 Task: MIDI Import.
Action: Mouse moved to (96, 11)
Screenshot: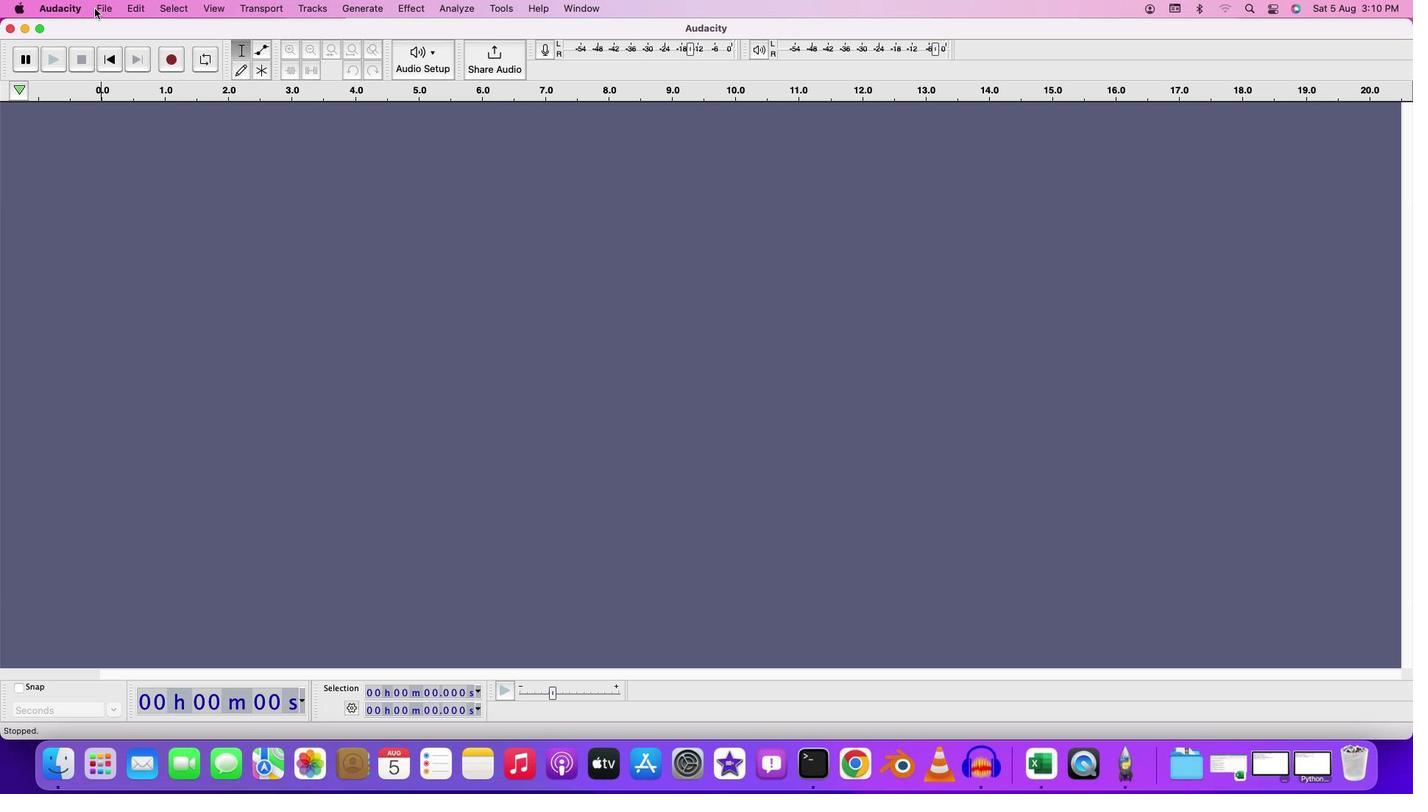 
Action: Mouse pressed left at (96, 11)
Screenshot: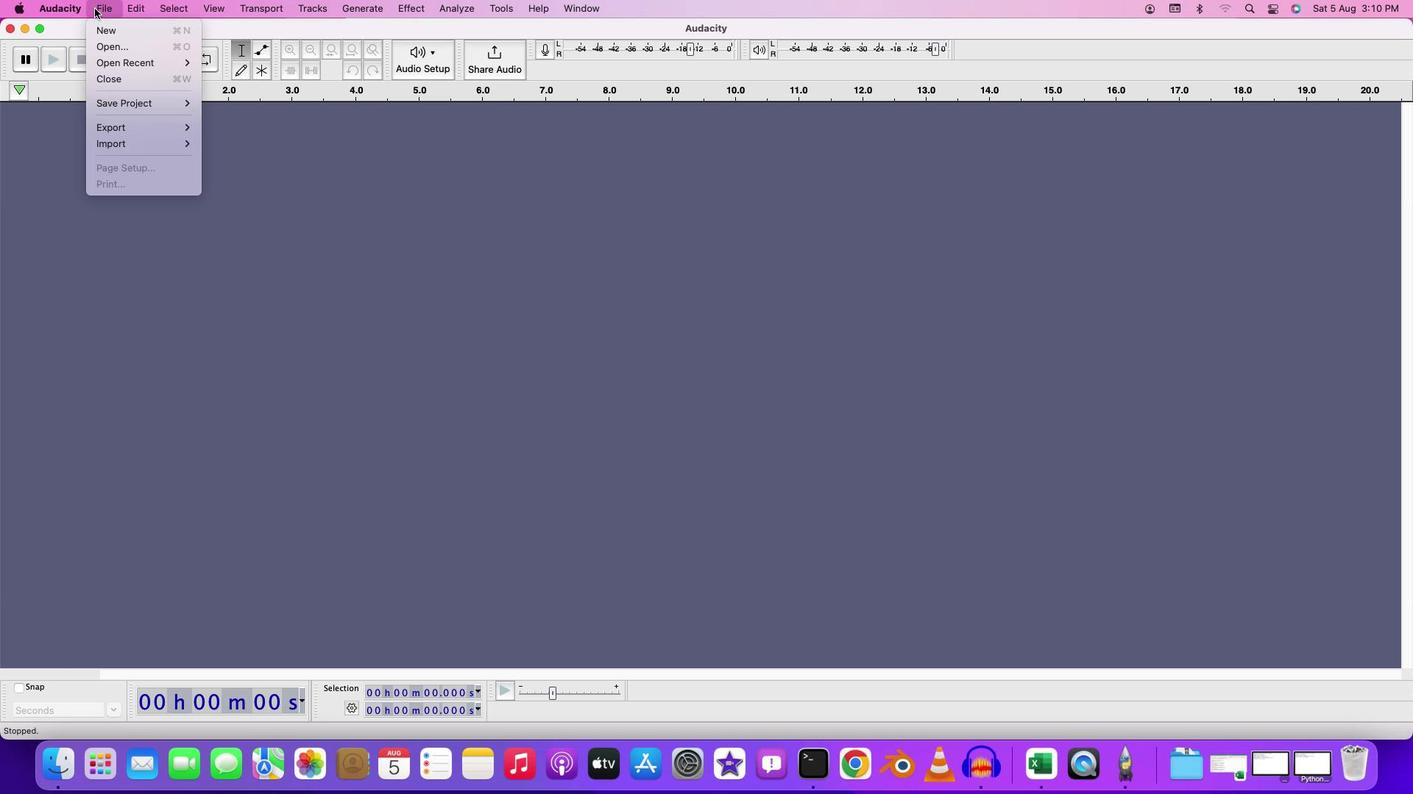 
Action: Mouse moved to (237, 158)
Screenshot: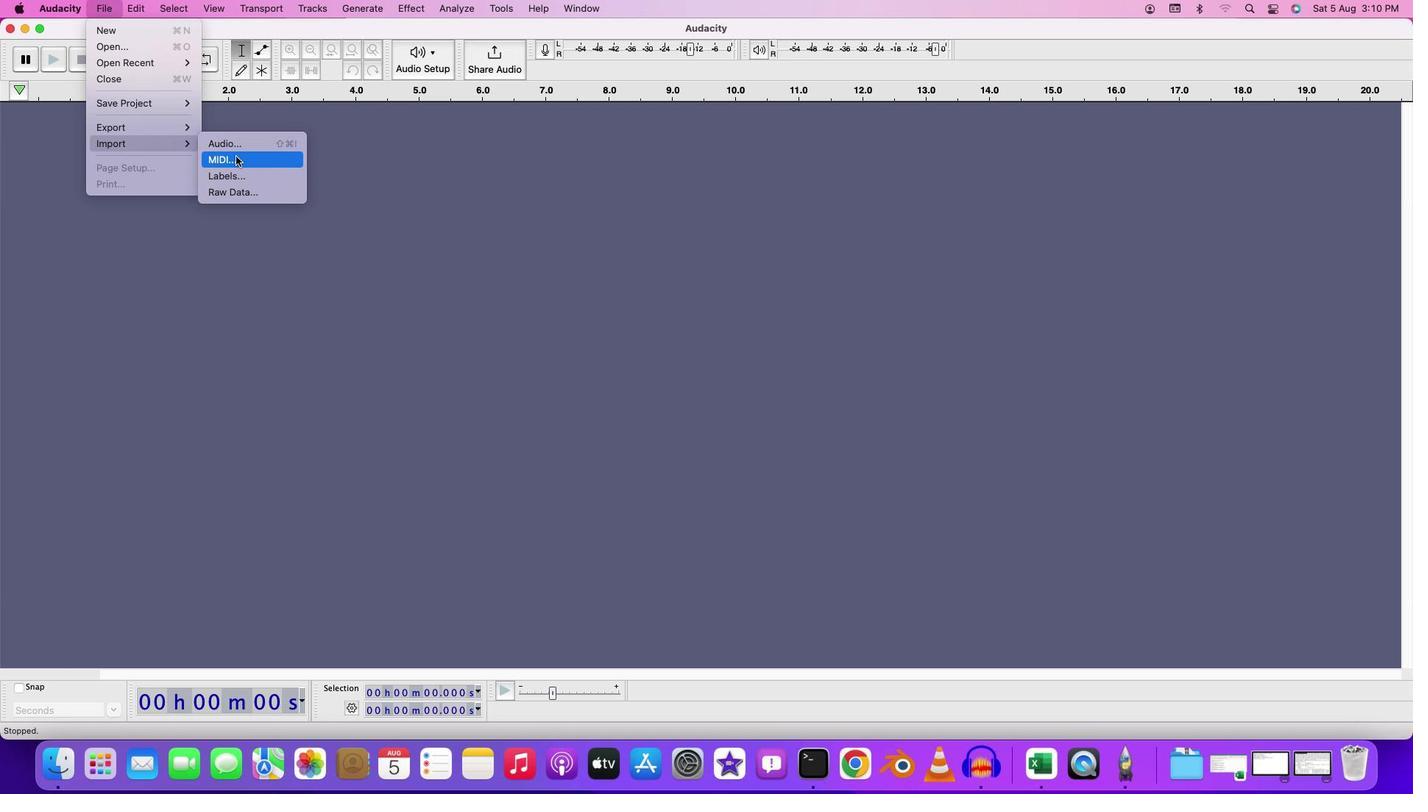 
Action: Mouse pressed left at (237, 158)
Screenshot: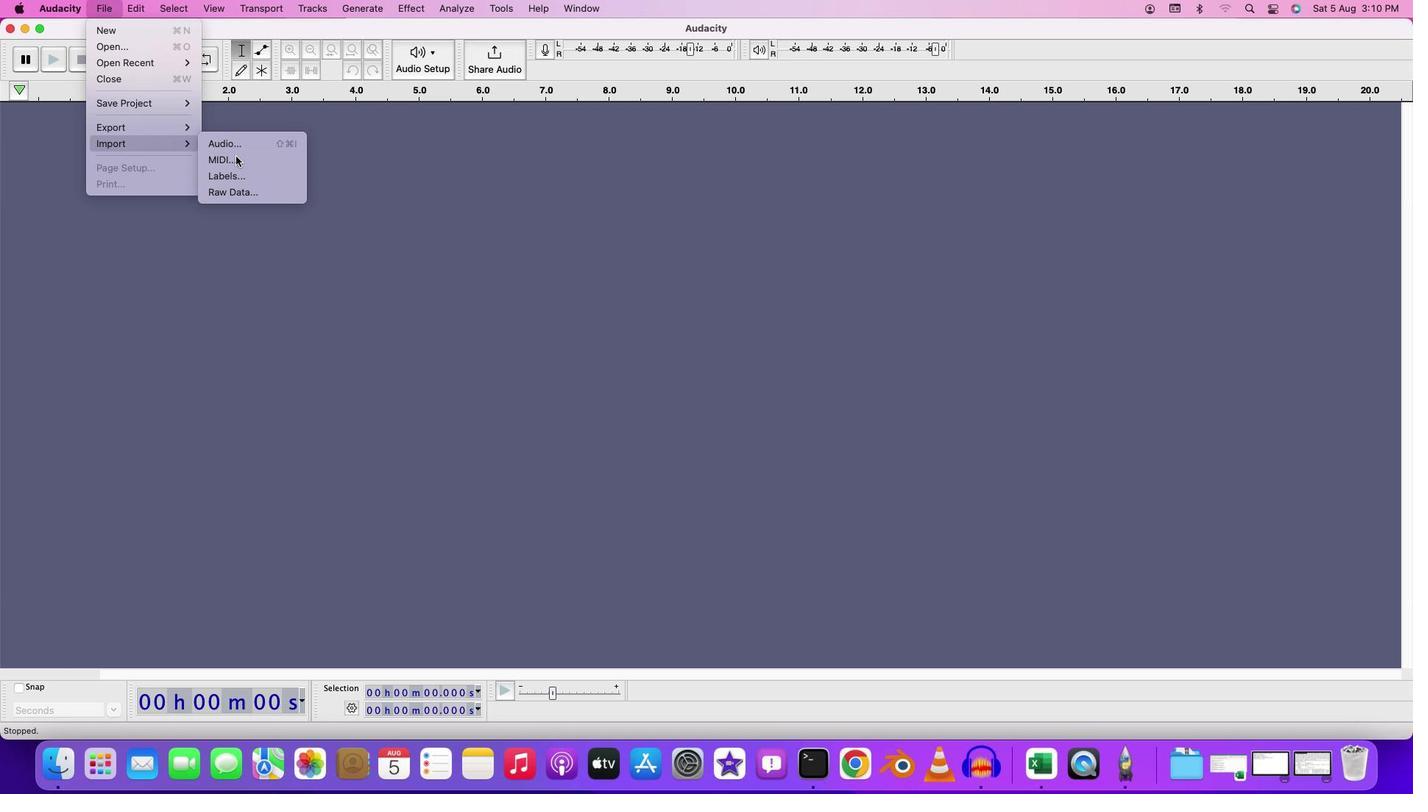 
Action: Mouse moved to (571, 197)
Screenshot: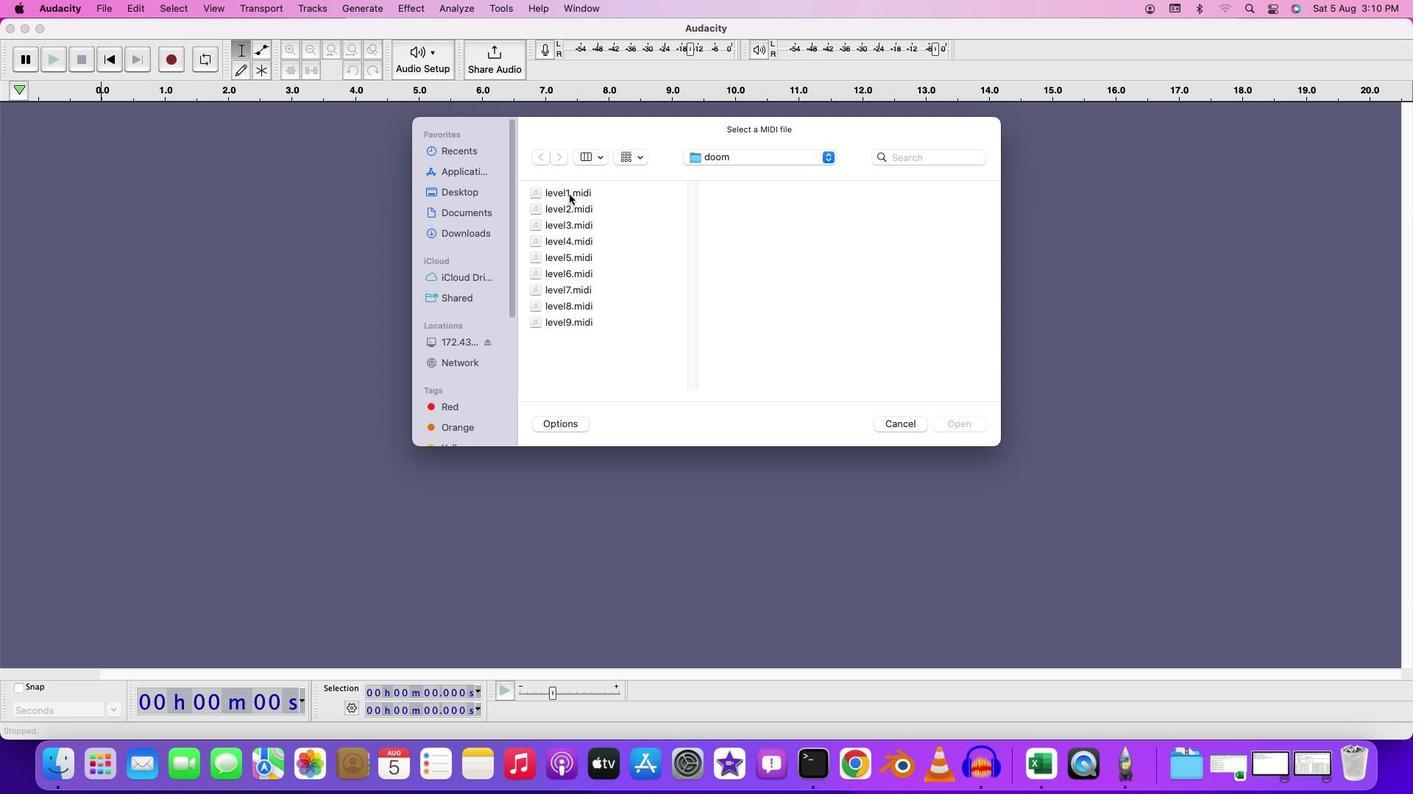 
Action: Mouse pressed left at (571, 197)
Screenshot: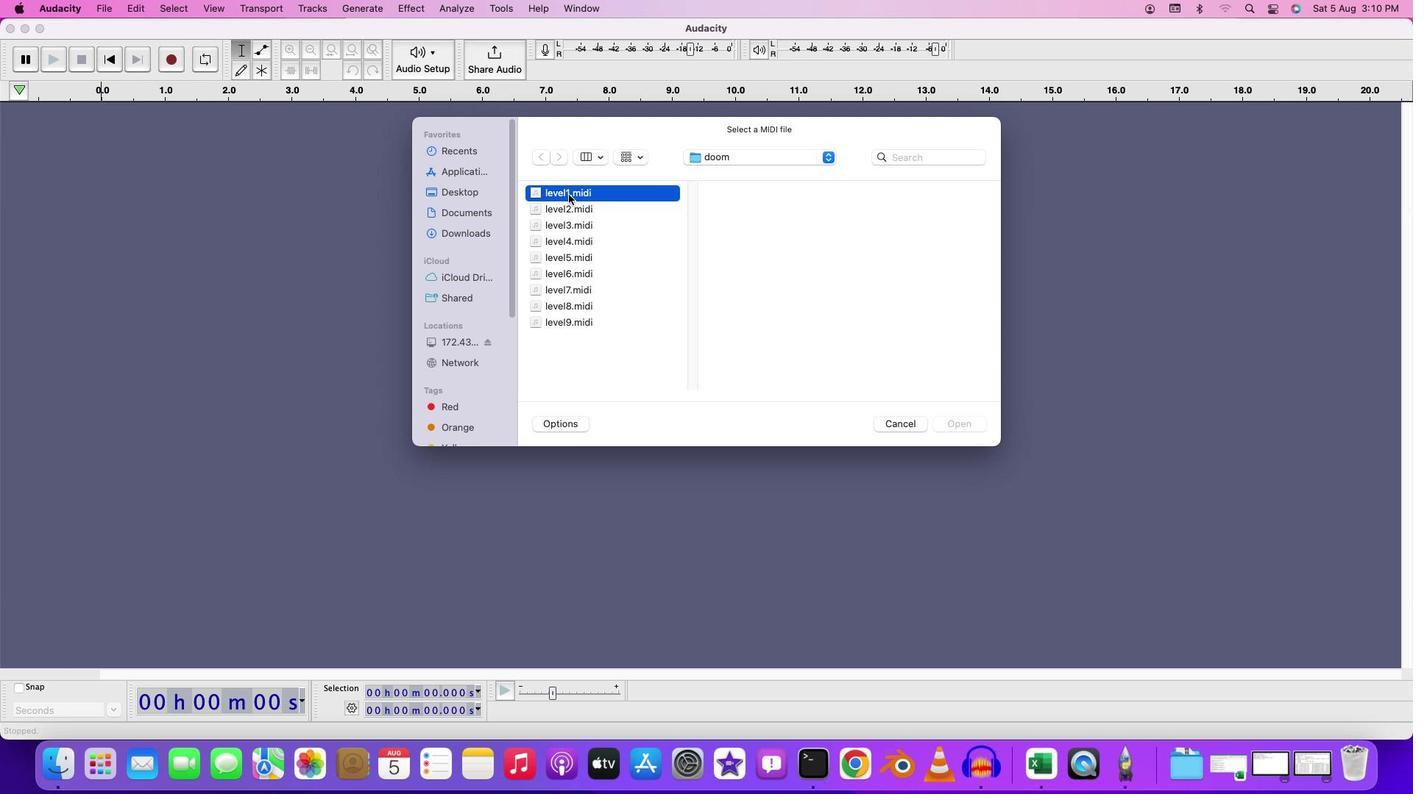 
Action: Mouse moved to (571, 197)
Screenshot: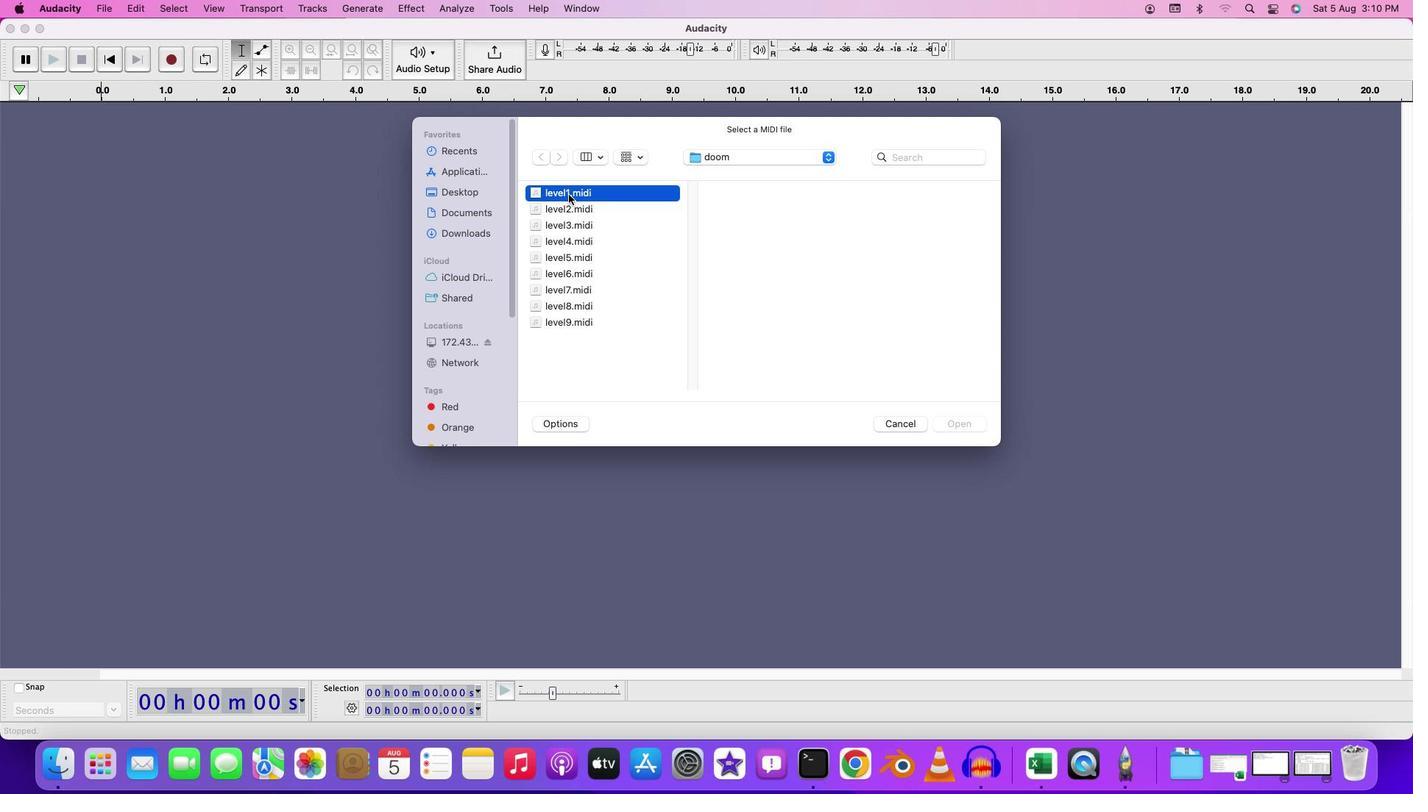 
Action: Mouse pressed left at (571, 197)
Screenshot: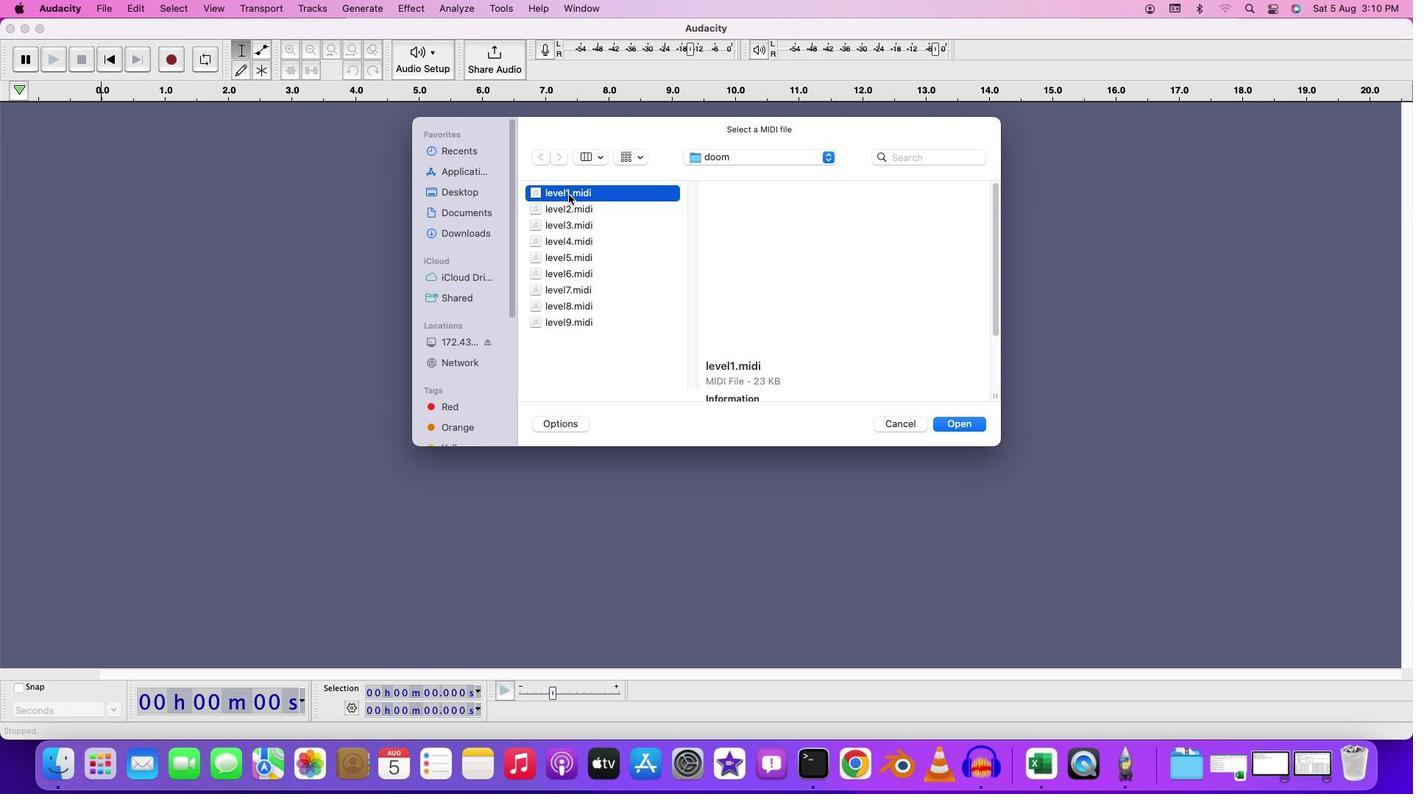 
Action: Mouse moved to (108, 118)
Screenshot: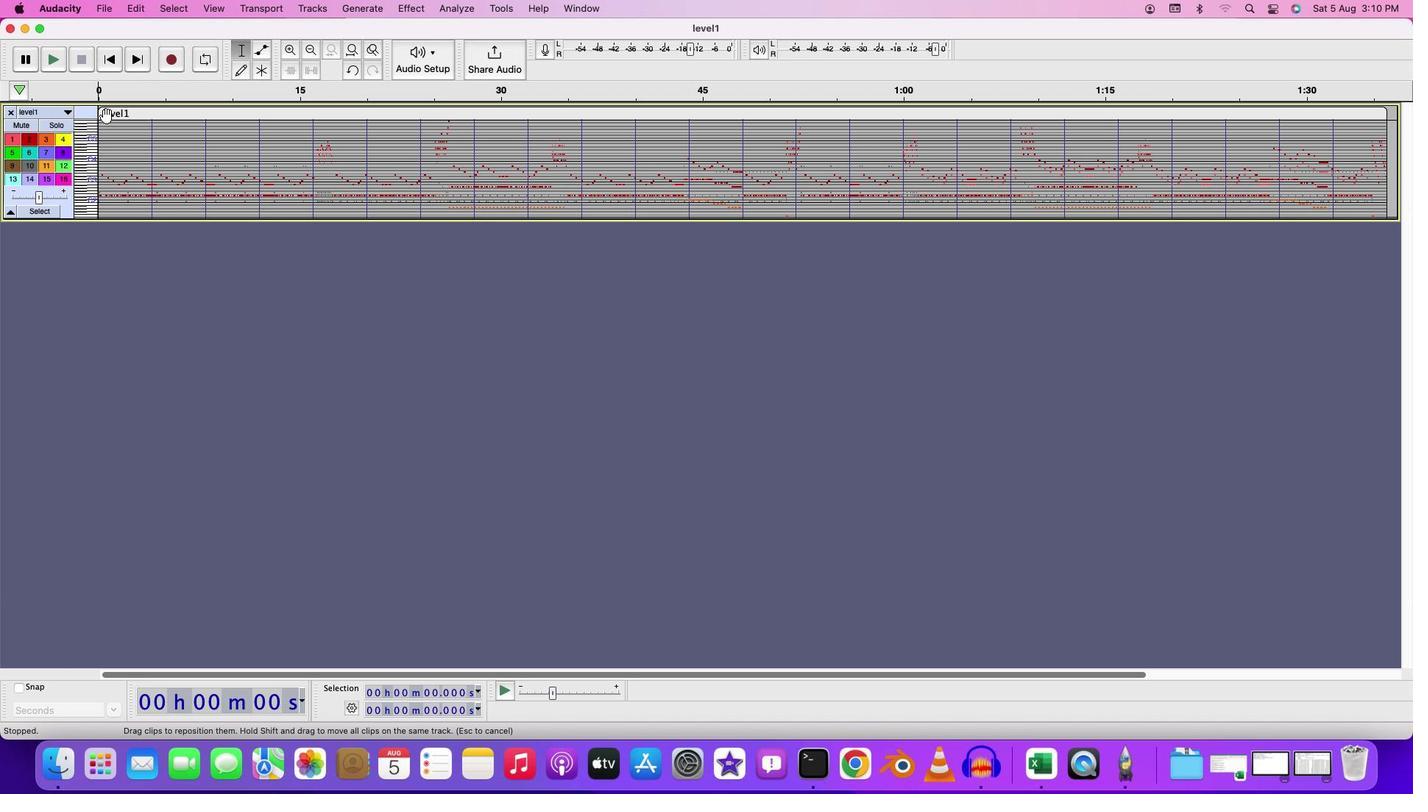 
Action: Key pressed Key.space
Screenshot: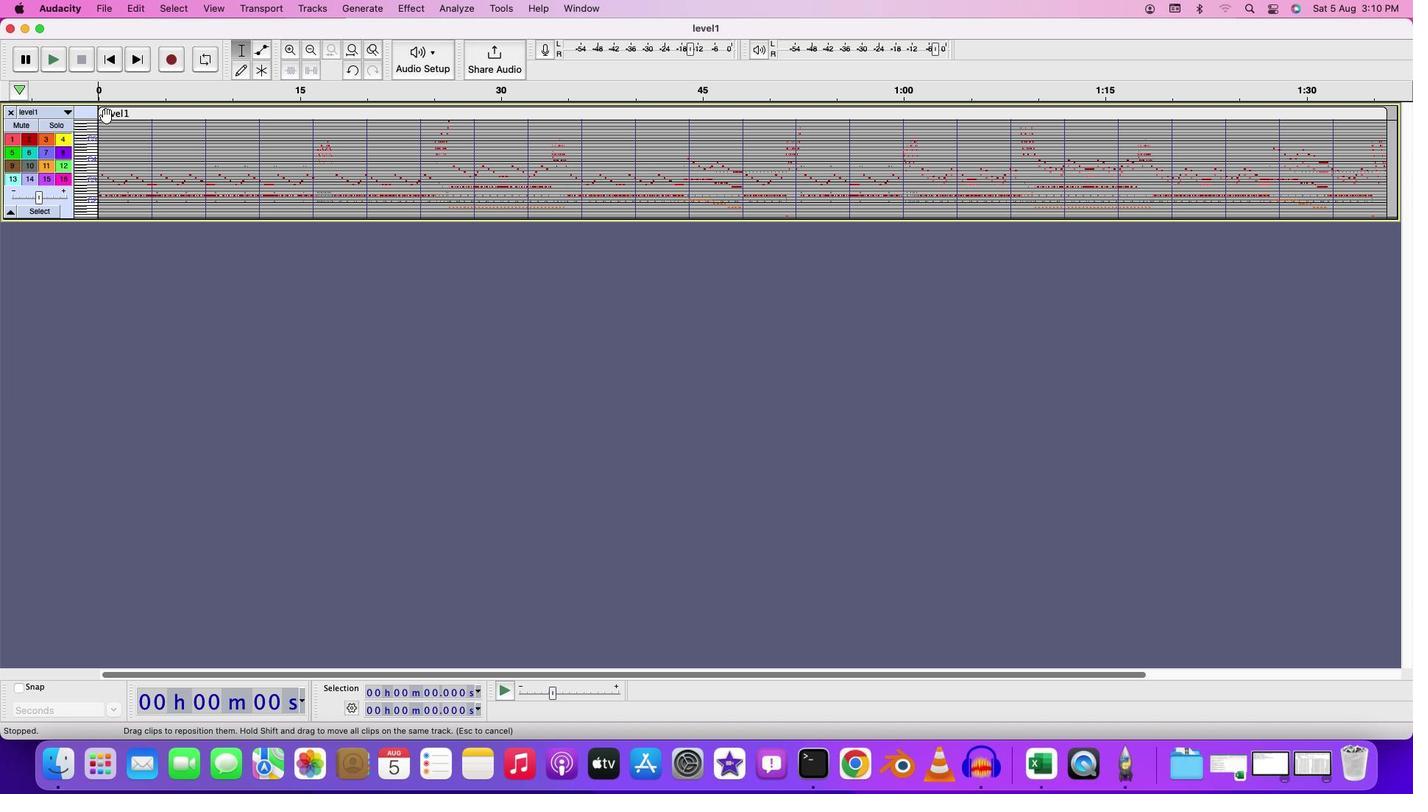
Action: Mouse moved to (197, 220)
Screenshot: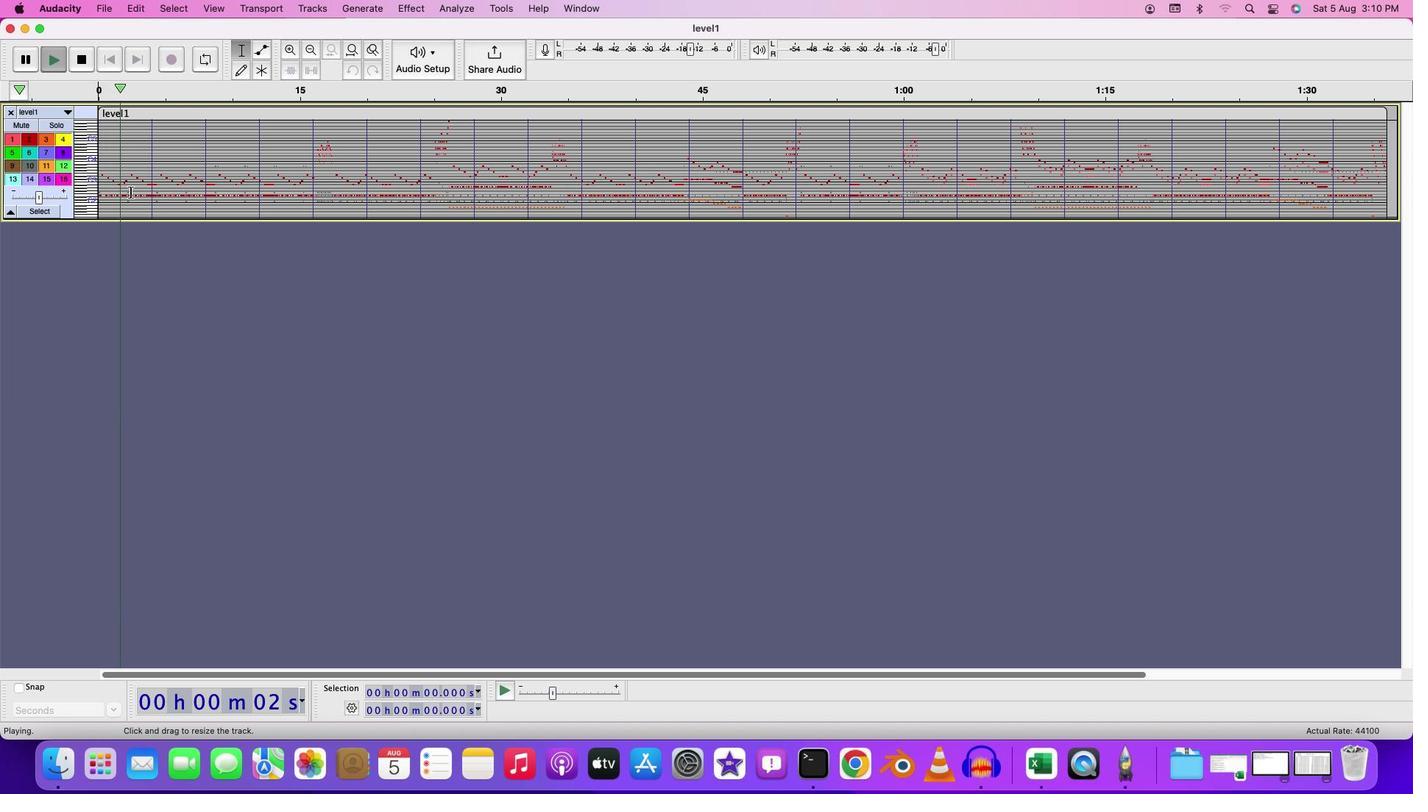 
Action: Key pressed Key.space
Screenshot: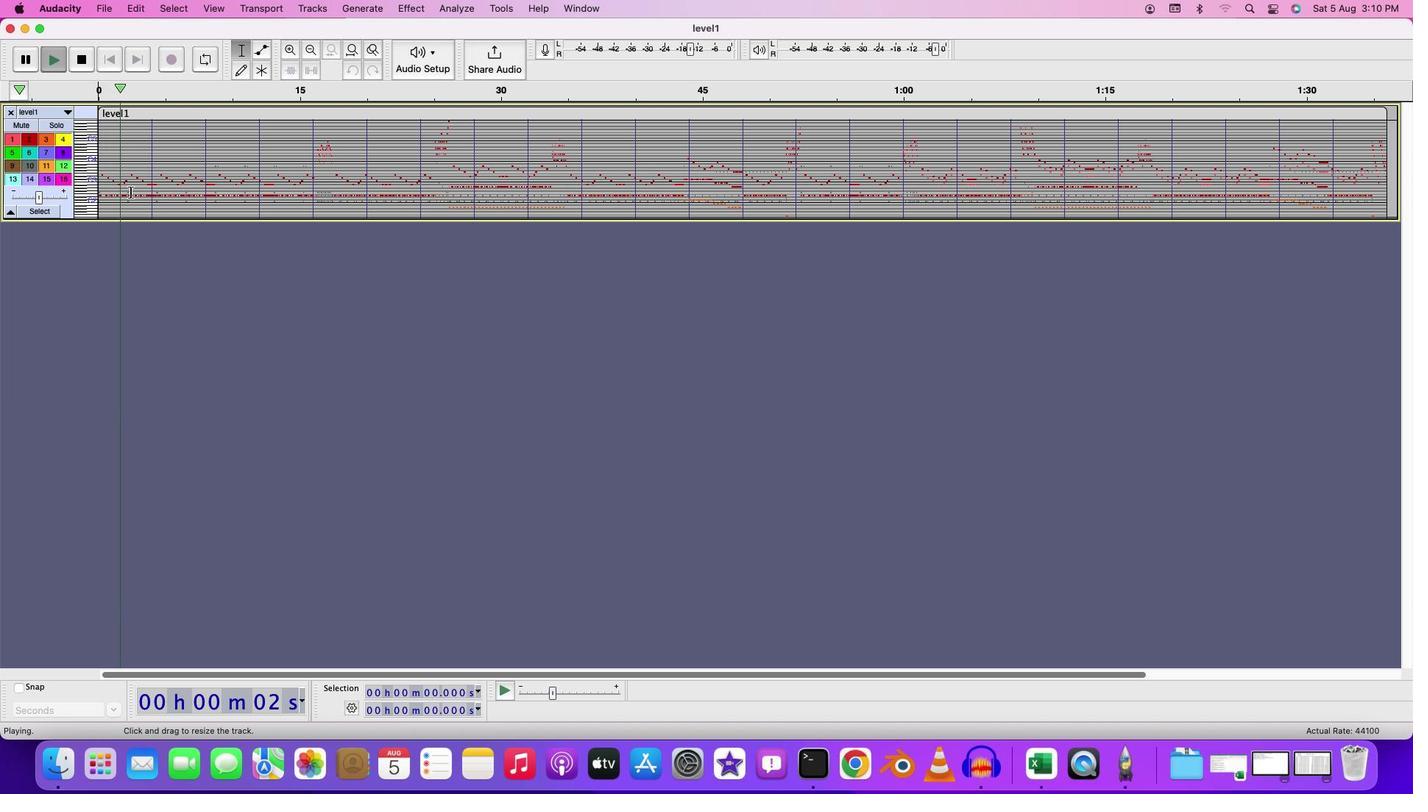 
Action: Mouse moved to (23, 93)
Screenshot: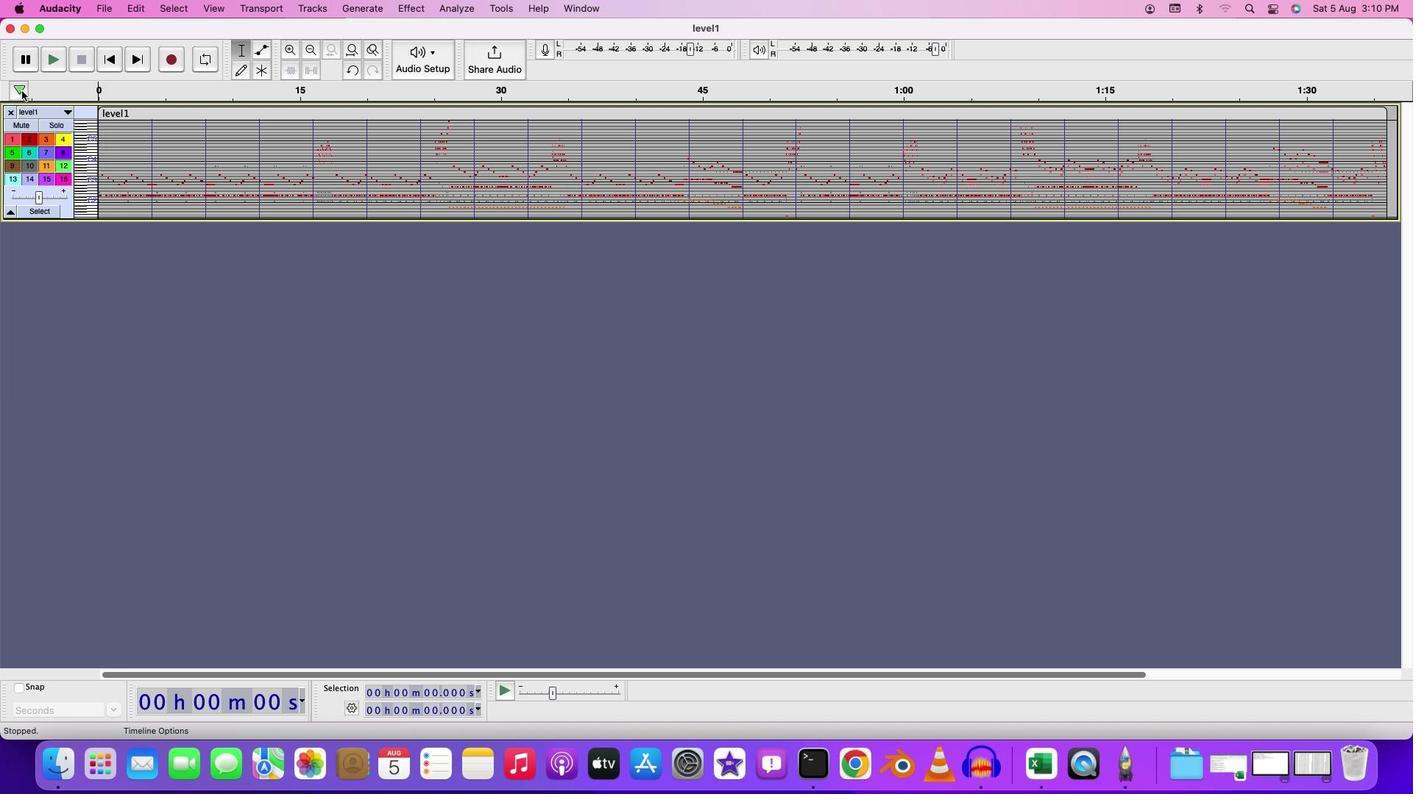 
Action: Mouse pressed left at (23, 93)
Screenshot: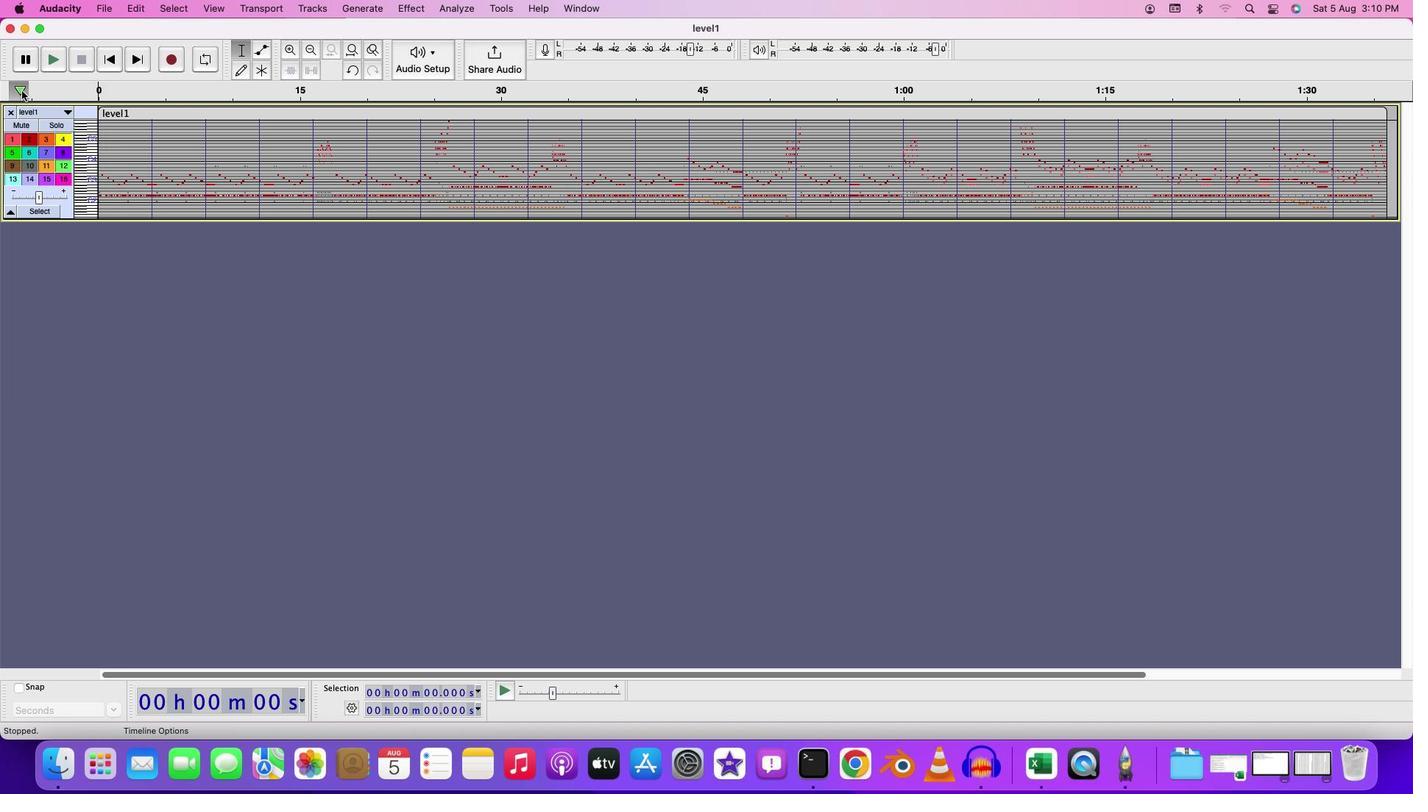 
Action: Mouse moved to (305, 202)
Screenshot: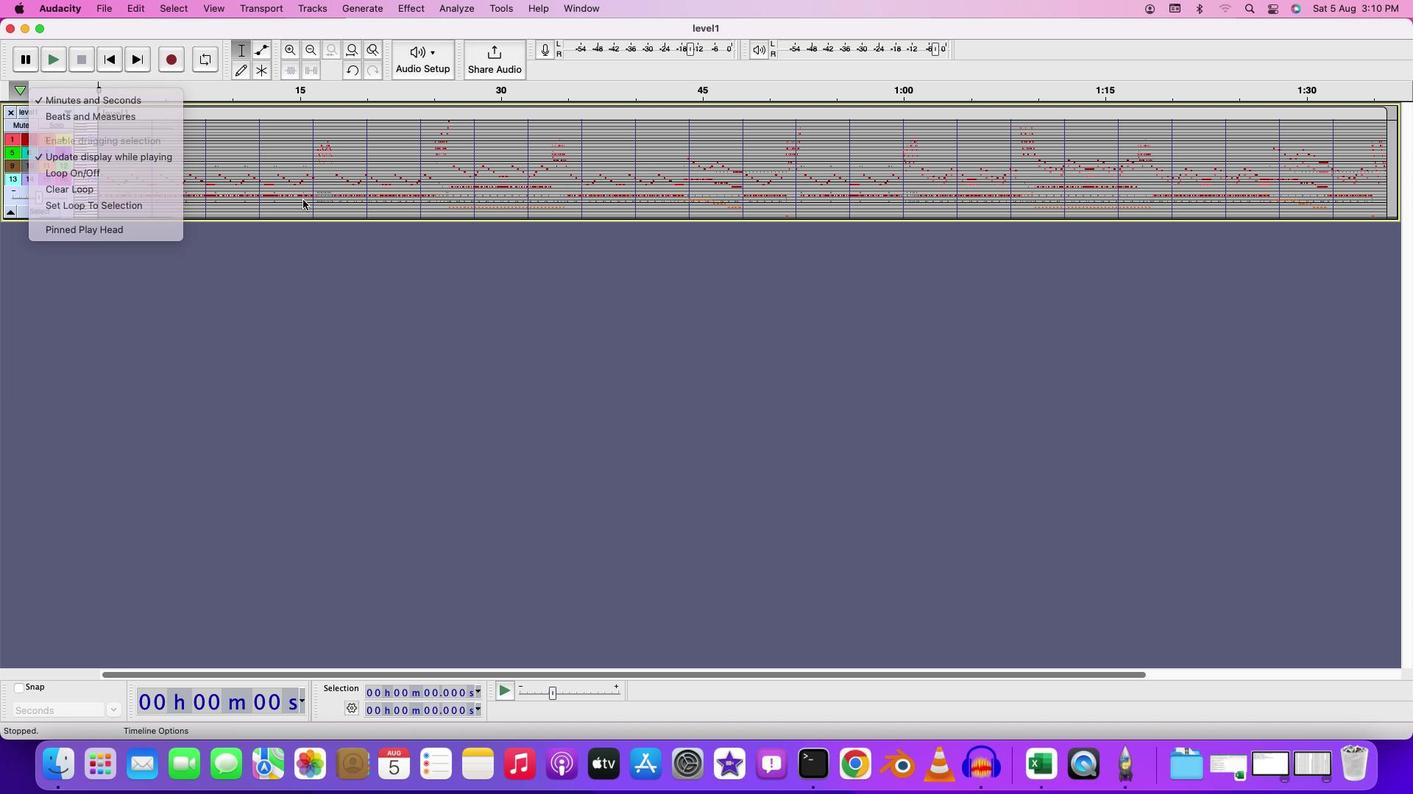 
Action: Mouse pressed left at (305, 202)
Screenshot: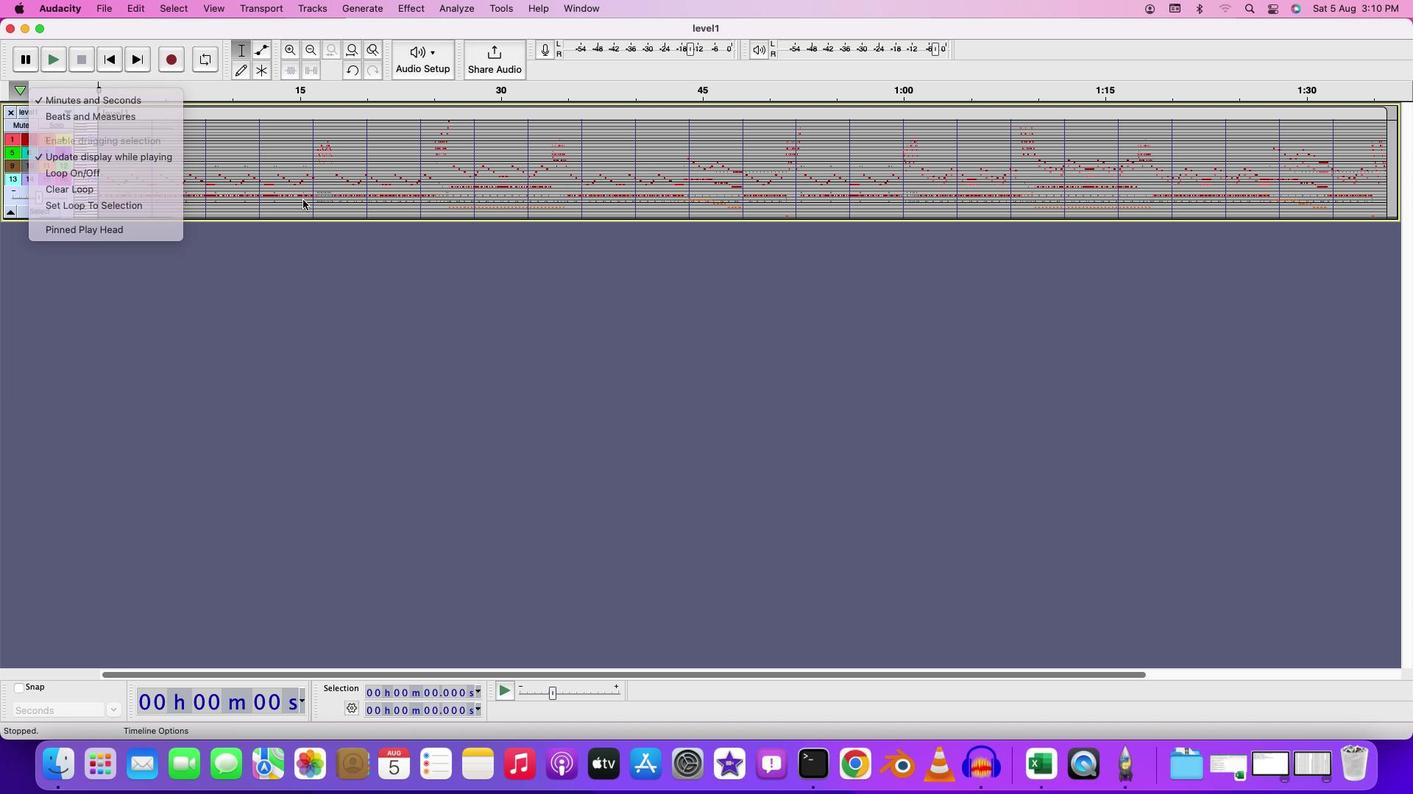 
Action: Mouse moved to (114, 241)
Screenshot: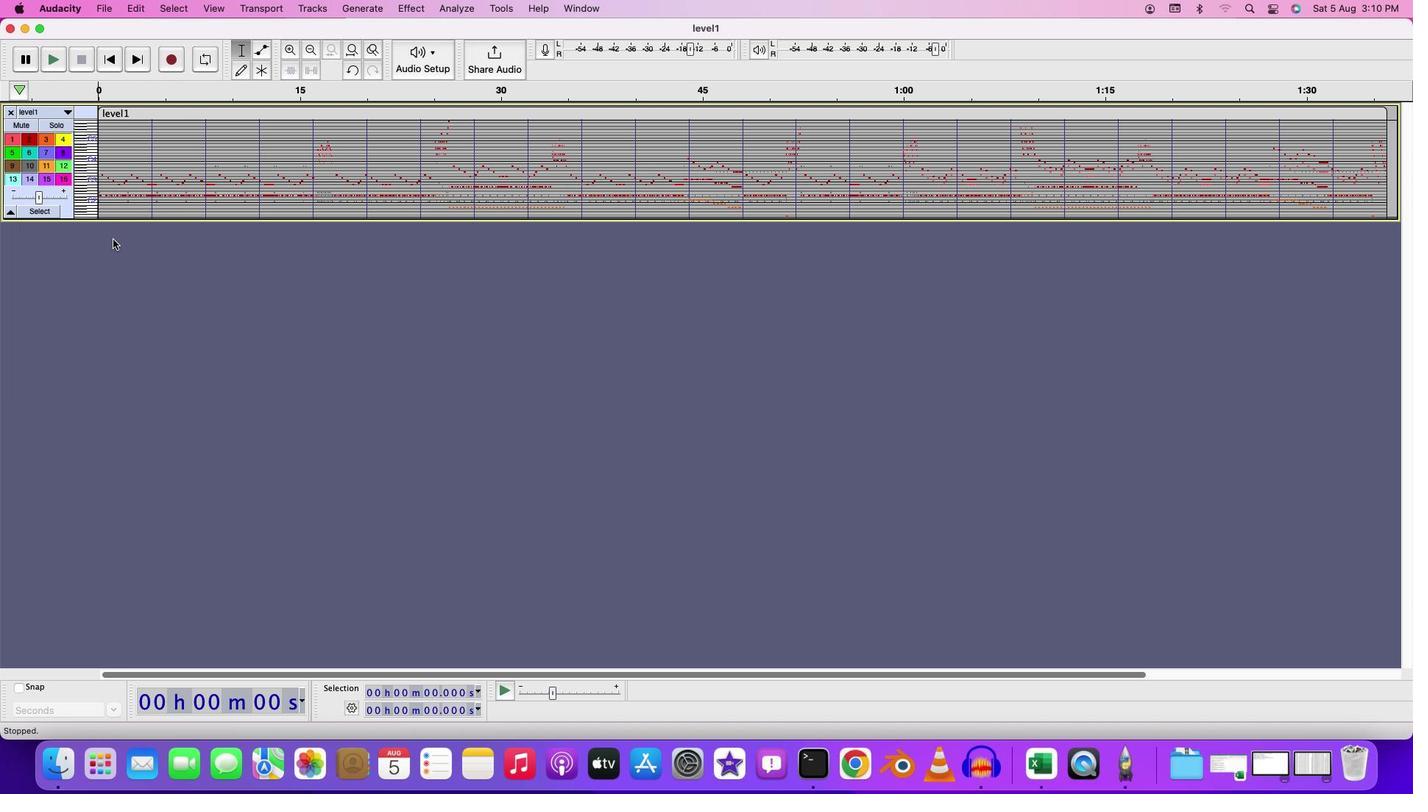 
Action: Key pressed Key.cmd
Screenshot: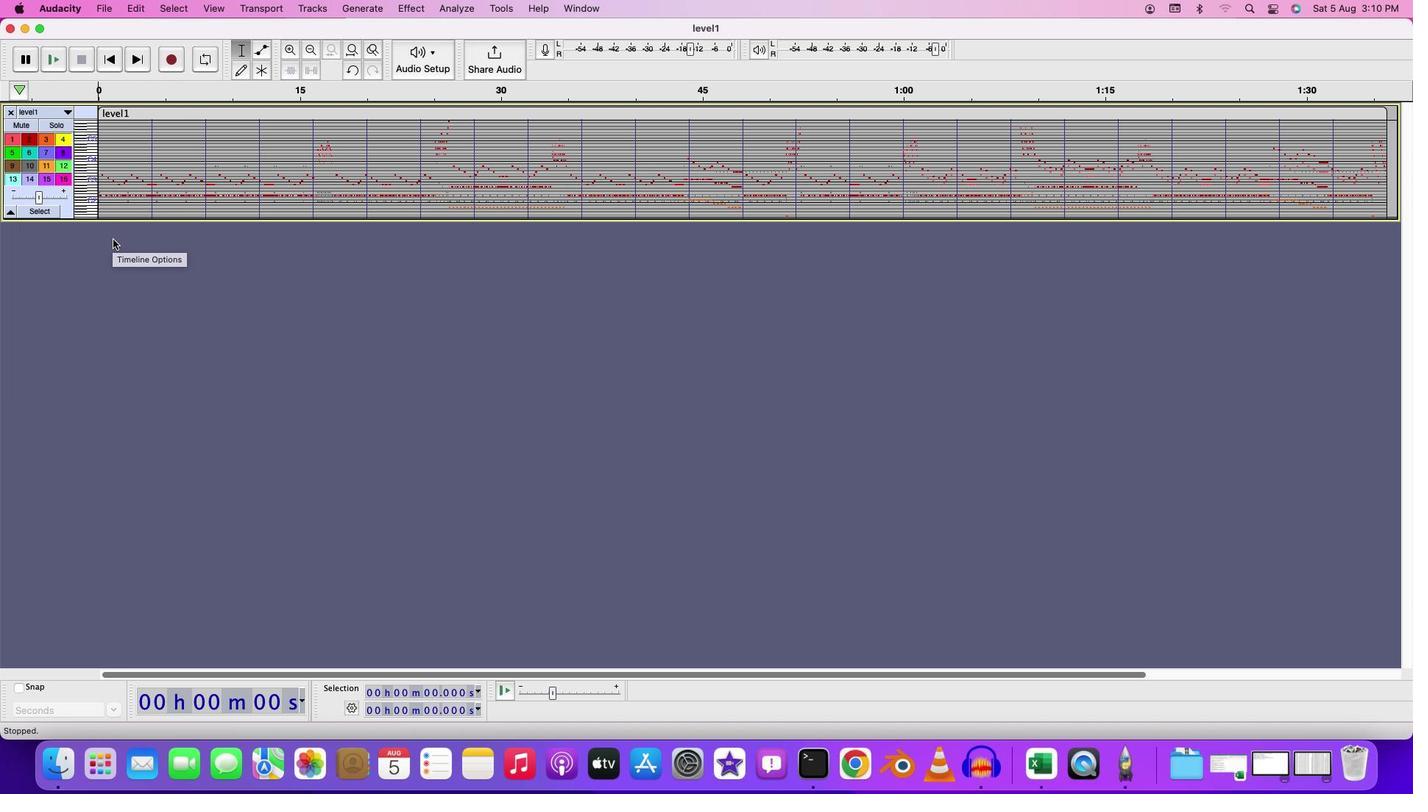 
Action: Mouse scrolled (114, 241) with delta (2, 2)
Screenshot: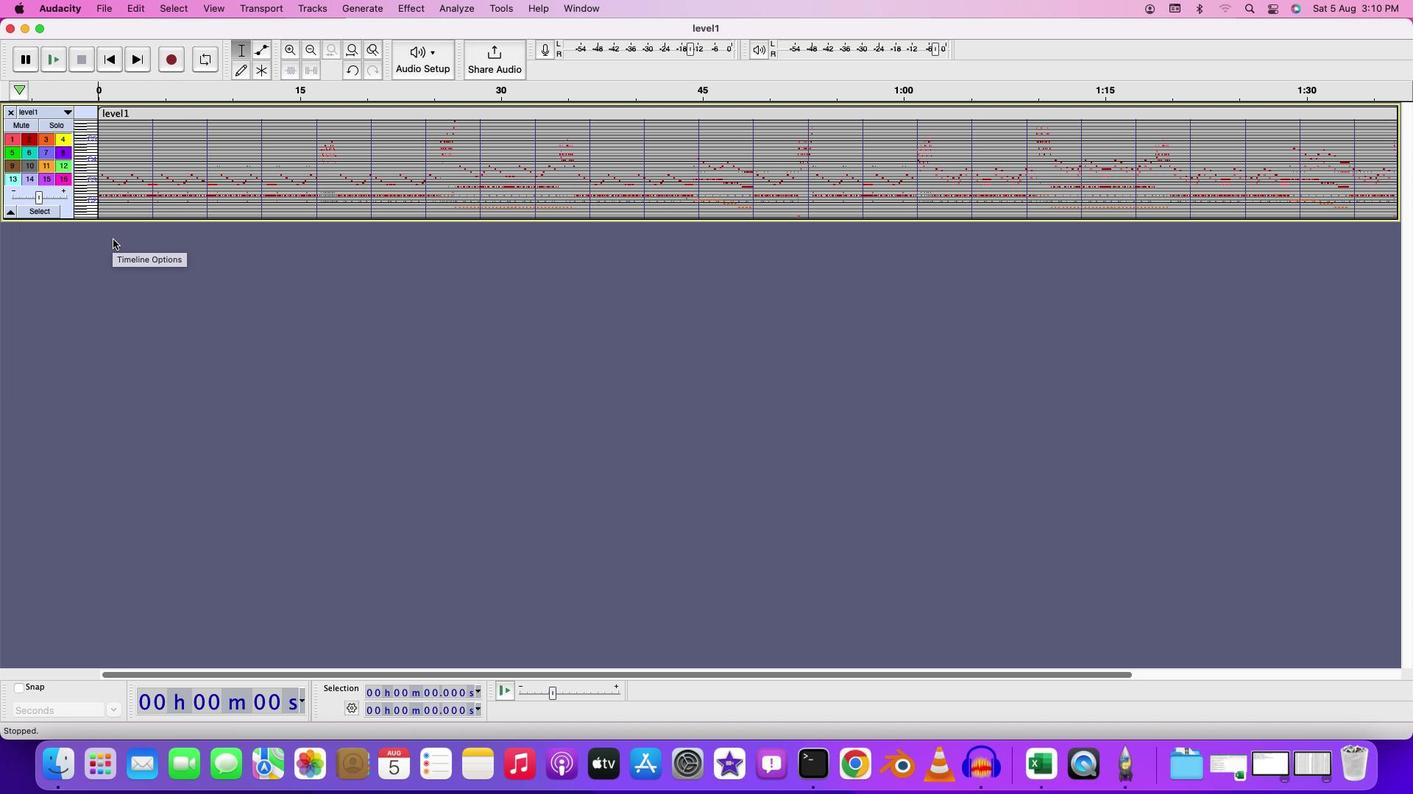 
Action: Mouse scrolled (114, 241) with delta (2, 2)
Screenshot: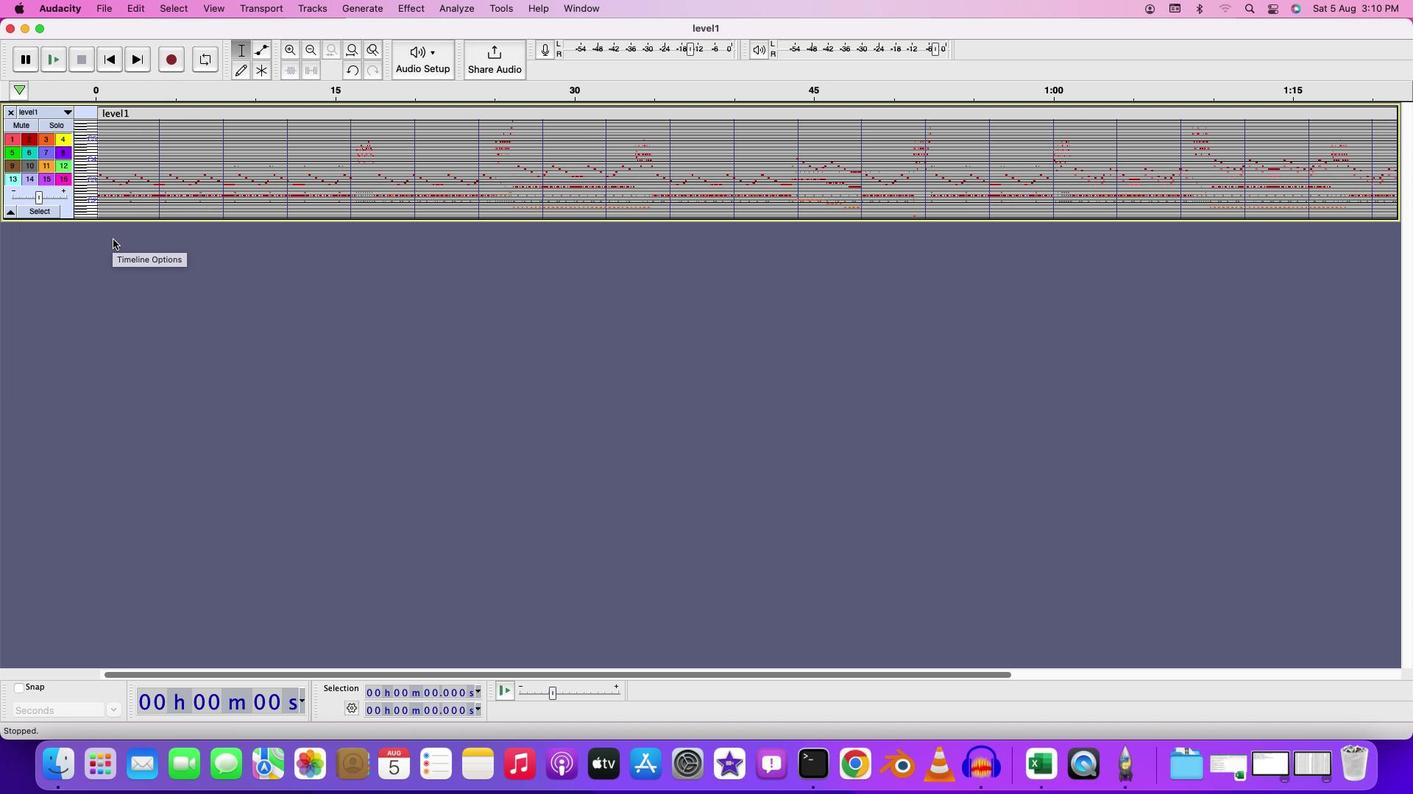 
Action: Mouse scrolled (114, 241) with delta (2, 3)
Screenshot: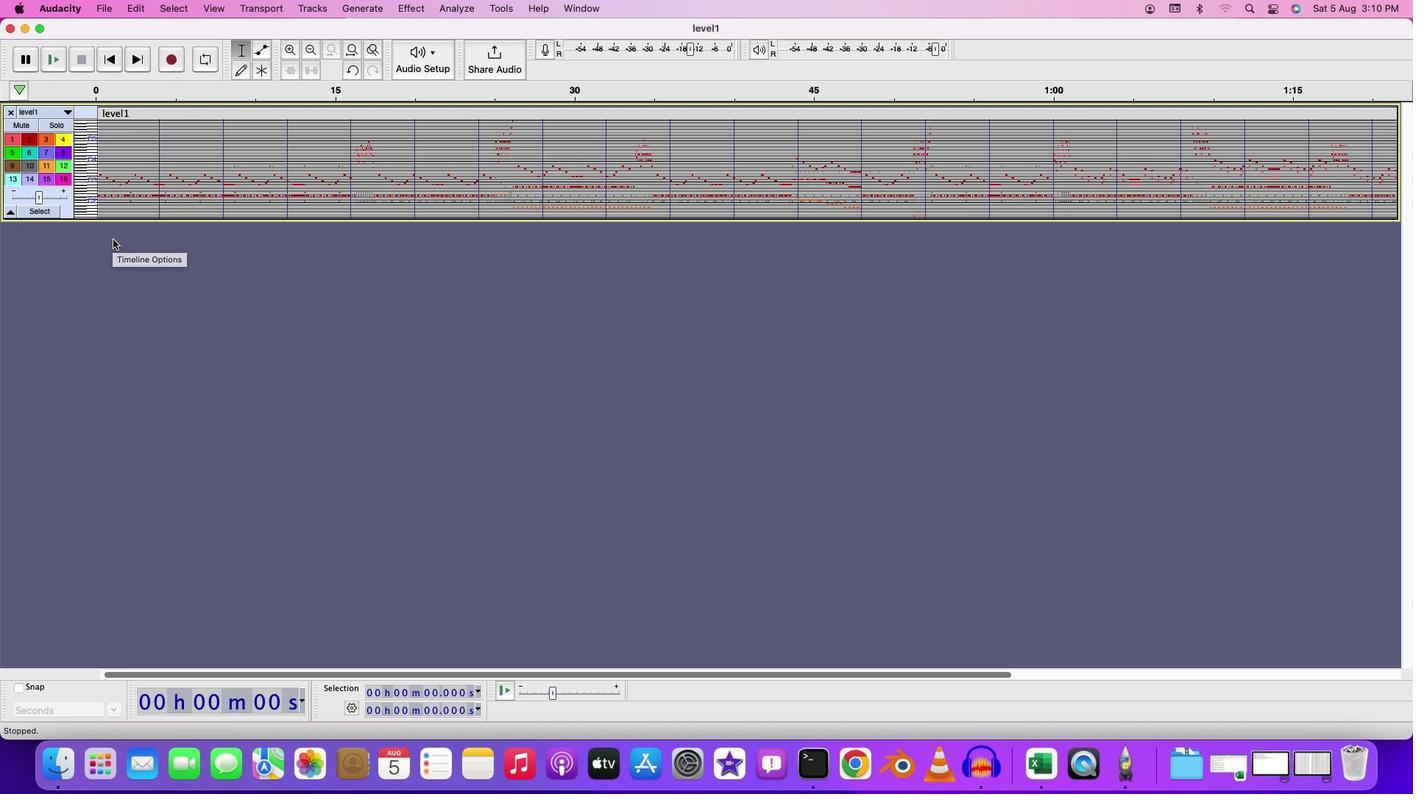 
Action: Mouse scrolled (114, 241) with delta (2, 2)
Screenshot: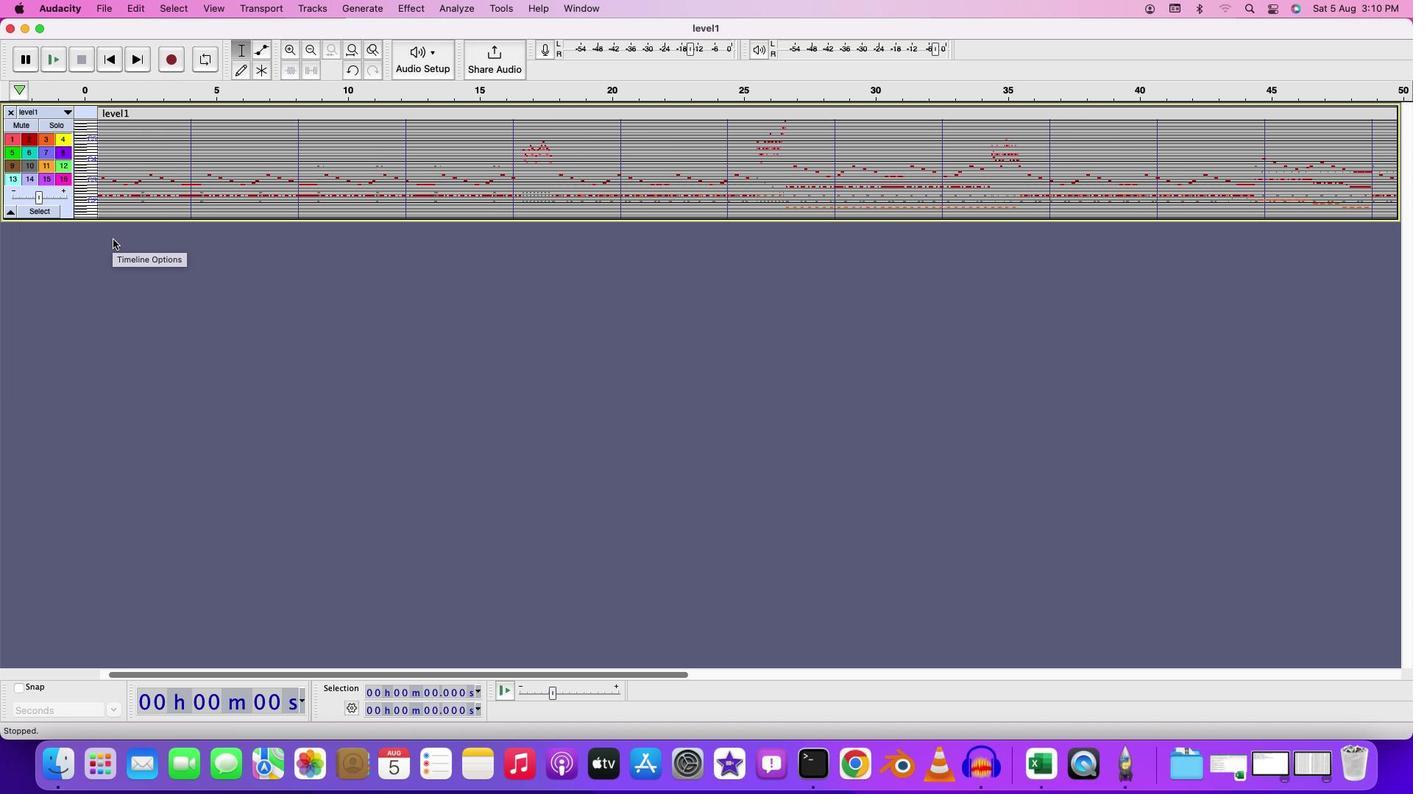 
Action: Mouse scrolled (114, 241) with delta (2, 2)
Screenshot: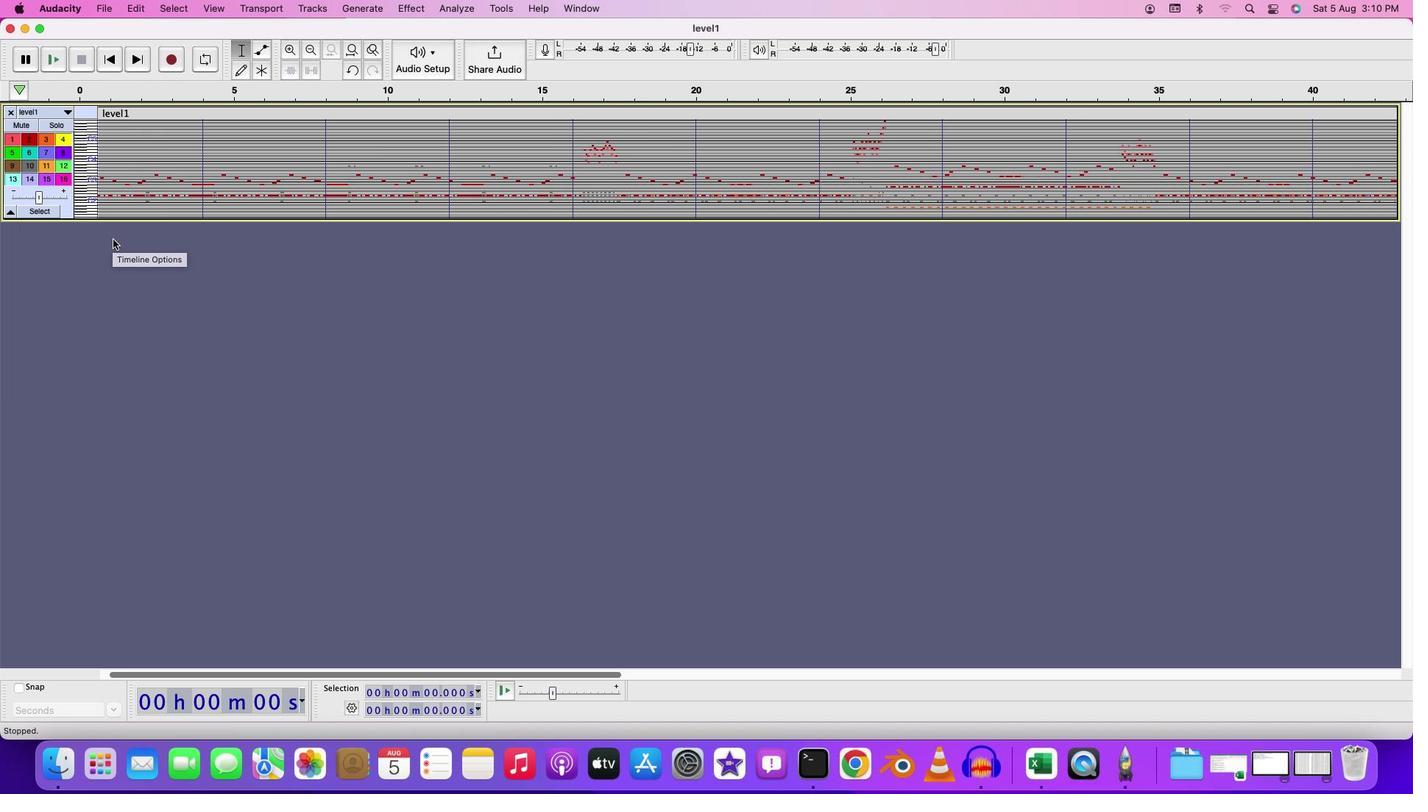 
Action: Mouse moved to (31, 158)
Screenshot: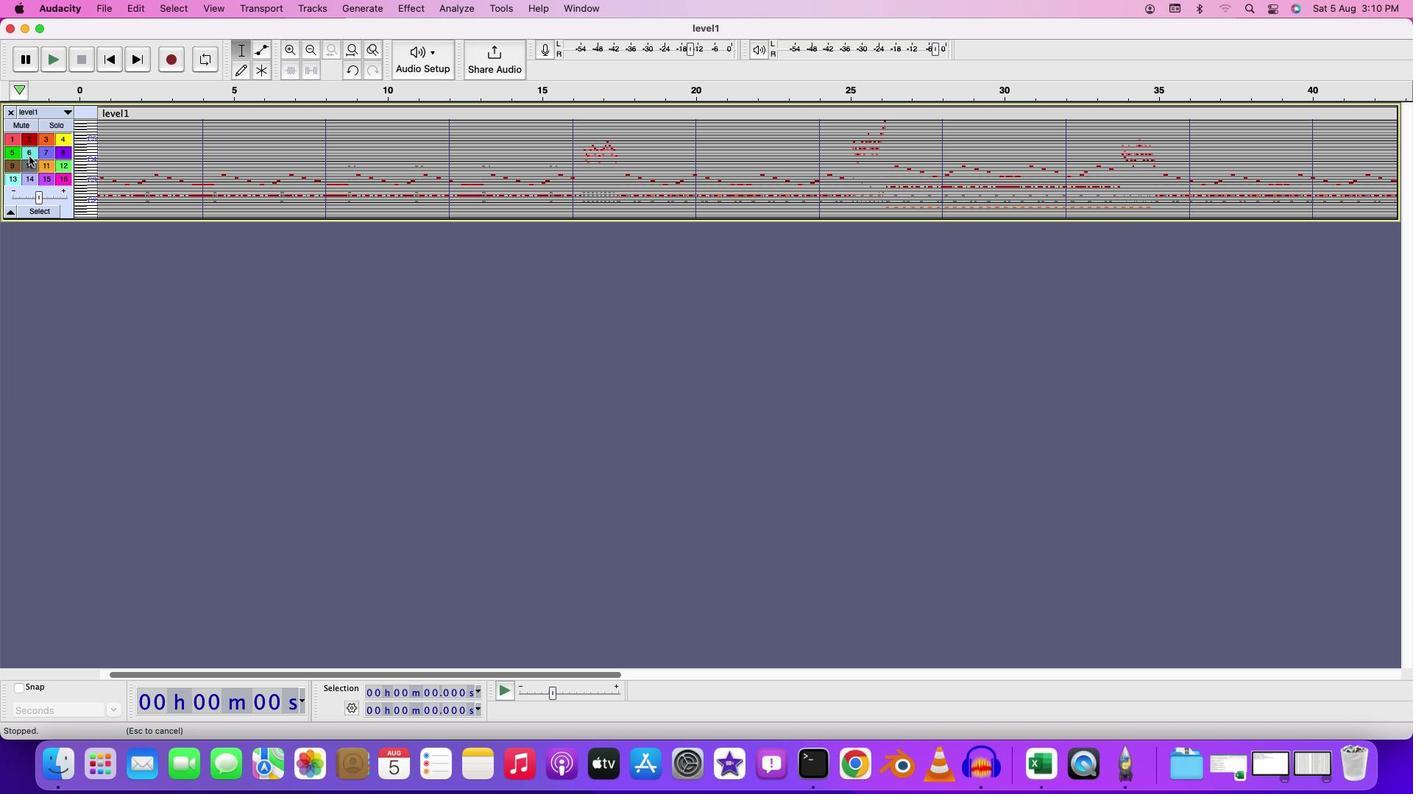 
Action: Mouse pressed left at (31, 158)
Screenshot: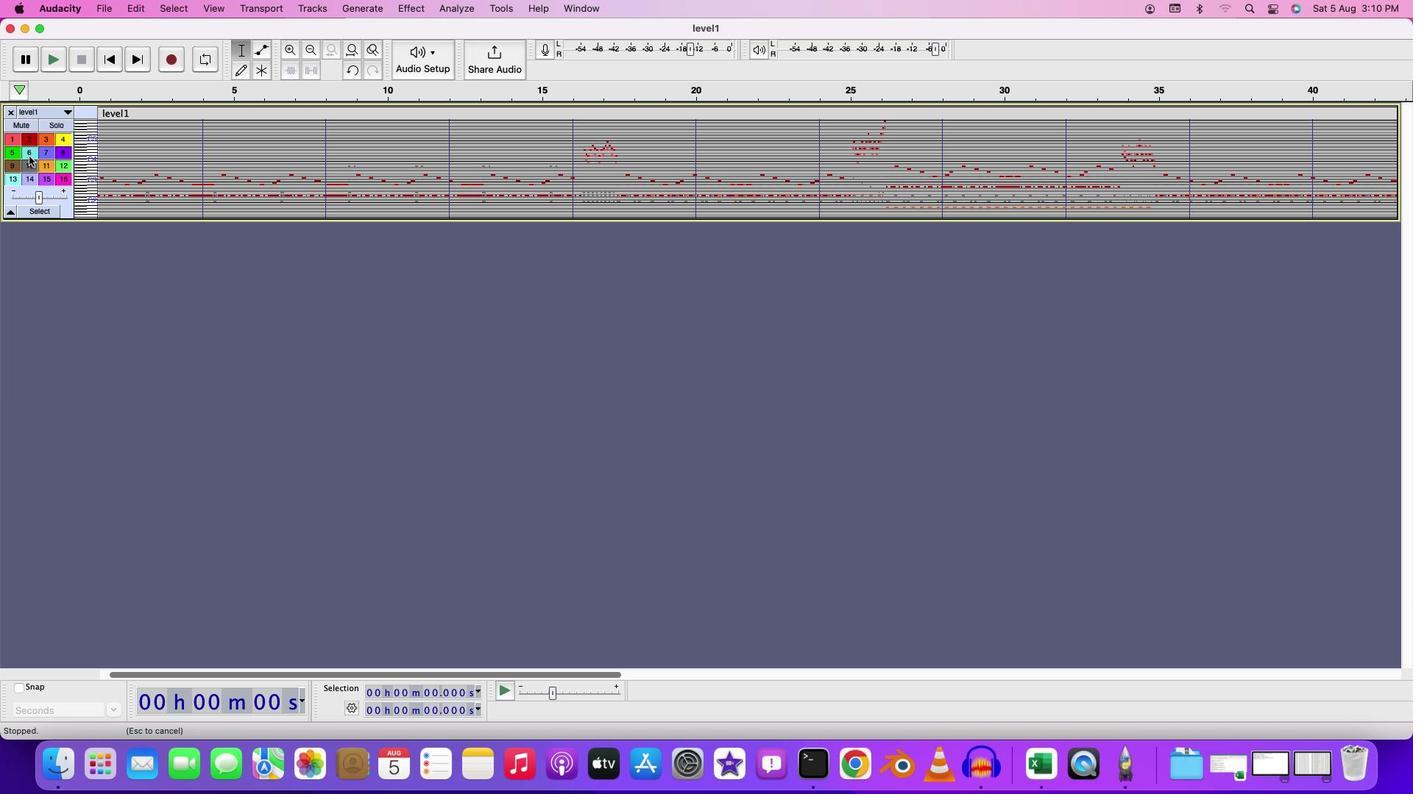 
Action: Mouse moved to (49, 167)
Screenshot: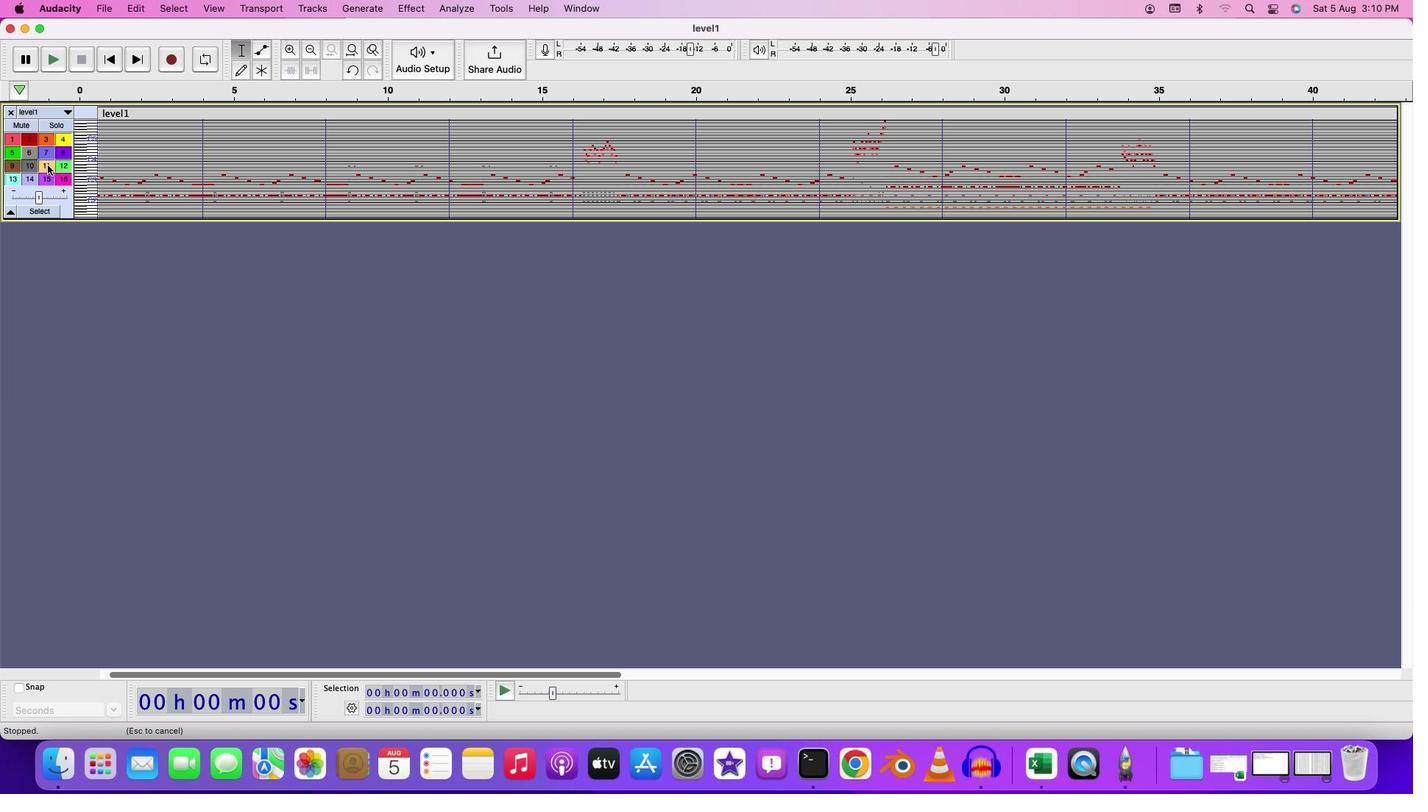 
Action: Mouse pressed left at (49, 167)
Screenshot: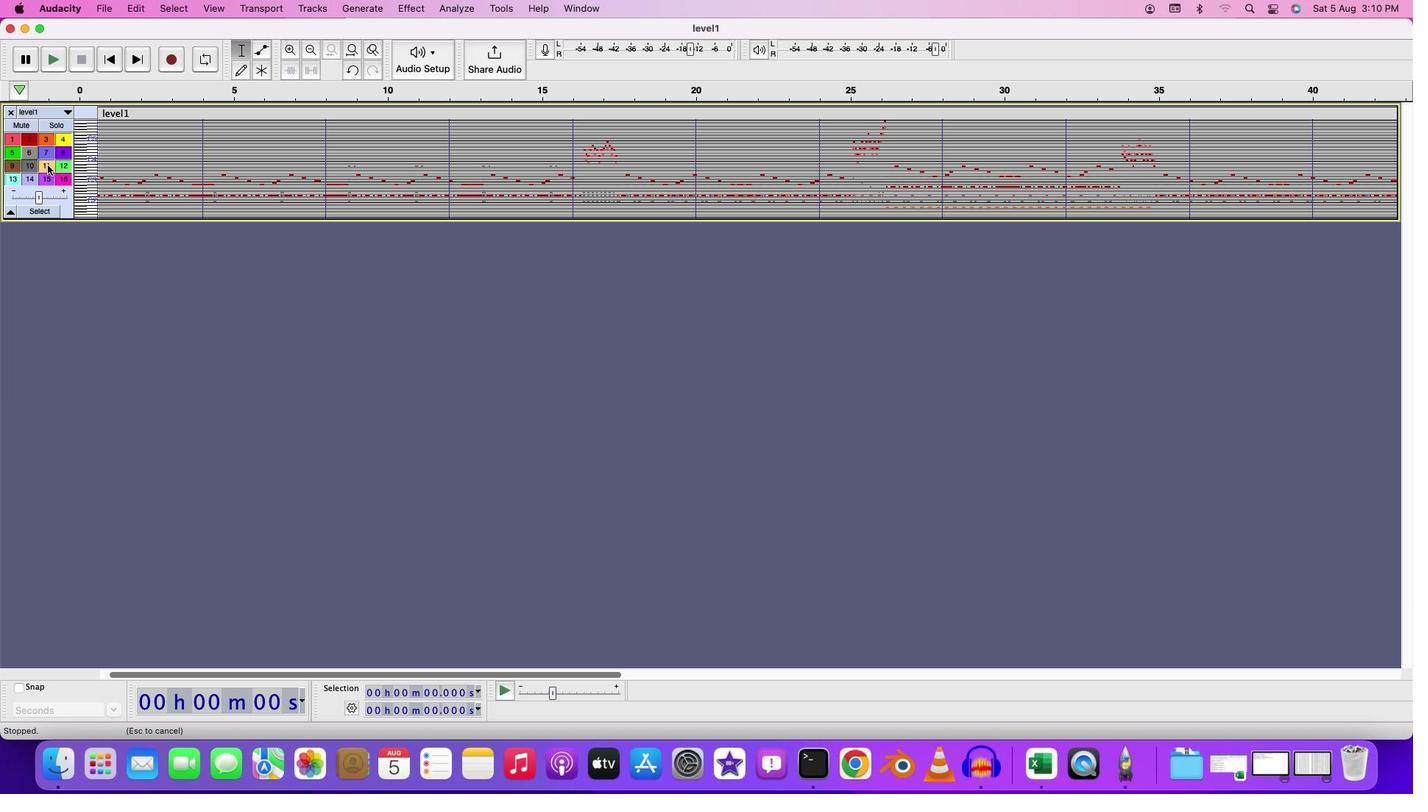 
Action: Mouse moved to (61, 182)
Screenshot: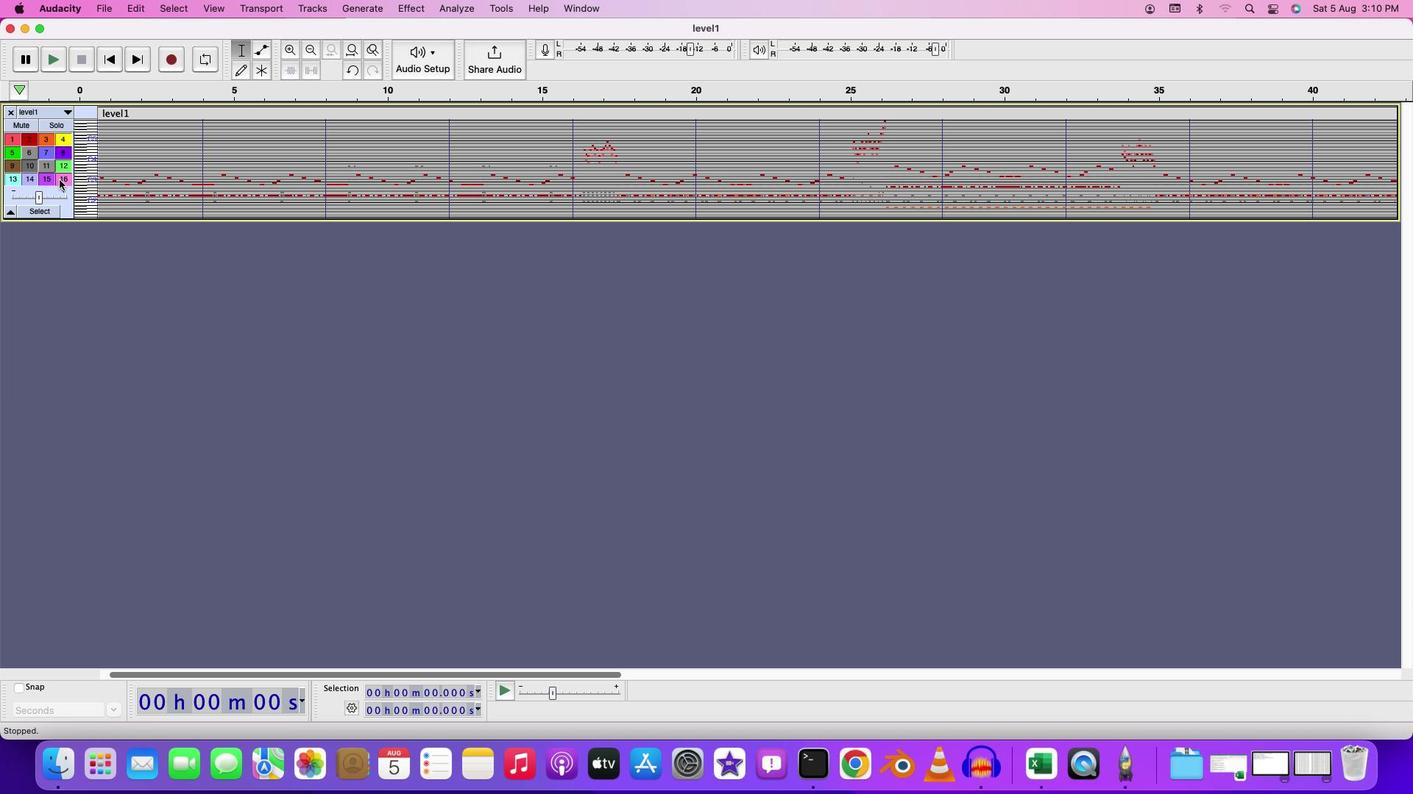 
Action: Mouse pressed left at (61, 182)
Screenshot: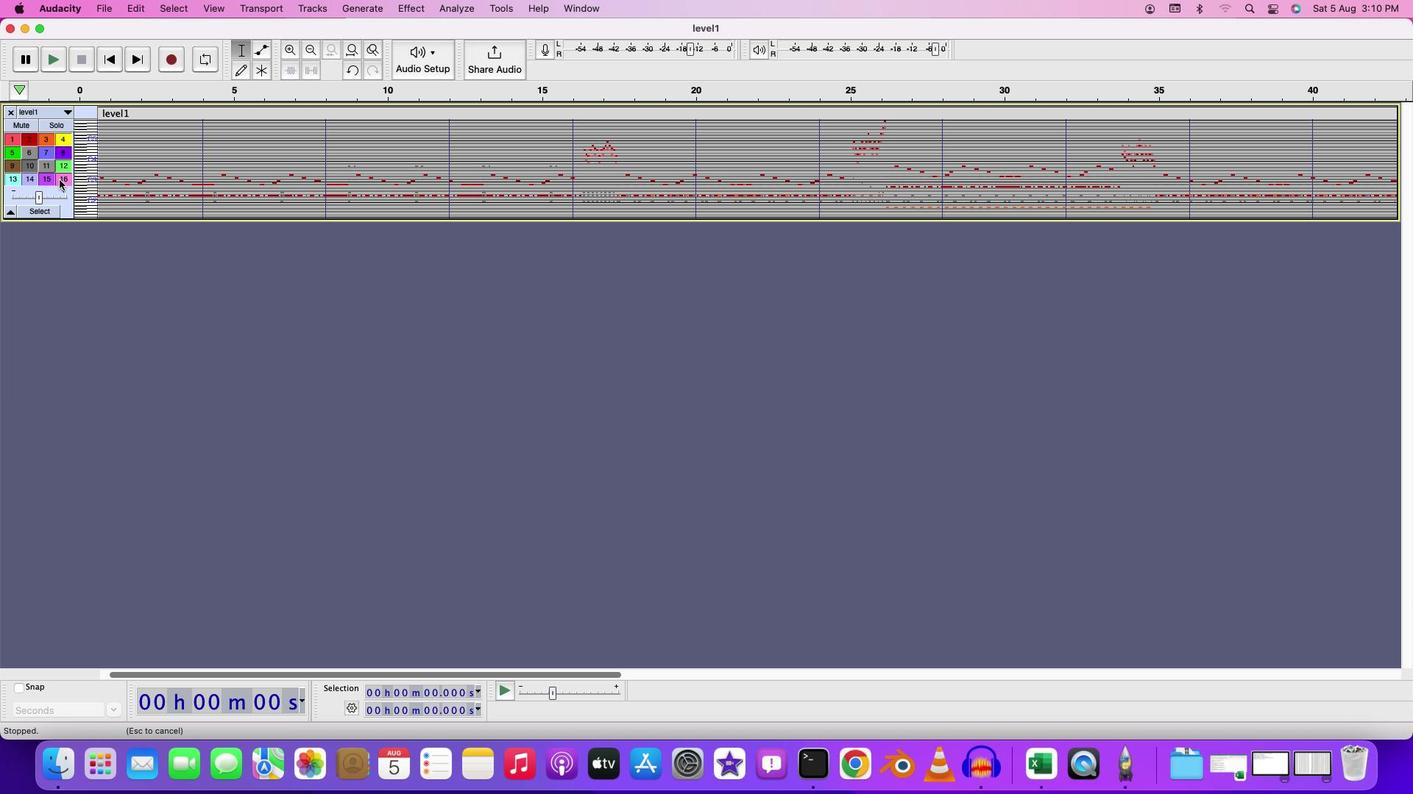 
Action: Mouse moved to (33, 180)
Screenshot: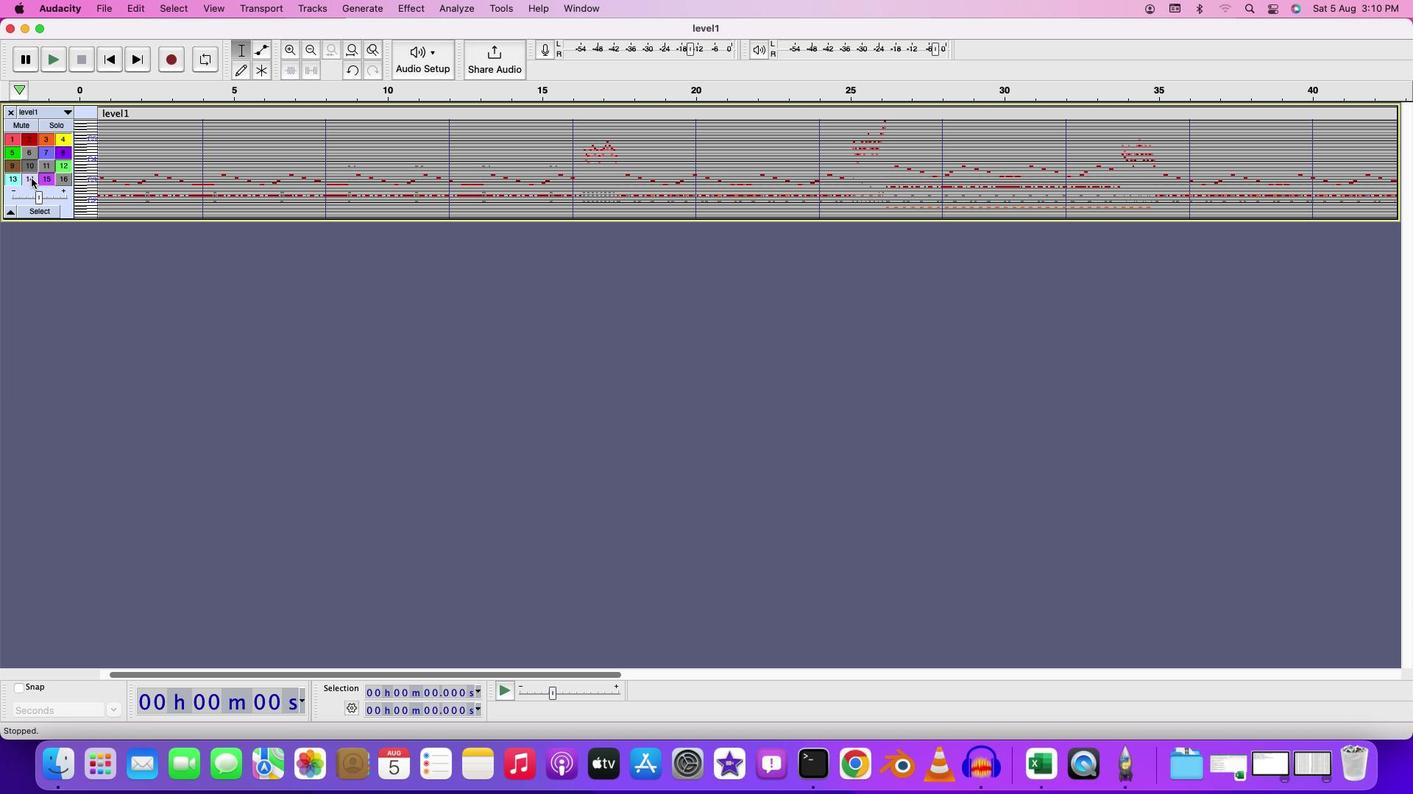 
Action: Mouse pressed left at (33, 180)
Screenshot: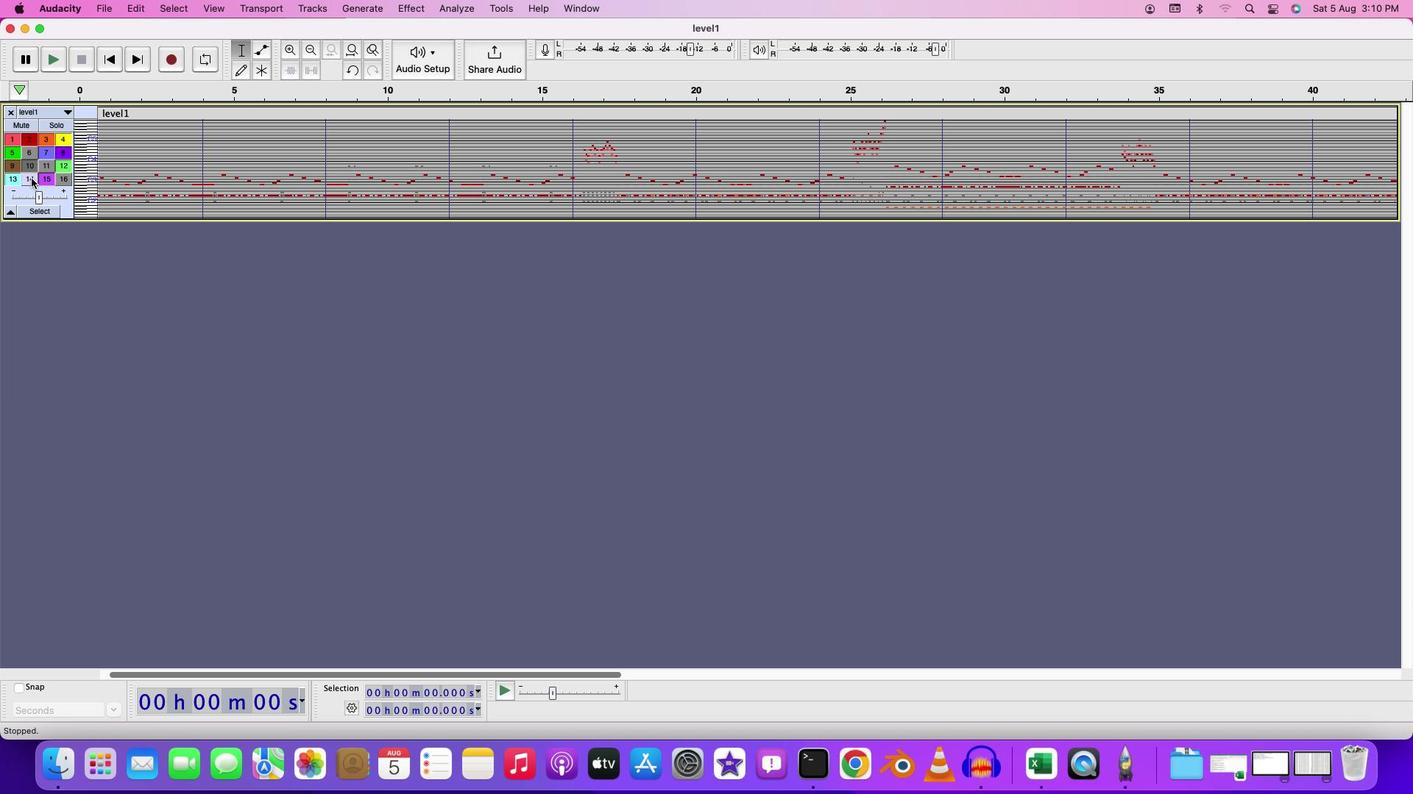 
Action: Mouse moved to (105, 137)
Screenshot: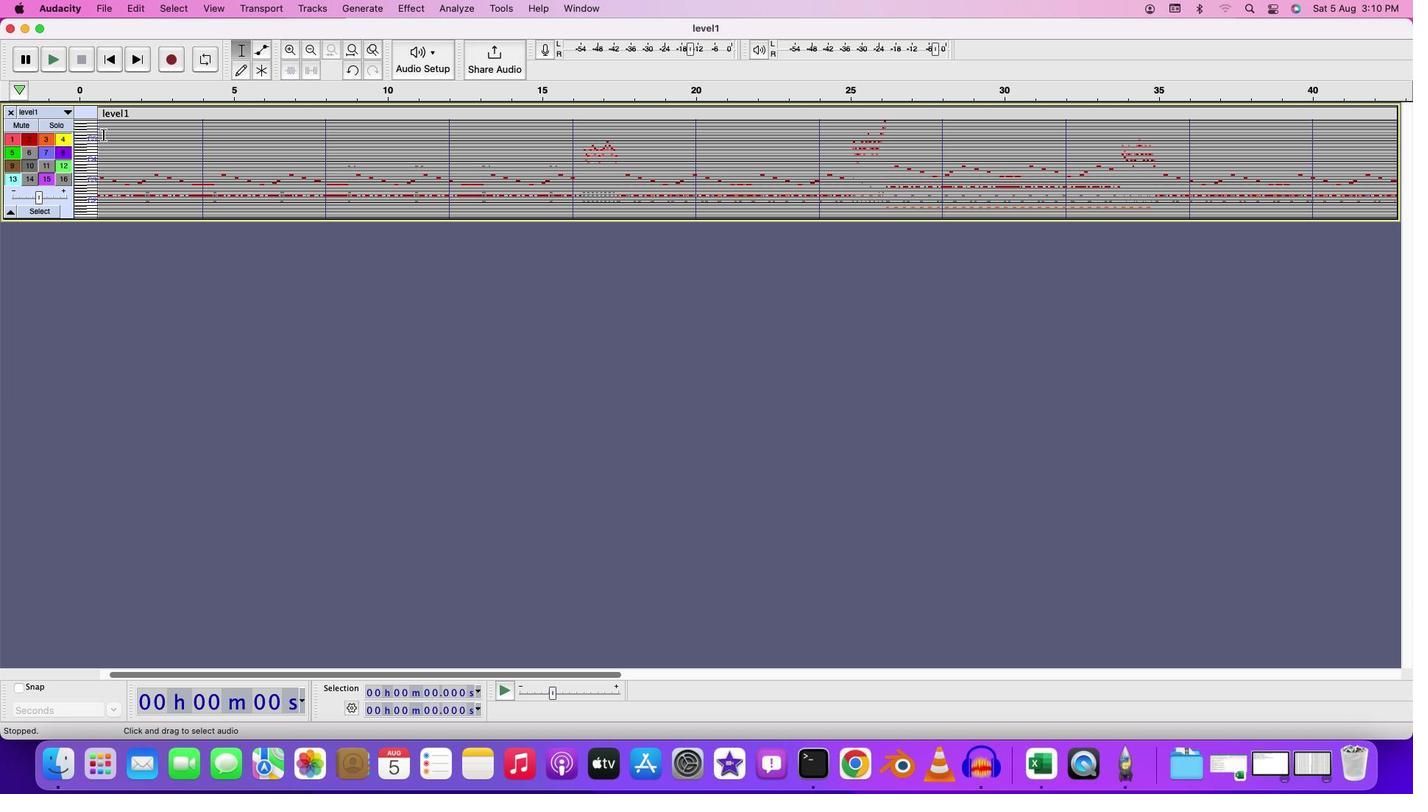 
Action: Mouse pressed left at (105, 137)
Screenshot: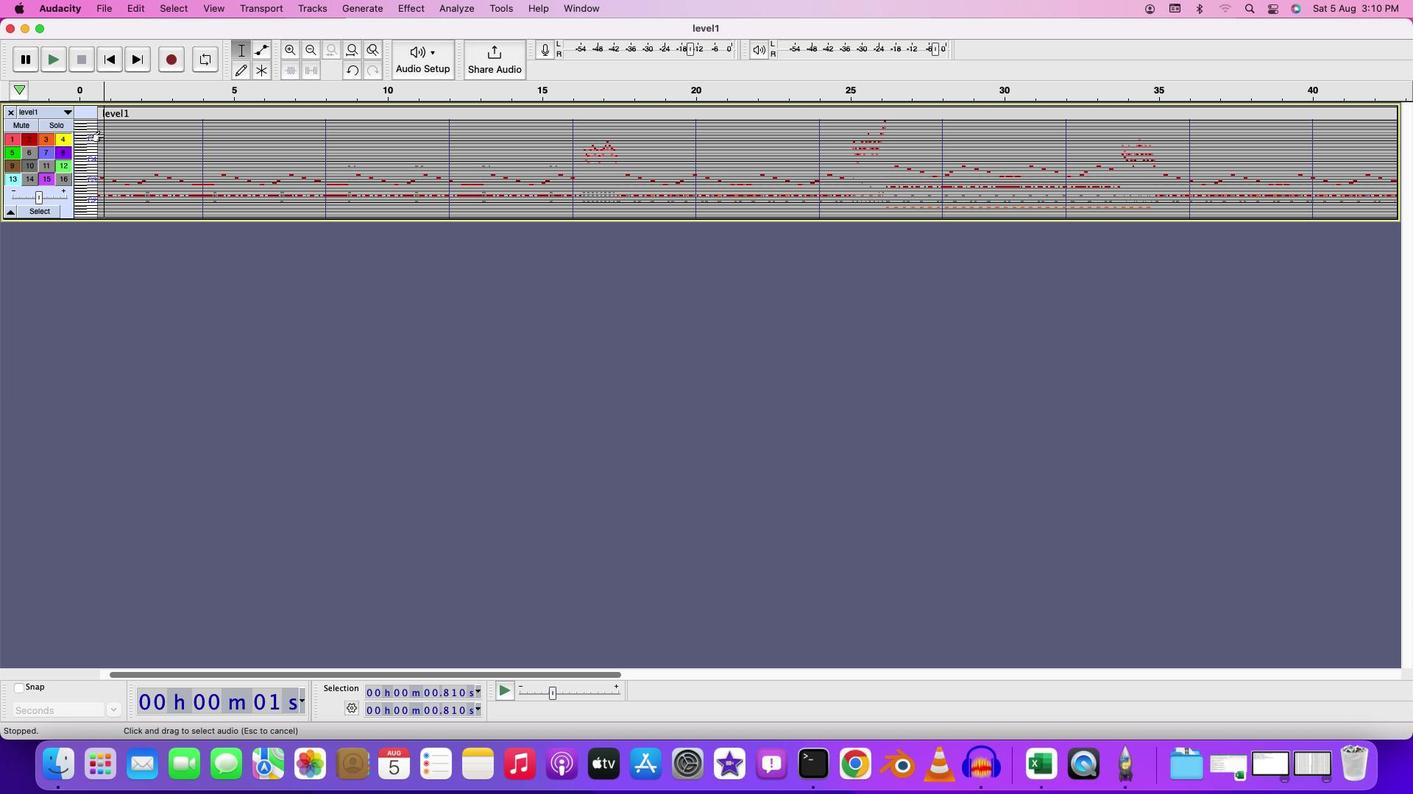 
Action: Key pressed Key.space
Screenshot: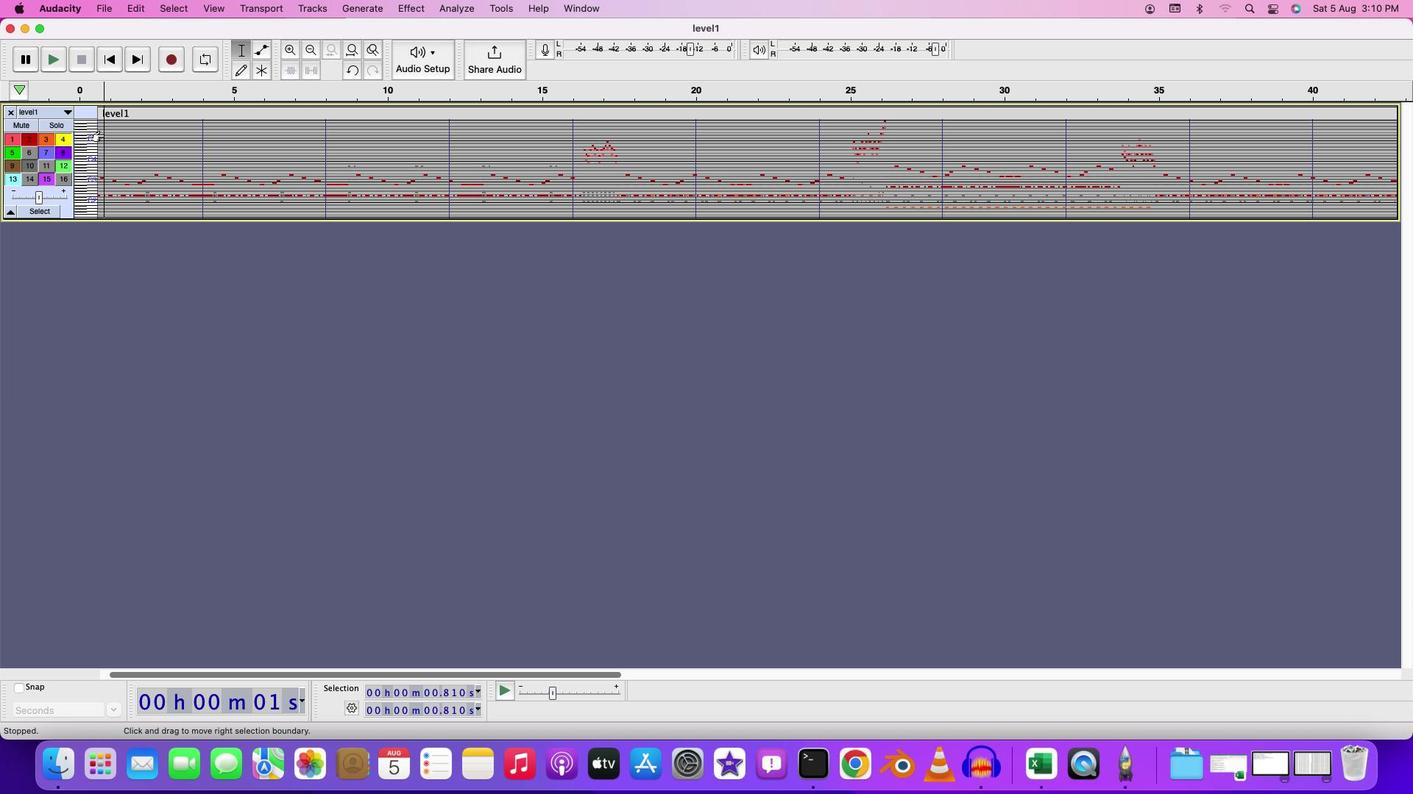 
Action: Mouse moved to (41, 212)
Screenshot: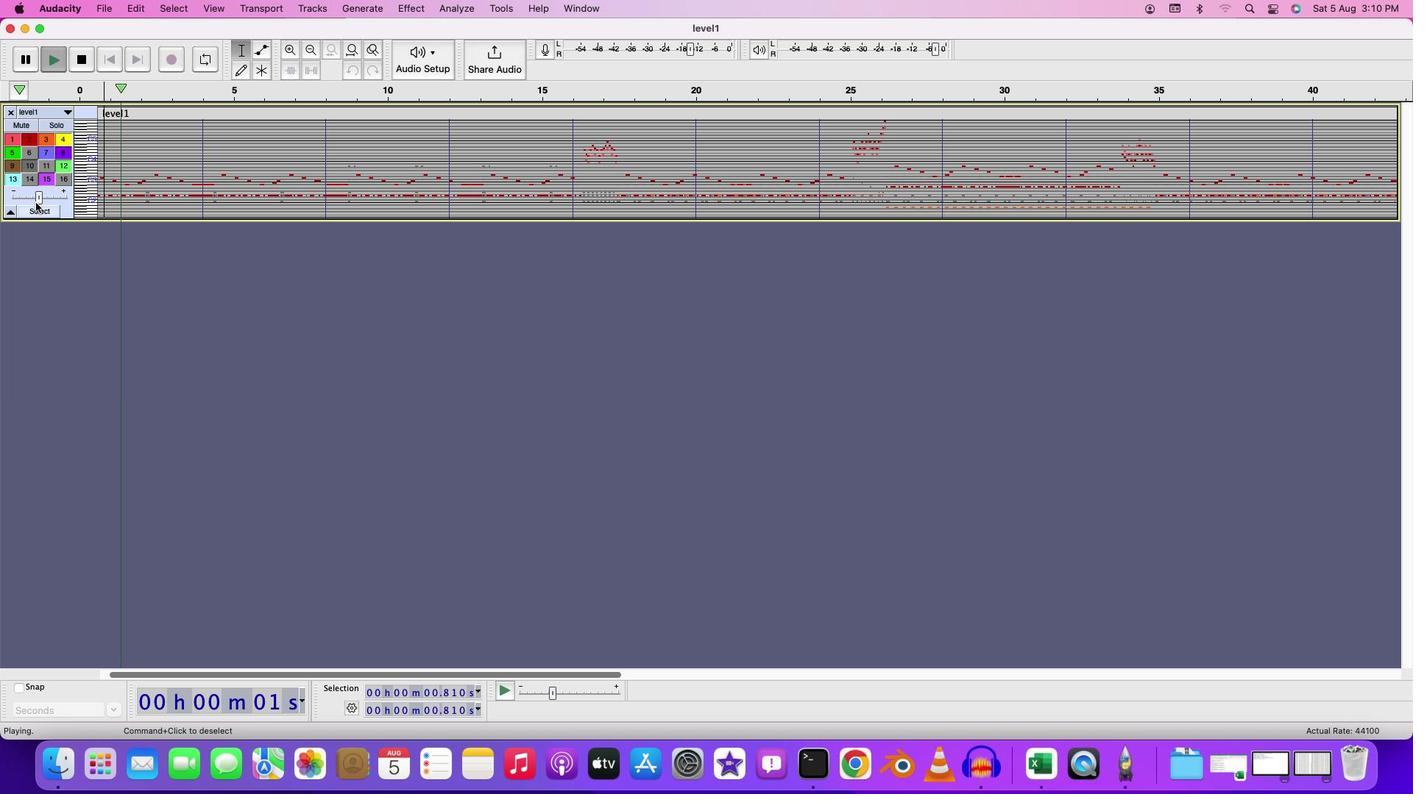 
Action: Key pressed Key.space
Screenshot: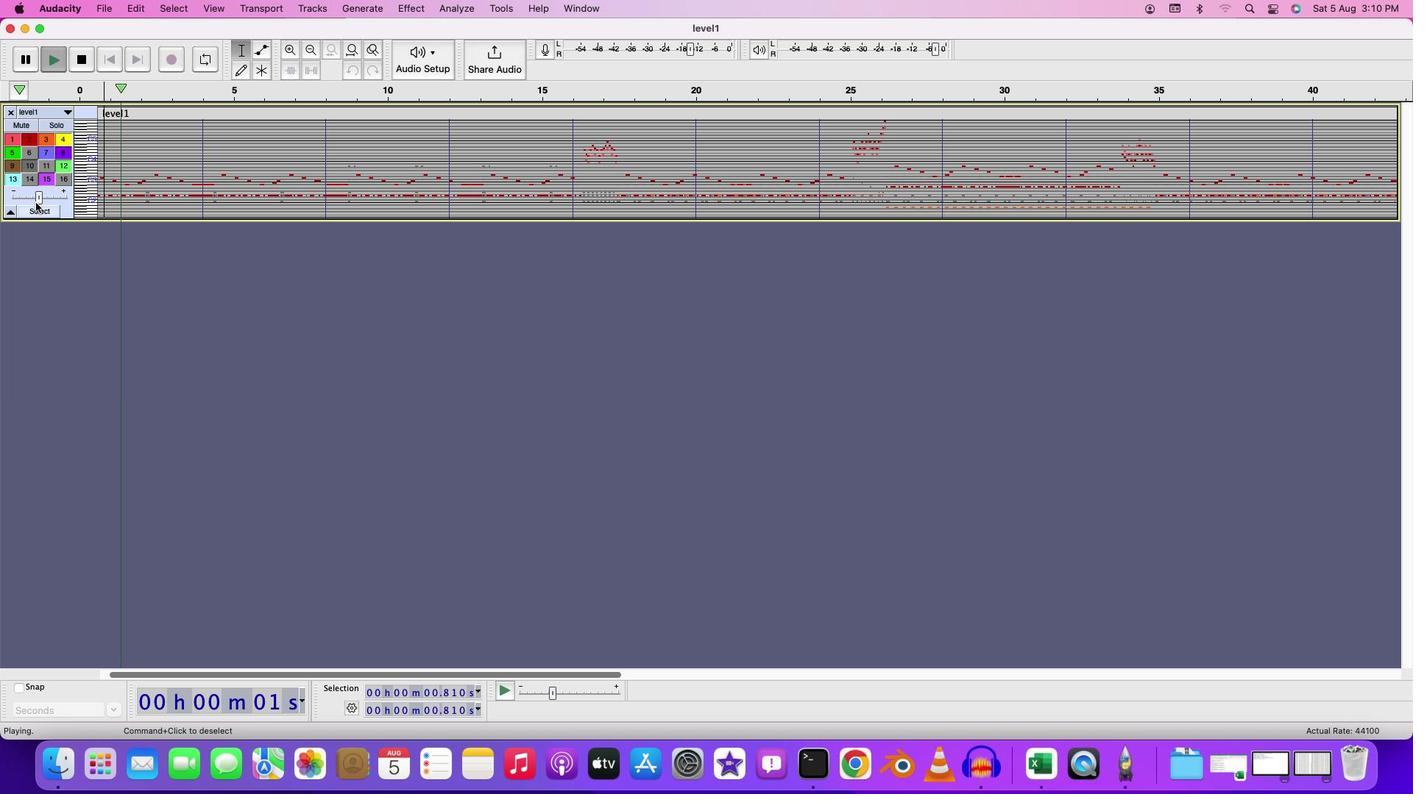 
Action: Mouse moved to (41, 199)
Screenshot: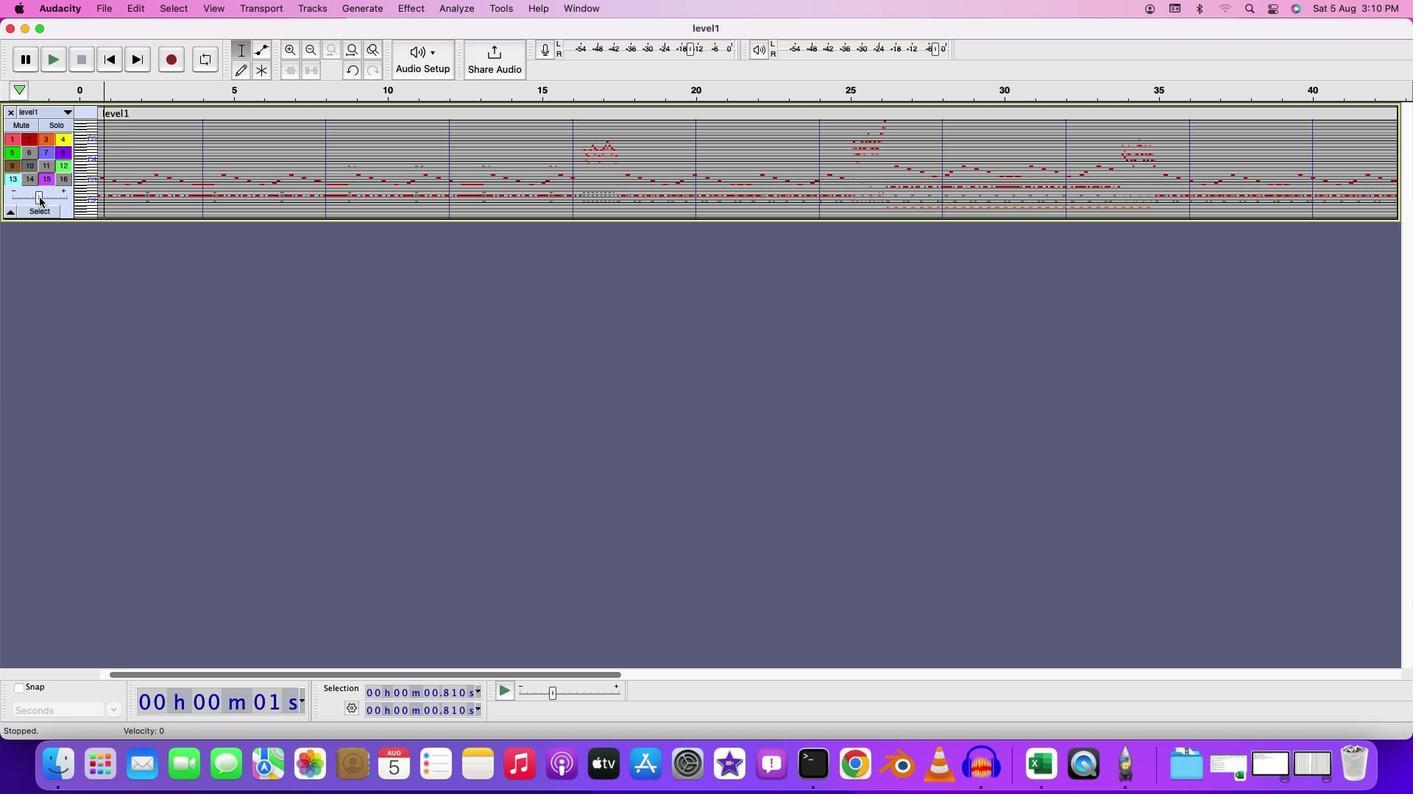 
Action: Mouse pressed left at (41, 199)
Screenshot: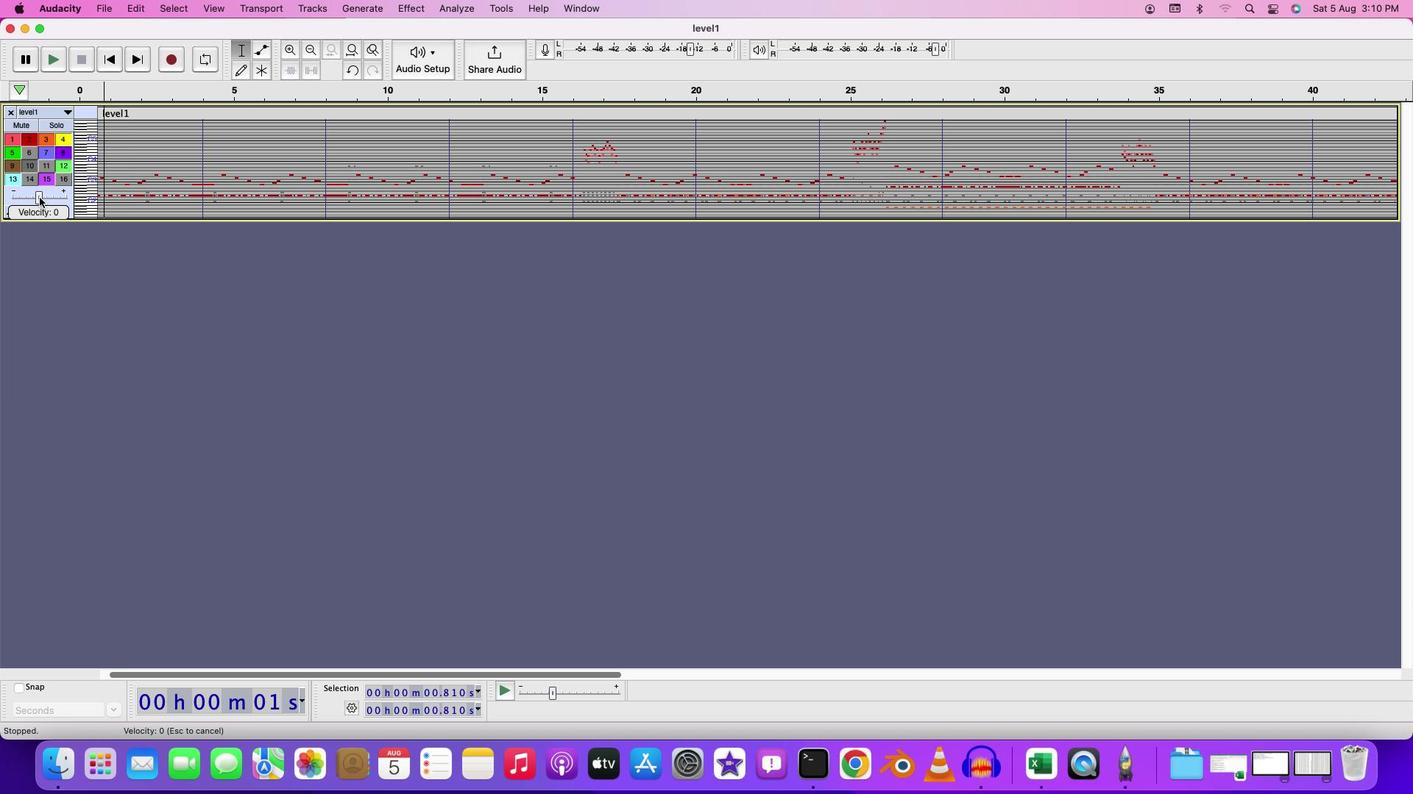 
Action: Mouse moved to (114, 129)
Screenshot: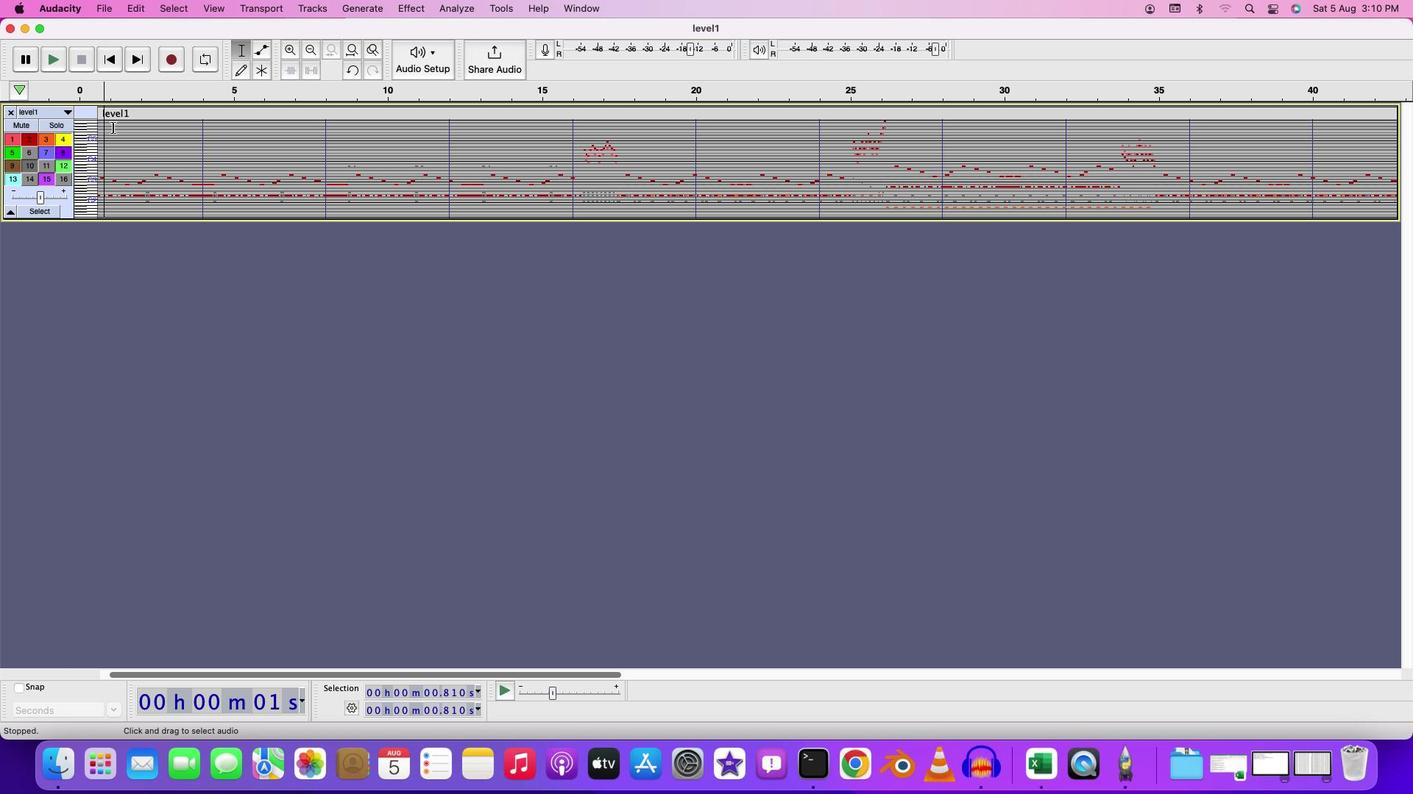 
Action: Mouse pressed left at (114, 129)
Screenshot: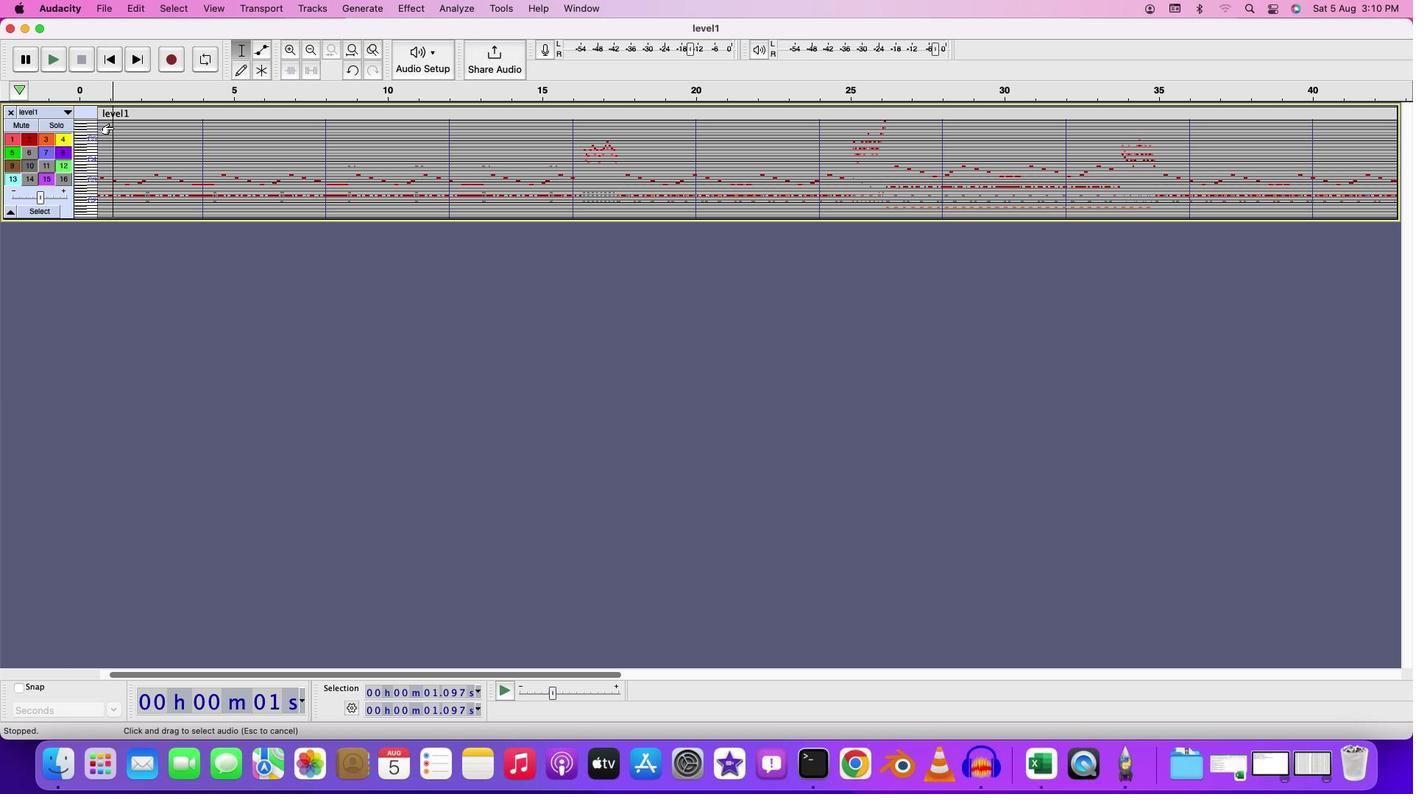 
Action: Key pressed Key.space
Screenshot: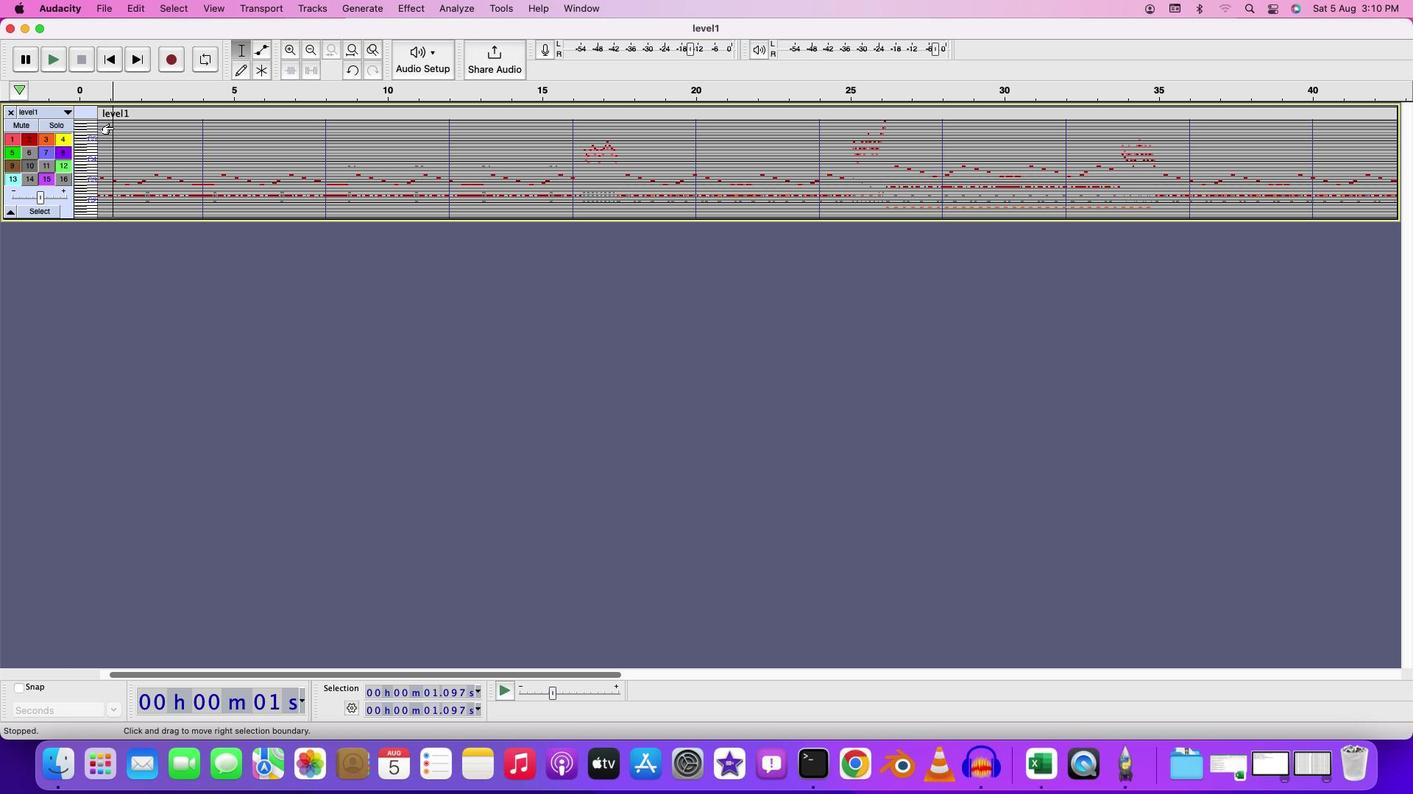 
Action: Mouse moved to (175, 164)
Screenshot: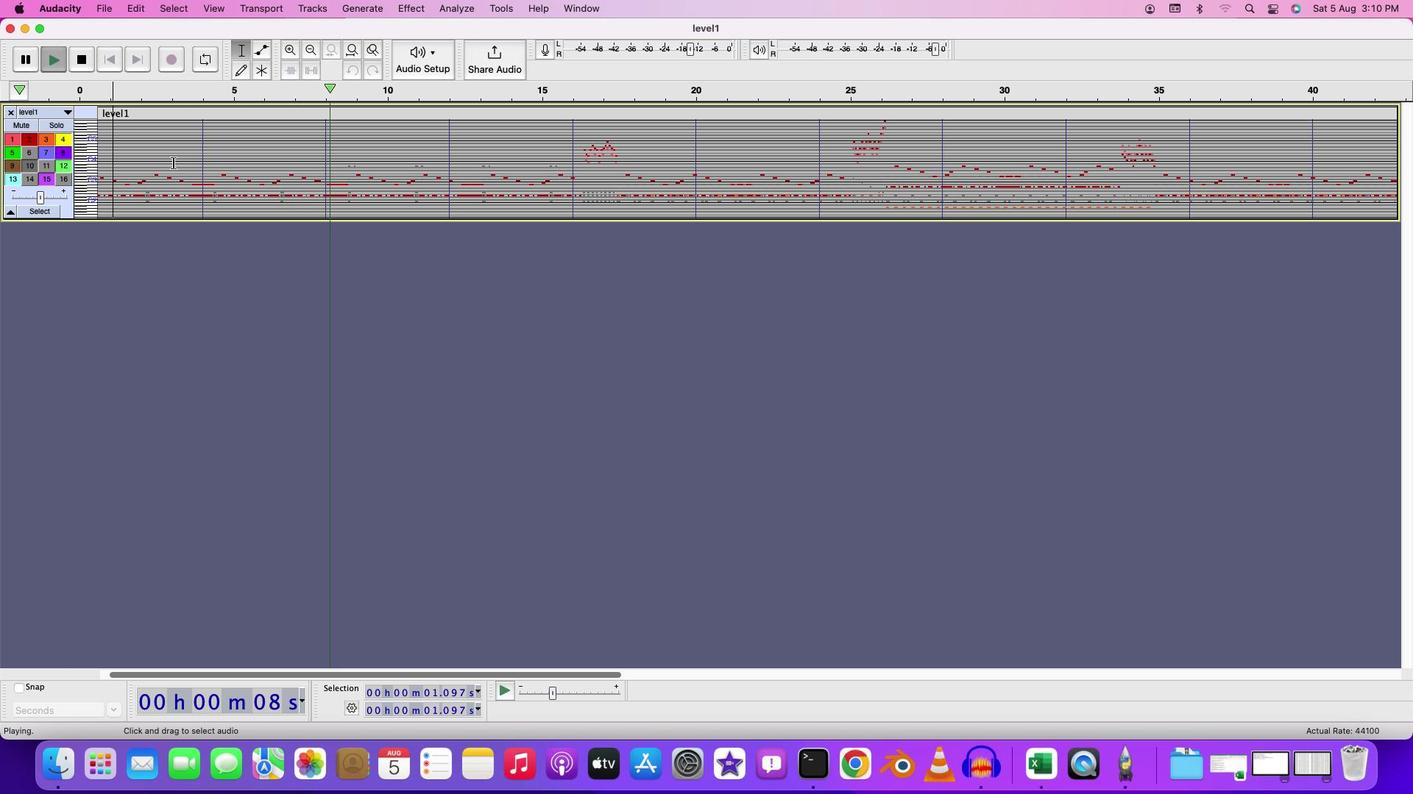 
Action: Key pressed Key.space
Screenshot: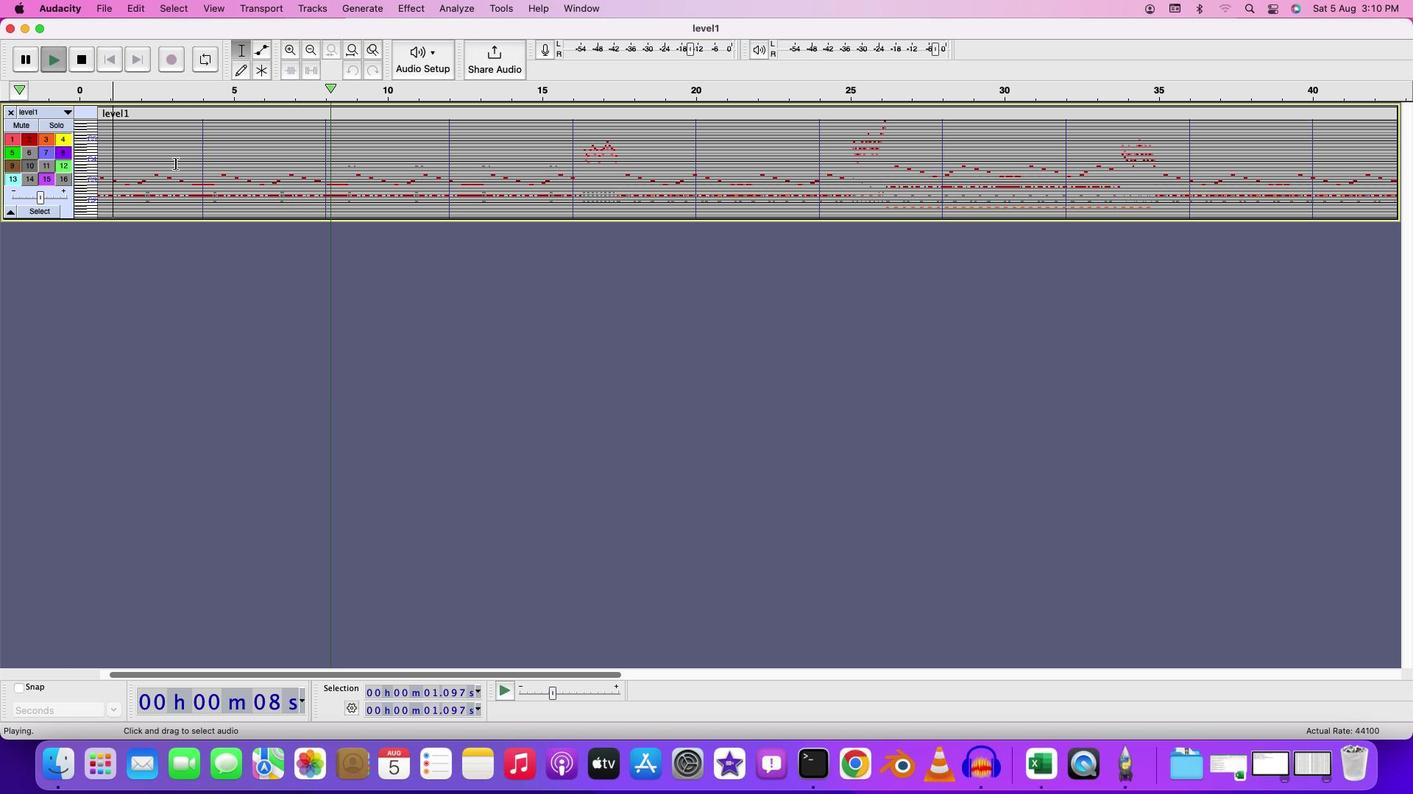 
Action: Mouse moved to (142, 260)
Screenshot: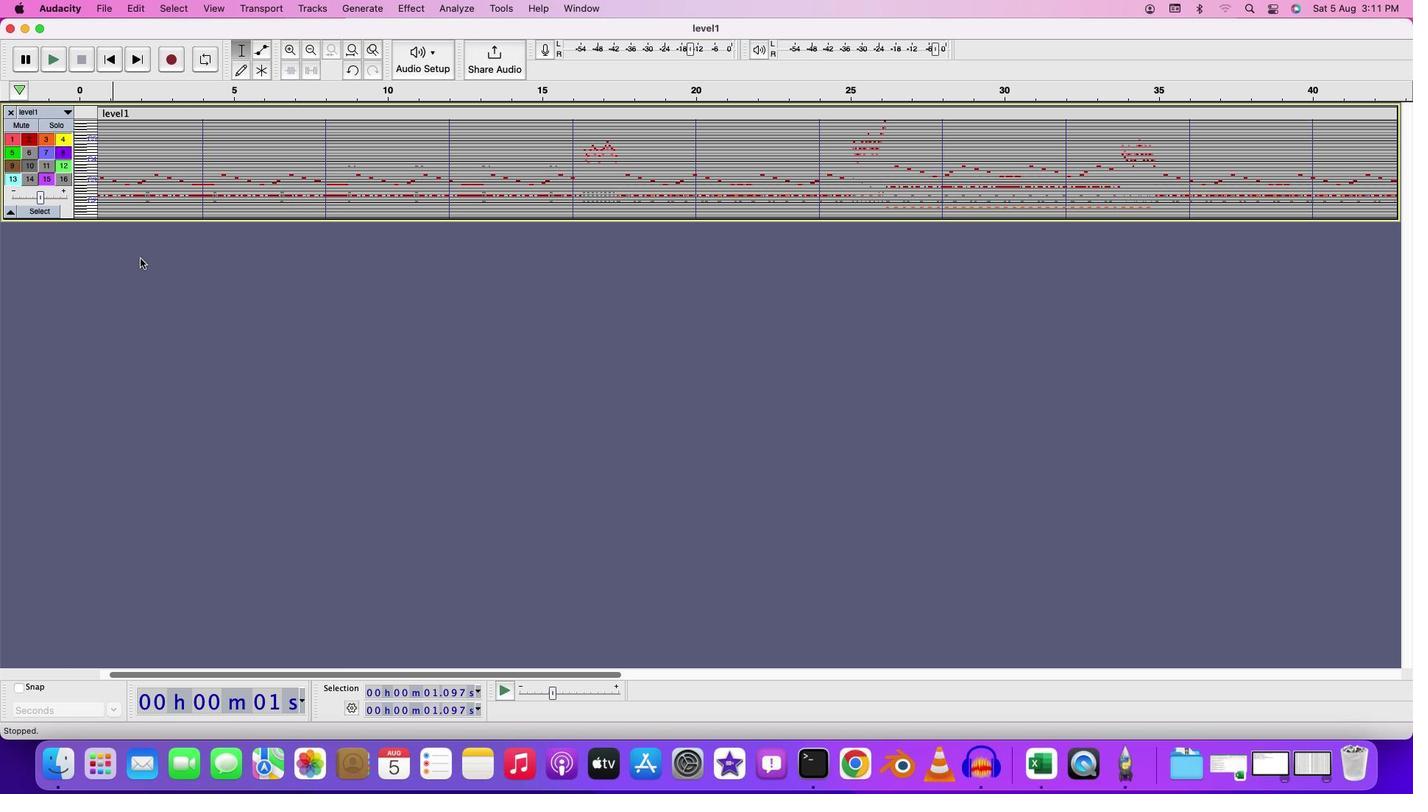 
Action: Mouse pressed left at (142, 260)
Screenshot: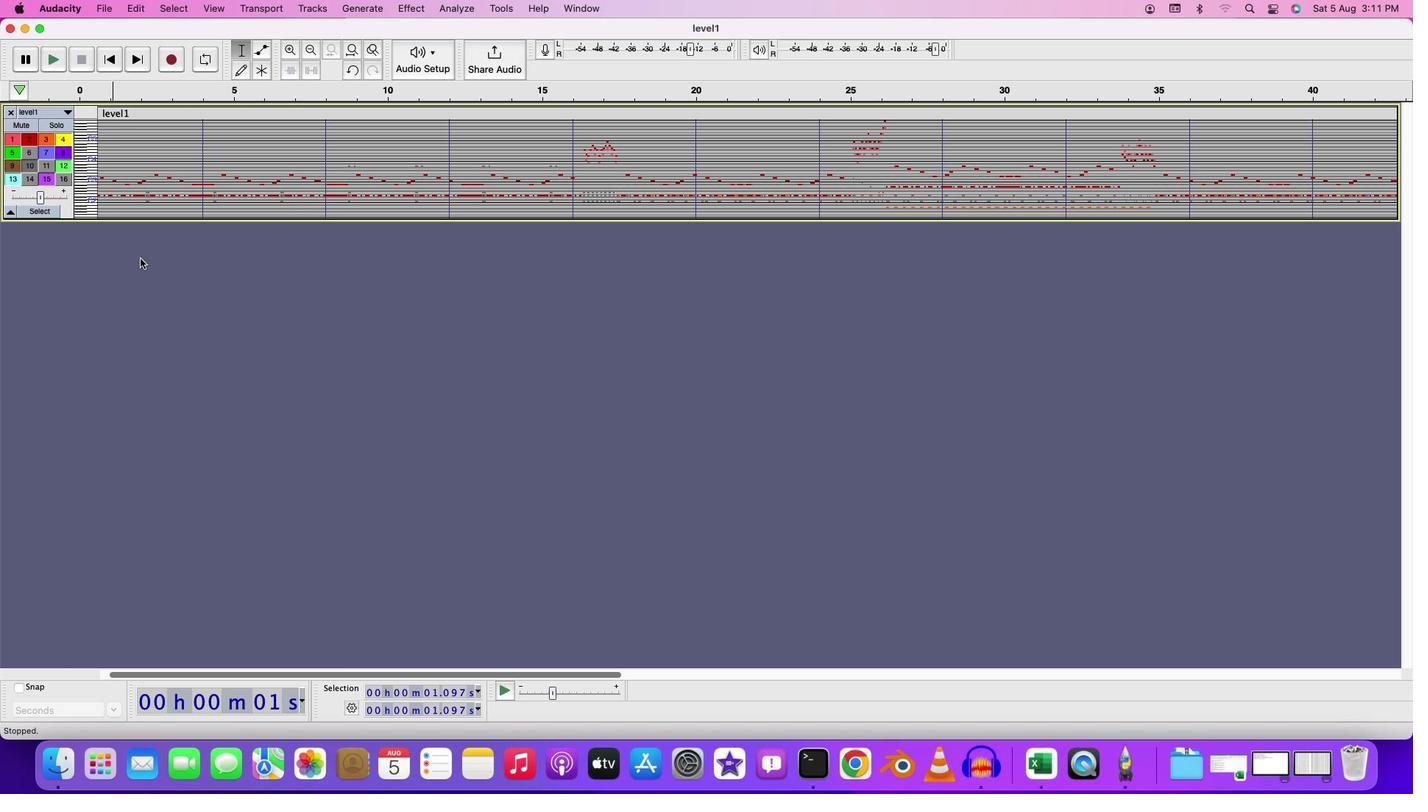 
Action: Mouse moved to (190, 318)
Screenshot: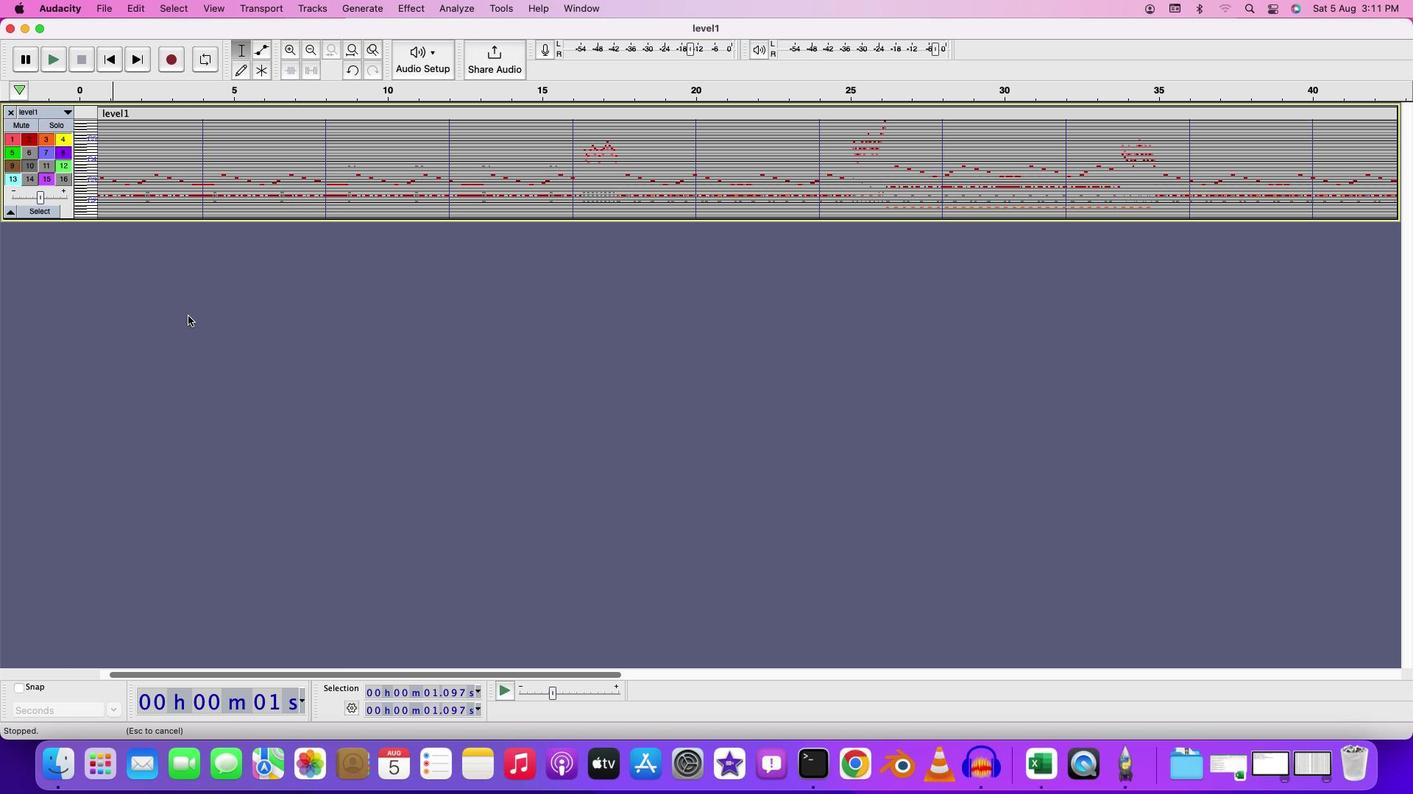 
Action: Mouse pressed right at (190, 318)
Screenshot: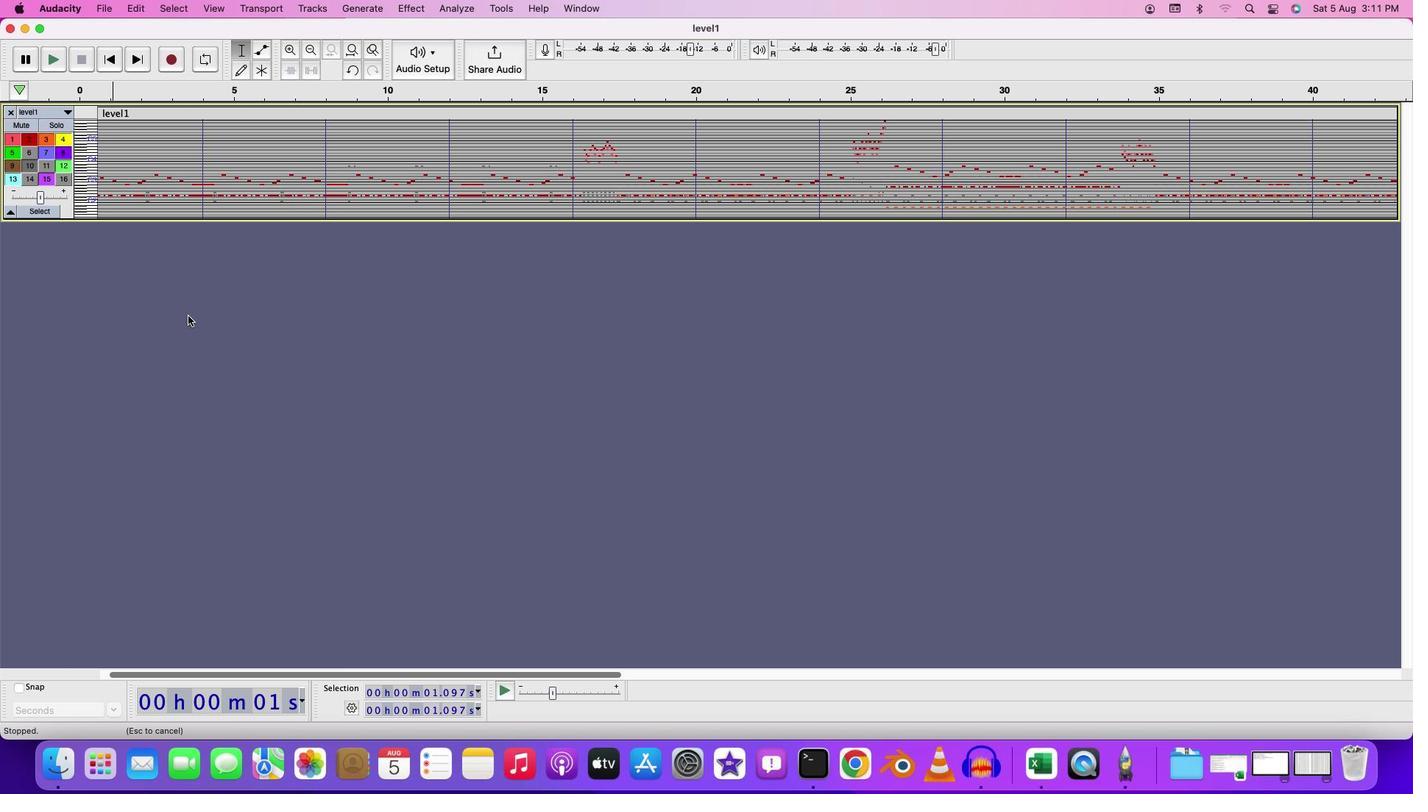 
Action: Mouse moved to (218, 342)
Screenshot: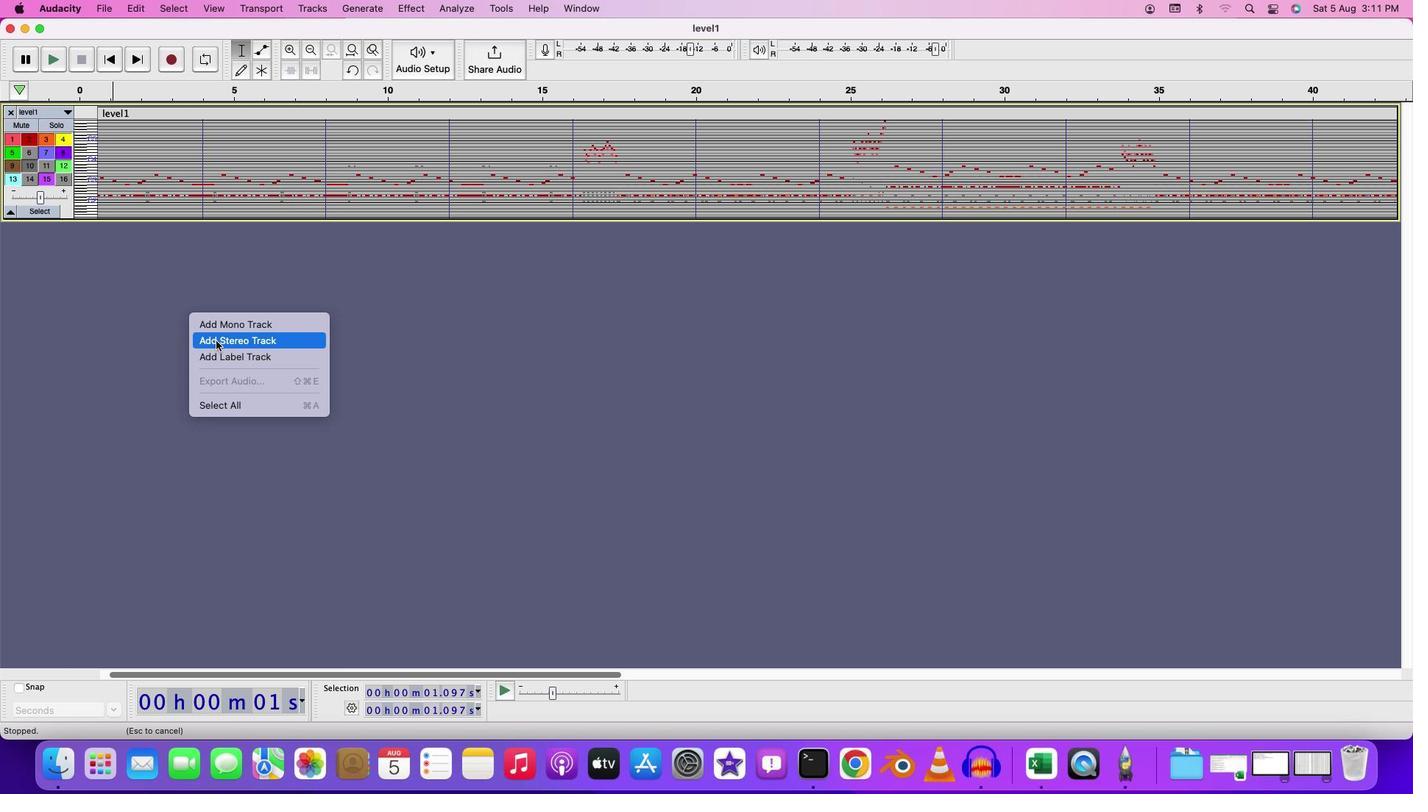 
Action: Mouse pressed left at (218, 342)
Screenshot: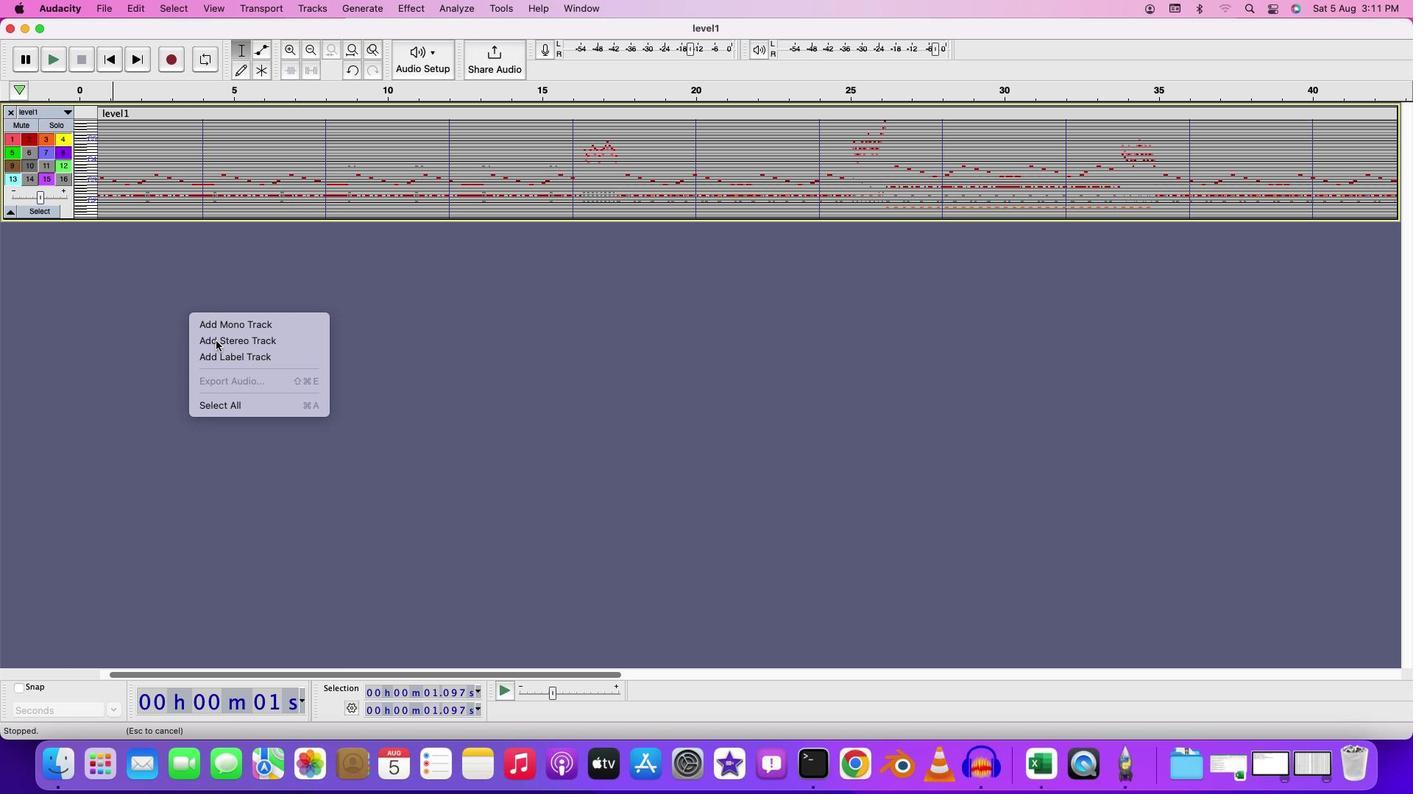 
Action: Key pressed Key.cmd'z'
Screenshot: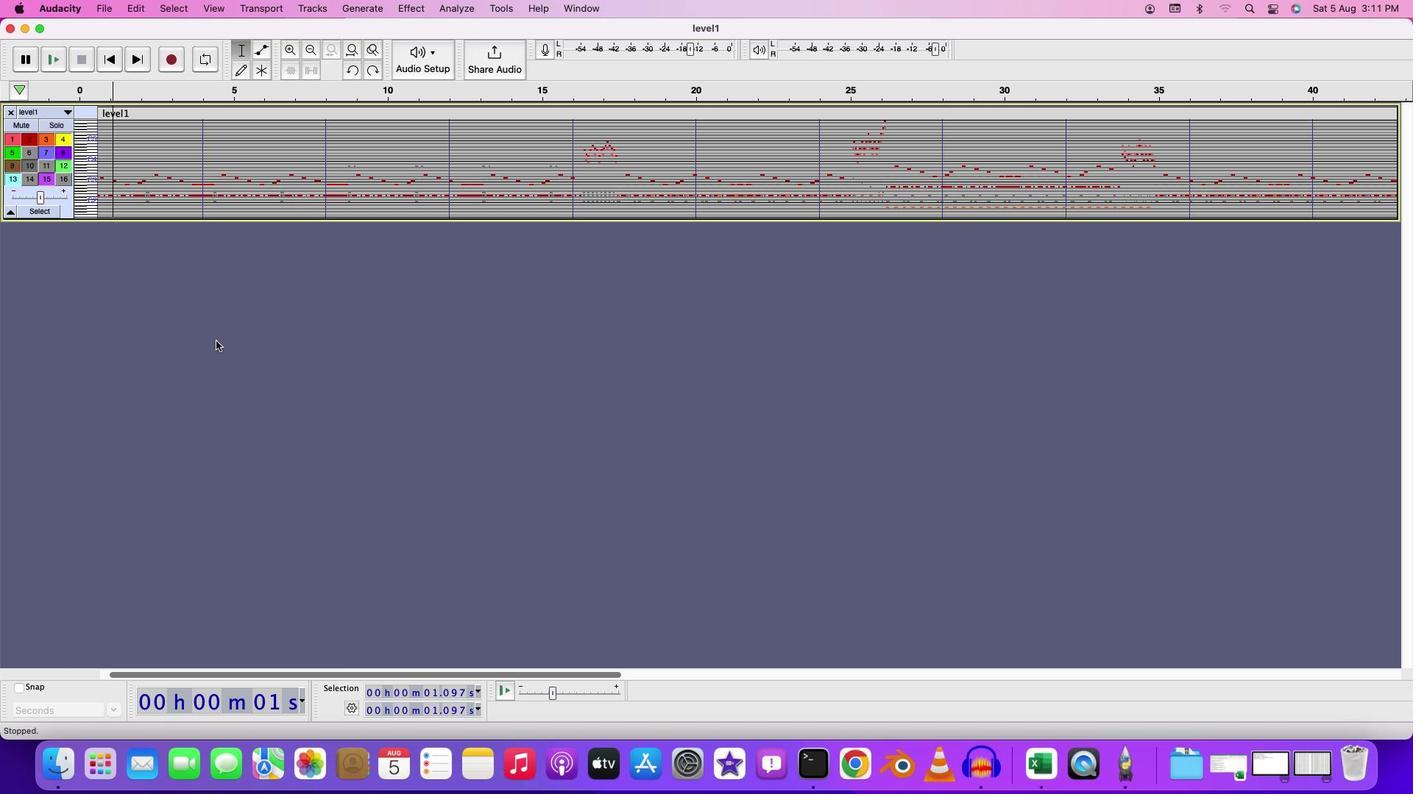 
Action: Mouse moved to (206, 337)
Screenshot: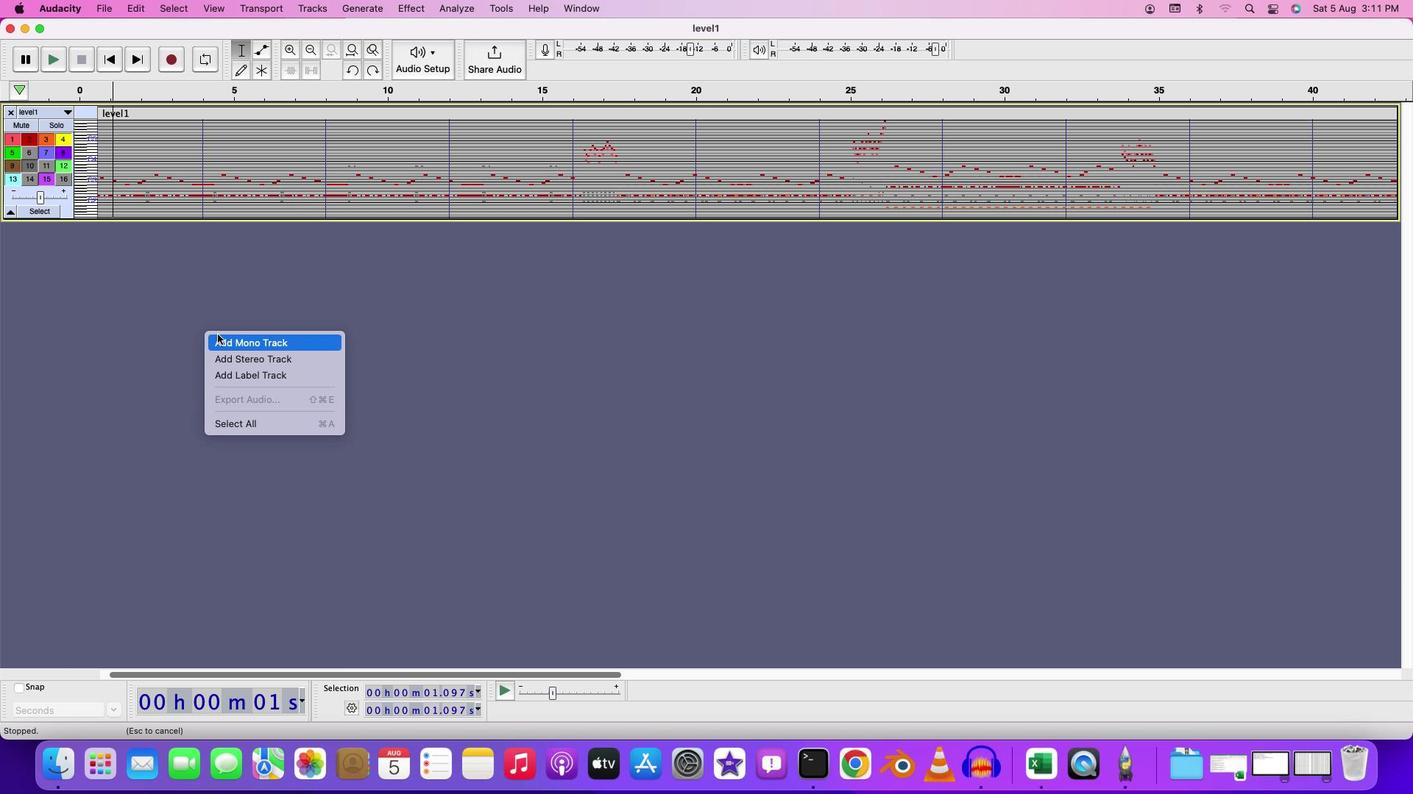 
Action: Mouse pressed right at (206, 337)
Screenshot: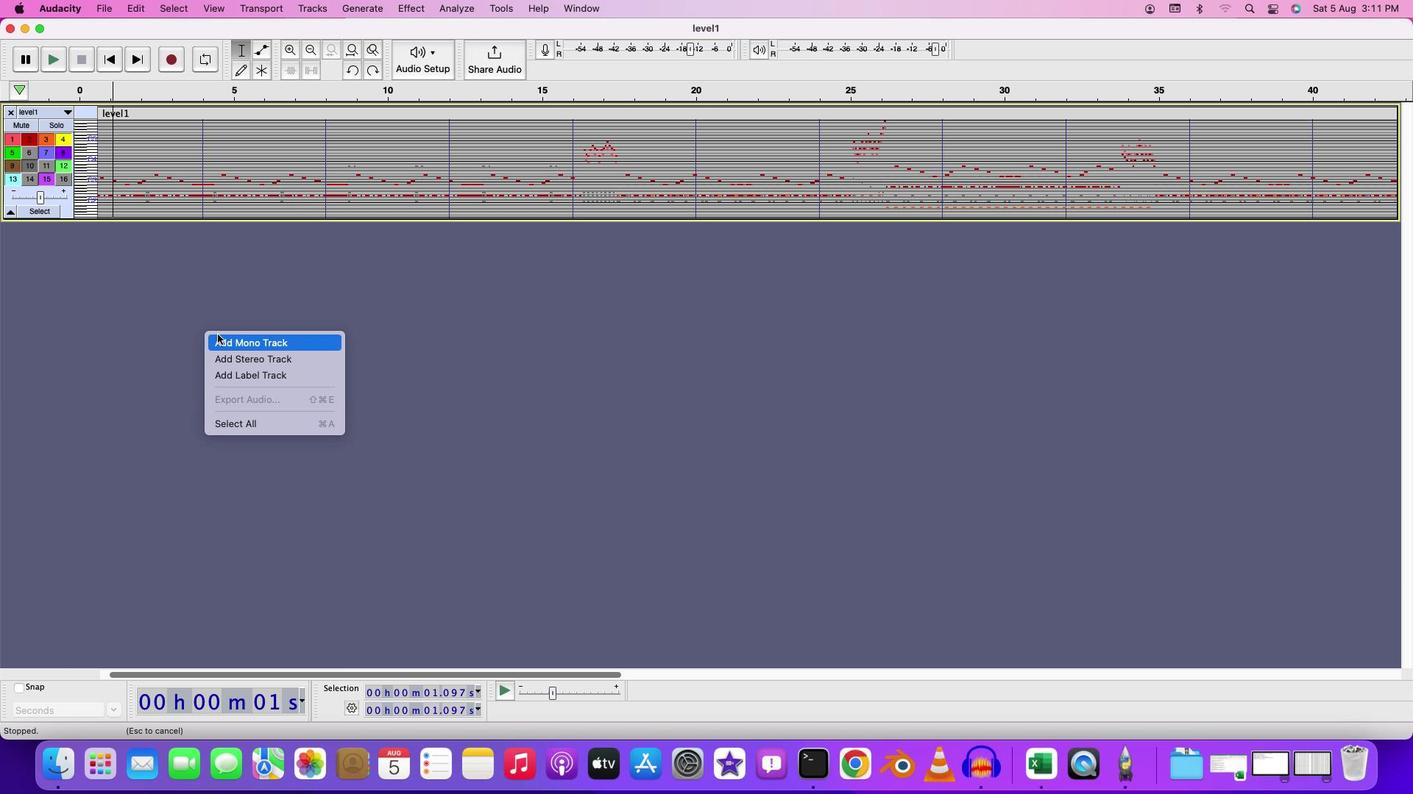 
Action: Mouse moved to (225, 339)
Screenshot: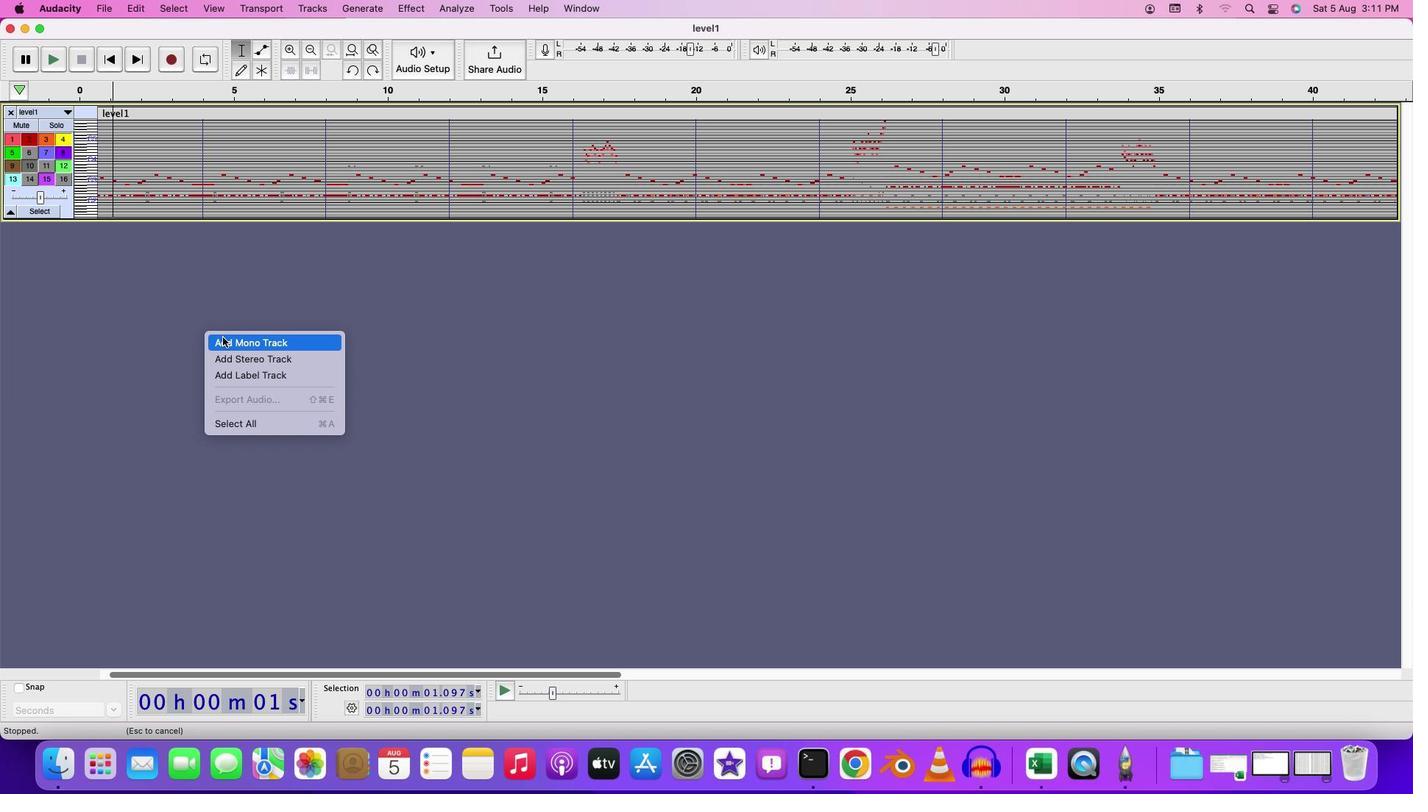 
Action: Mouse pressed left at (225, 339)
Screenshot: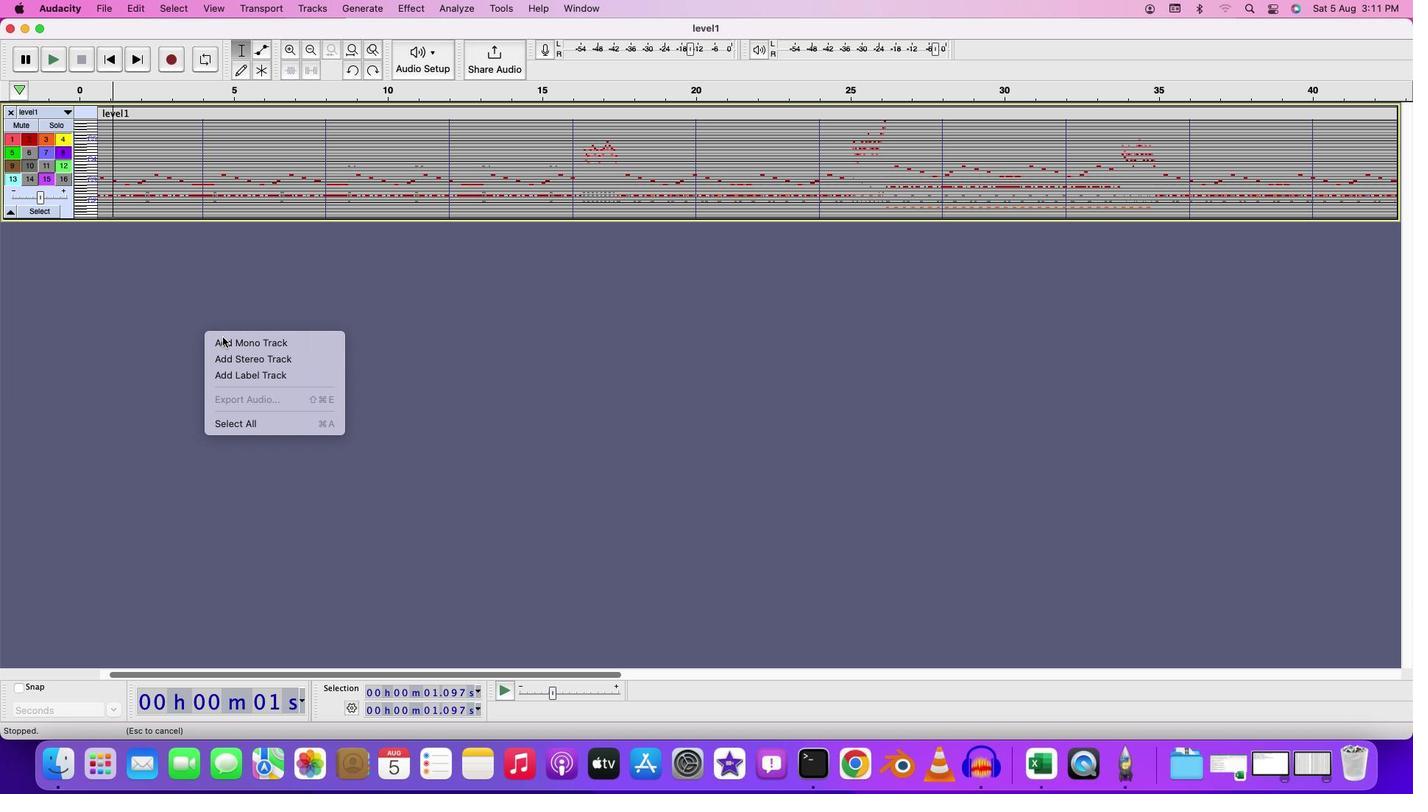 
Action: Mouse moved to (237, 397)
Screenshot: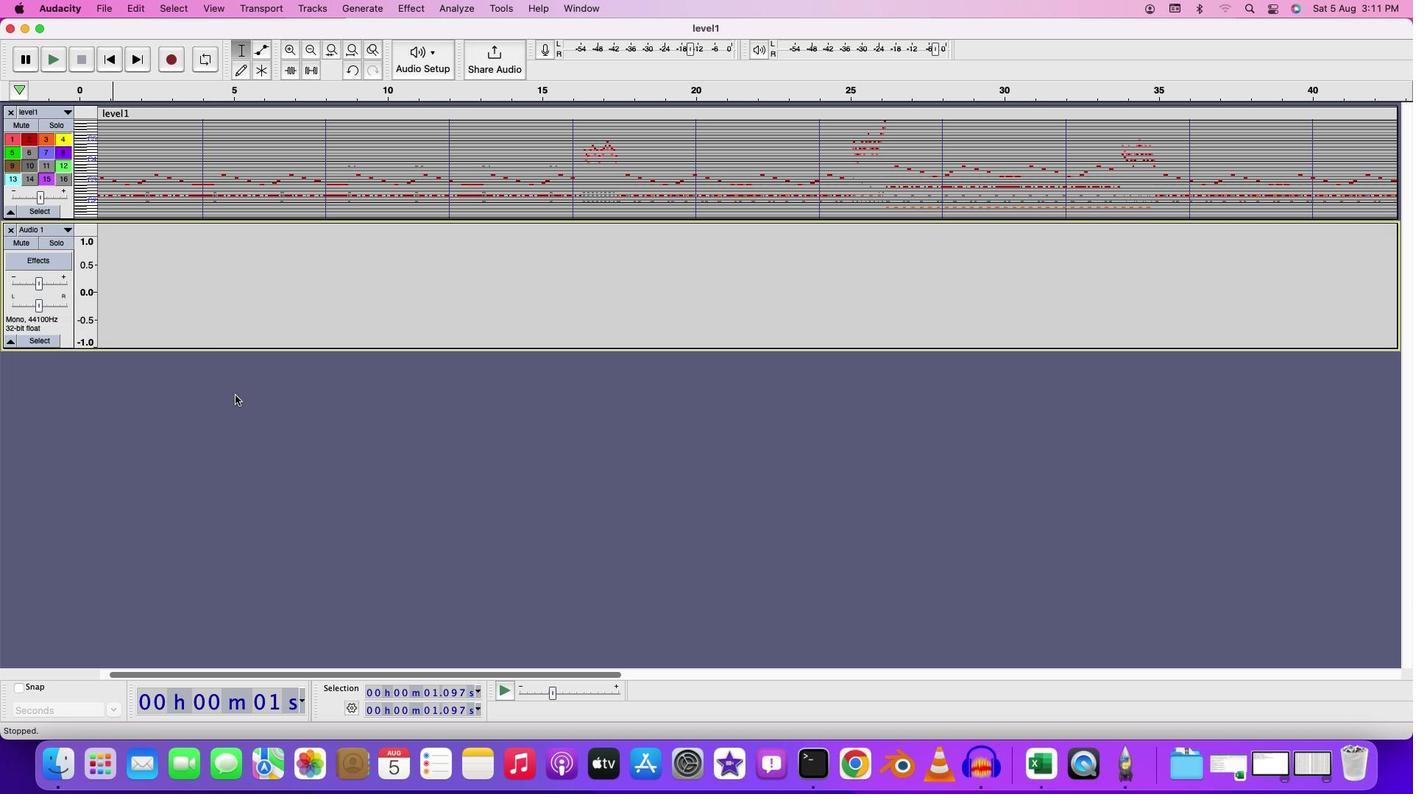 
Action: Mouse pressed left at (237, 397)
Screenshot: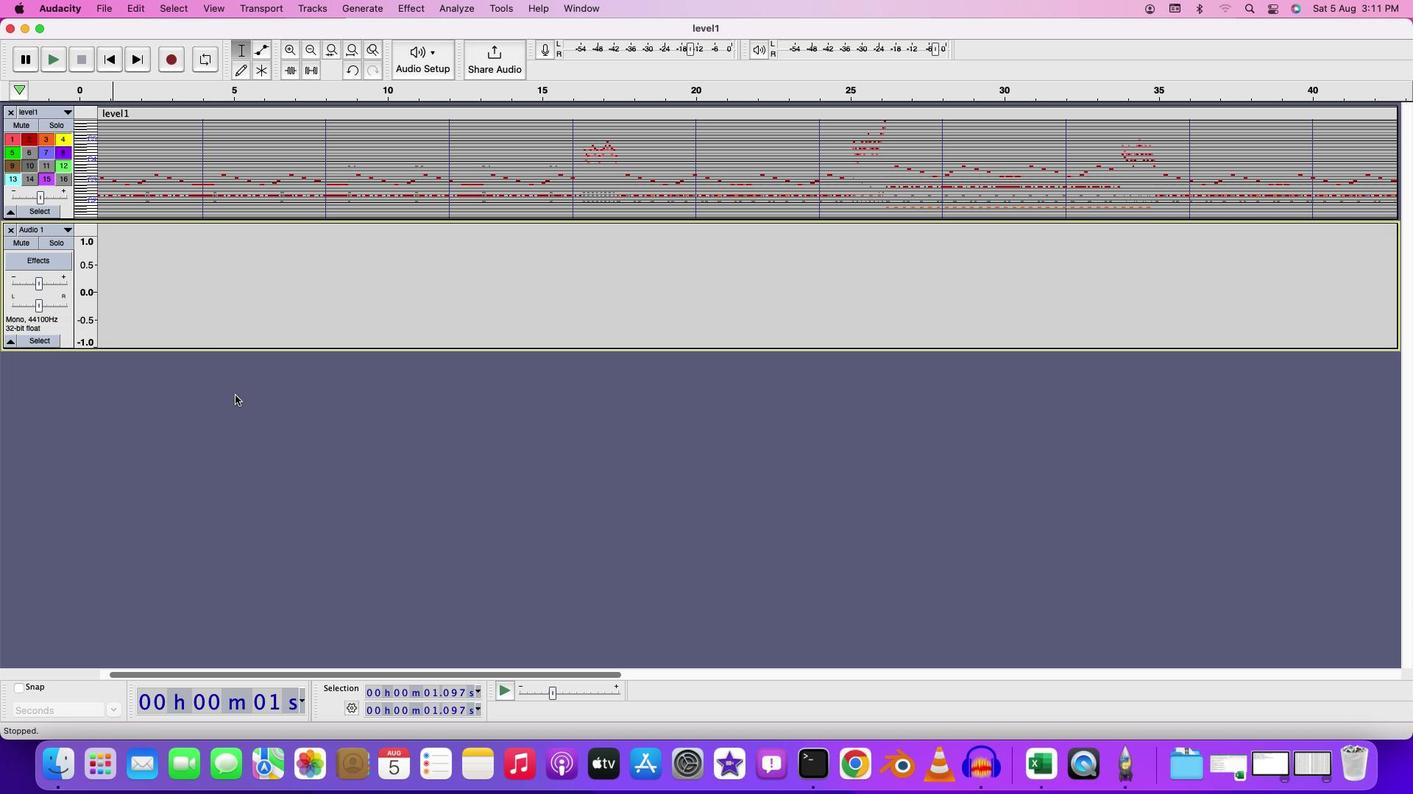 
Action: Mouse moved to (193, 315)
Screenshot: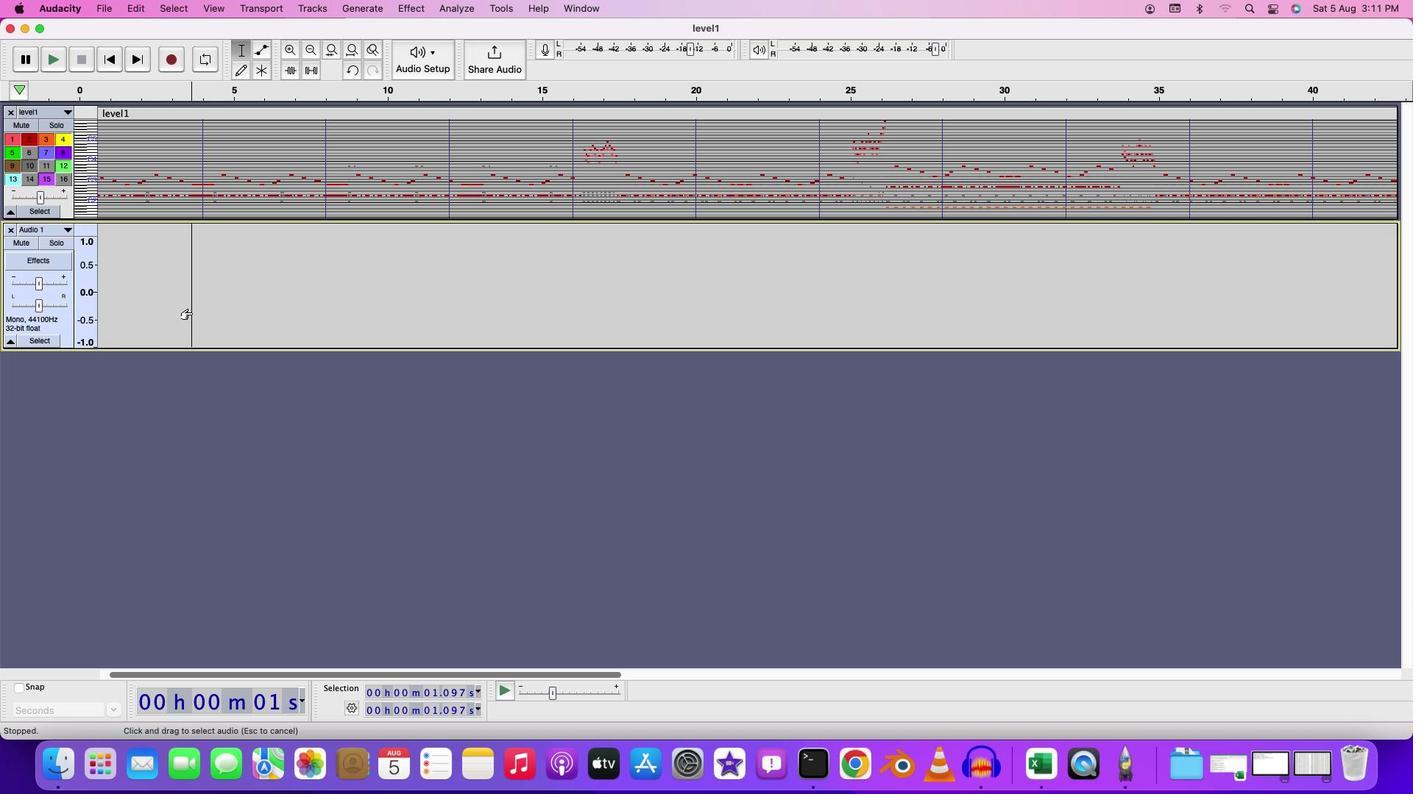 
Action: Mouse pressed left at (193, 315)
Screenshot: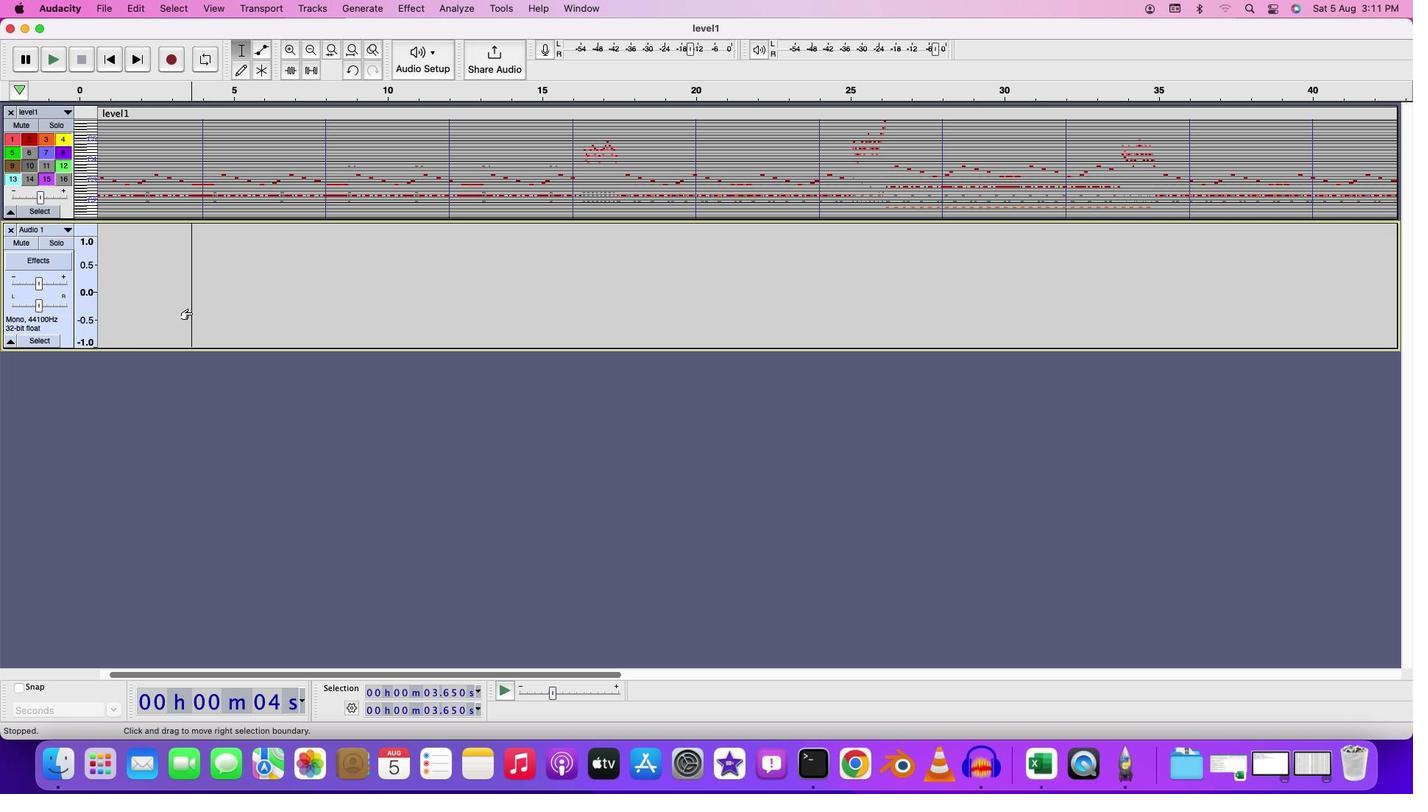 
Action: Mouse moved to (108, 10)
Screenshot: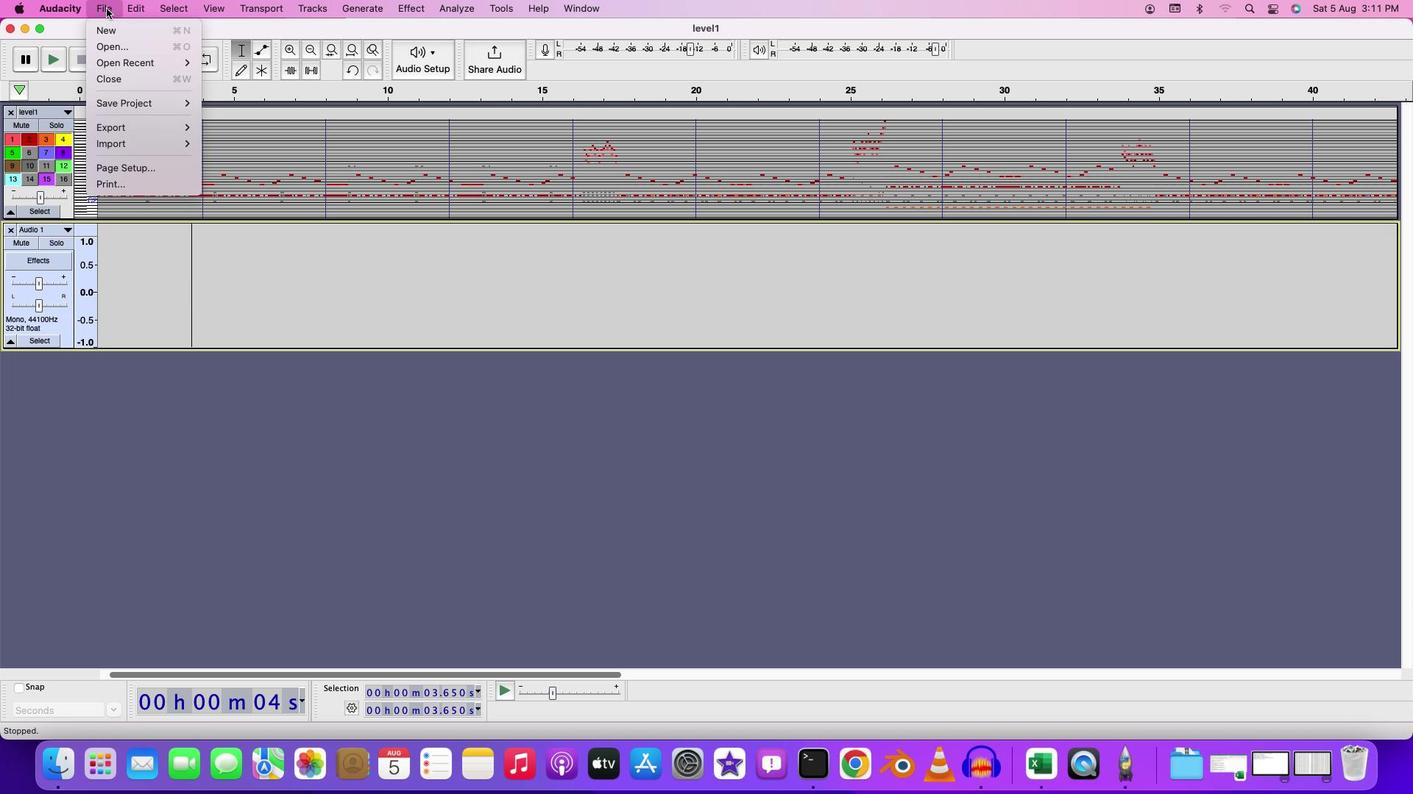 
Action: Mouse pressed left at (108, 10)
Screenshot: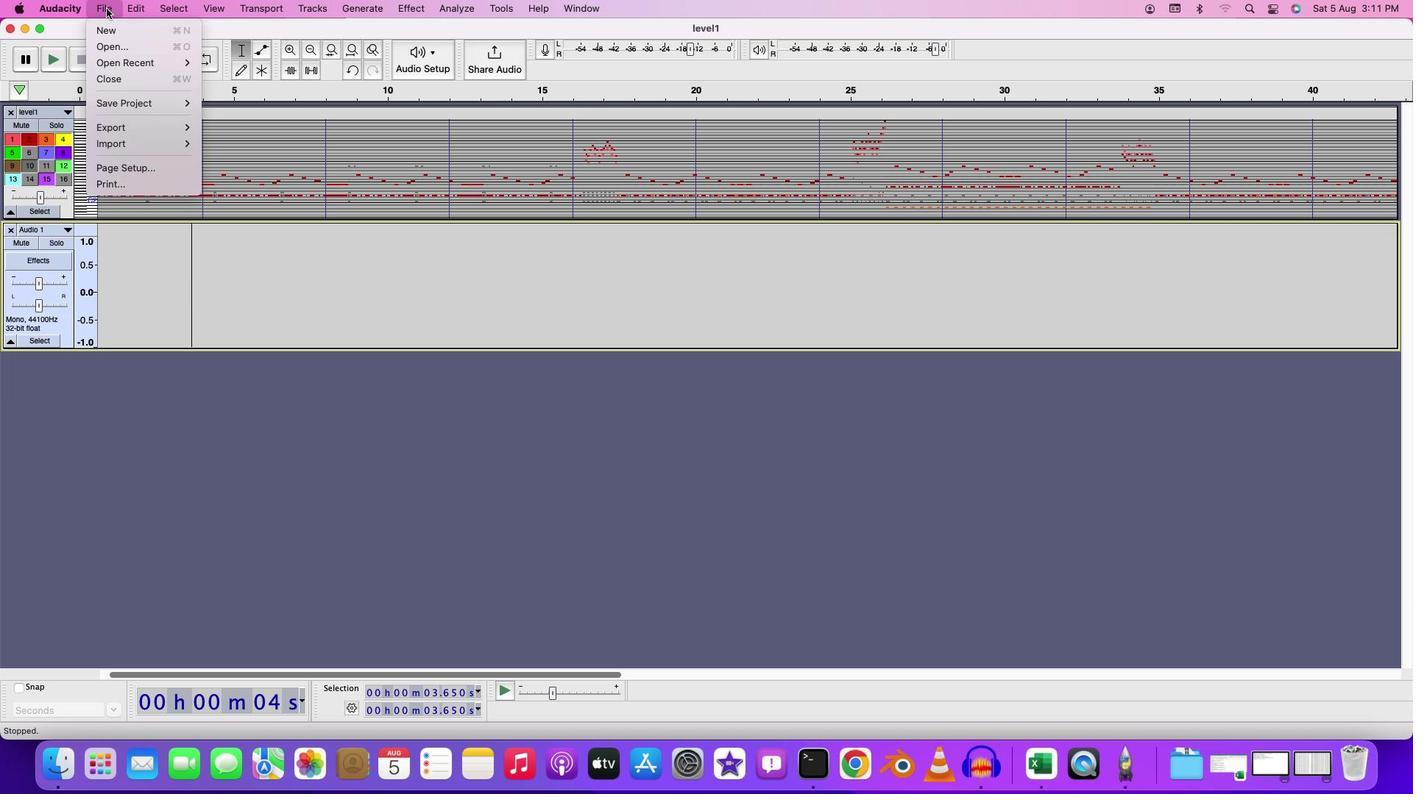 
Action: Mouse moved to (225, 157)
Screenshot: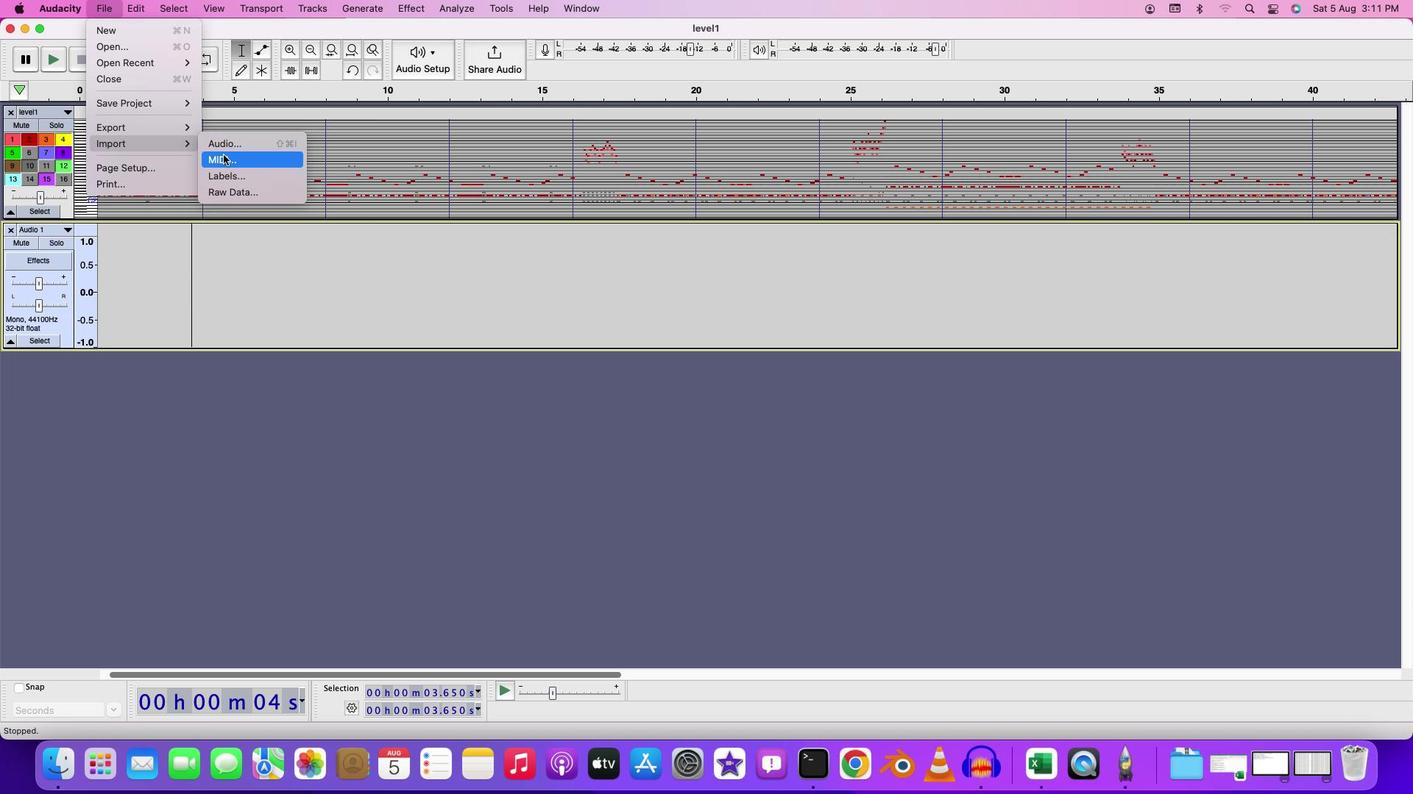 
Action: Mouse pressed left at (225, 157)
Screenshot: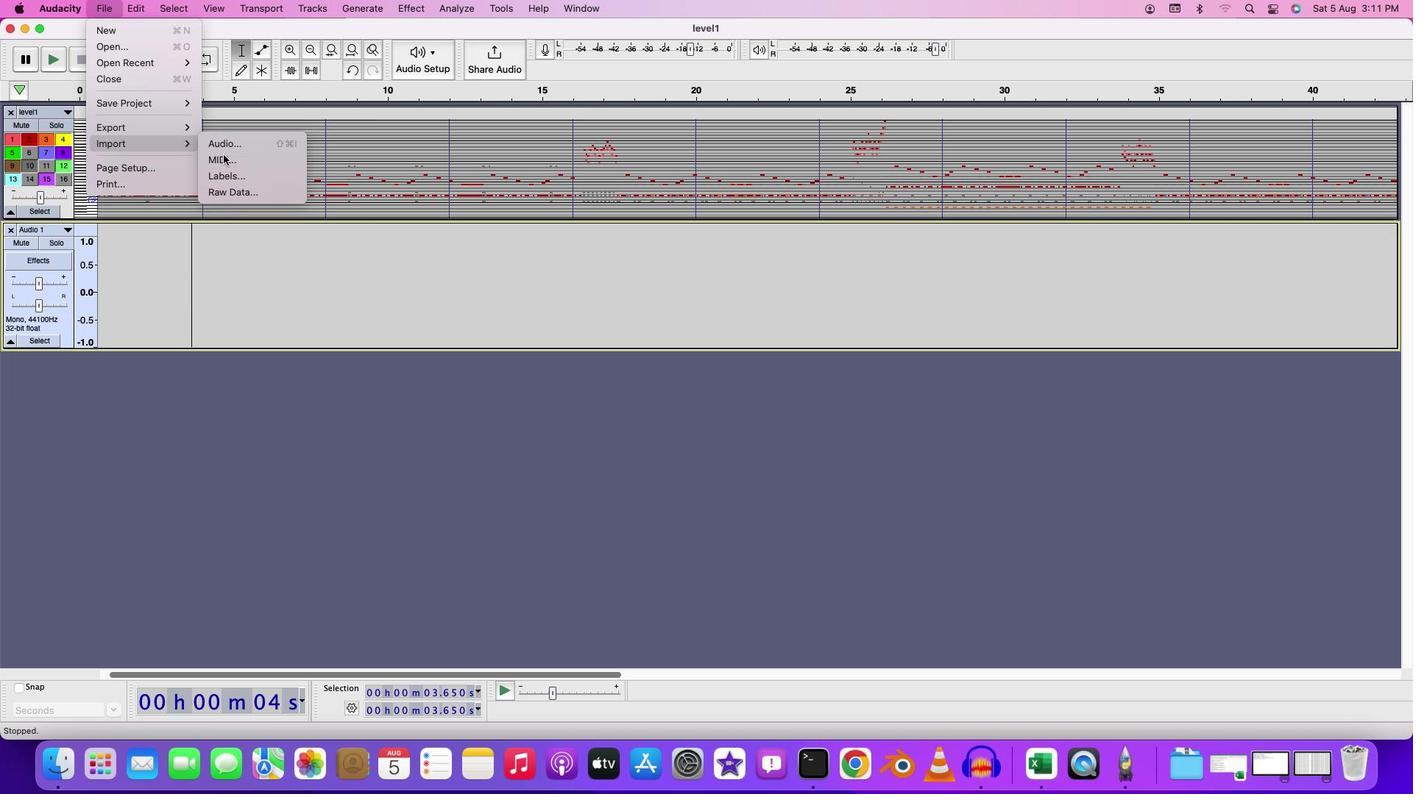 
Action: Mouse moved to (559, 214)
Screenshot: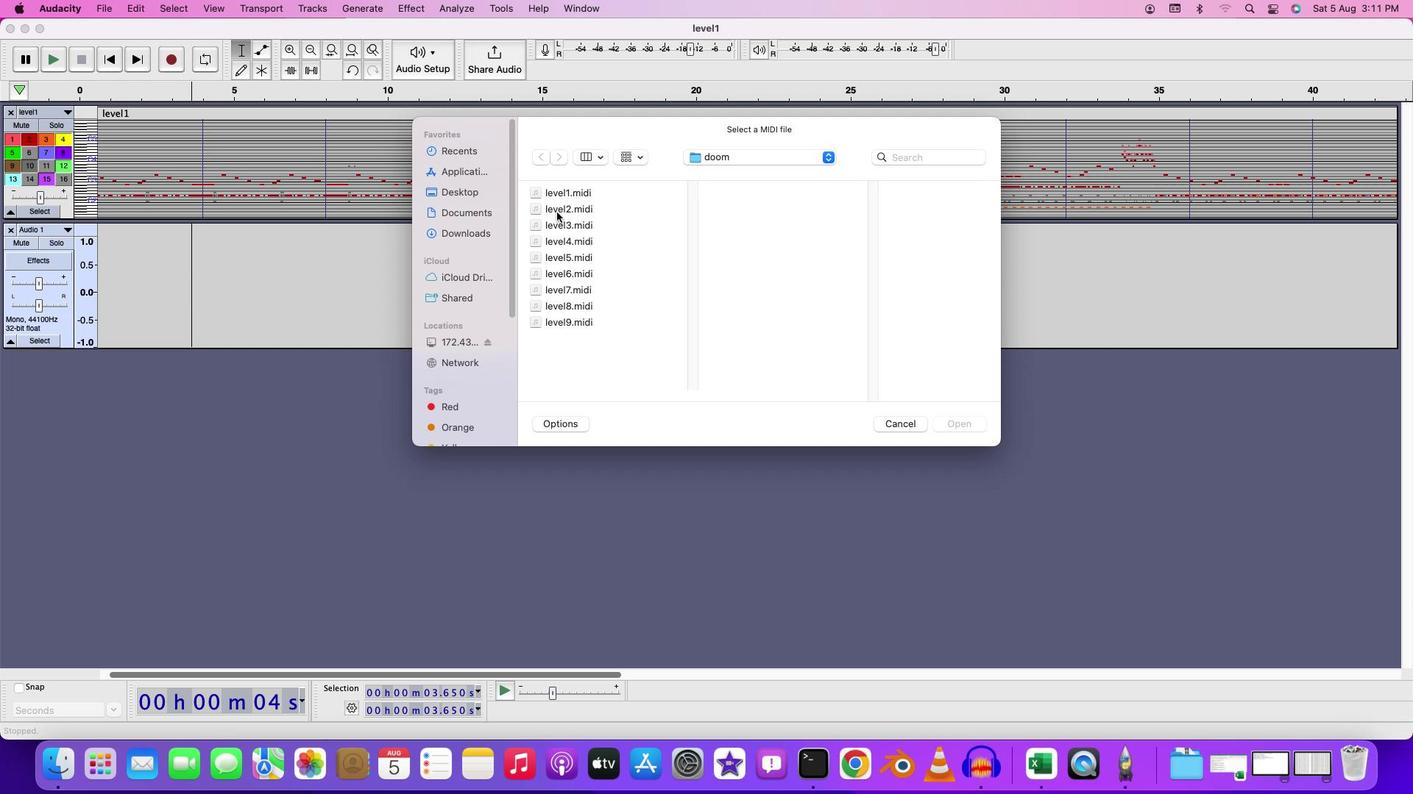 
Action: Mouse pressed left at (559, 214)
Screenshot: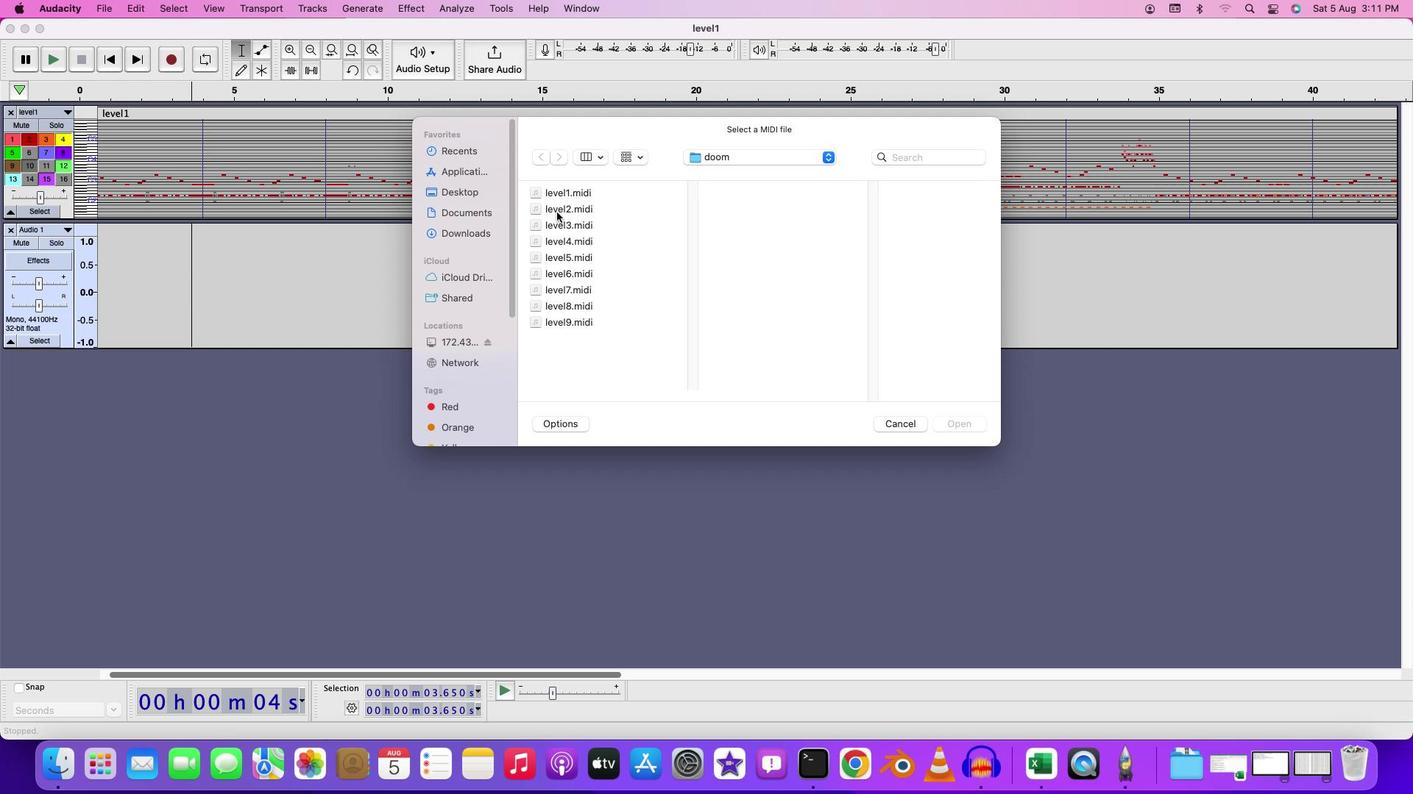 
Action: Mouse moved to (916, 425)
Screenshot: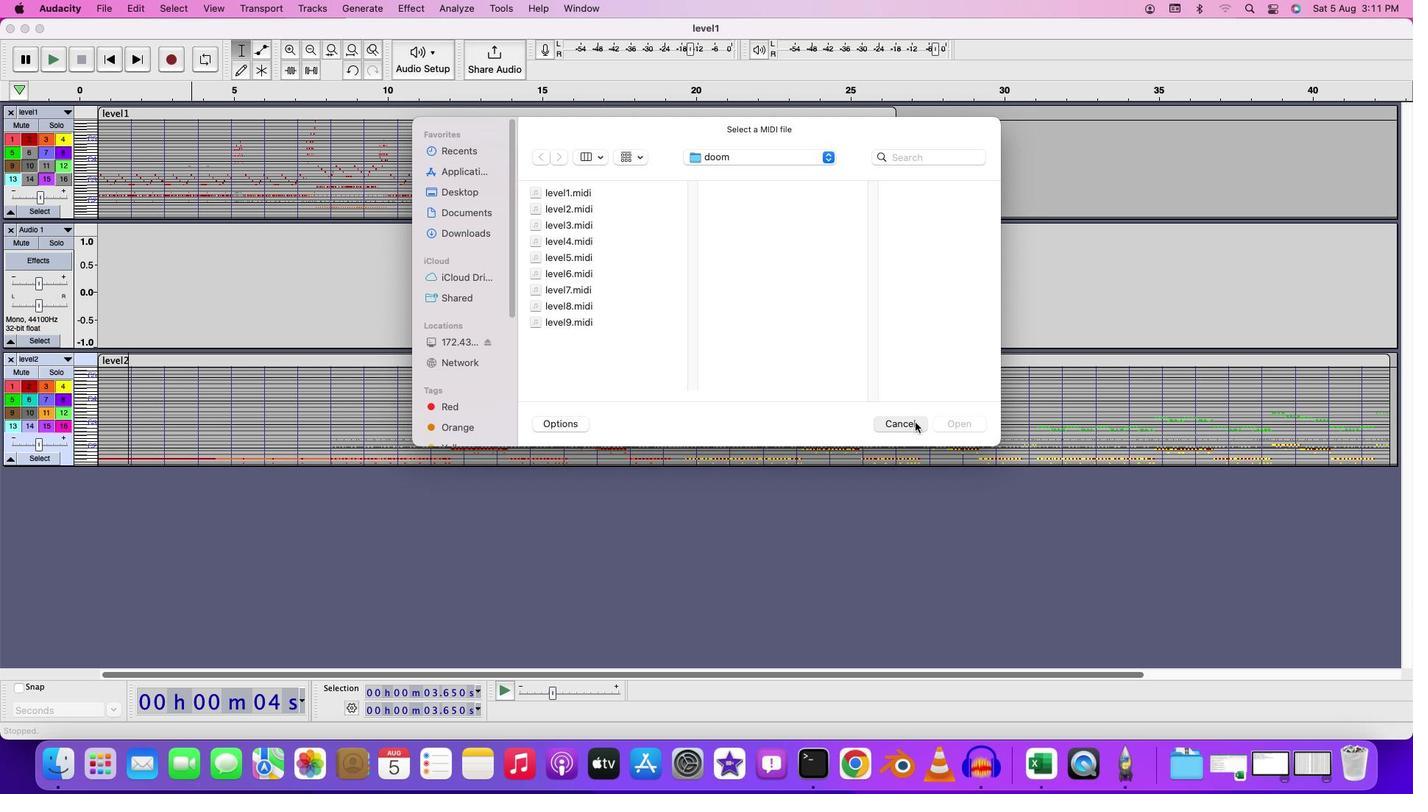 
Action: Mouse pressed left at (916, 425)
Screenshot: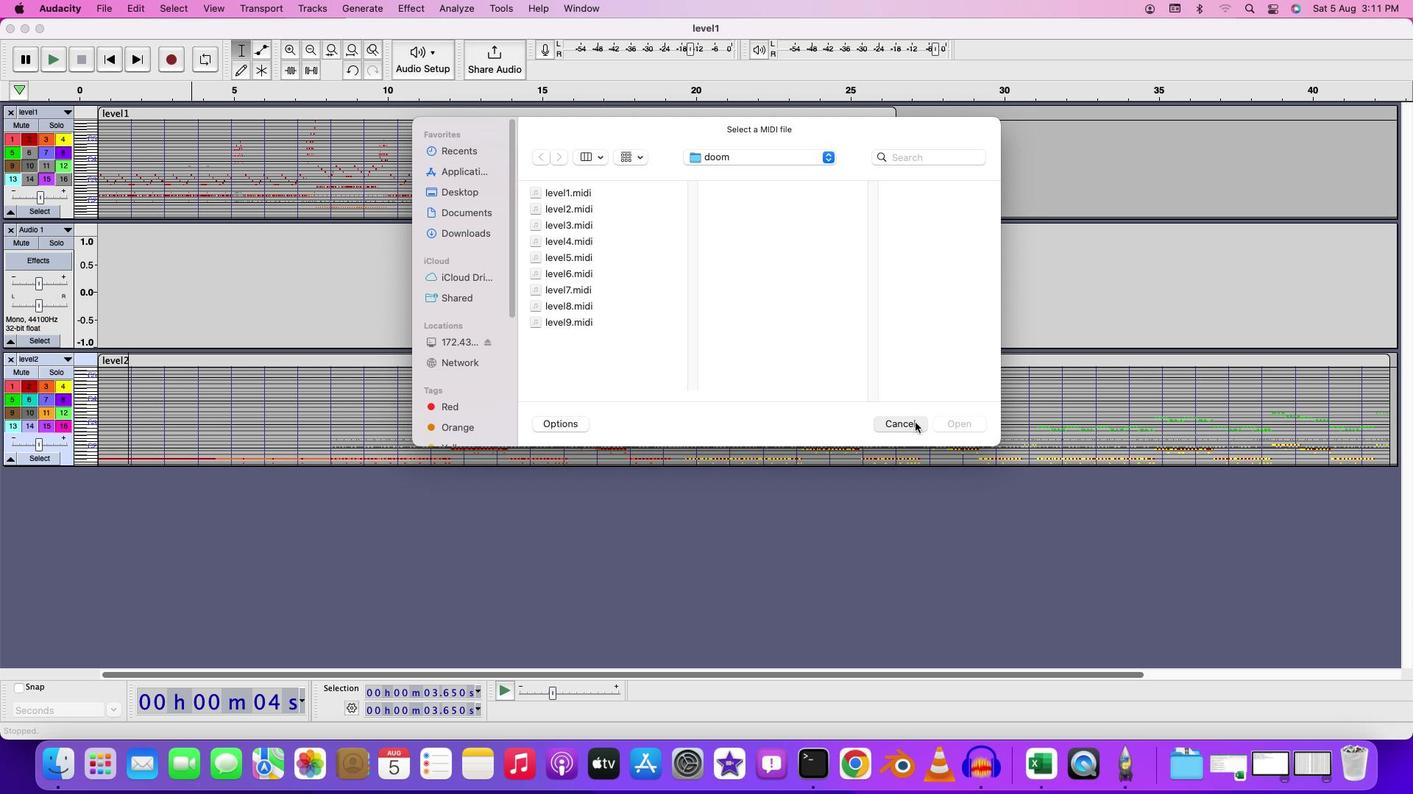 
Action: Mouse moved to (172, 300)
Screenshot: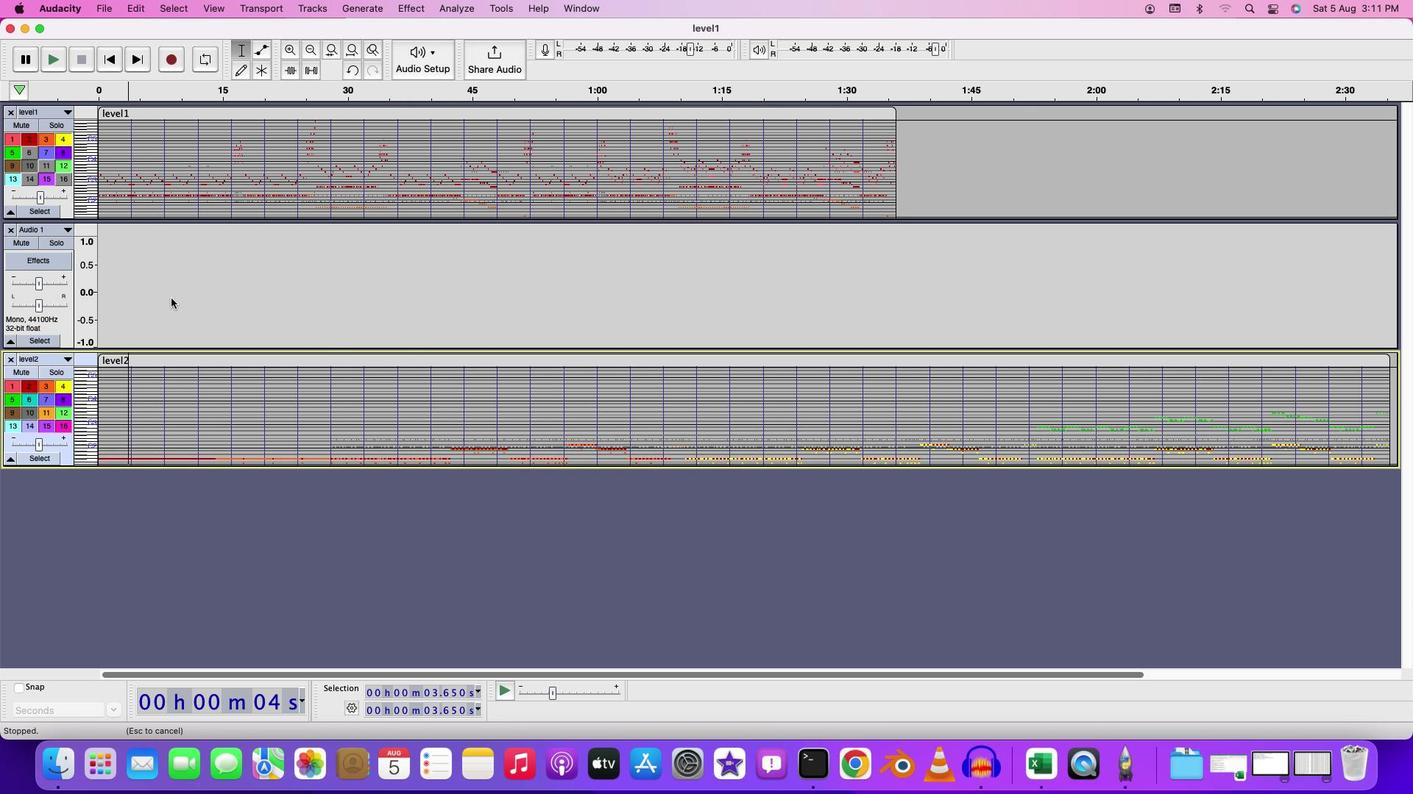 
Action: Mouse pressed right at (172, 300)
Screenshot: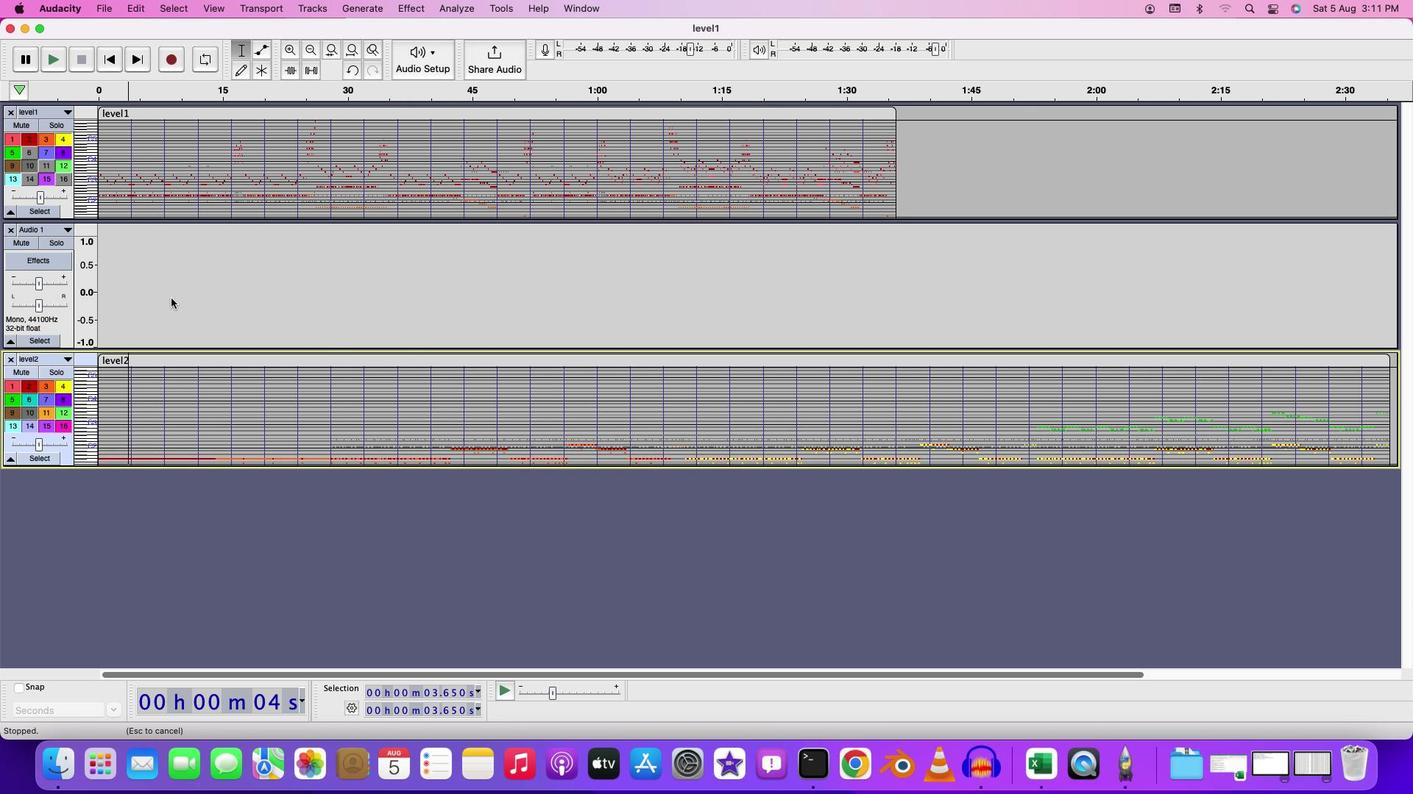
Action: Mouse moved to (14, 228)
Screenshot: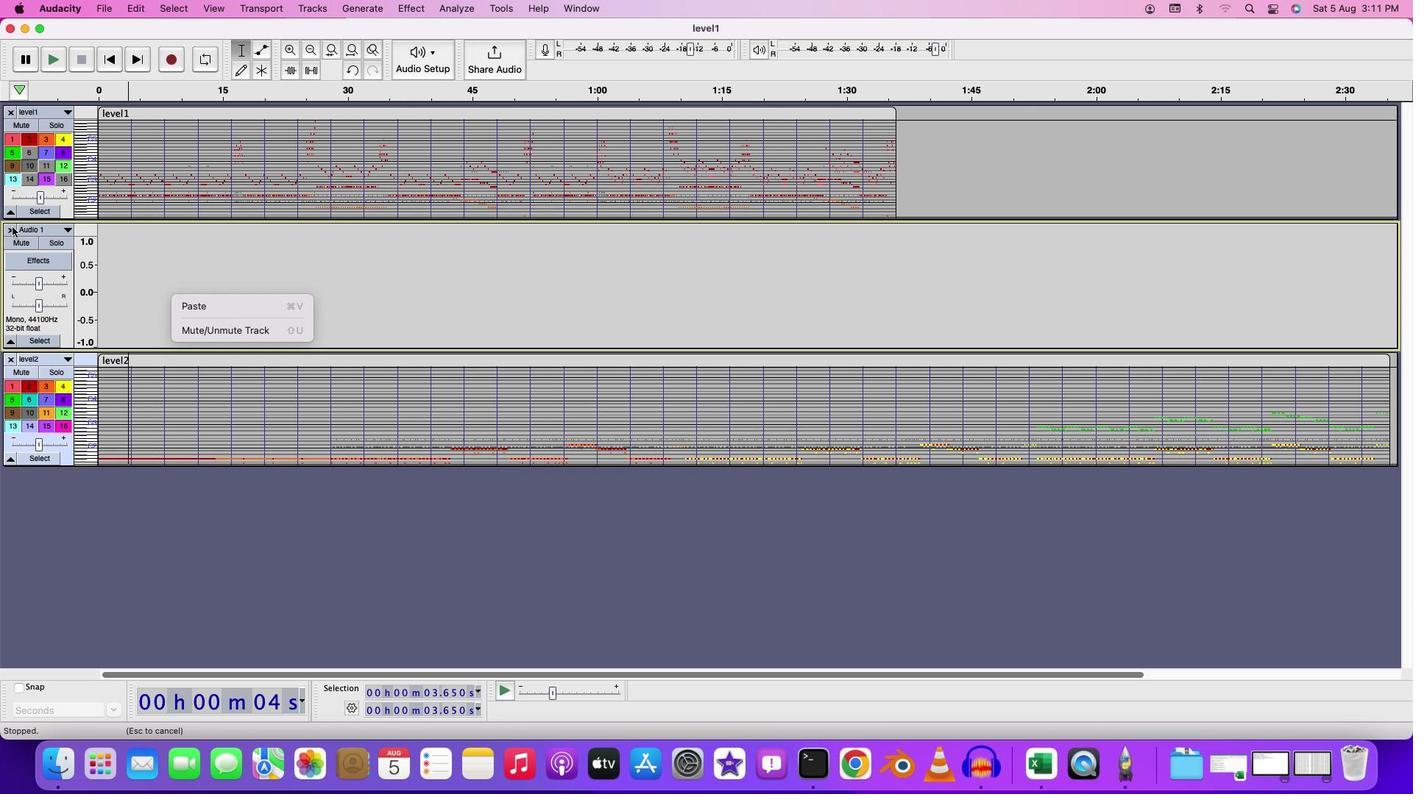 
Action: Mouse pressed left at (14, 228)
Screenshot: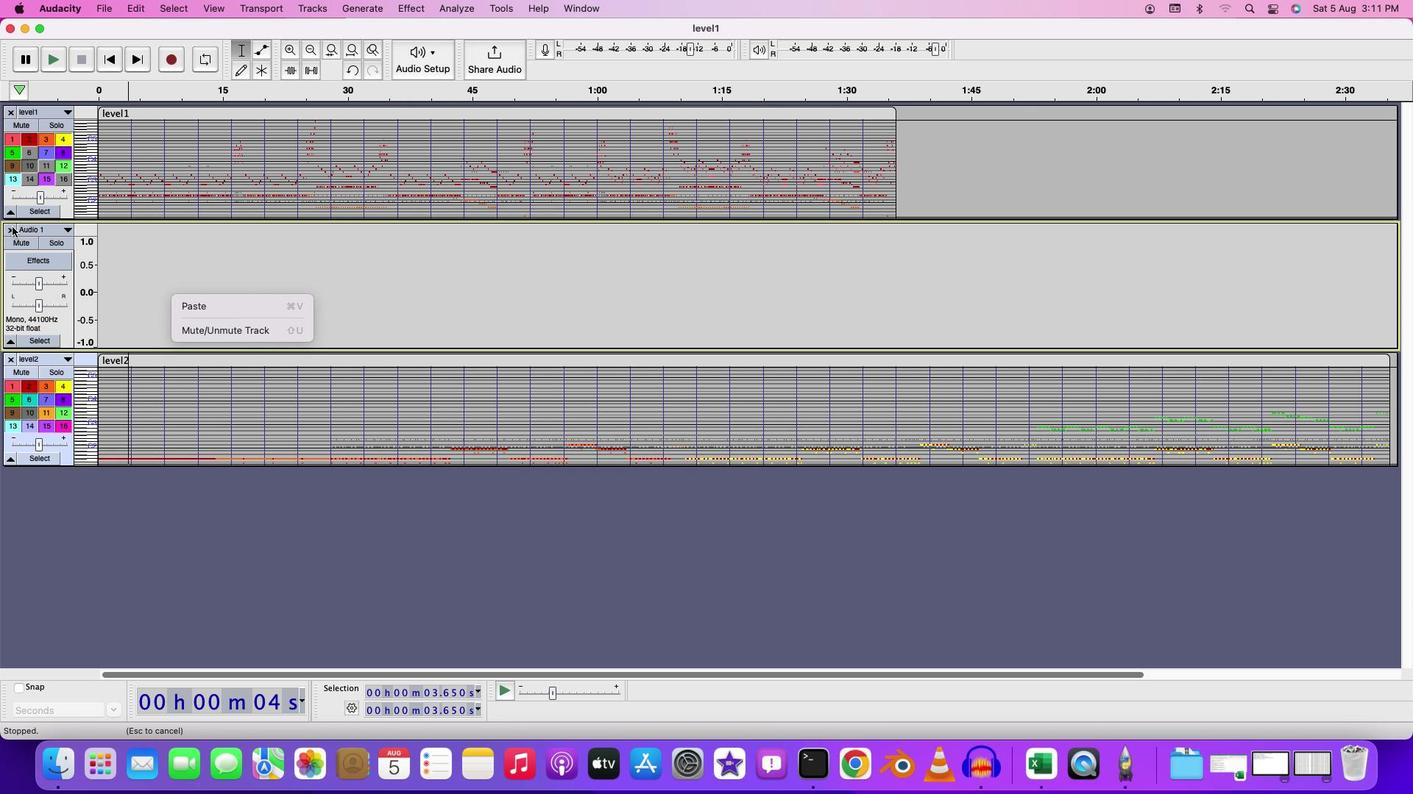 
Action: Mouse moved to (8, 233)
Screenshot: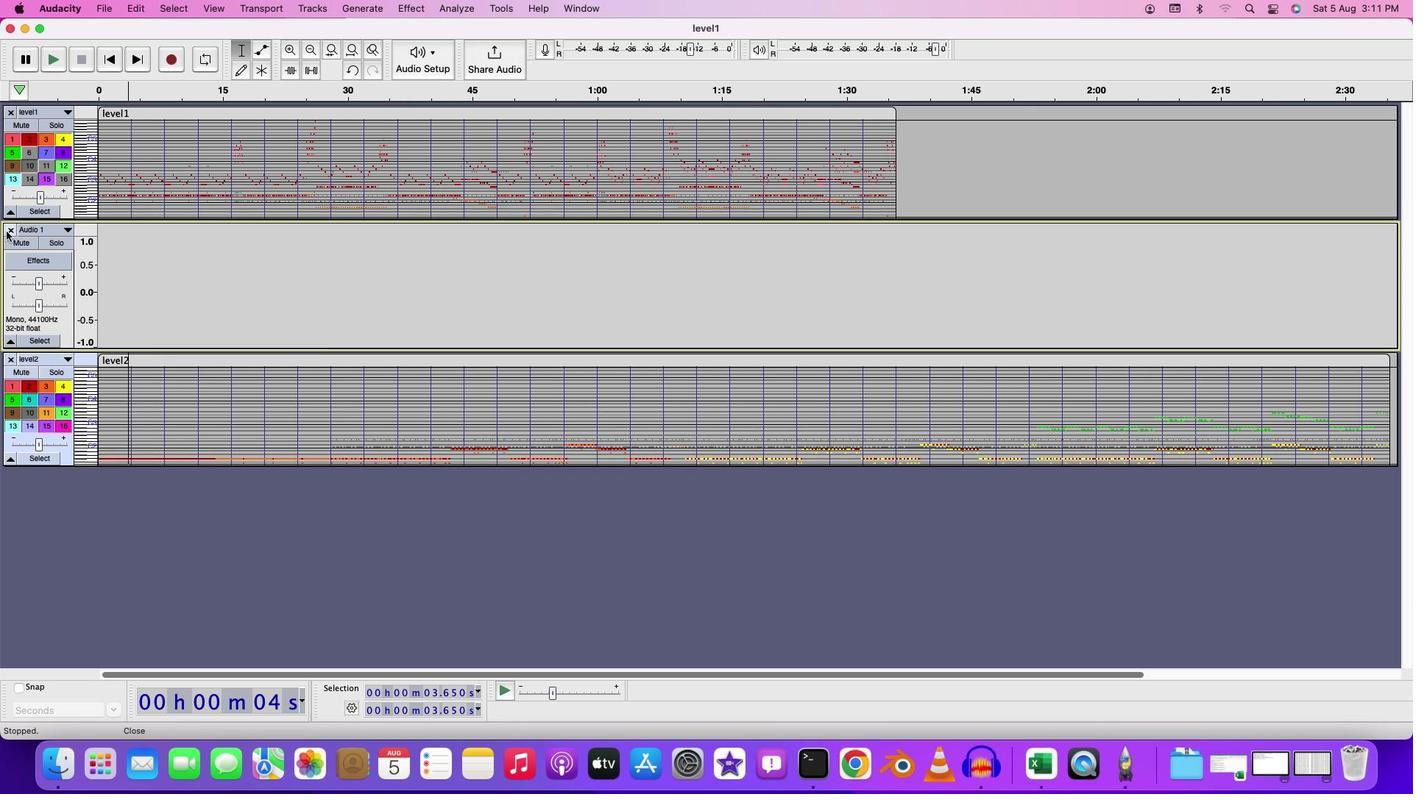 
Action: Mouse pressed left at (8, 233)
Screenshot: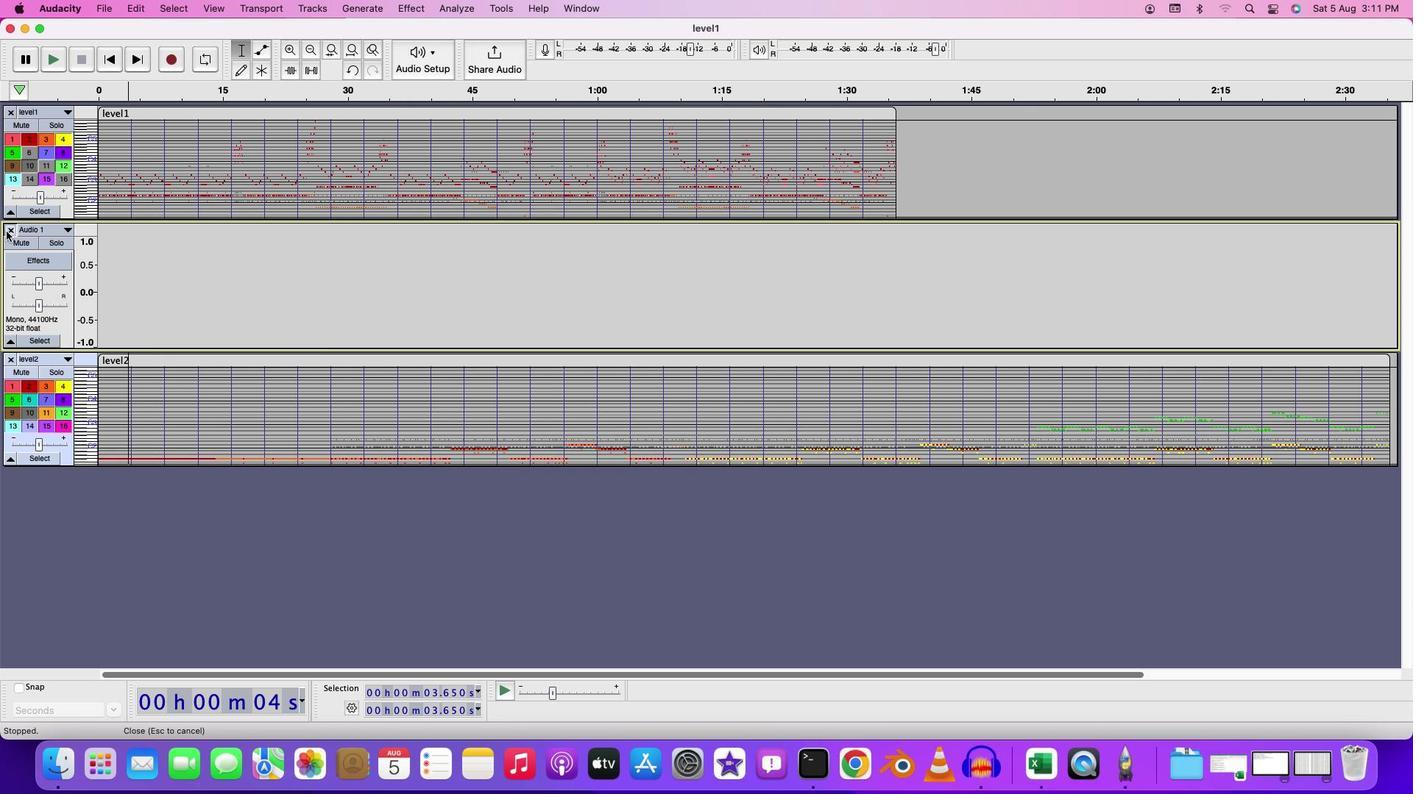 
Action: Mouse moved to (119, 130)
Screenshot: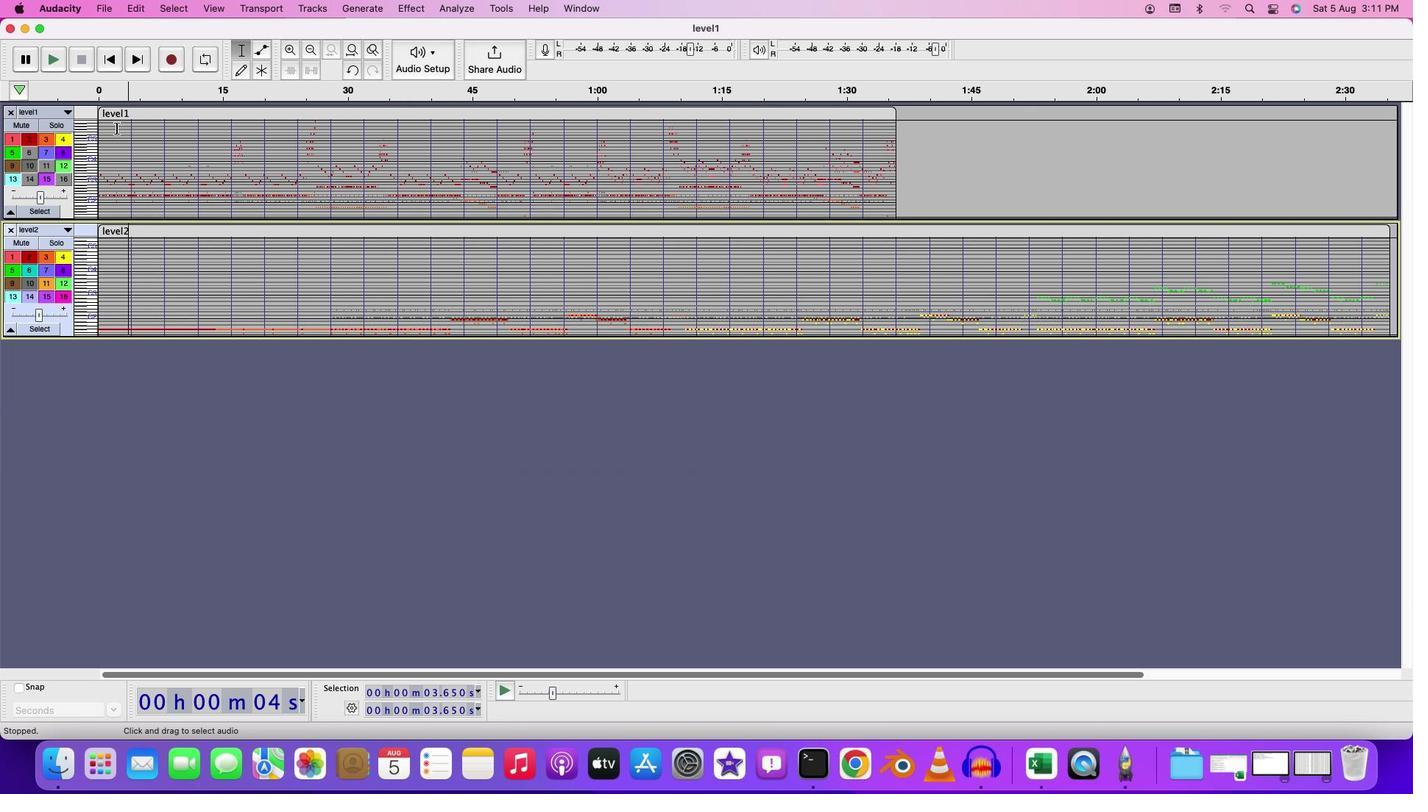 
Action: Mouse pressed left at (119, 130)
Screenshot: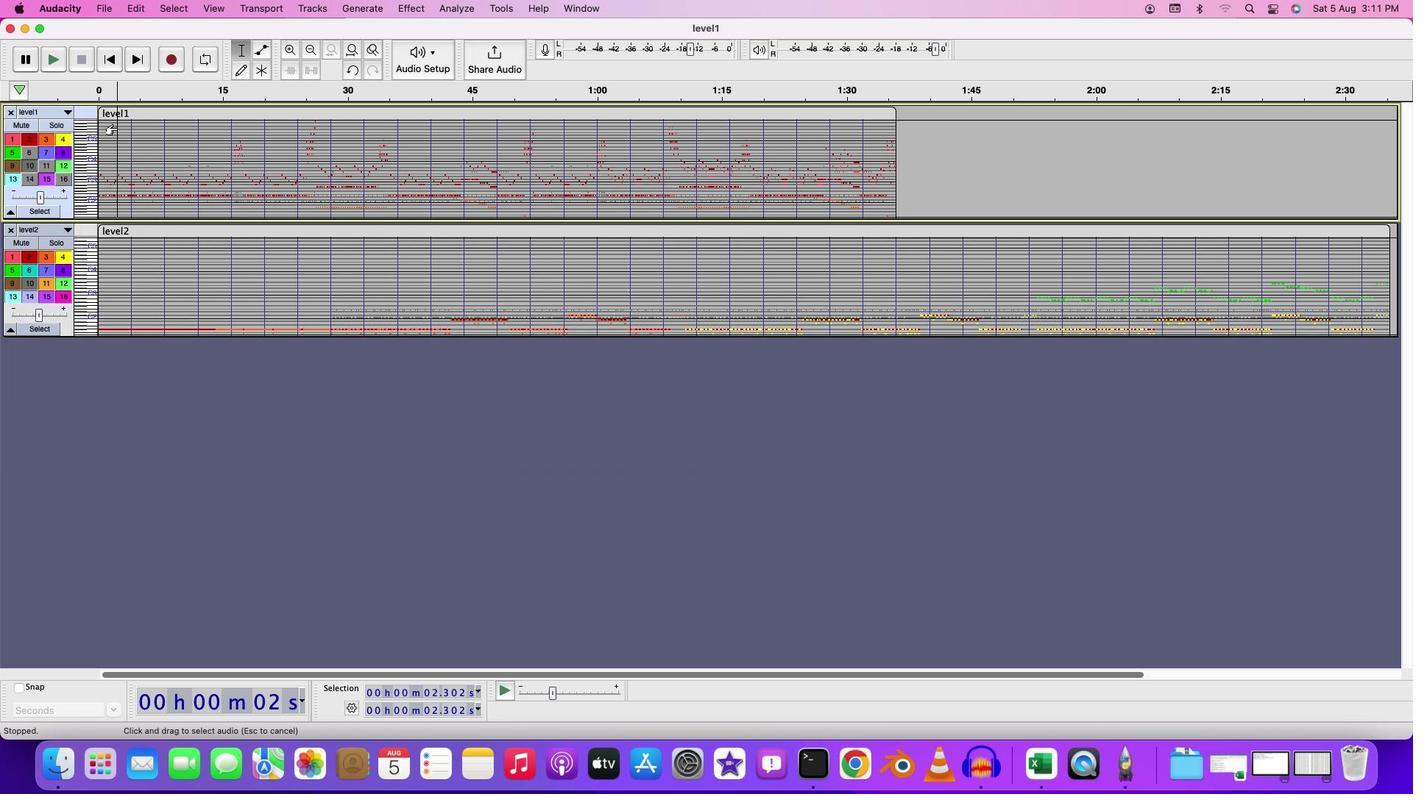 
Action: Mouse moved to (64, 262)
Screenshot: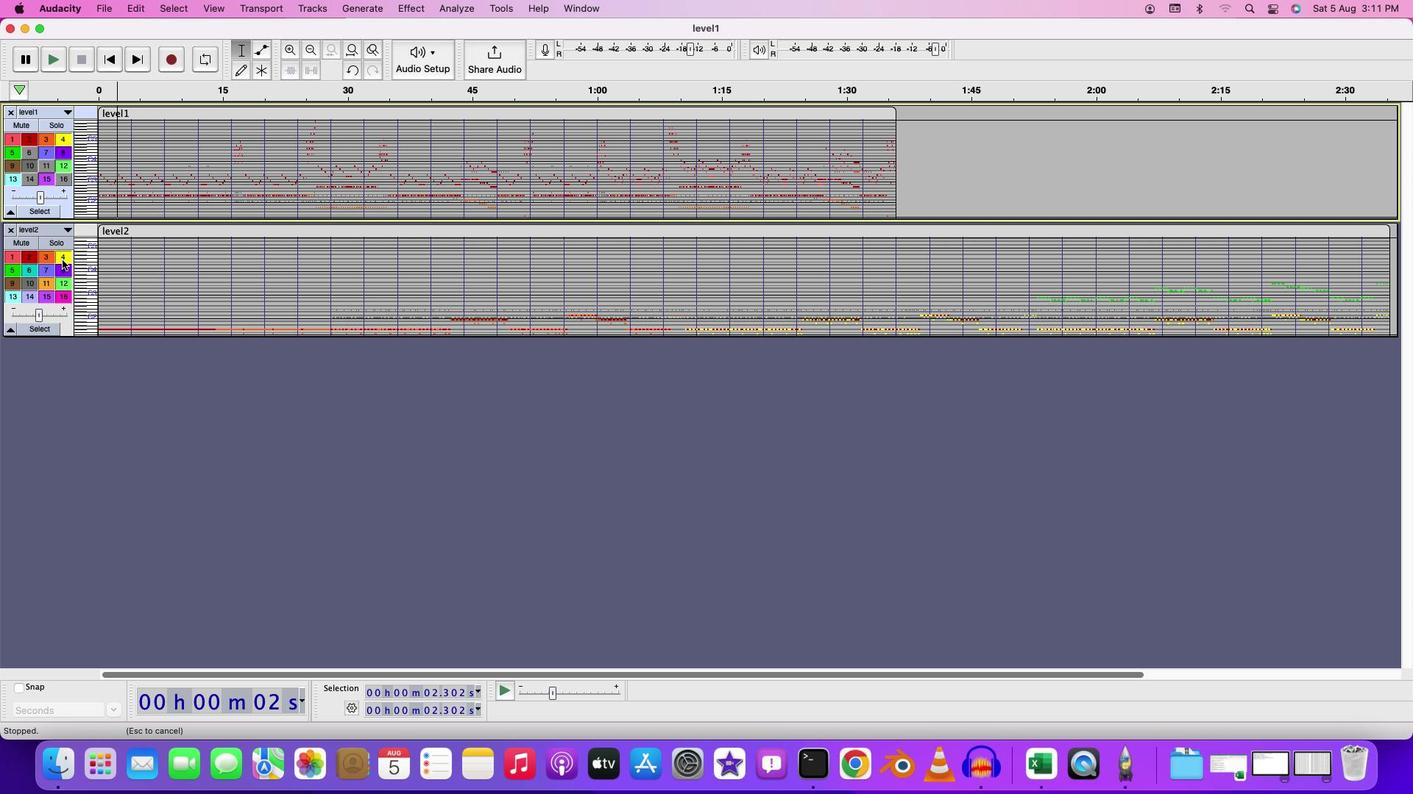 
Action: Mouse pressed left at (64, 262)
Screenshot: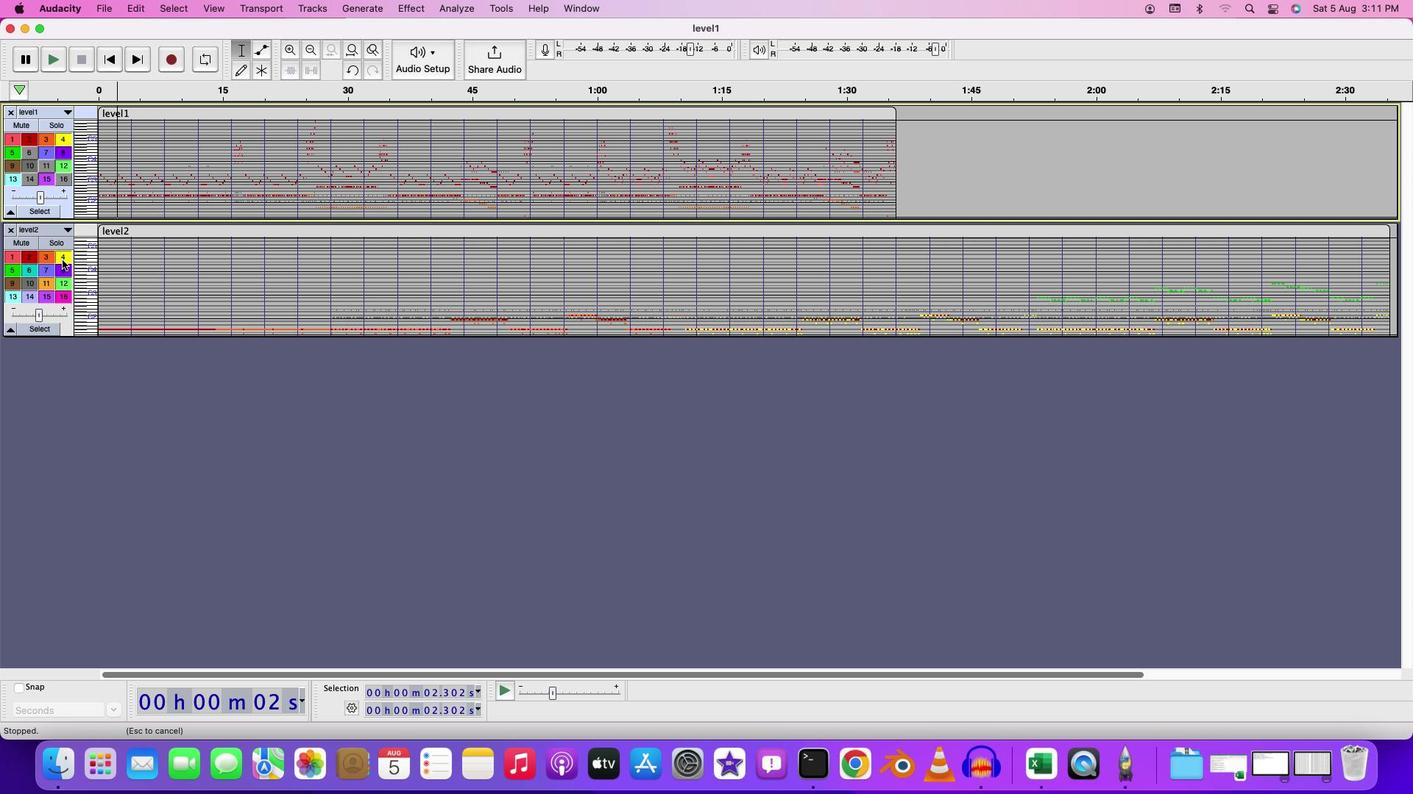 
Action: Mouse moved to (53, 272)
Screenshot: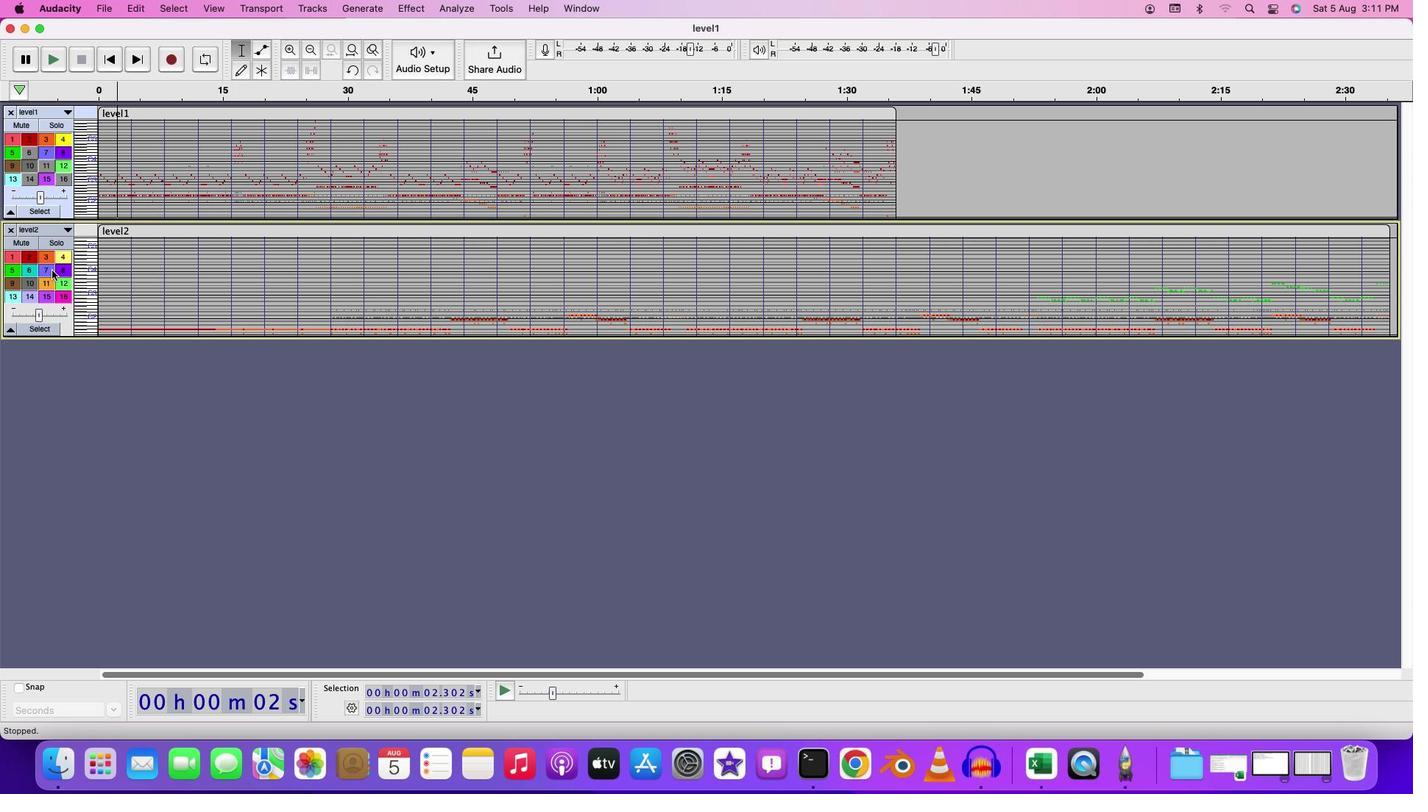 
Action: Mouse pressed left at (53, 272)
Screenshot: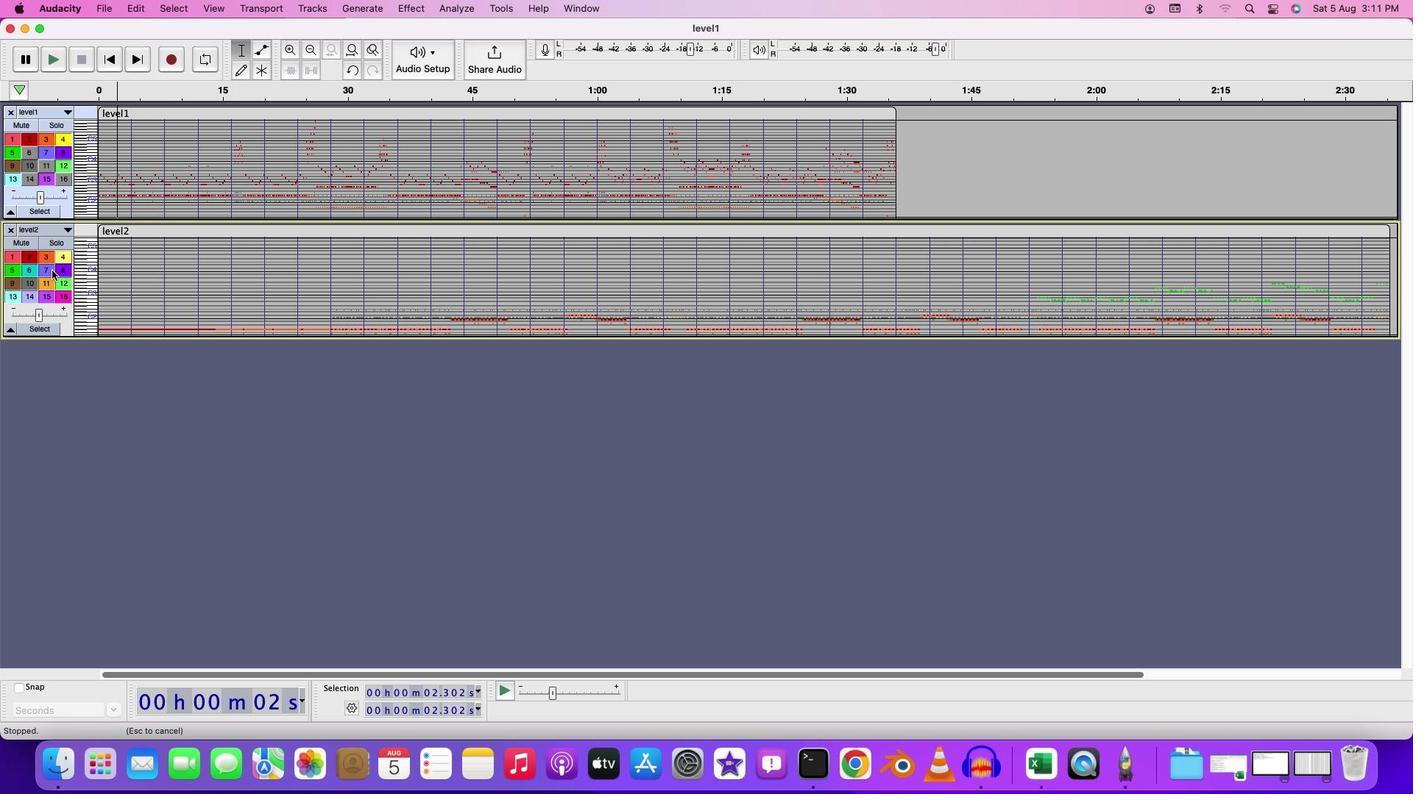 
Action: Mouse moved to (51, 285)
Screenshot: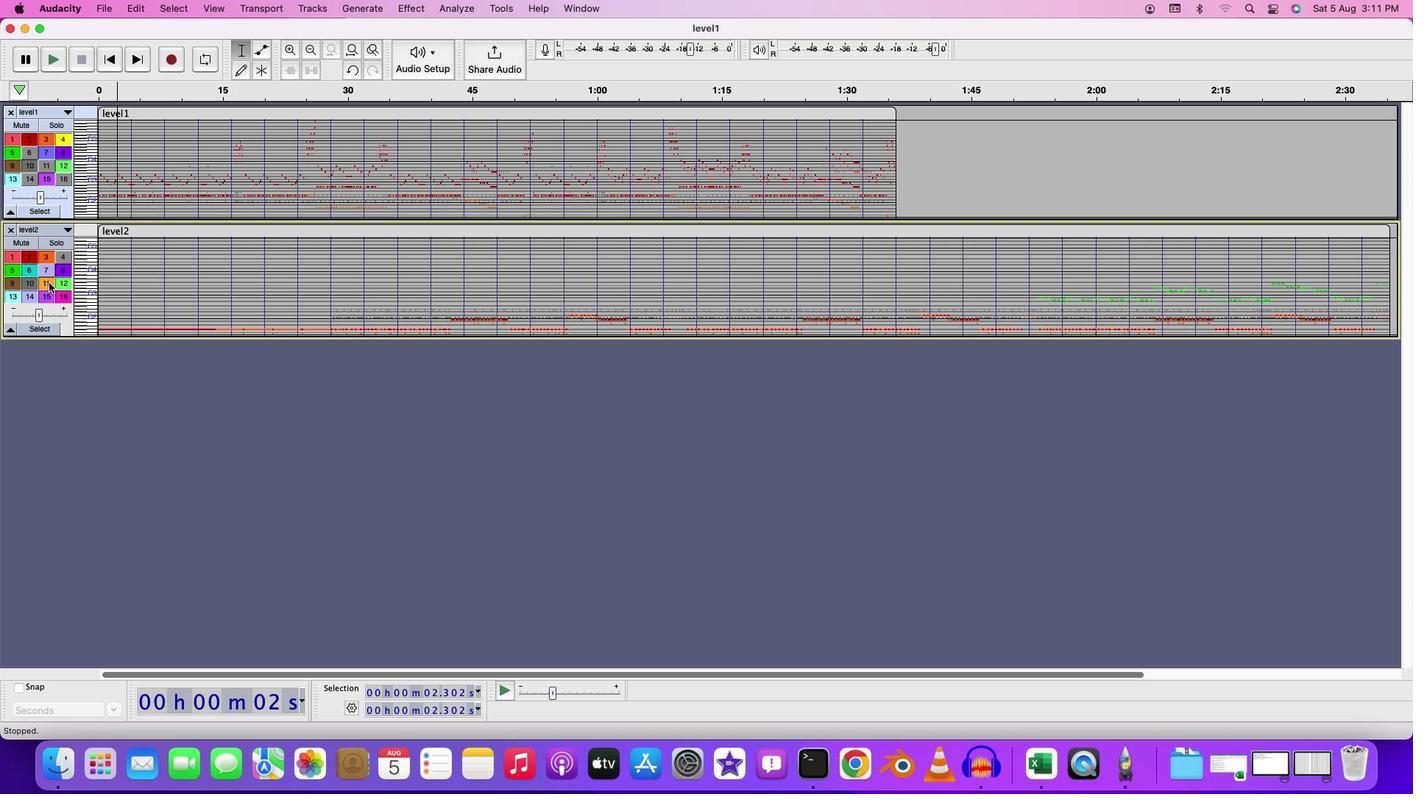 
Action: Mouse pressed left at (51, 285)
Screenshot: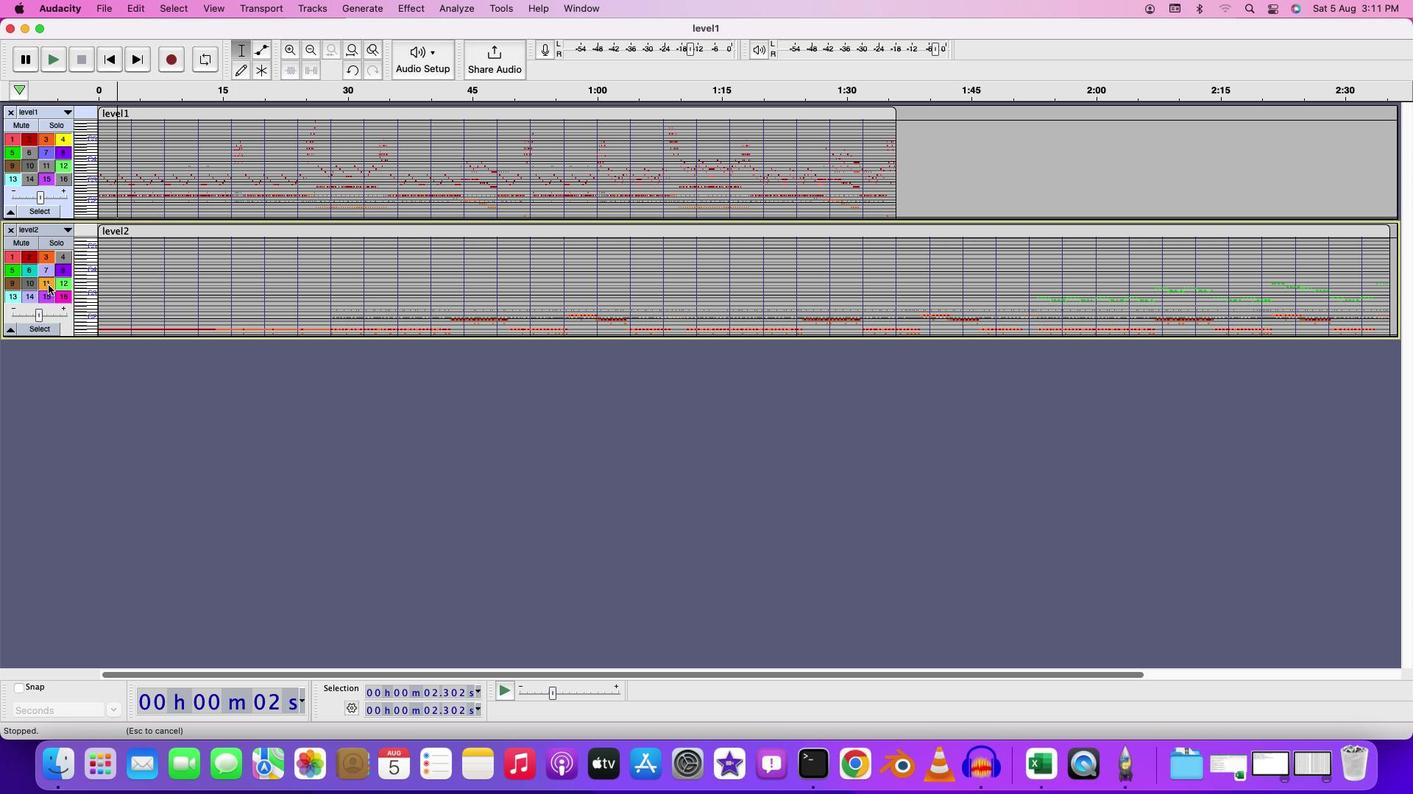 
Action: Mouse moved to (33, 300)
Screenshot: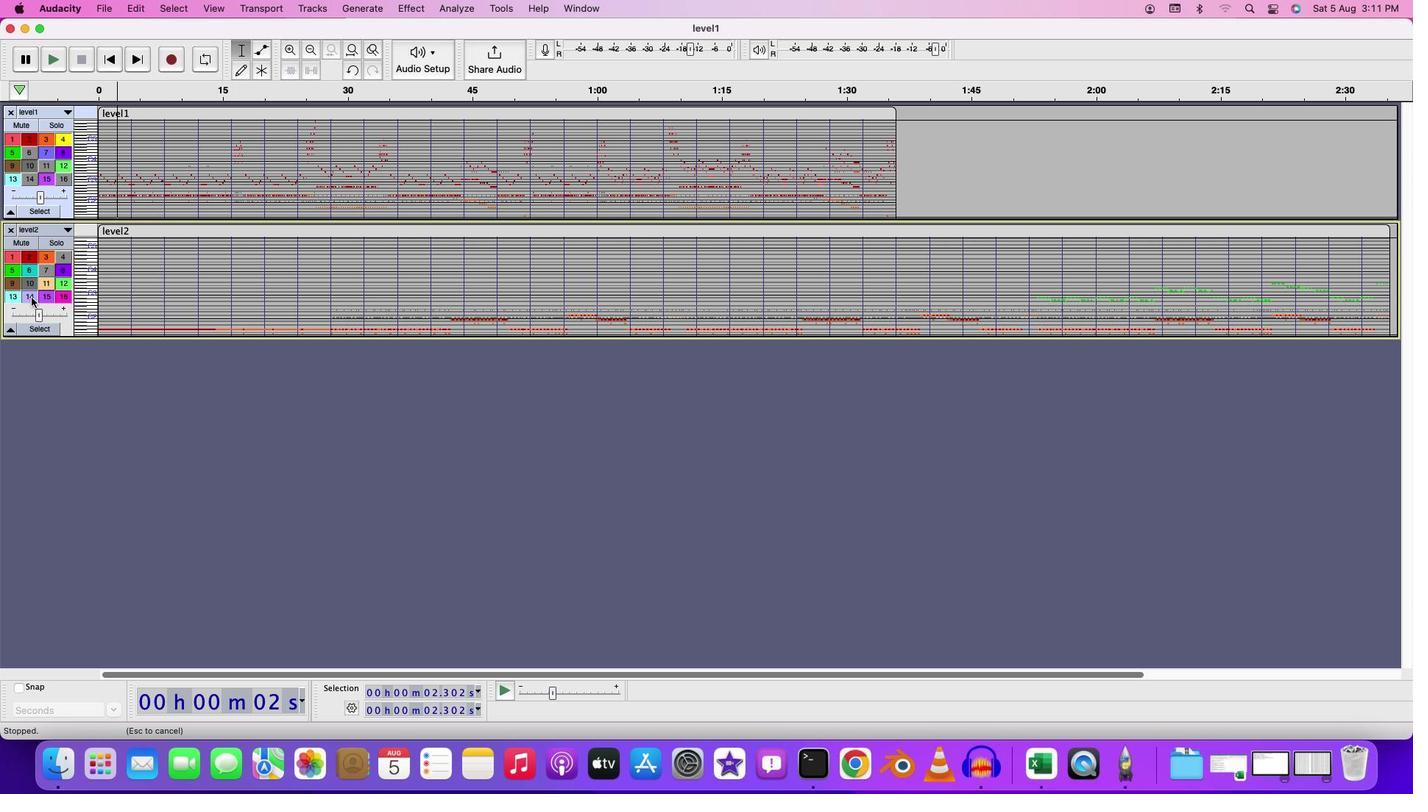 
Action: Mouse pressed left at (33, 300)
Screenshot: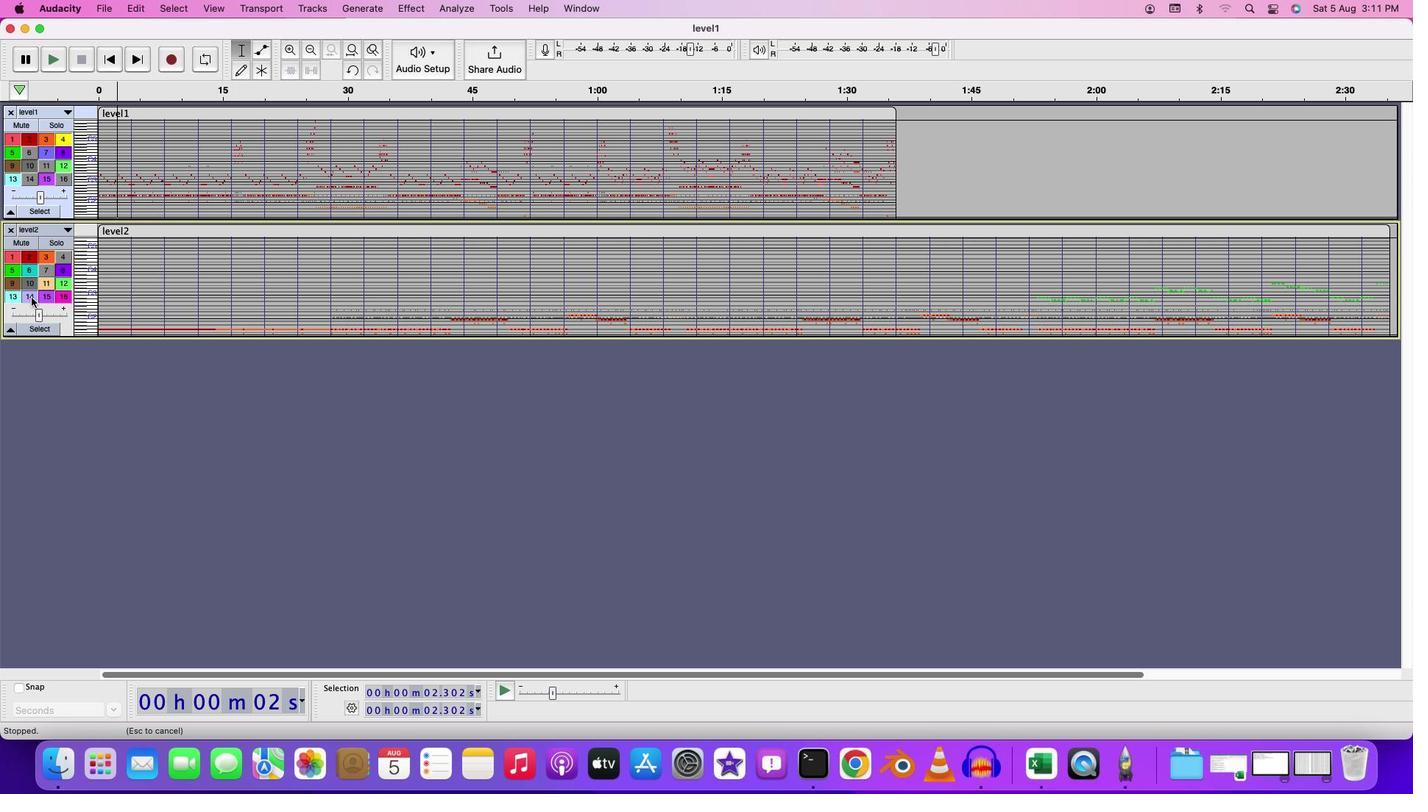 
Action: Mouse moved to (106, 130)
Screenshot: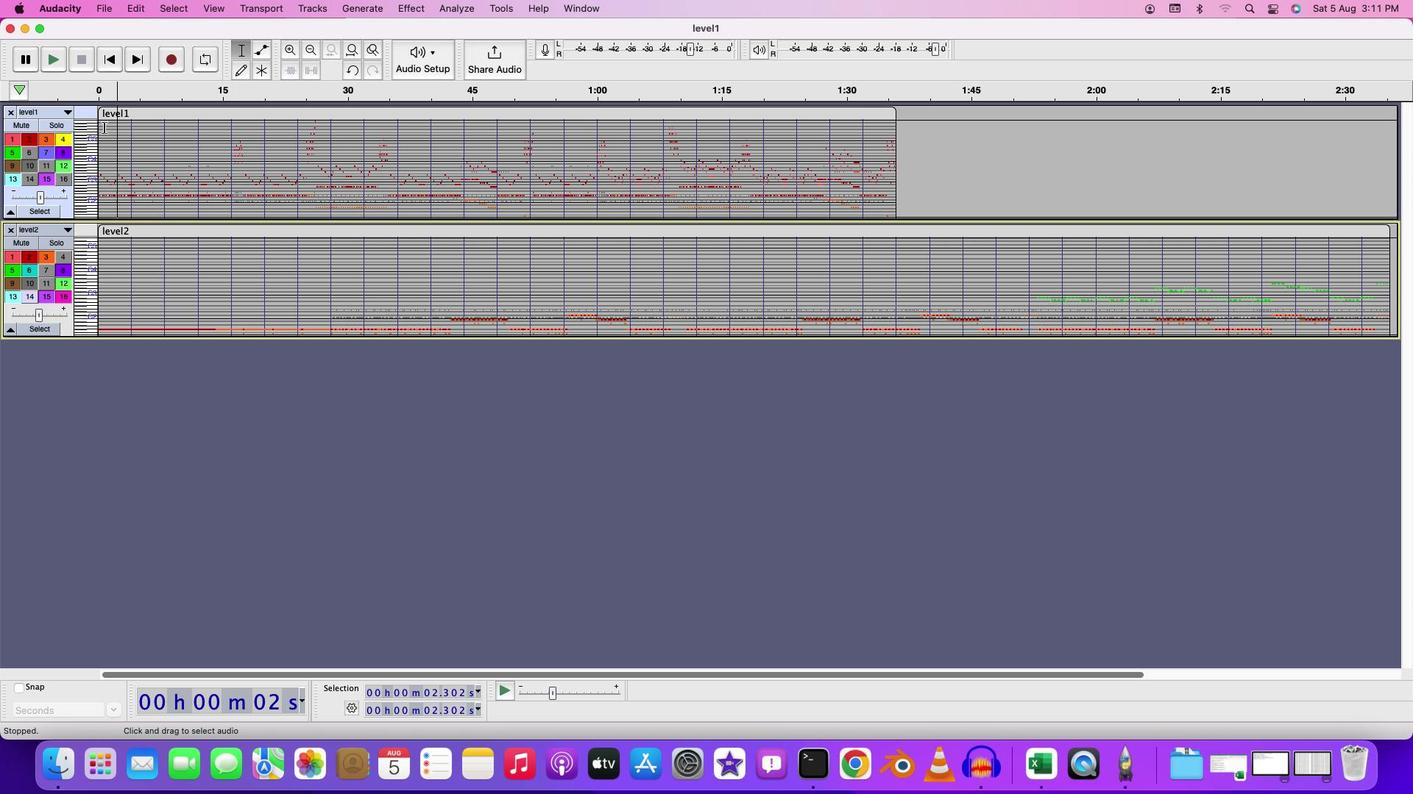 
Action: Mouse pressed left at (106, 130)
Screenshot: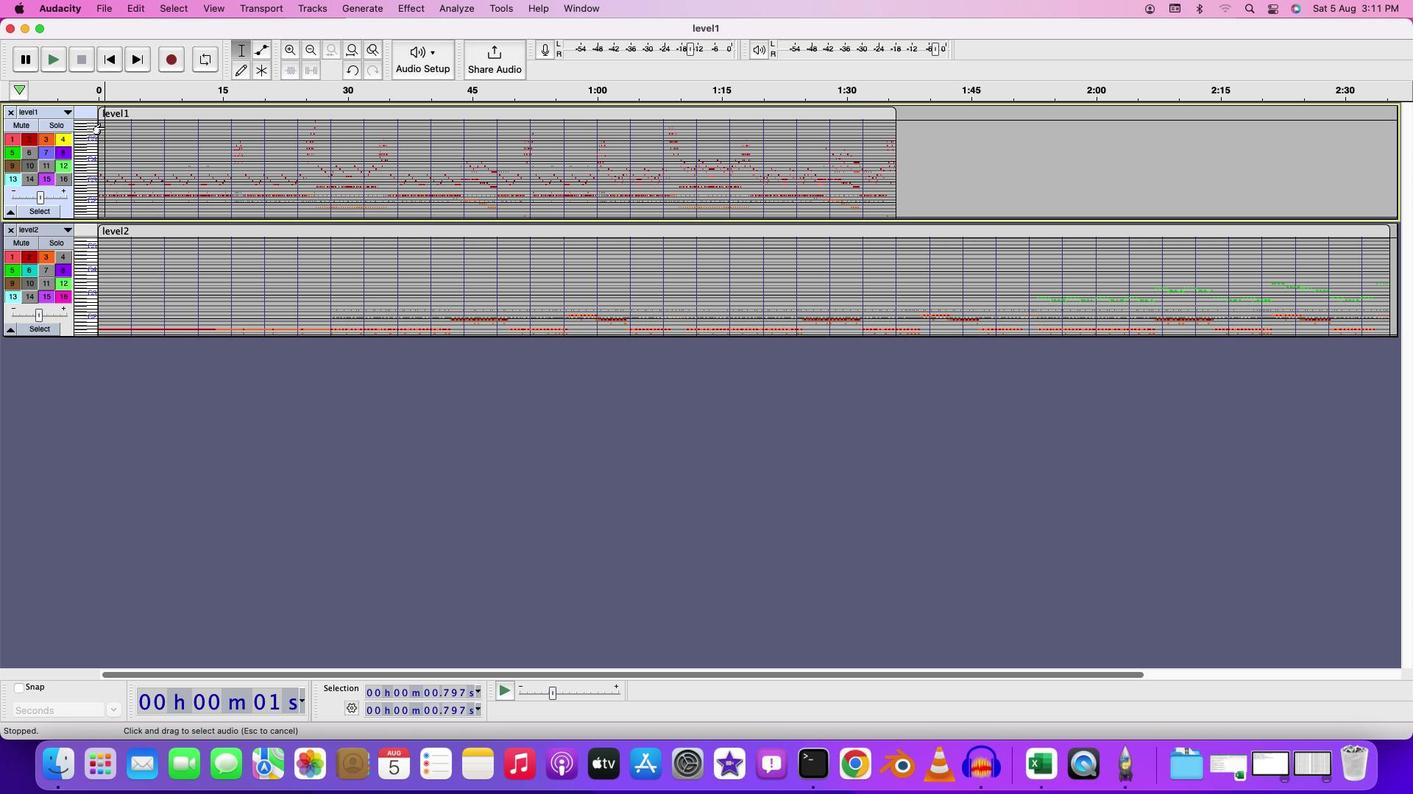 
Action: Mouse moved to (109, 131)
Screenshot: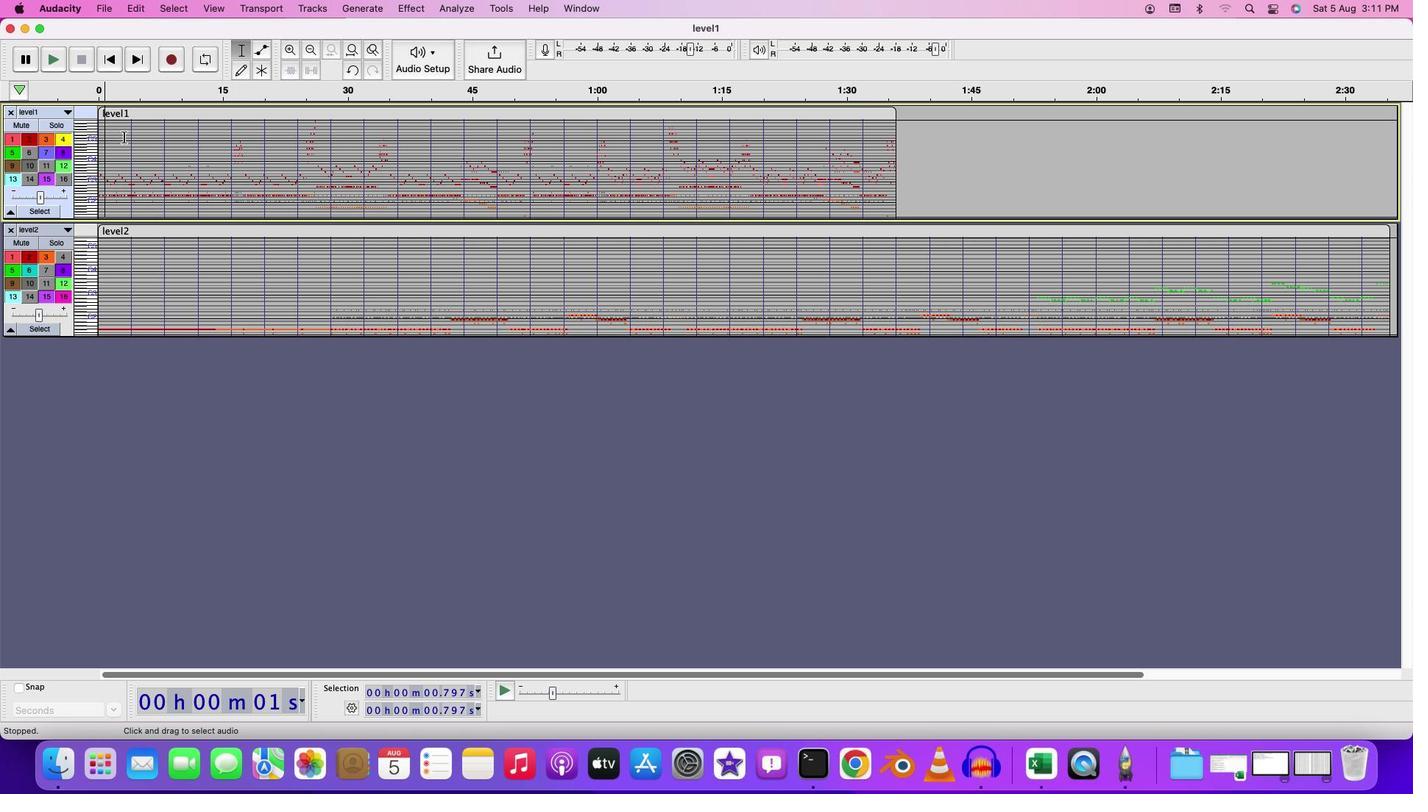 
Action: Key pressed Key.space
Screenshot: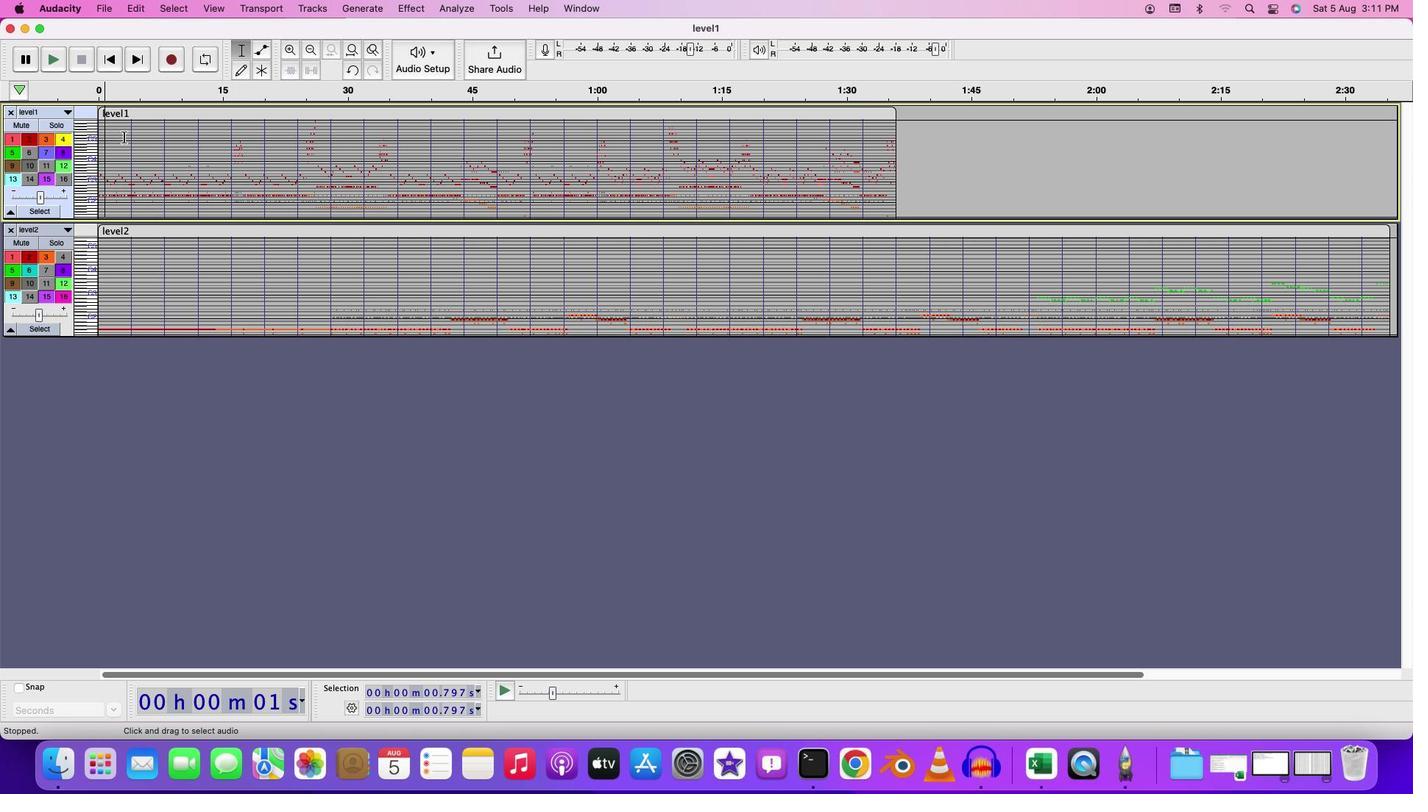 
Action: Mouse moved to (59, 214)
Screenshot: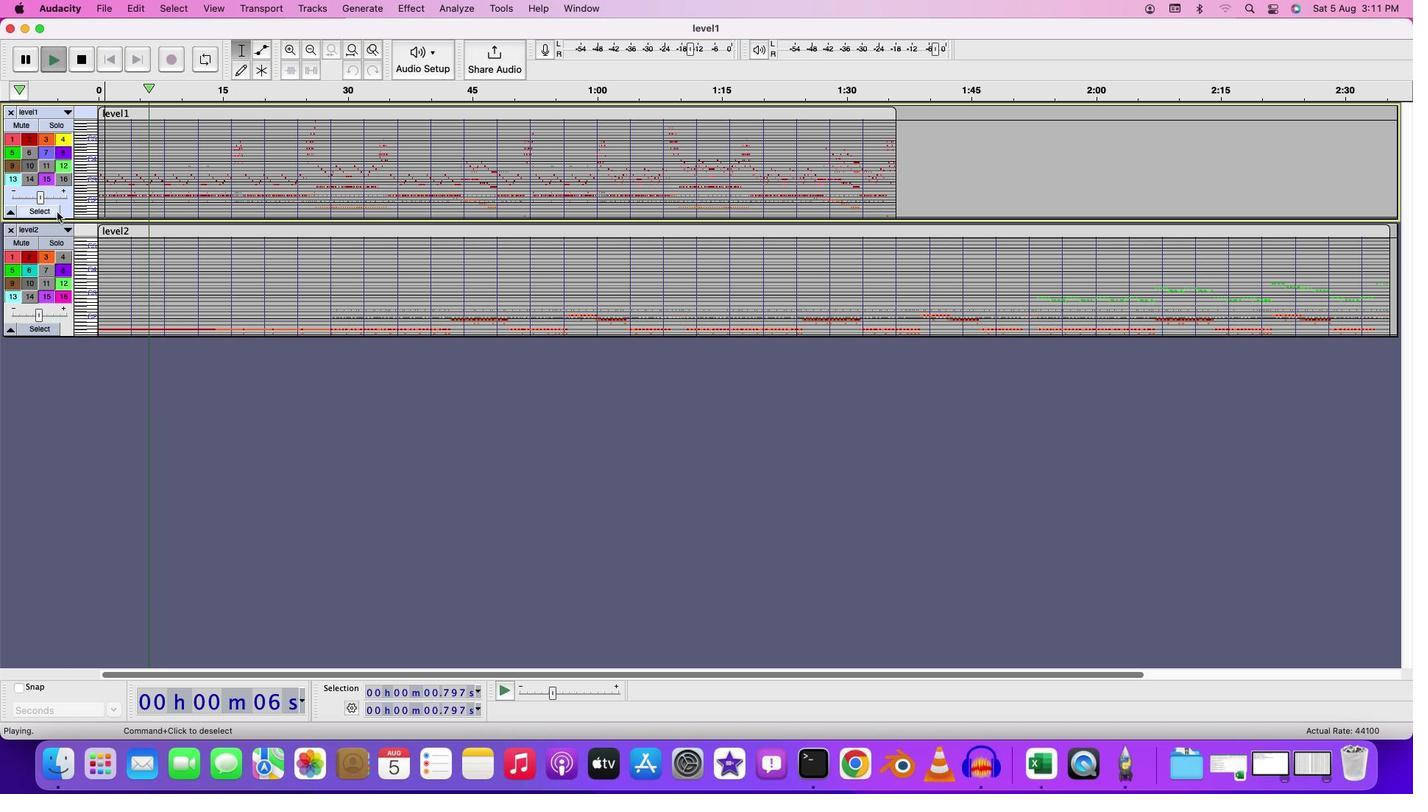 
Action: Mouse pressed left at (59, 214)
Screenshot: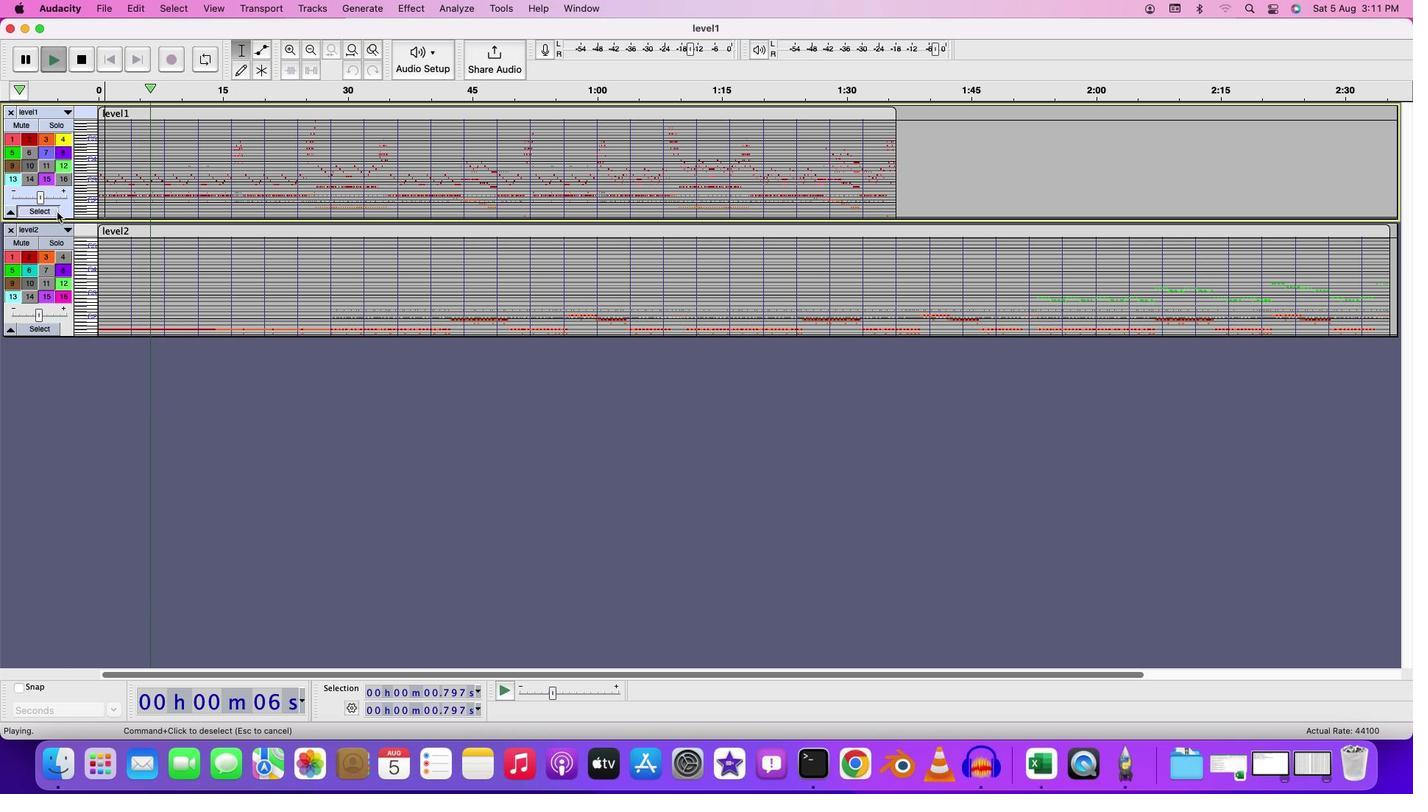 
Action: Mouse pressed left at (59, 214)
Screenshot: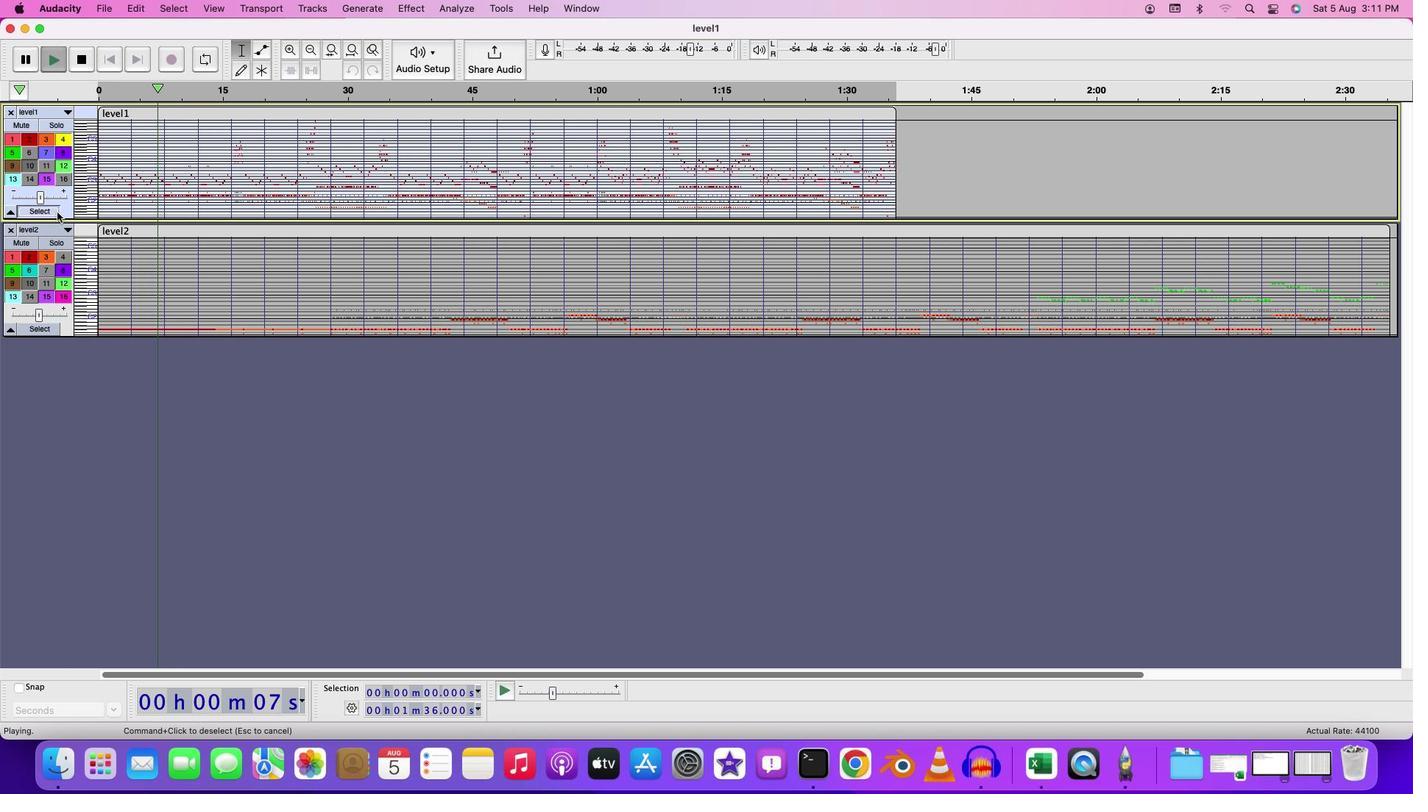 
Action: Mouse pressed left at (59, 214)
Screenshot: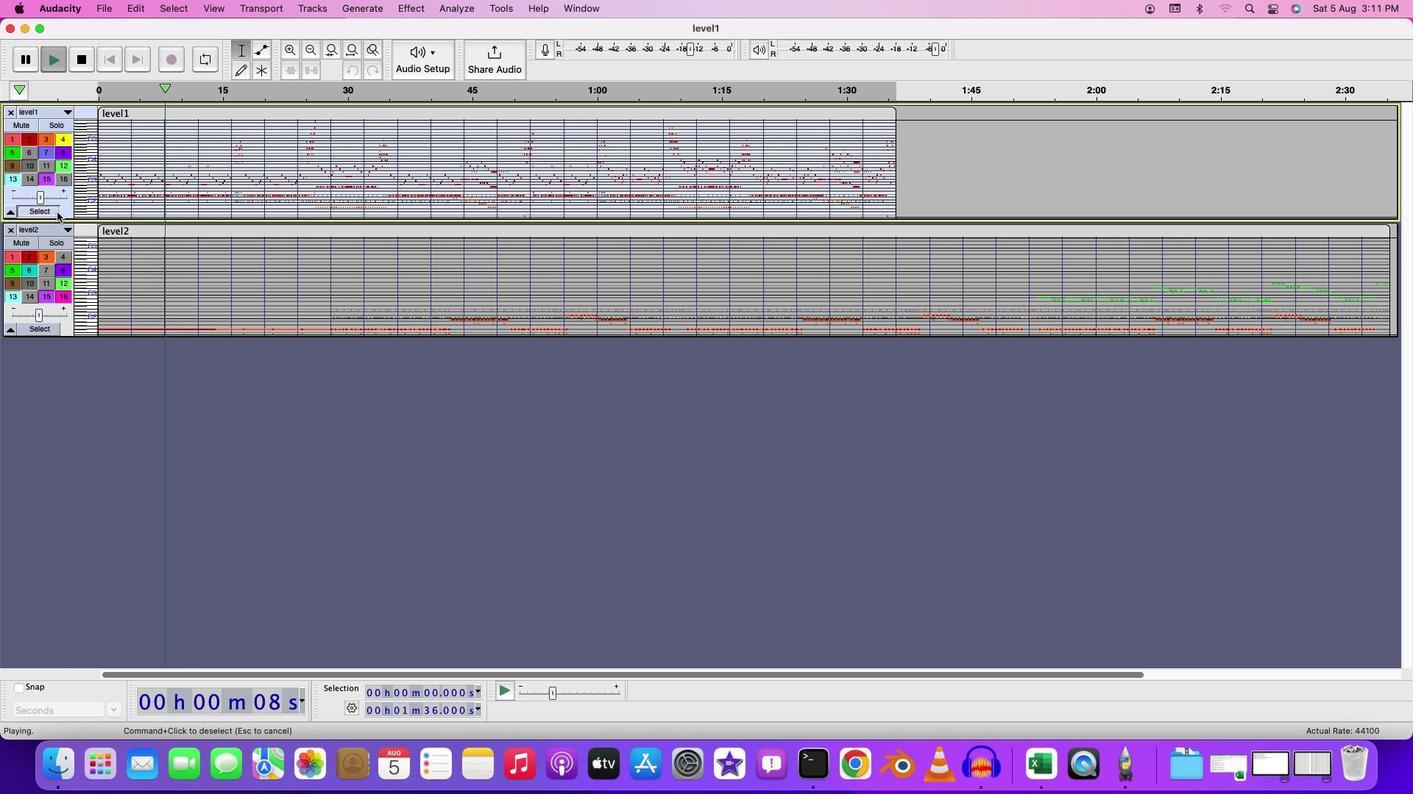 
Action: Mouse moved to (137, 364)
Screenshot: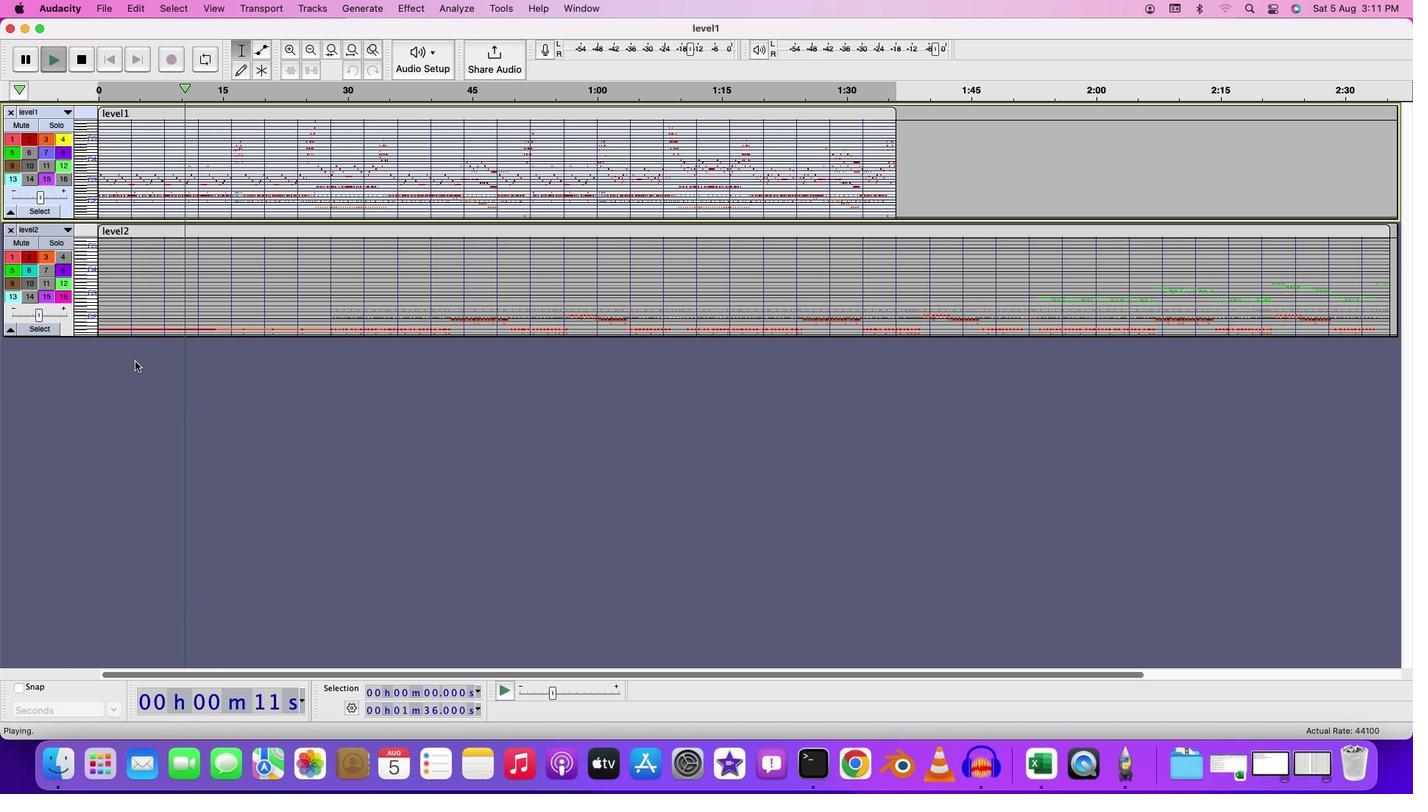 
Action: Mouse pressed left at (137, 364)
Screenshot: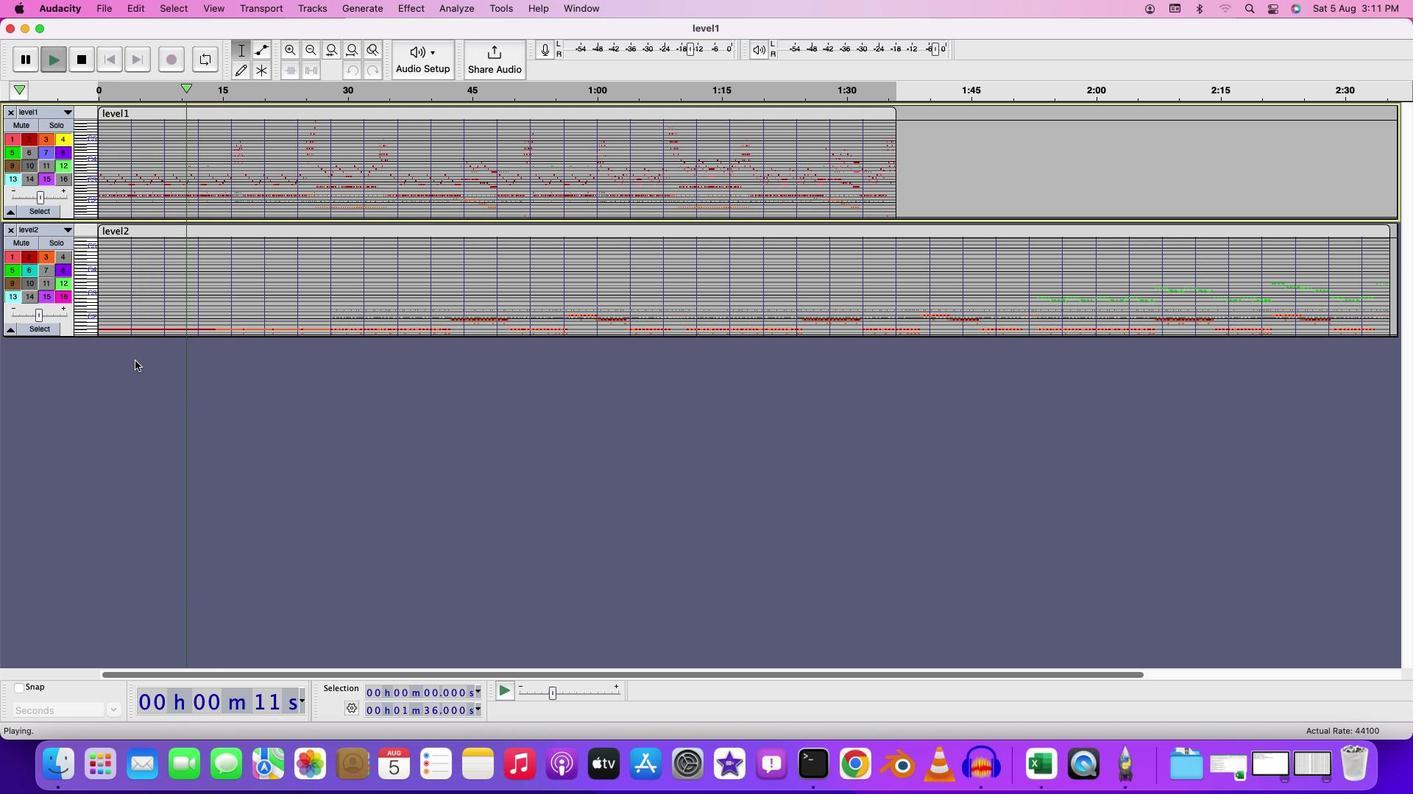 
Action: Mouse moved to (139, 156)
Screenshot: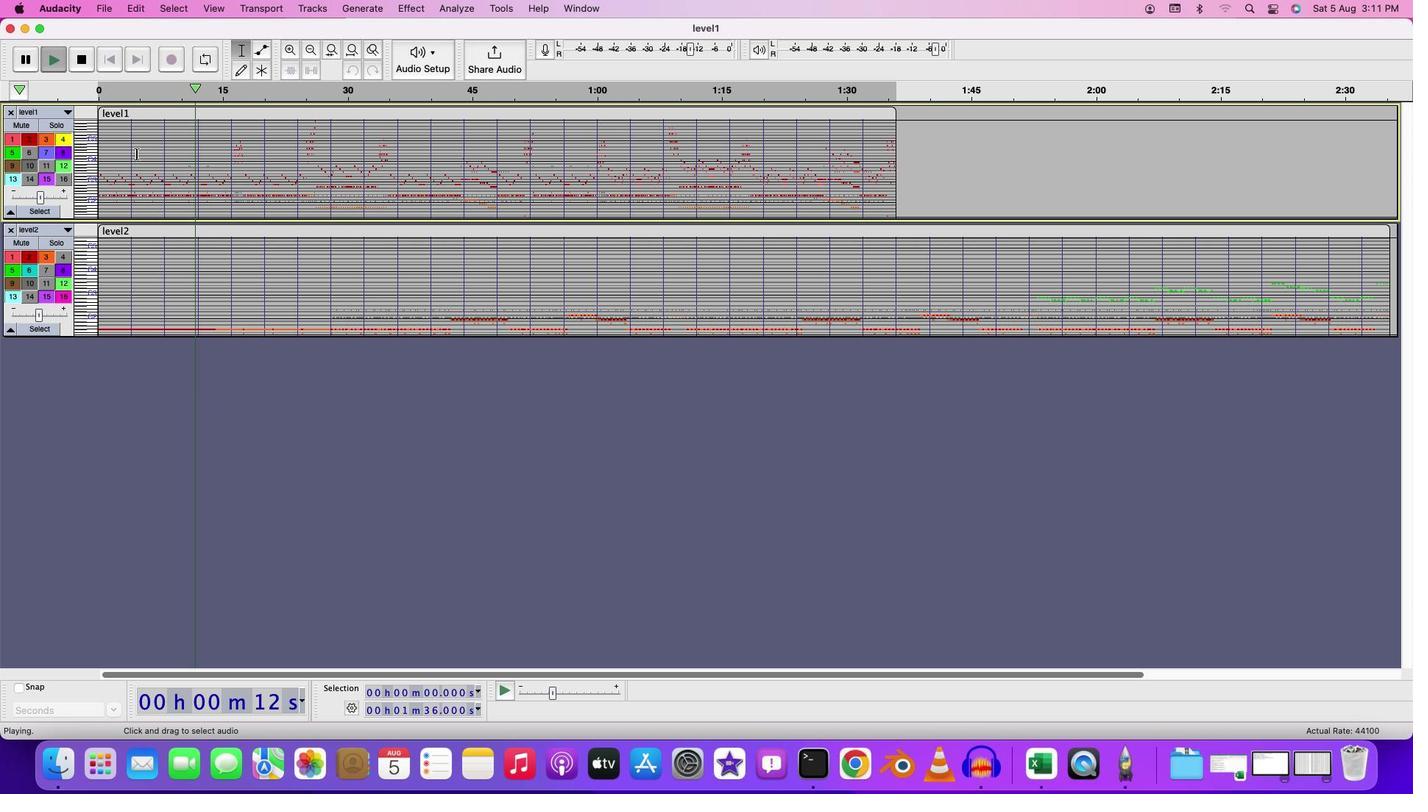 
Action: Key pressed Key.space
Screenshot: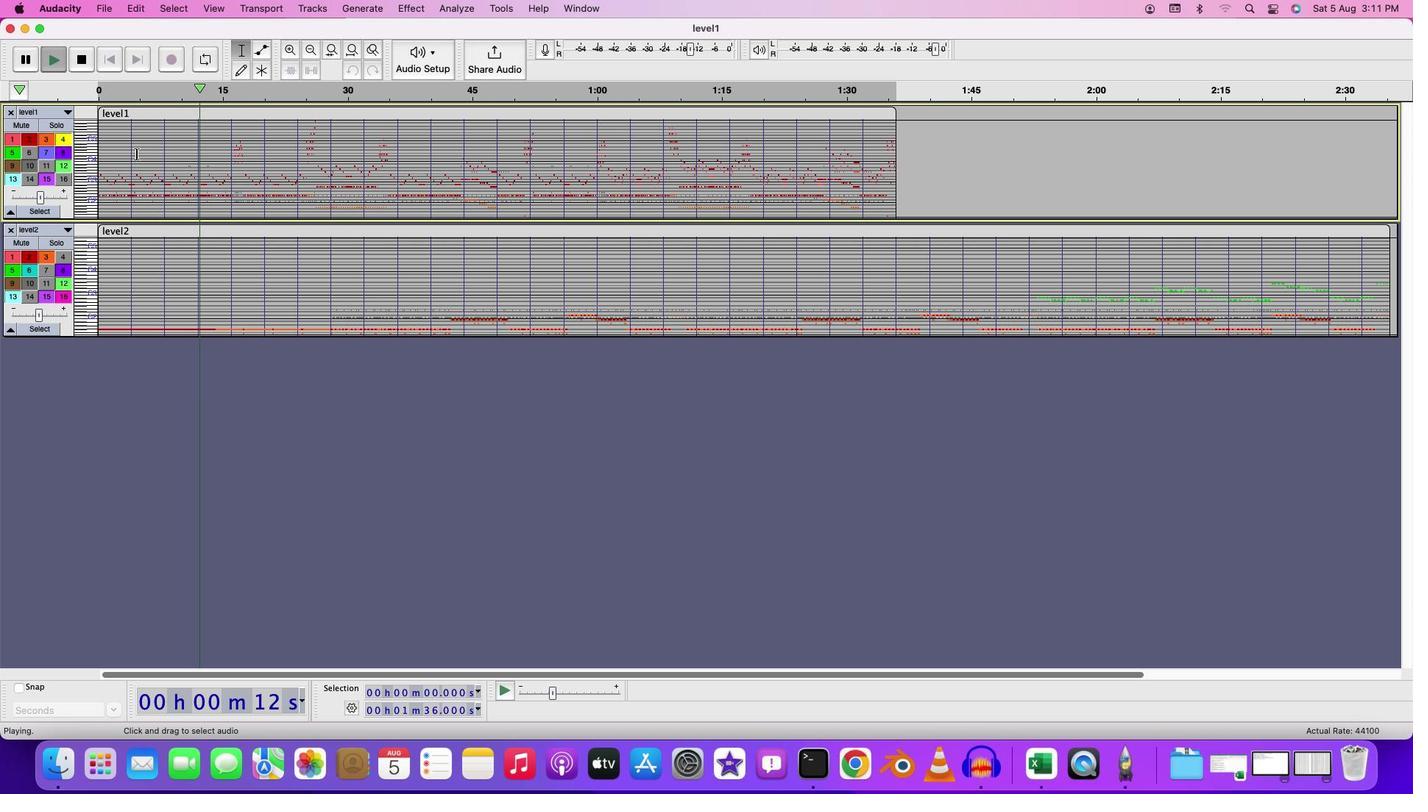 
Action: Mouse moved to (126, 232)
Screenshot: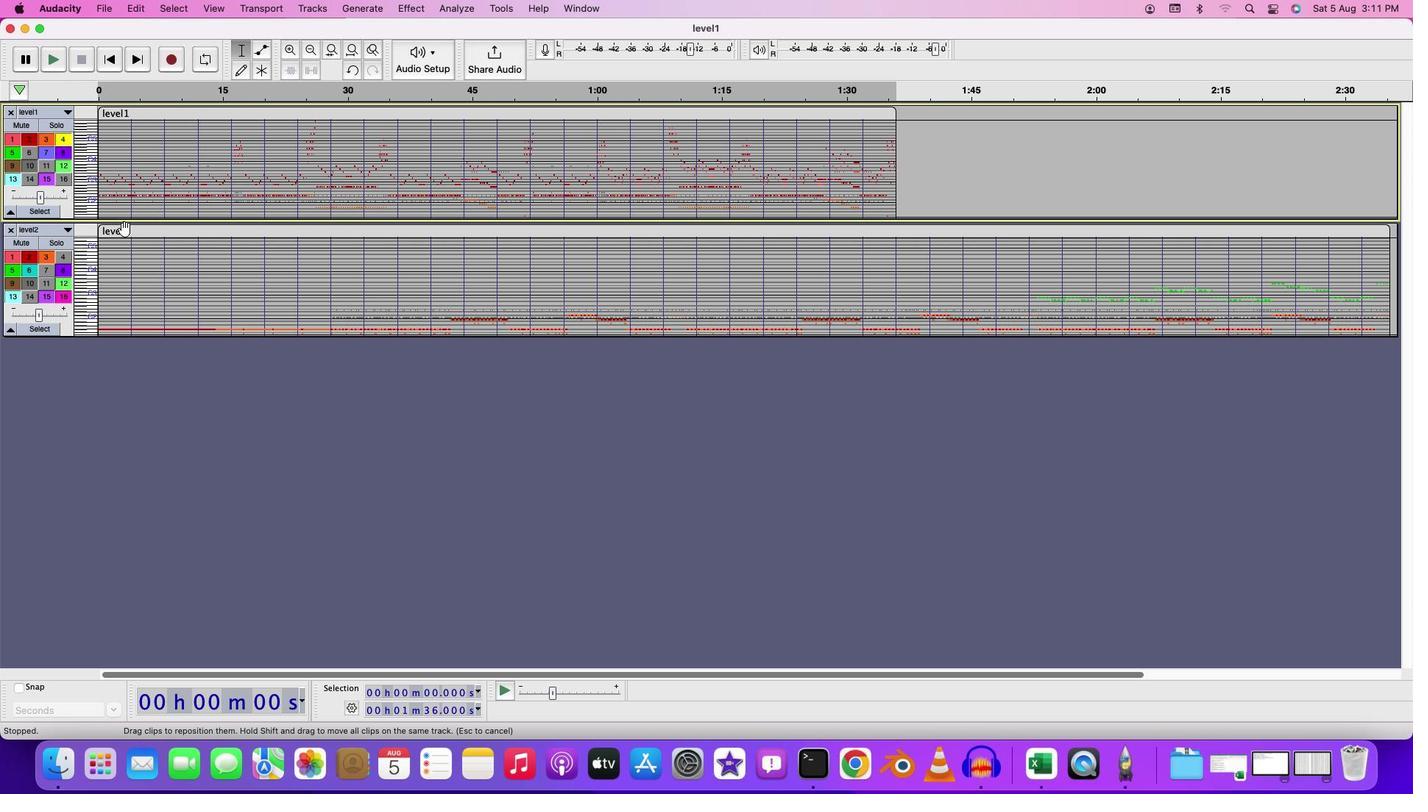 
Action: Mouse pressed left at (126, 232)
Screenshot: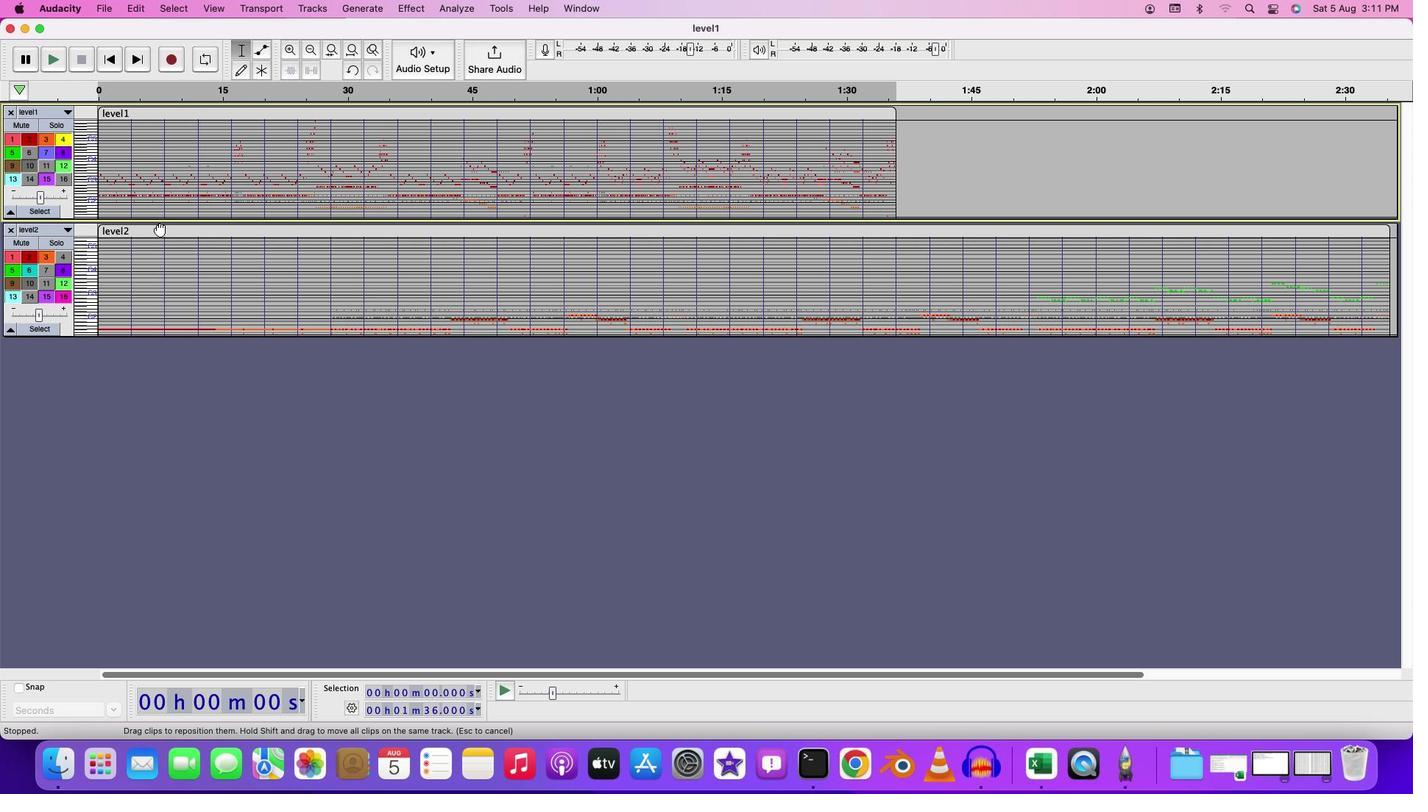
Action: Mouse moved to (13, 330)
Screenshot: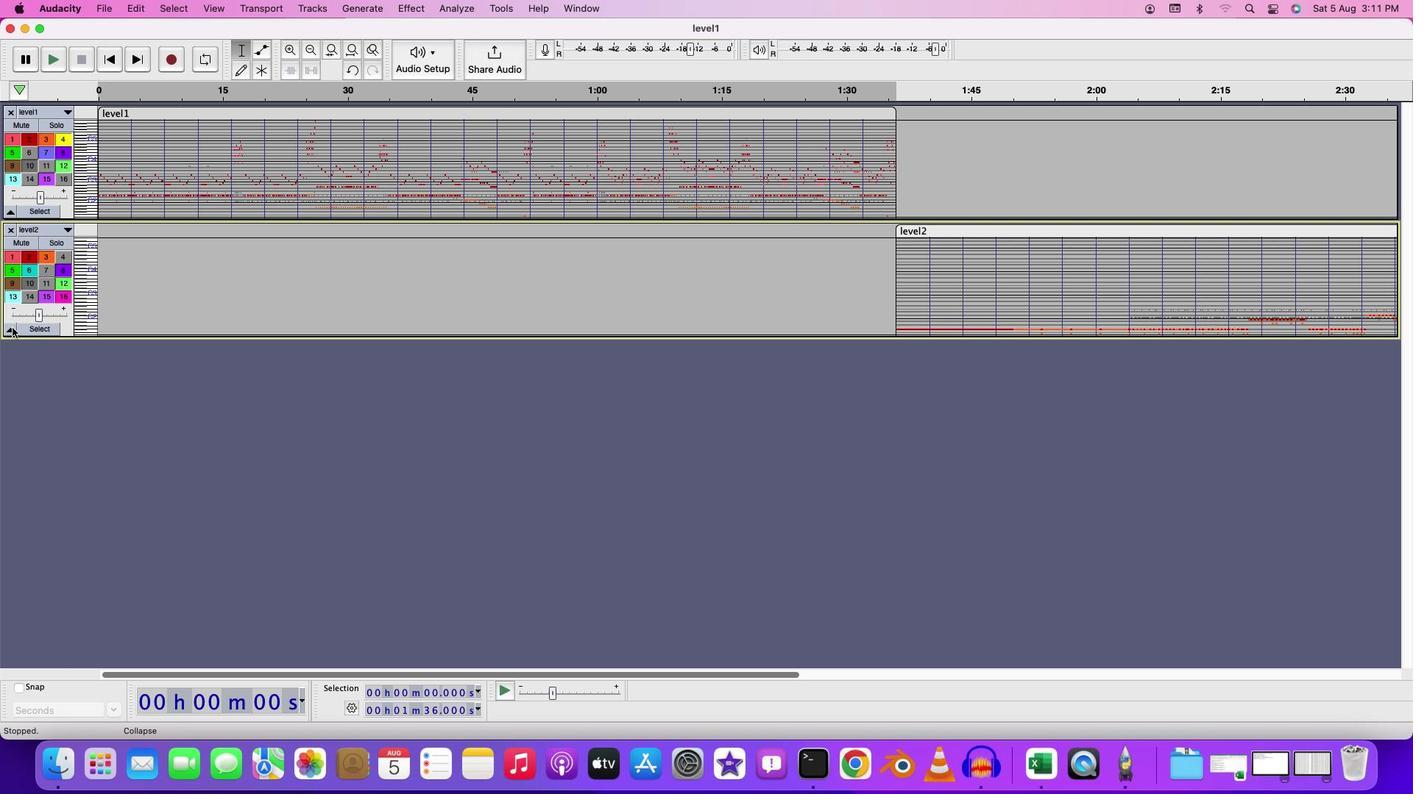 
Action: Mouse pressed left at (13, 330)
Screenshot: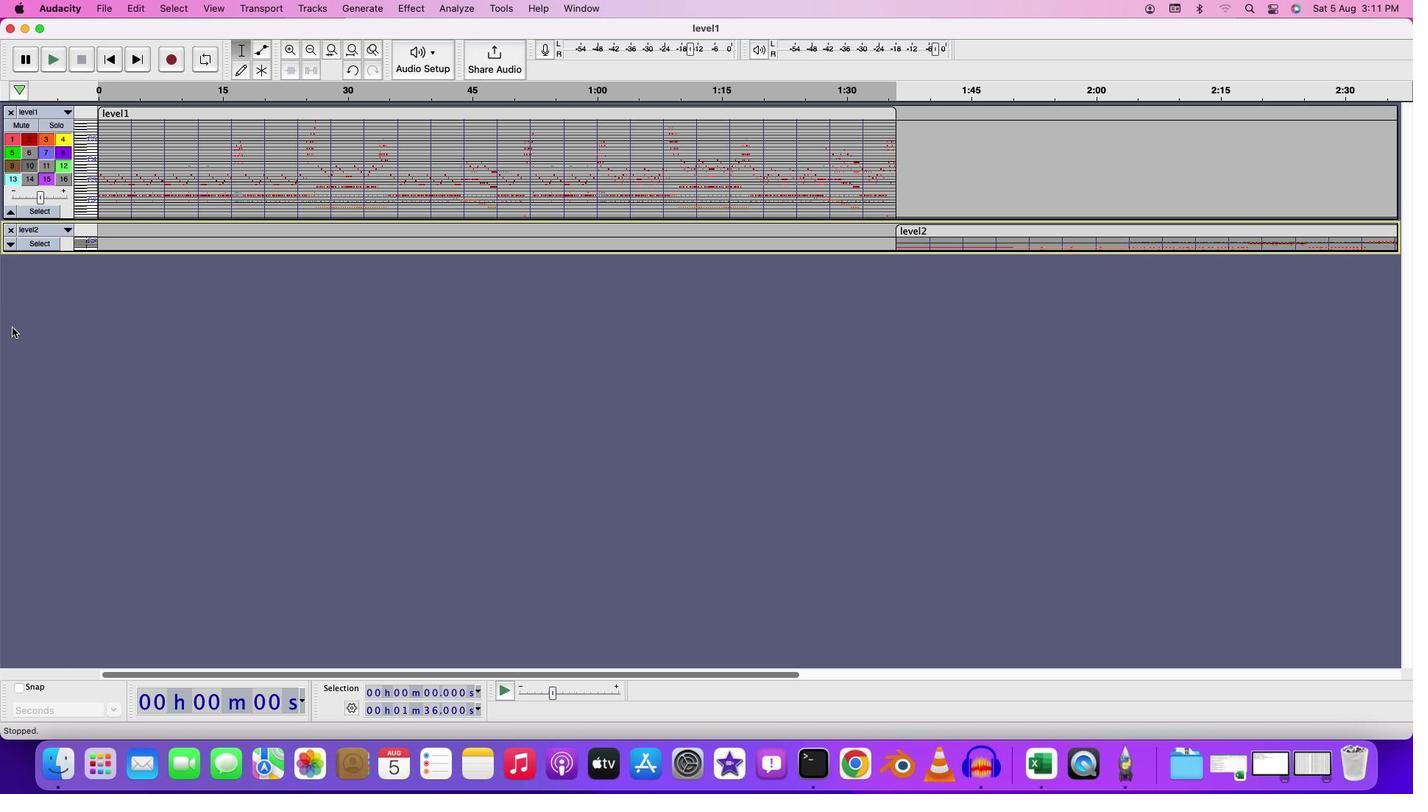 
Action: Mouse moved to (19, 252)
Screenshot: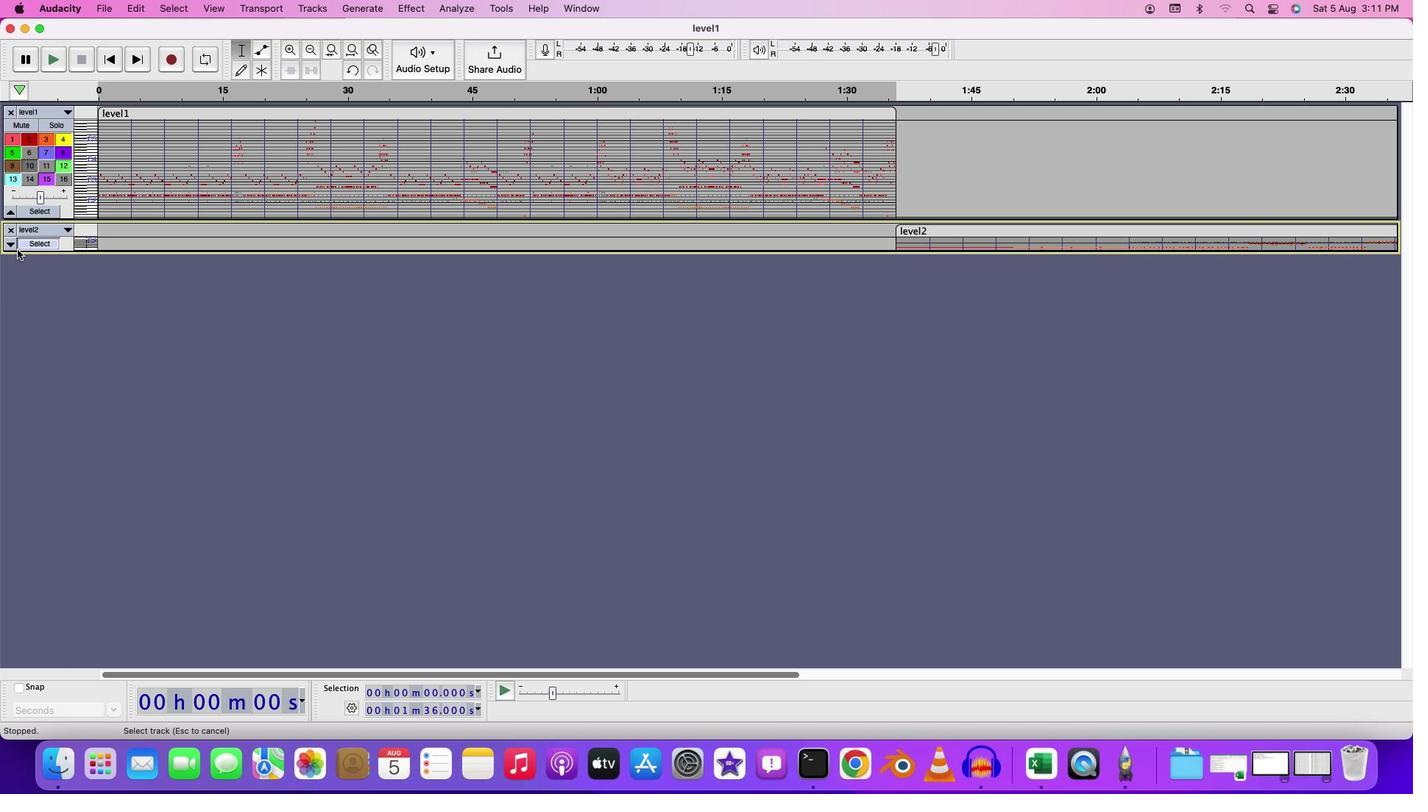 
Action: Mouse pressed left at (19, 252)
Screenshot: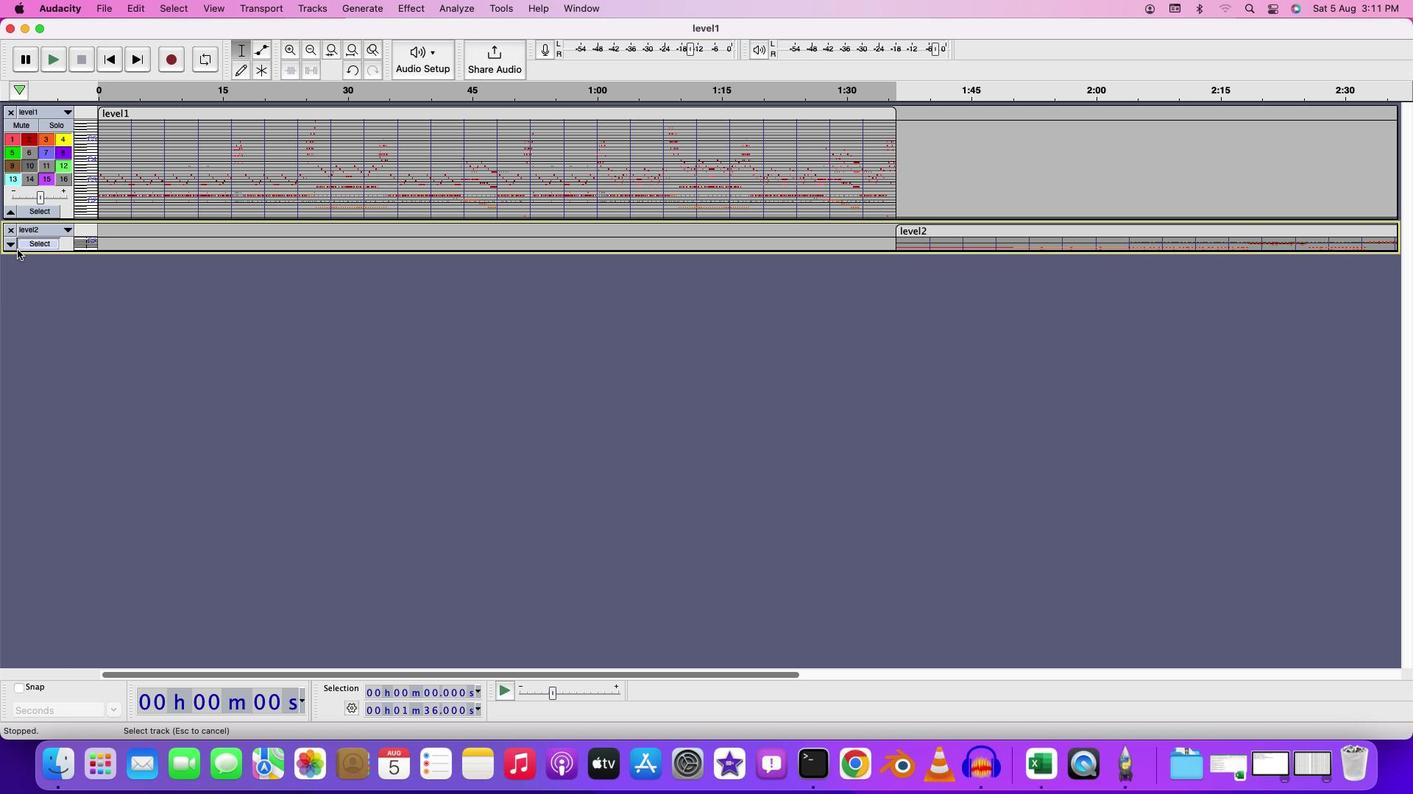 
Action: Mouse moved to (13, 248)
Screenshot: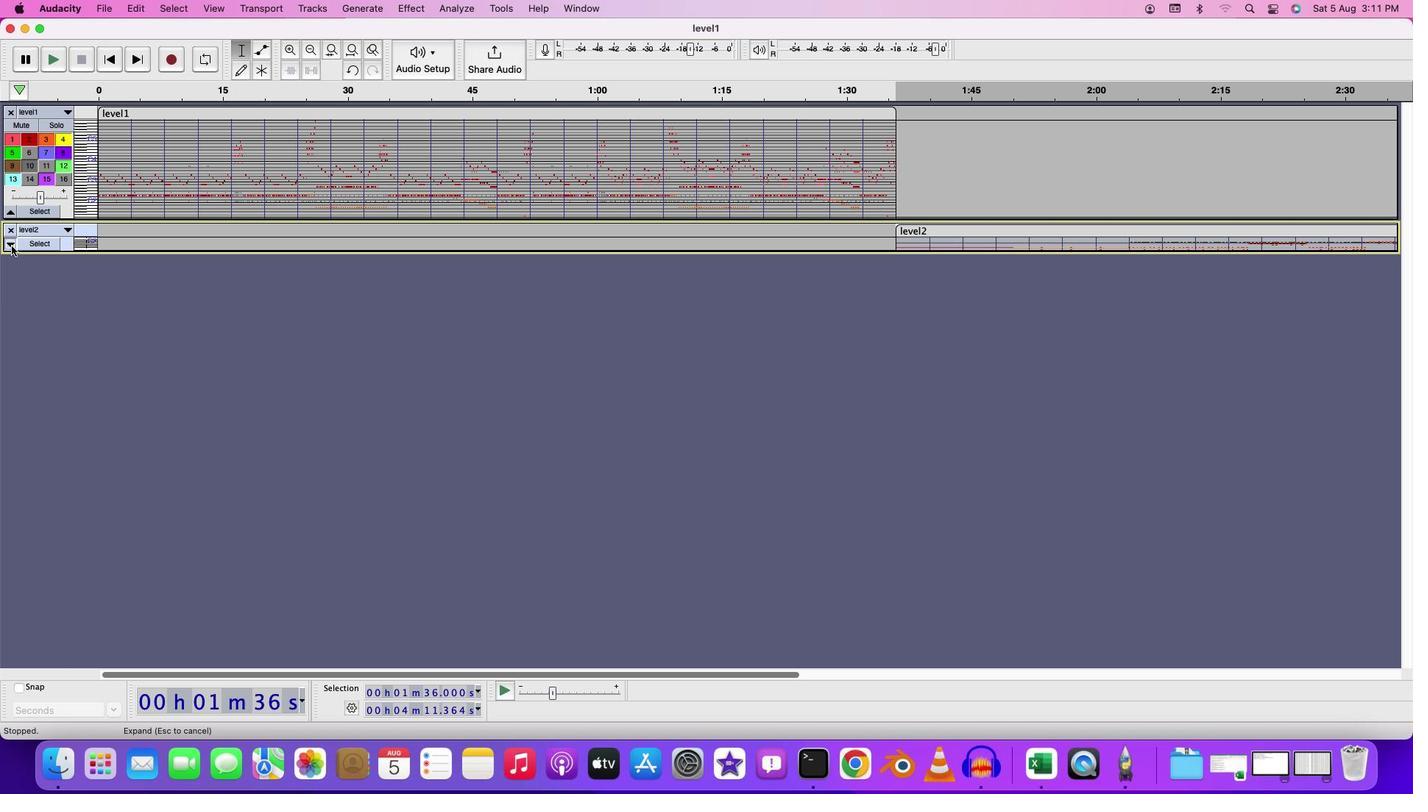 
Action: Mouse pressed left at (13, 248)
Screenshot: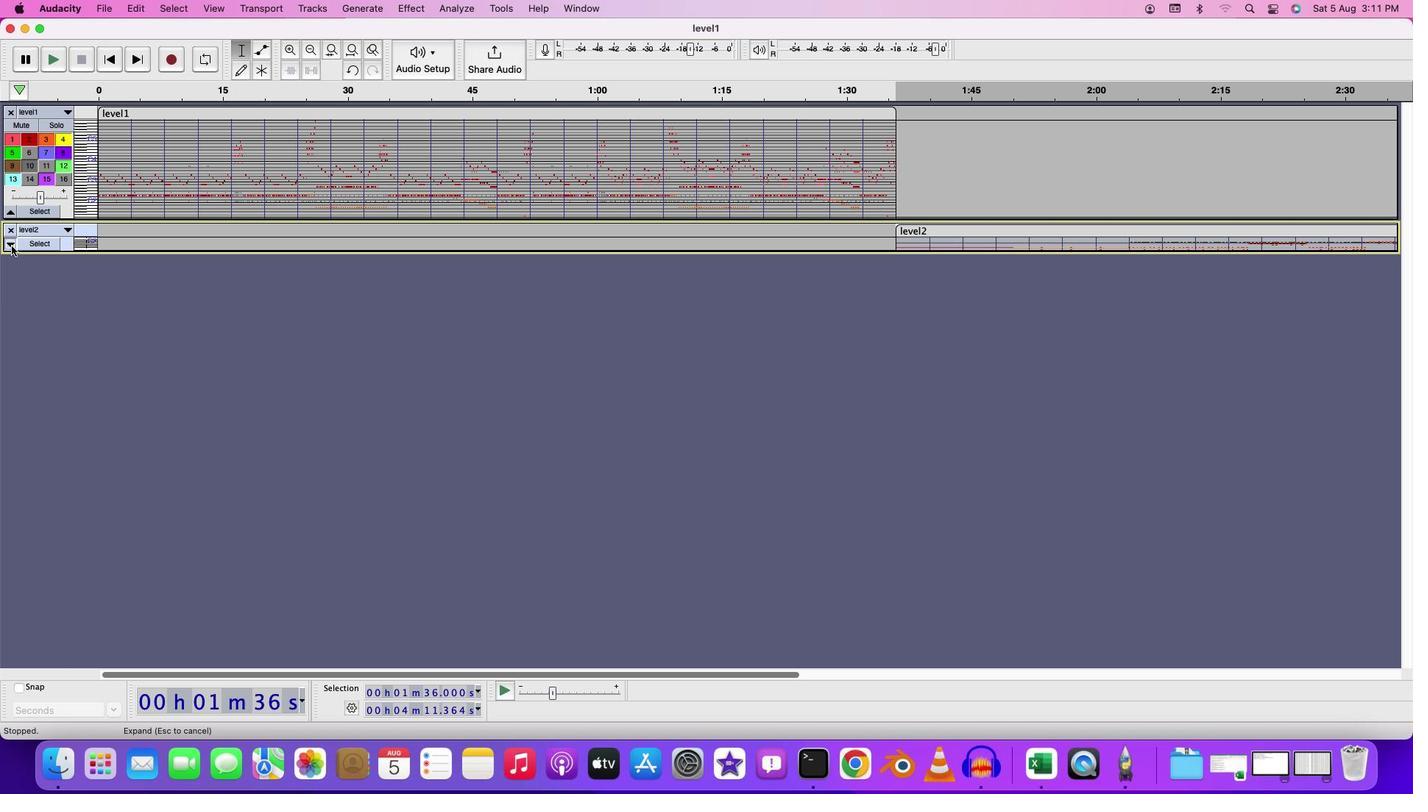 
Action: Mouse moved to (200, 372)
Screenshot: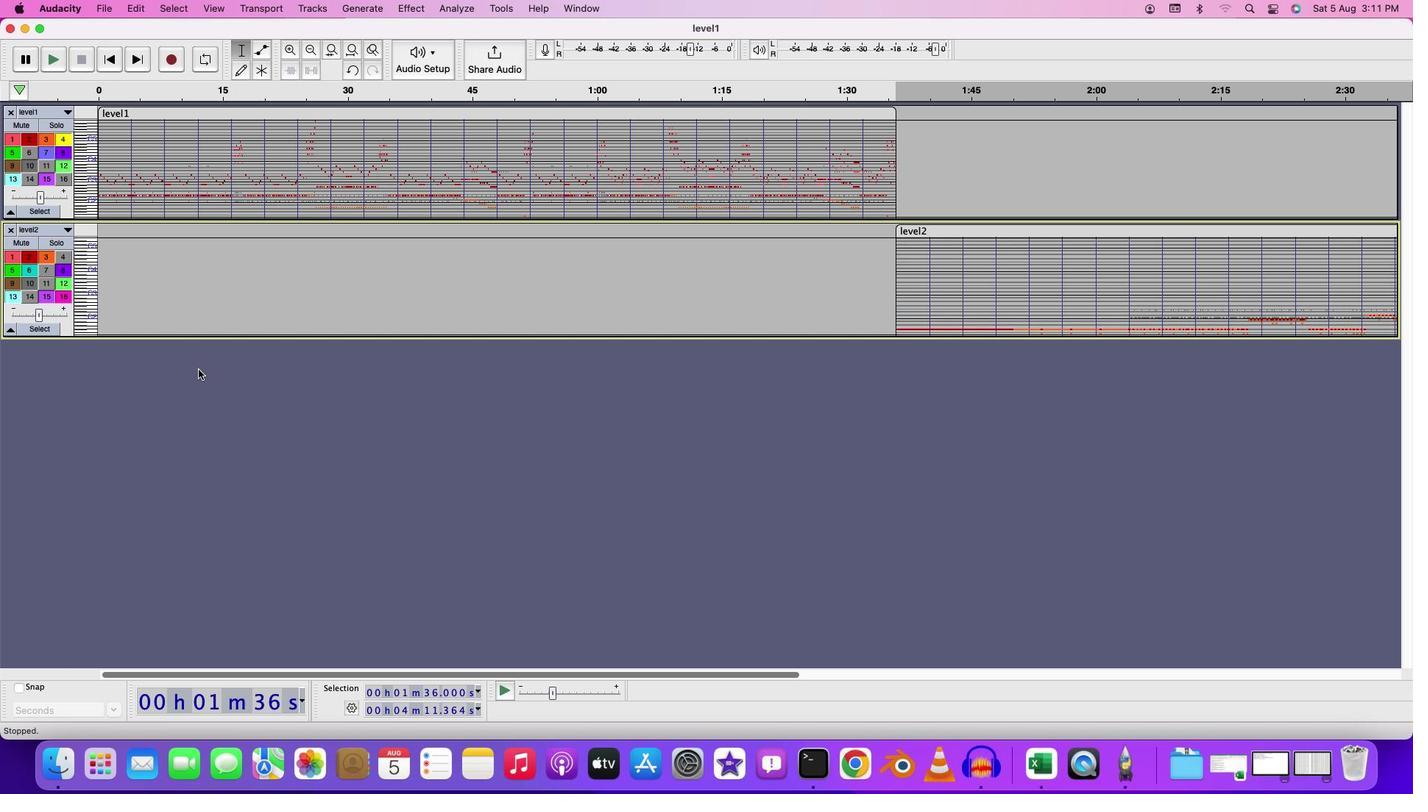 
Action: Mouse pressed left at (200, 372)
Screenshot: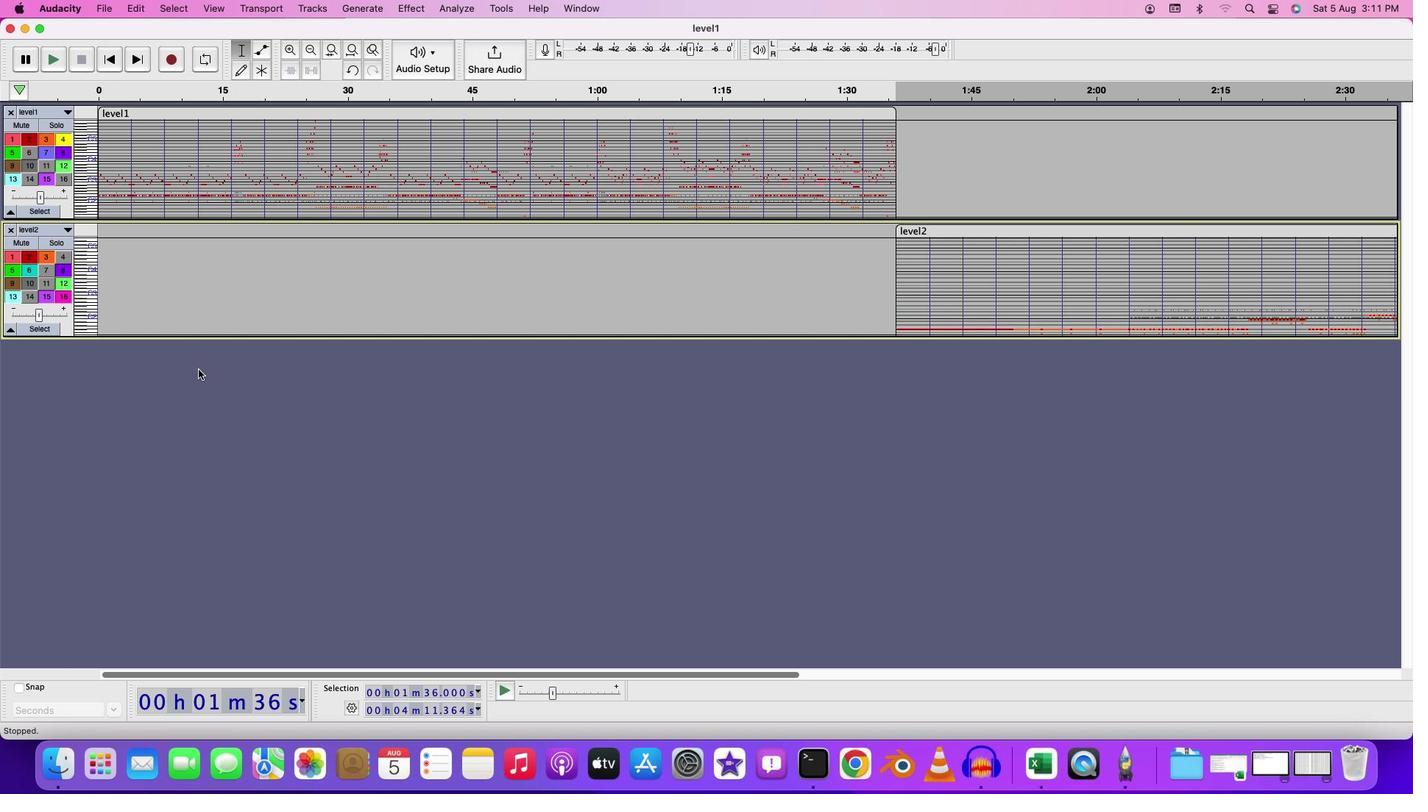
Action: Mouse moved to (376, 320)
Screenshot: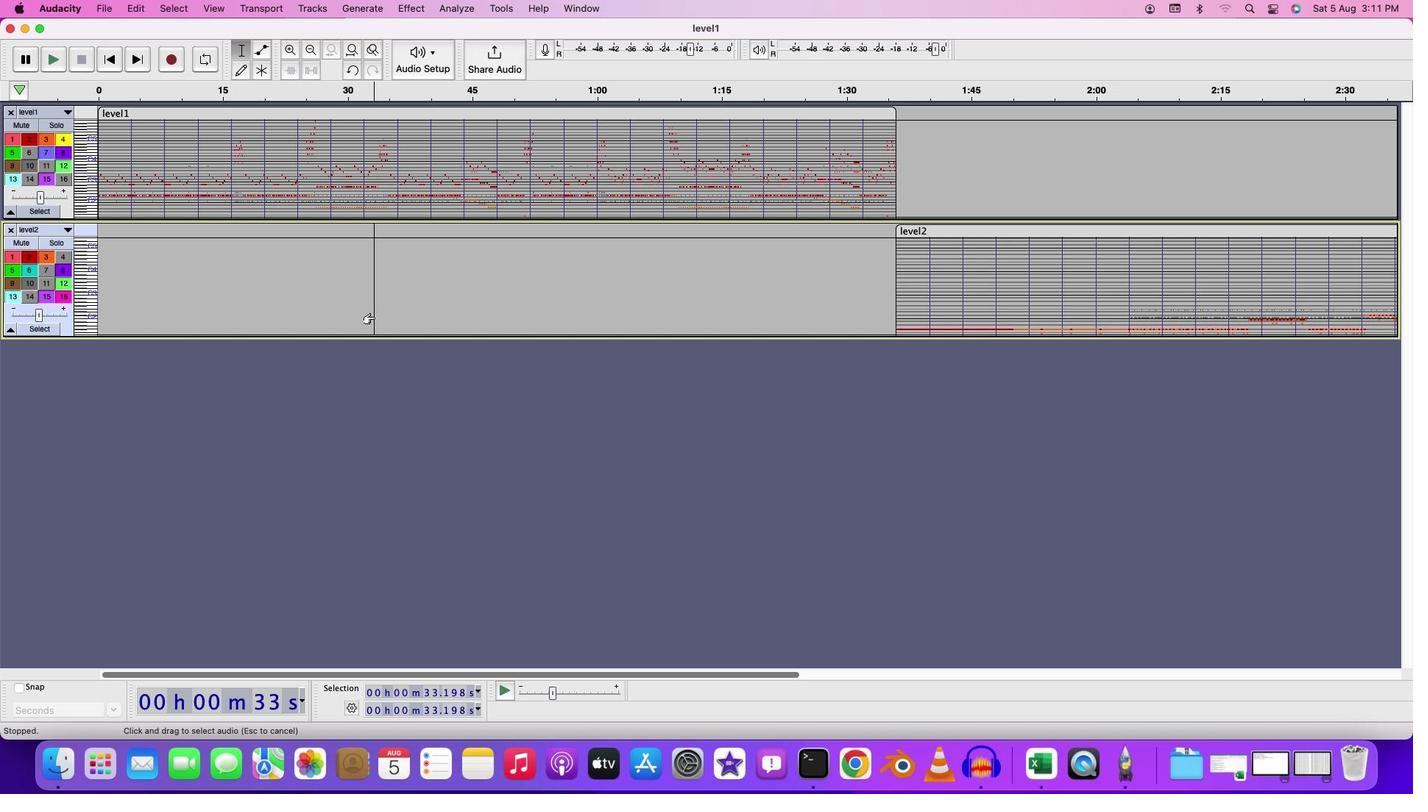 
Action: Mouse pressed left at (376, 320)
Screenshot: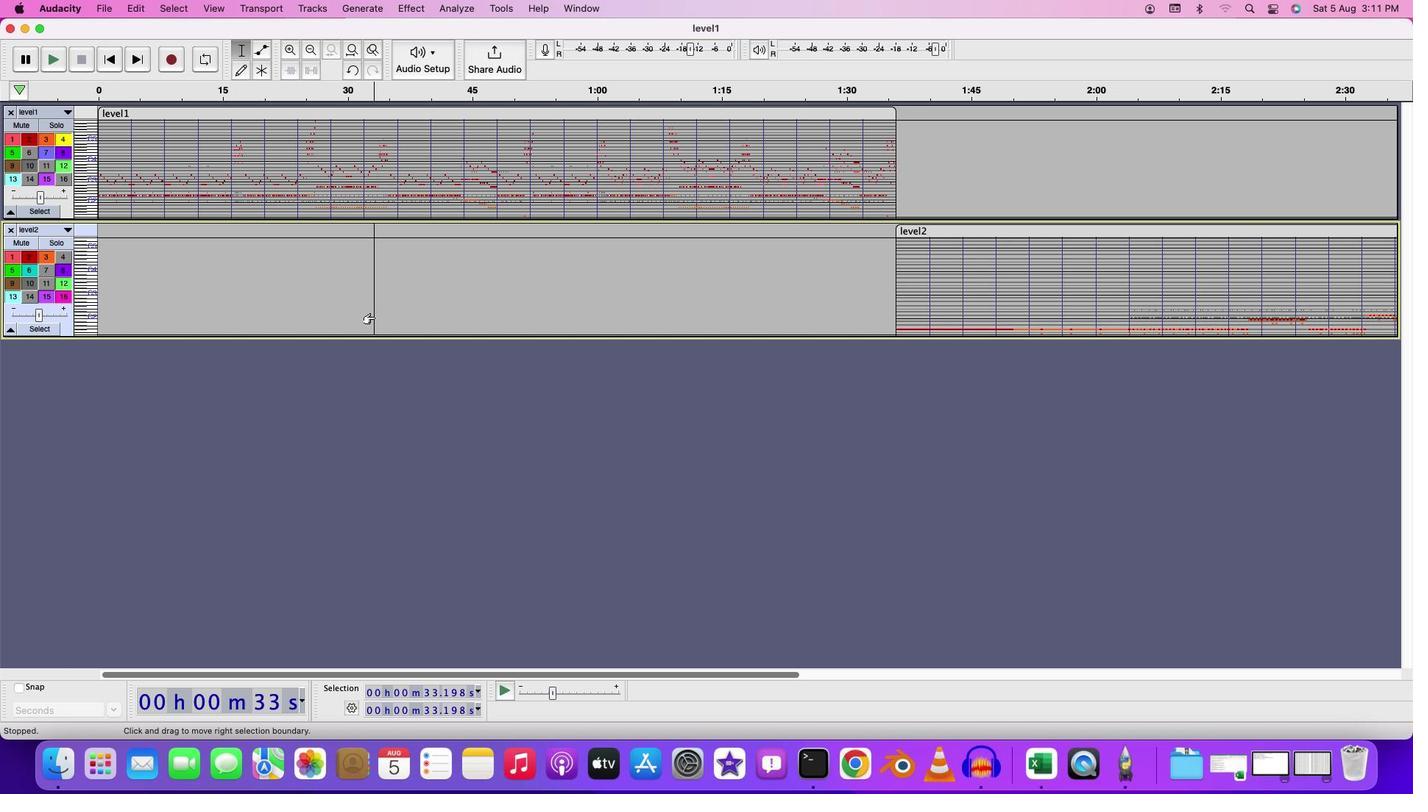 
Action: Mouse moved to (730, 354)
Screenshot: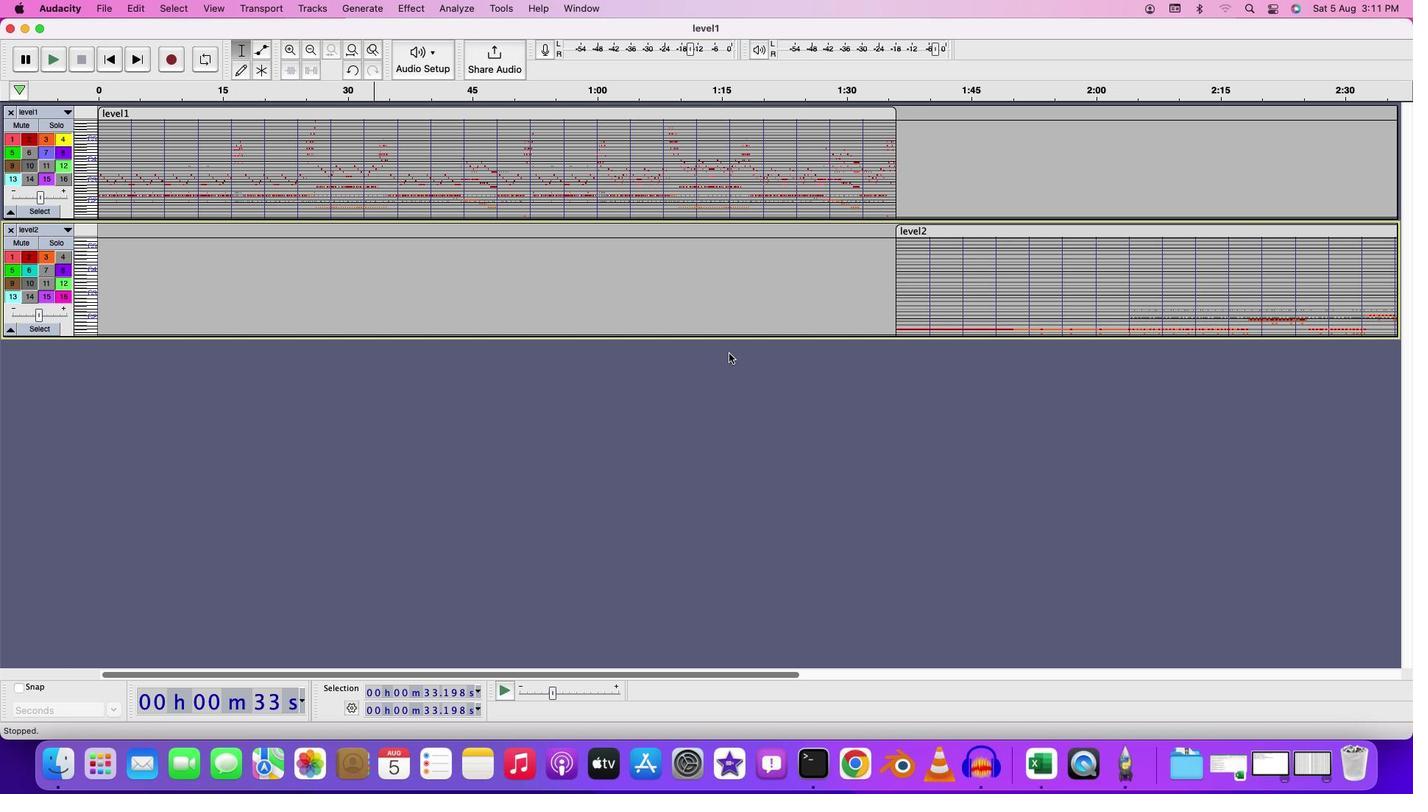 
Action: Mouse pressed left at (730, 354)
Screenshot: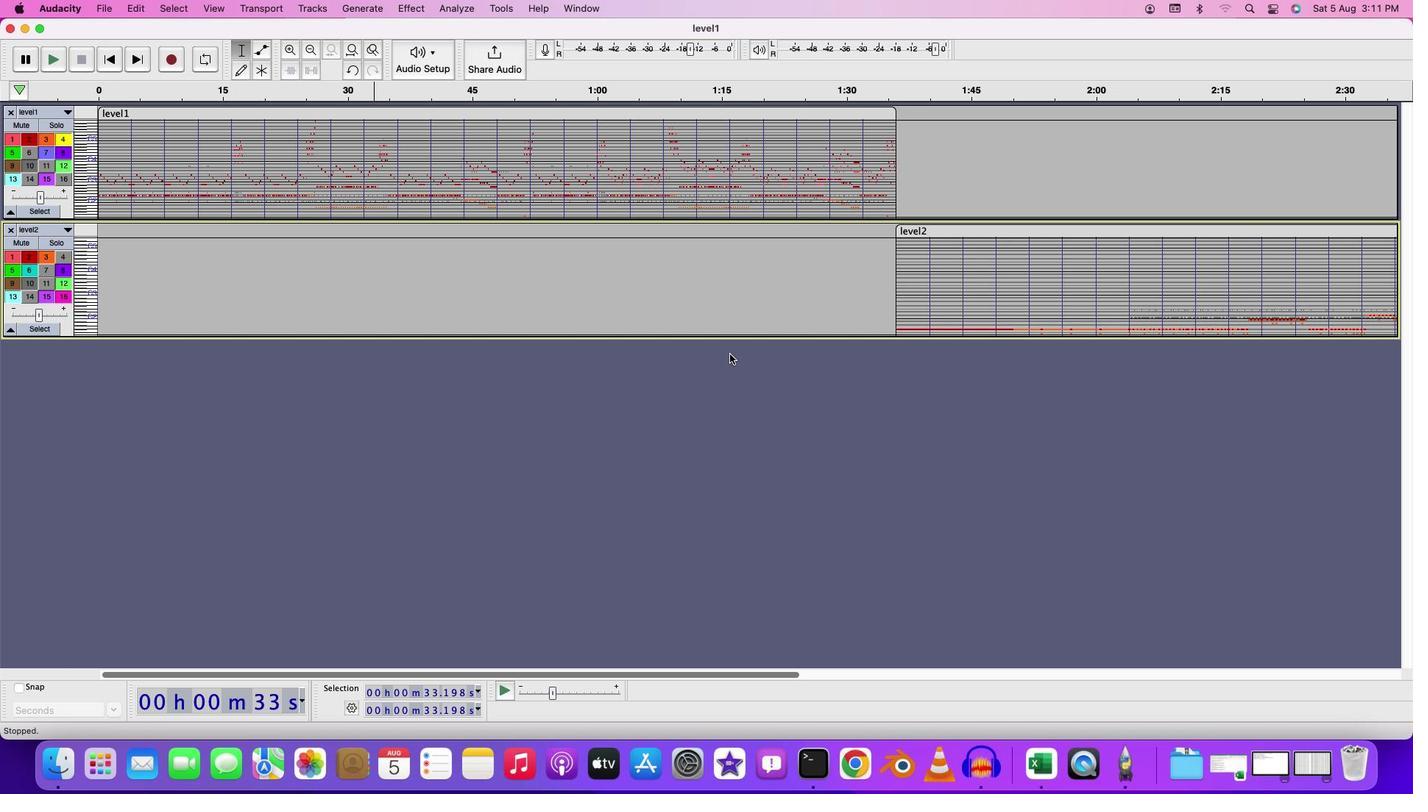 
Action: Mouse moved to (936, 236)
Screenshot: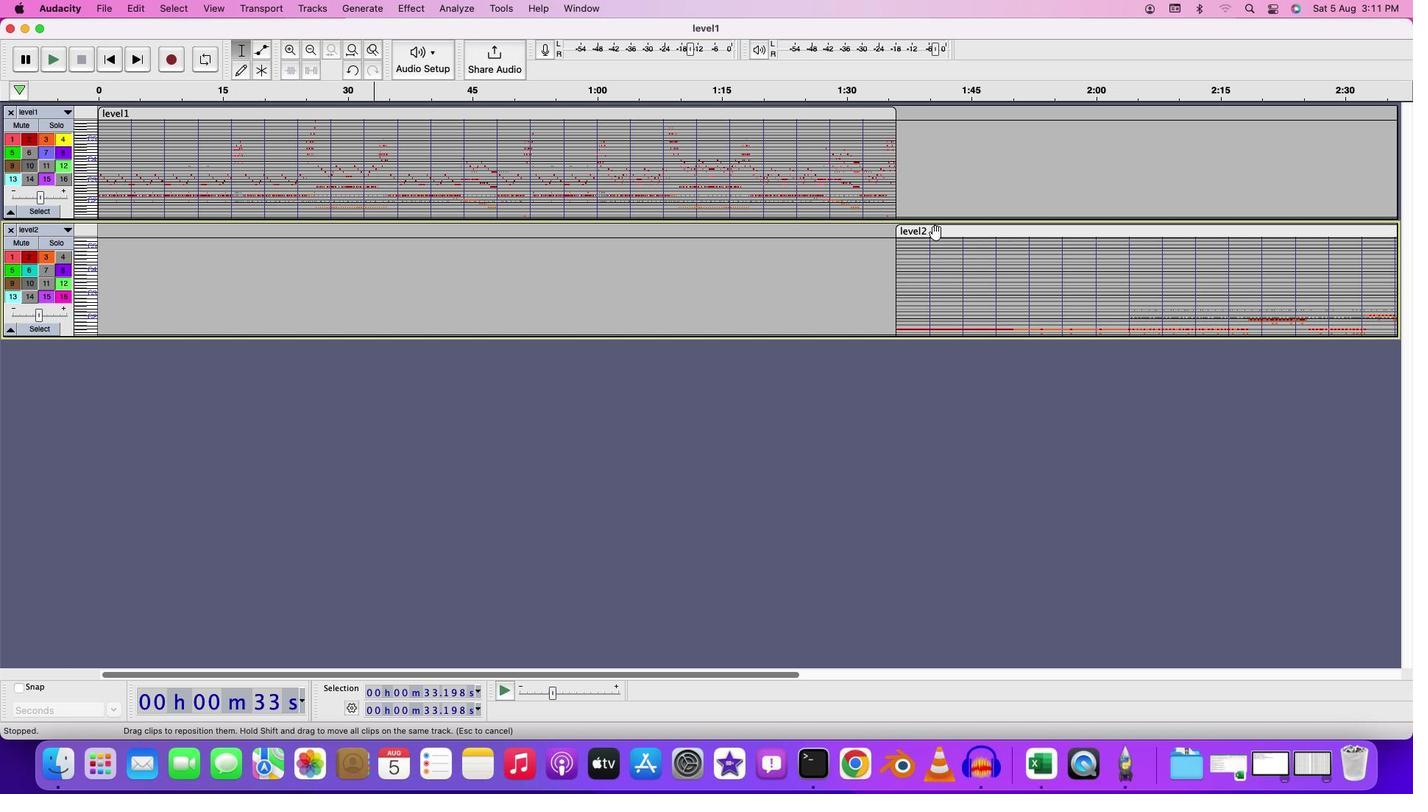 
Action: Mouse pressed left at (936, 236)
Screenshot: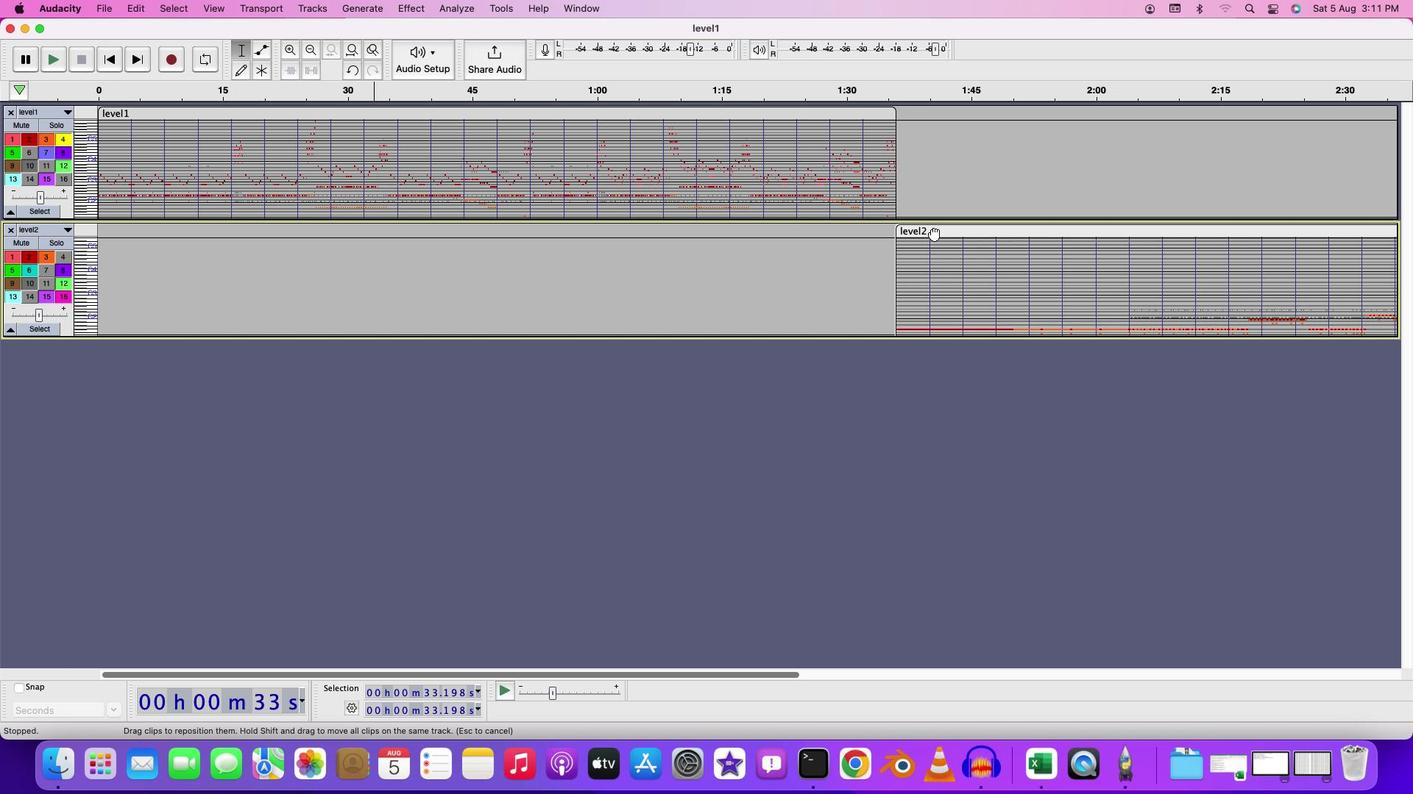 
Action: Mouse moved to (889, 134)
Screenshot: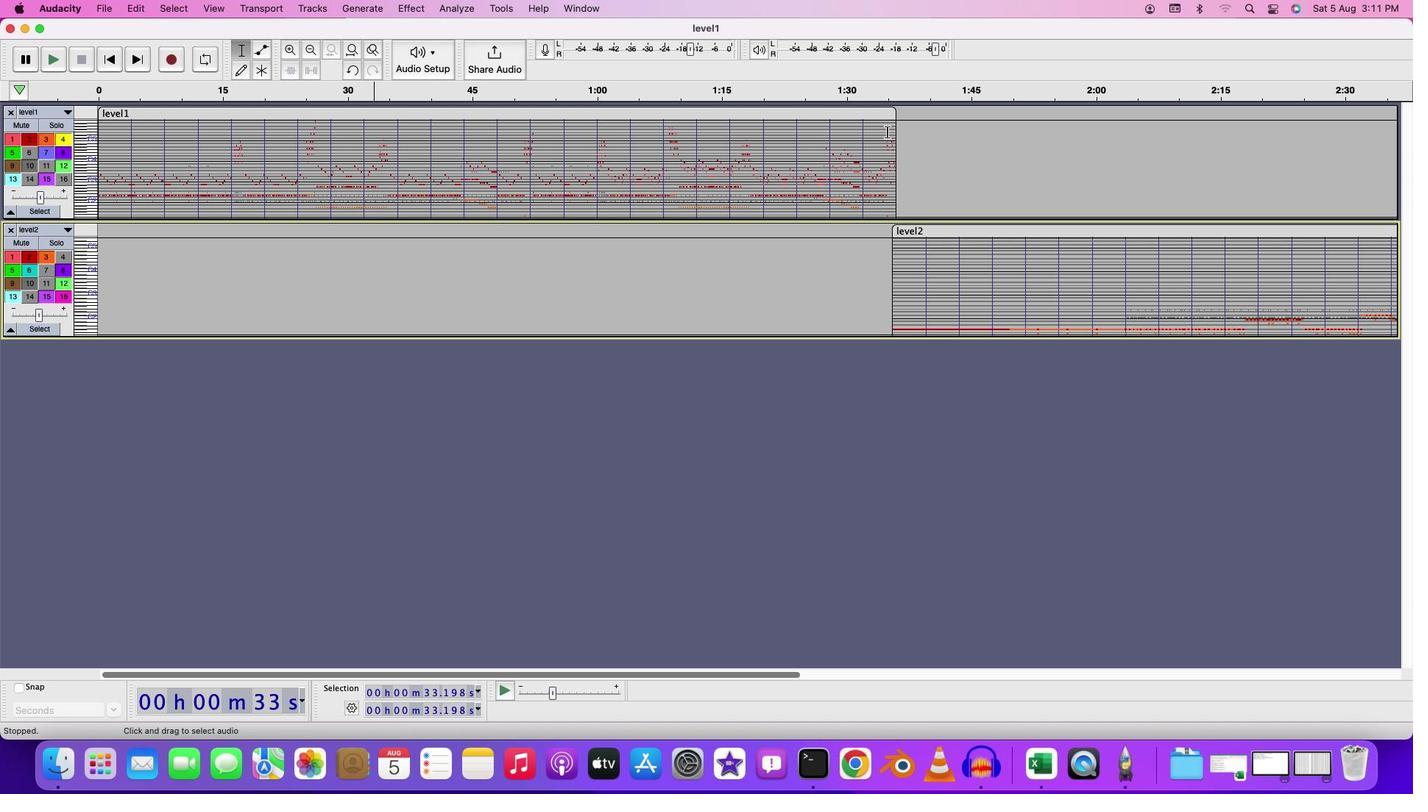 
Action: Mouse pressed left at (889, 134)
Screenshot: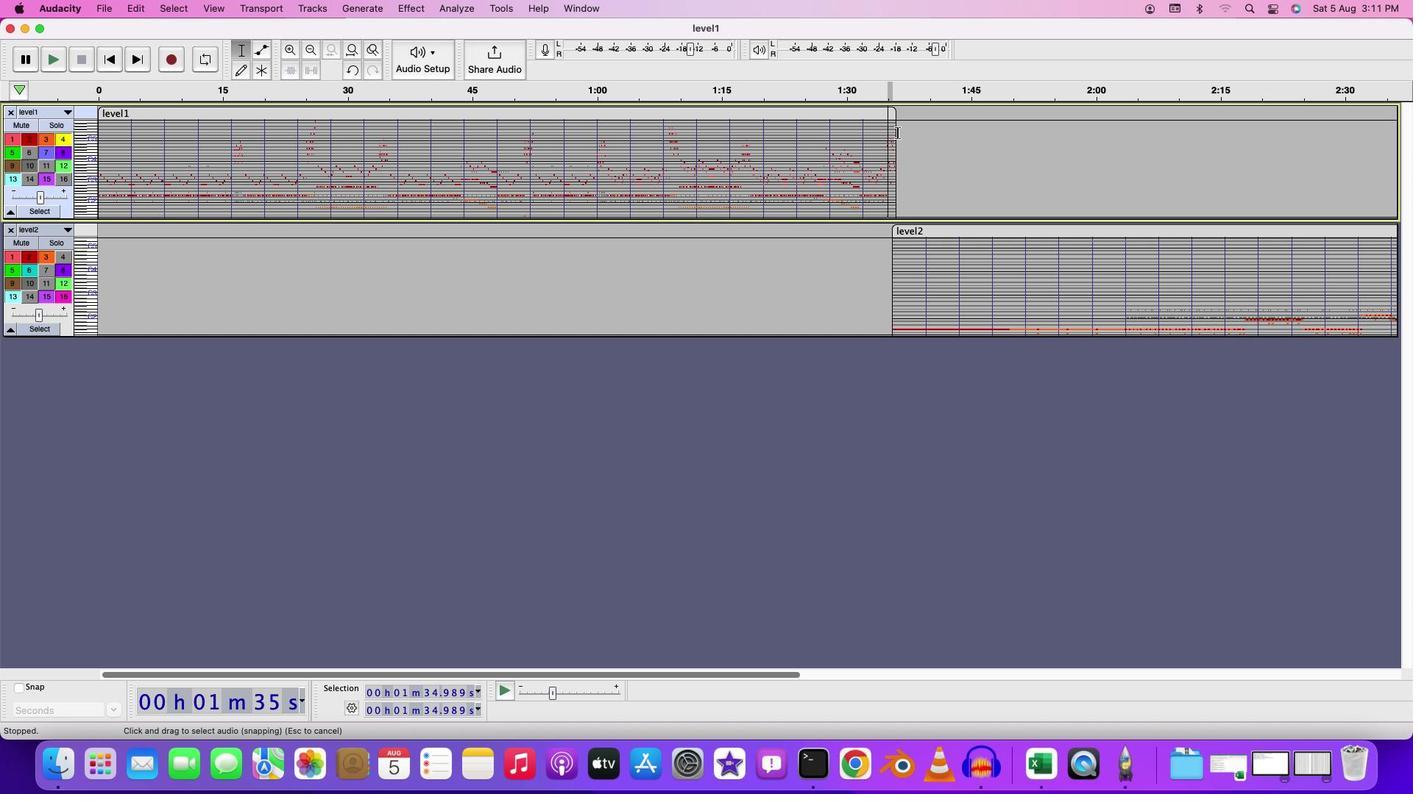 
Action: Mouse moved to (415, 11)
Screenshot: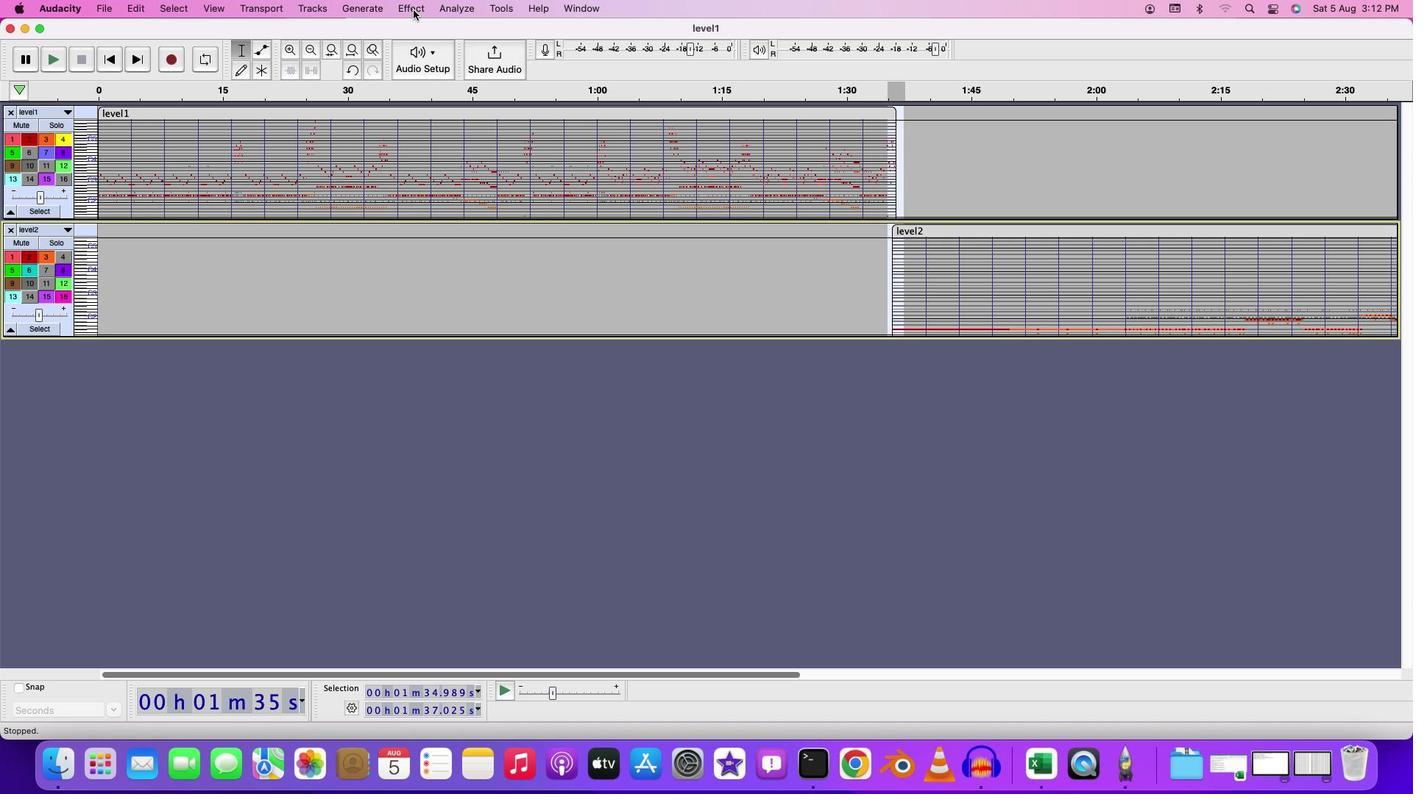 
Action: Mouse pressed left at (415, 11)
Screenshot: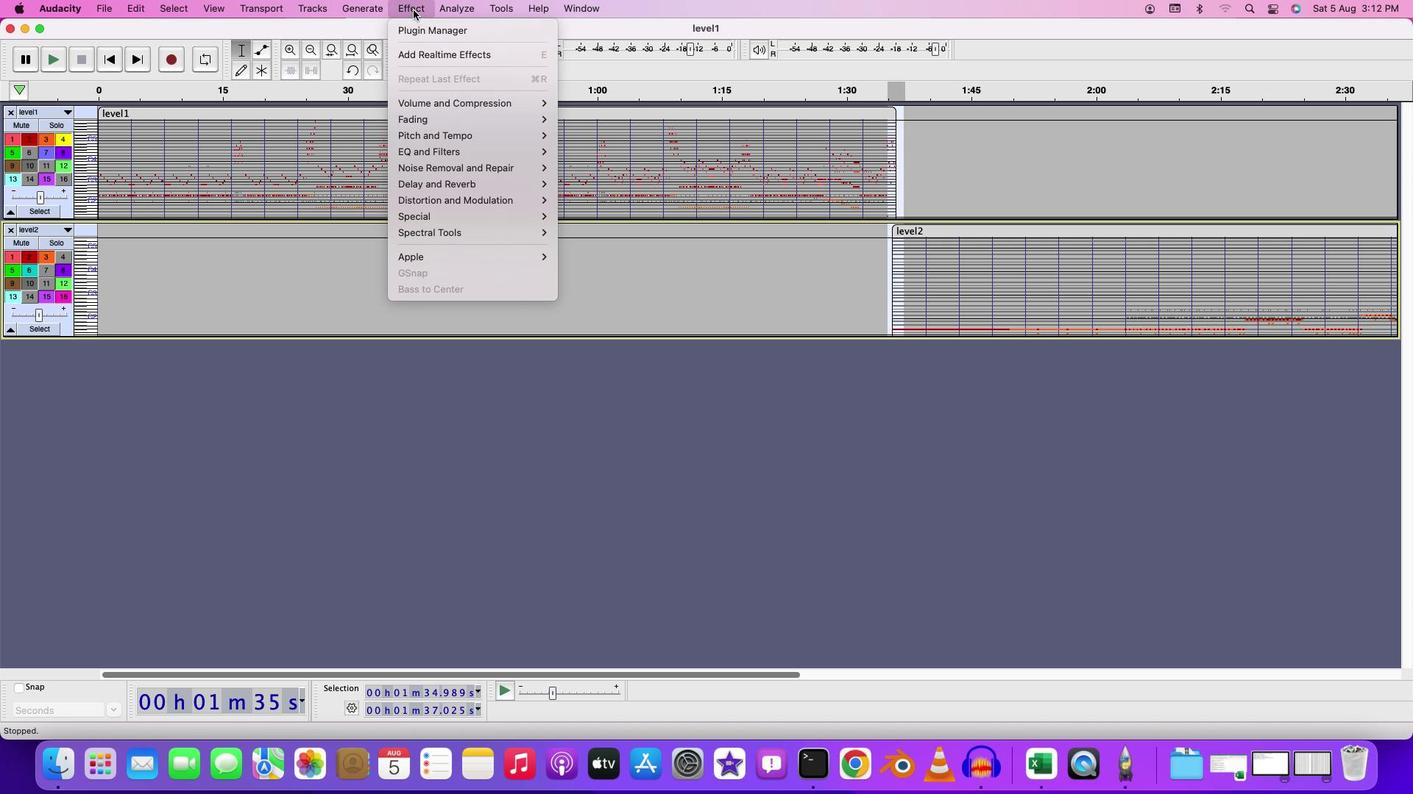 
Action: Mouse moved to (837, 391)
Screenshot: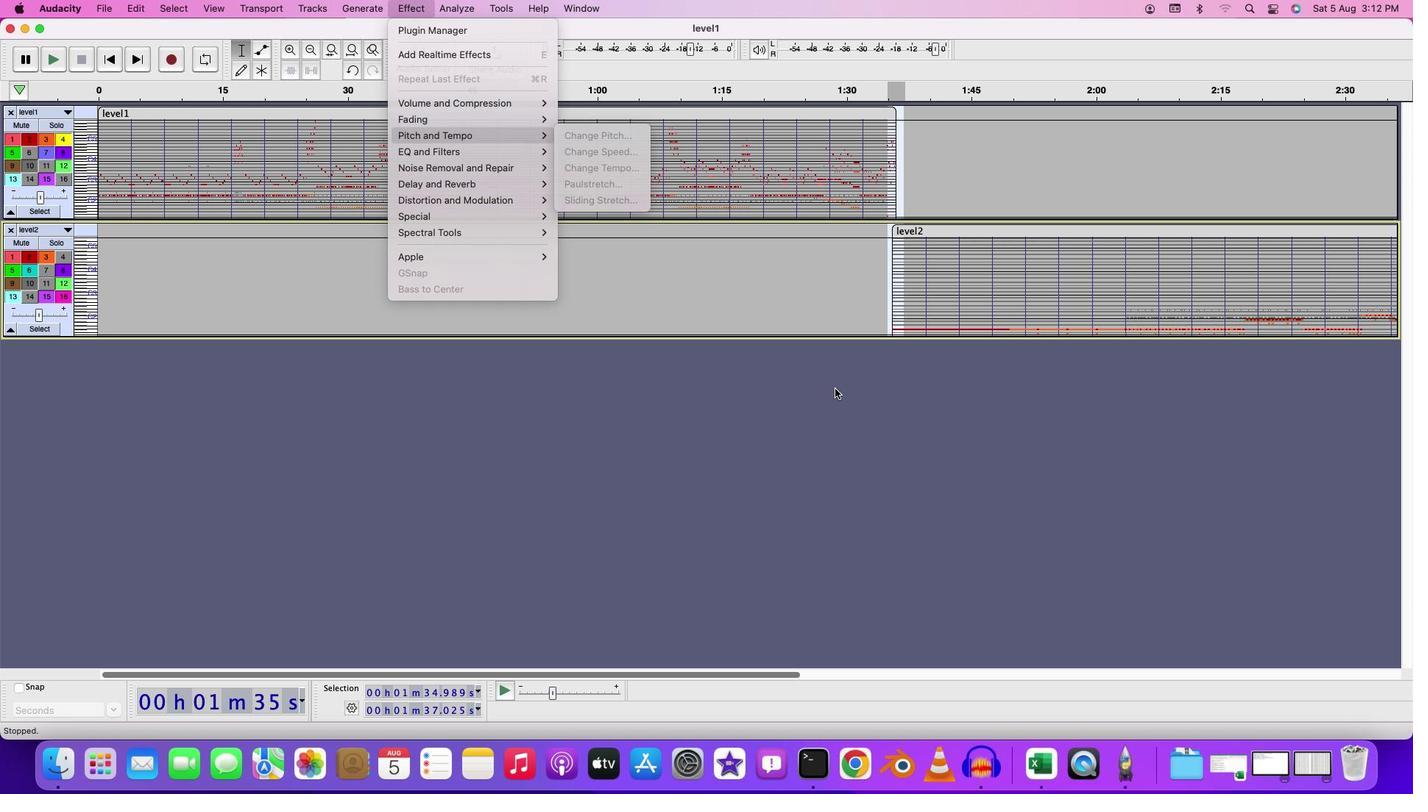 
Action: Mouse pressed left at (837, 391)
Screenshot: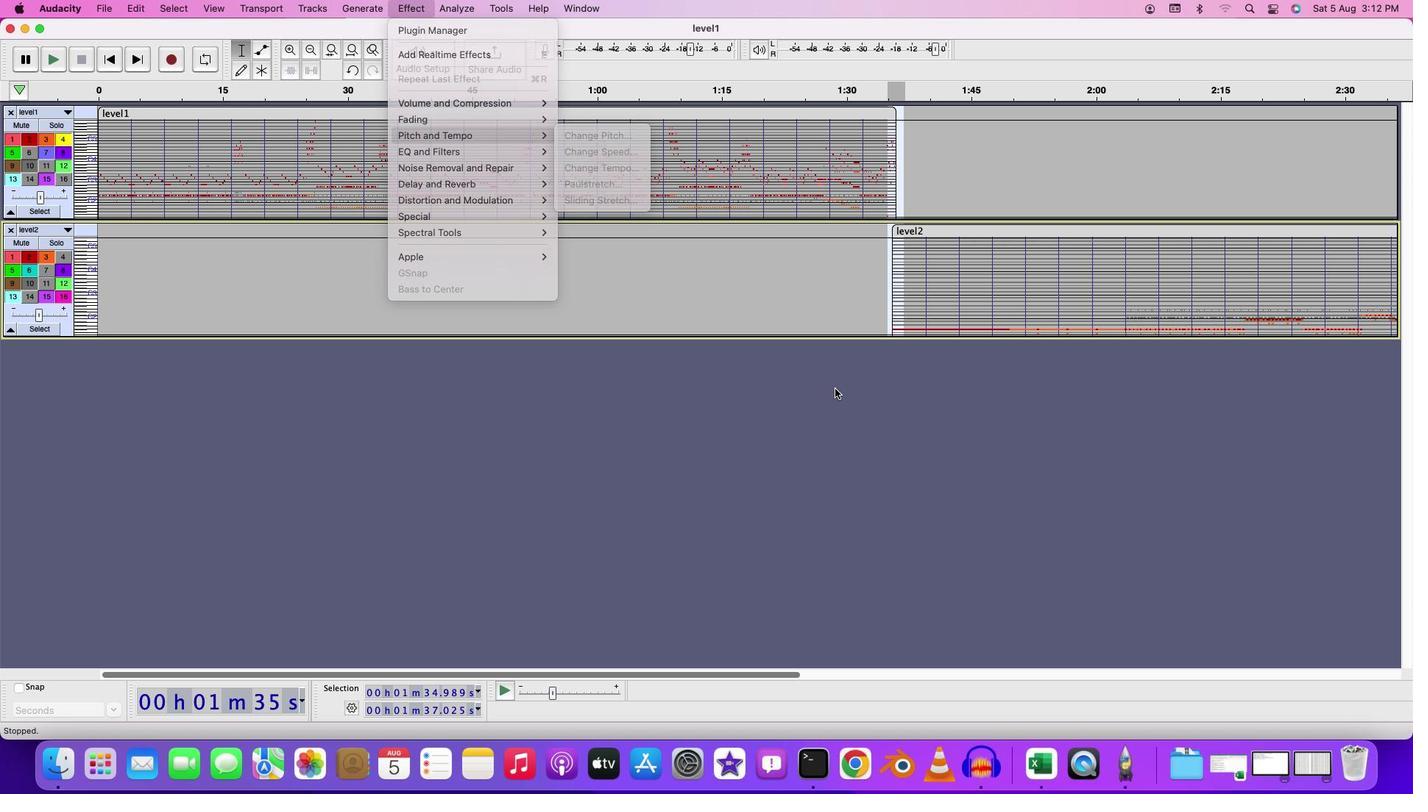 
Action: Mouse moved to (836, 390)
Screenshot: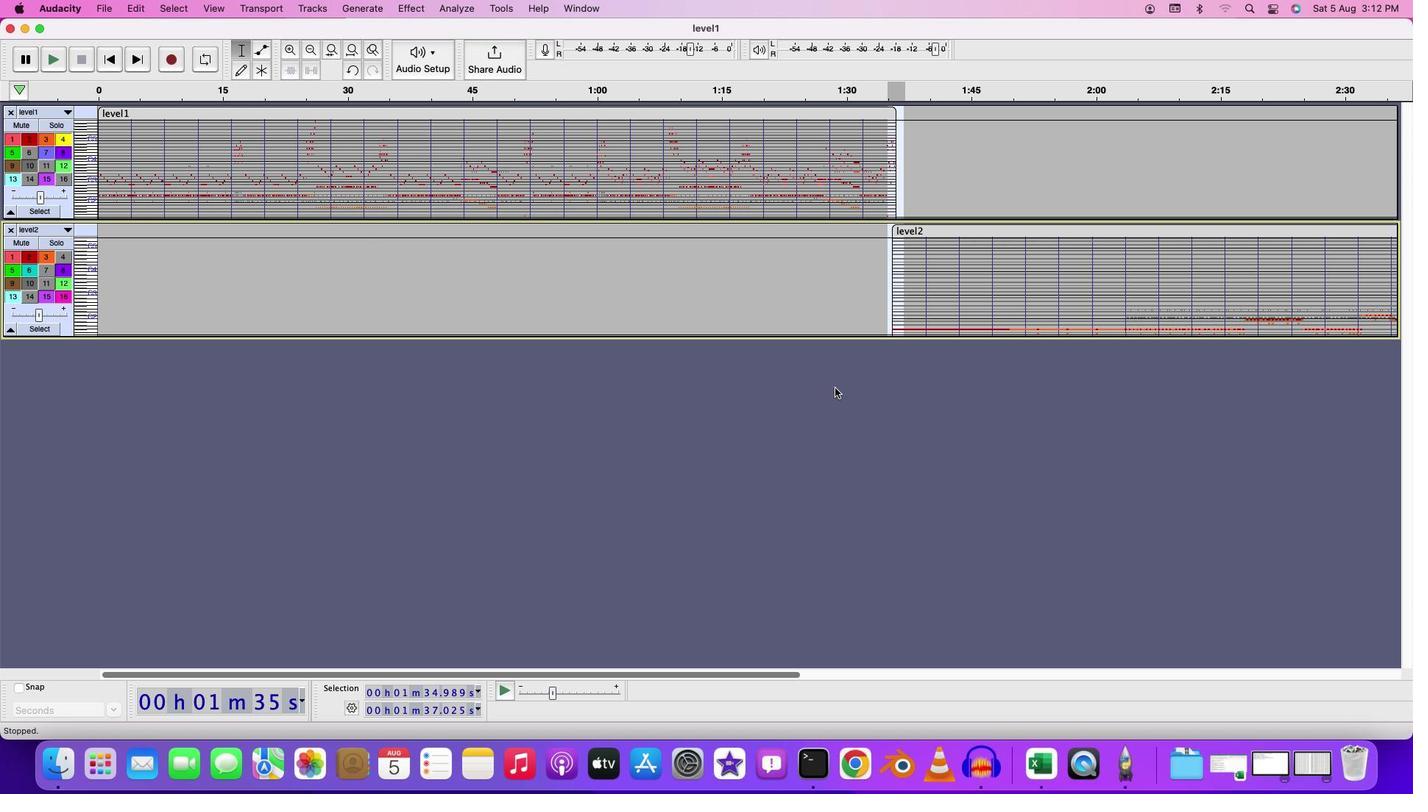 
Action: Key pressed Key.space
Screenshot: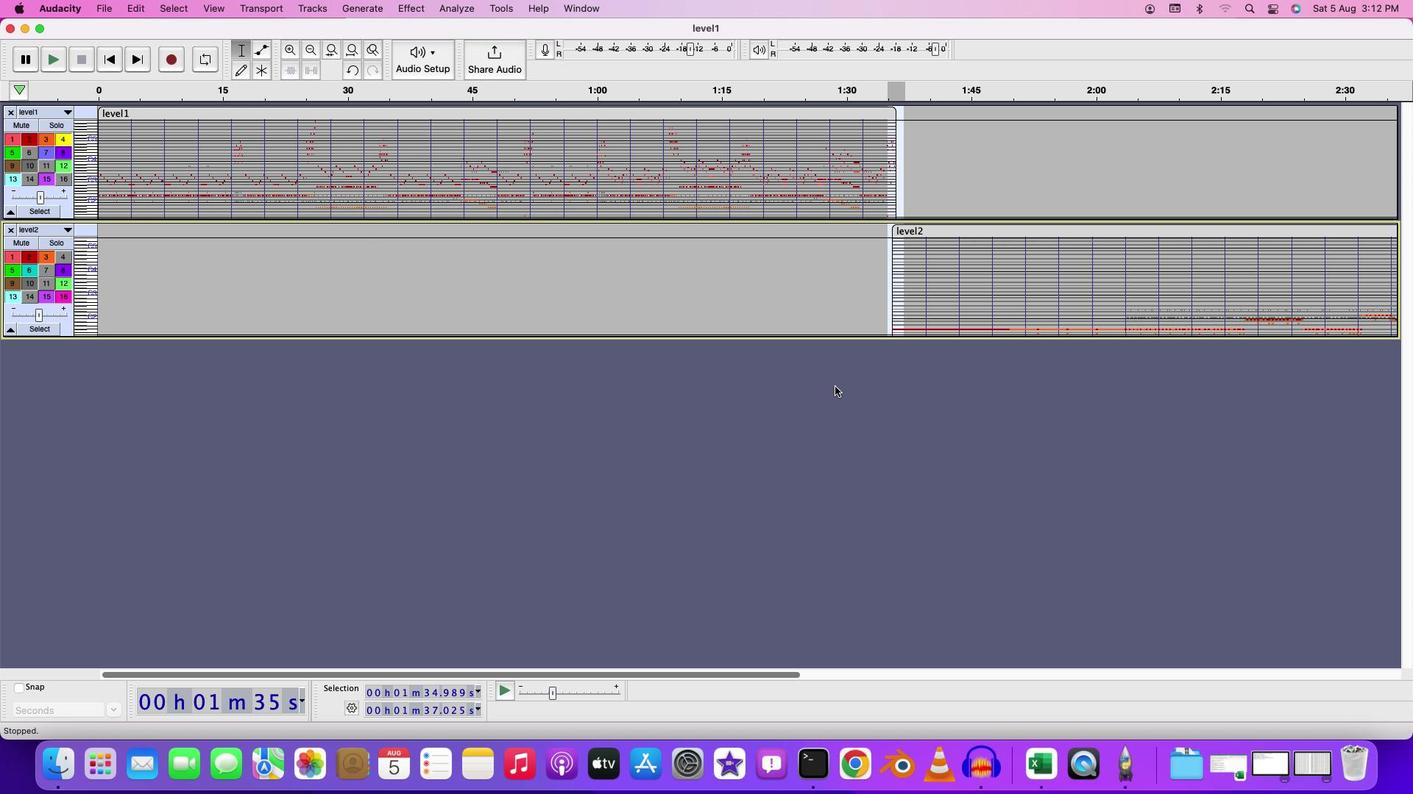 
Action: Mouse moved to (766, 291)
Screenshot: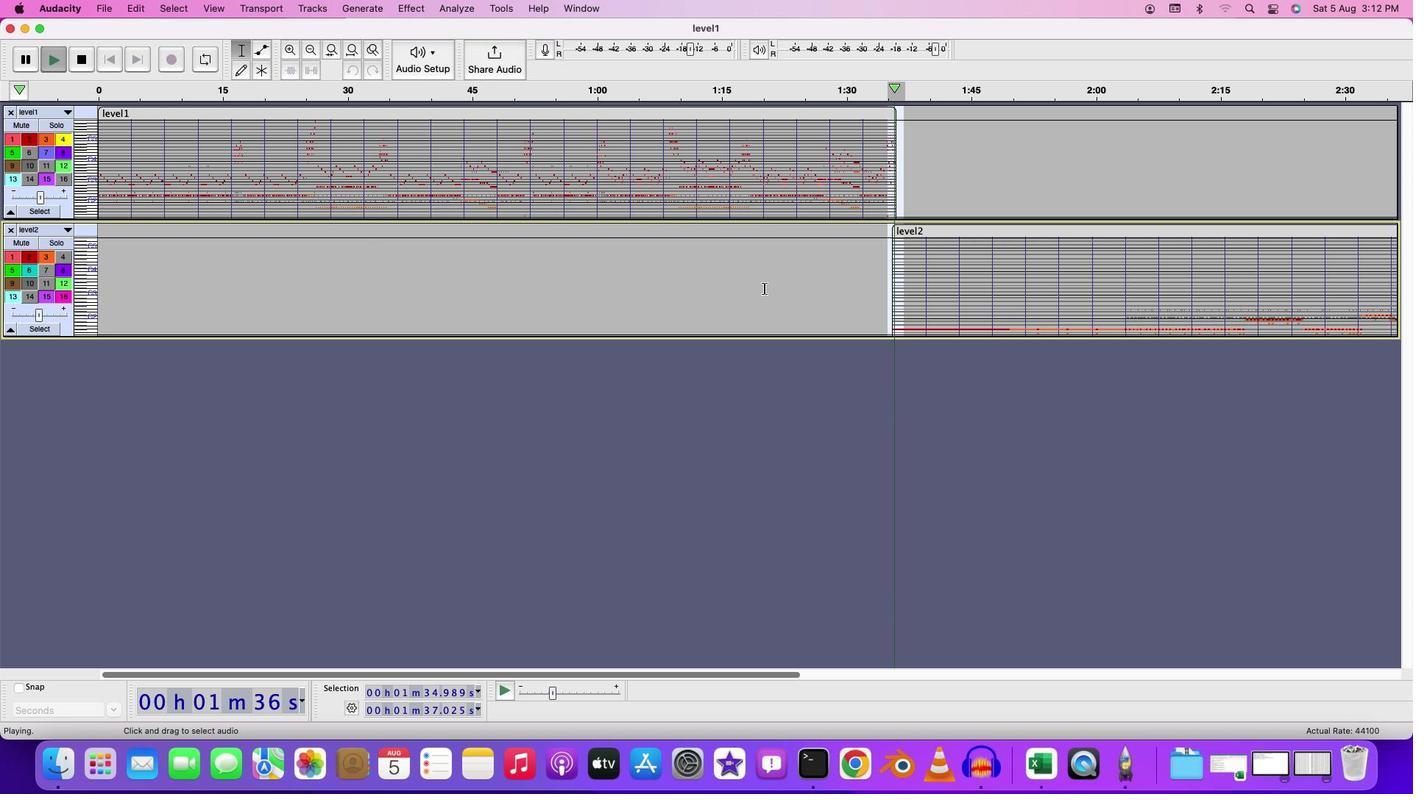
Action: Key pressed Key.space
Screenshot: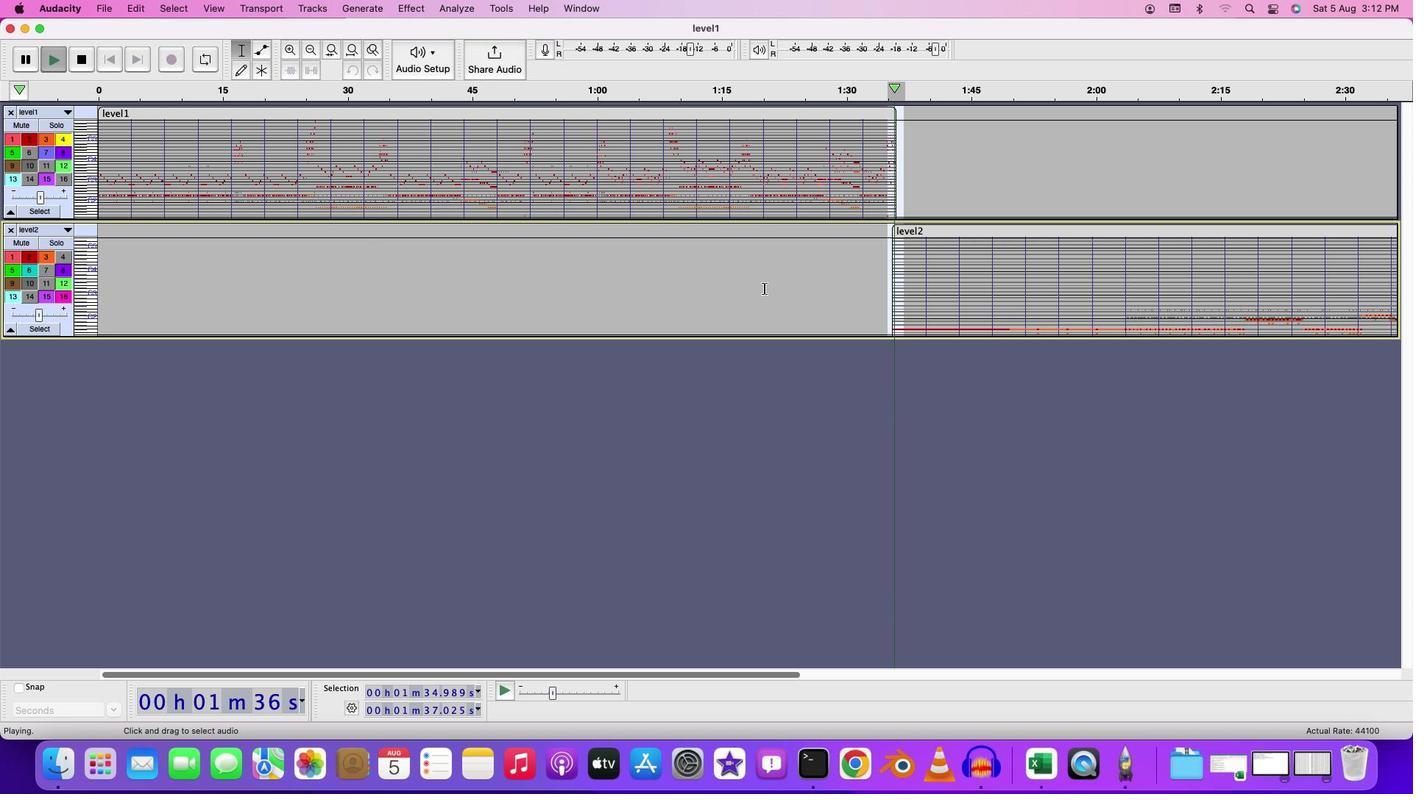 
Action: Mouse moved to (418, 12)
Screenshot: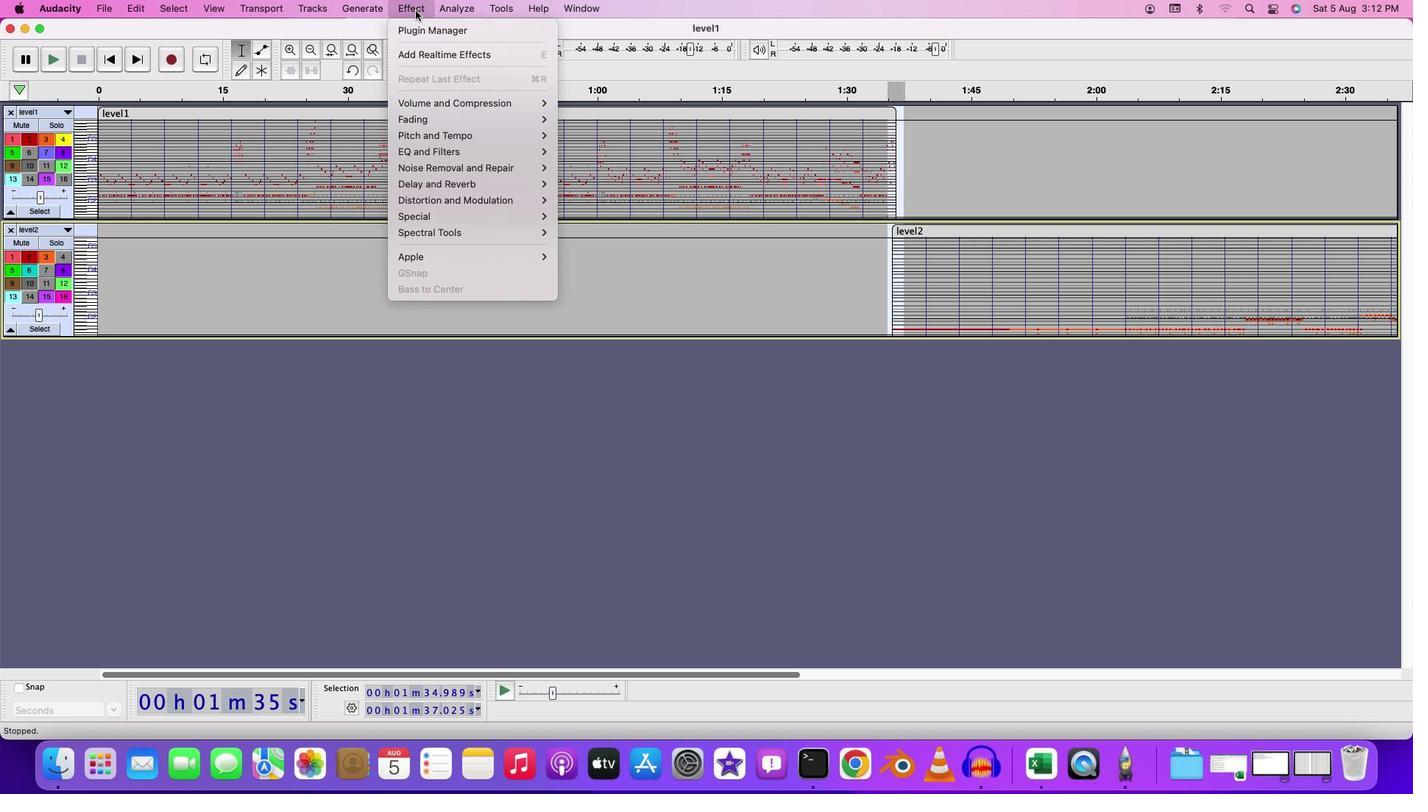 
Action: Mouse pressed left at (418, 12)
Screenshot: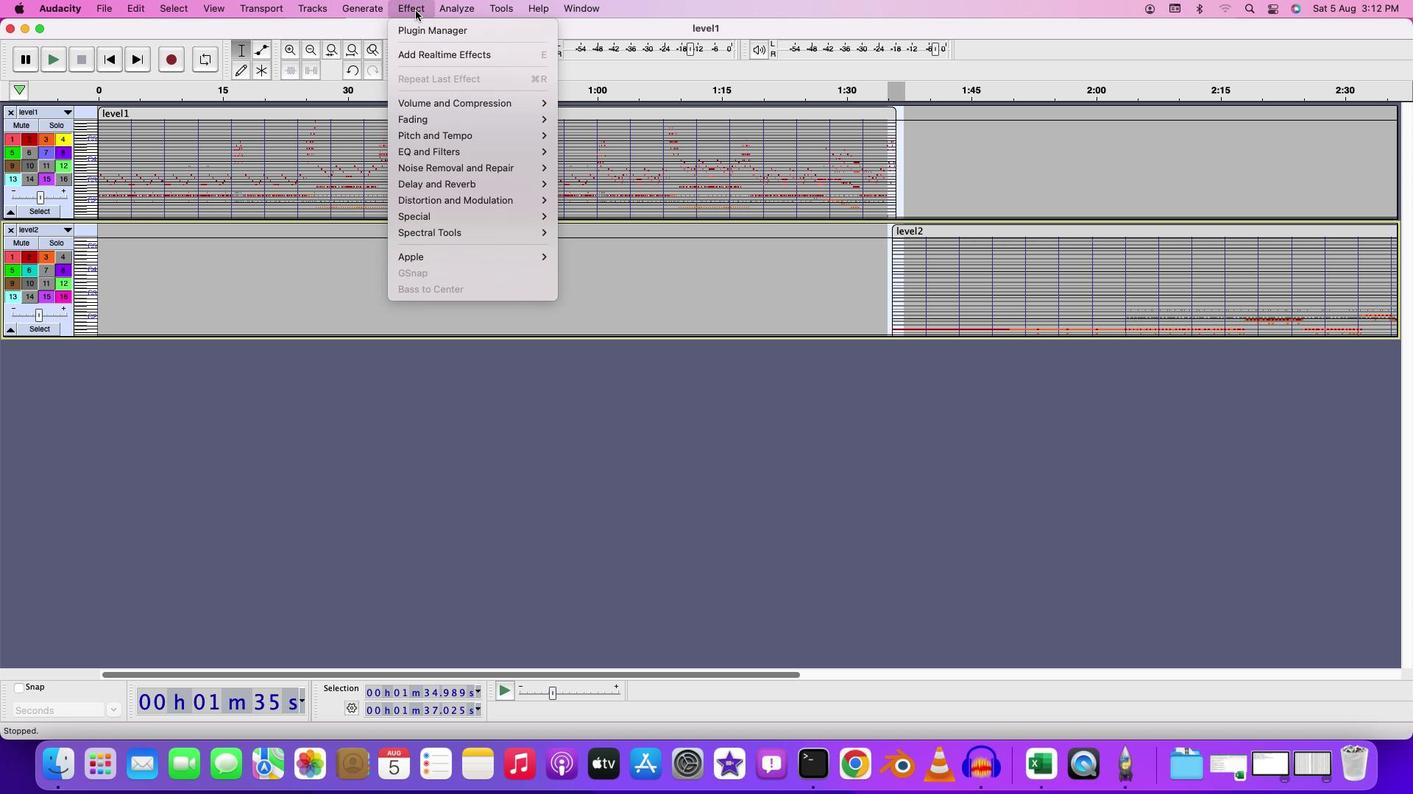 
Action: Mouse moved to (780, 440)
Screenshot: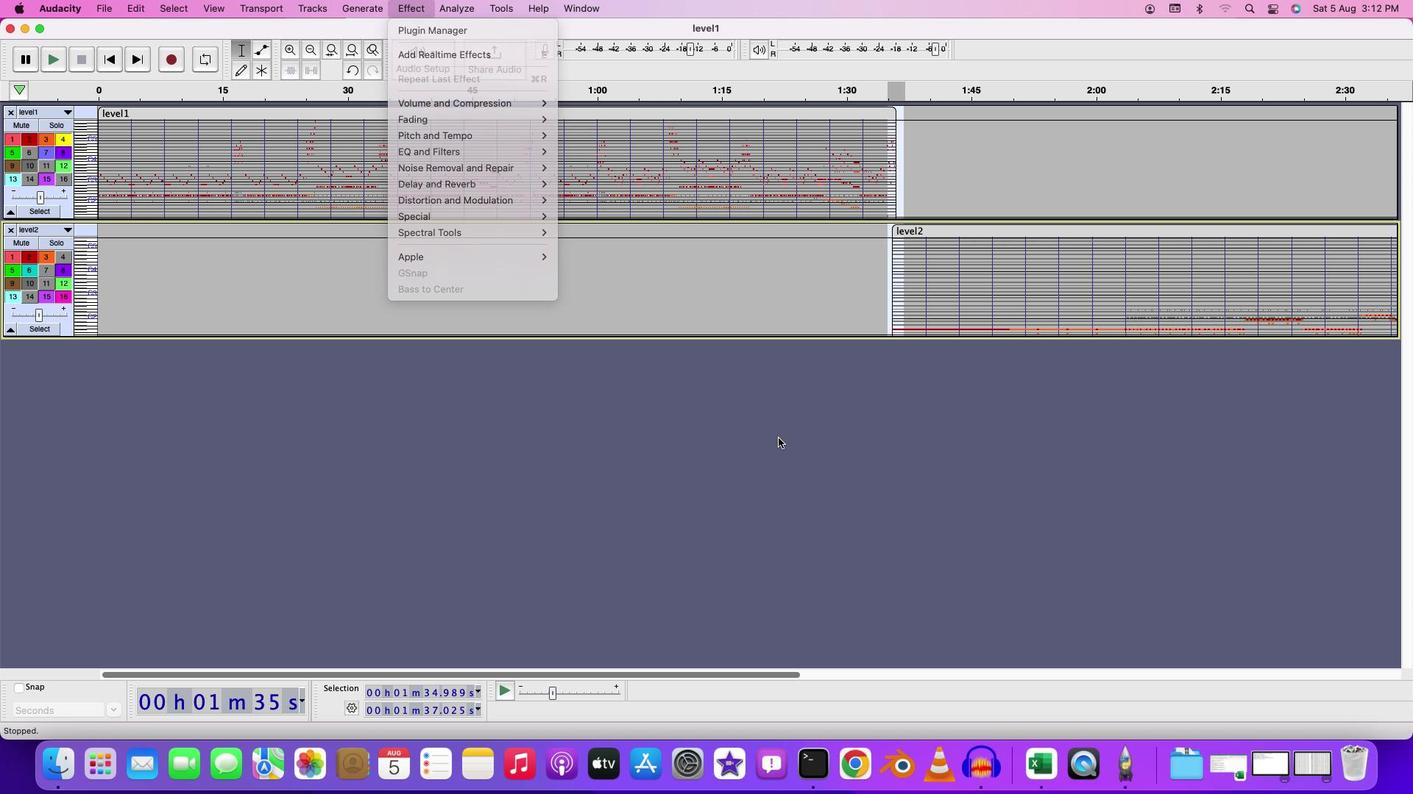 
Action: Mouse pressed left at (780, 440)
Screenshot: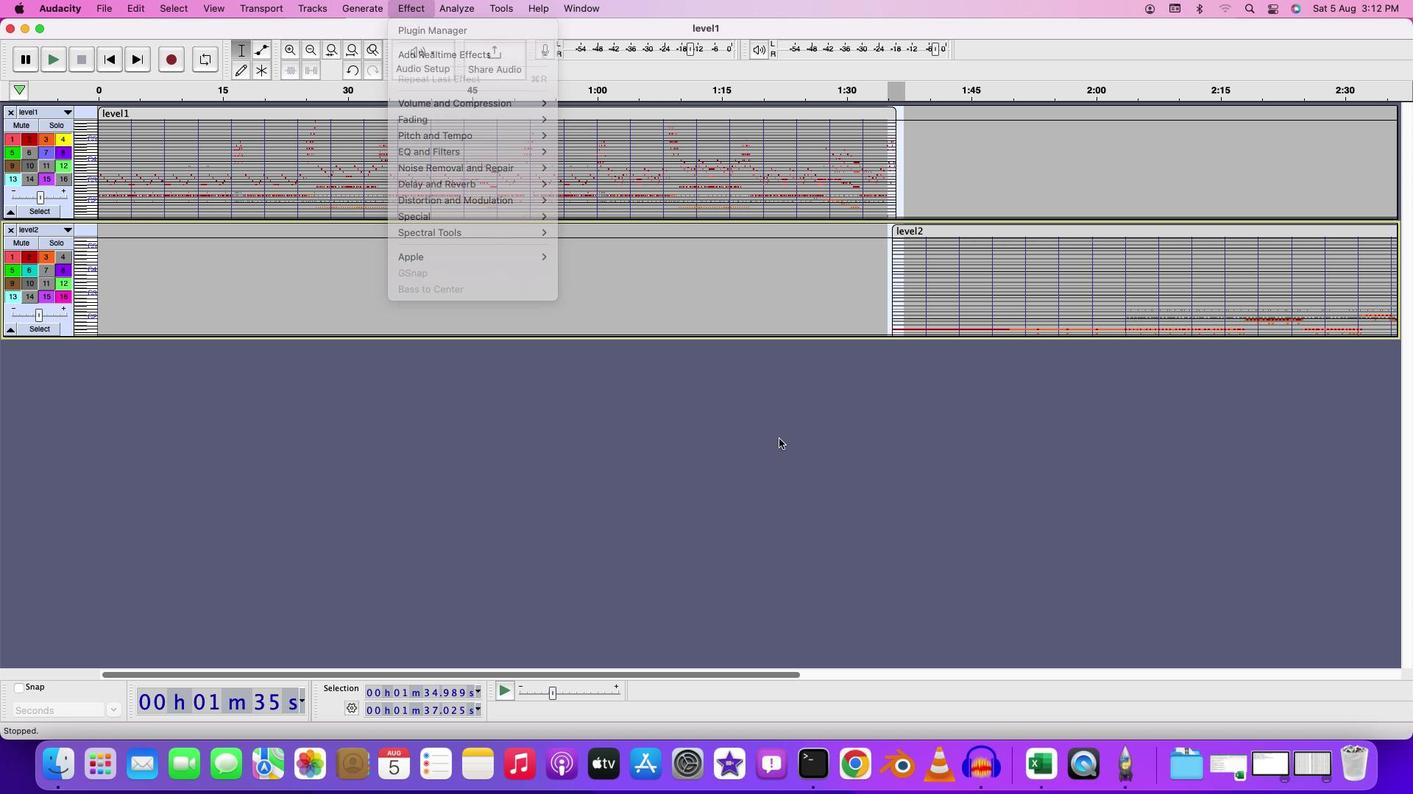 
Action: Mouse moved to (839, 392)
Screenshot: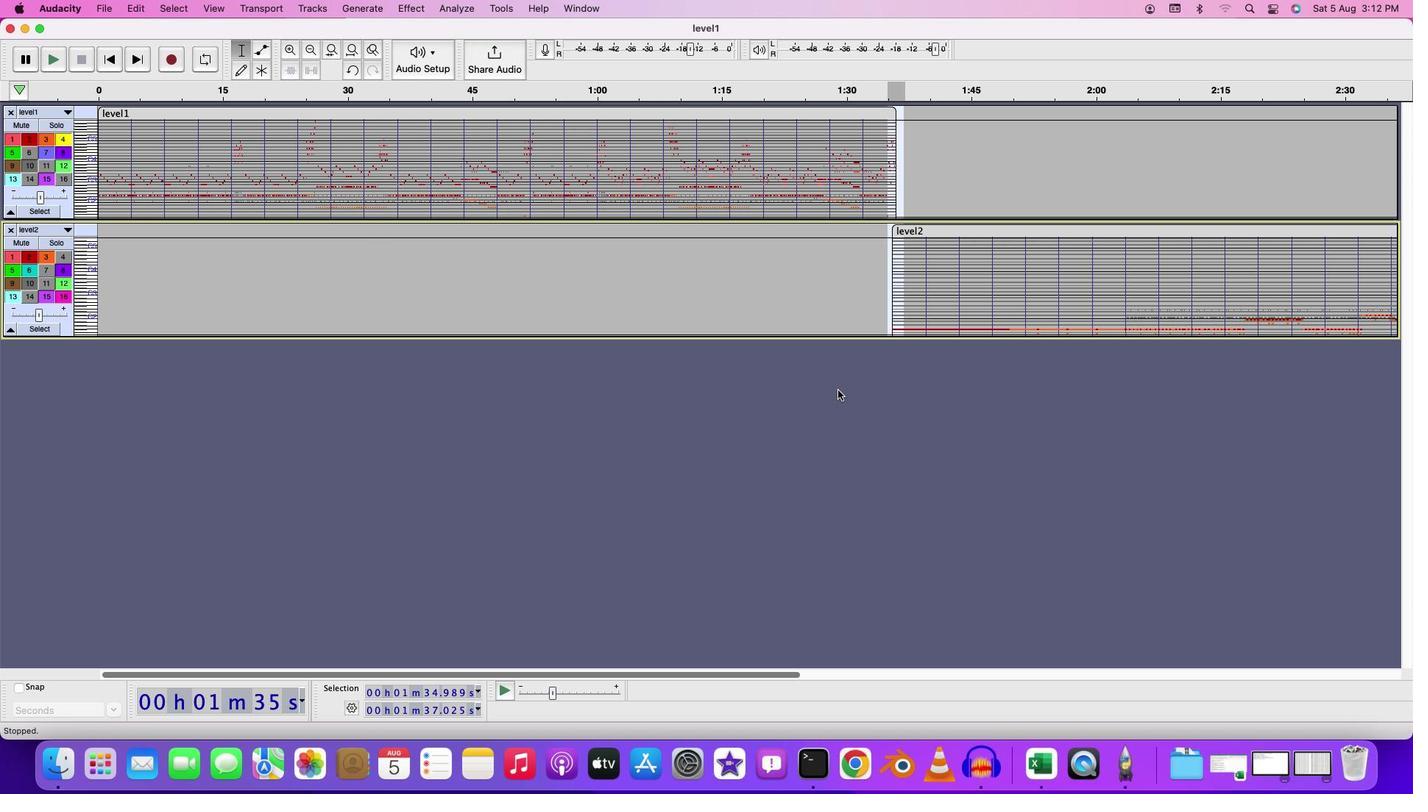 
Action: Mouse pressed left at (839, 392)
Screenshot: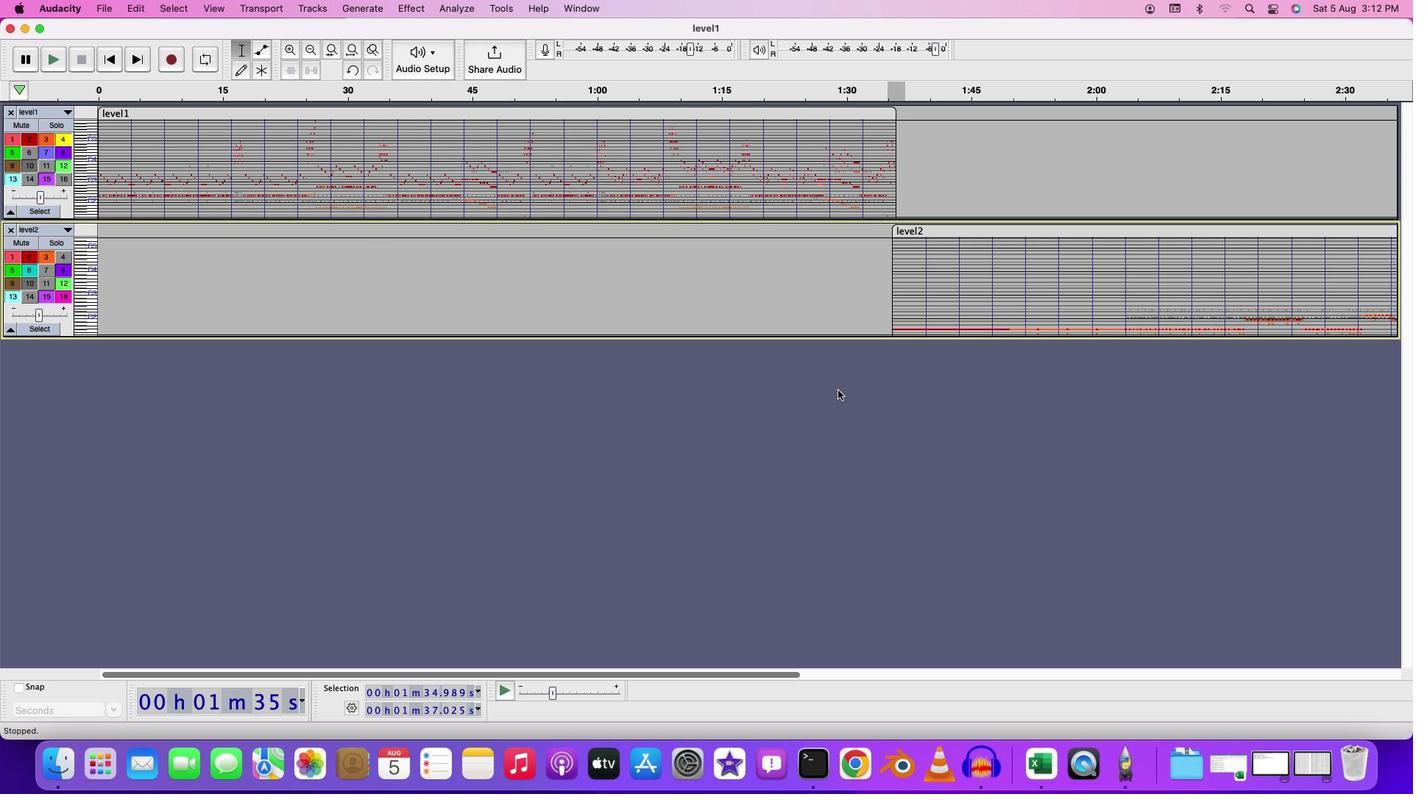 
Action: Mouse moved to (749, 677)
Screenshot: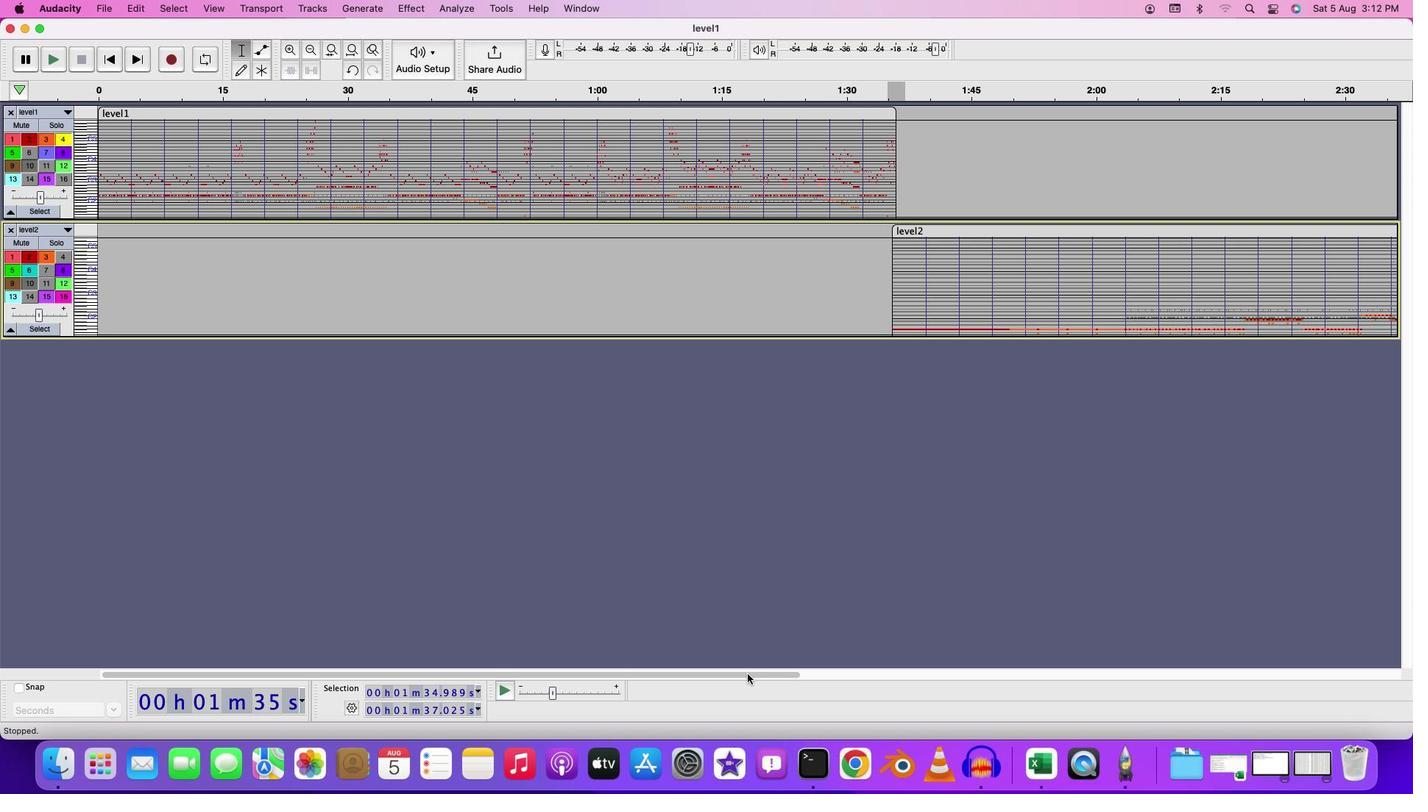 
Action: Mouse pressed left at (749, 677)
Screenshot: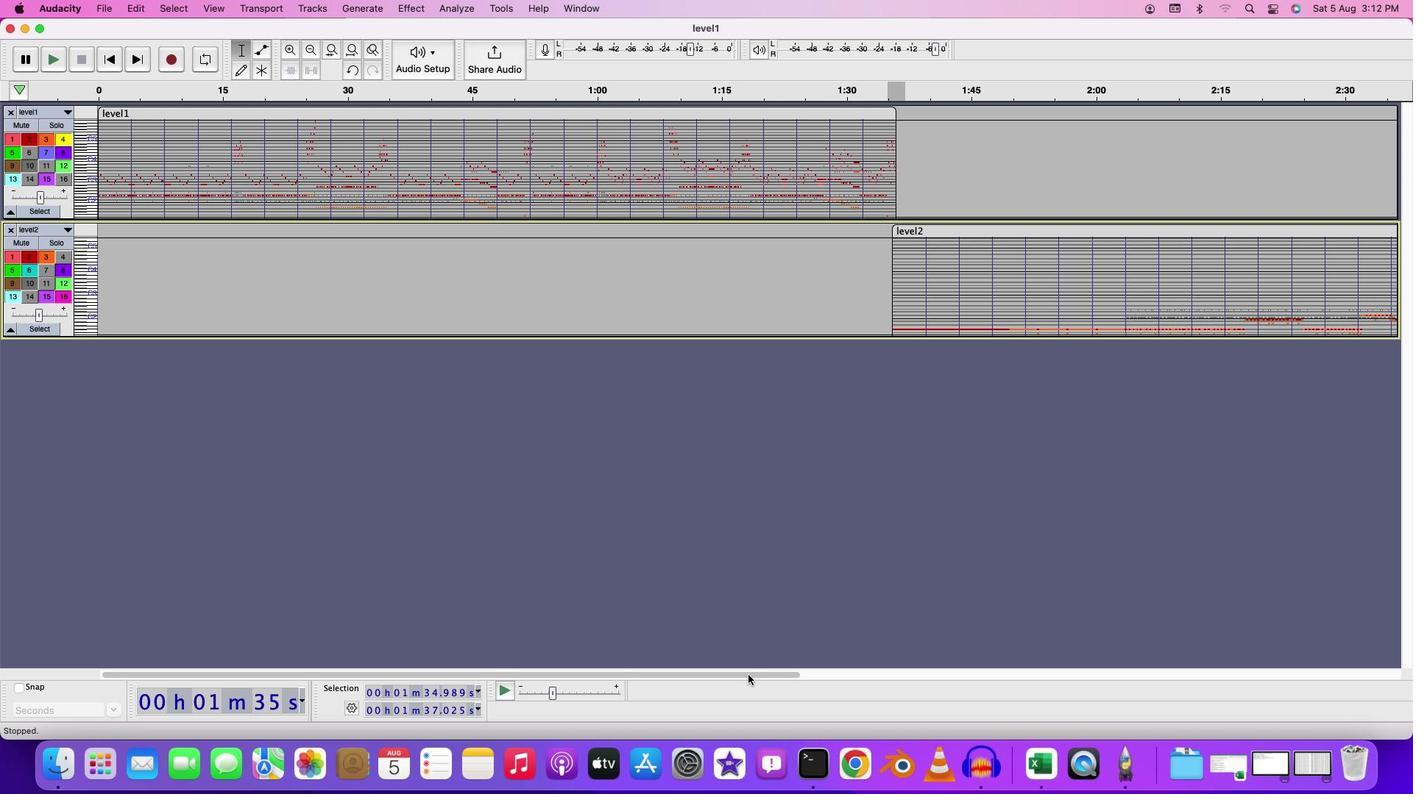 
Action: Mouse moved to (115, 338)
Screenshot: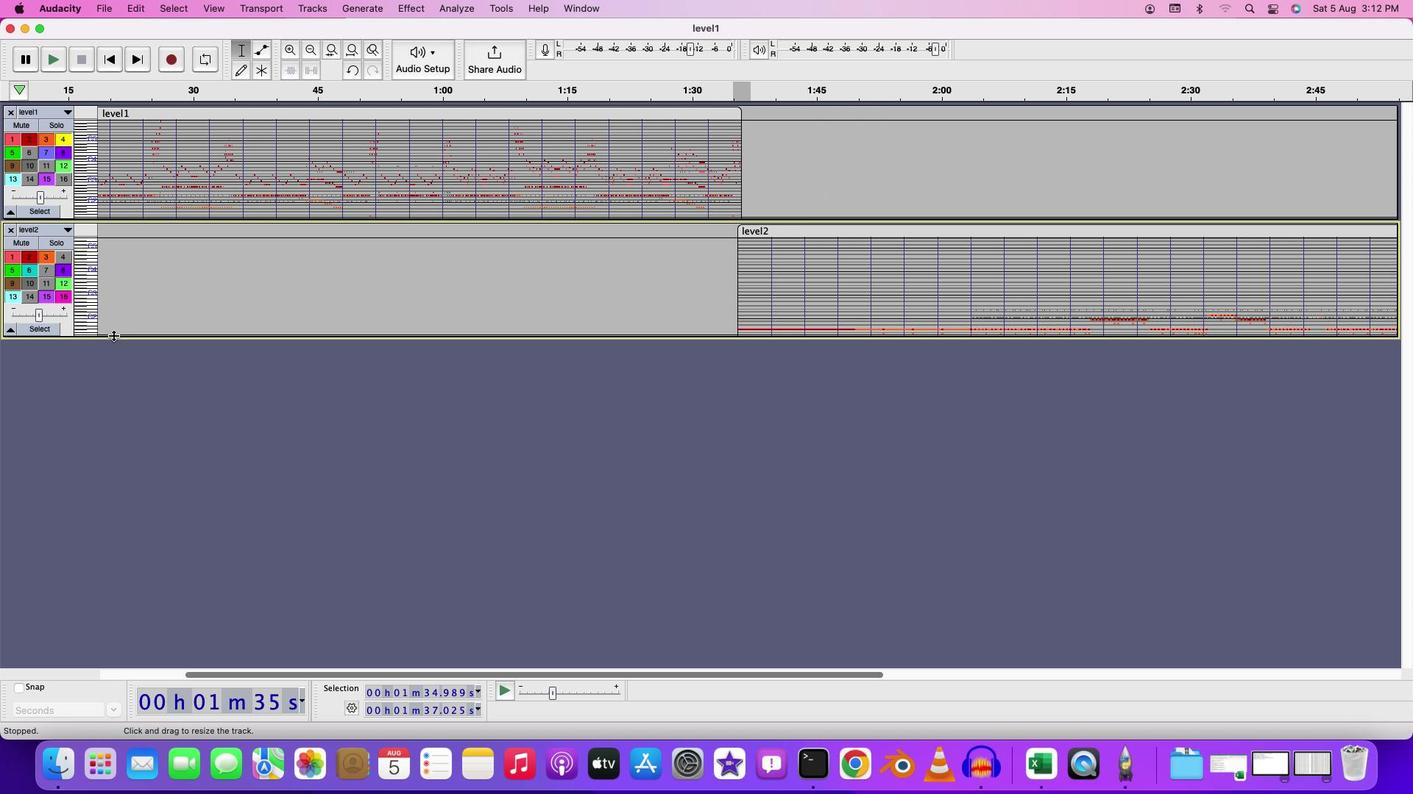 
Action: Mouse pressed left at (115, 338)
Screenshot: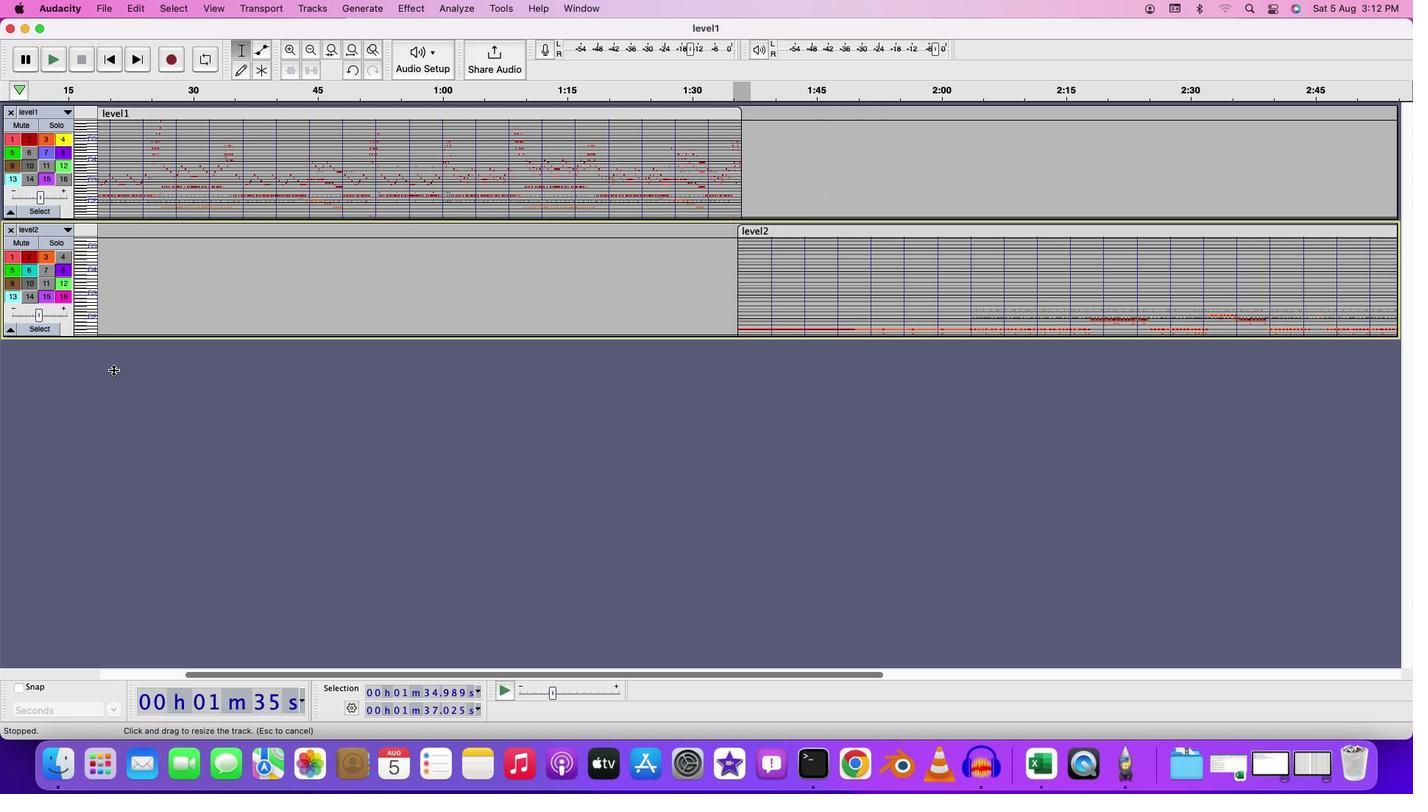 
Action: Mouse moved to (141, 222)
Screenshot: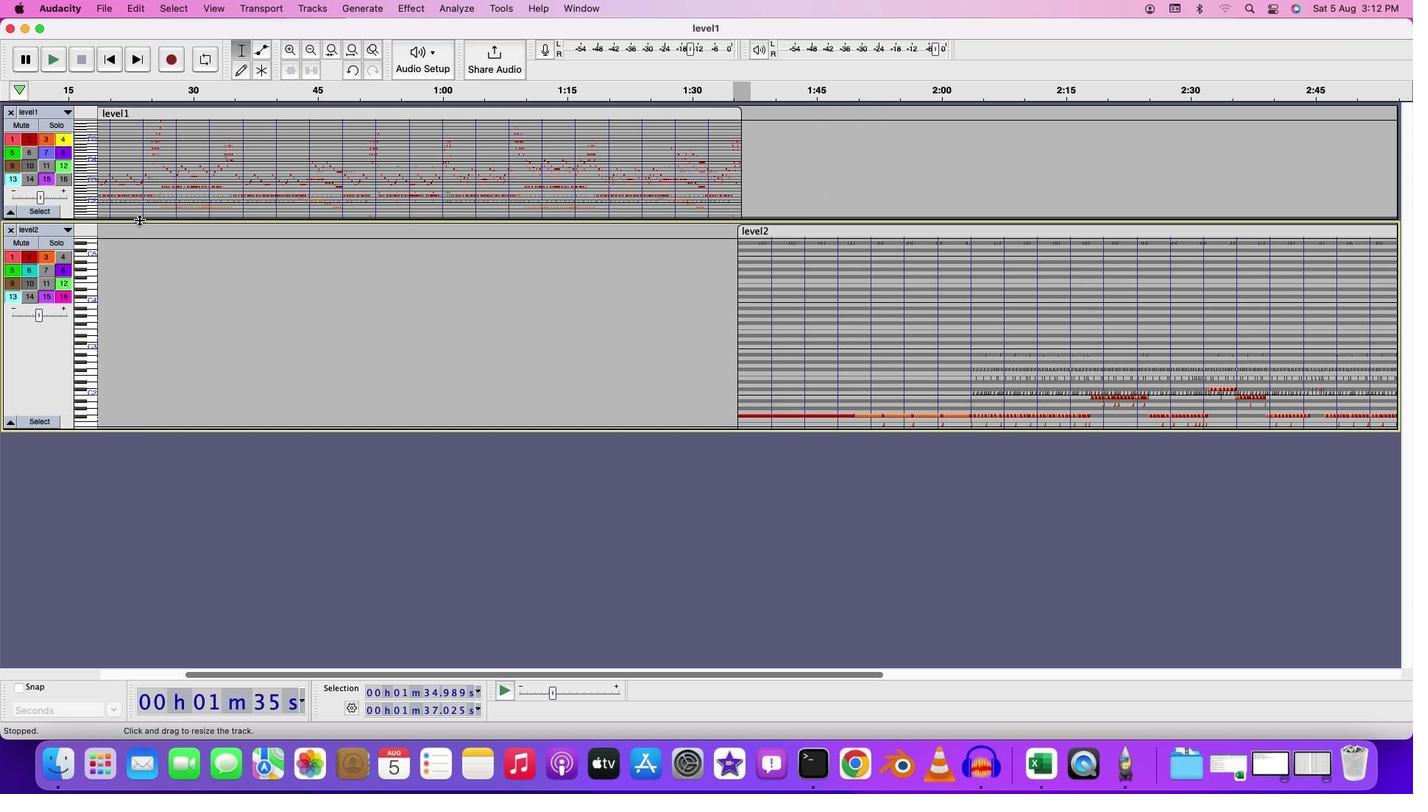 
Action: Mouse pressed left at (141, 222)
Screenshot: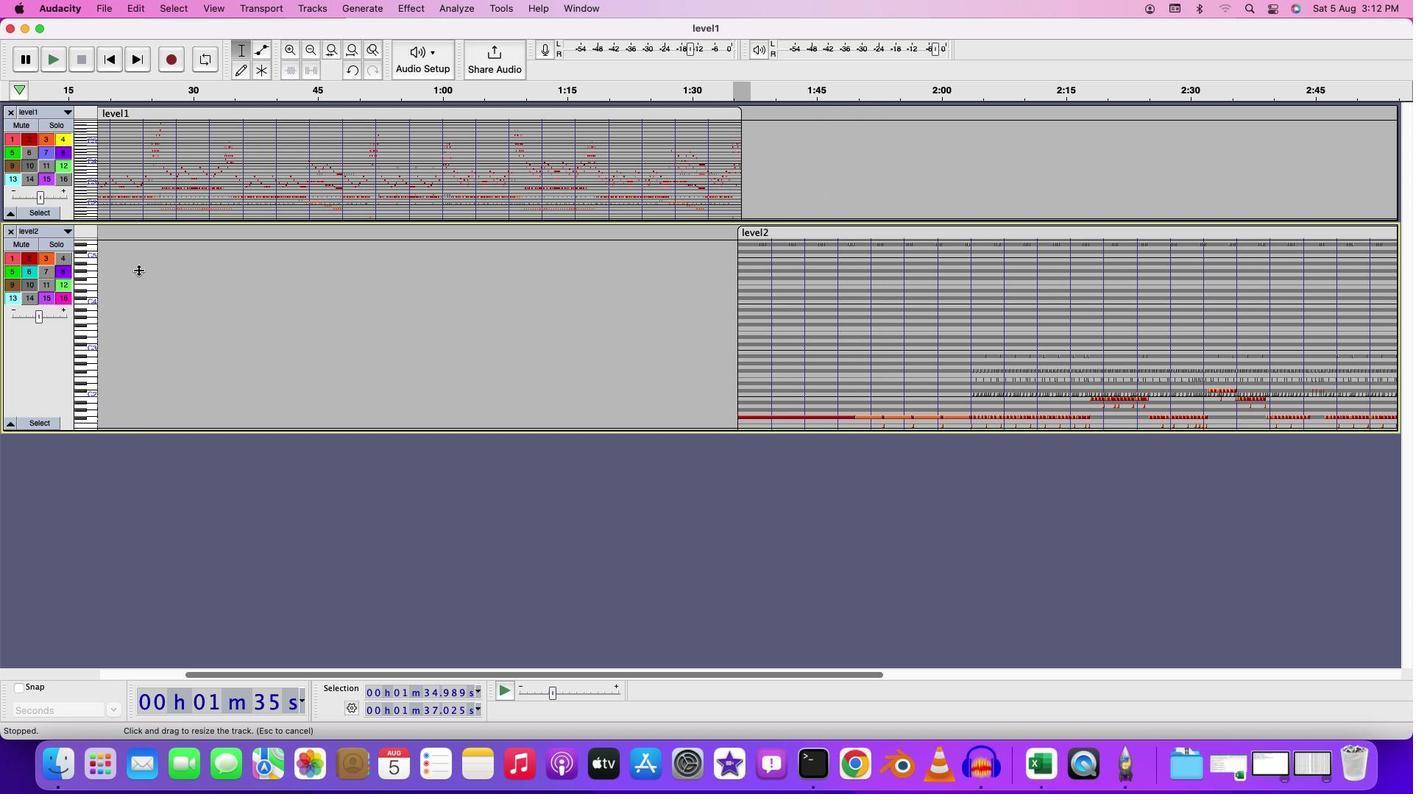 
Action: Mouse moved to (354, 276)
Screenshot: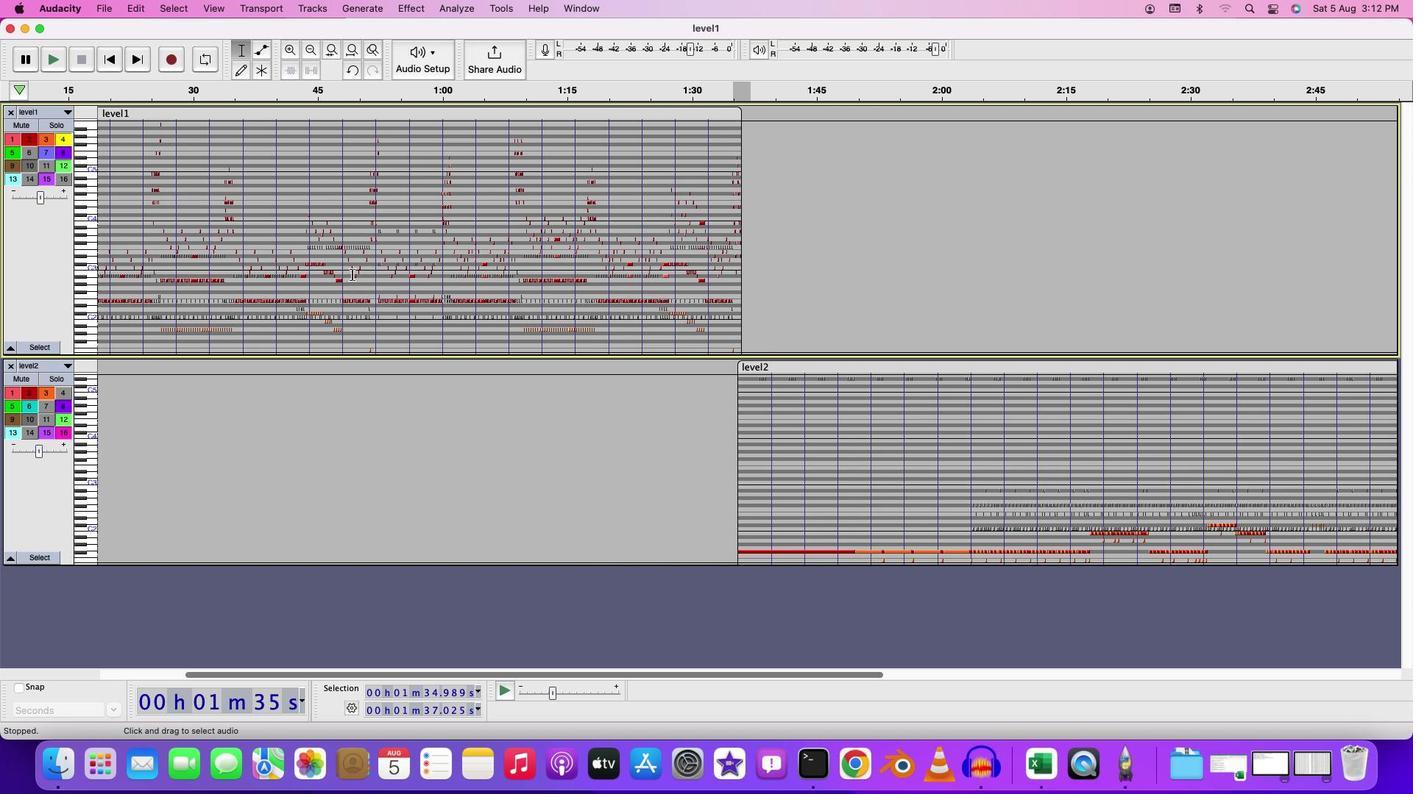 
Action: Mouse pressed left at (354, 276)
Screenshot: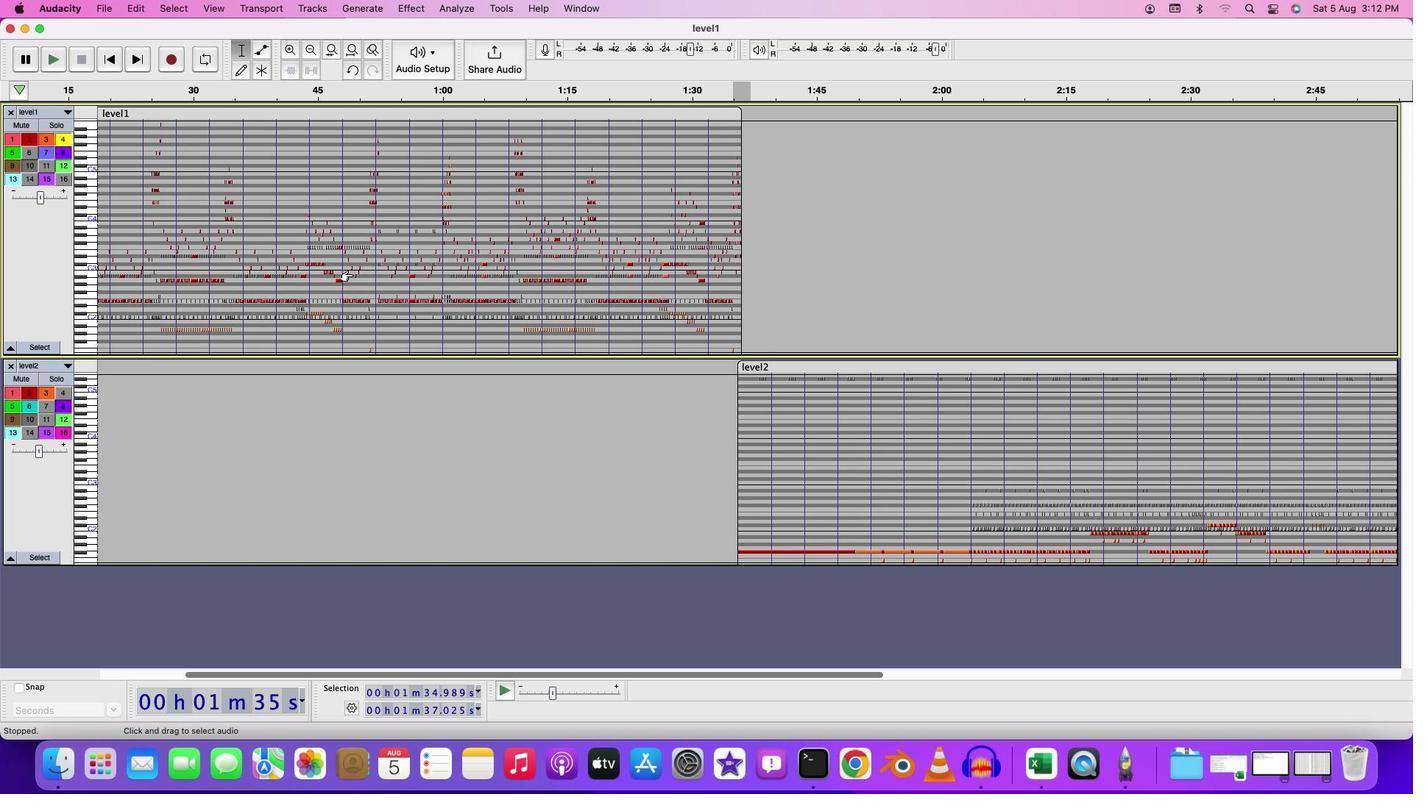 
Action: Mouse moved to (337, 219)
Screenshot: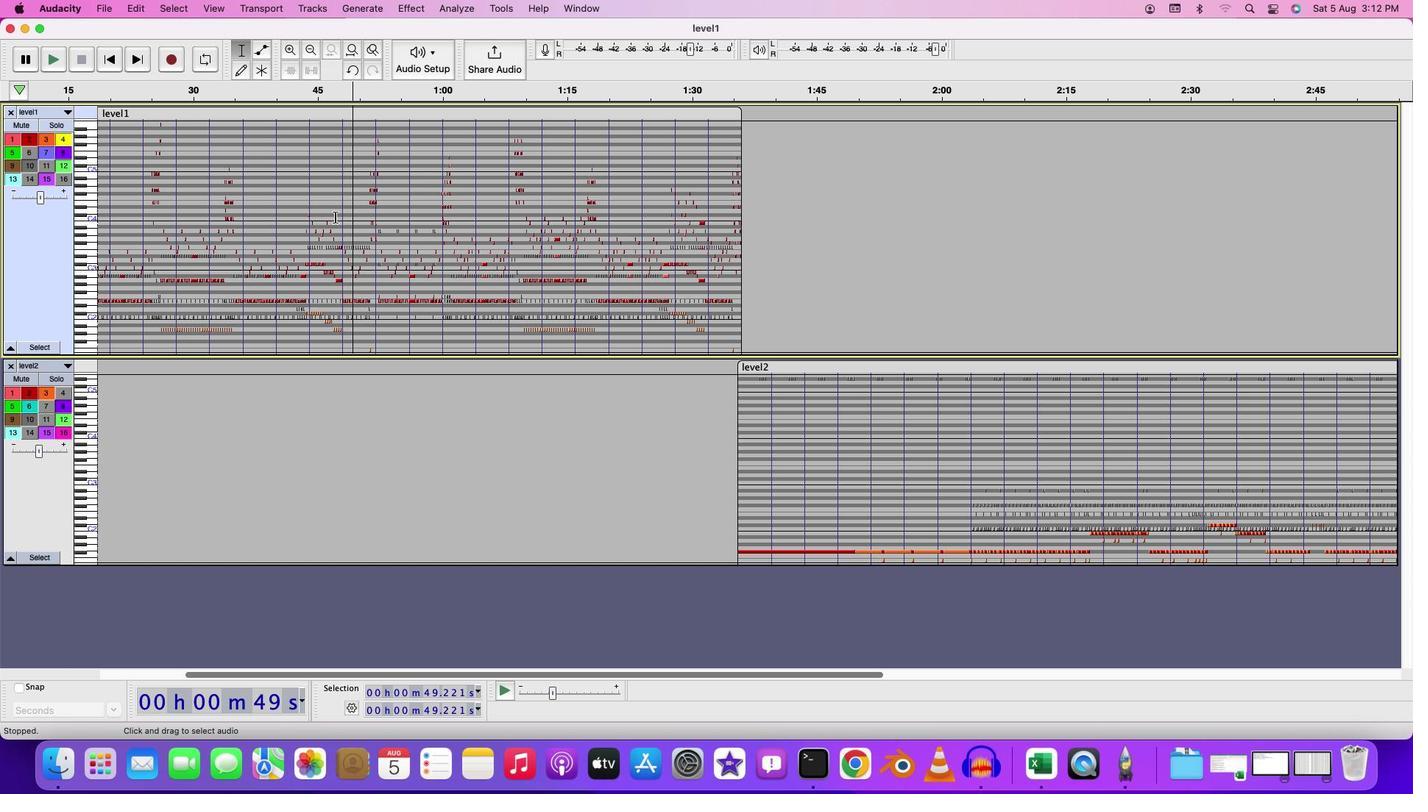 
Action: Key pressed Key.alt
Screenshot: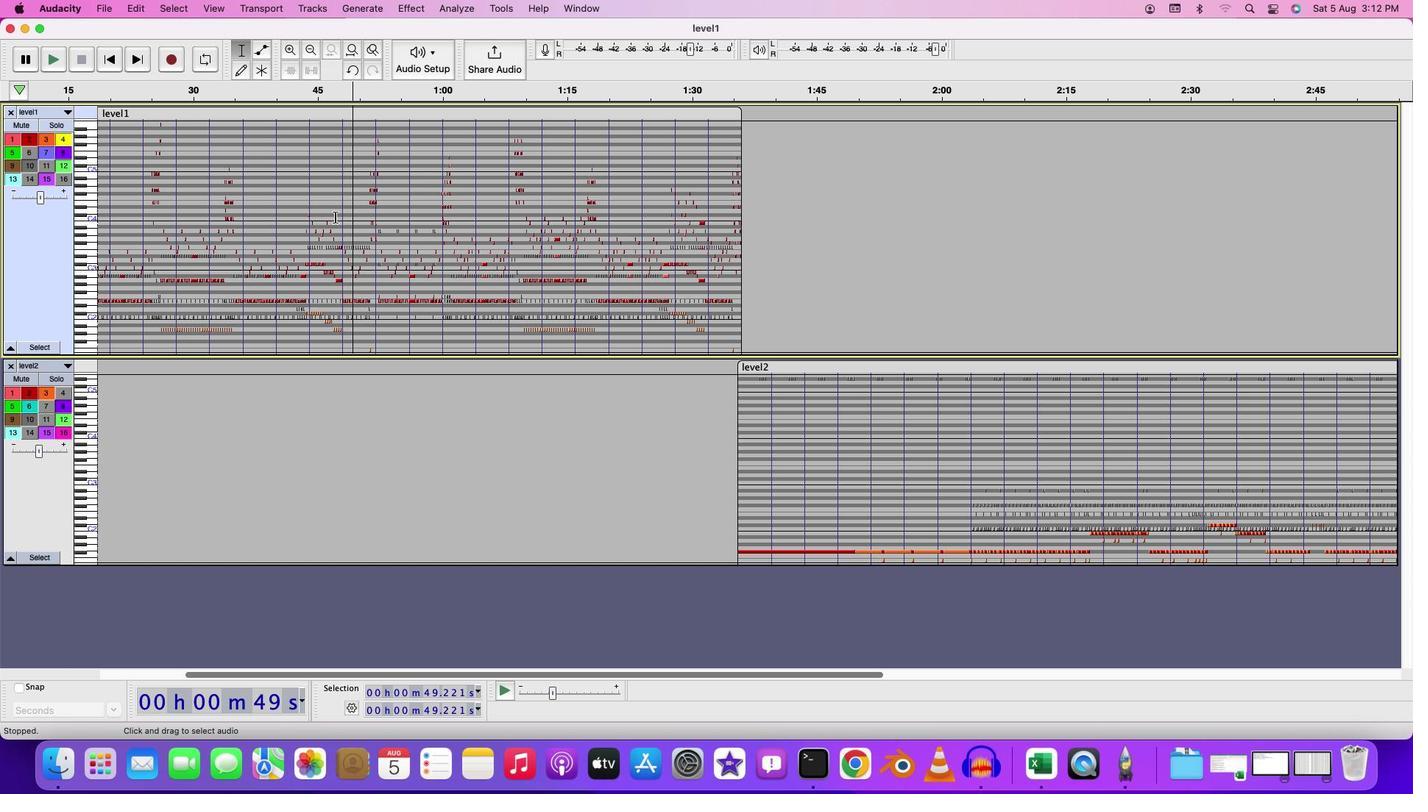 
Action: Mouse moved to (337, 219)
Screenshot: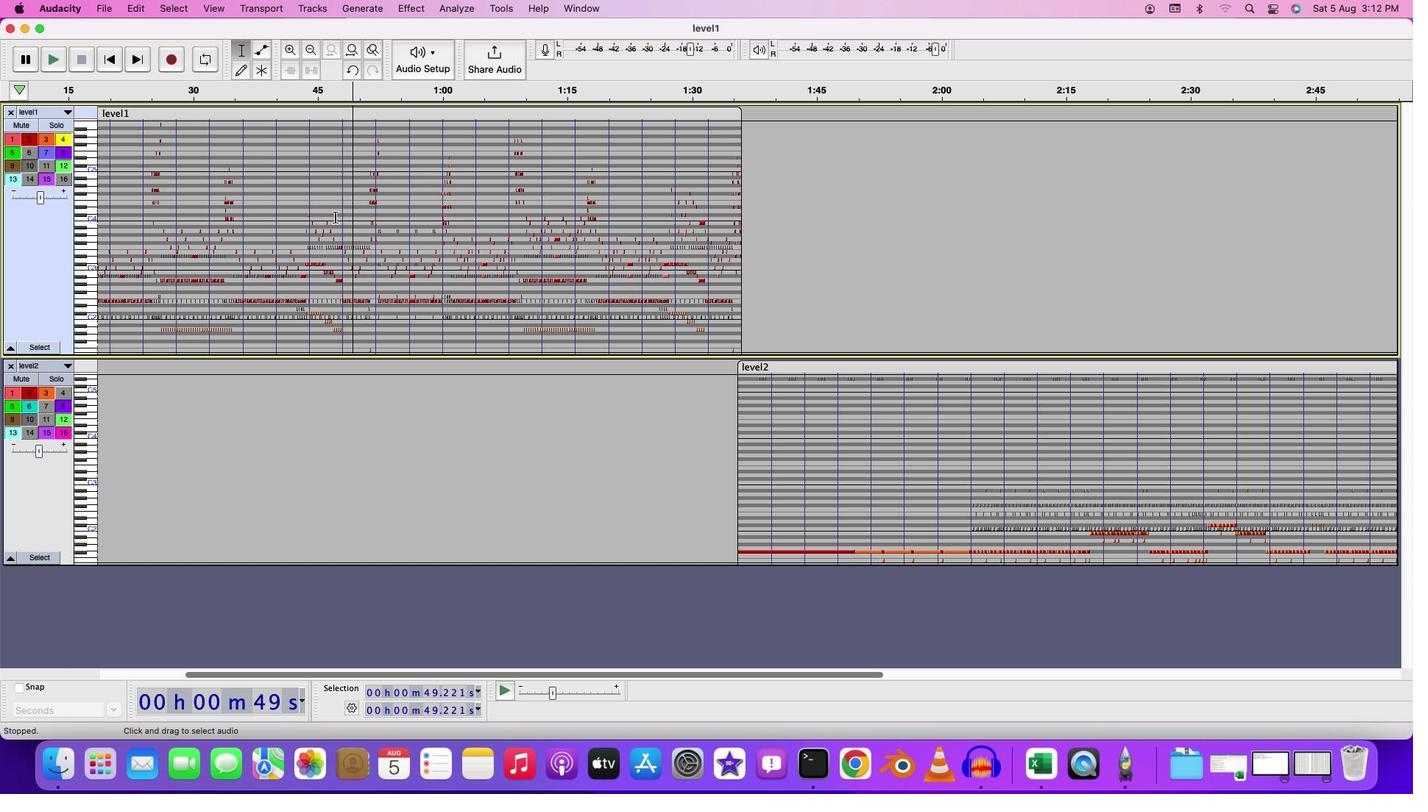 
Action: Mouse scrolled (337, 219) with delta (2, 2)
Screenshot: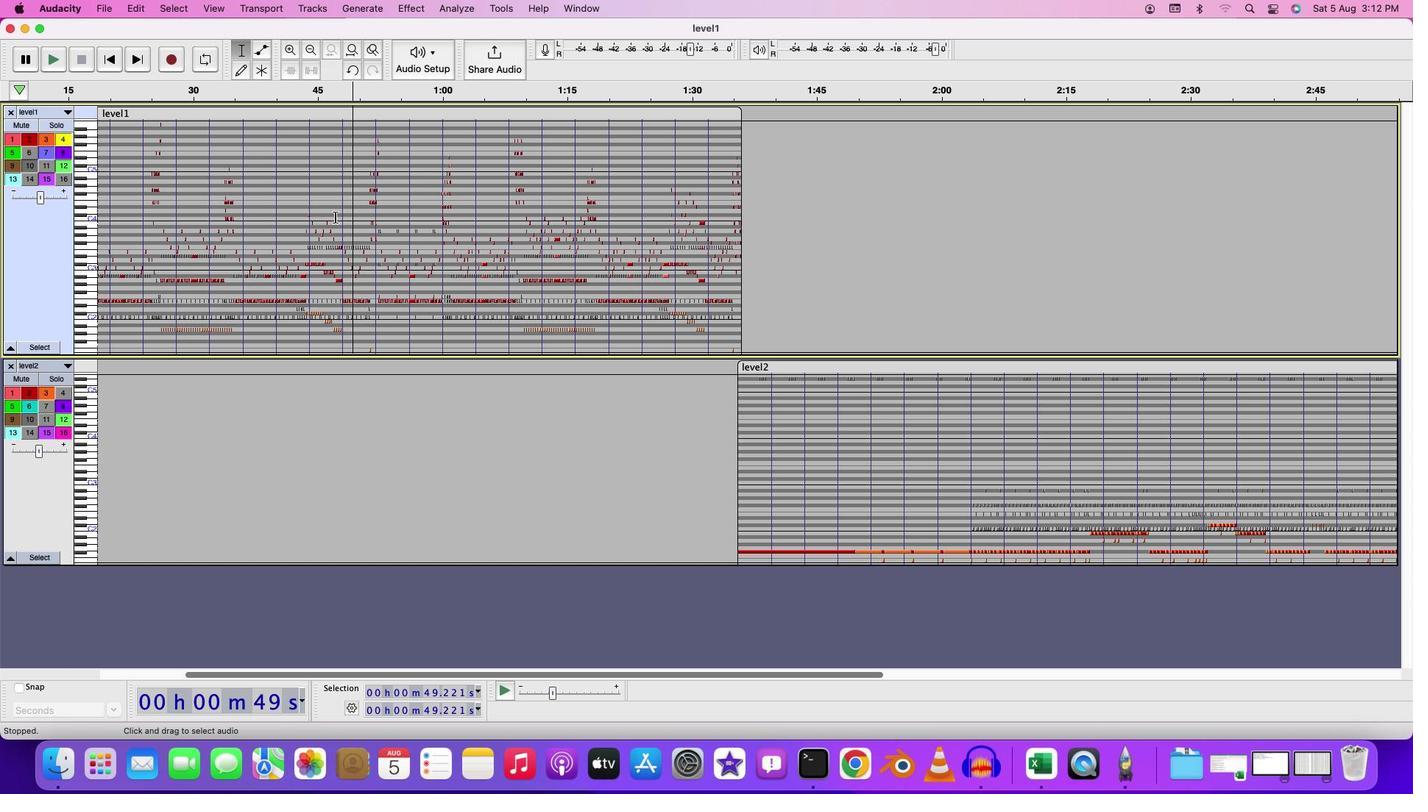 
Action: Mouse scrolled (337, 219) with delta (2, 2)
Screenshot: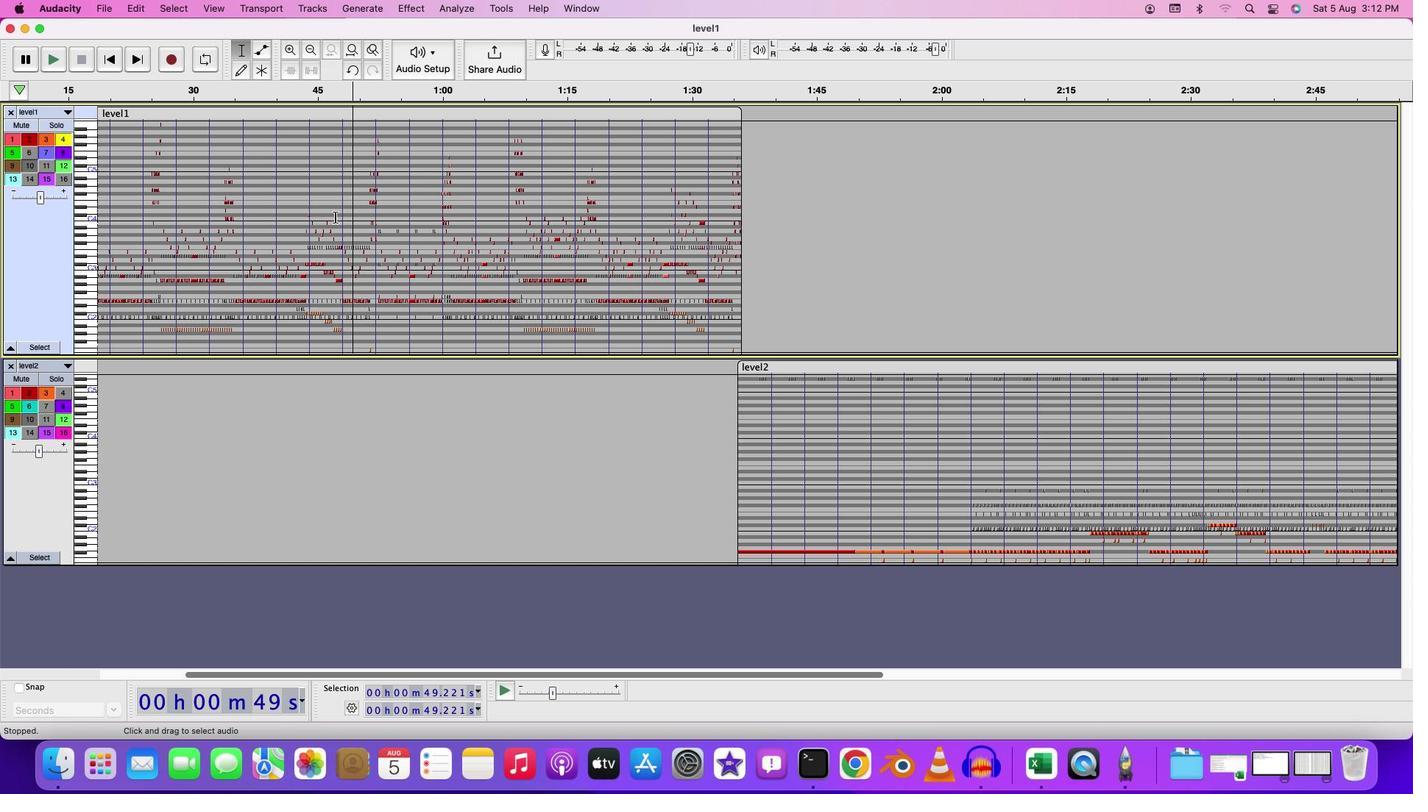 
Action: Mouse scrolled (337, 219) with delta (2, 2)
Screenshot: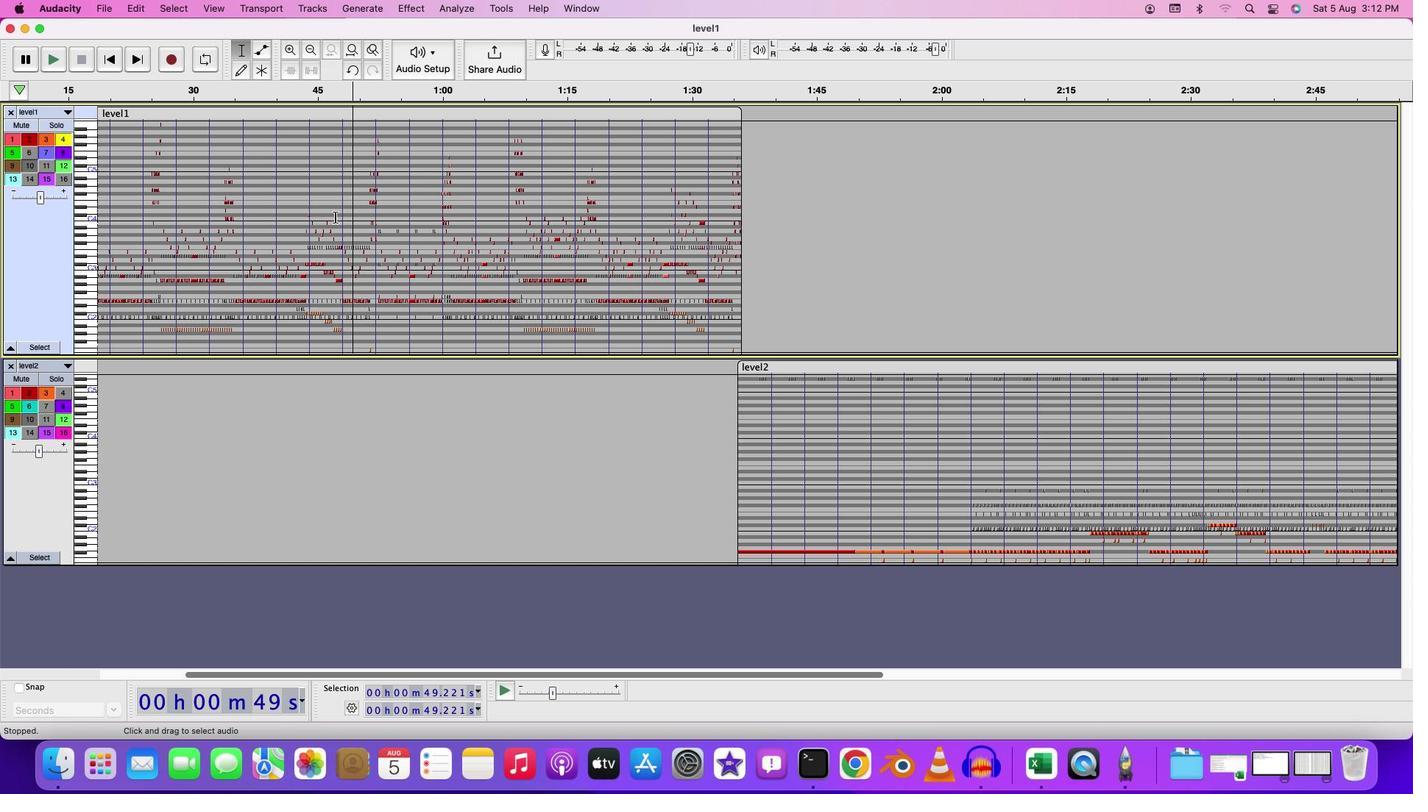 
Action: Mouse scrolled (337, 219) with delta (2, 3)
Screenshot: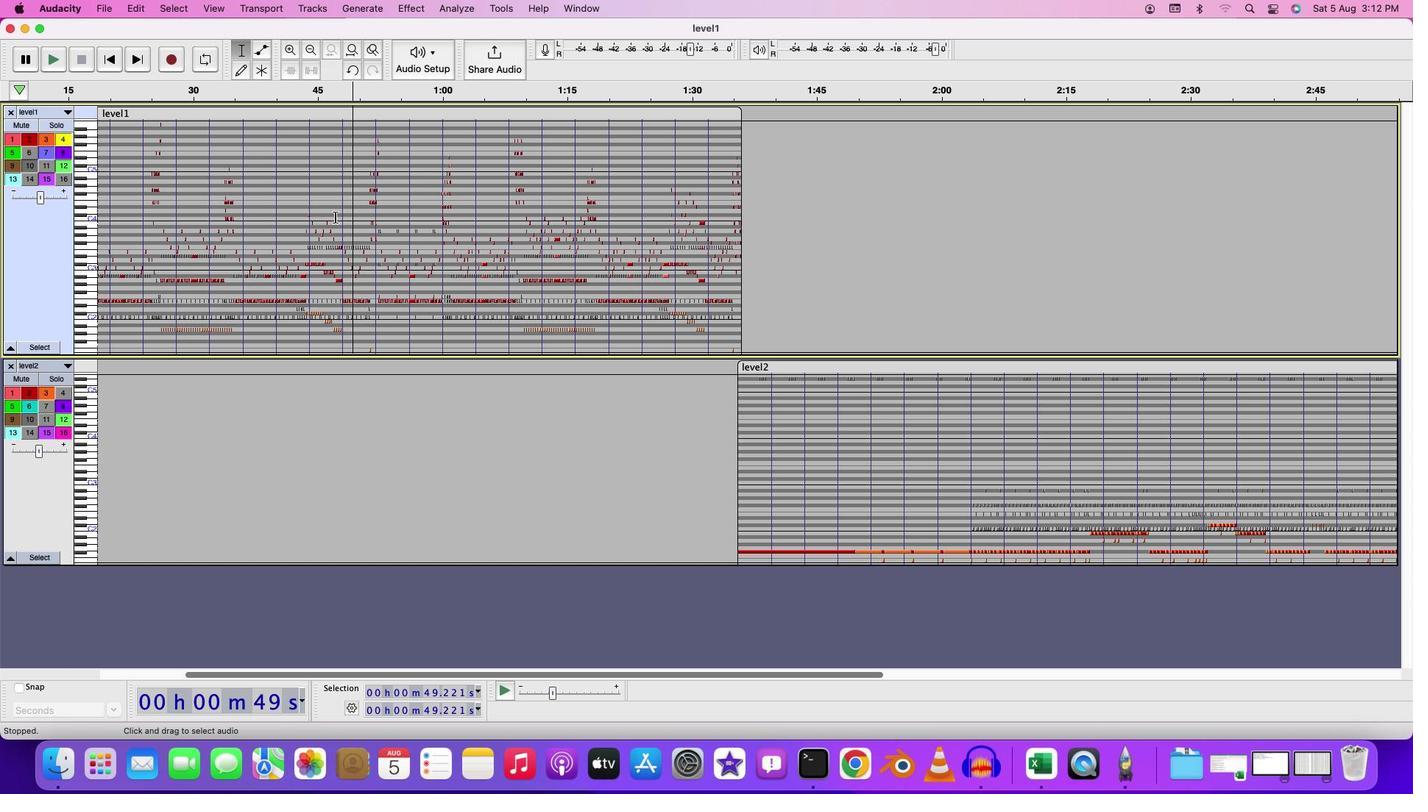 
Action: Mouse moved to (372, 233)
Screenshot: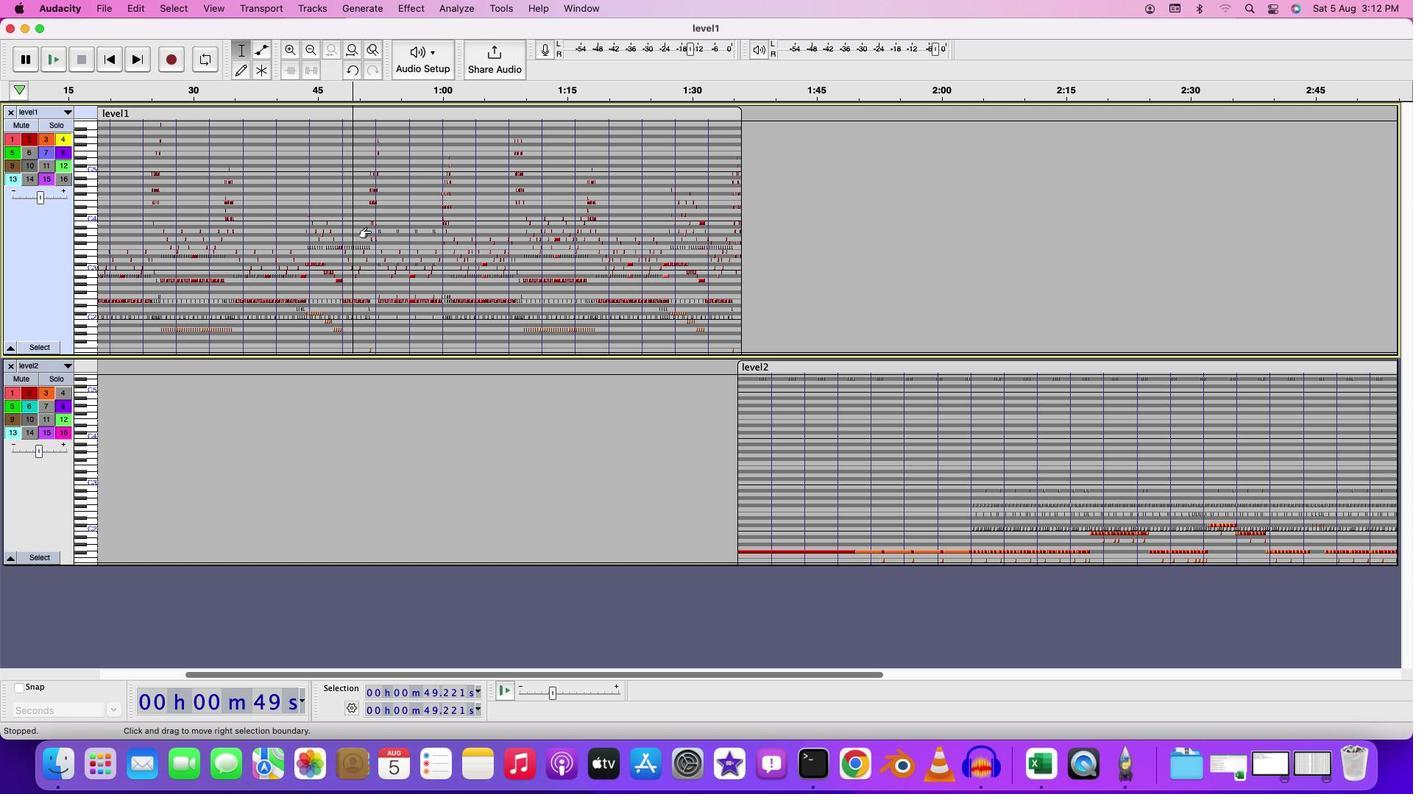 
Action: Key pressed Key.cmd
Screenshot: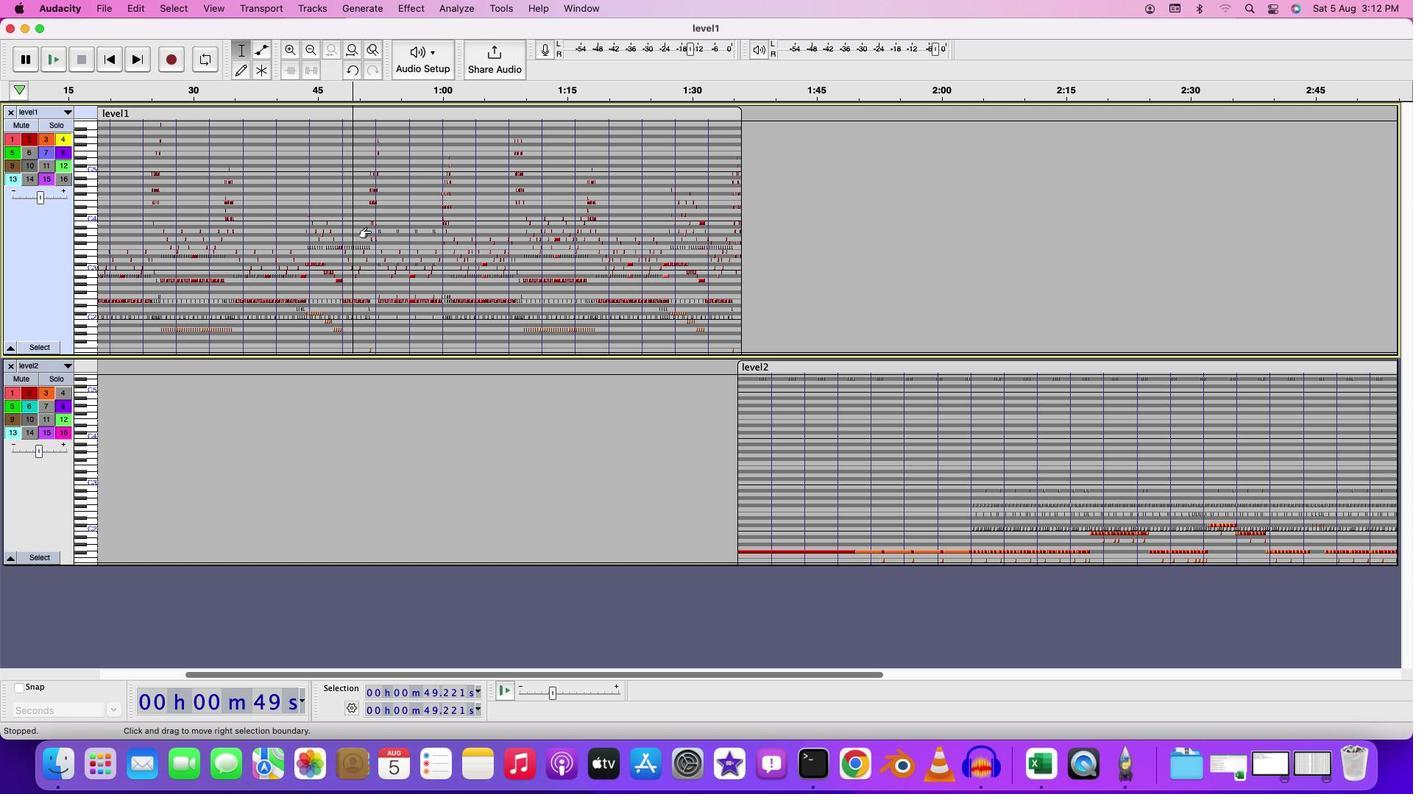 
Action: Mouse scrolled (372, 233) with delta (2, 2)
Screenshot: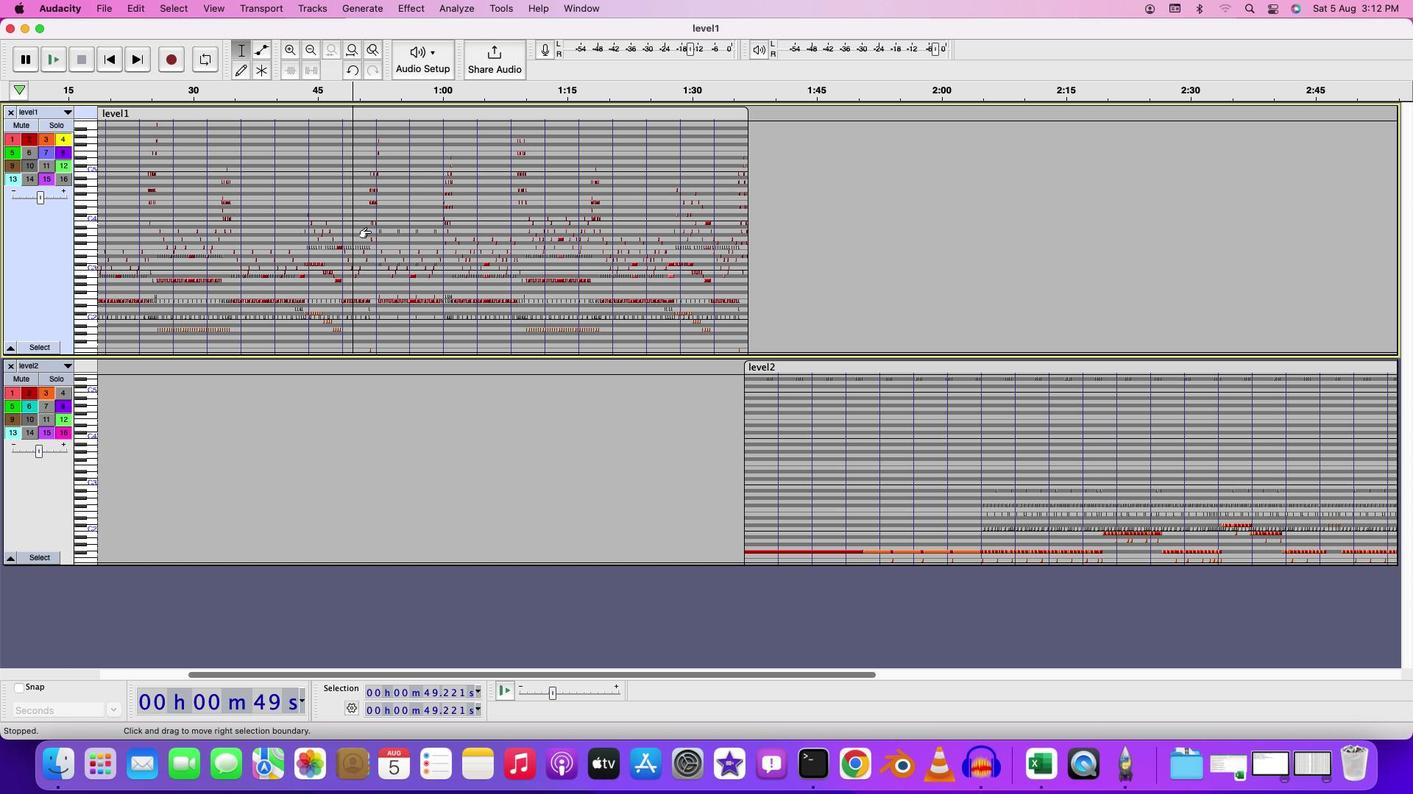 
Action: Mouse scrolled (372, 233) with delta (2, 2)
Screenshot: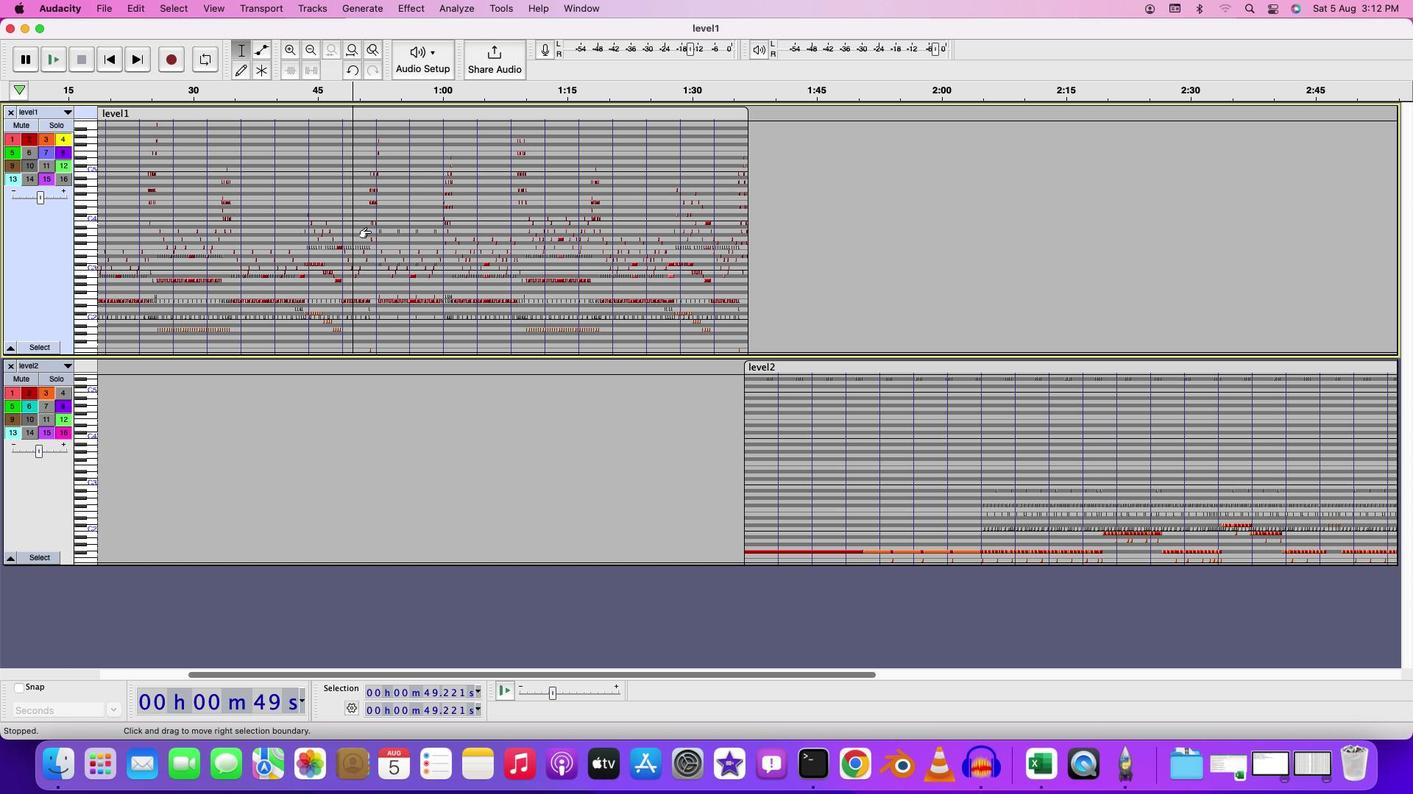 
Action: Mouse scrolled (372, 233) with delta (2, 4)
Screenshot: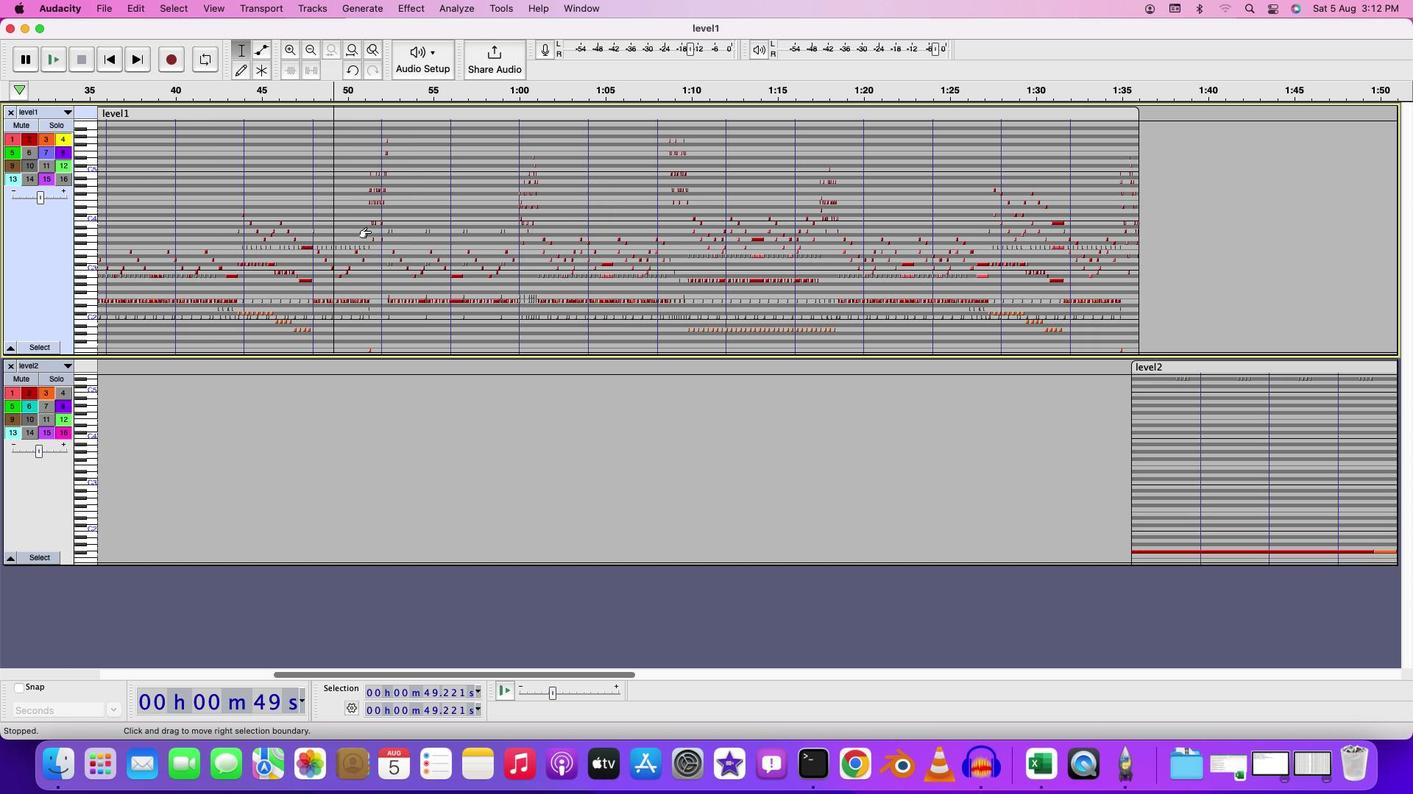 
Action: Mouse moved to (376, 233)
Screenshot: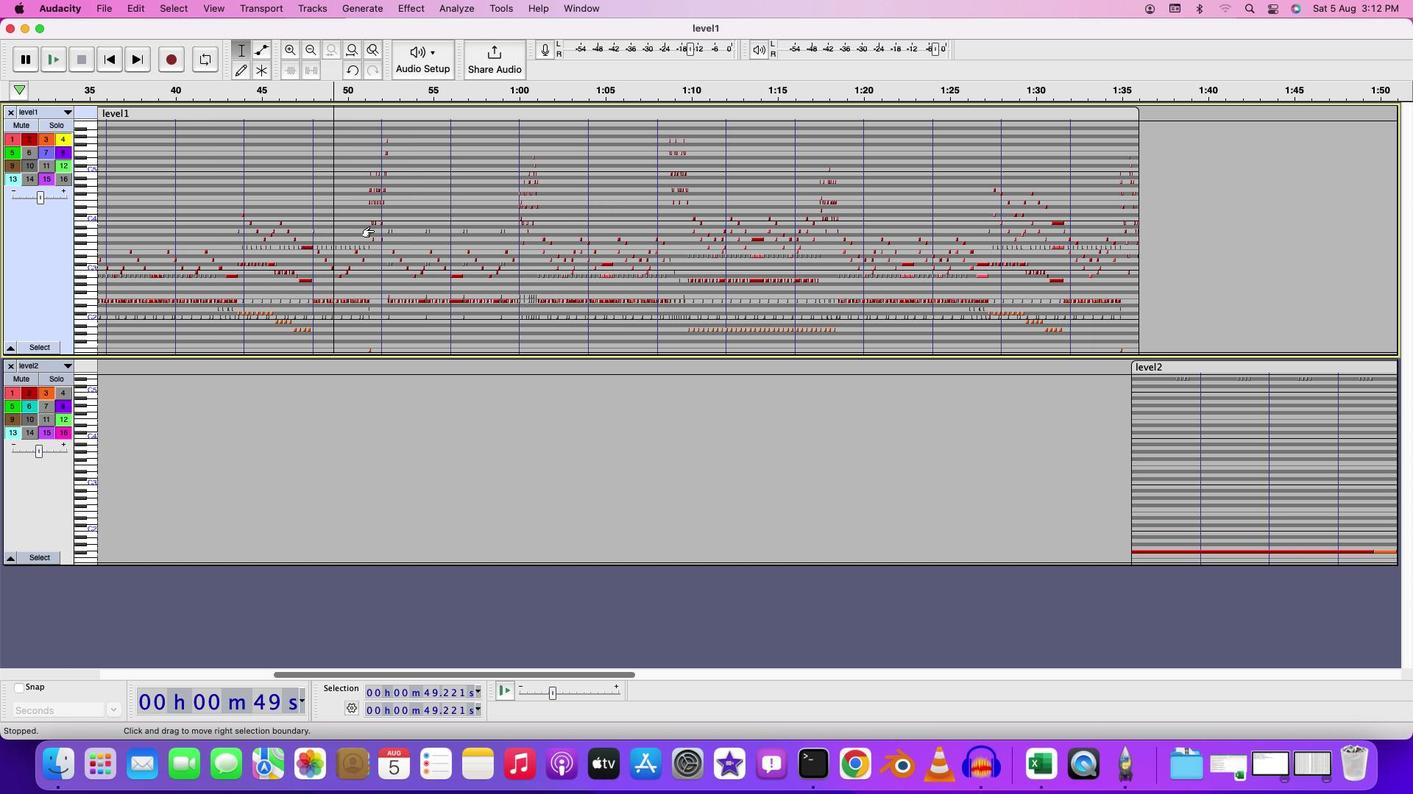 
Action: Mouse scrolled (376, 233) with delta (2, 2)
Screenshot: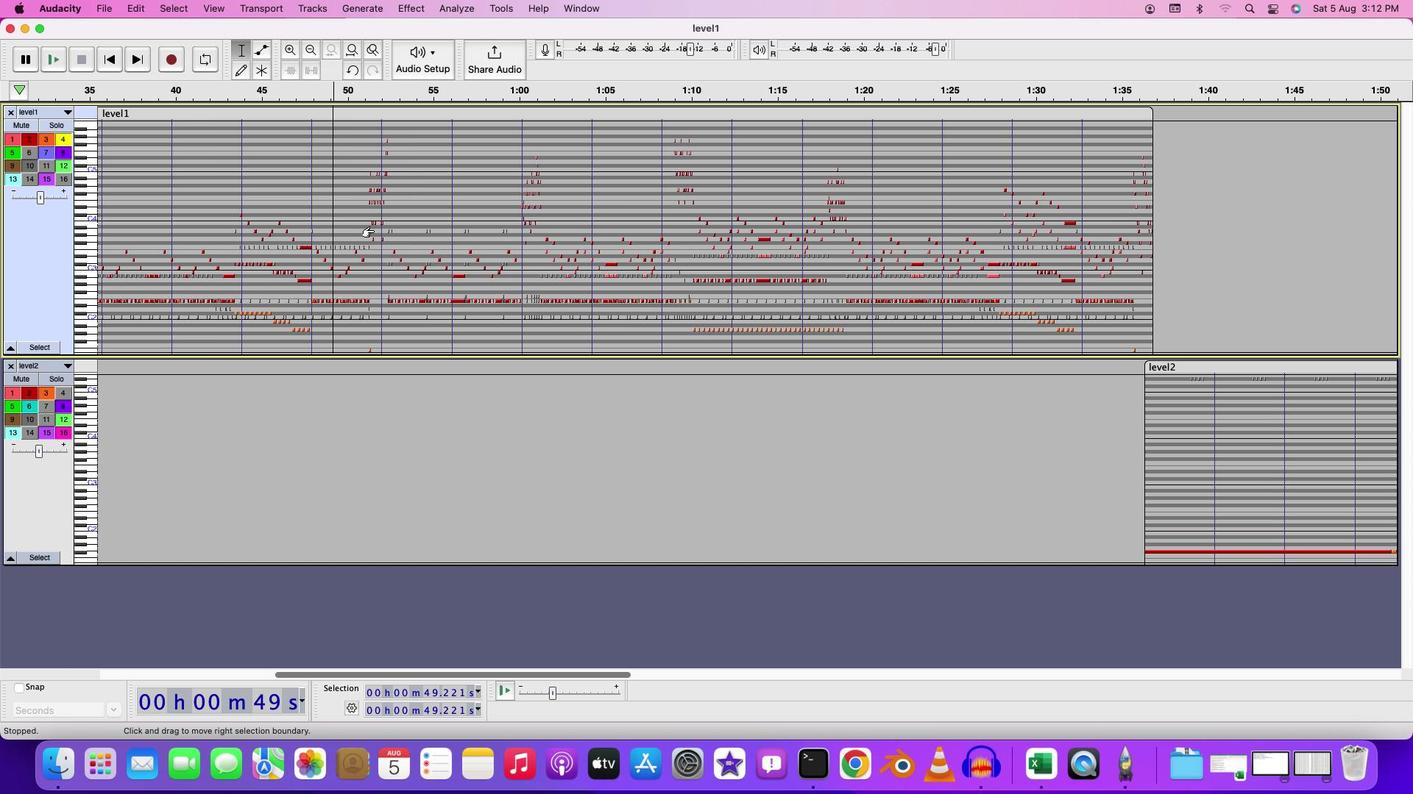 
Action: Mouse scrolled (376, 233) with delta (2, 2)
Screenshot: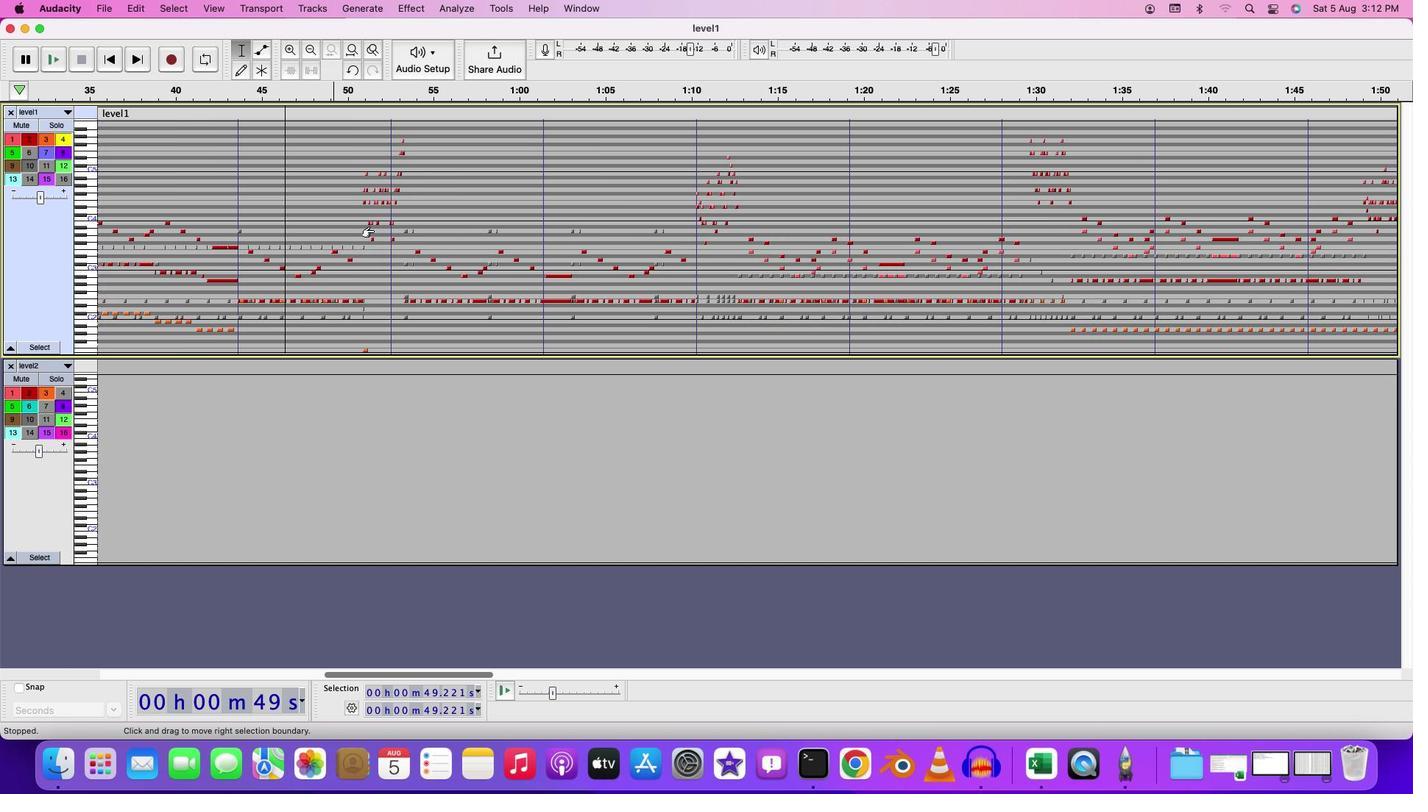 
Action: Mouse scrolled (376, 233) with delta (2, 4)
Screenshot: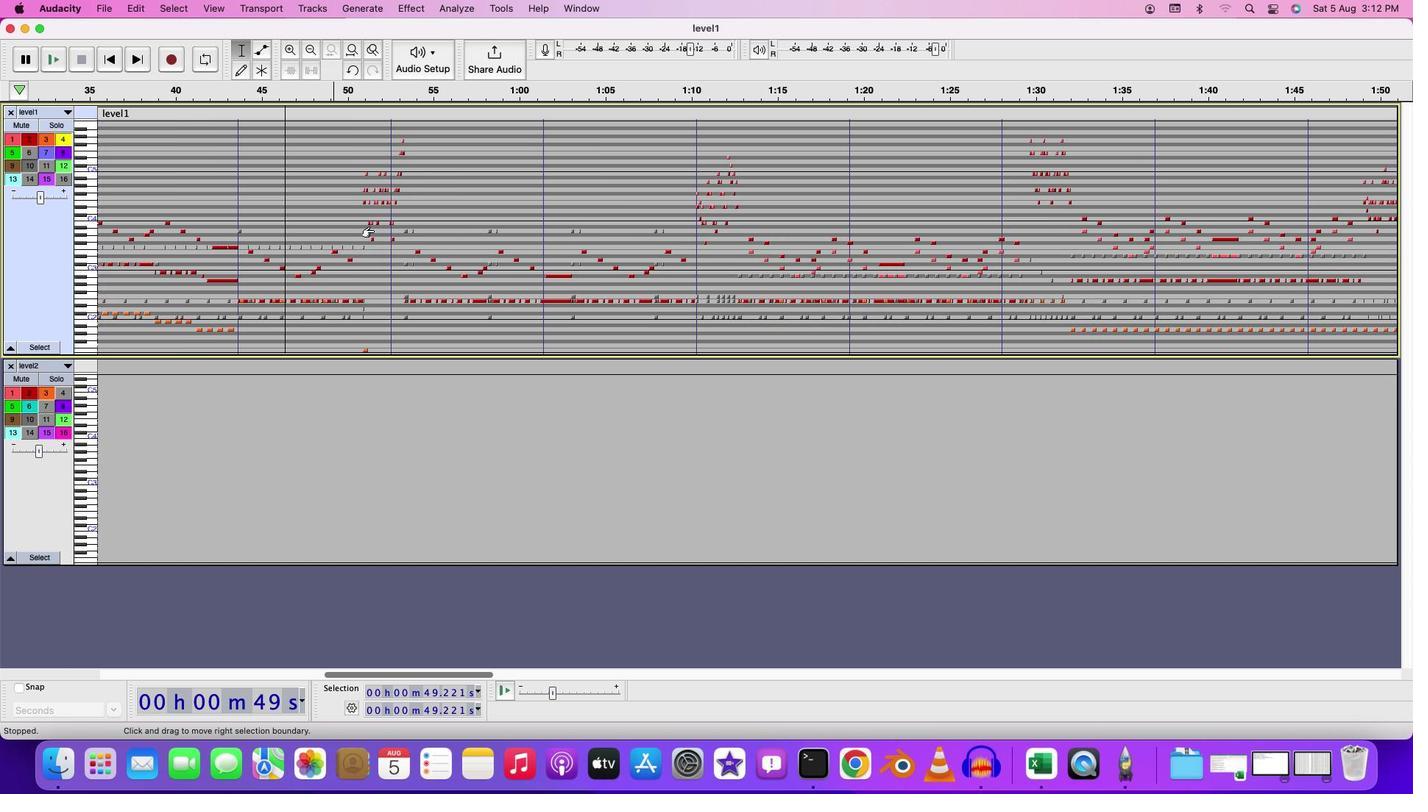 
Action: Mouse scrolled (376, 233) with delta (2, 5)
Screenshot: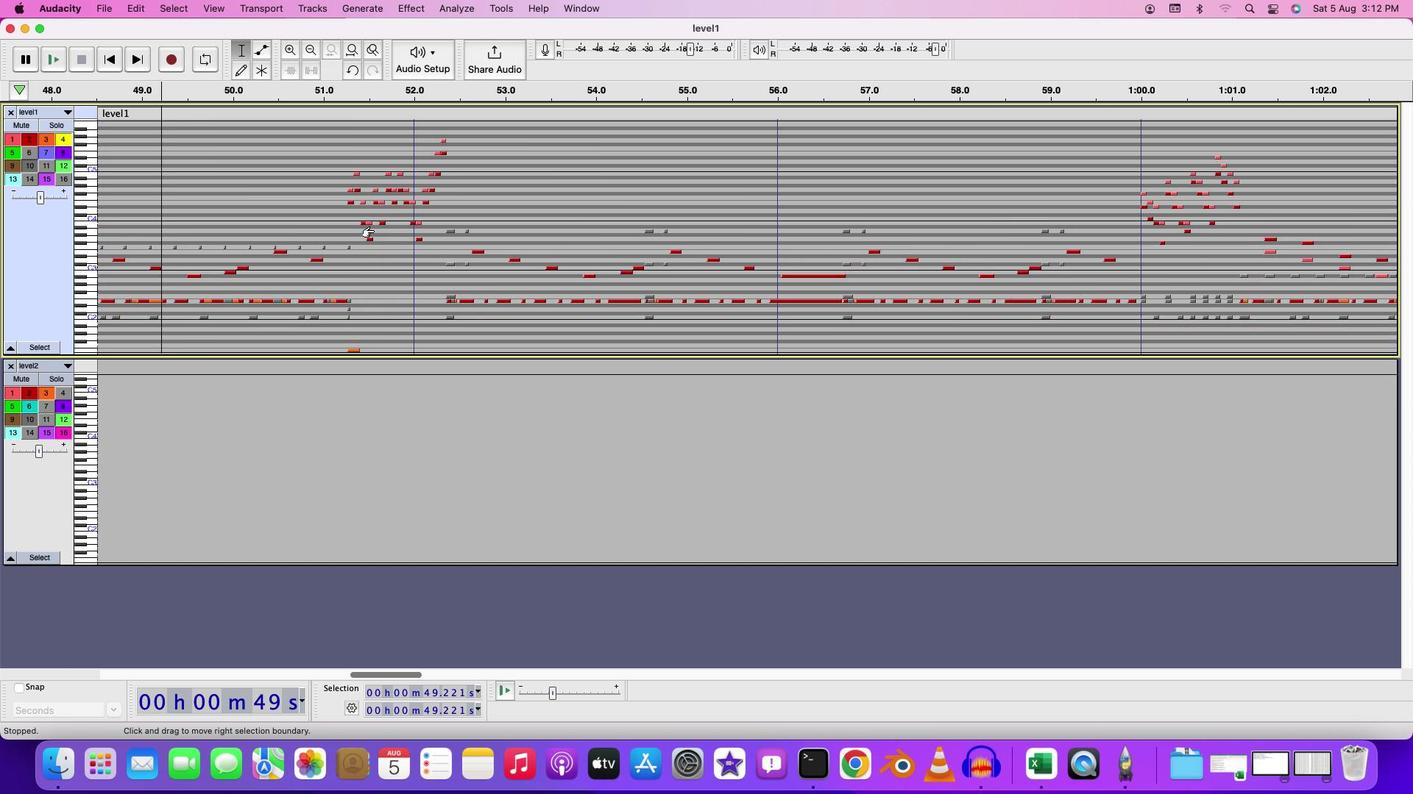 
Action: Mouse scrolled (376, 233) with delta (2, 2)
Screenshot: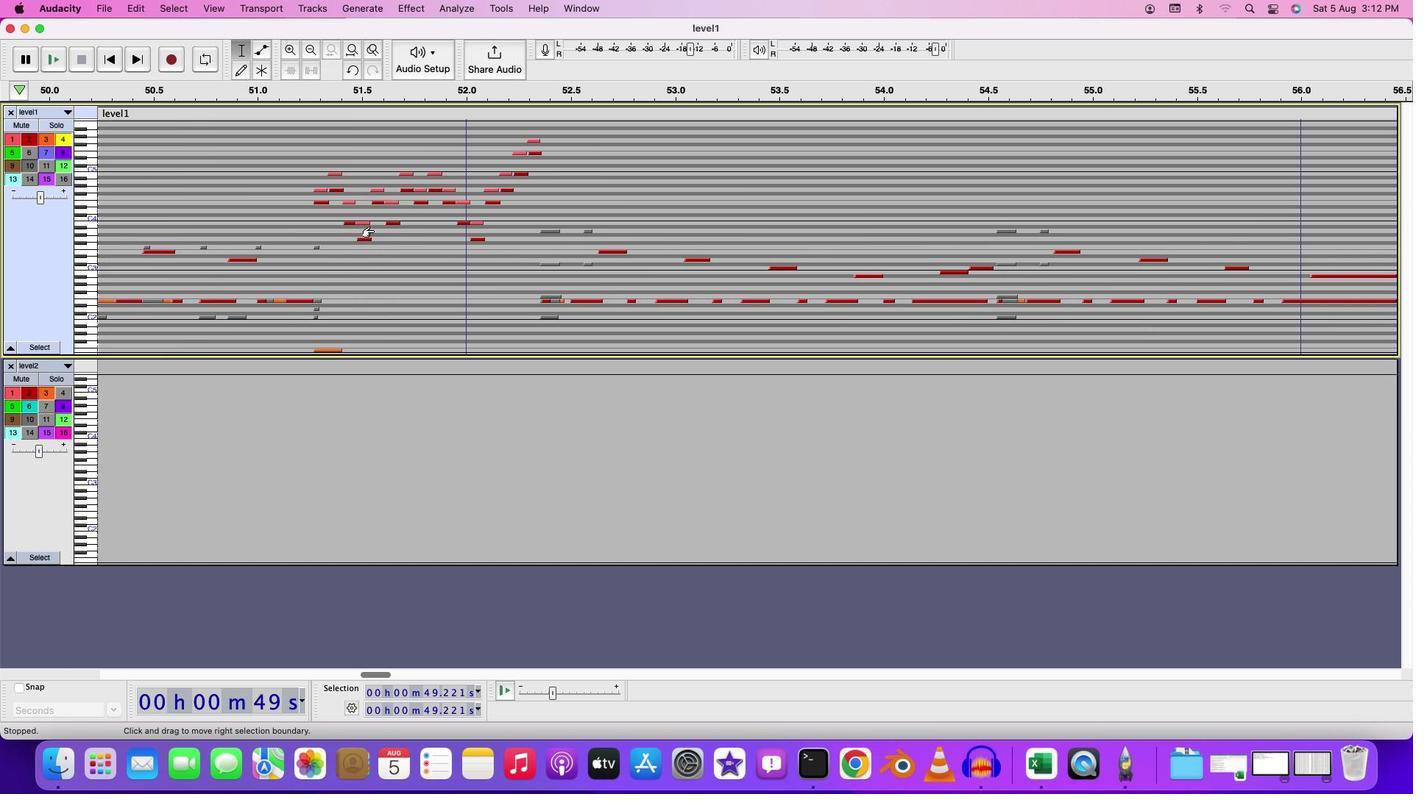 
Action: Mouse scrolled (376, 233) with delta (2, 2)
Screenshot: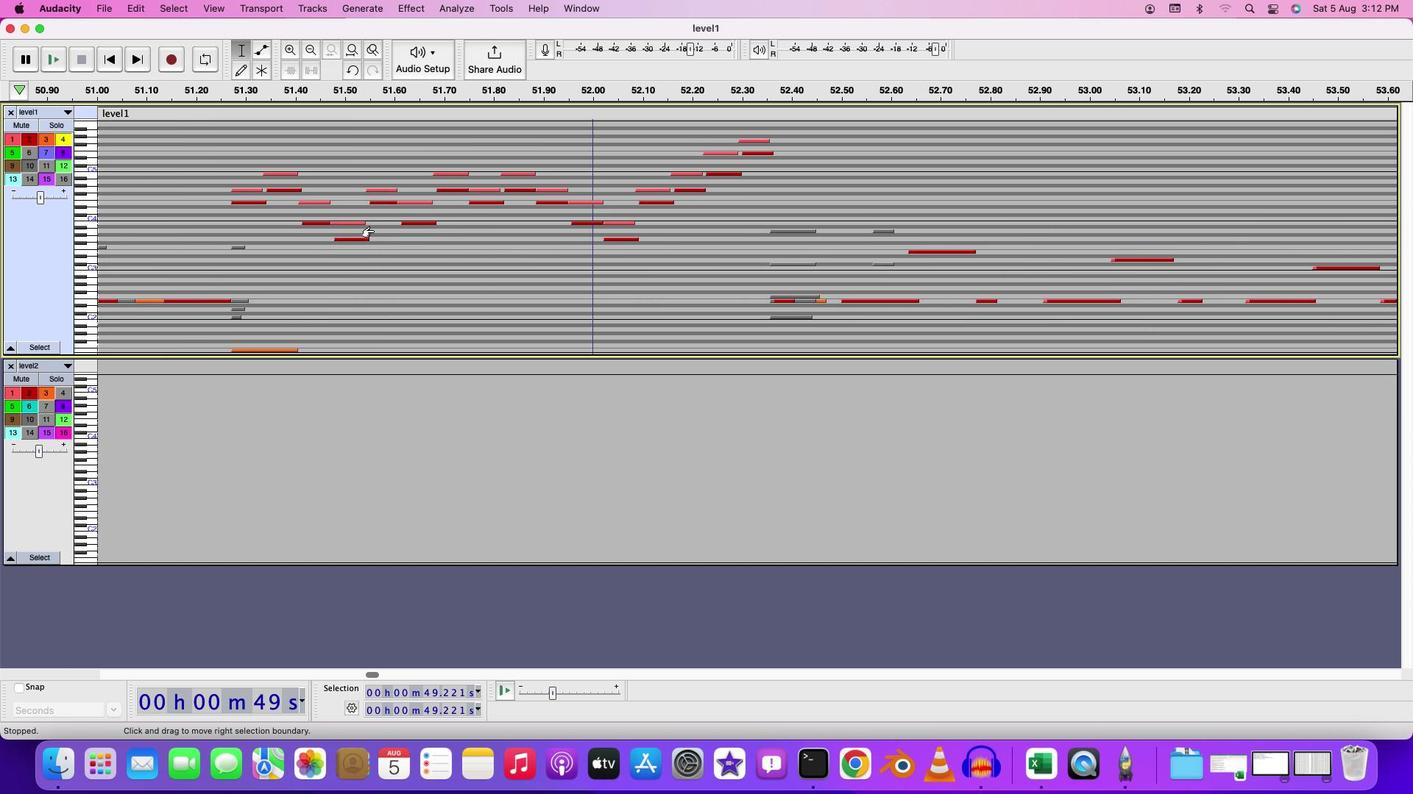 
Action: Mouse scrolled (376, 233) with delta (2, 4)
Screenshot: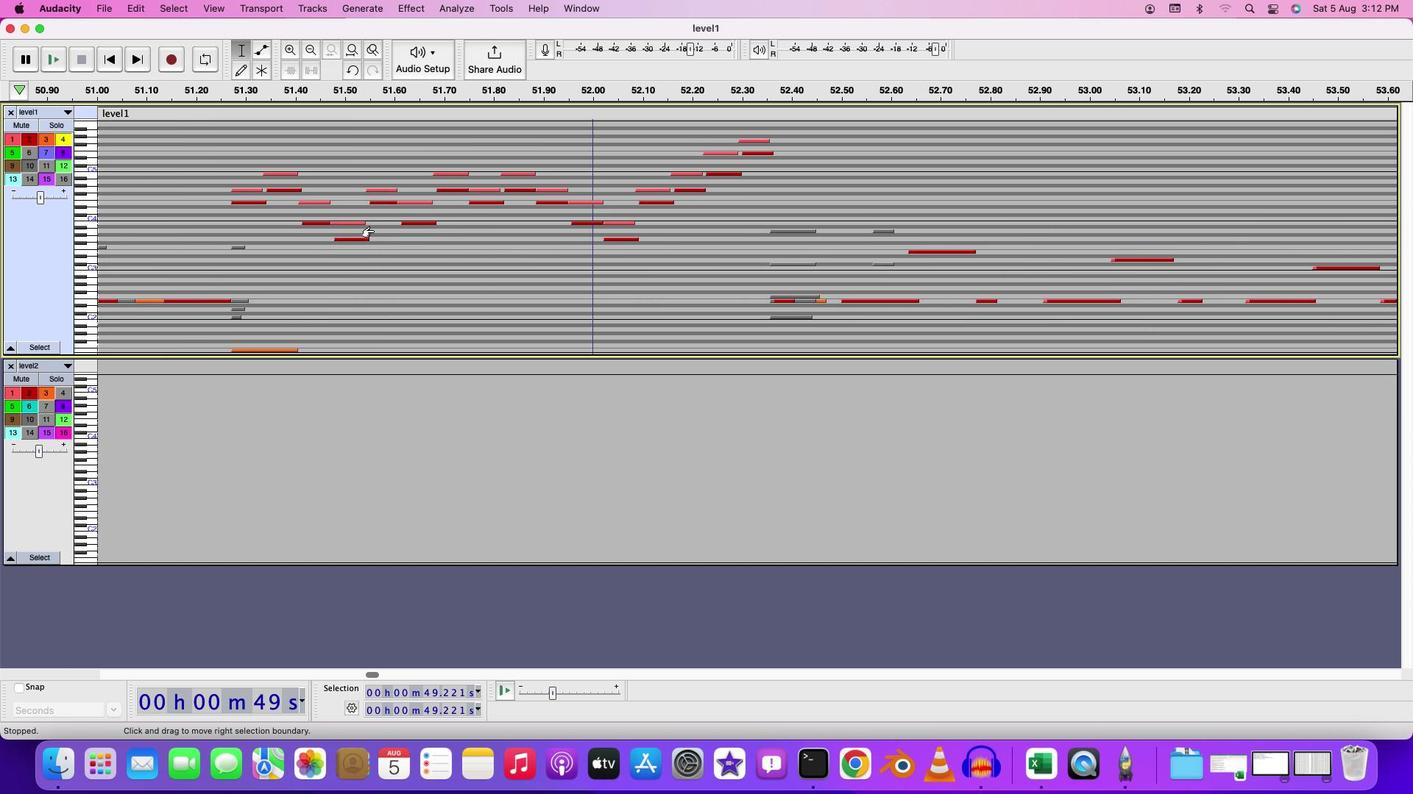 
Action: Mouse scrolled (376, 233) with delta (2, 5)
Screenshot: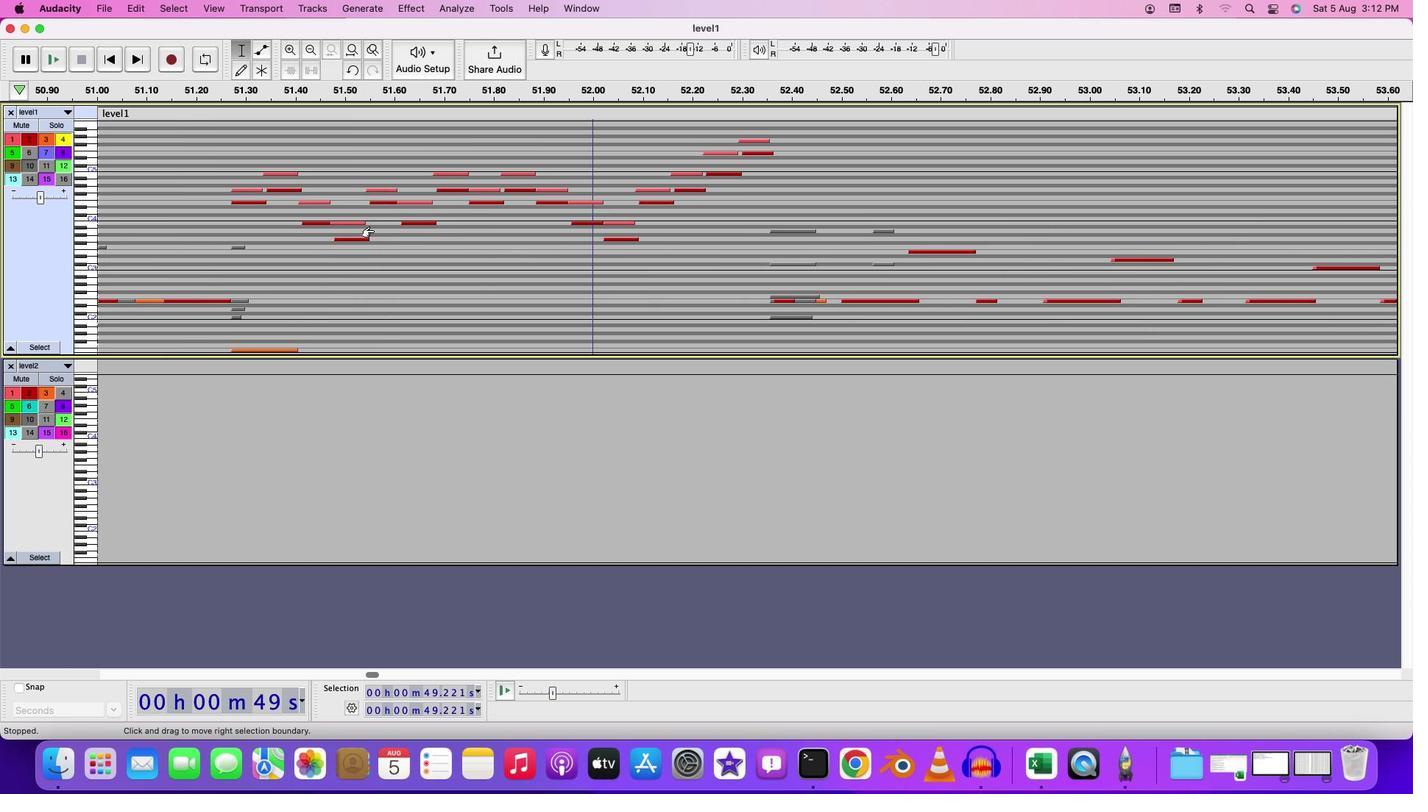 
Action: Mouse scrolled (376, 233) with delta (2, 1)
Screenshot: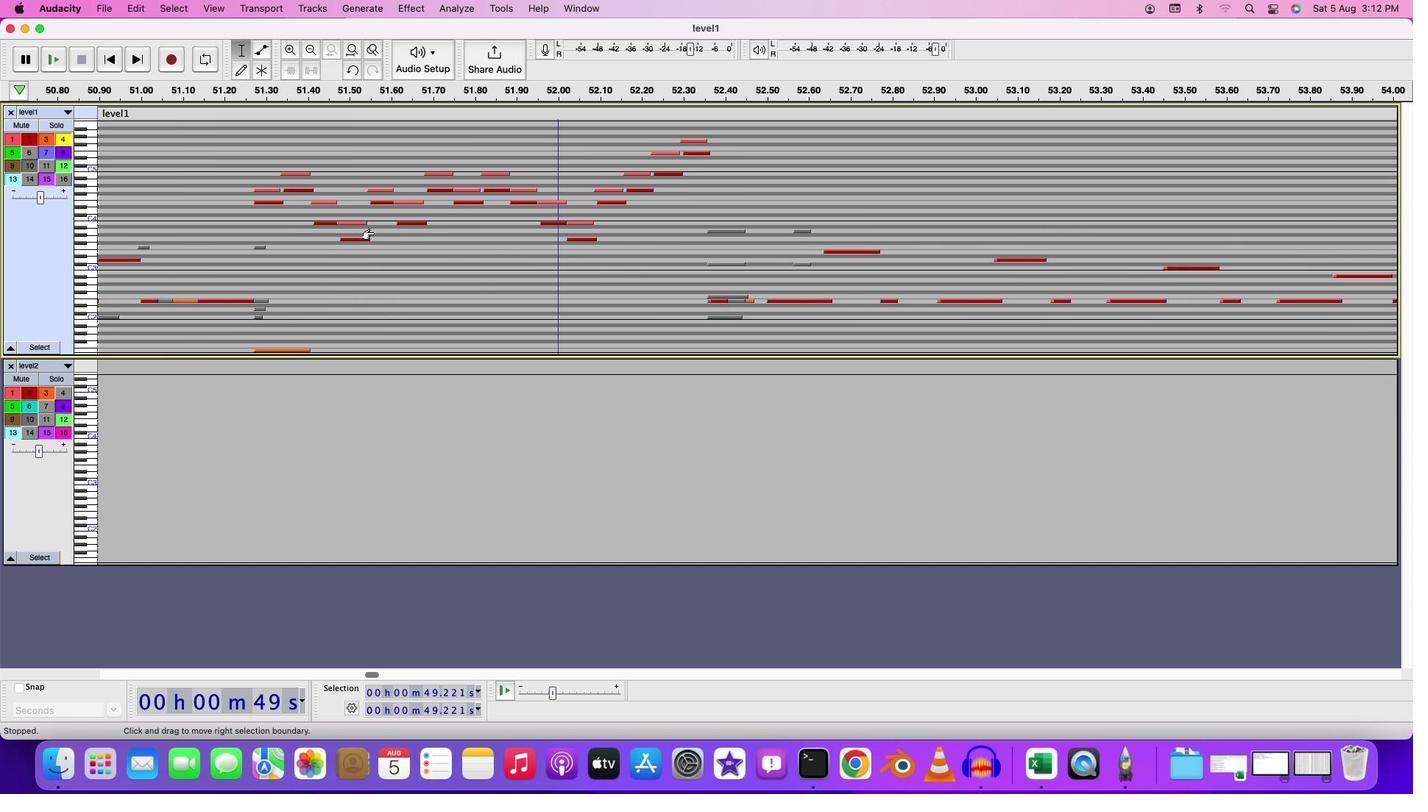 
Action: Mouse moved to (376, 233)
Screenshot: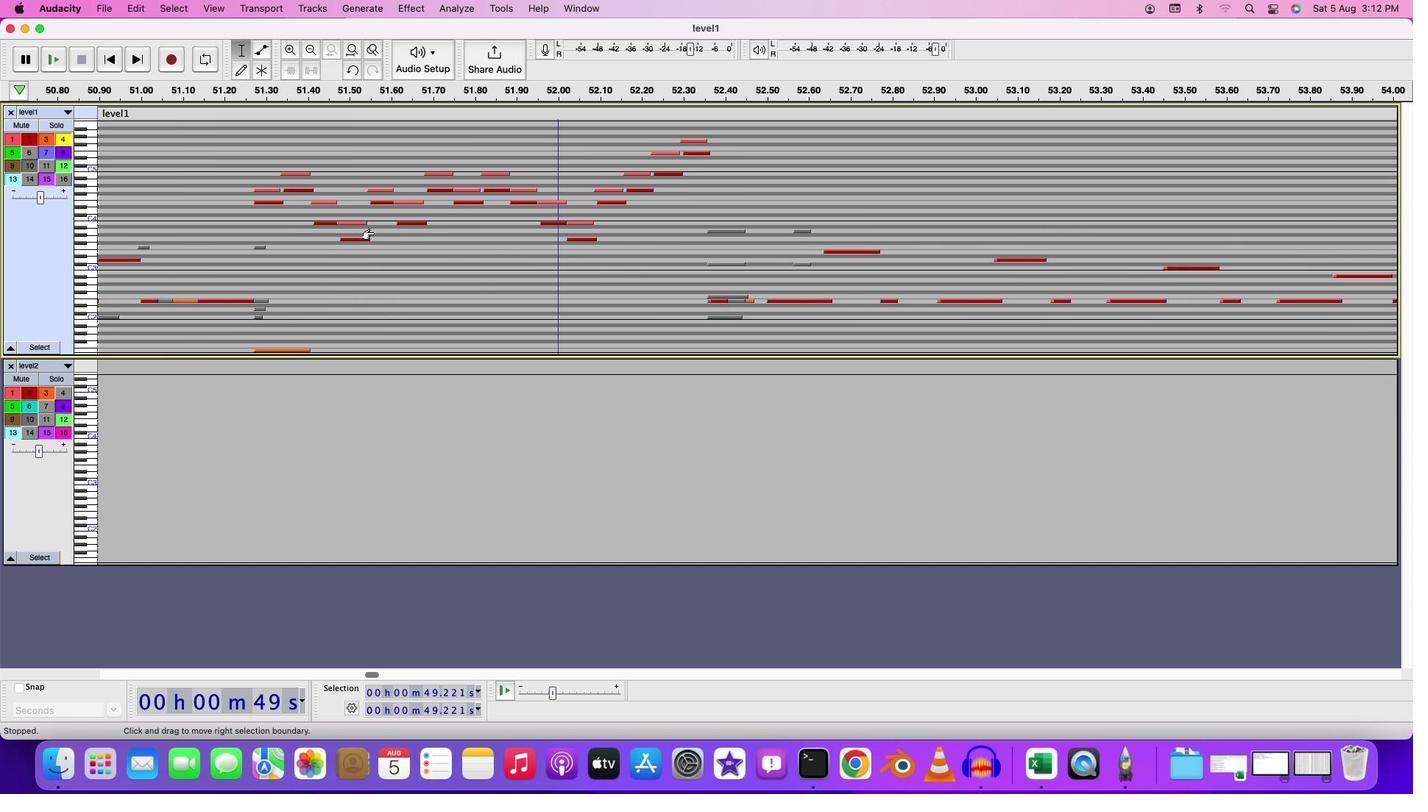 
Action: Mouse scrolled (376, 233) with delta (2, 1)
Screenshot: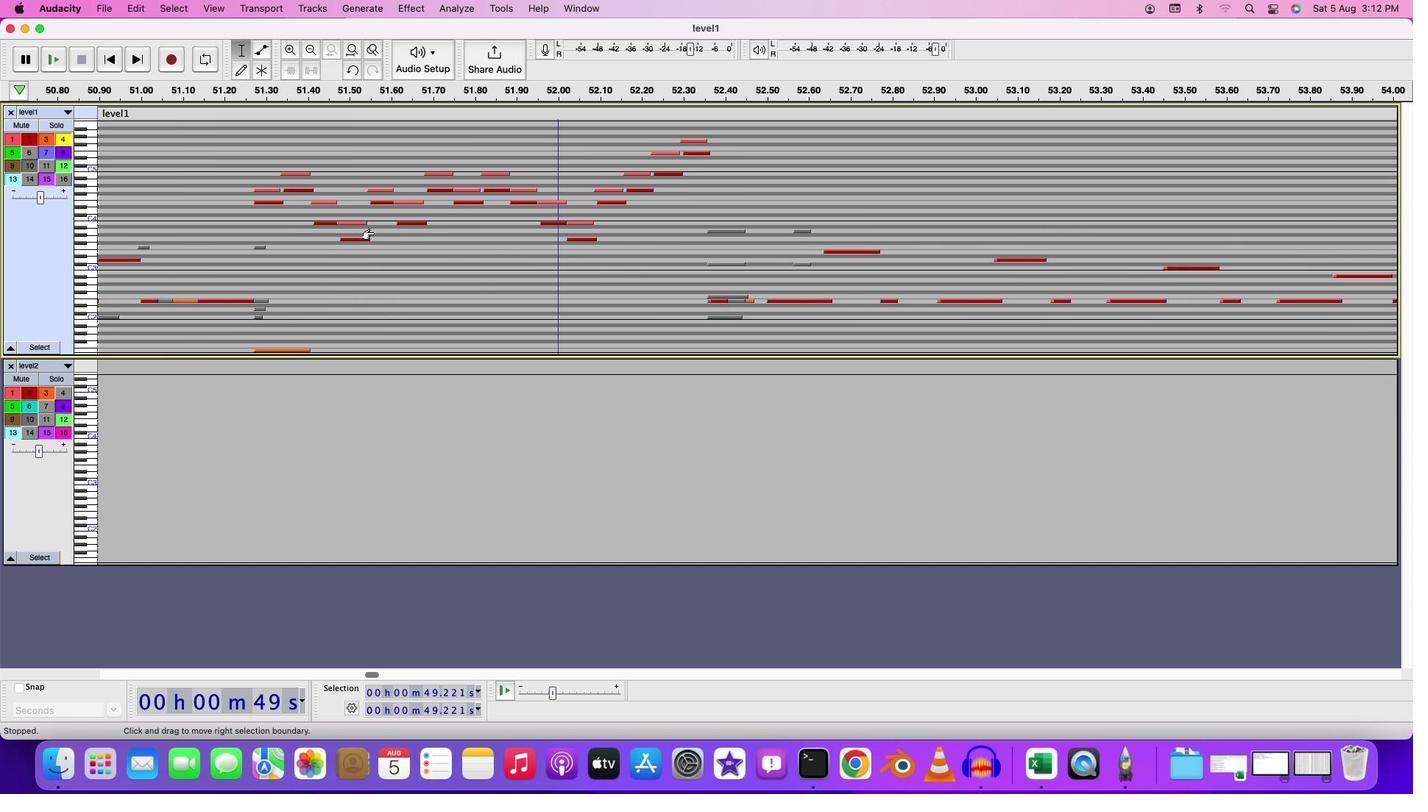 
Action: Mouse moved to (376, 234)
Screenshot: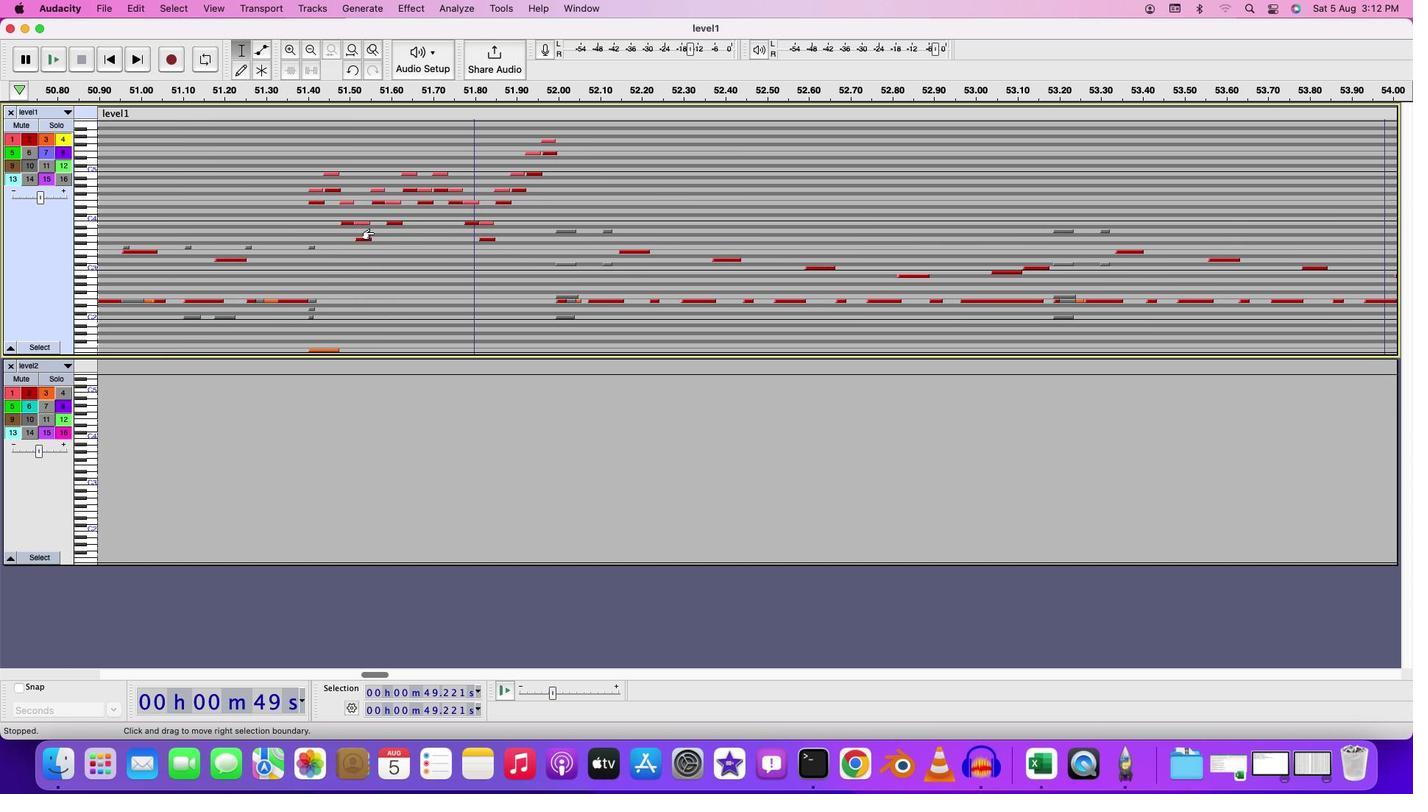 
Action: Mouse scrolled (376, 234) with delta (2, 0)
Screenshot: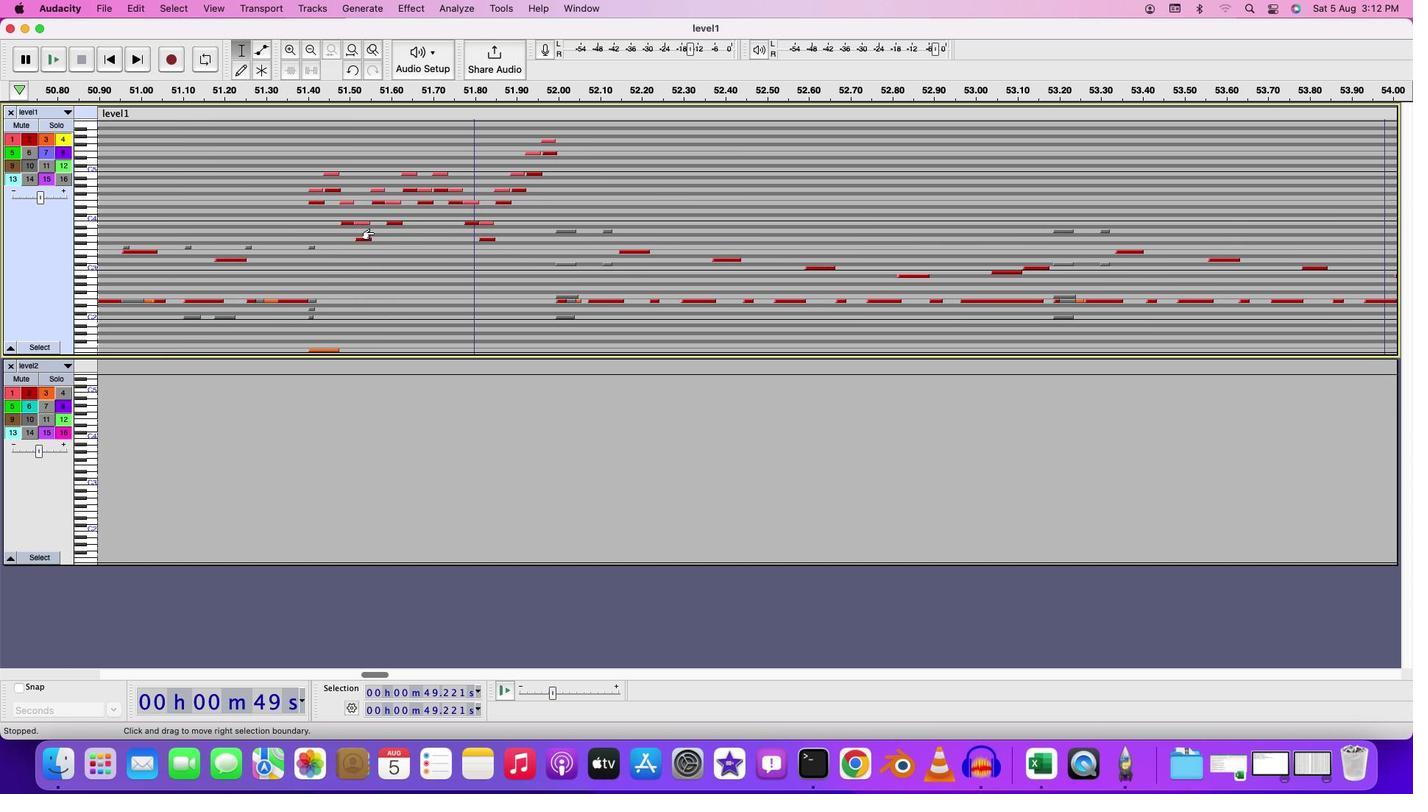 
Action: Mouse moved to (376, 234)
Screenshot: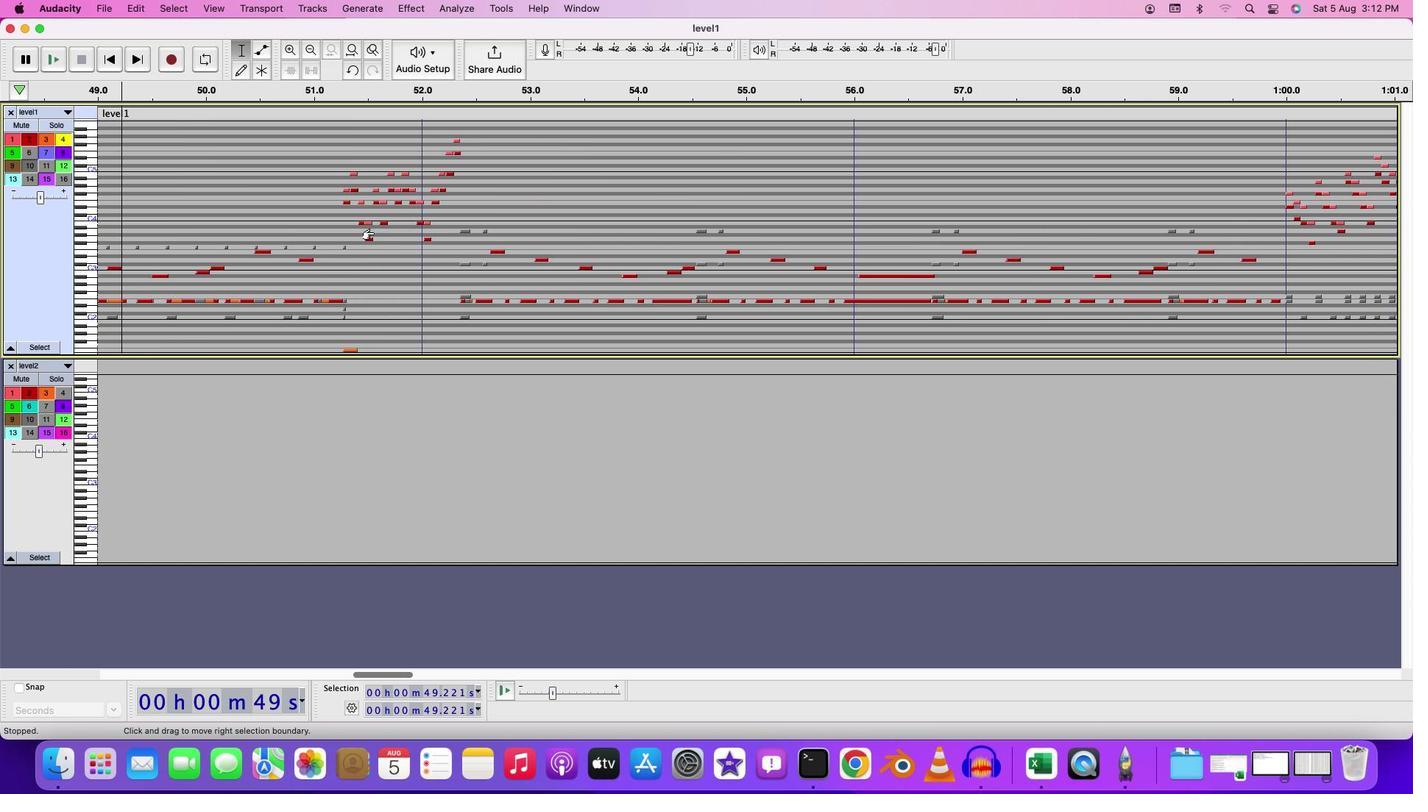 
Action: Mouse scrolled (376, 234) with delta (2, 0)
Screenshot: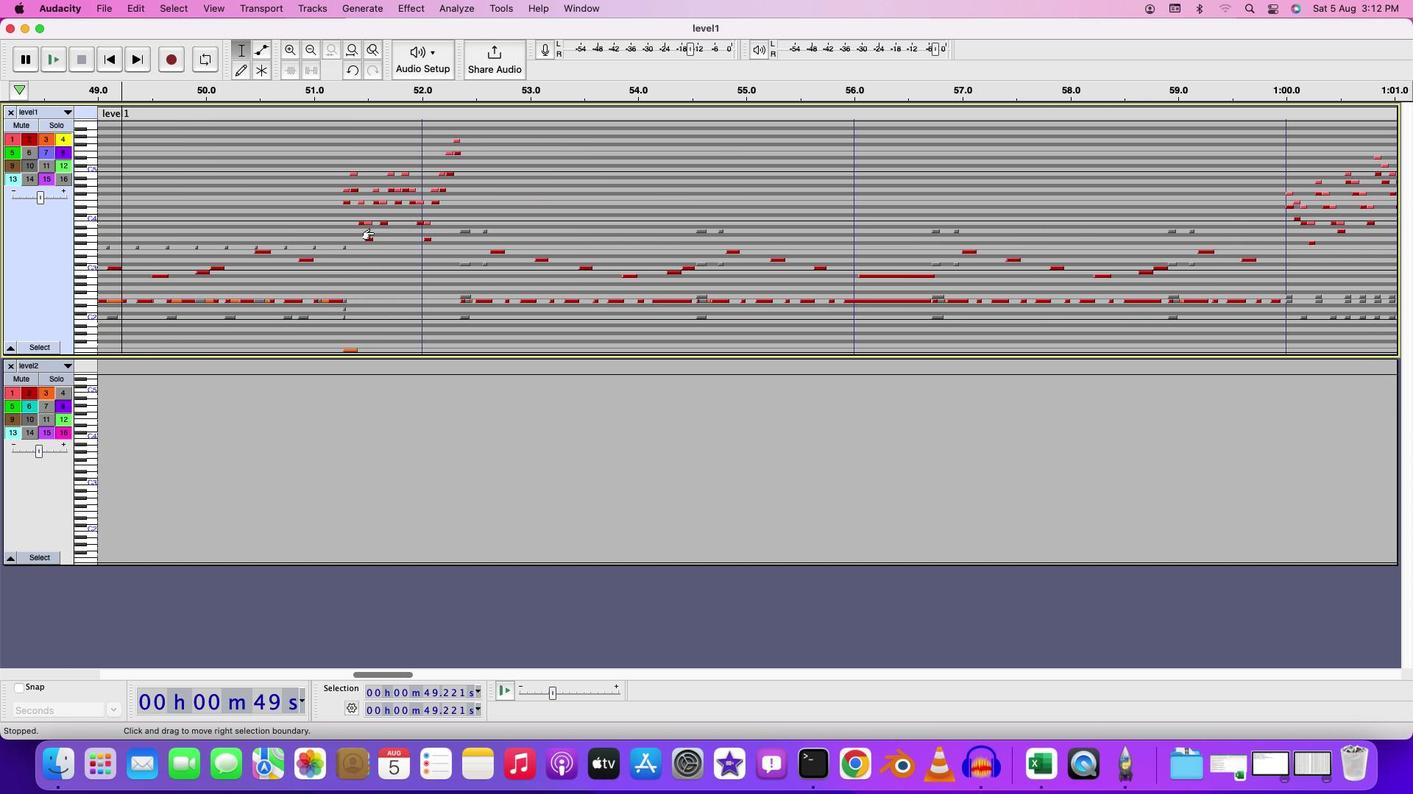 
Action: Mouse scrolled (376, 234) with delta (2, 1)
Screenshot: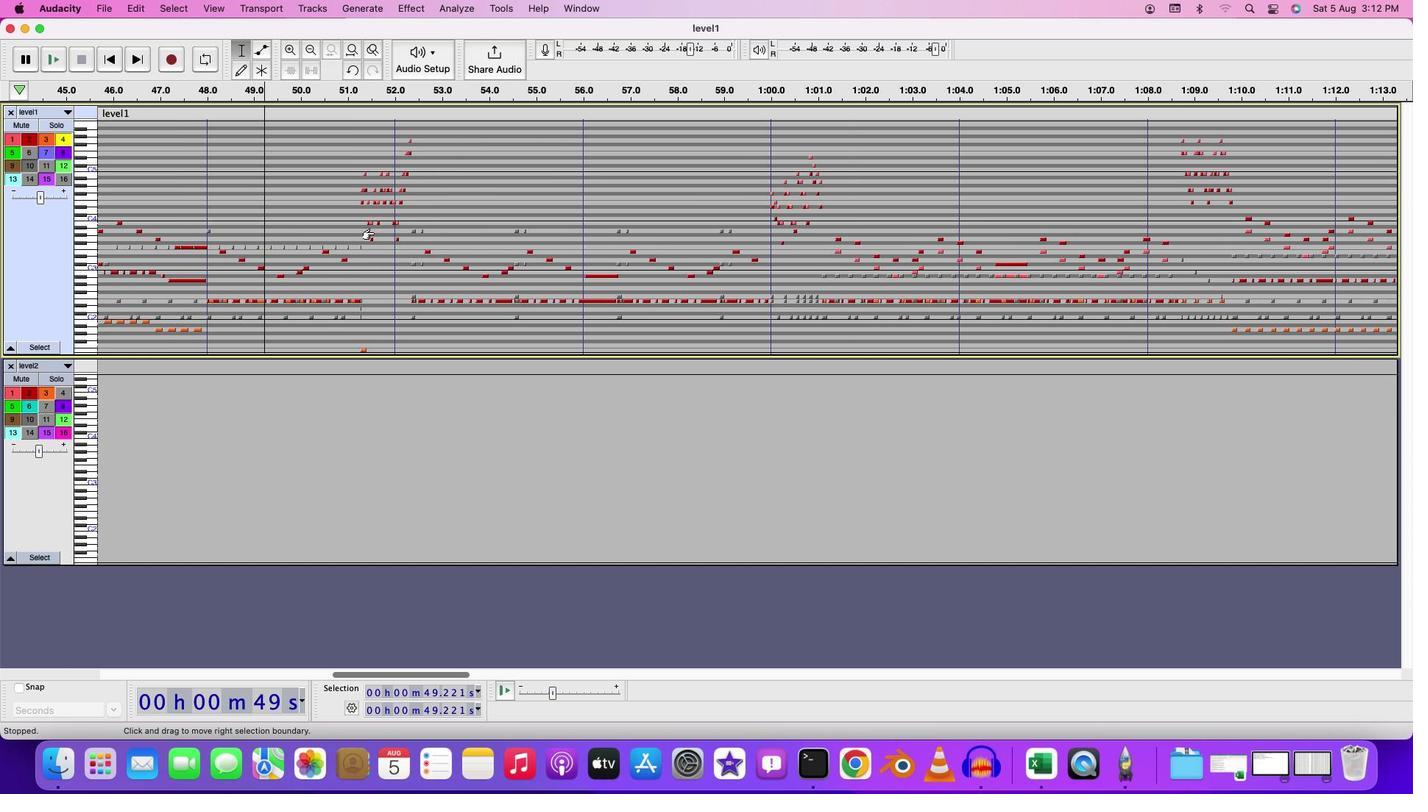 
Action: Mouse scrolled (376, 234) with delta (2, 1)
Screenshot: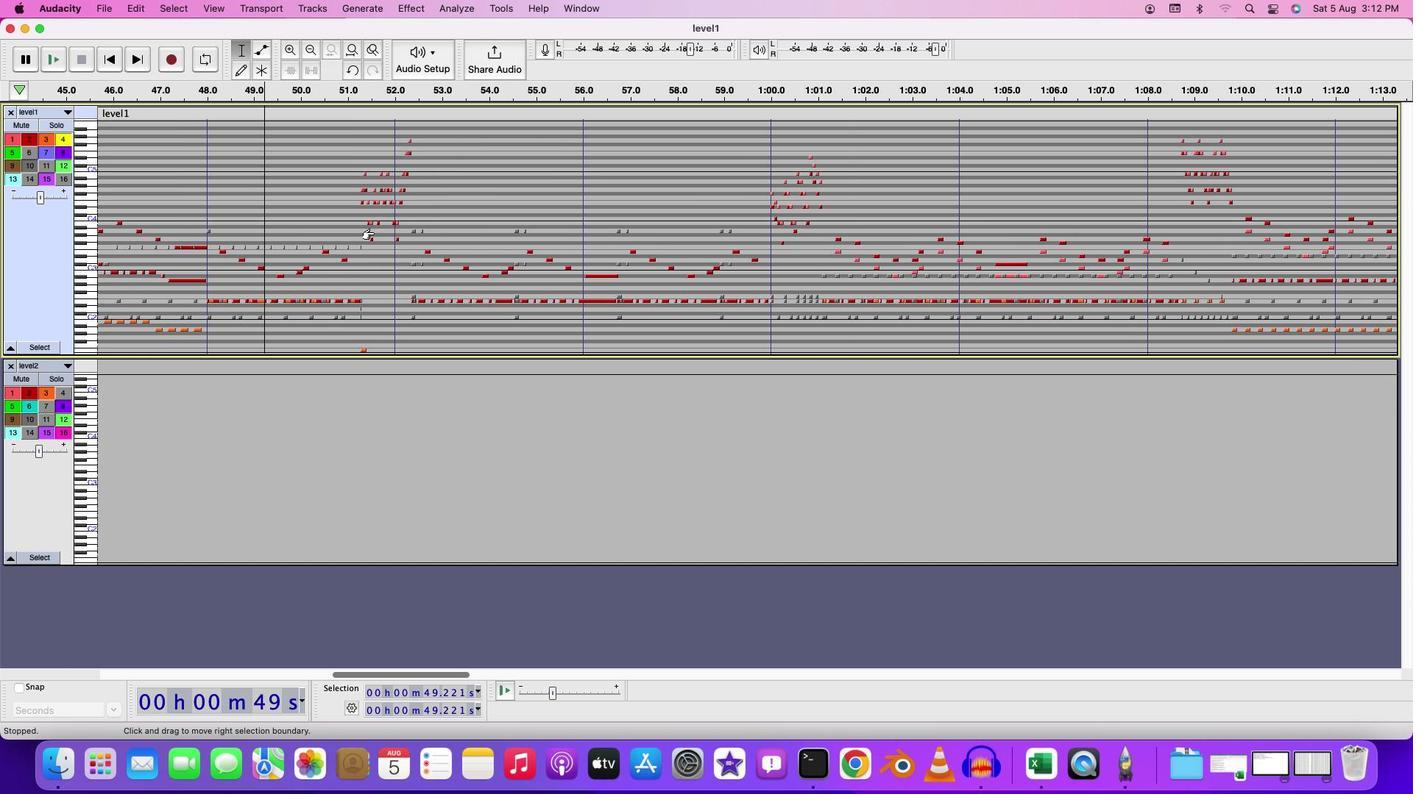 
Action: Mouse scrolled (376, 234) with delta (2, 0)
Screenshot: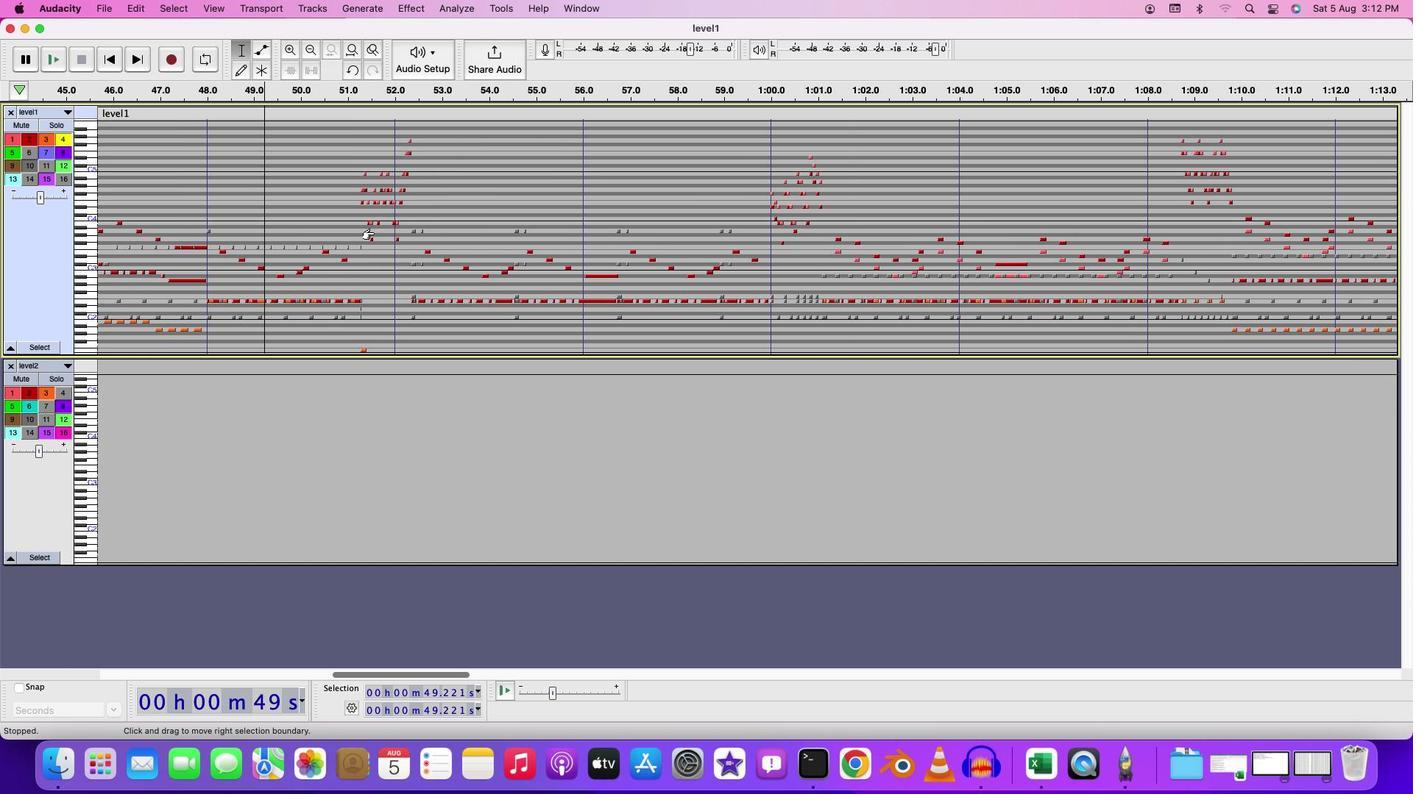 
Action: Mouse scrolled (376, 234) with delta (2, 0)
Screenshot: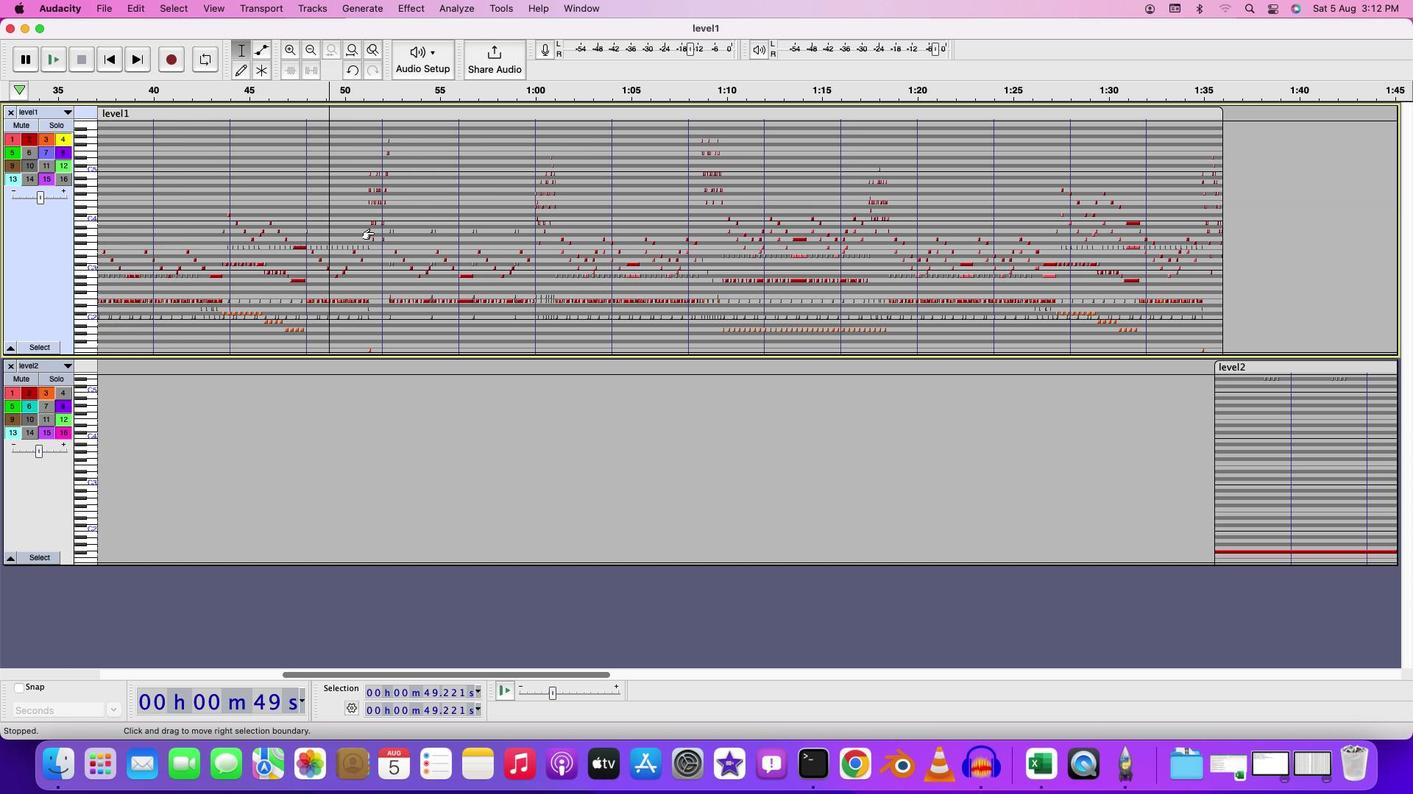 
Action: Mouse scrolled (376, 234) with delta (2, 1)
Screenshot: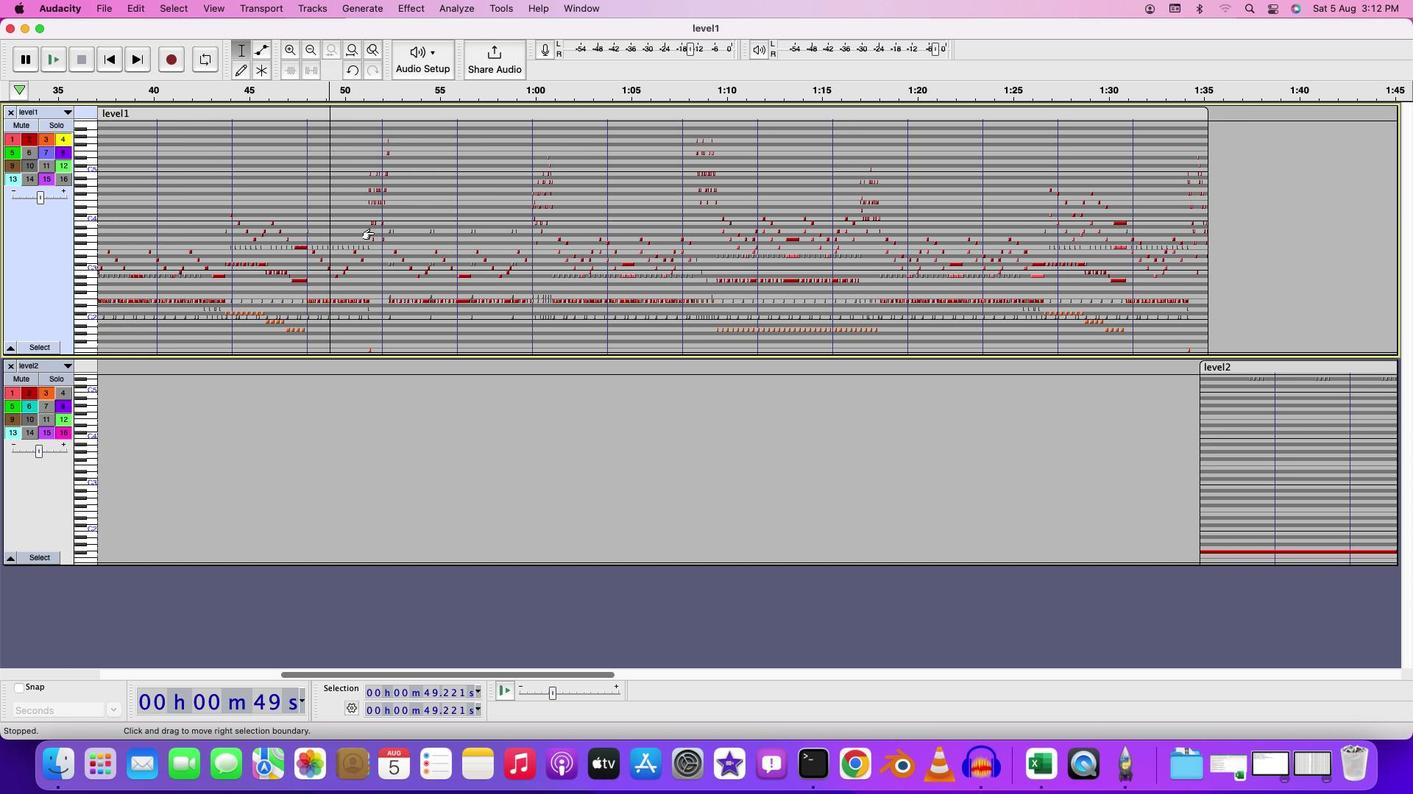 
Action: Mouse scrolled (376, 234) with delta (2, 1)
Screenshot: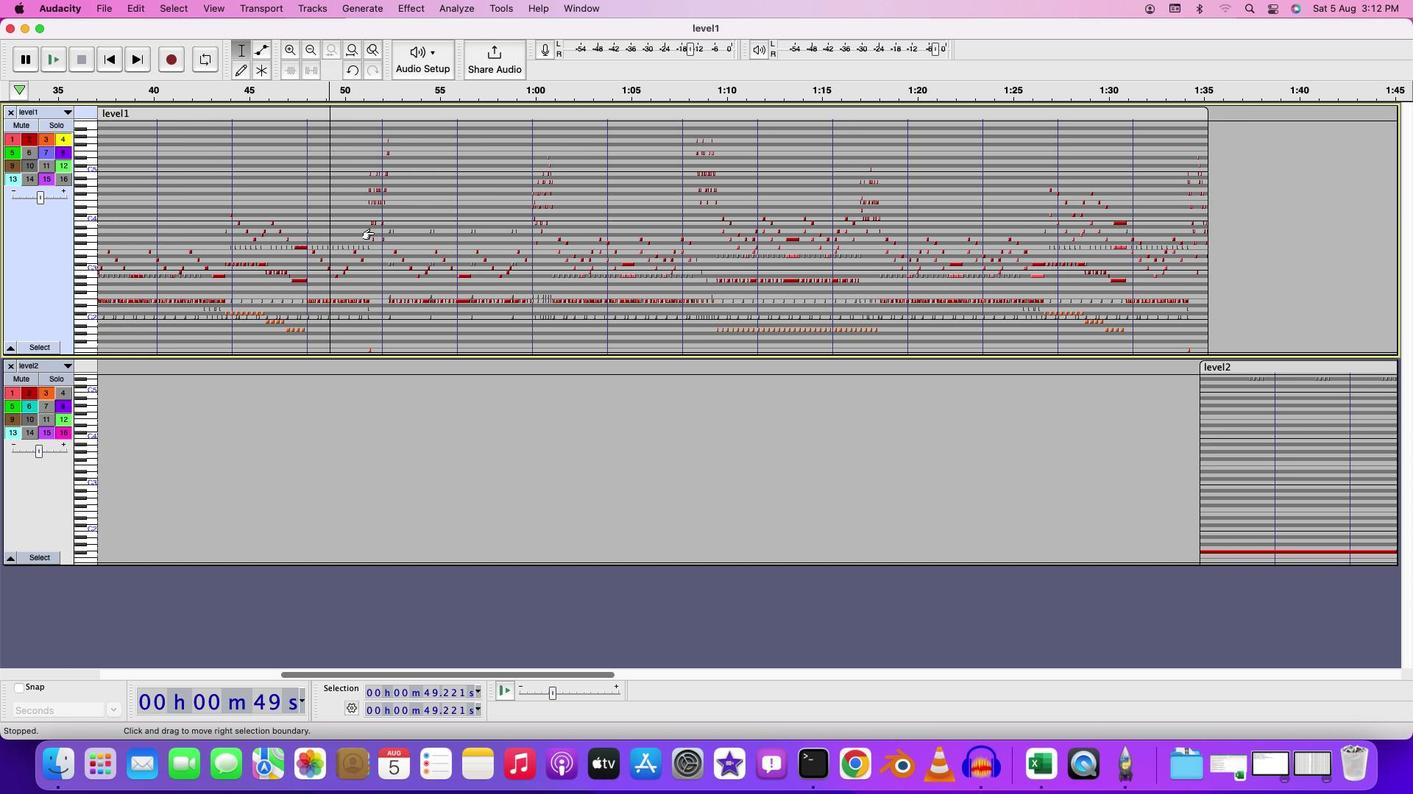 
Action: Mouse scrolled (376, 234) with delta (2, 0)
Screenshot: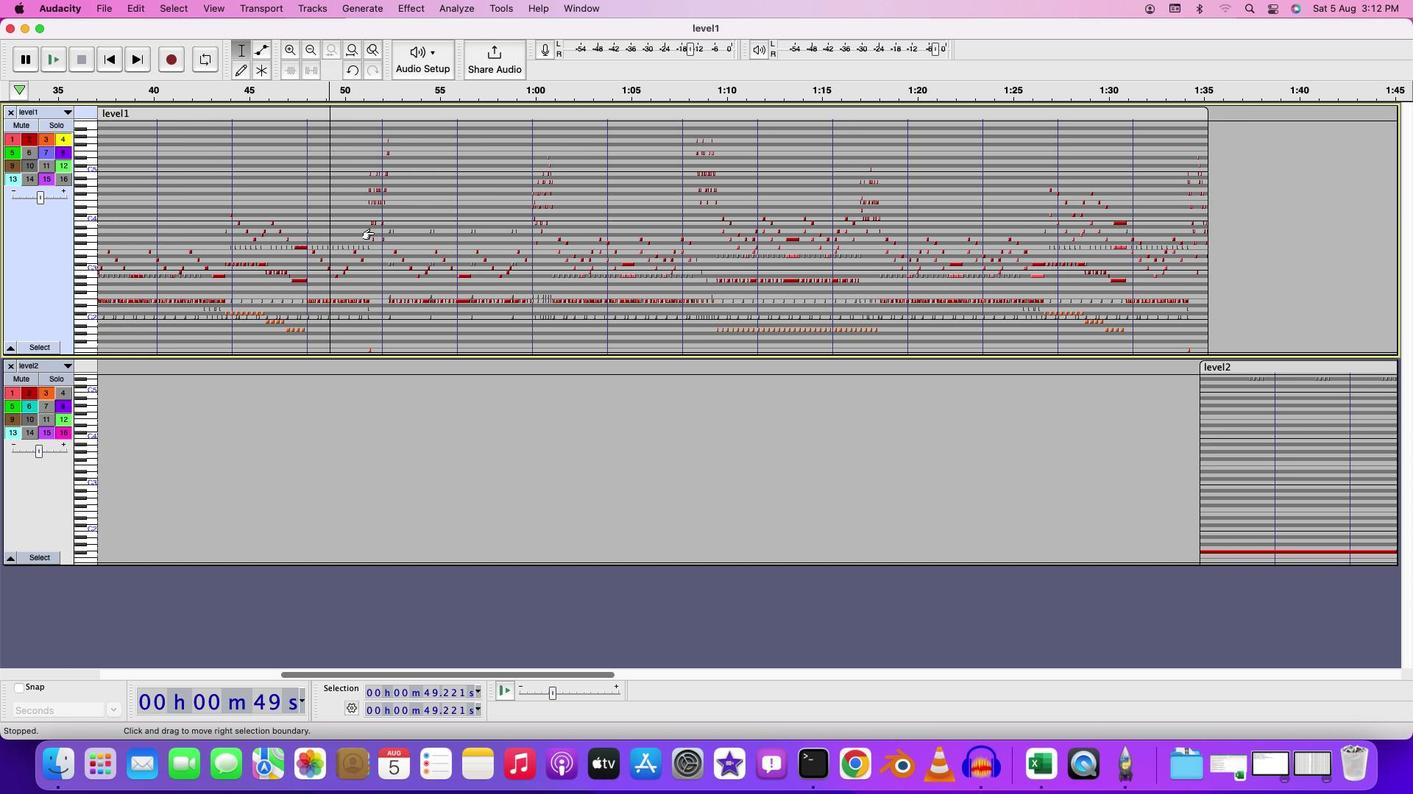 
Action: Mouse scrolled (376, 234) with delta (2, 0)
Screenshot: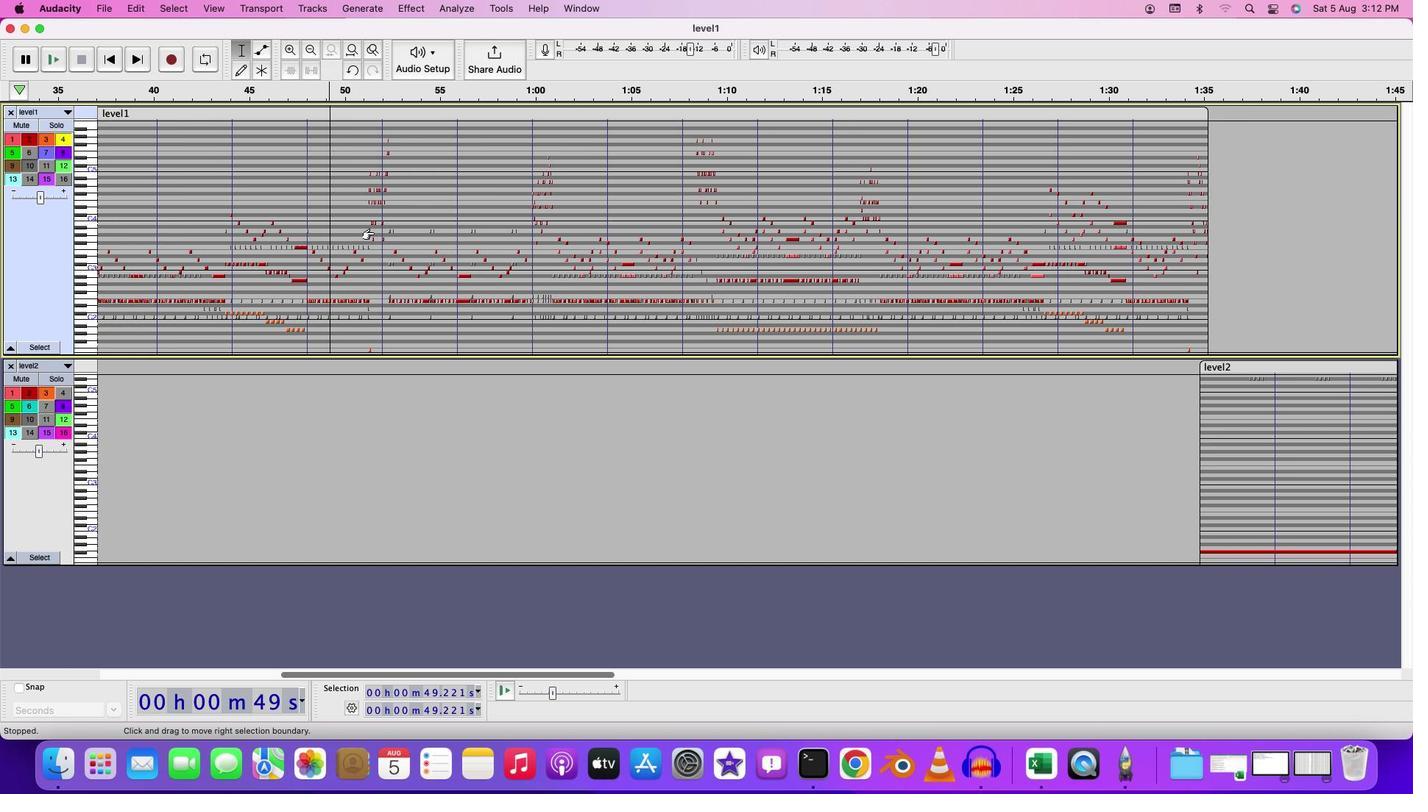 
Action: Mouse scrolled (376, 234) with delta (2, 1)
Screenshot: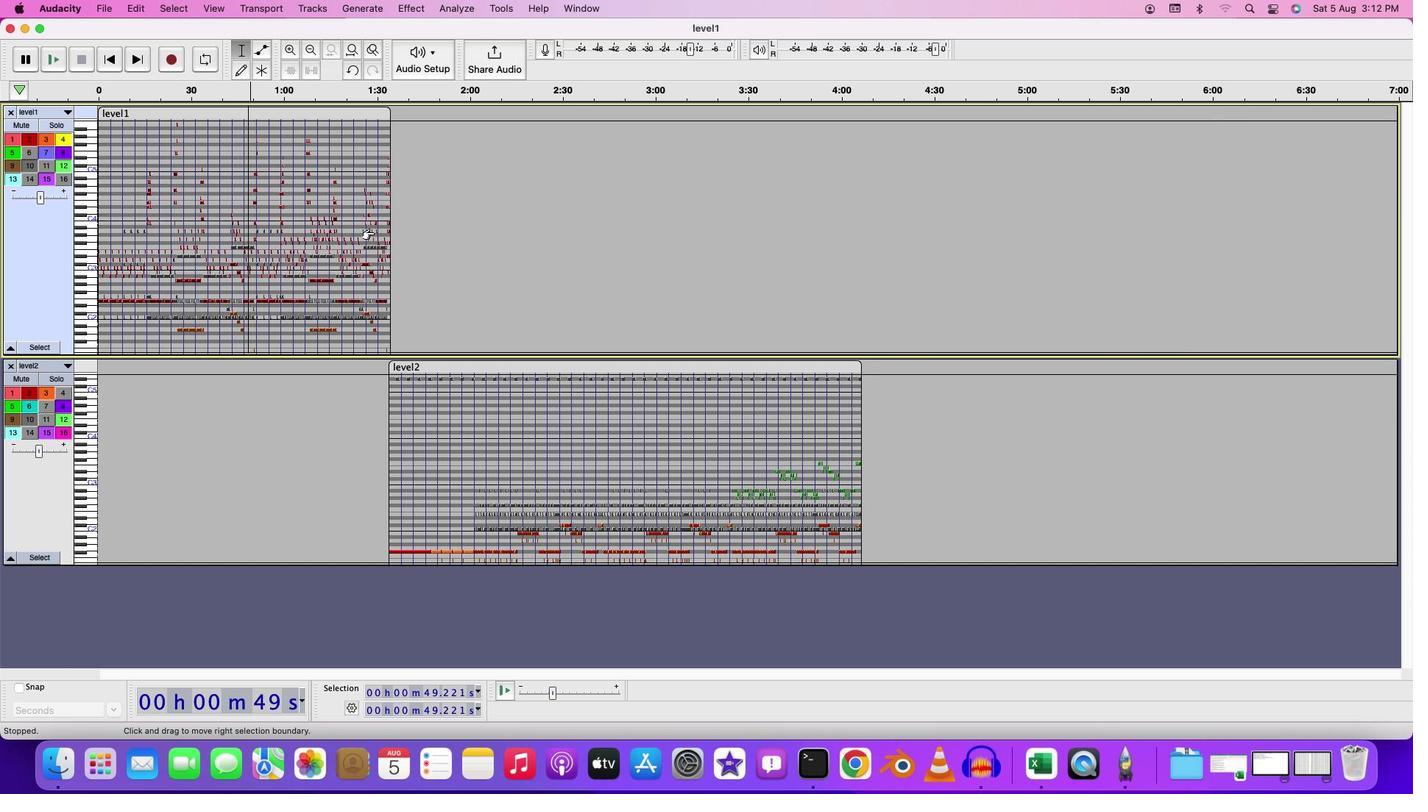 
Action: Mouse scrolled (376, 234) with delta (2, 1)
Screenshot: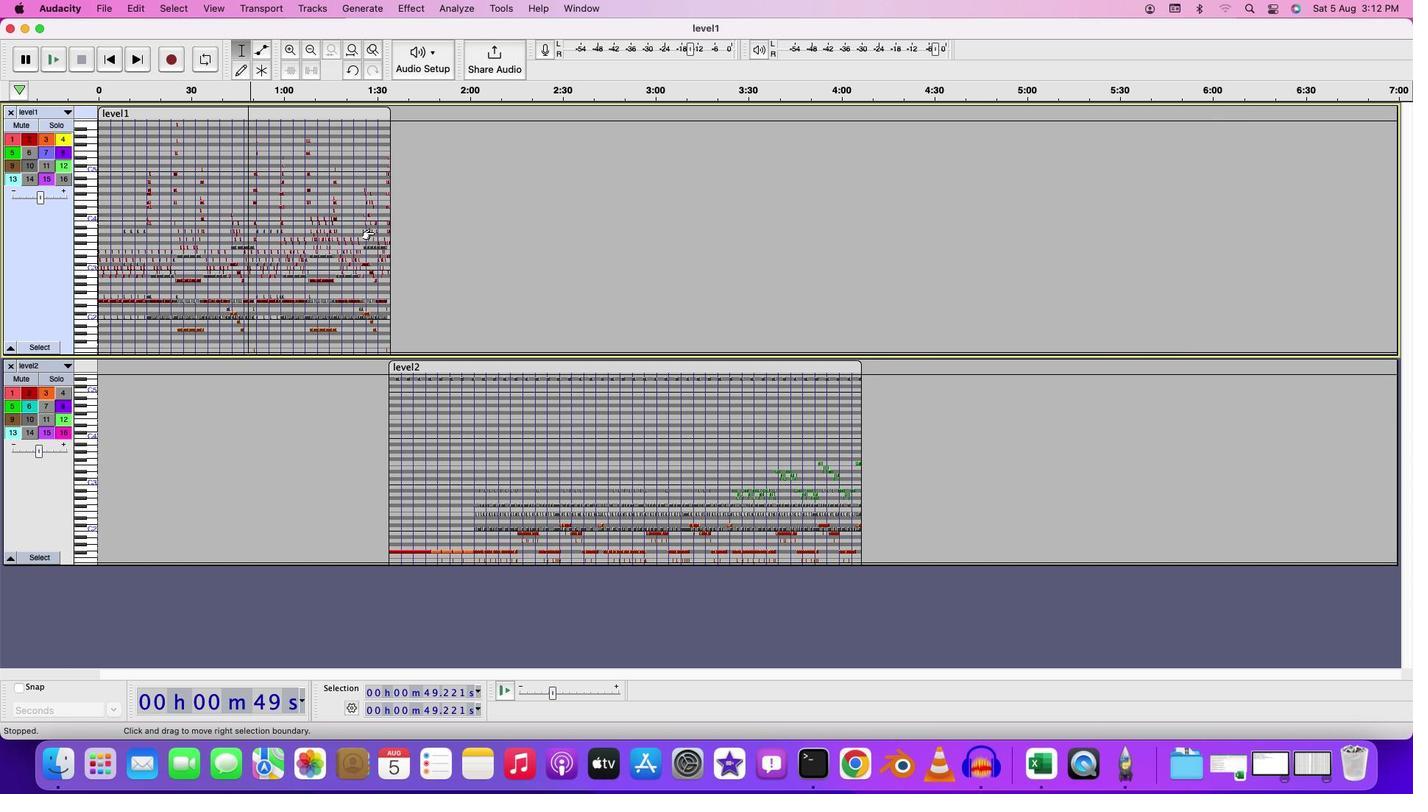 
Action: Mouse scrolled (376, 234) with delta (2, 0)
Screenshot: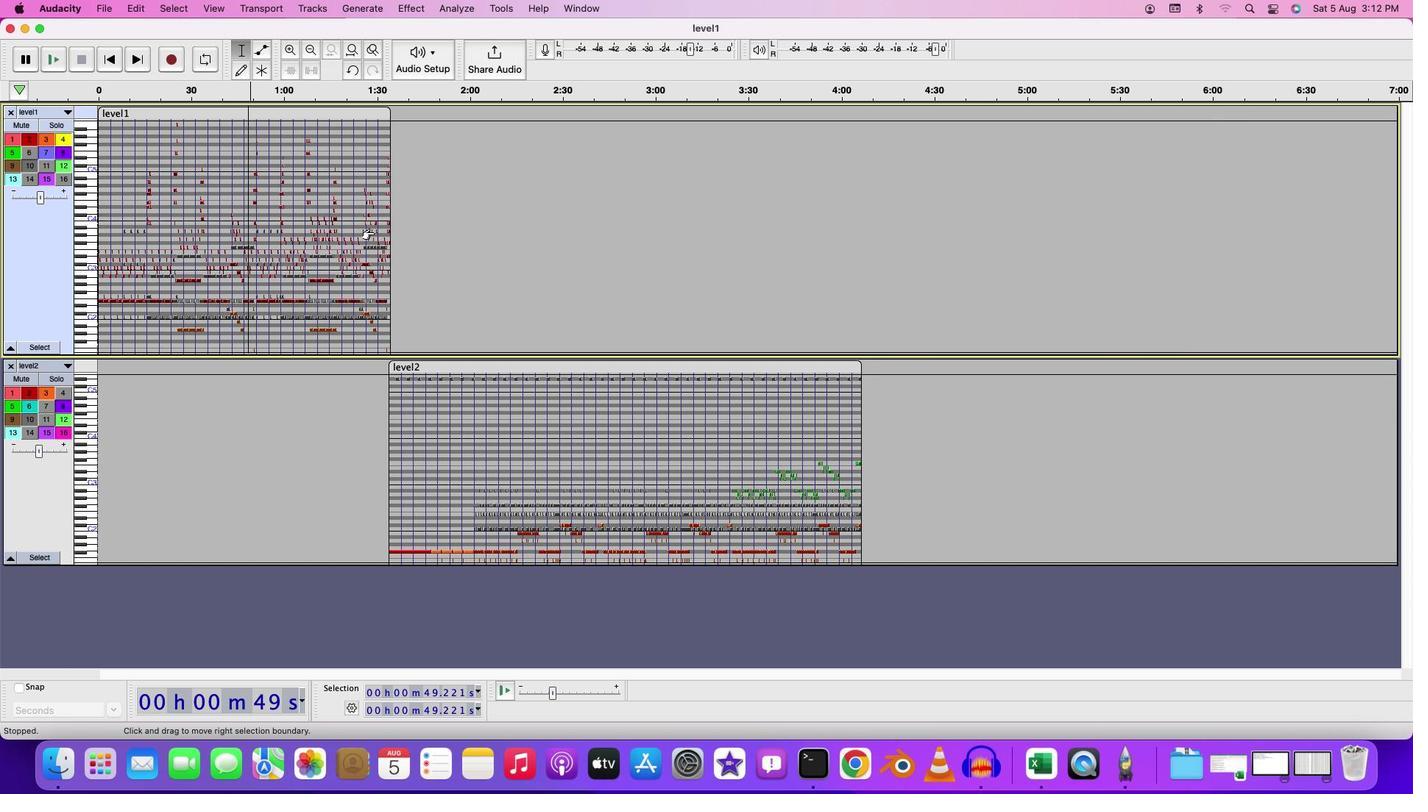 
Action: Mouse moved to (321, 259)
Screenshot: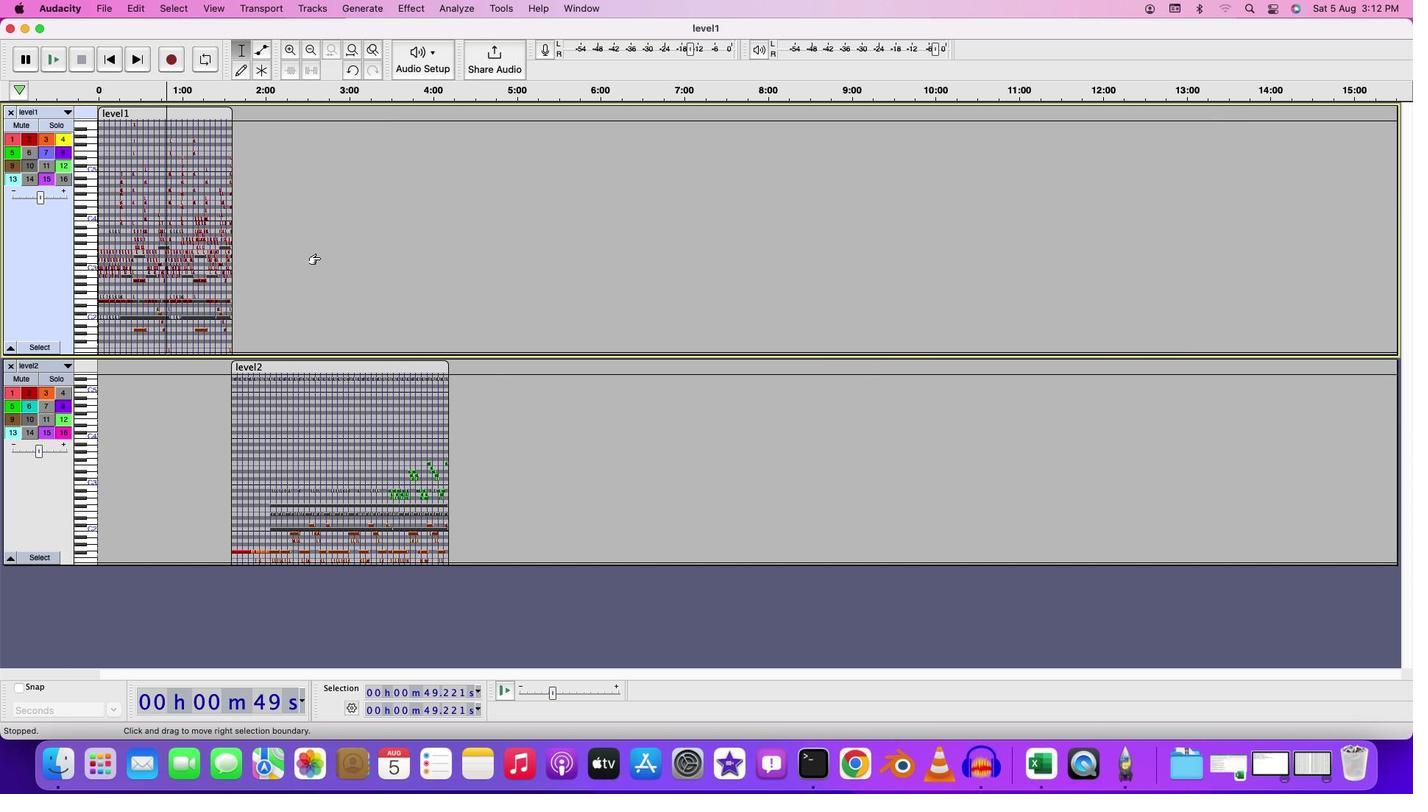 
Action: Mouse scrolled (321, 259) with delta (2, 2)
Screenshot: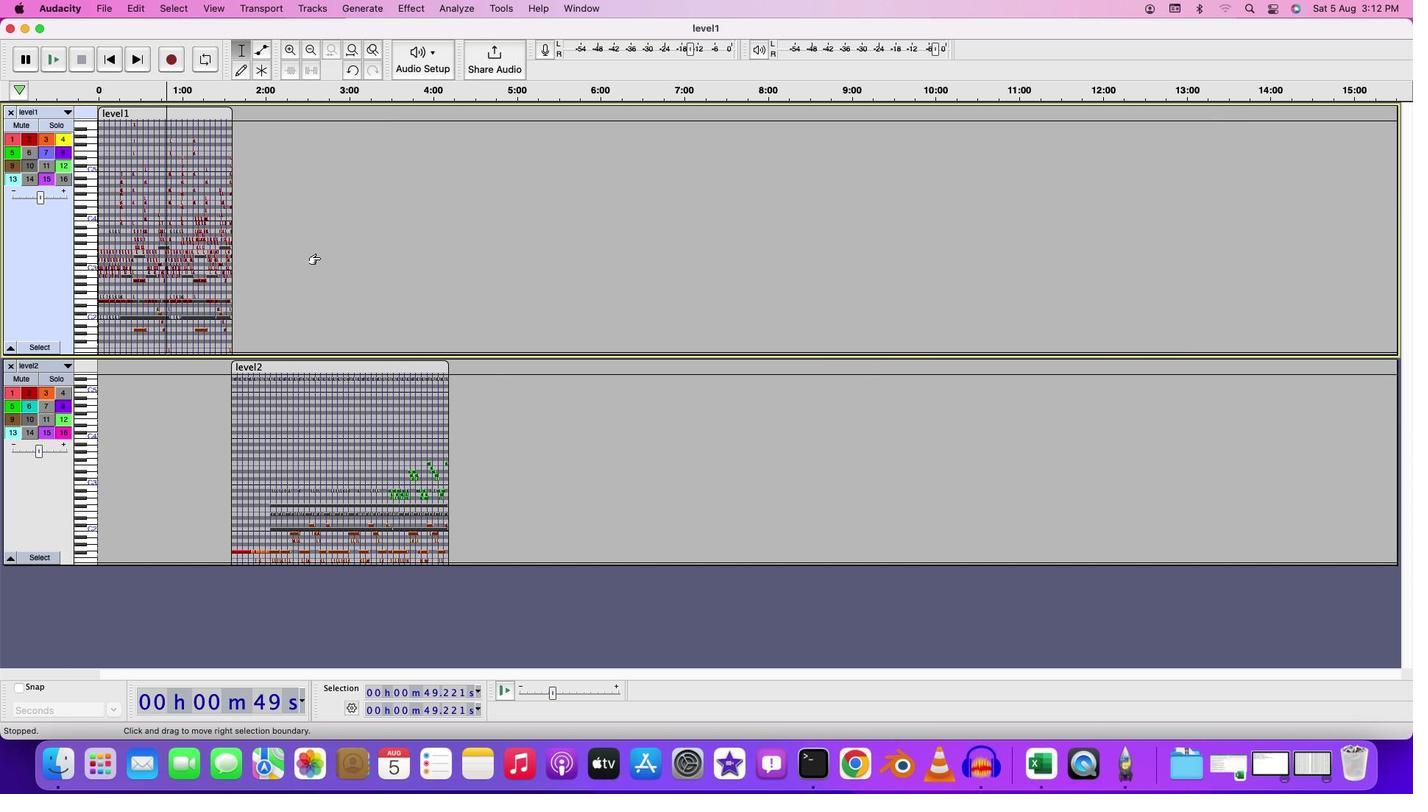 
Action: Mouse scrolled (321, 259) with delta (2, 2)
Screenshot: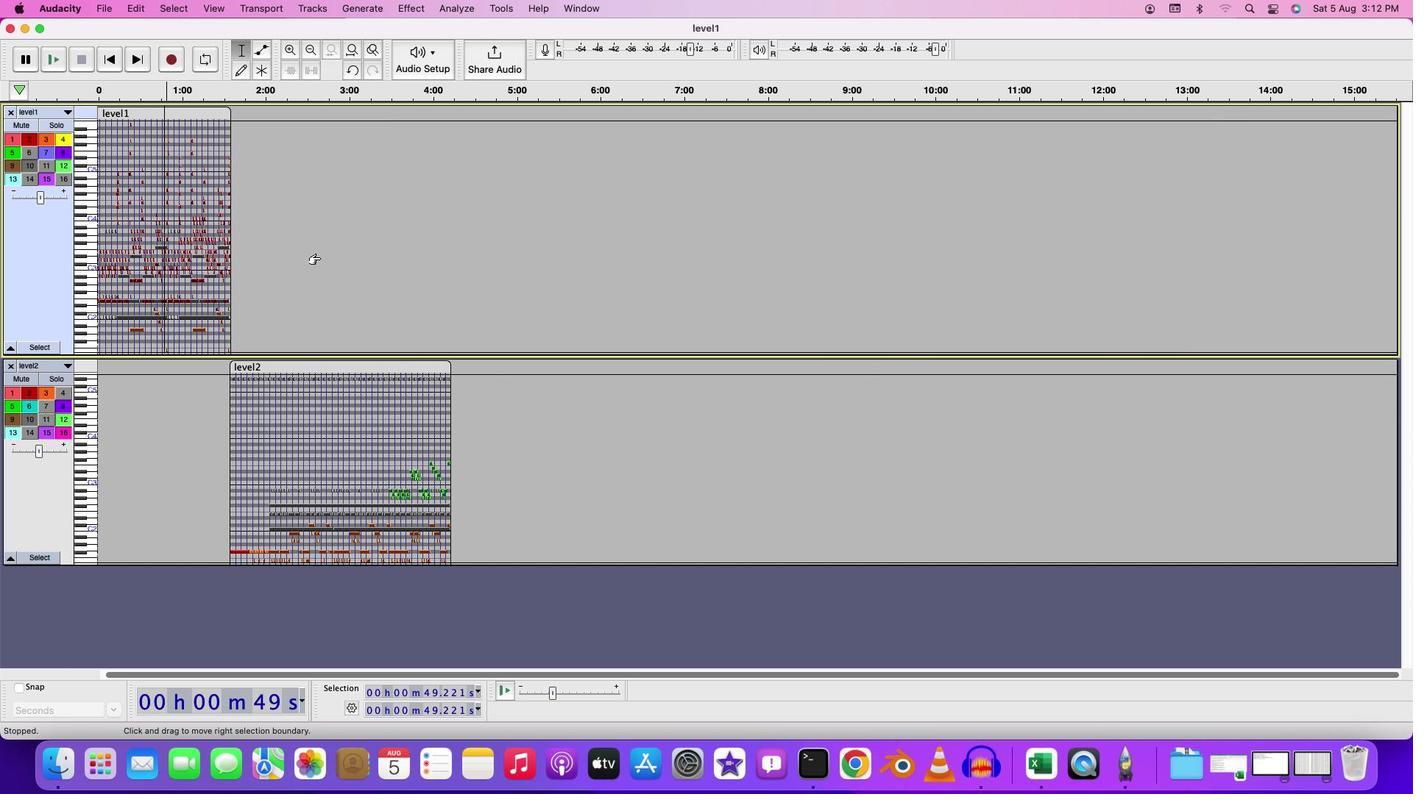 
Action: Mouse moved to (321, 260)
Screenshot: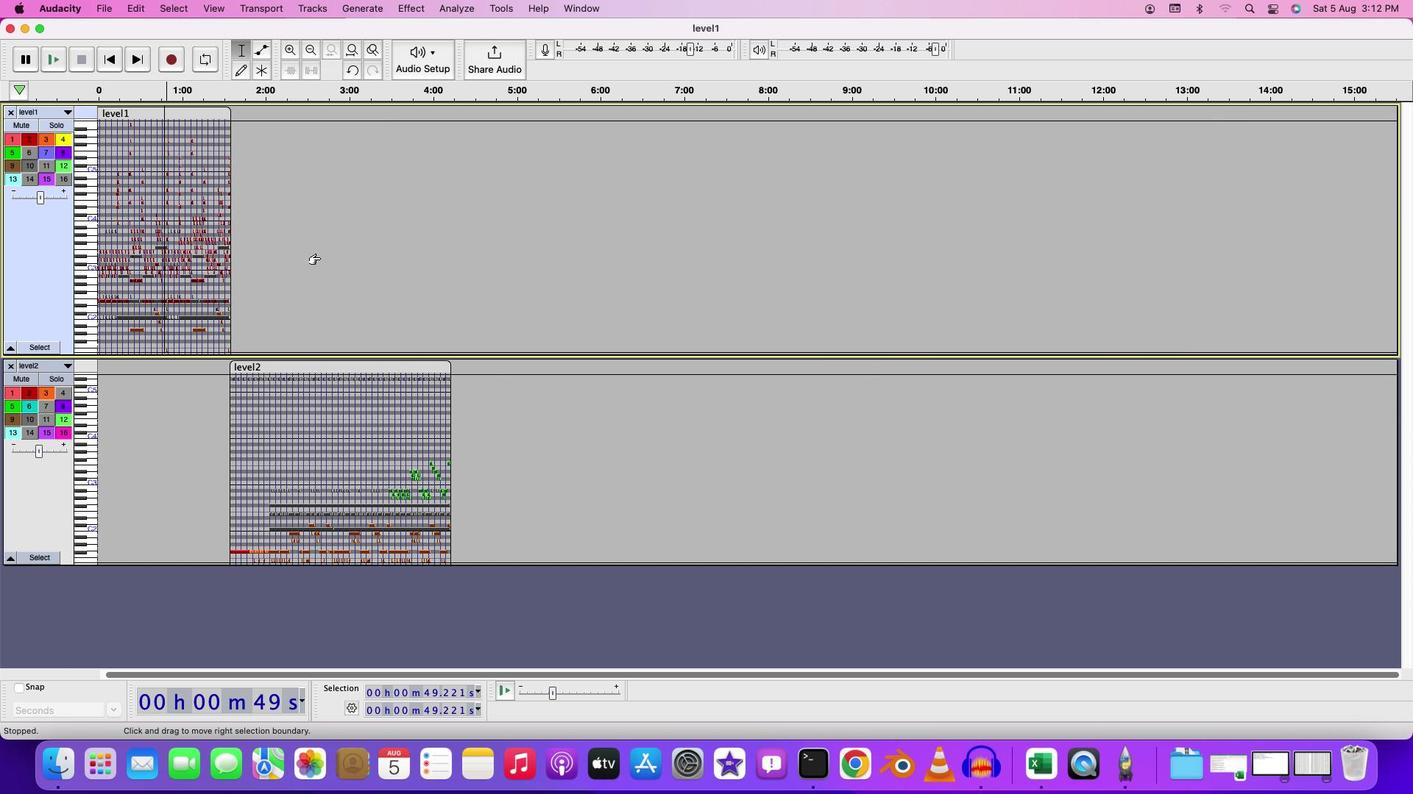 
Action: Mouse scrolled (321, 260) with delta (2, 3)
Screenshot: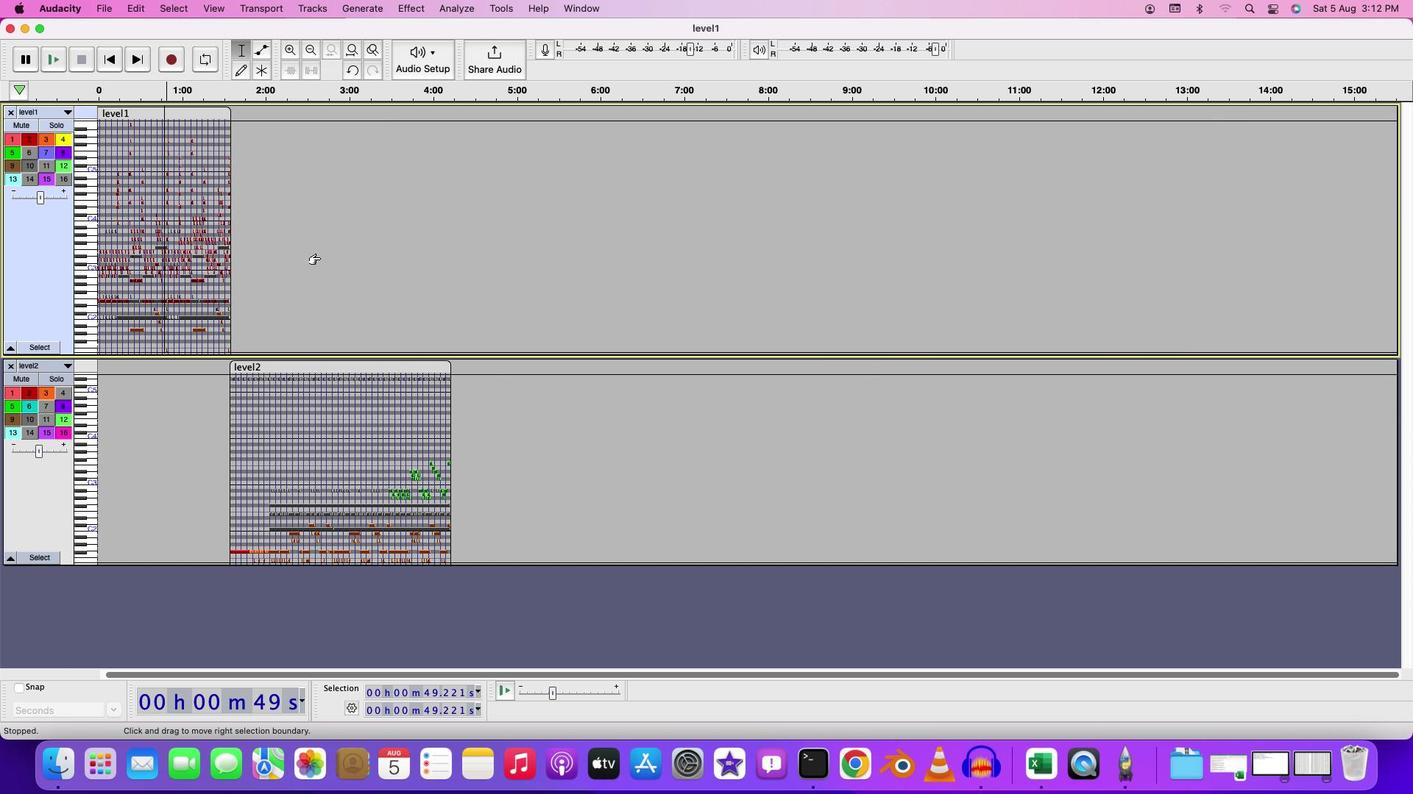 
Action: Mouse scrolled (321, 260) with delta (2, 3)
Screenshot: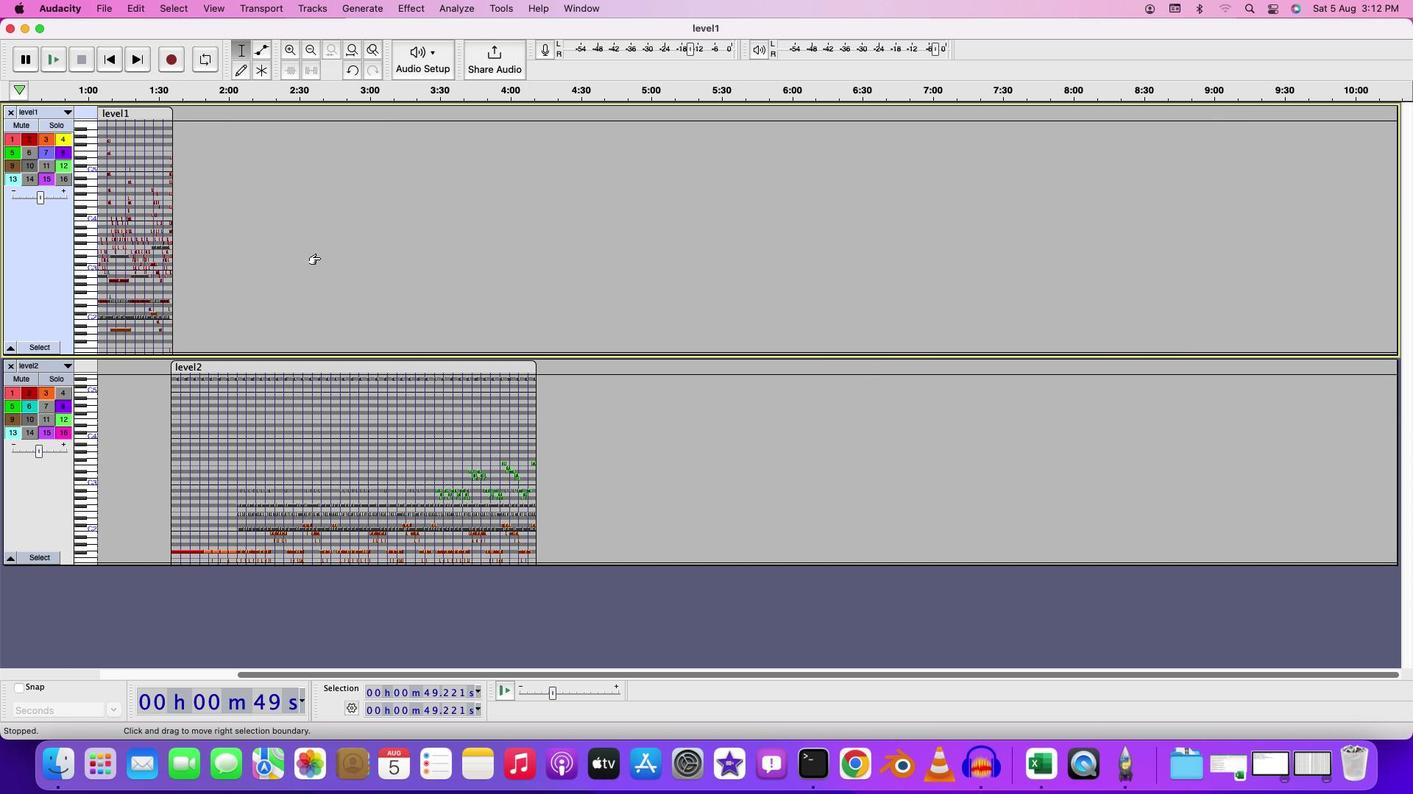 
Action: Mouse moved to (64, 420)
Screenshot: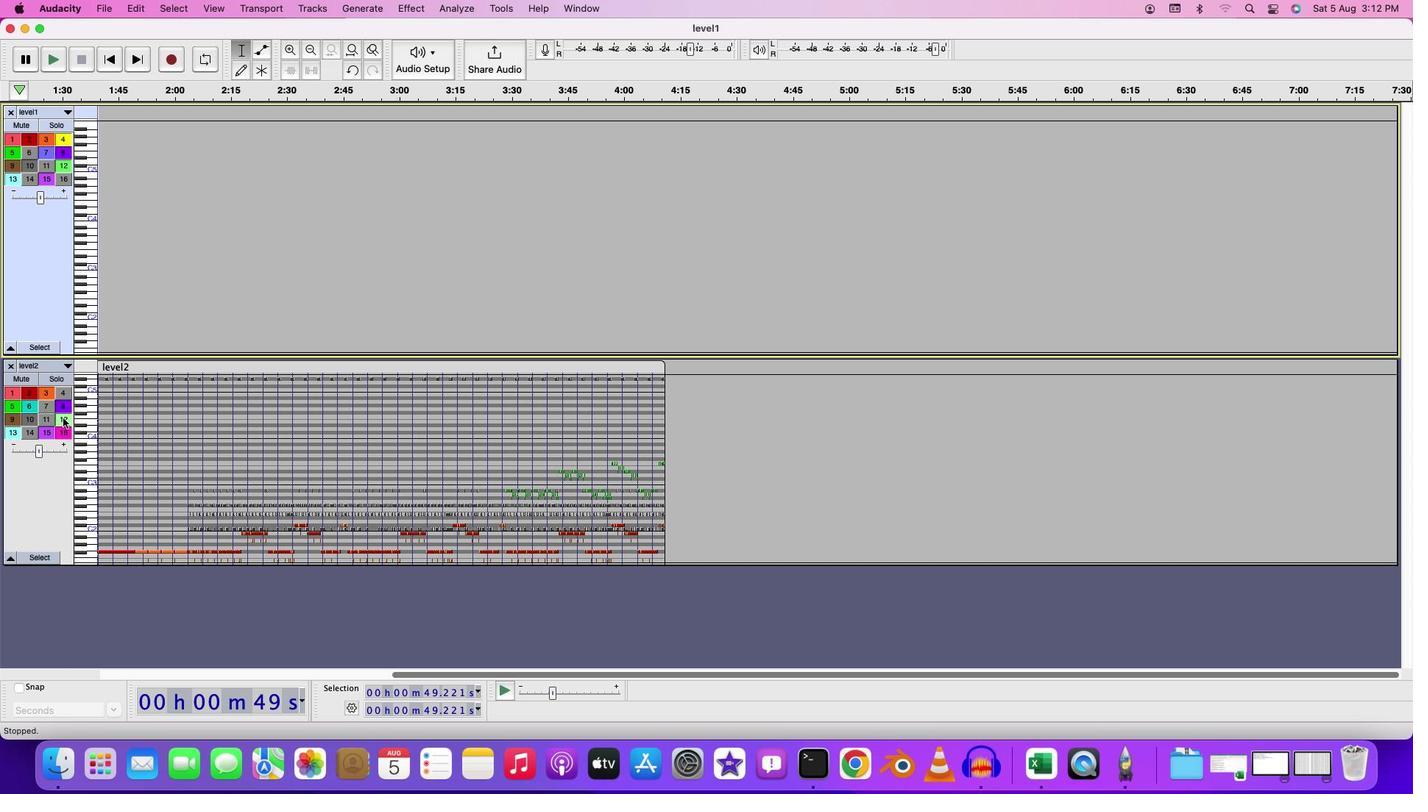 
Action: Mouse pressed left at (64, 420)
Screenshot: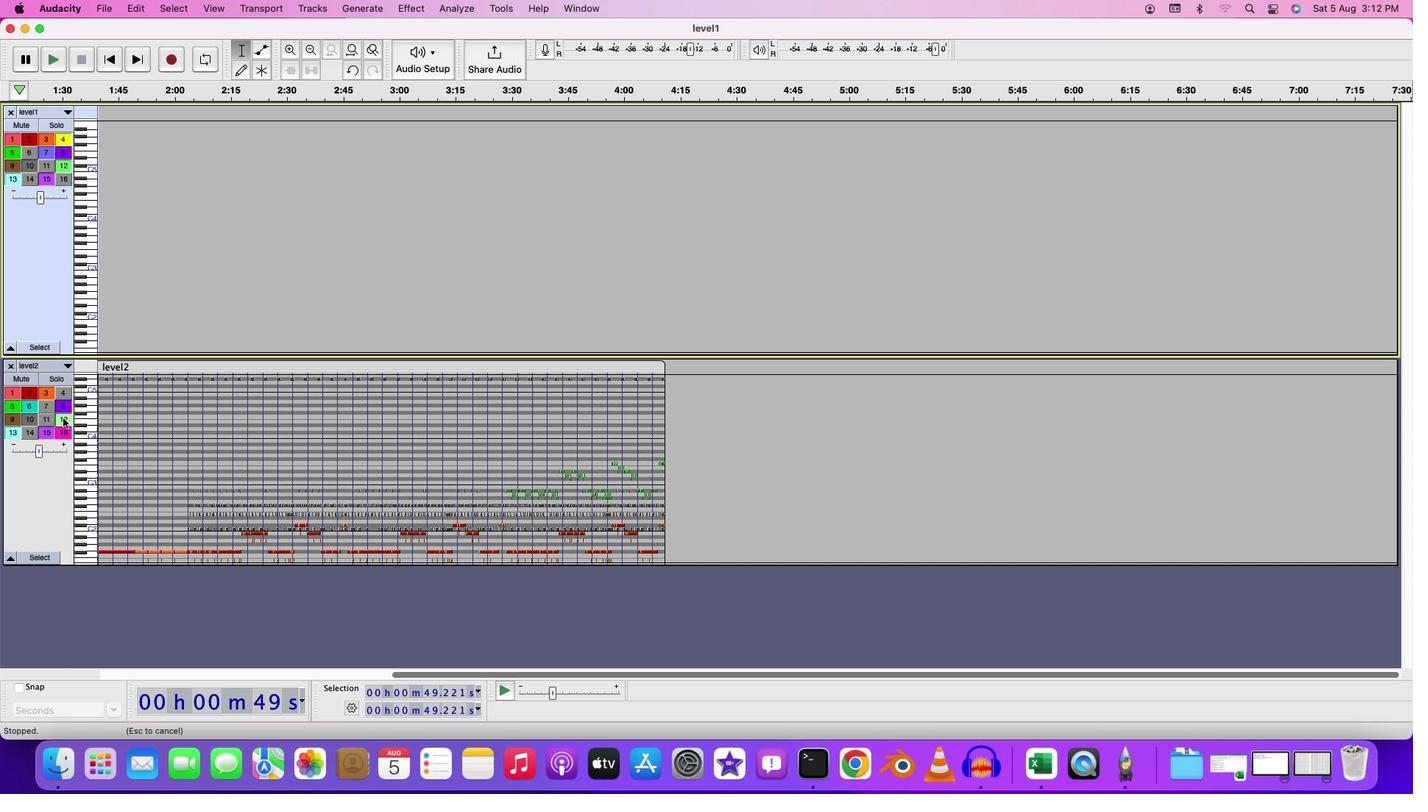 
Action: Mouse moved to (13, 424)
Screenshot: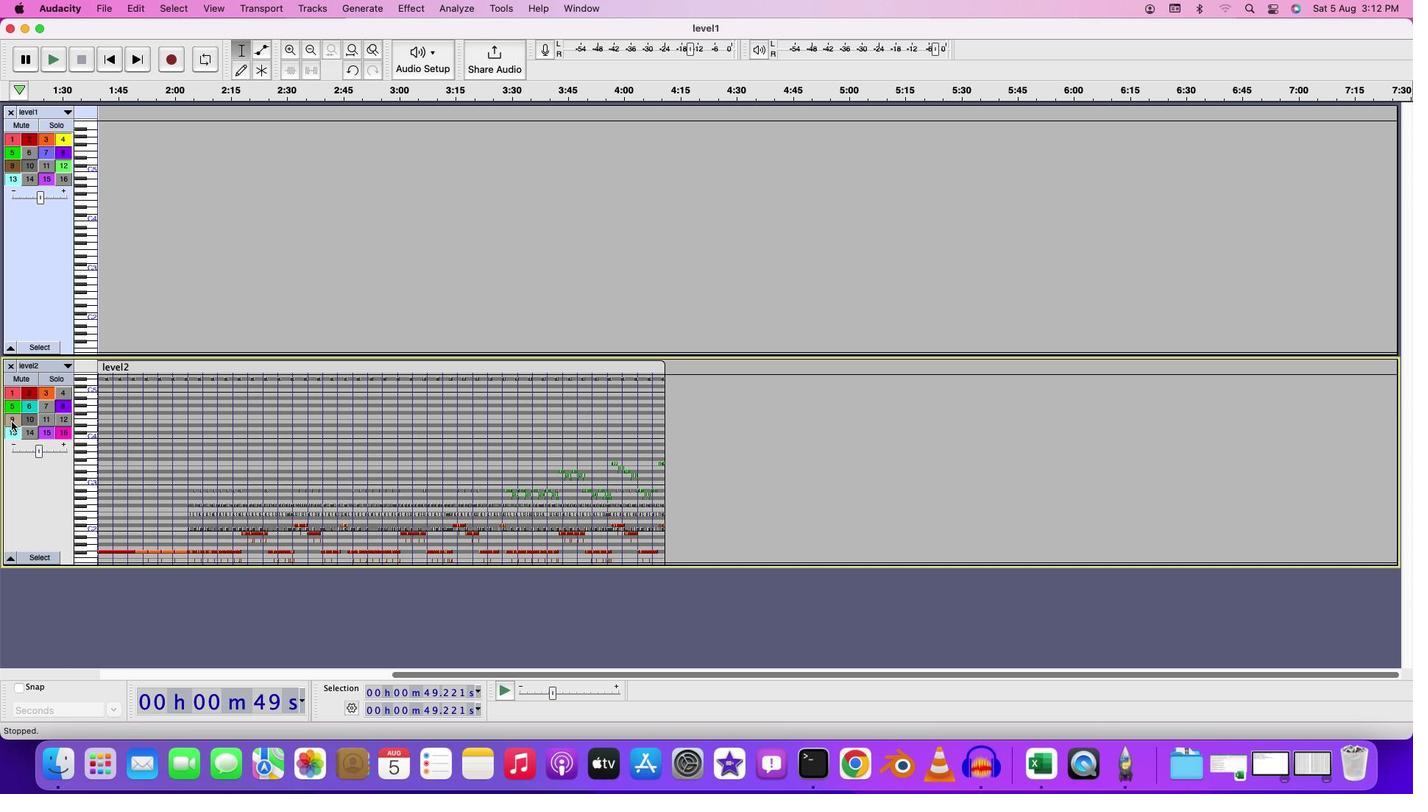 
Action: Mouse pressed left at (13, 424)
Screenshot: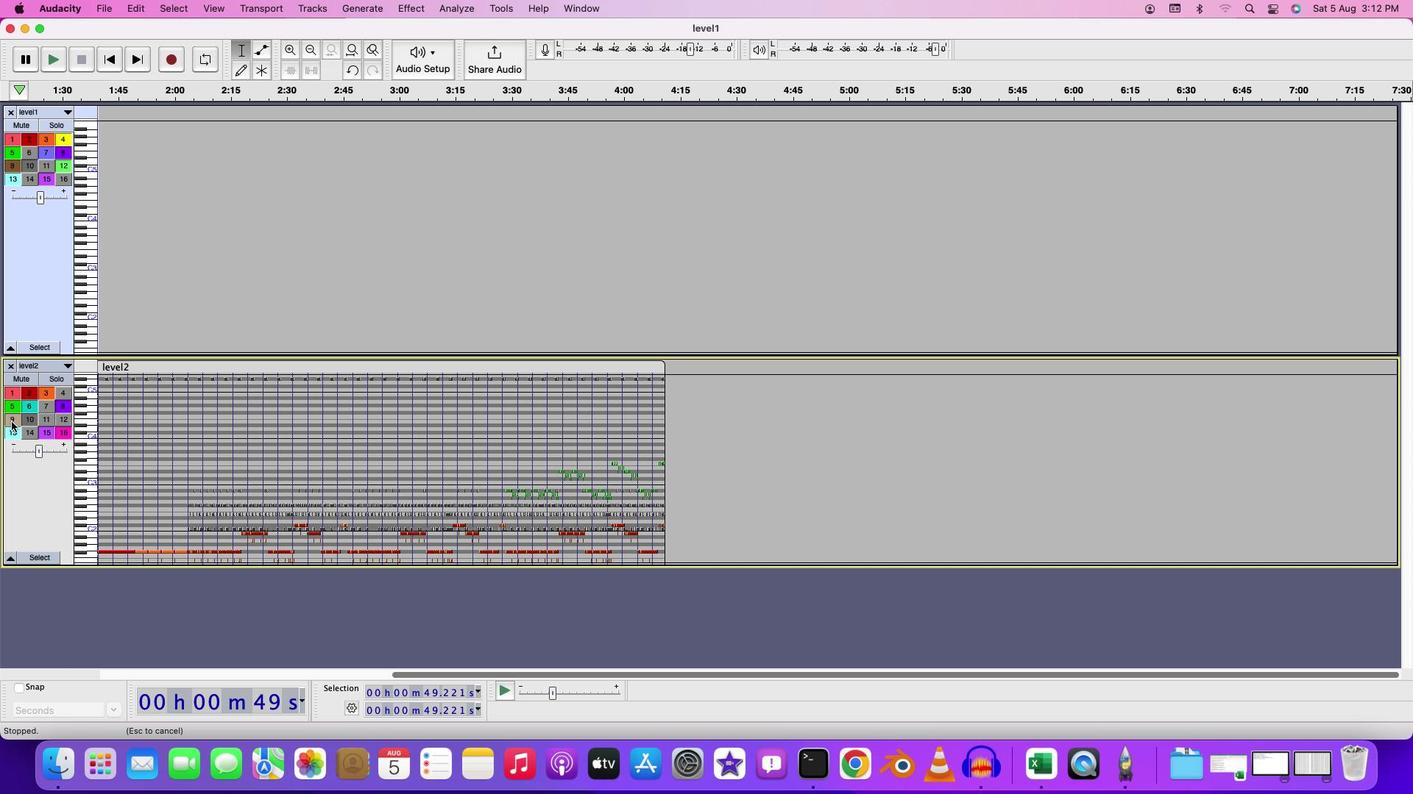 
Action: Mouse moved to (16, 414)
Screenshot: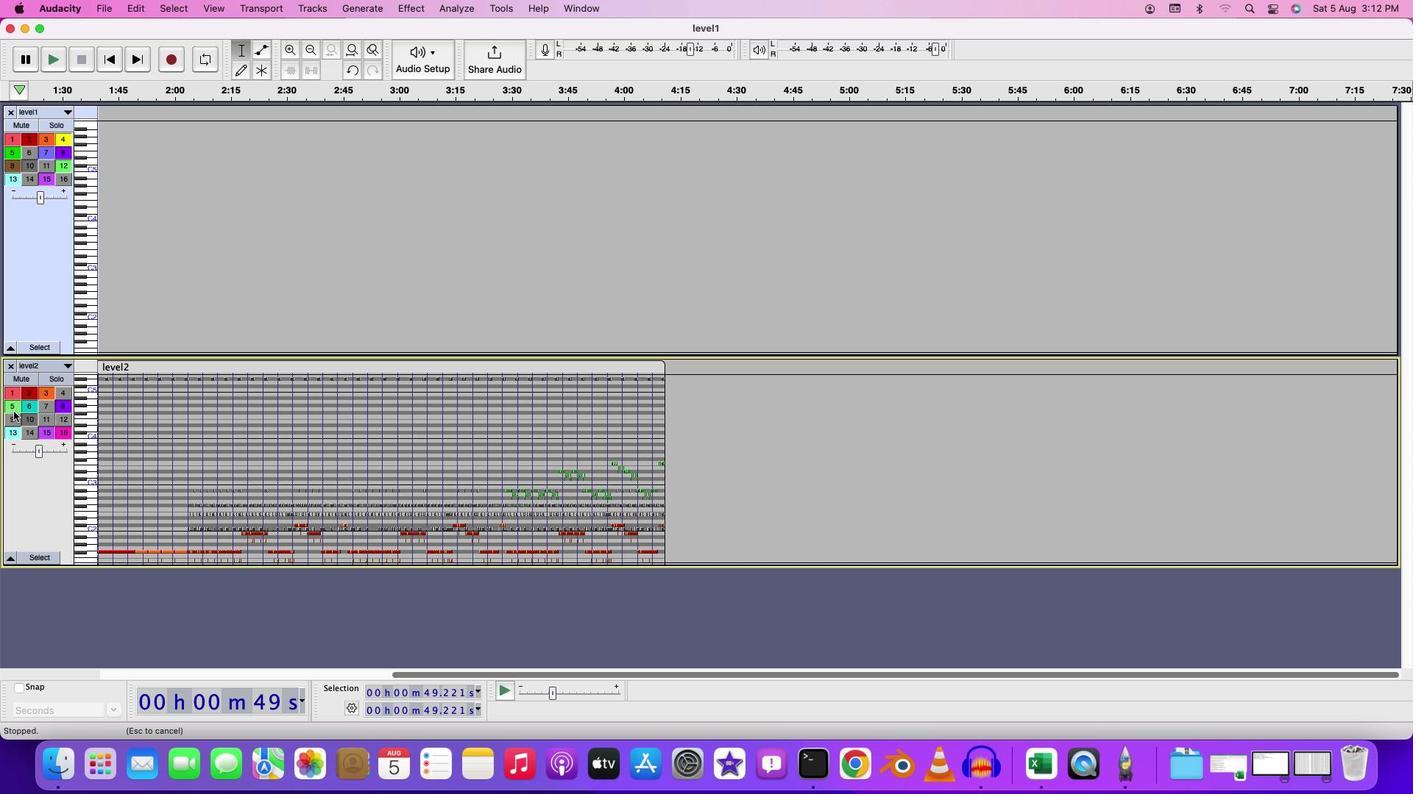 
Action: Mouse pressed left at (16, 414)
Screenshot: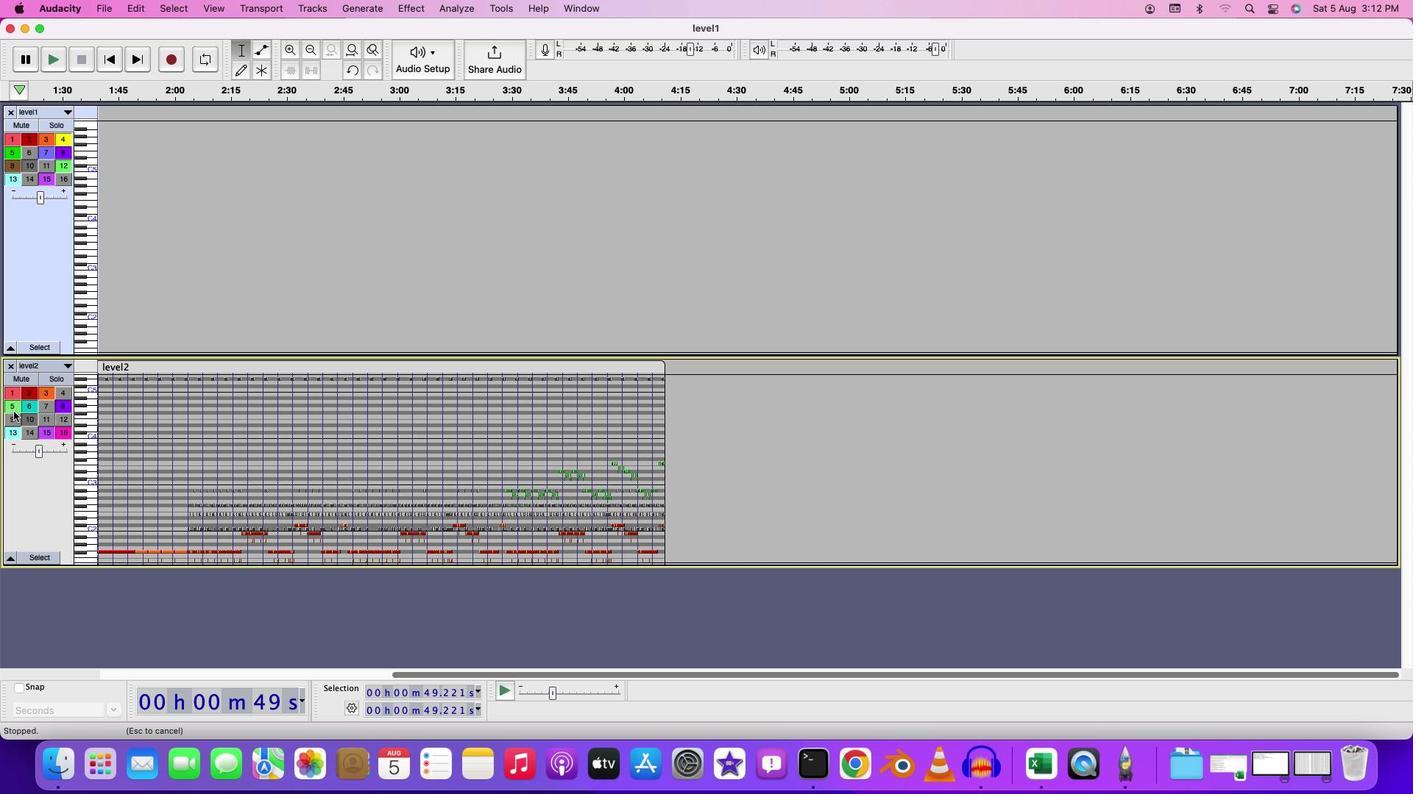 
Action: Mouse moved to (531, 518)
Screenshot: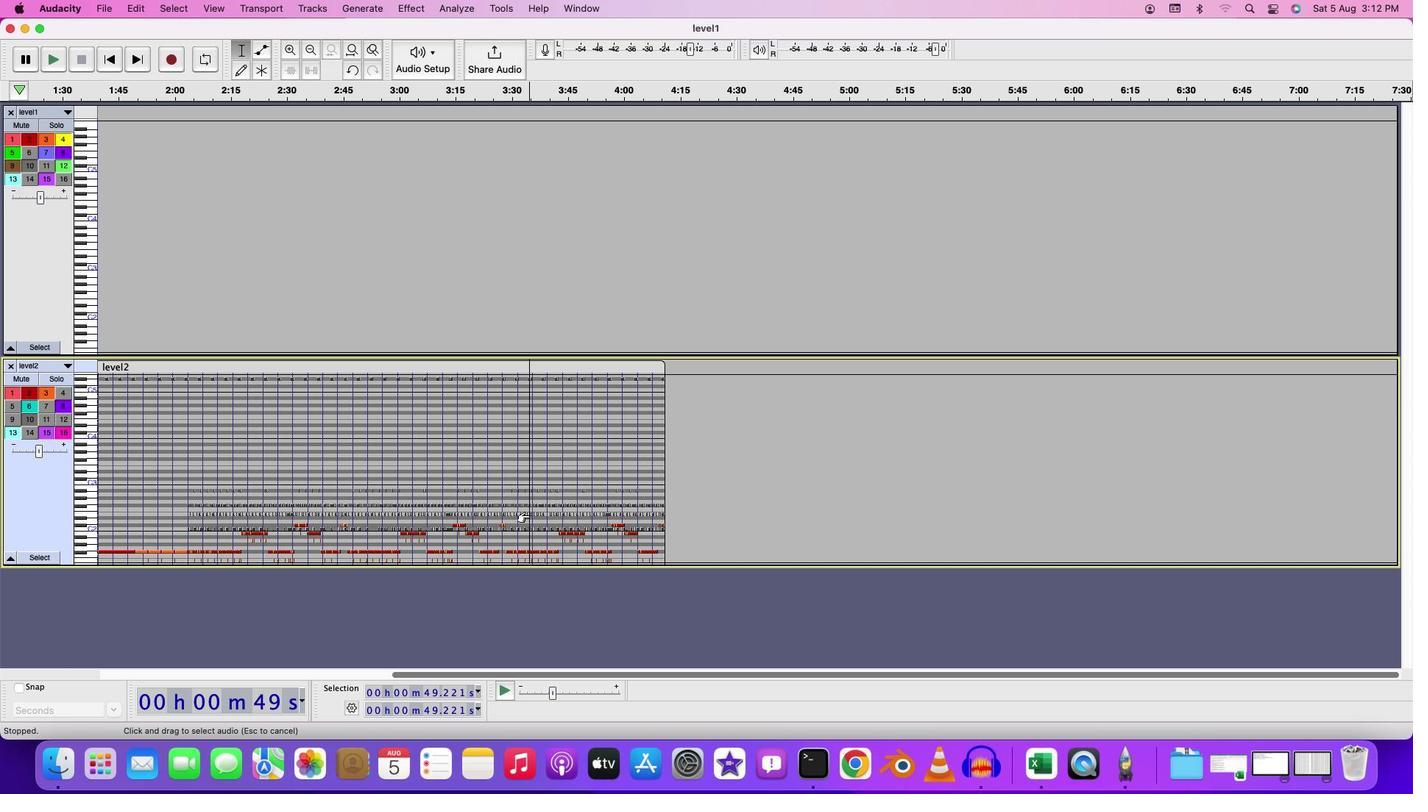 
Action: Mouse pressed left at (531, 518)
Screenshot: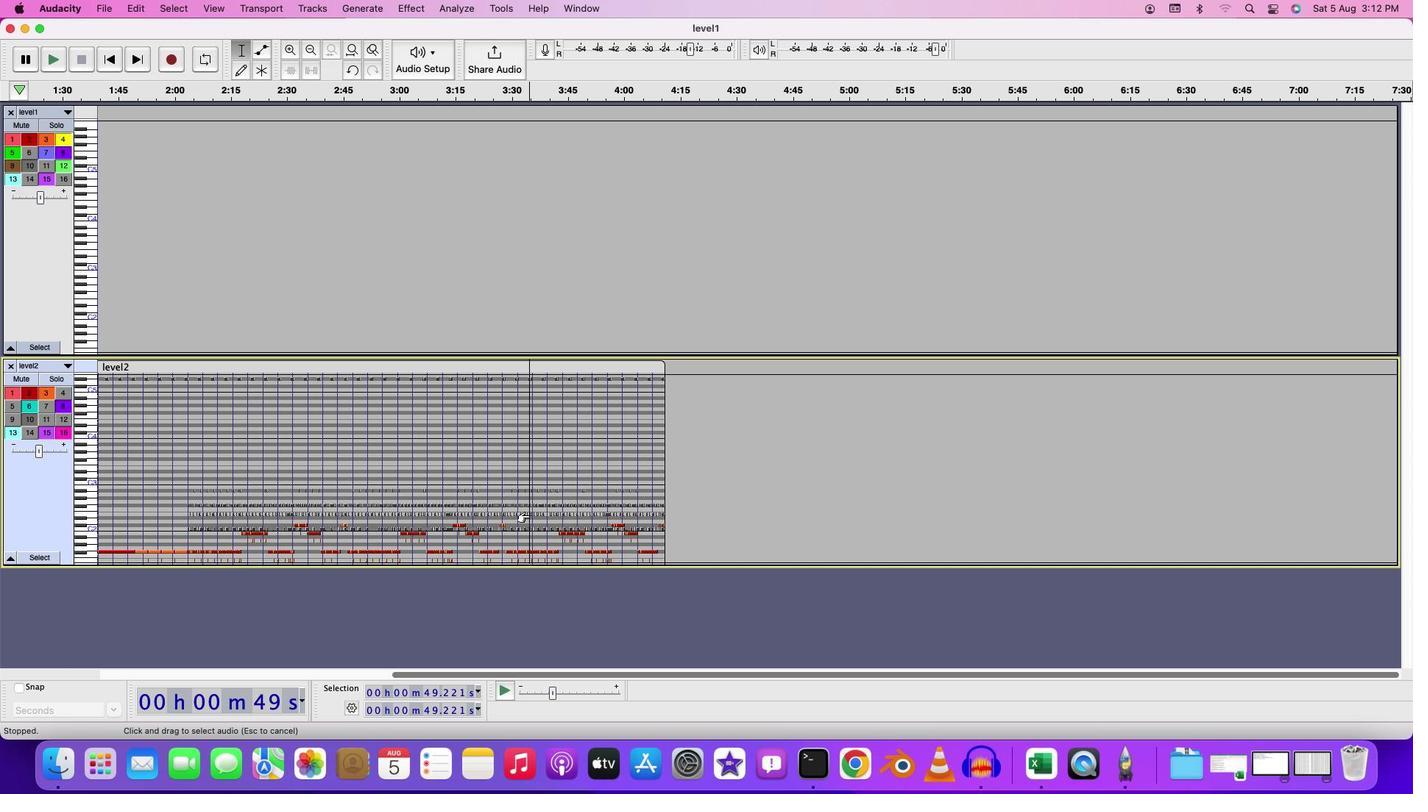 
Action: Mouse moved to (547, 508)
Screenshot: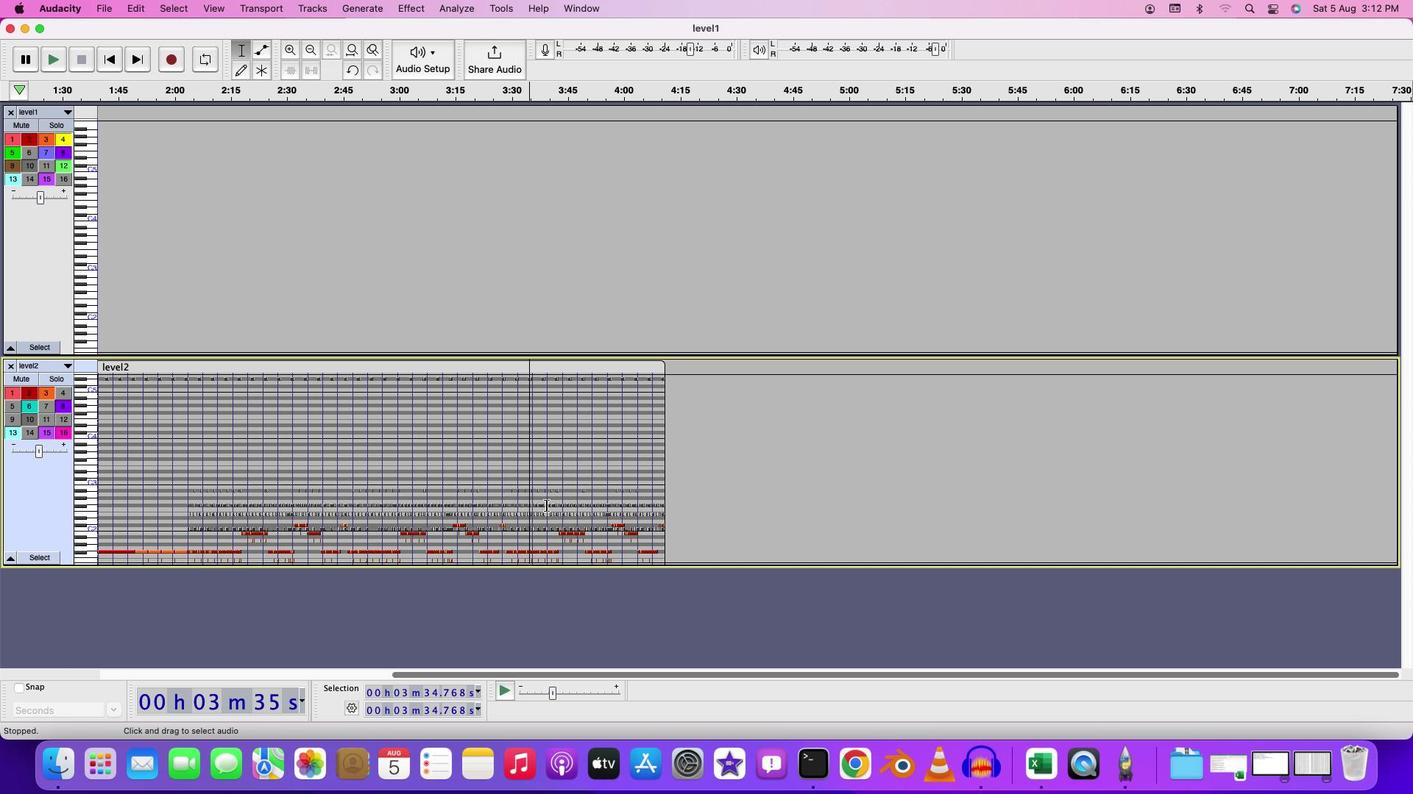 
Action: Key pressed Key.space
Screenshot: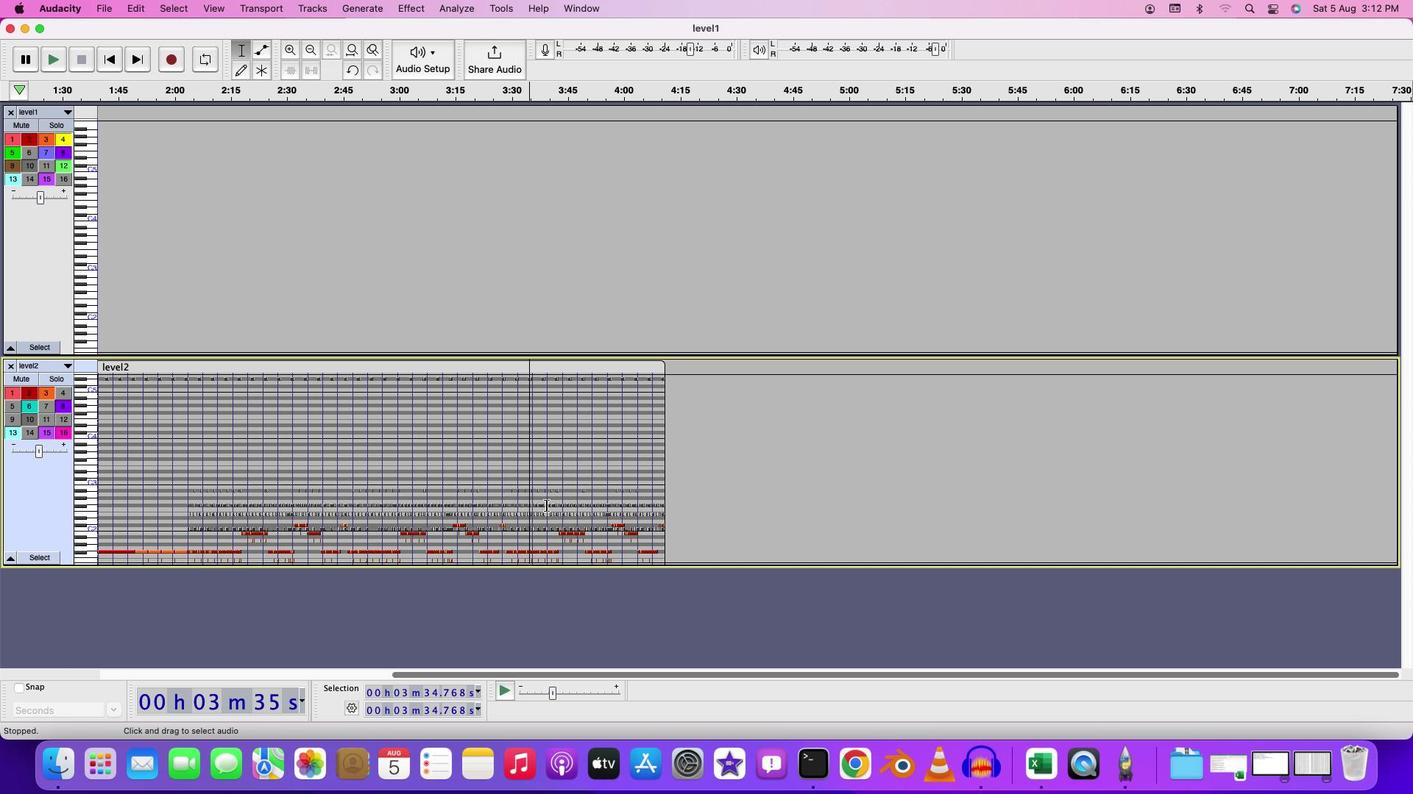 
Action: Mouse moved to (558, 513)
Screenshot: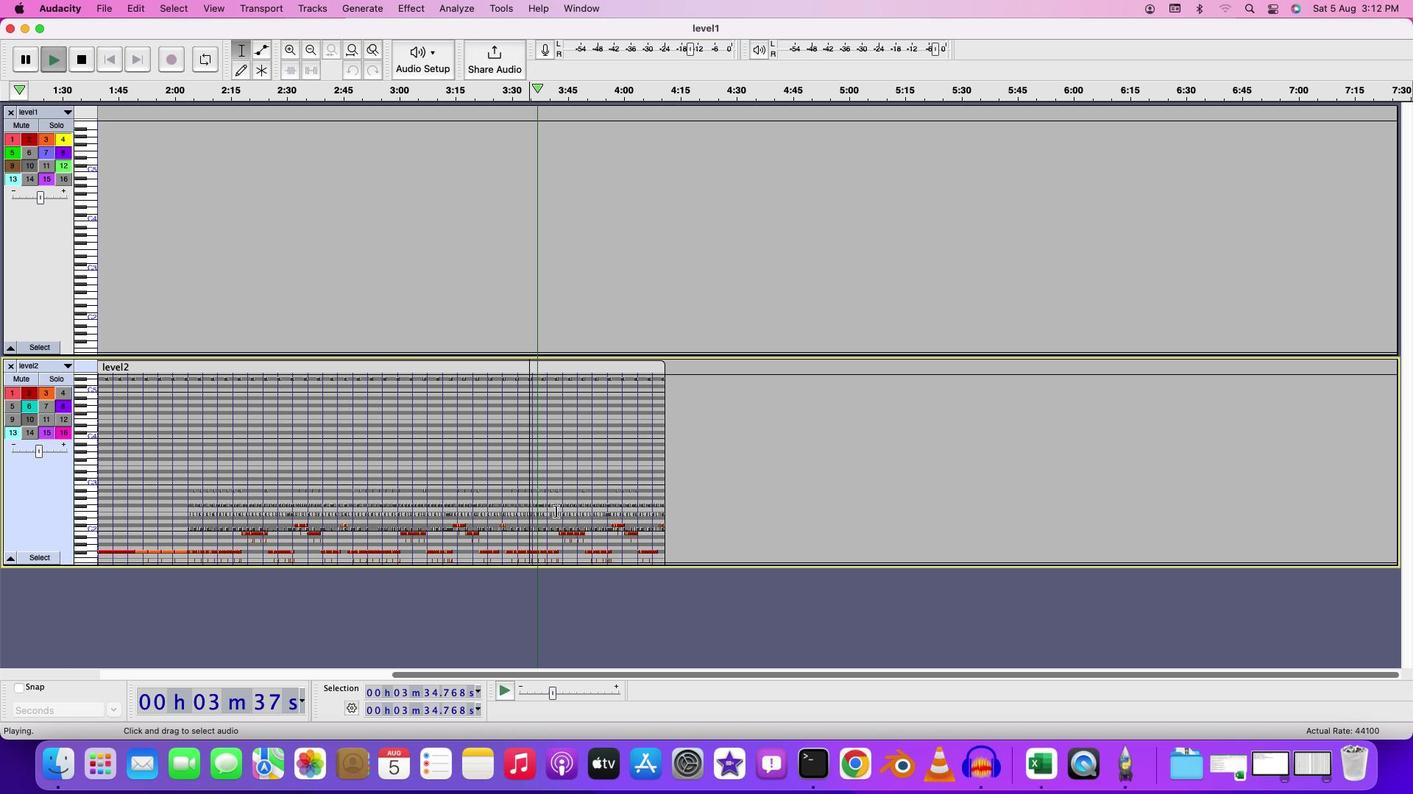 
Action: Key pressed Key.space
Screenshot: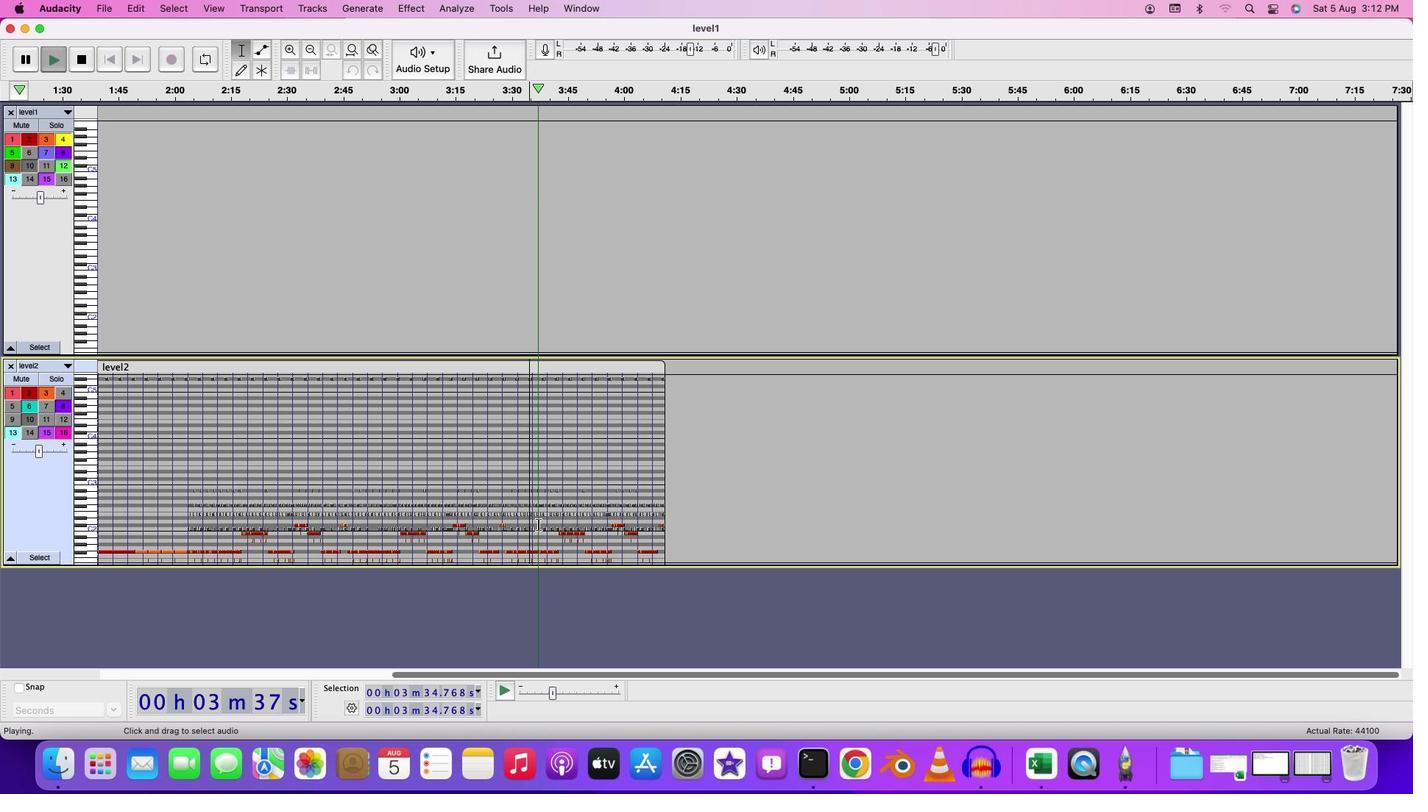 
Action: Mouse moved to (461, 677)
Screenshot: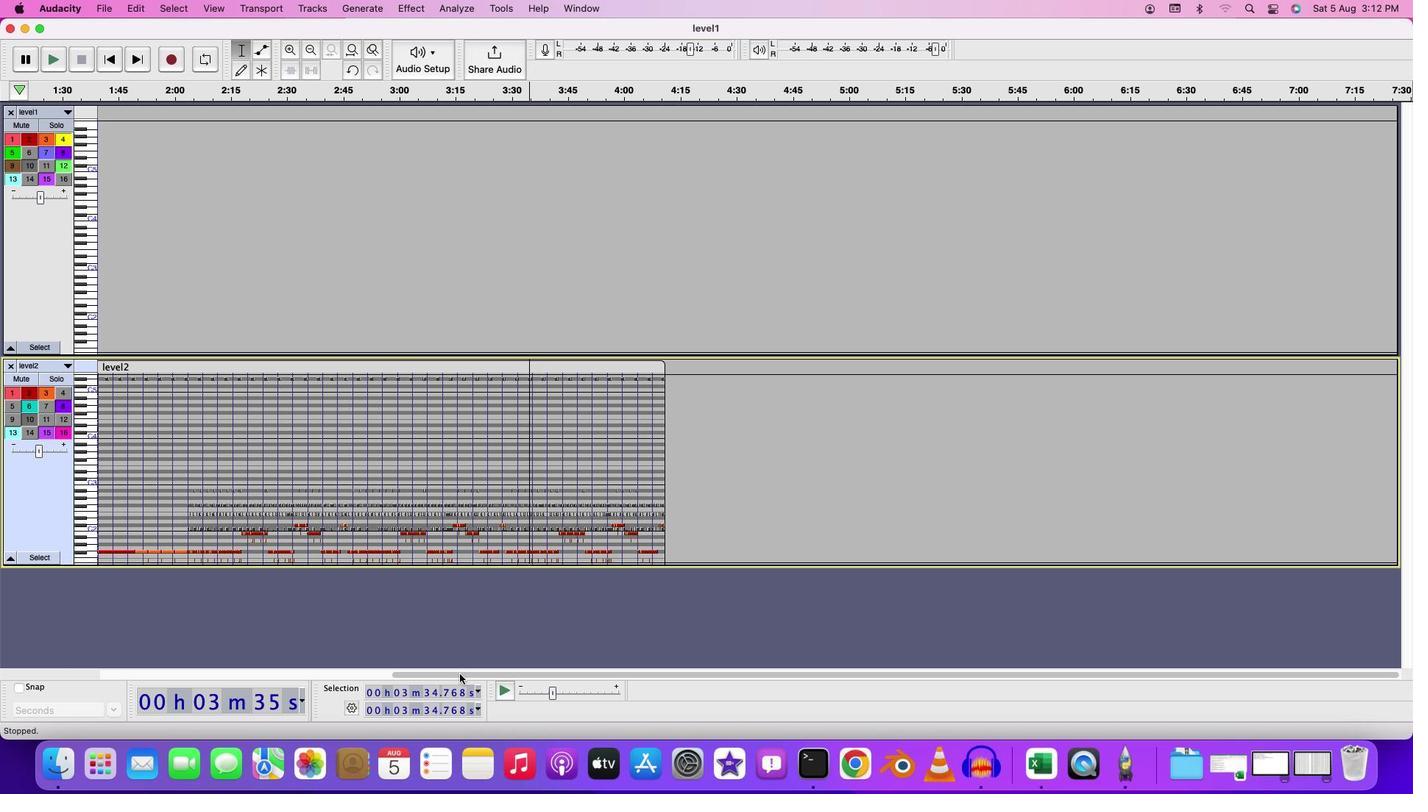 
Action: Mouse pressed left at (461, 677)
Screenshot: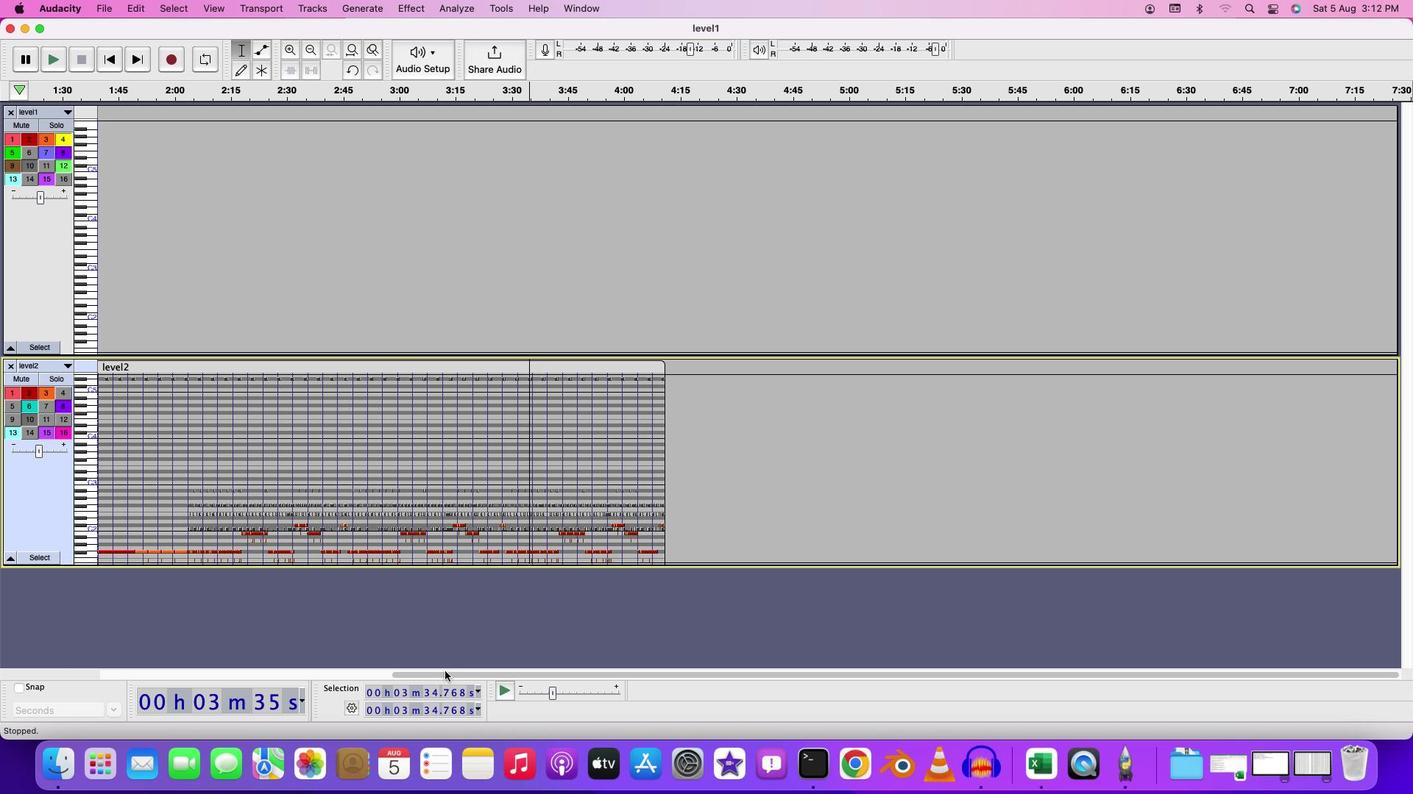 
Action: Mouse moved to (93, 404)
Screenshot: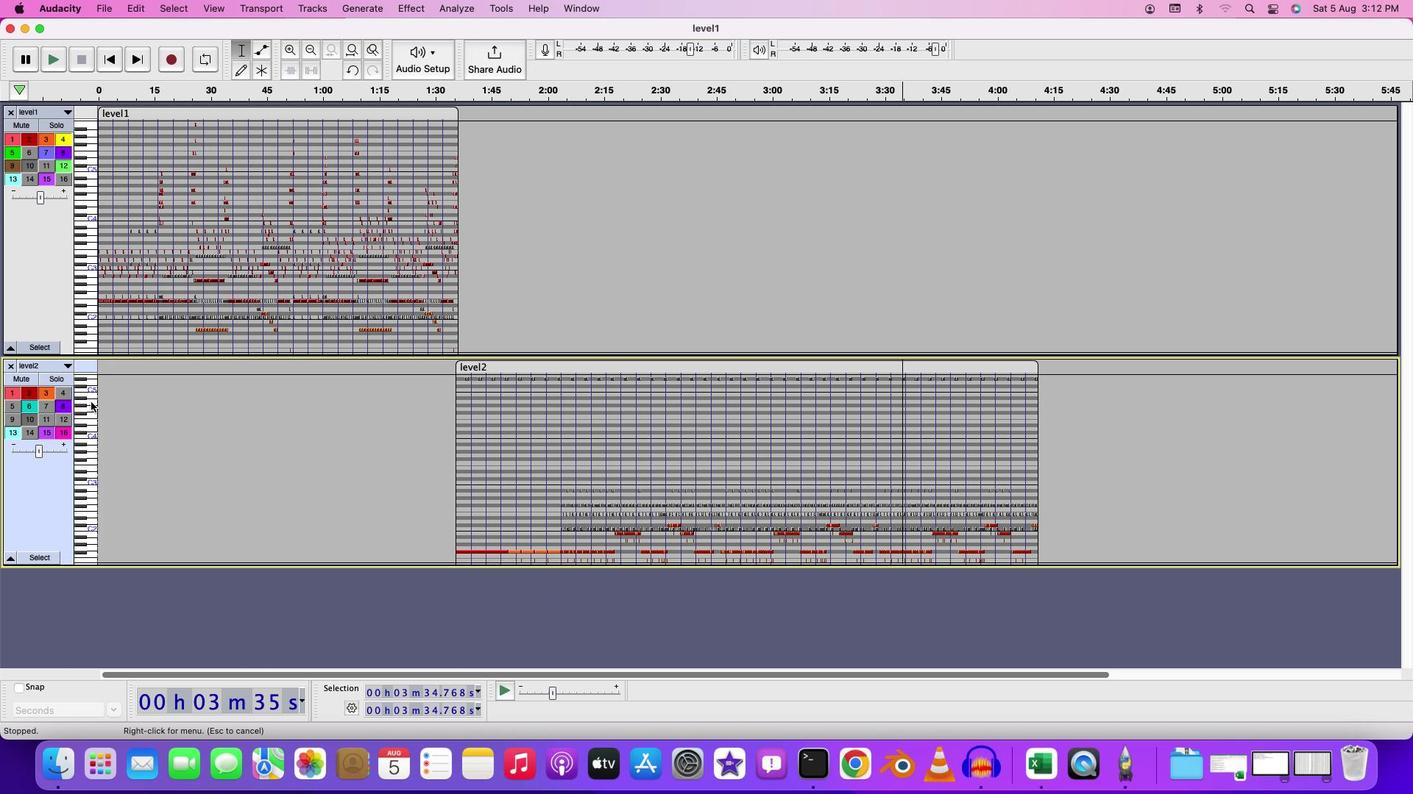 
Action: Mouse pressed left at (93, 404)
Screenshot: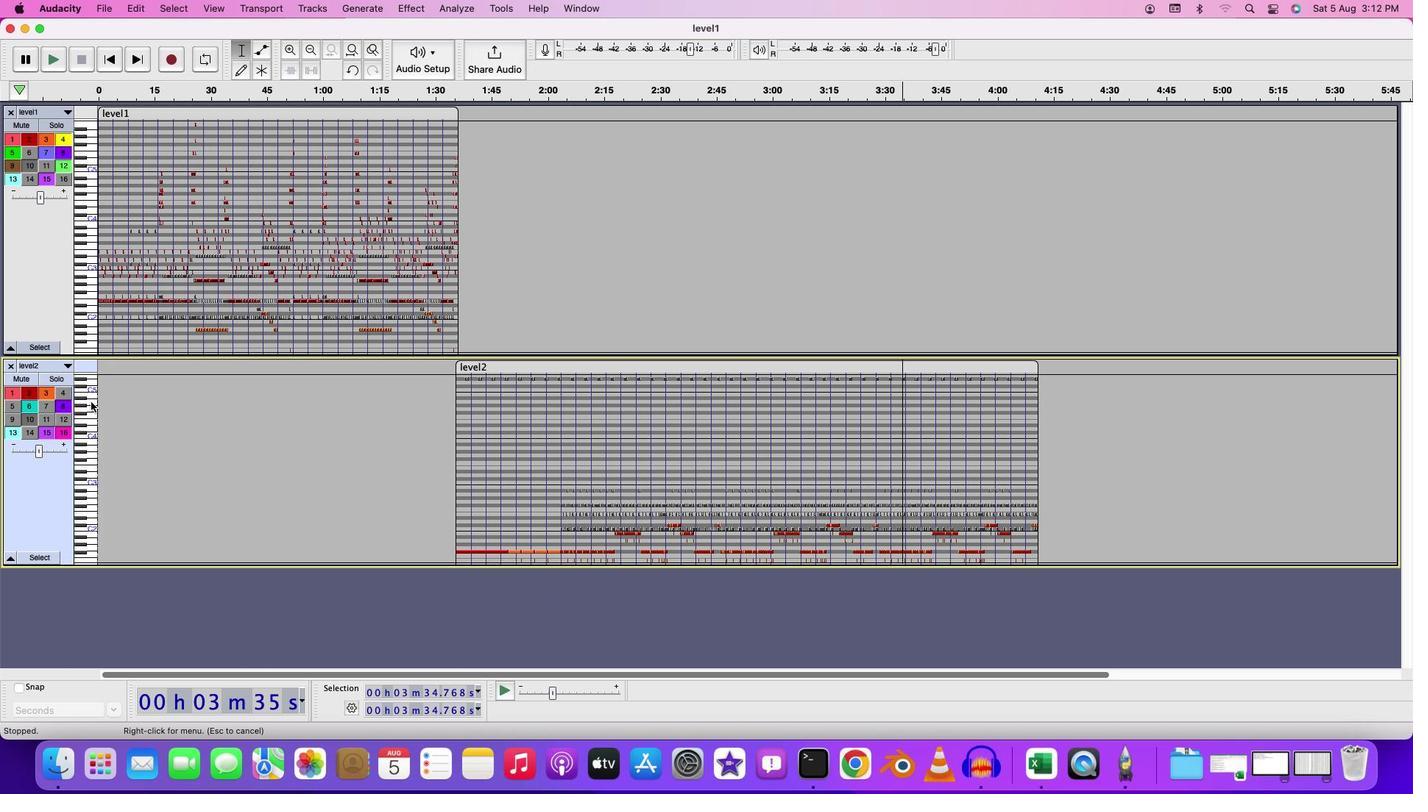 
Action: Mouse moved to (90, 398)
Screenshot: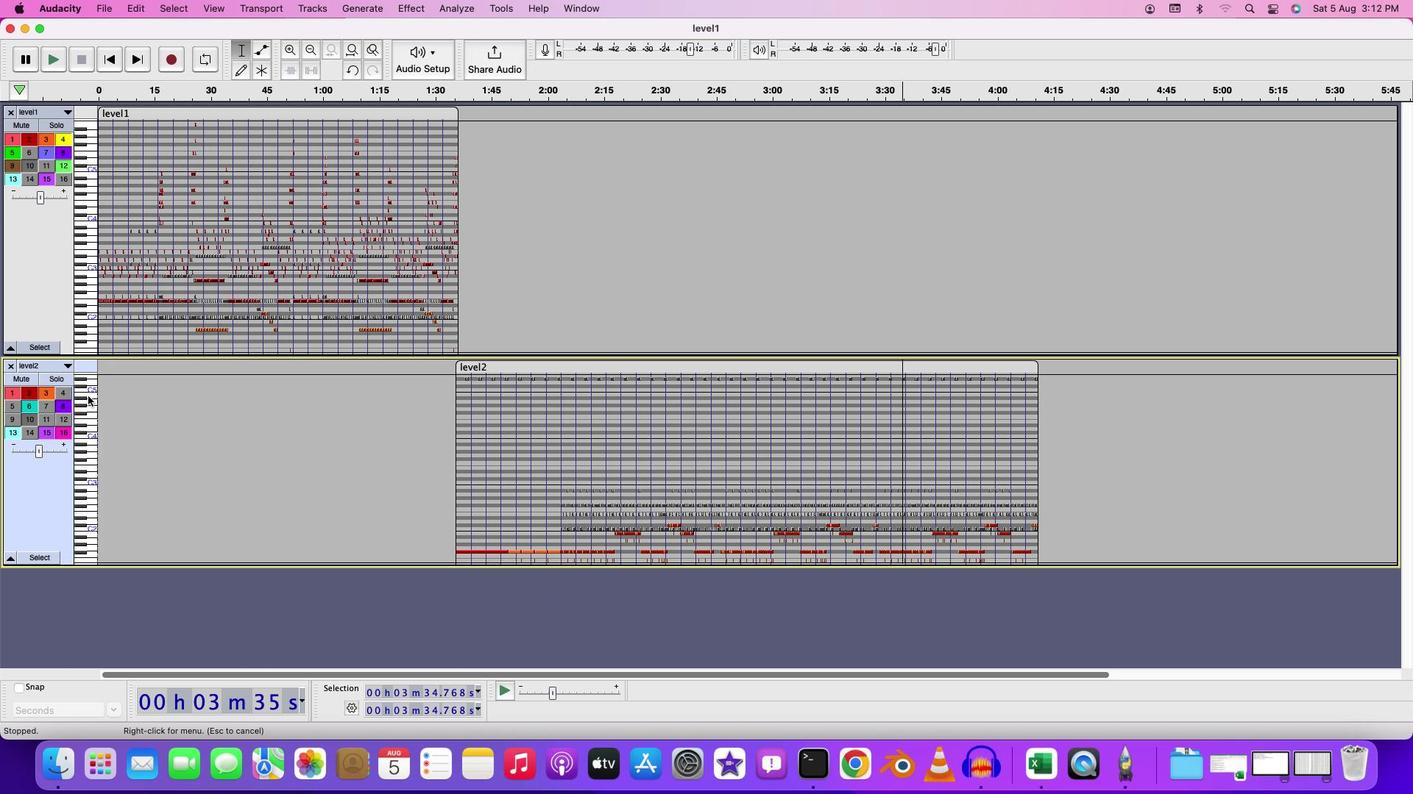 
Action: Mouse pressed left at (90, 398)
Screenshot: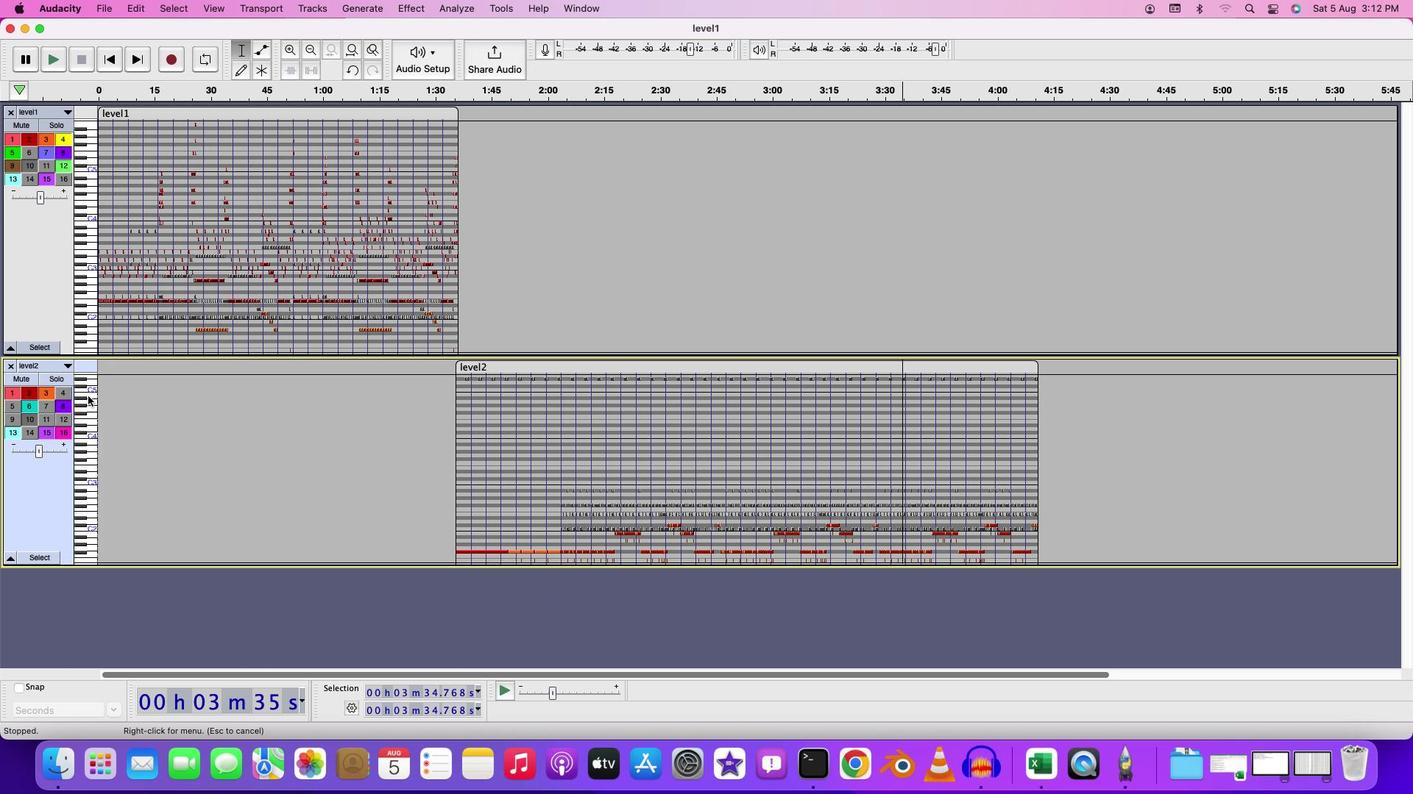 
Action: Mouse moved to (72, 370)
Screenshot: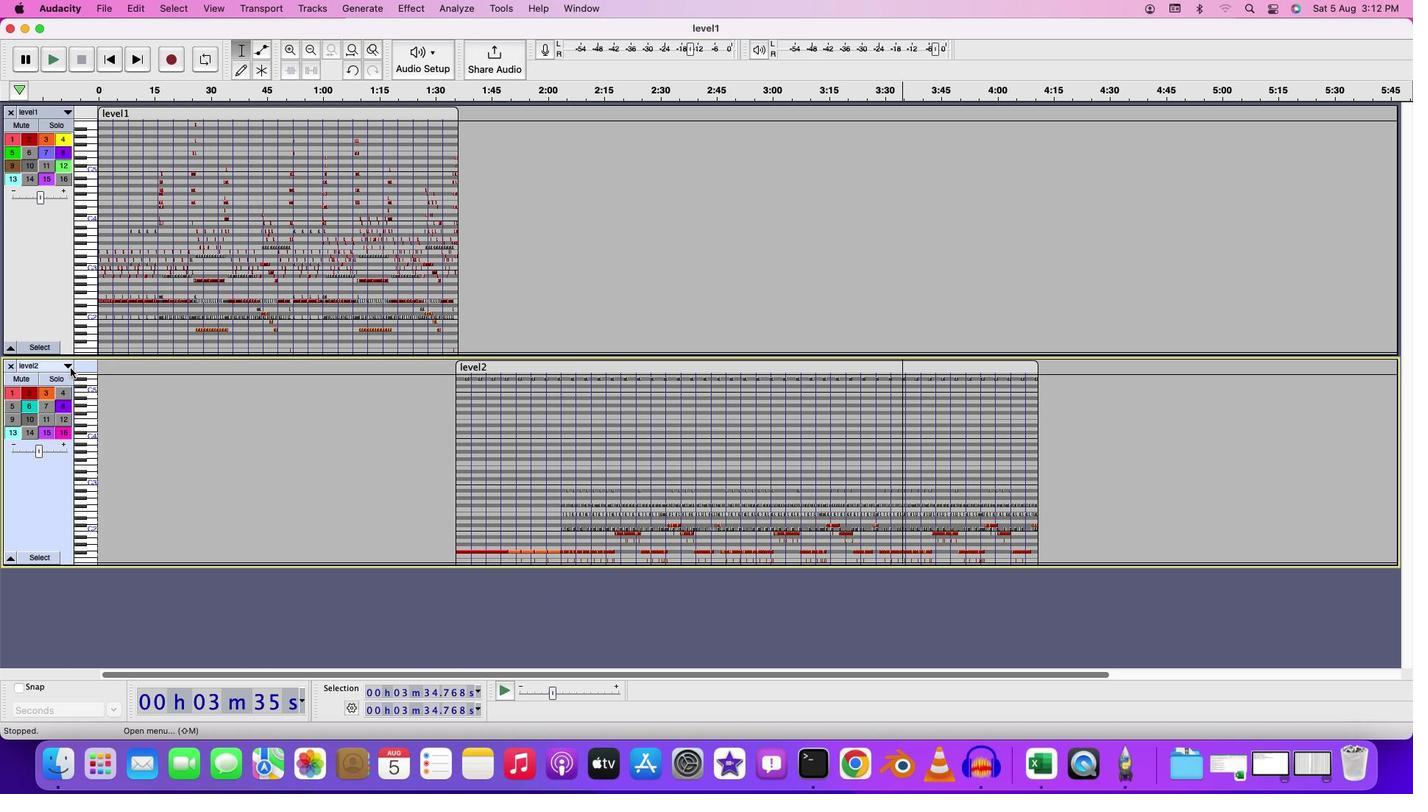 
Action: Mouse pressed left at (72, 370)
Screenshot: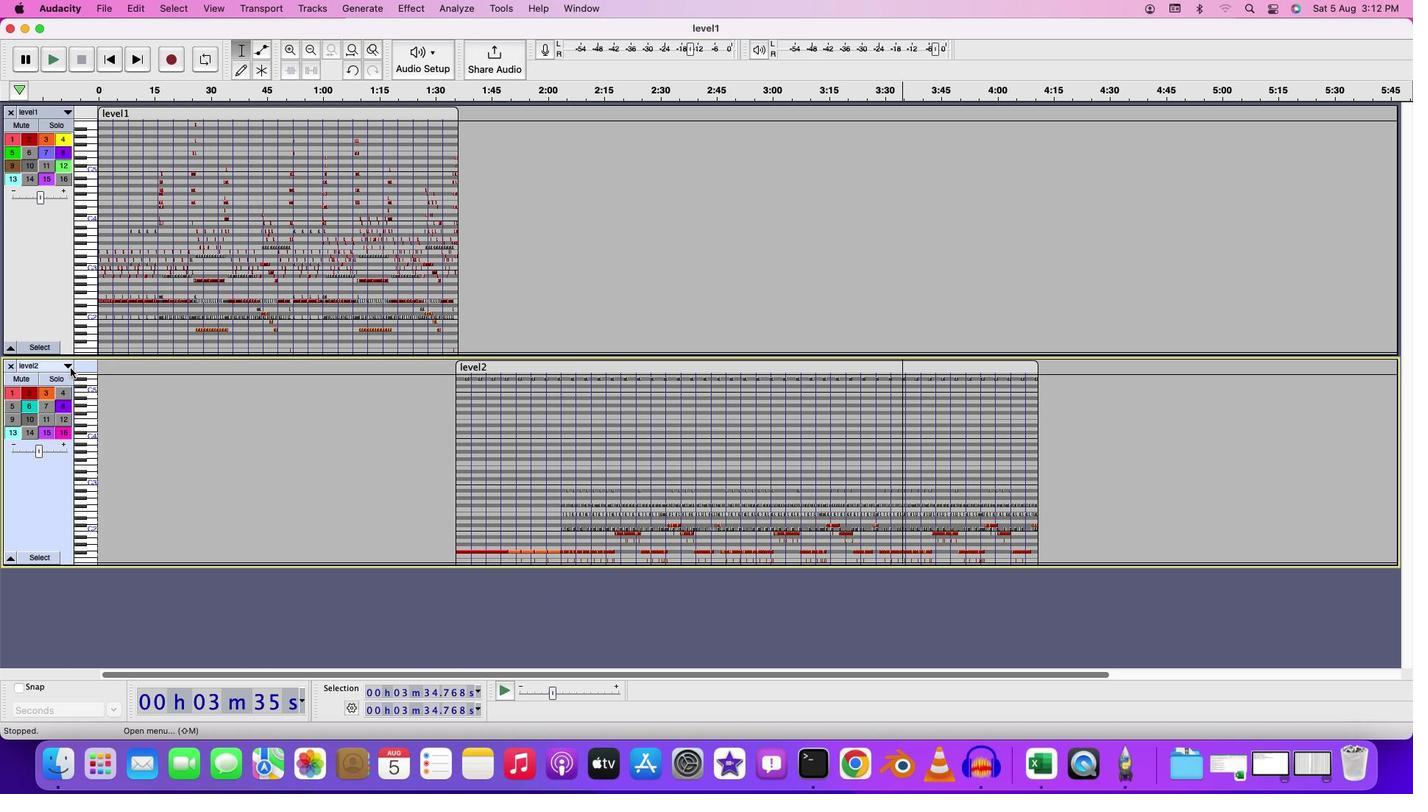 
Action: Mouse moved to (95, 415)
Screenshot: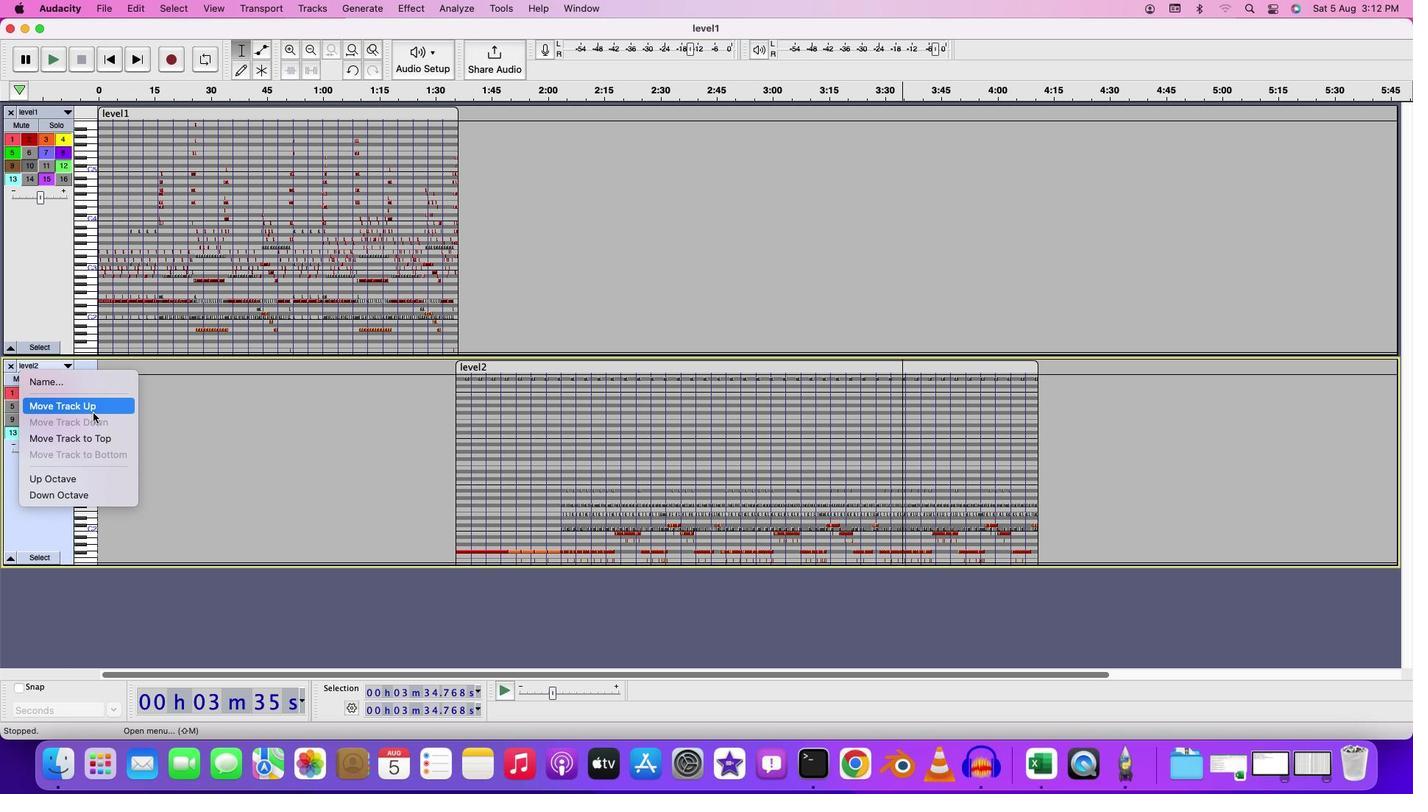 
Action: Mouse pressed left at (95, 415)
Screenshot: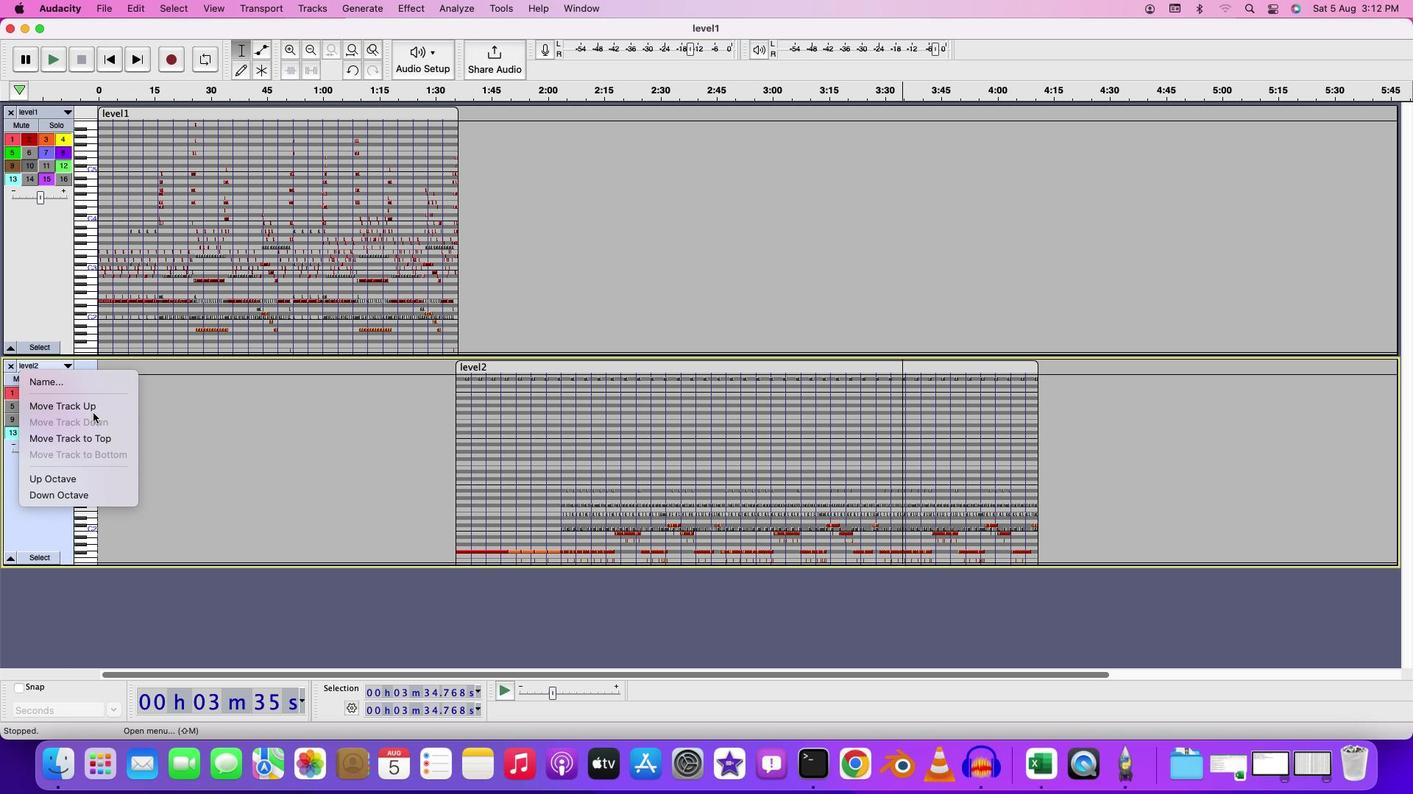 
Action: Mouse moved to (73, 326)
Screenshot: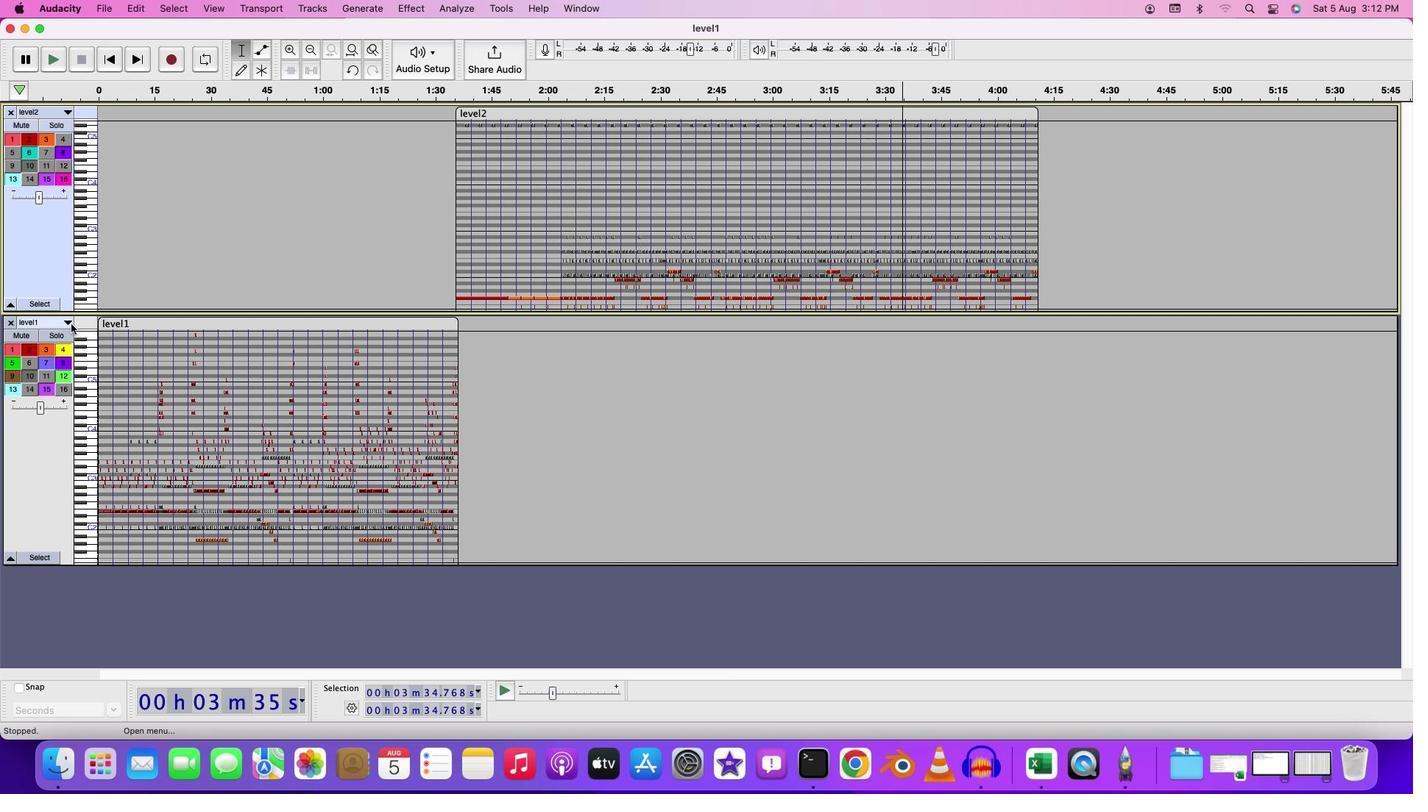 
Action: Mouse pressed left at (73, 326)
Screenshot: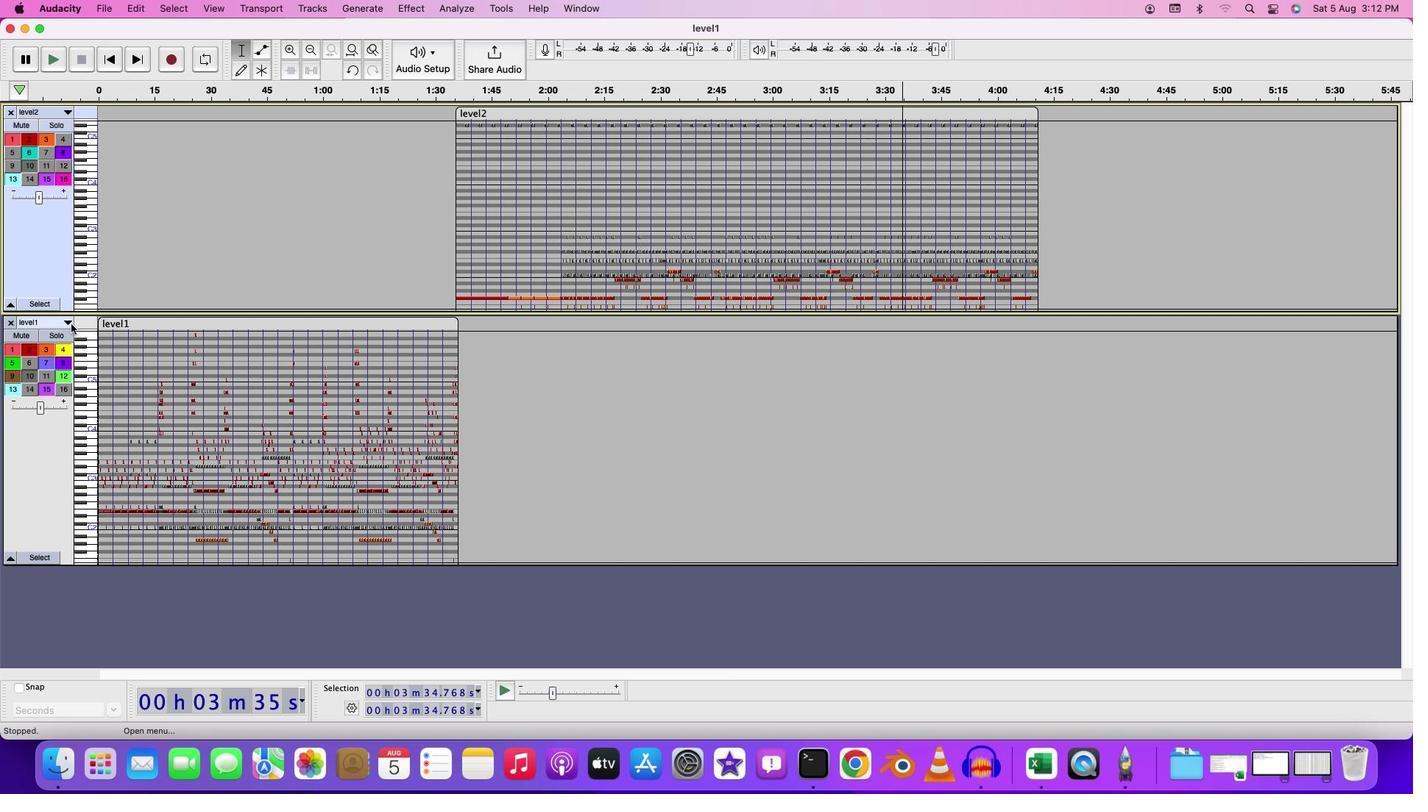 
Action: Mouse moved to (178, 607)
Screenshot: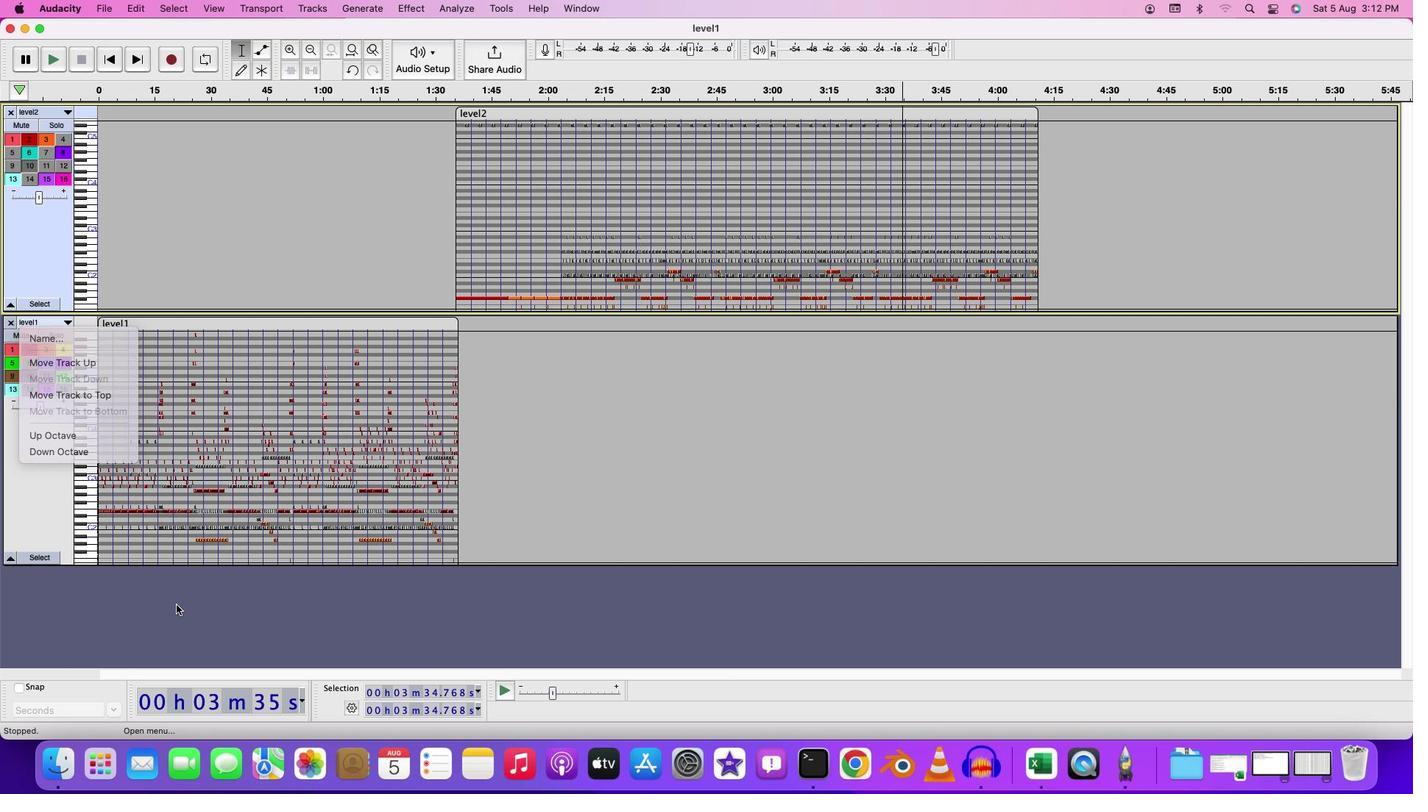 
Action: Mouse pressed left at (178, 607)
Screenshot: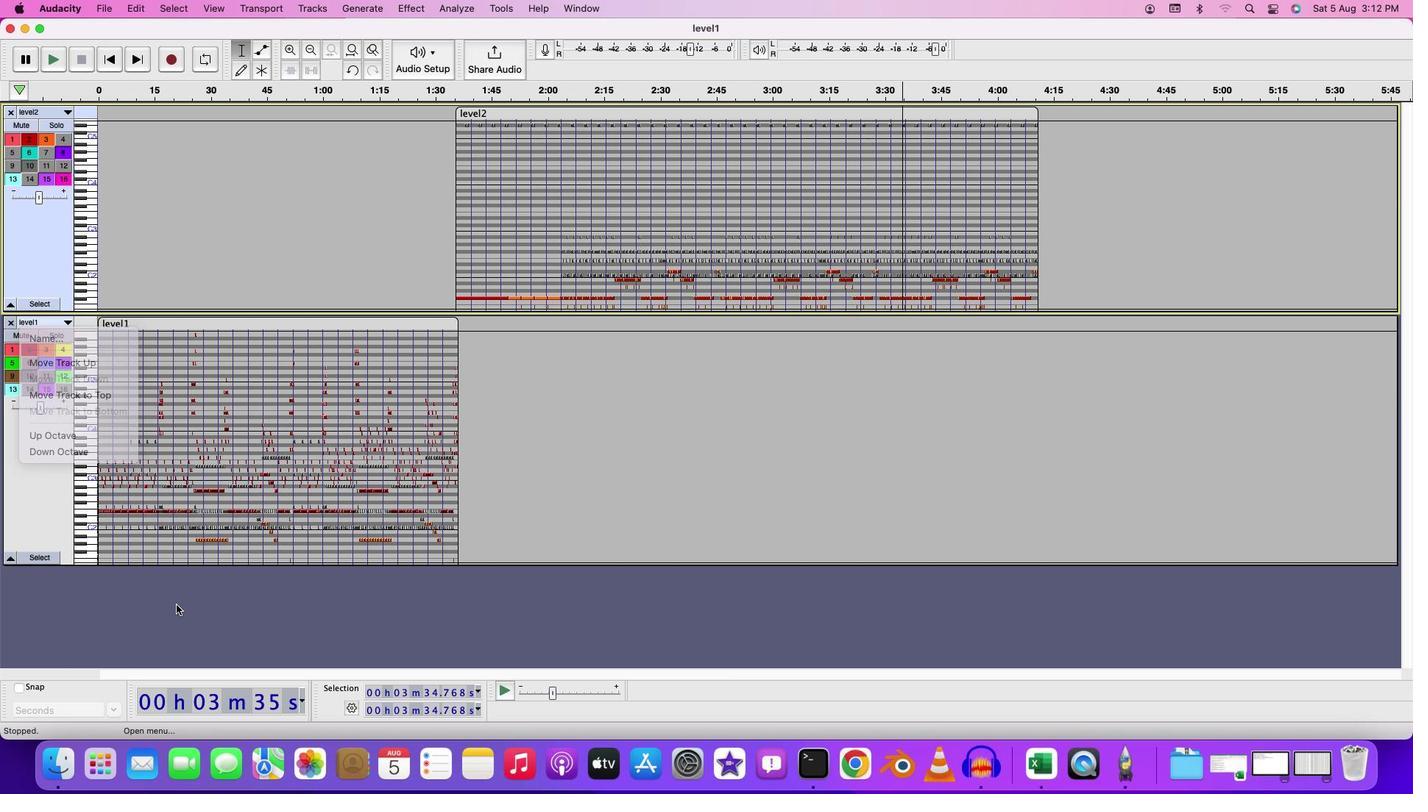 
Action: Mouse moved to (41, 412)
Screenshot: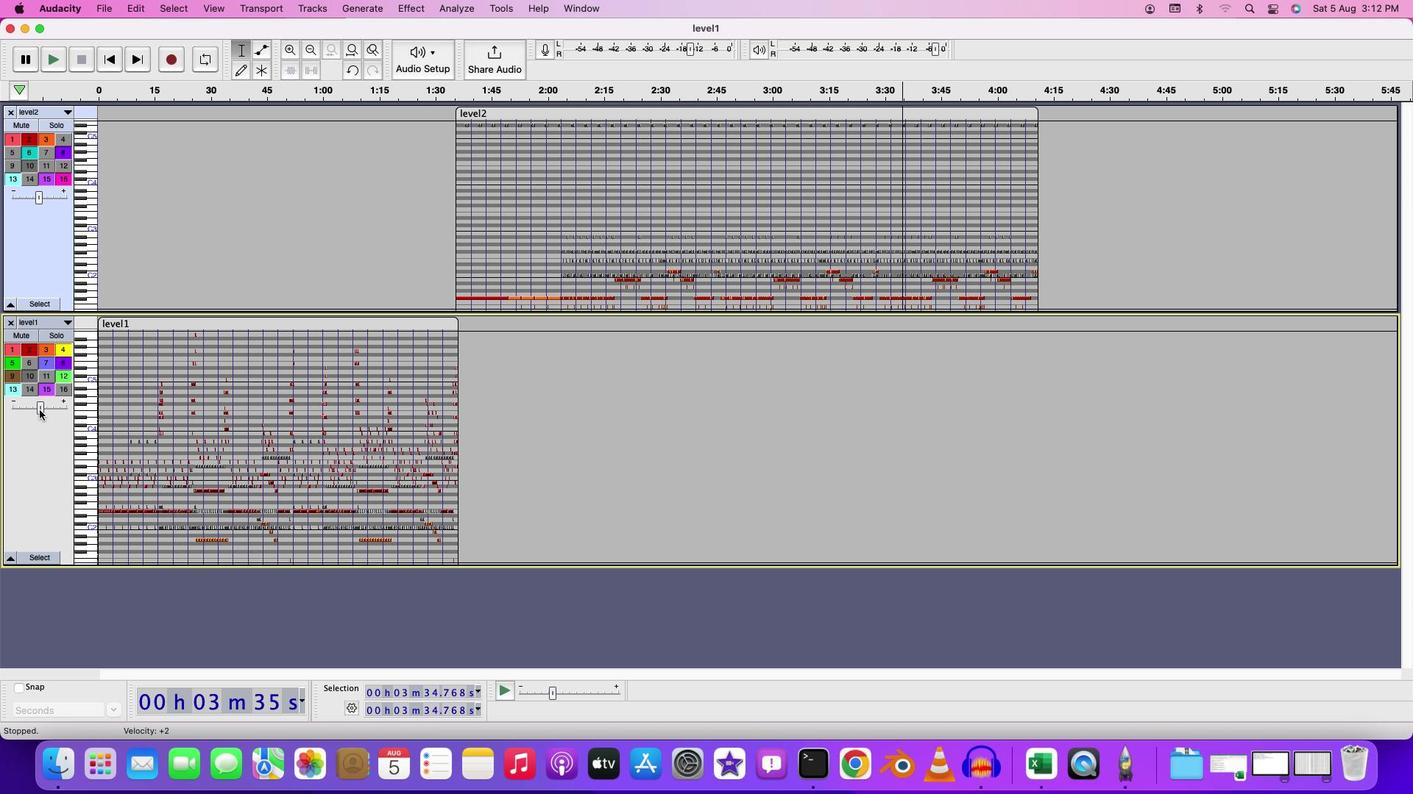 
Action: Mouse pressed left at (41, 412)
Screenshot: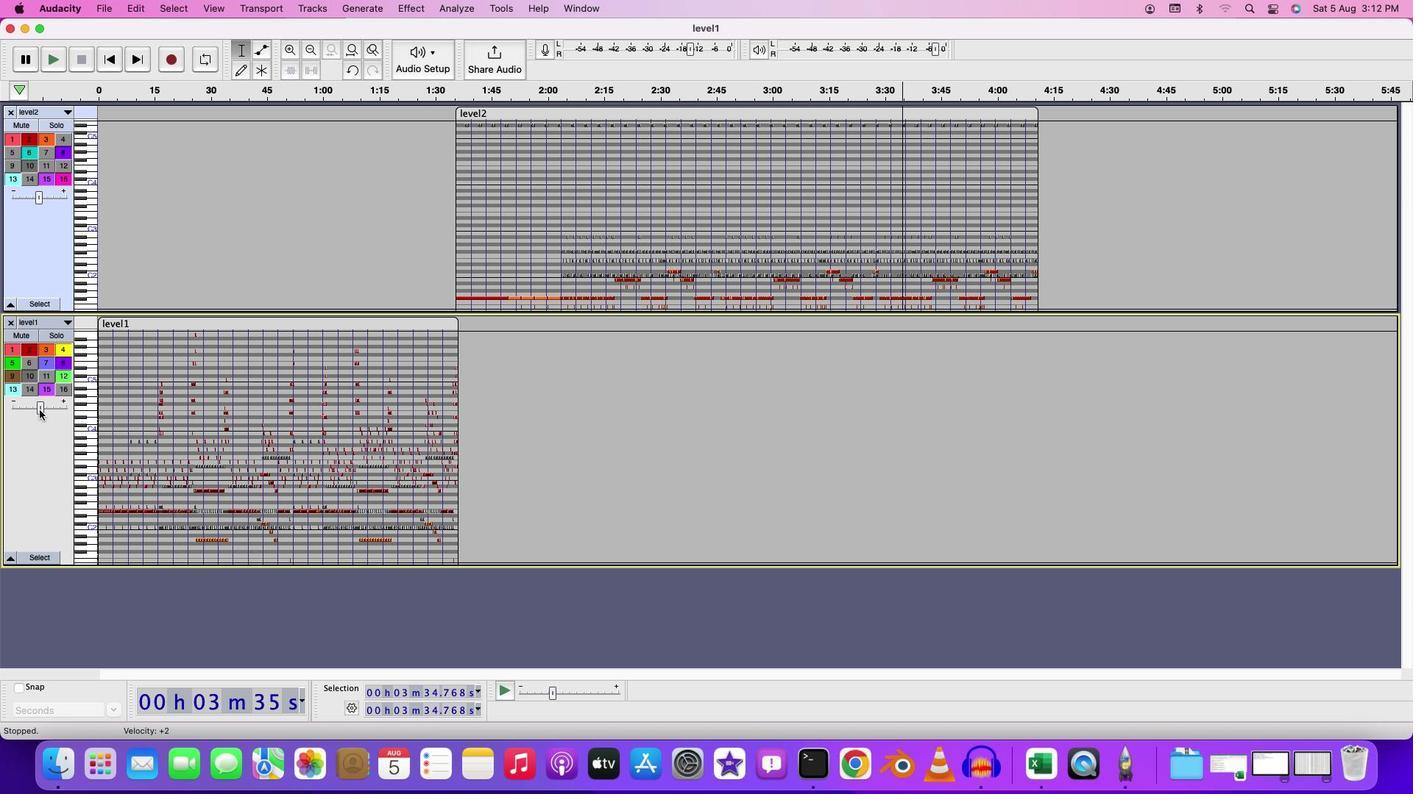 
Action: Mouse moved to (40, 412)
Screenshot: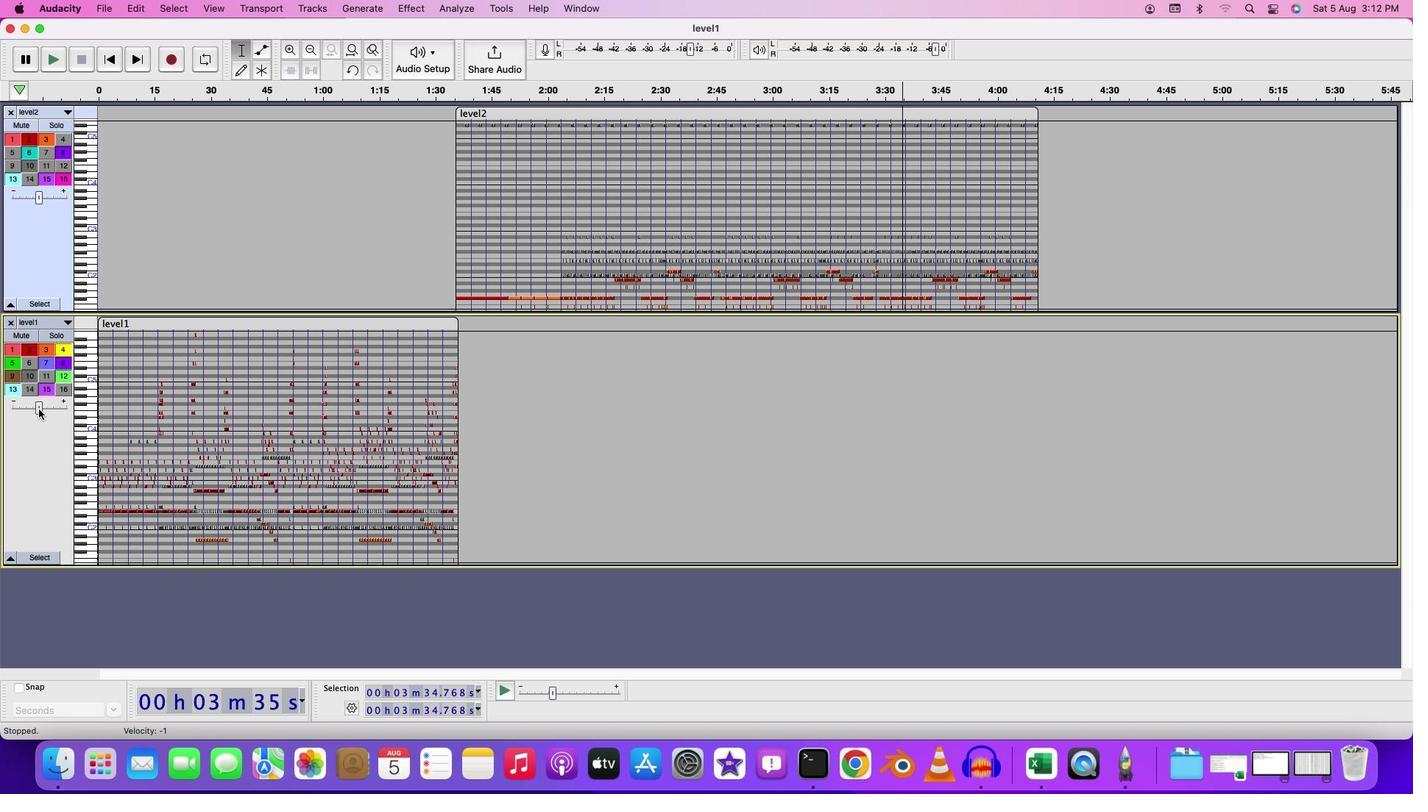 
Action: Mouse pressed left at (40, 412)
Screenshot: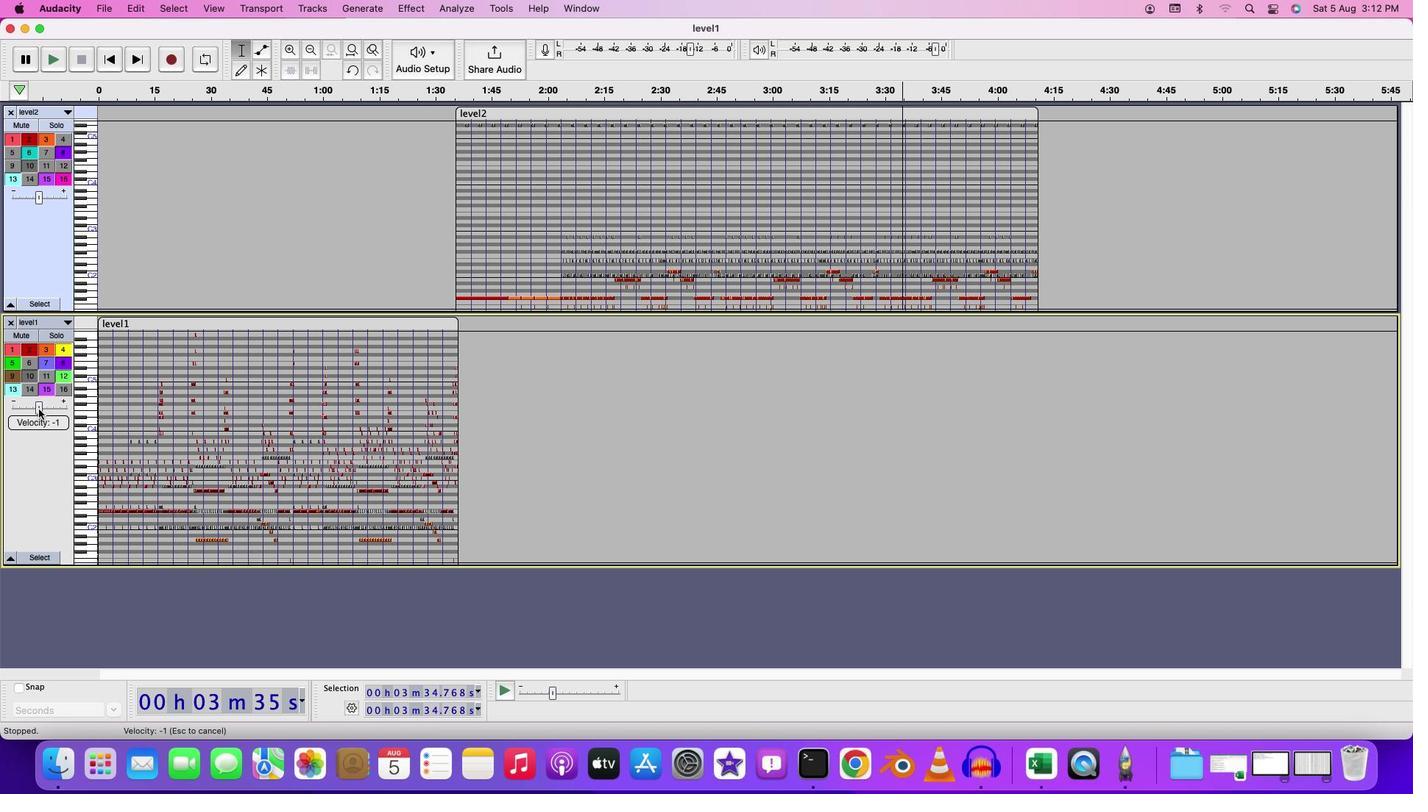 
Action: Mouse moved to (67, 323)
Screenshot: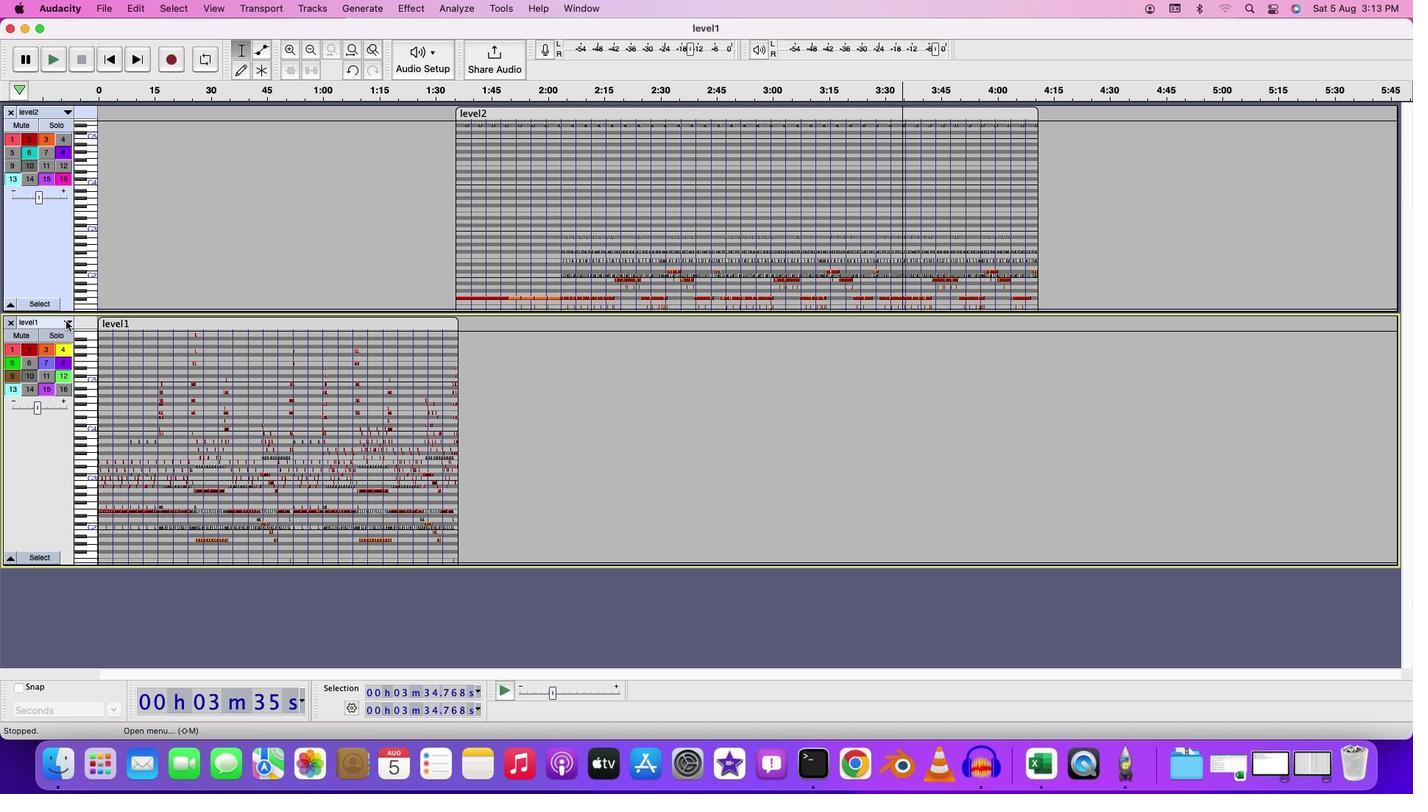 
Action: Mouse pressed left at (67, 323)
Screenshot: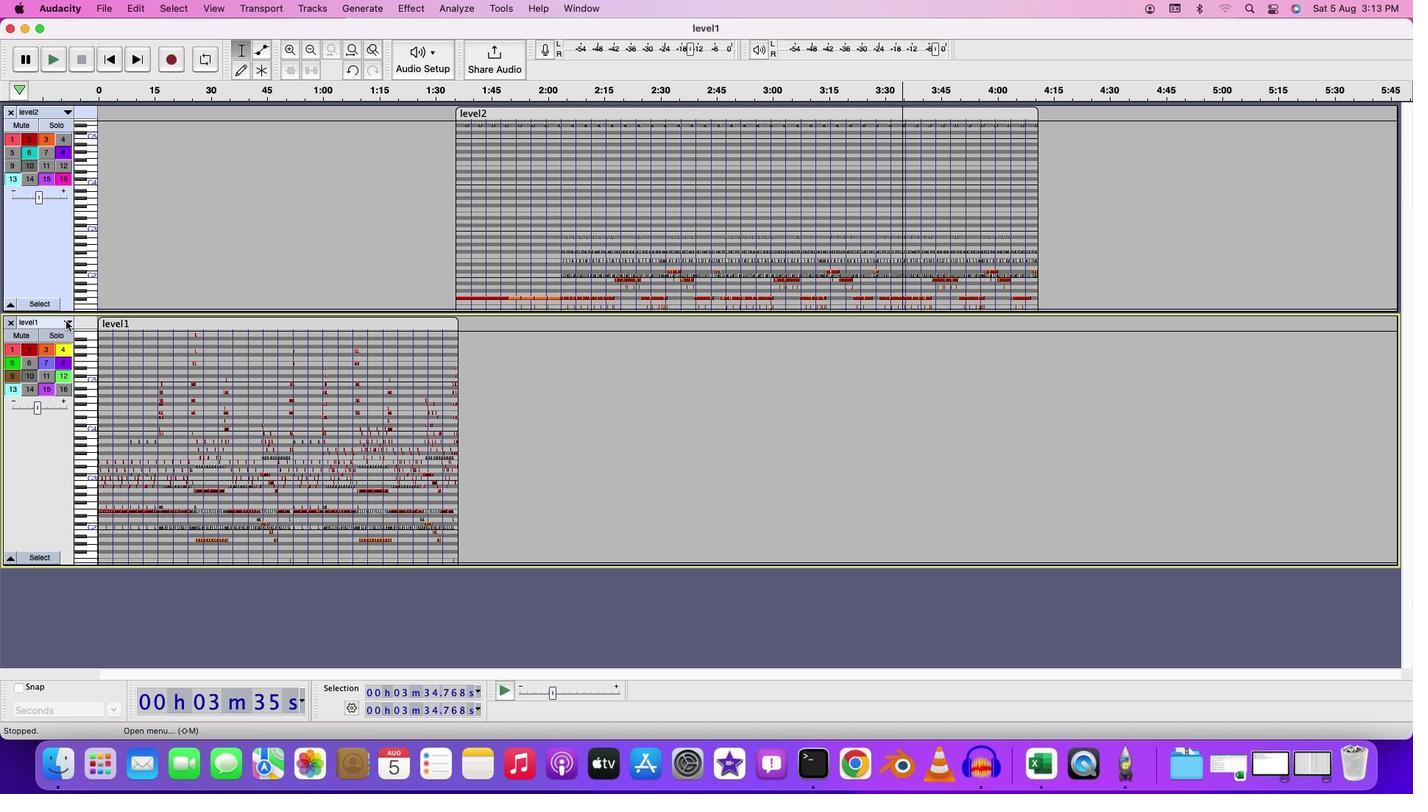 
Action: Mouse moved to (90, 451)
Screenshot: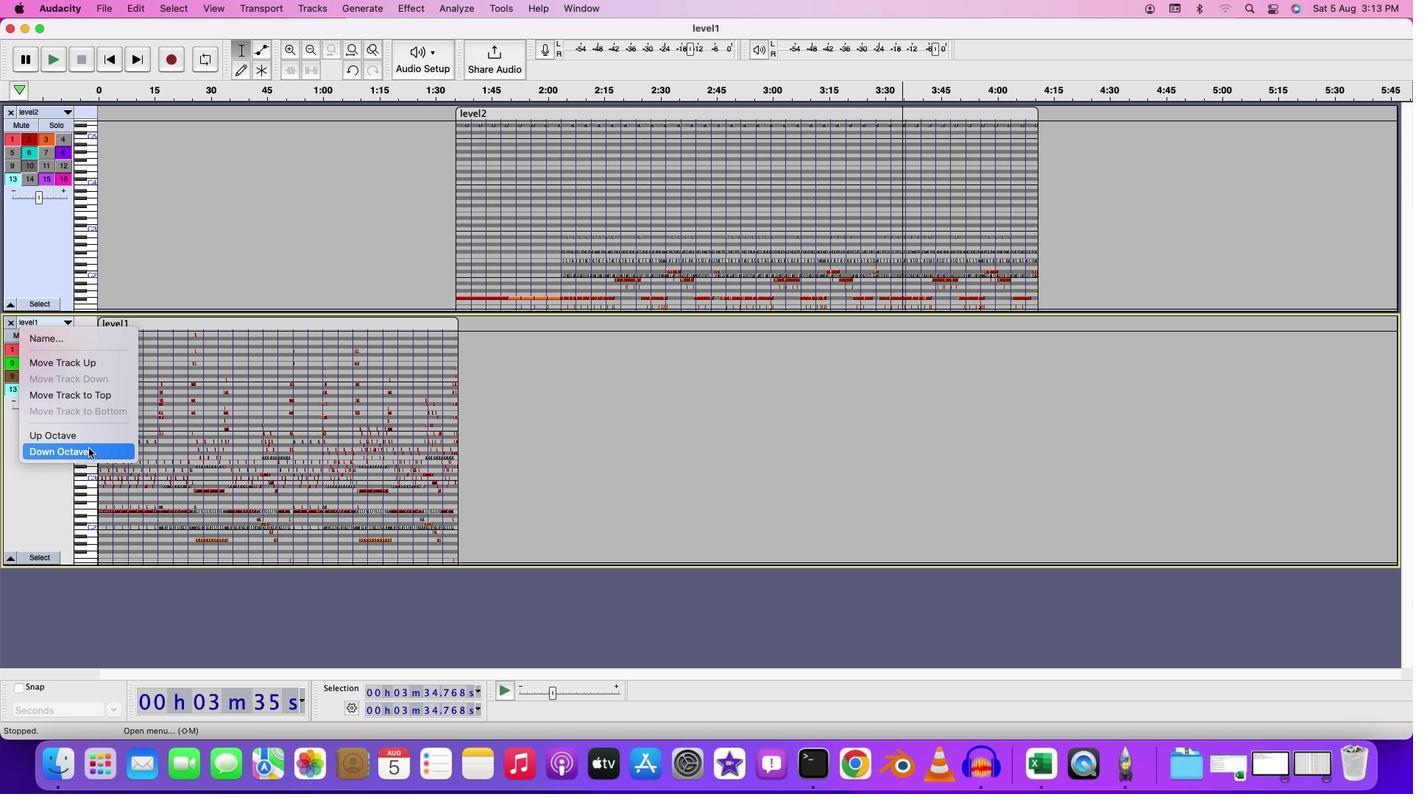 
Action: Mouse pressed left at (90, 451)
Screenshot: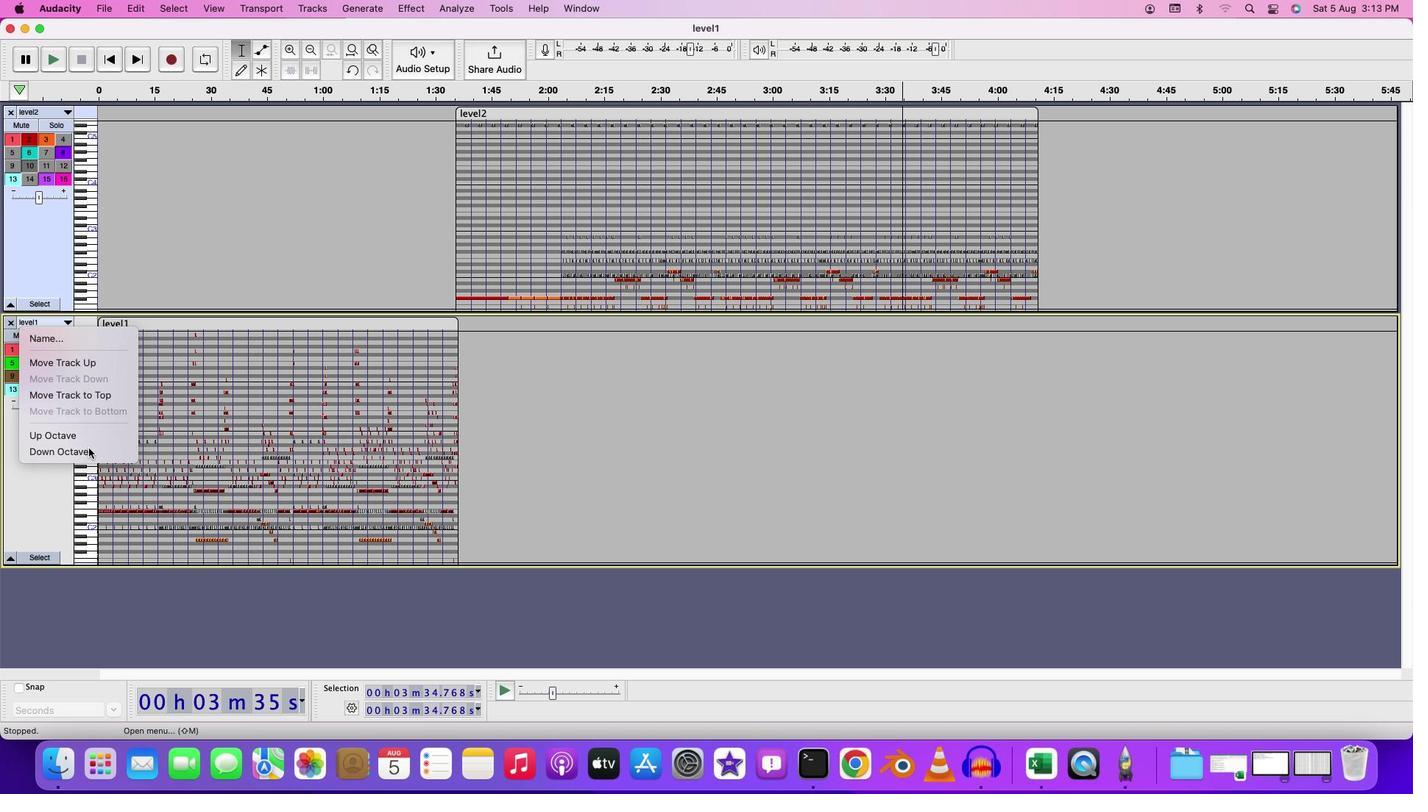 
Action: Mouse moved to (69, 329)
Screenshot: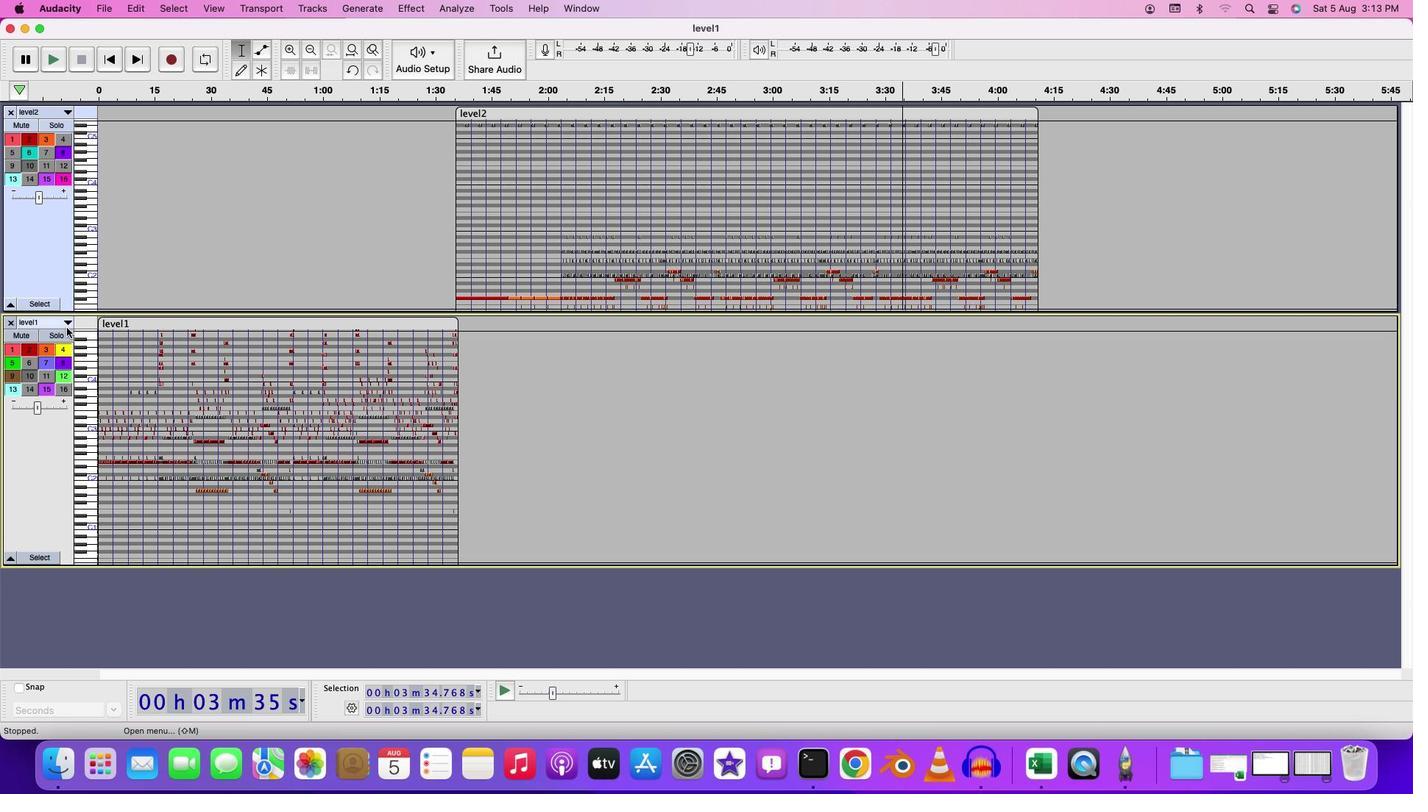 
Action: Mouse pressed left at (69, 329)
Screenshot: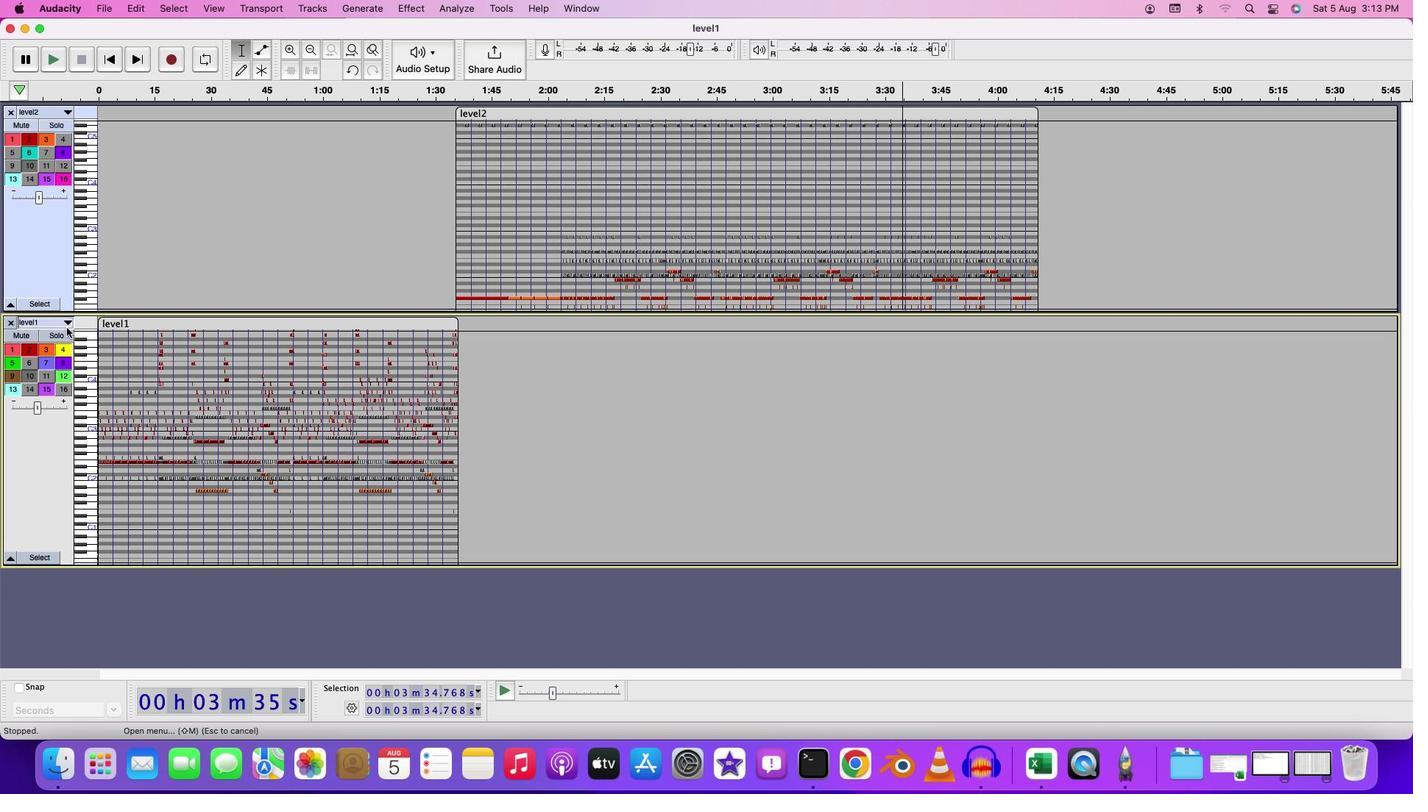 
Action: Mouse moved to (79, 404)
Screenshot: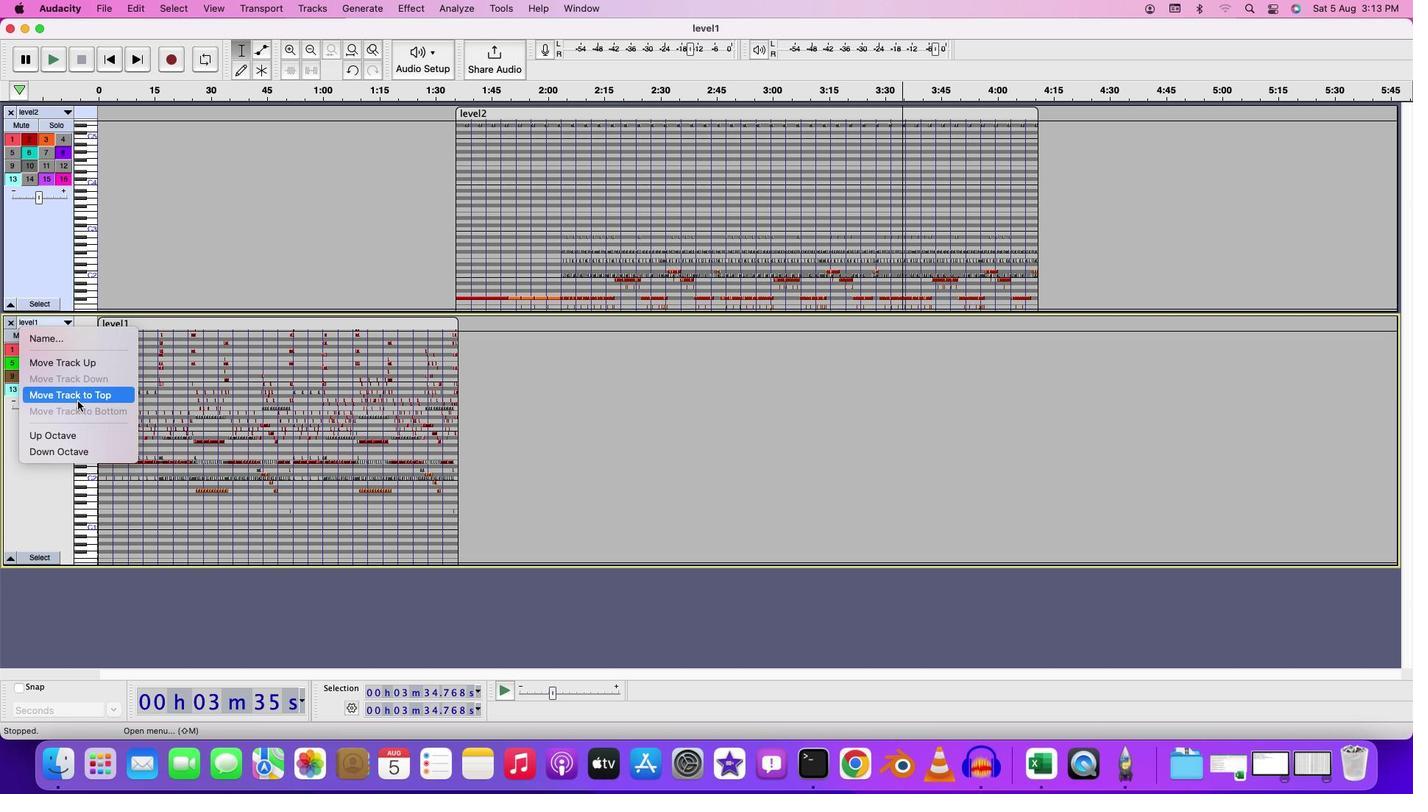 
Action: Mouse pressed left at (79, 404)
Screenshot: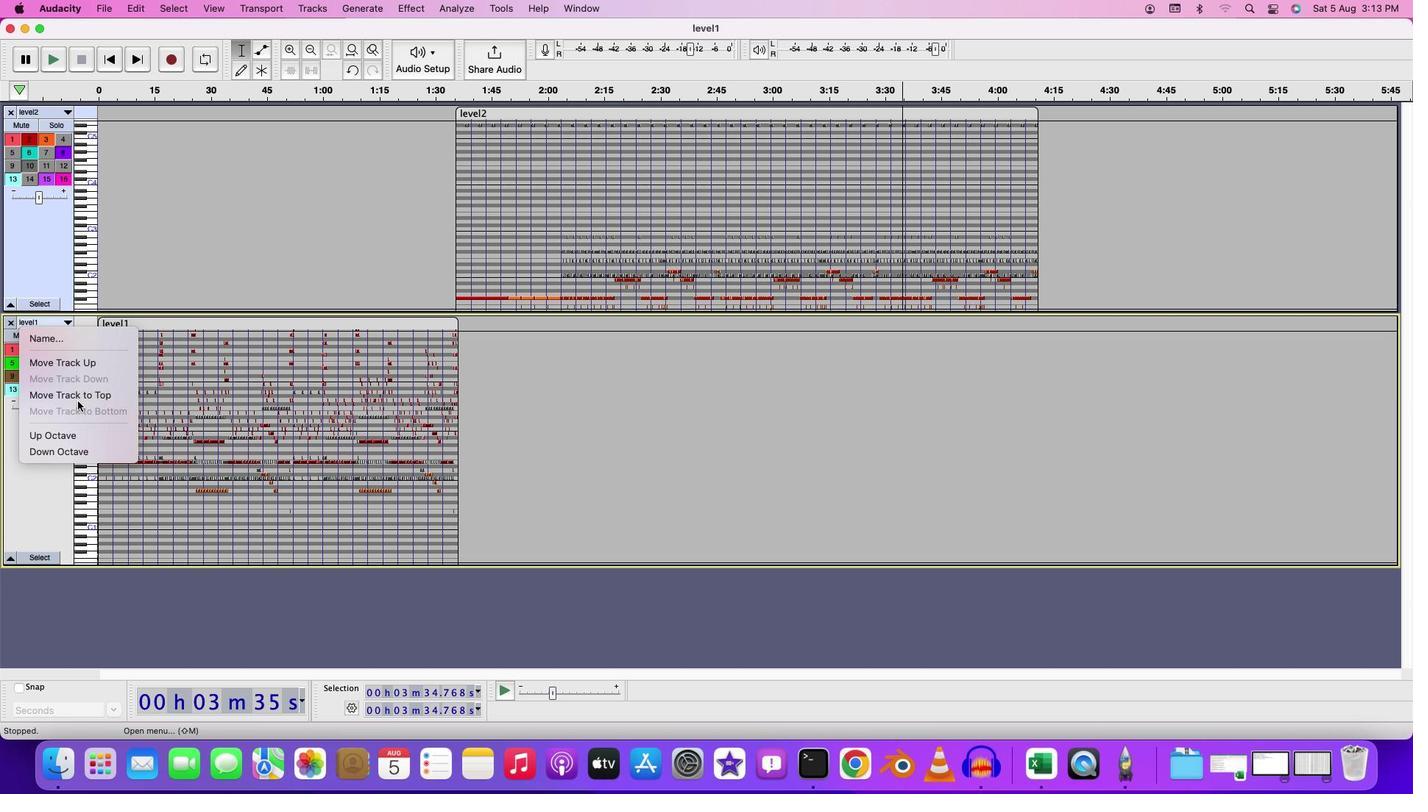 
Action: Mouse moved to (247, 593)
Screenshot: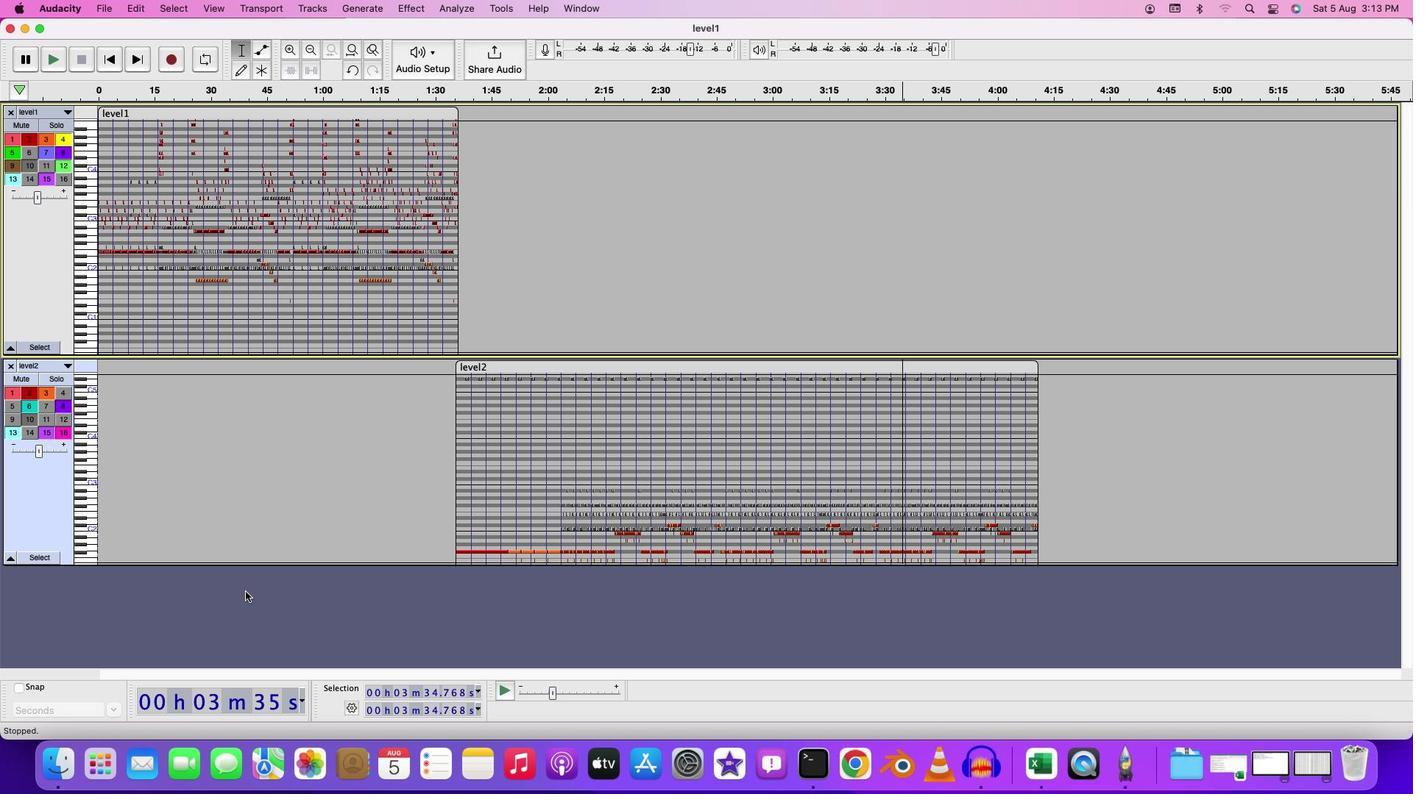 
Action: Mouse pressed left at (247, 593)
Screenshot: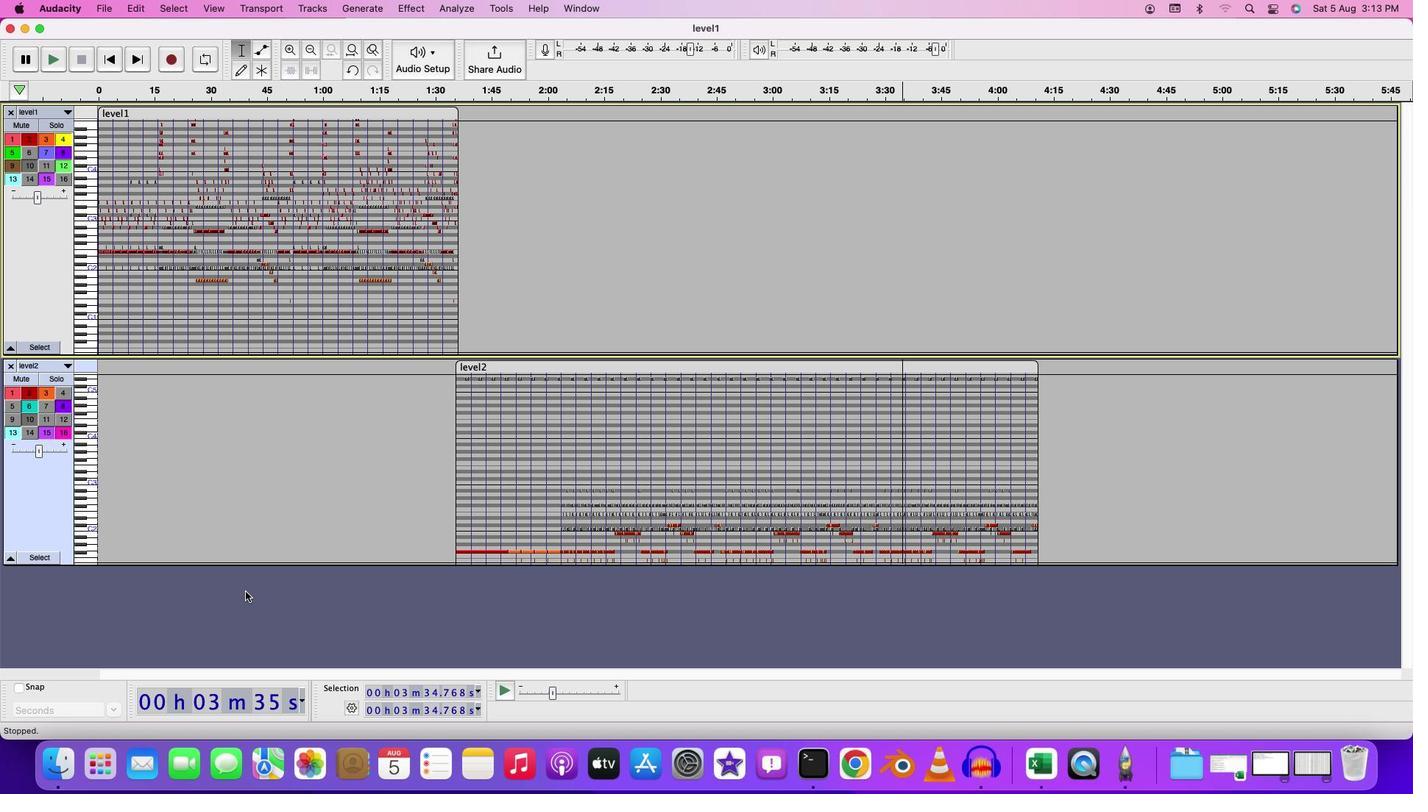 
Action: Mouse moved to (105, 122)
Screenshot: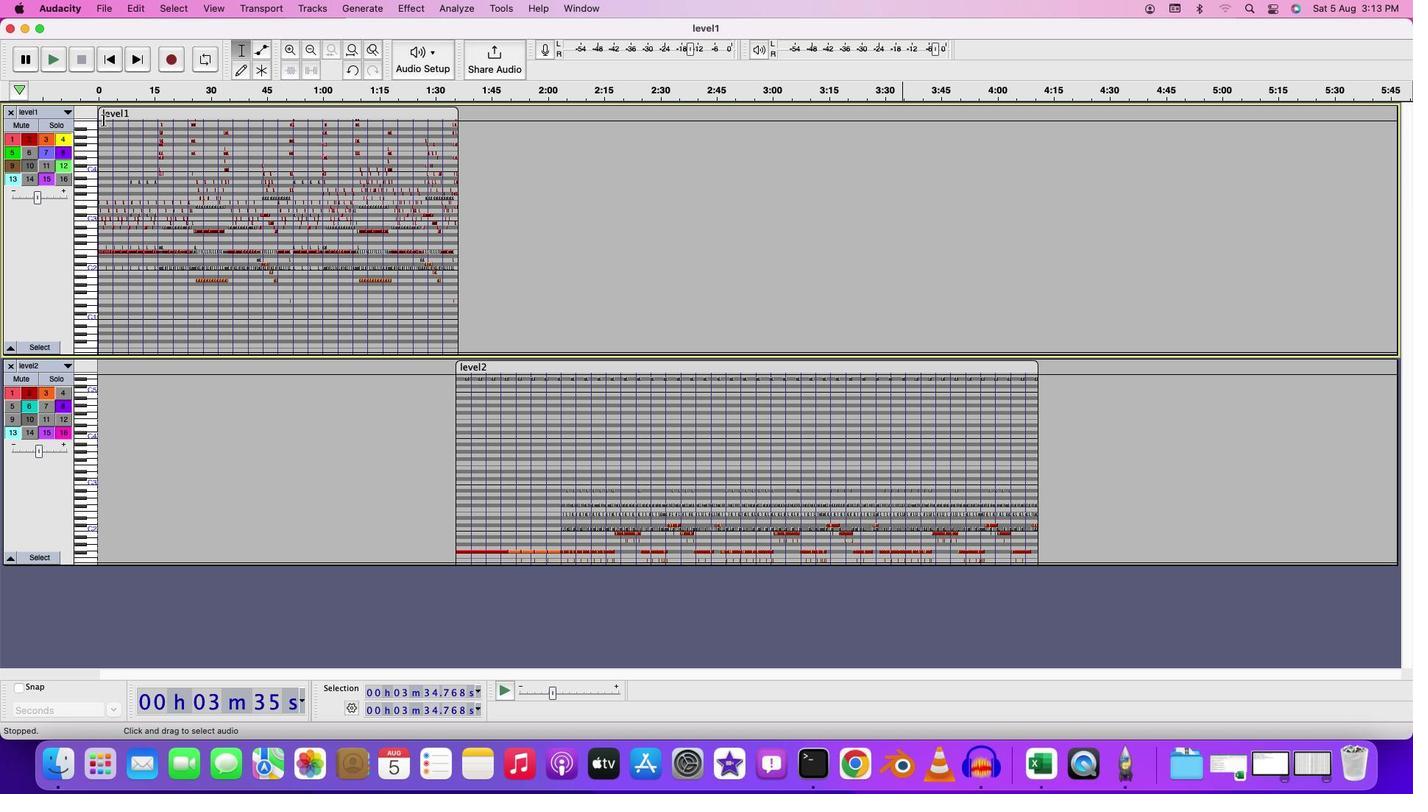 
Action: Mouse pressed left at (105, 122)
Screenshot: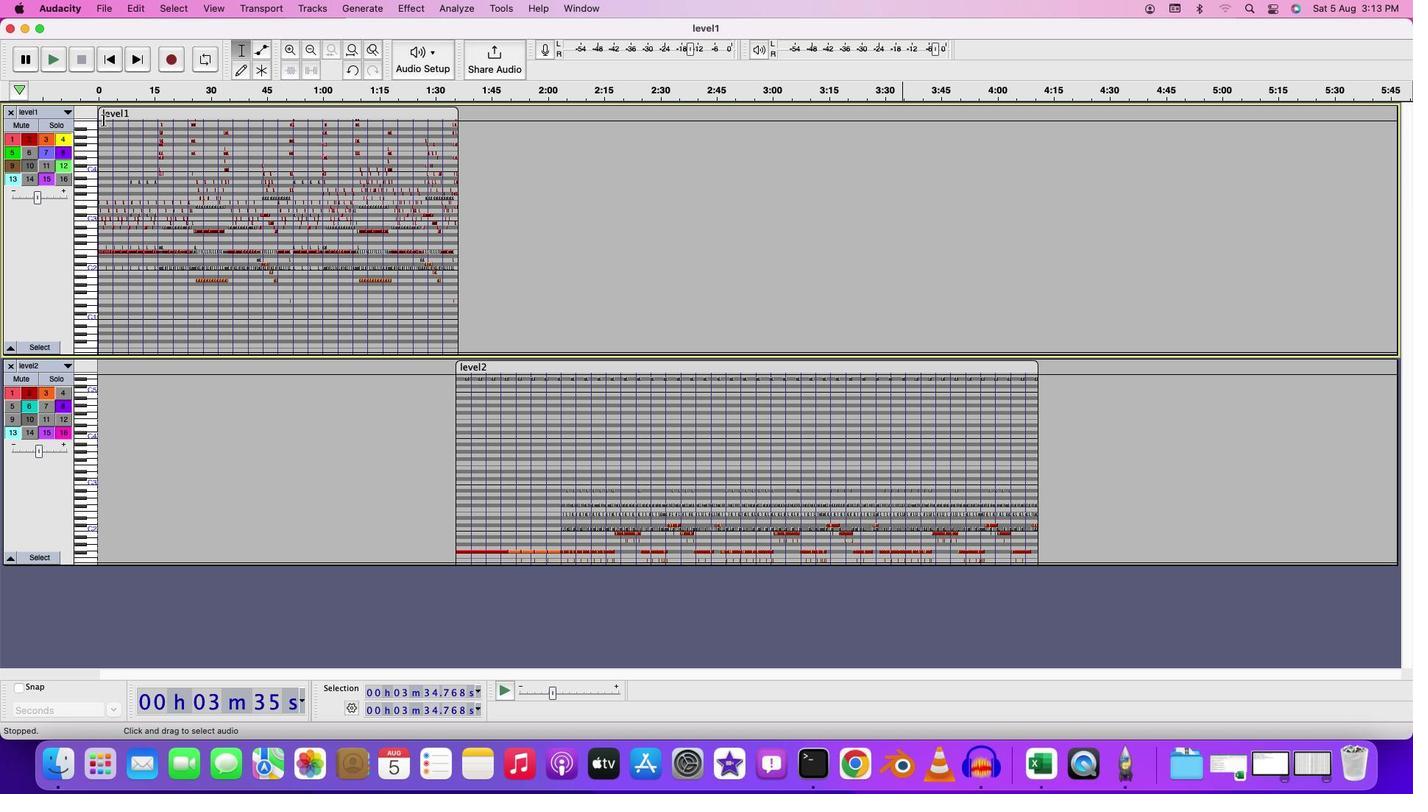 
Action: Mouse moved to (166, 170)
Screenshot: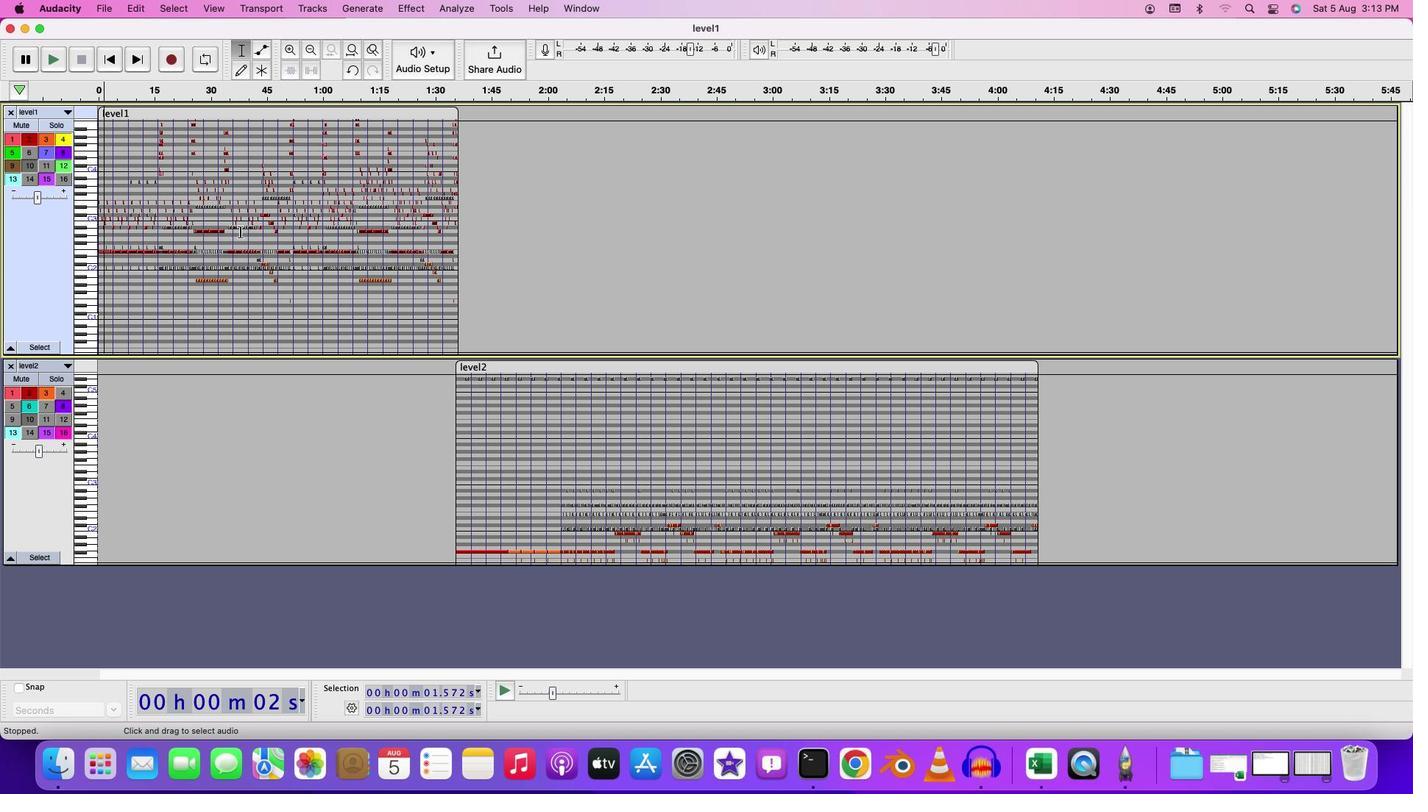 
Action: Key pressed Key.space
Screenshot: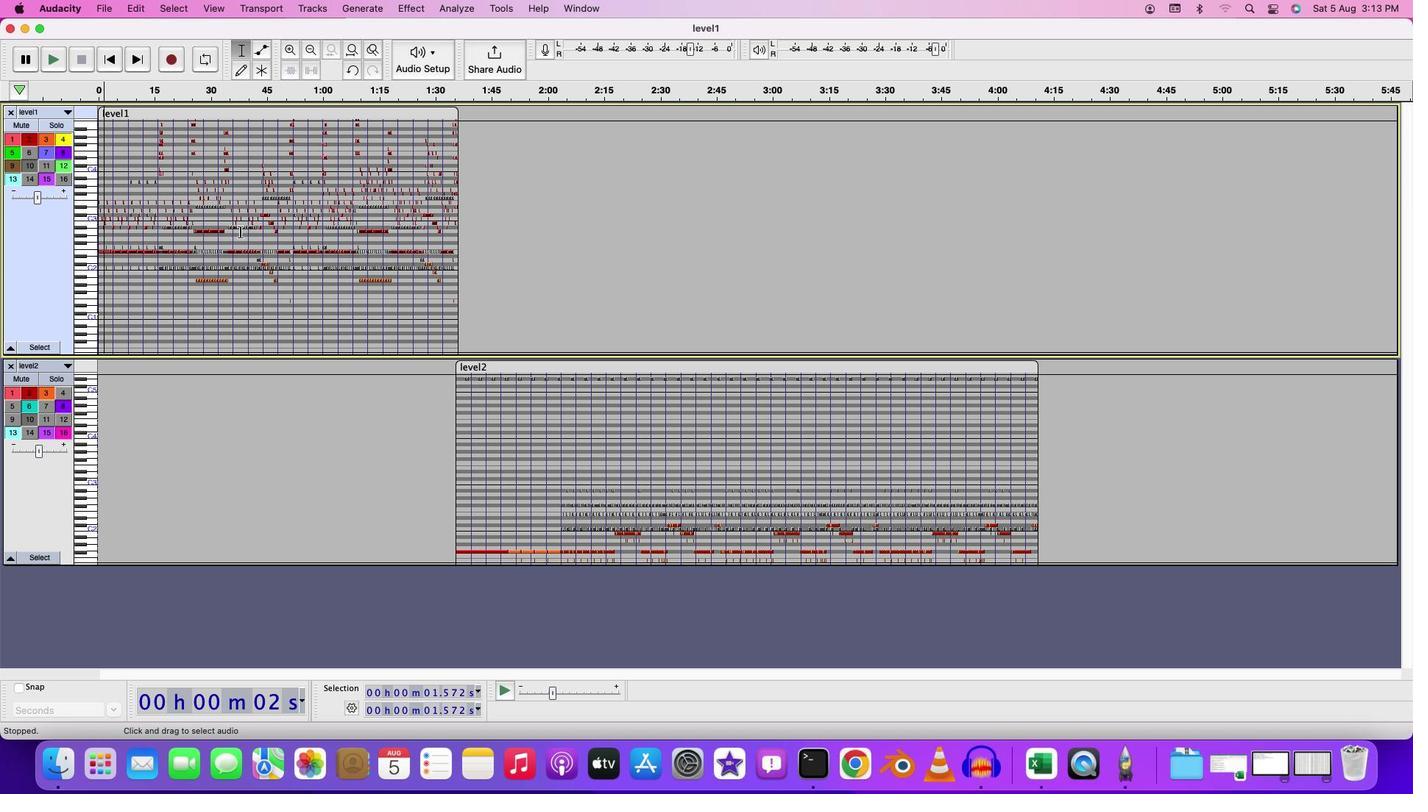 
Action: Mouse moved to (242, 234)
Screenshot: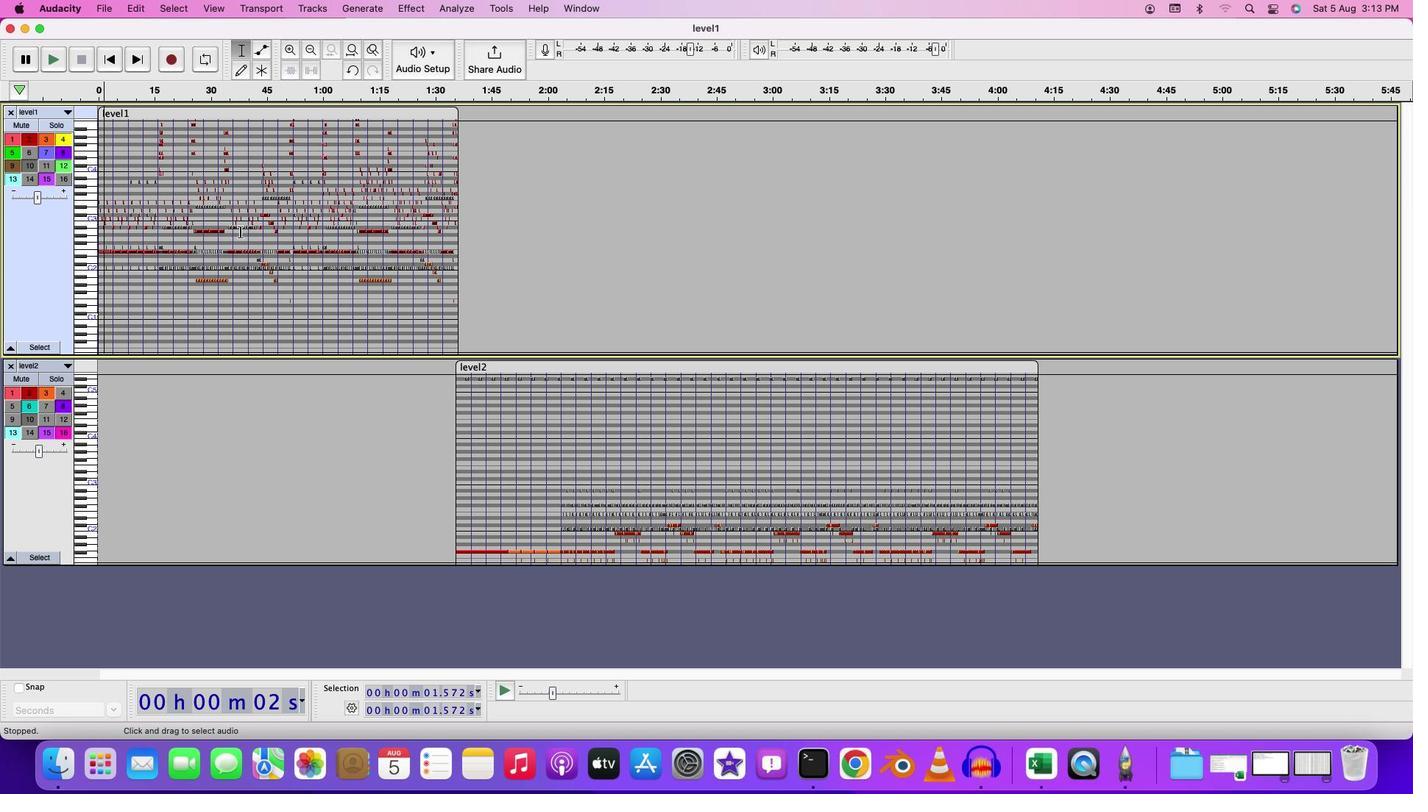 
Action: Key pressed Key.space
Screenshot: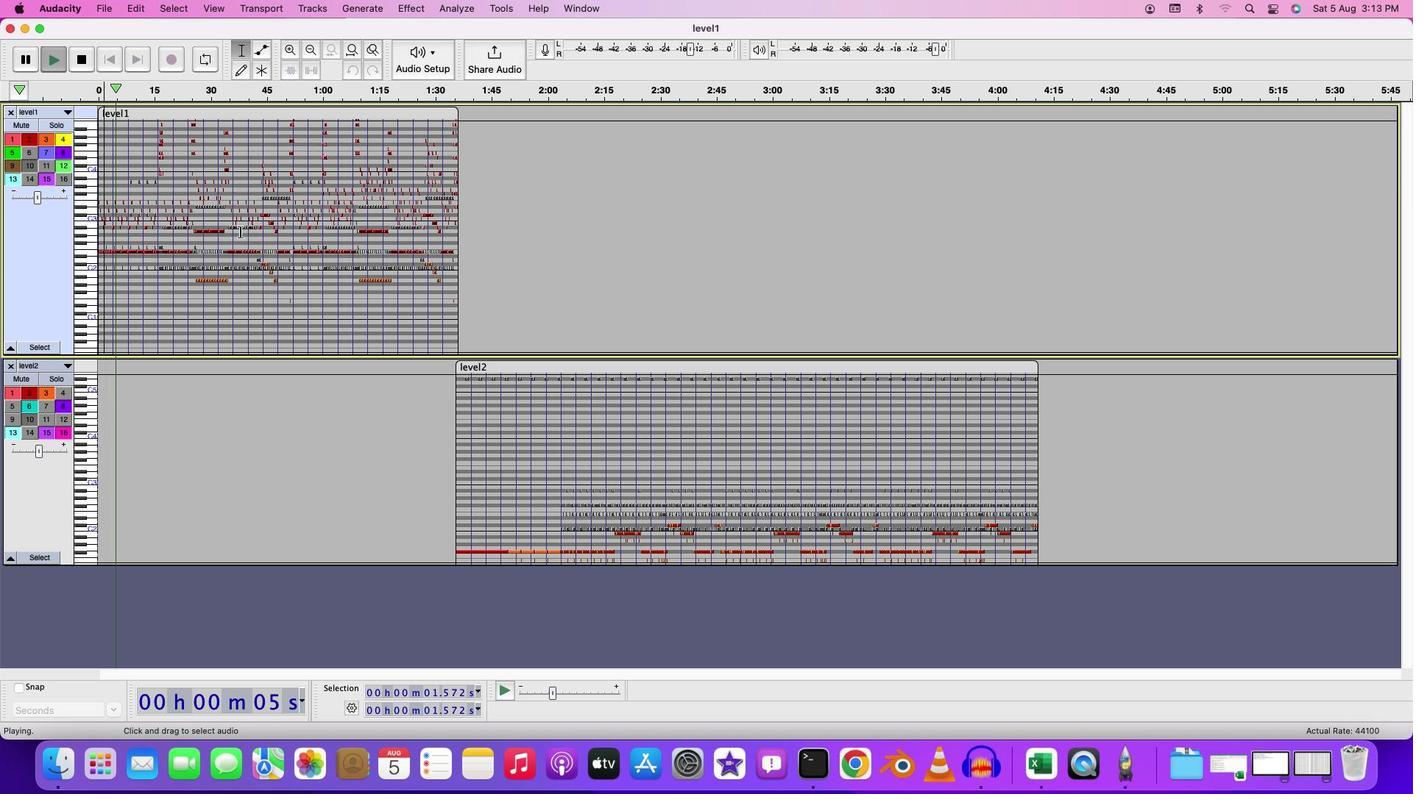 
Action: Mouse moved to (1061, 138)
Screenshot: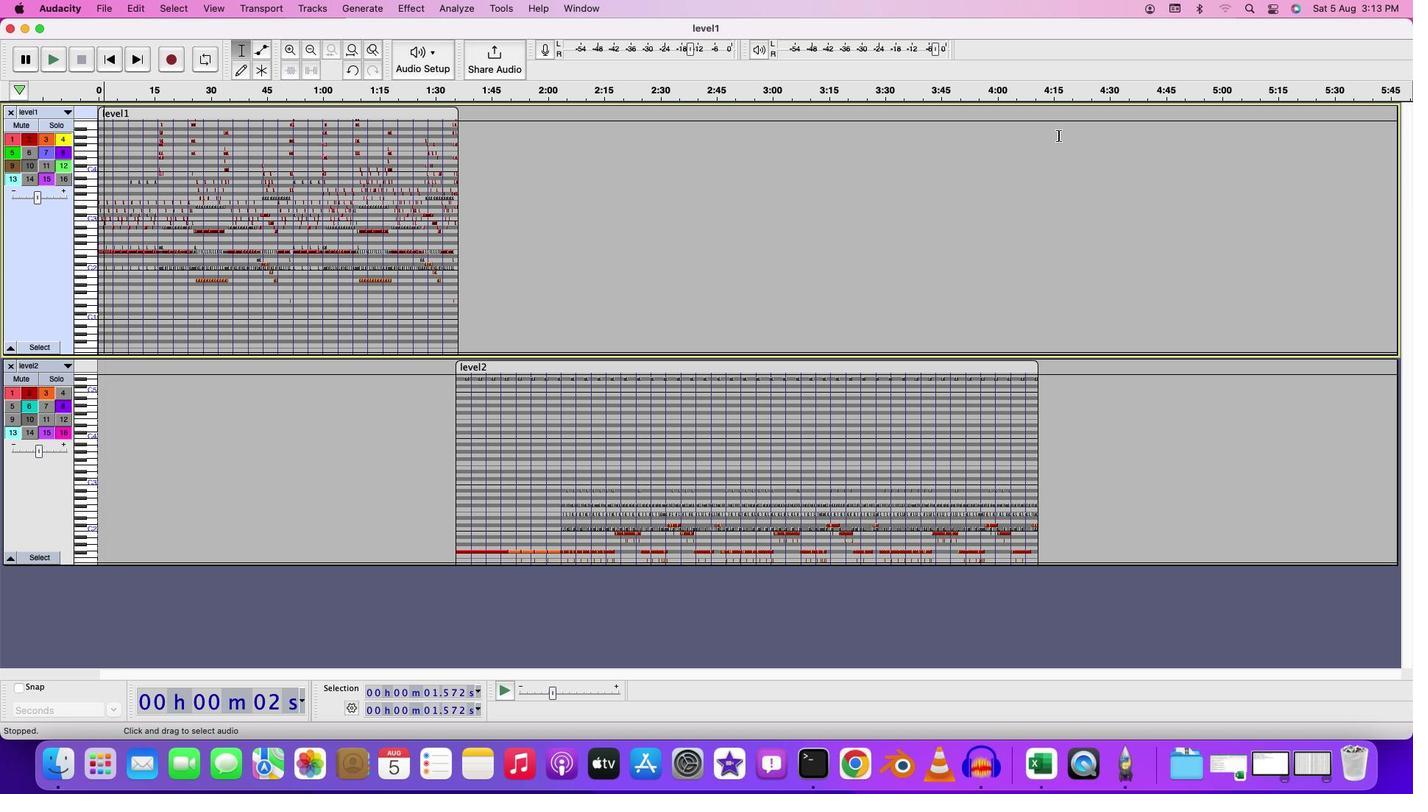 
Action: Mouse pressed left at (1061, 138)
Screenshot: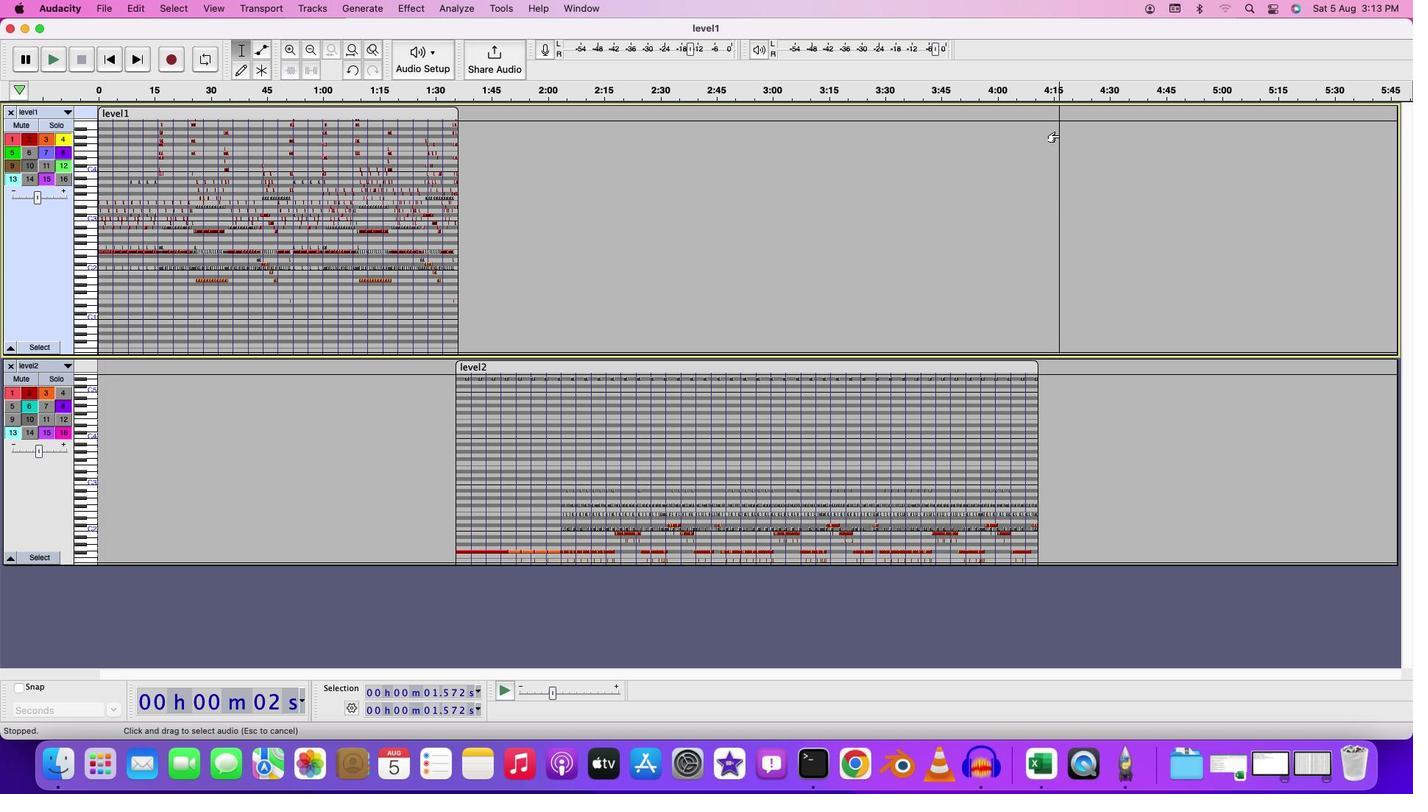 
Action: Mouse moved to (1043, 138)
Screenshot: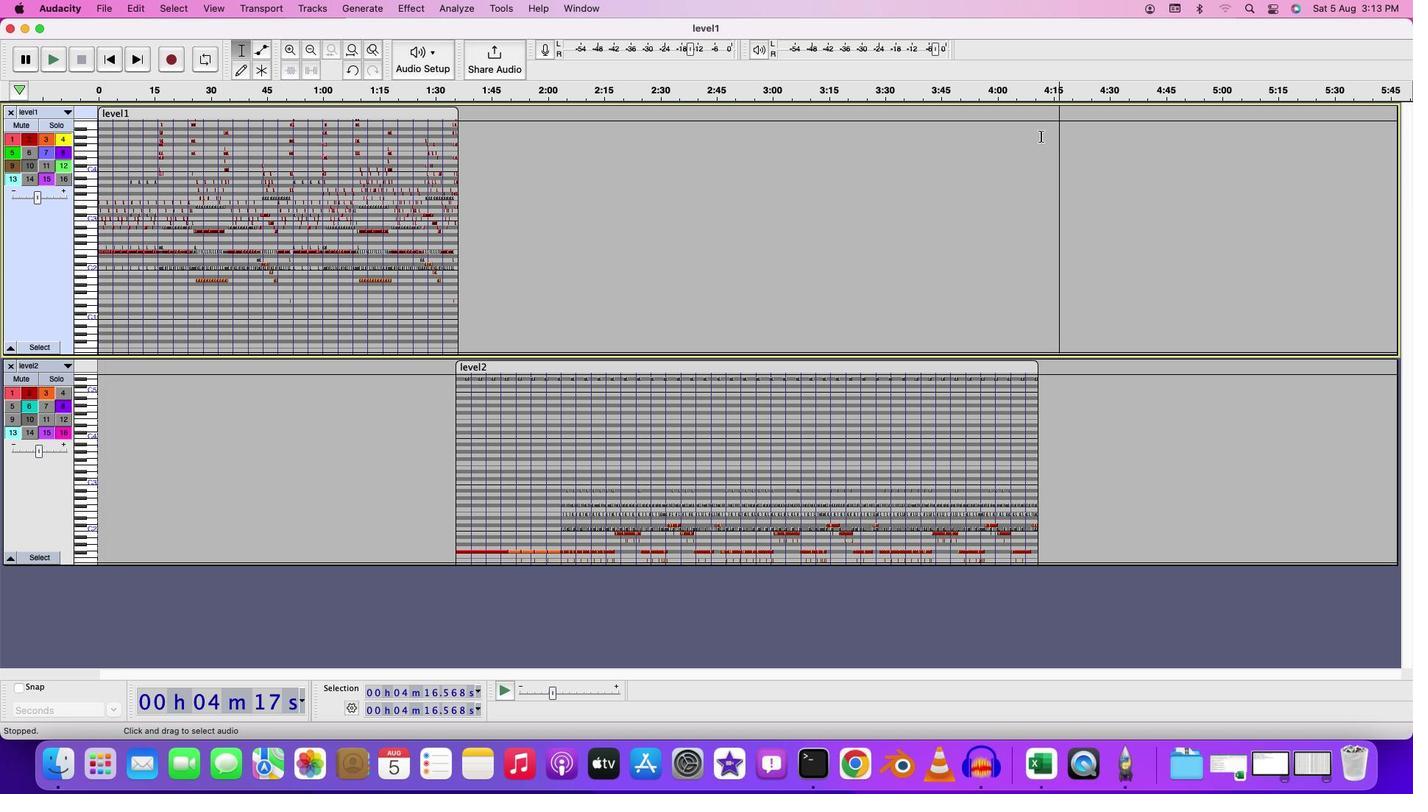 
Action: Mouse pressed left at (1043, 138)
Screenshot: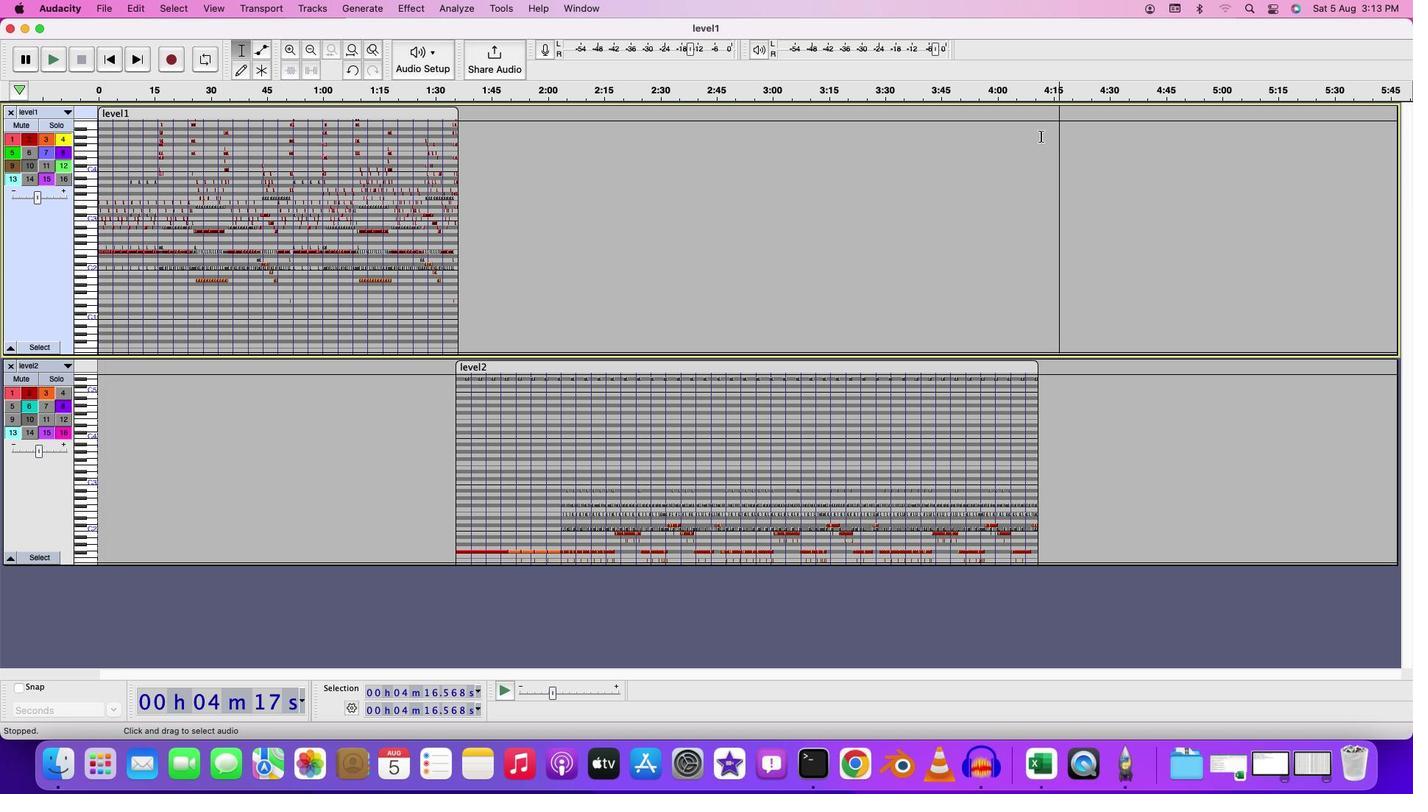 
Action: Mouse moved to (110, 11)
Screenshot: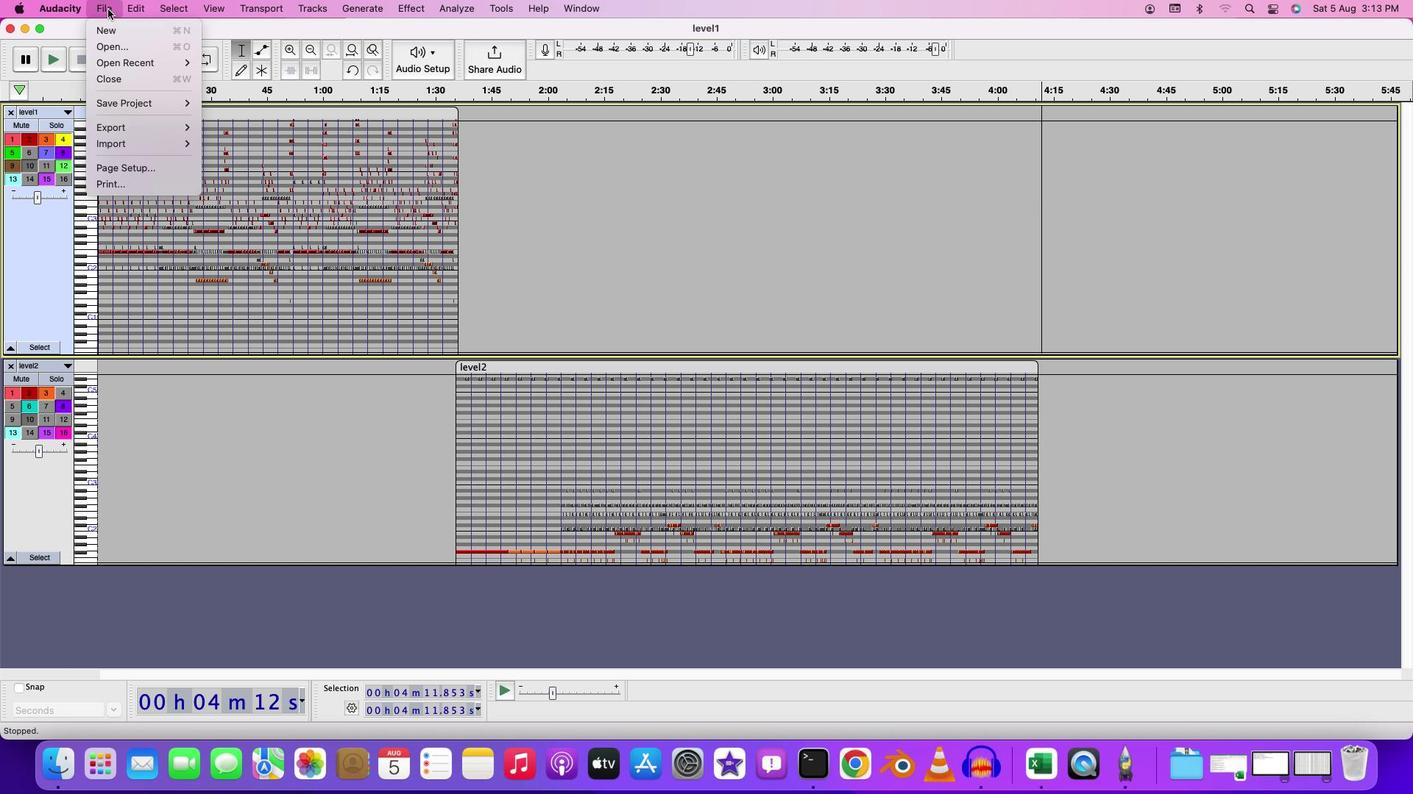 
Action: Mouse pressed left at (110, 11)
Screenshot: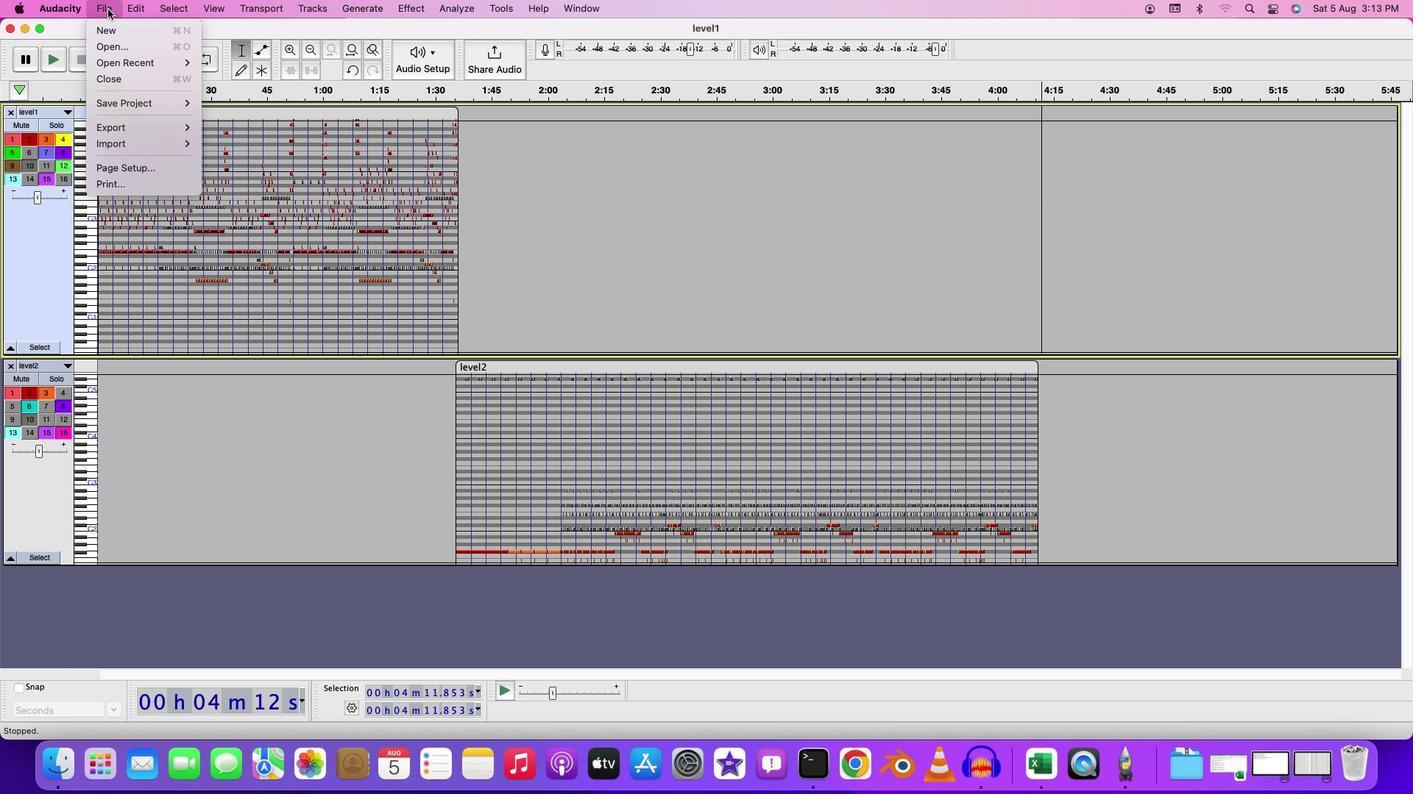 
Action: Mouse moved to (226, 158)
Screenshot: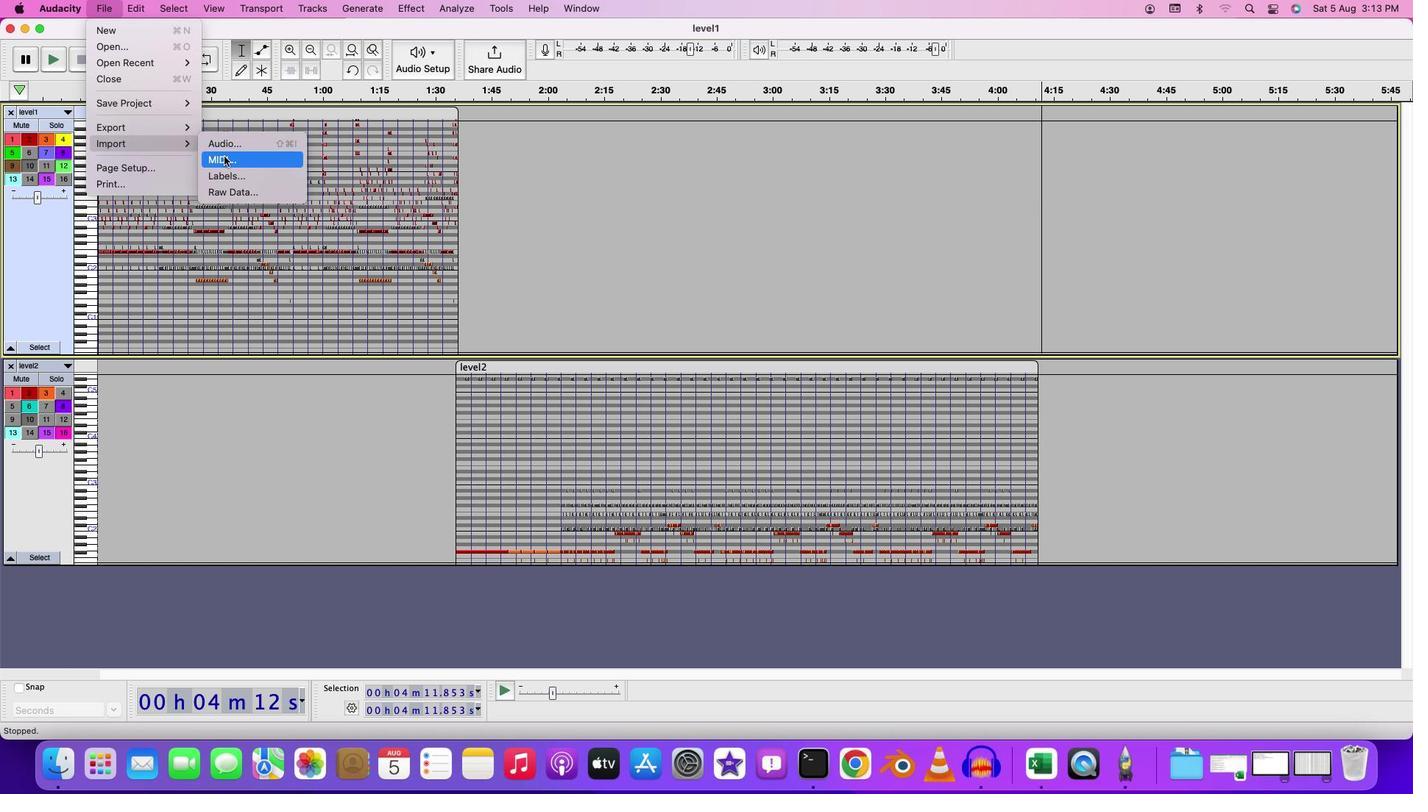 
Action: Mouse pressed left at (226, 158)
Screenshot: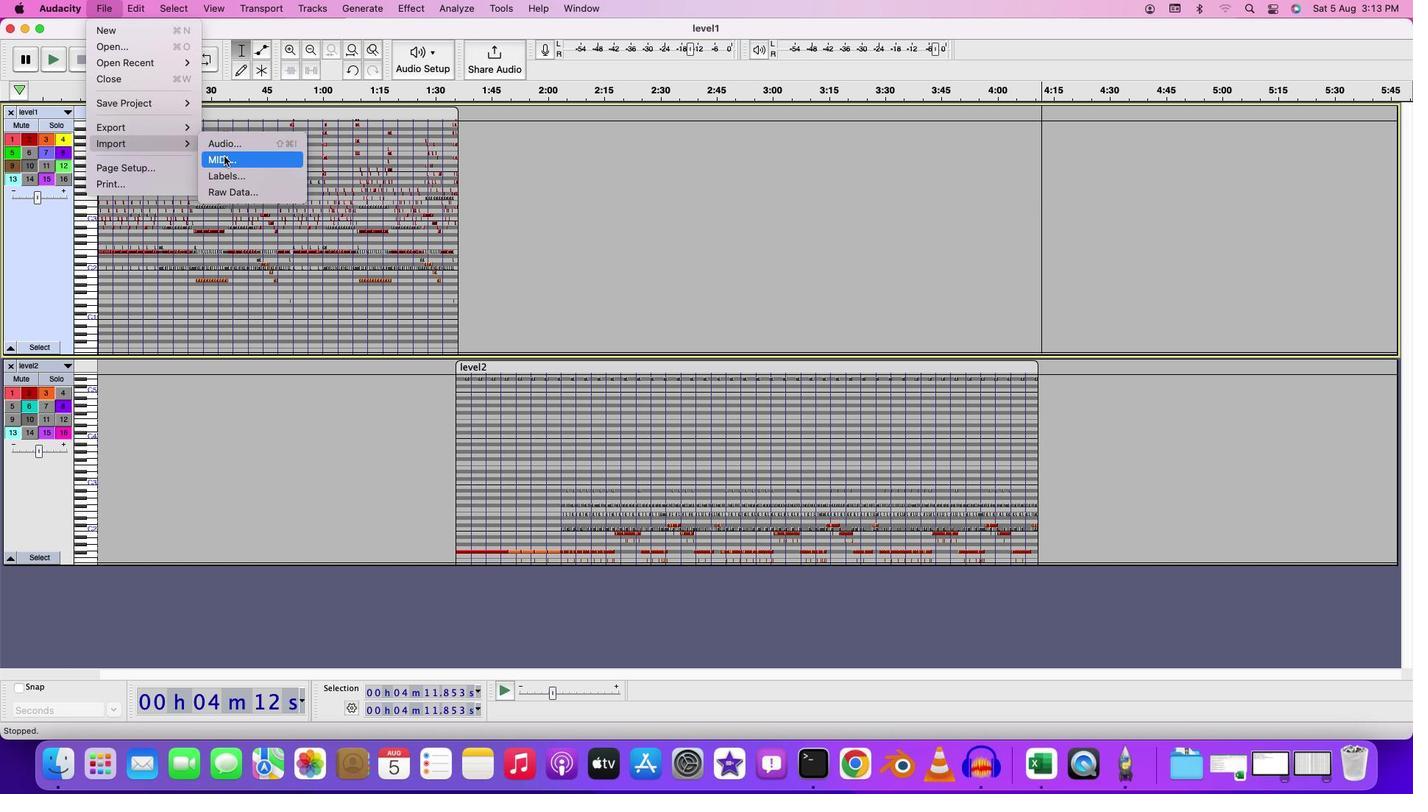 
Action: Mouse moved to (473, 184)
Screenshot: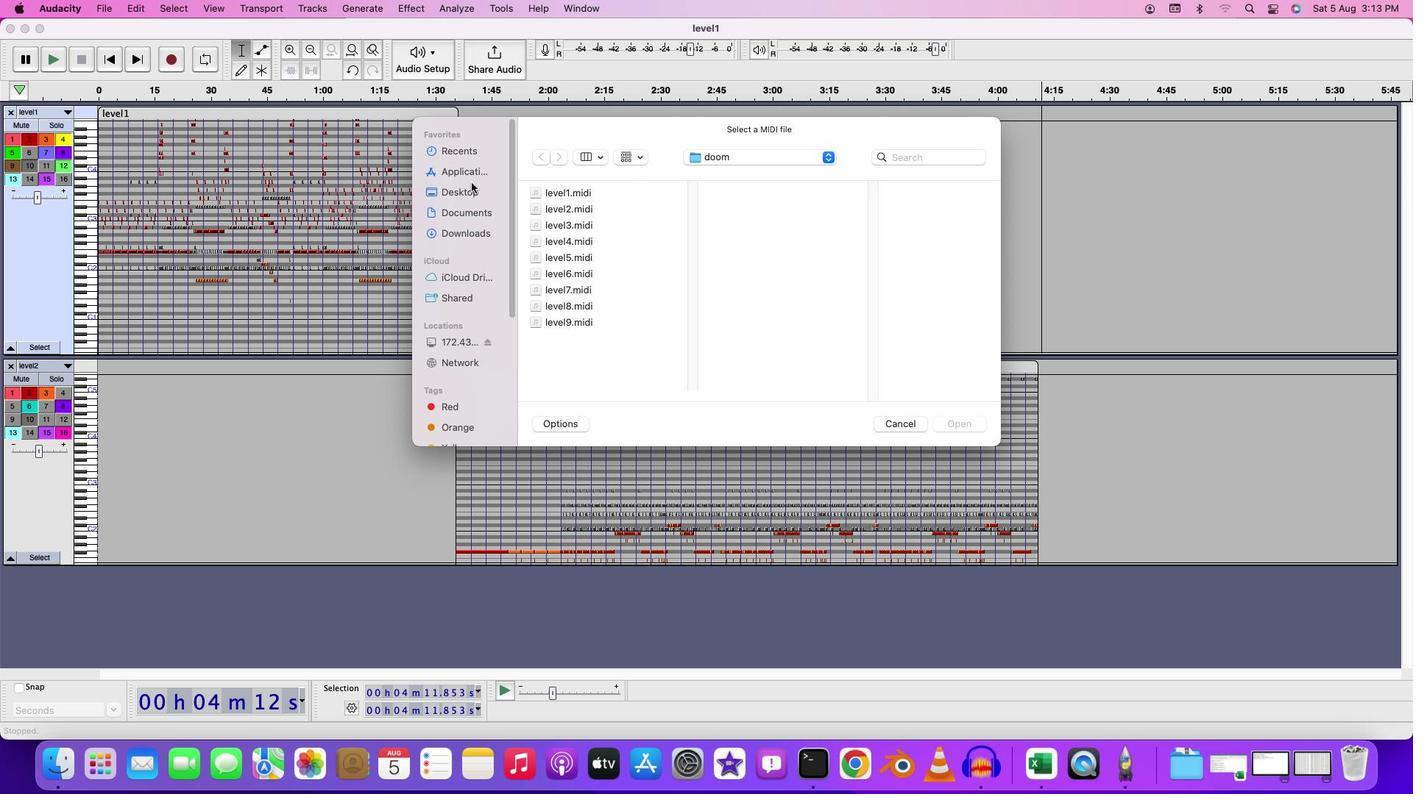 
Action: Mouse pressed left at (473, 184)
Screenshot: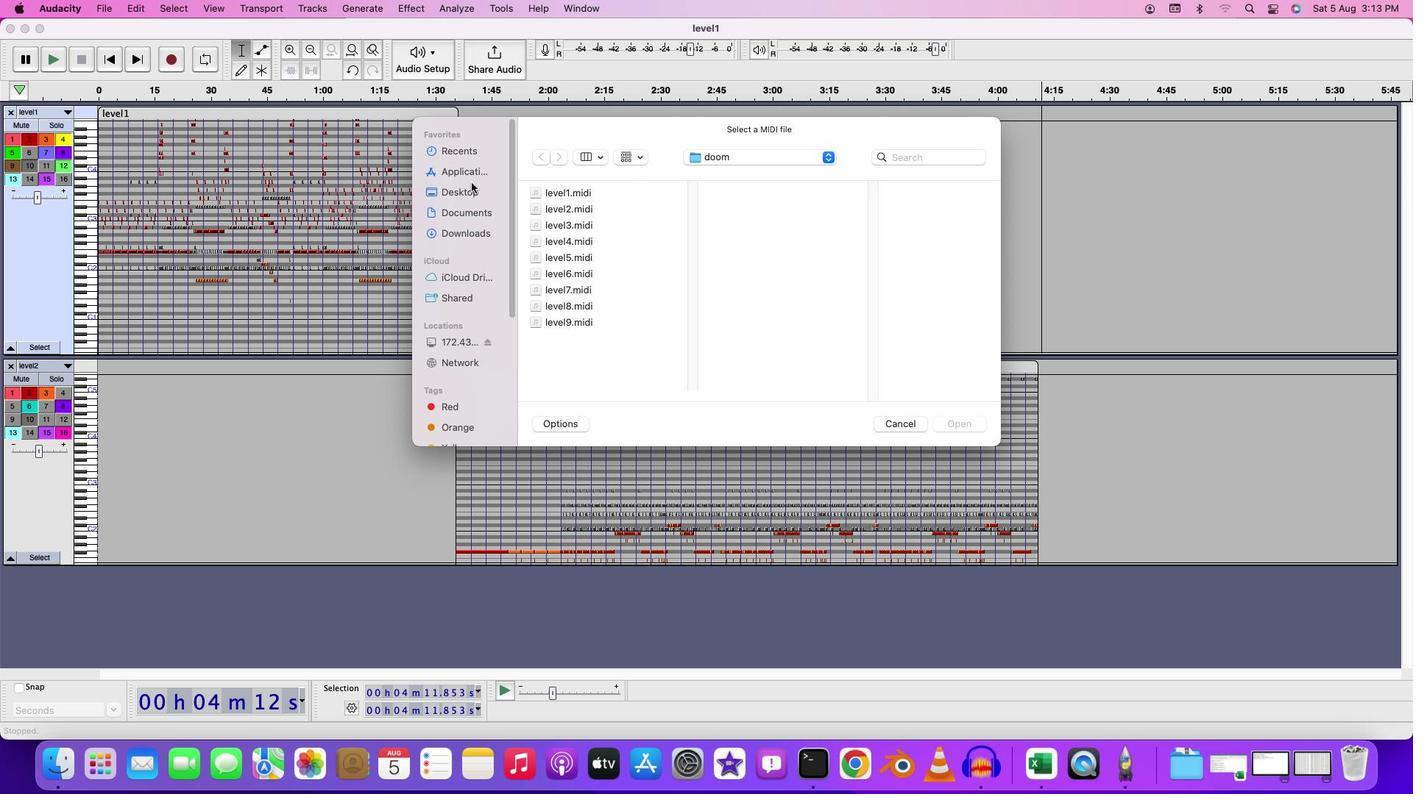 
Action: Mouse moved to (599, 227)
Screenshot: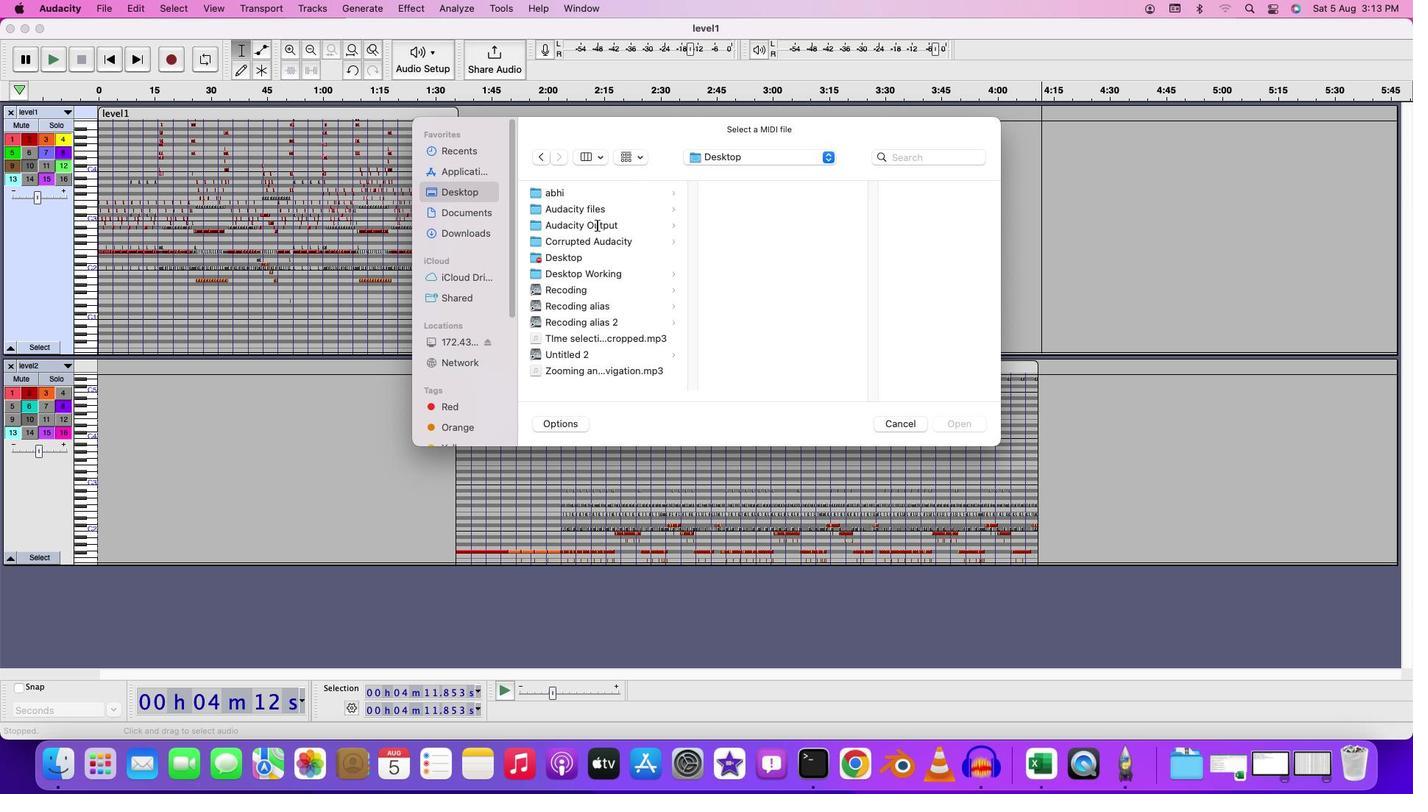
Action: Mouse pressed left at (599, 227)
Screenshot: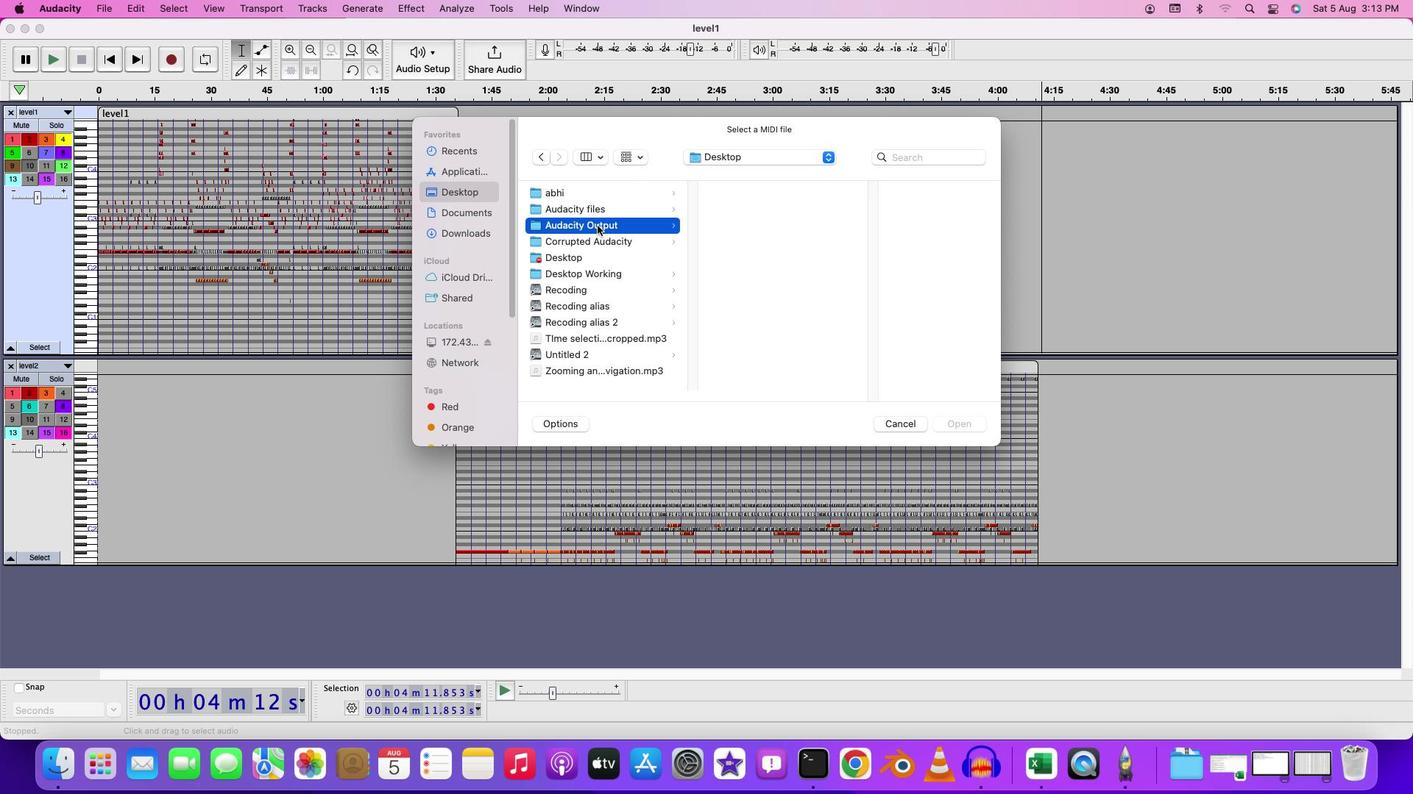 
Action: Mouse moved to (596, 215)
Screenshot: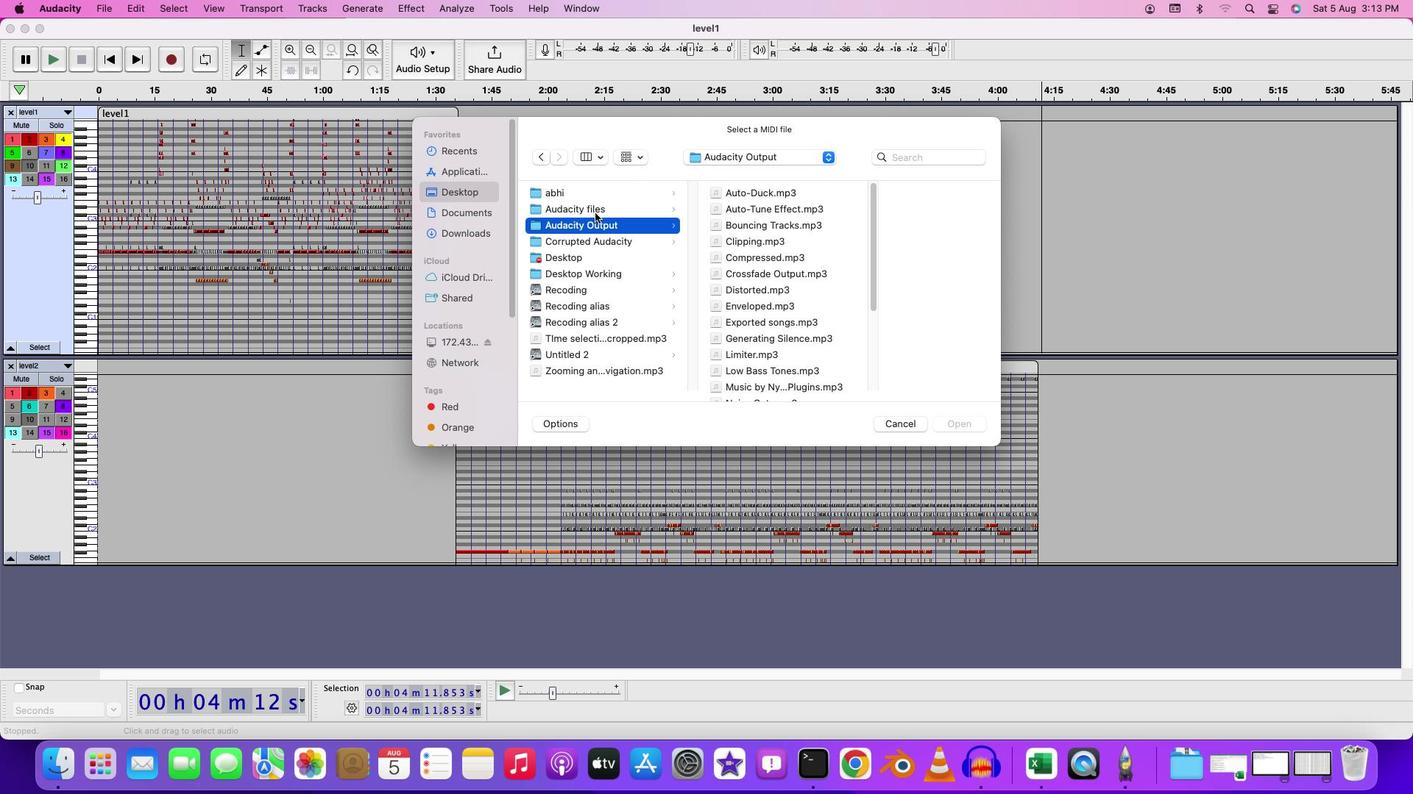 
Action: Mouse pressed left at (596, 215)
Screenshot: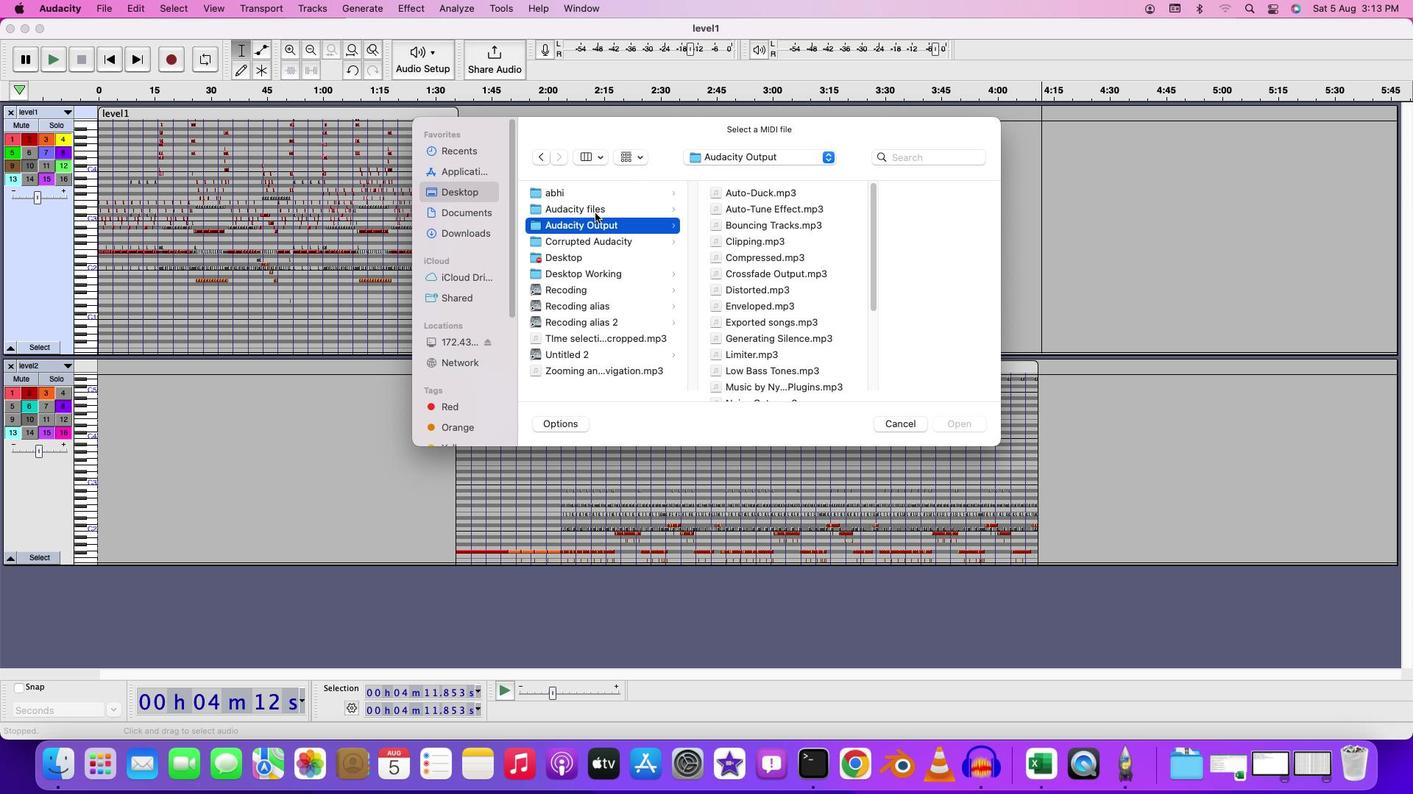 
Action: Mouse moved to (746, 283)
Screenshot: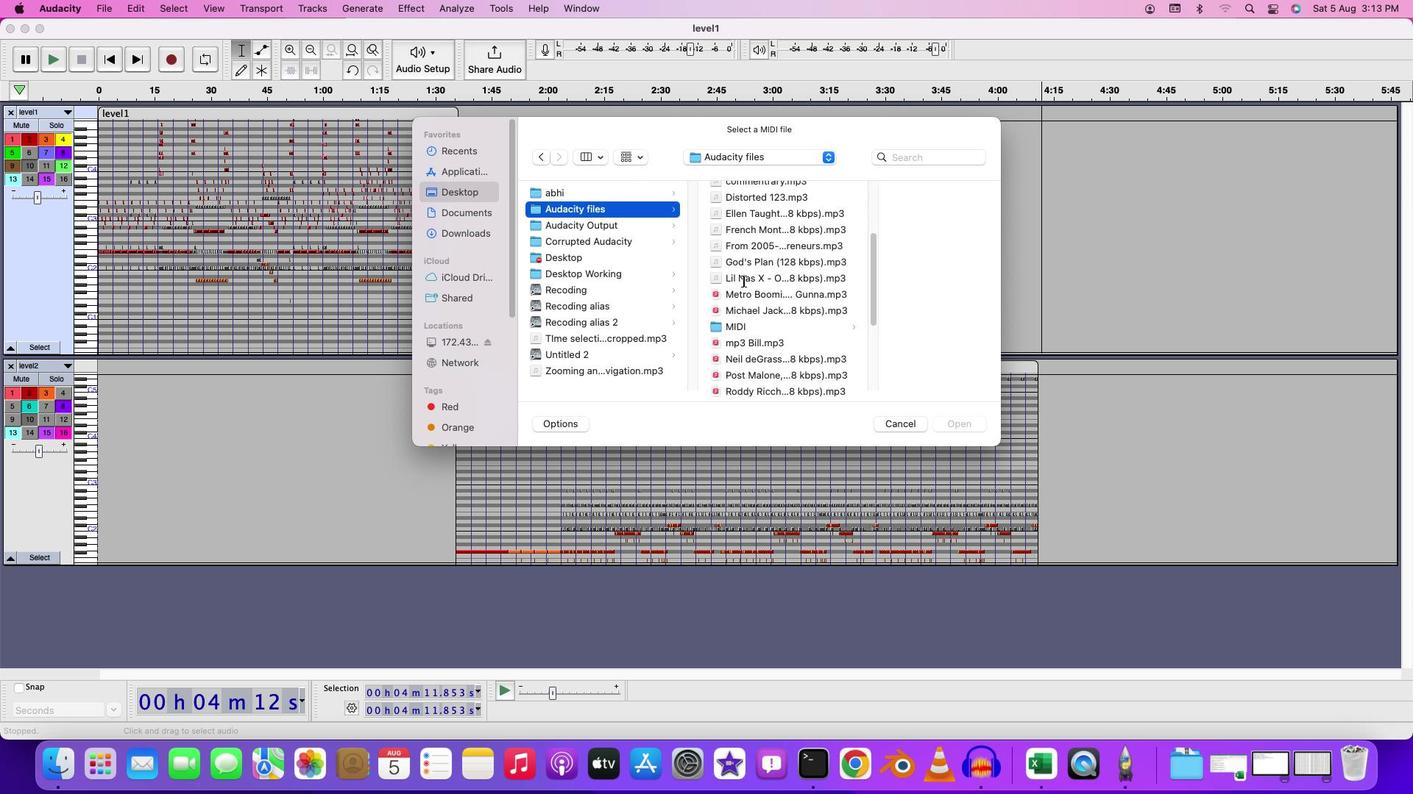 
Action: Mouse scrolled (746, 283) with delta (2, 1)
Screenshot: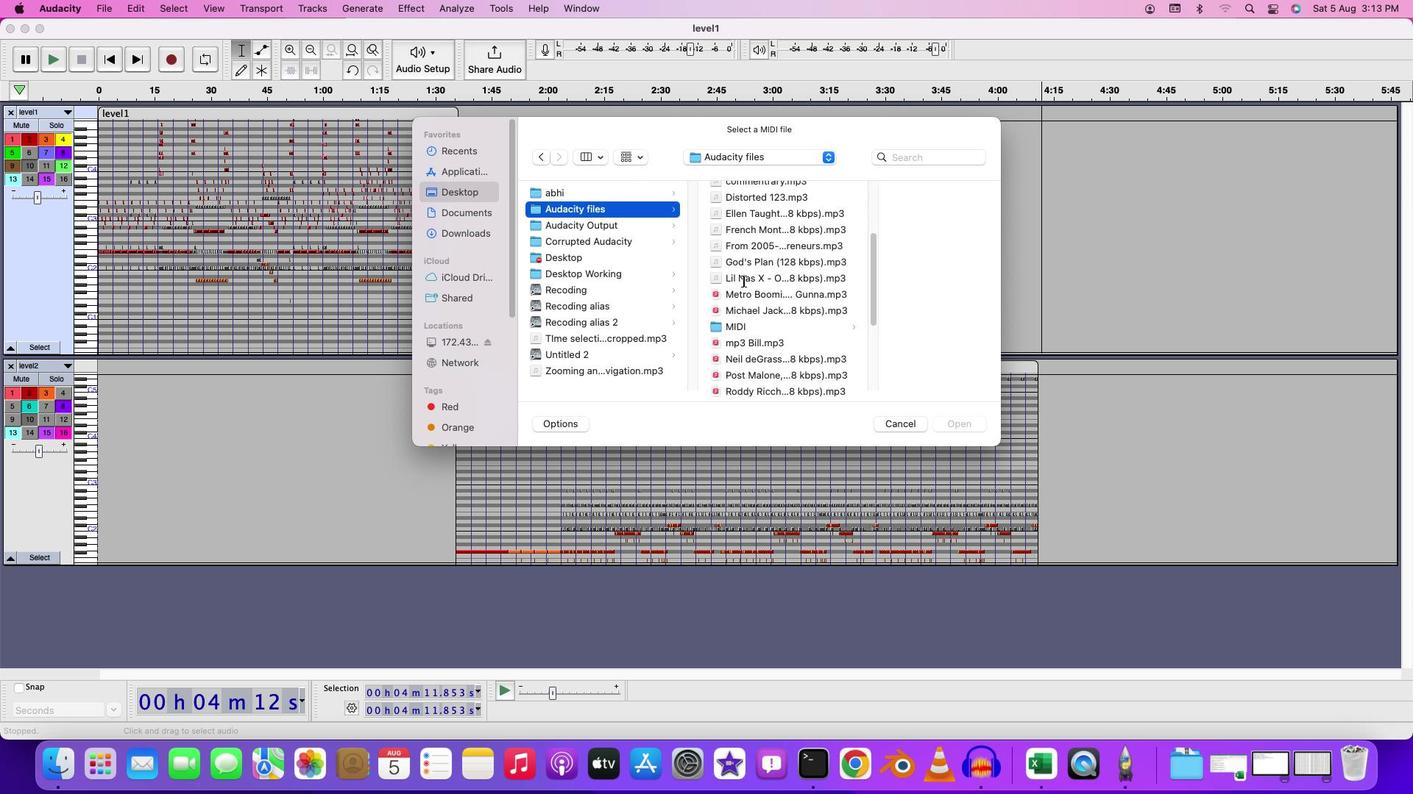 
Action: Mouse scrolled (746, 283) with delta (2, 1)
Screenshot: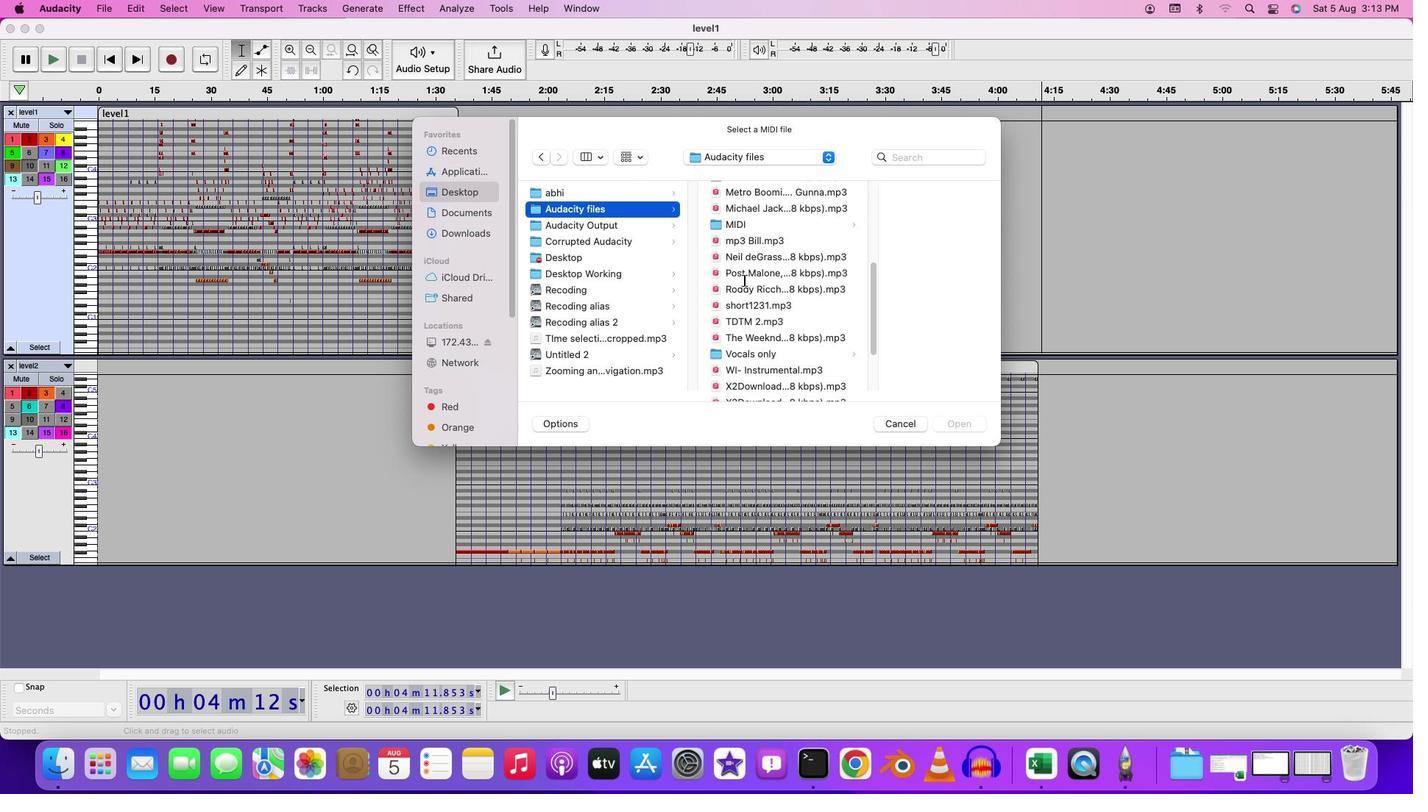 
Action: Mouse scrolled (746, 283) with delta (2, 0)
Screenshot: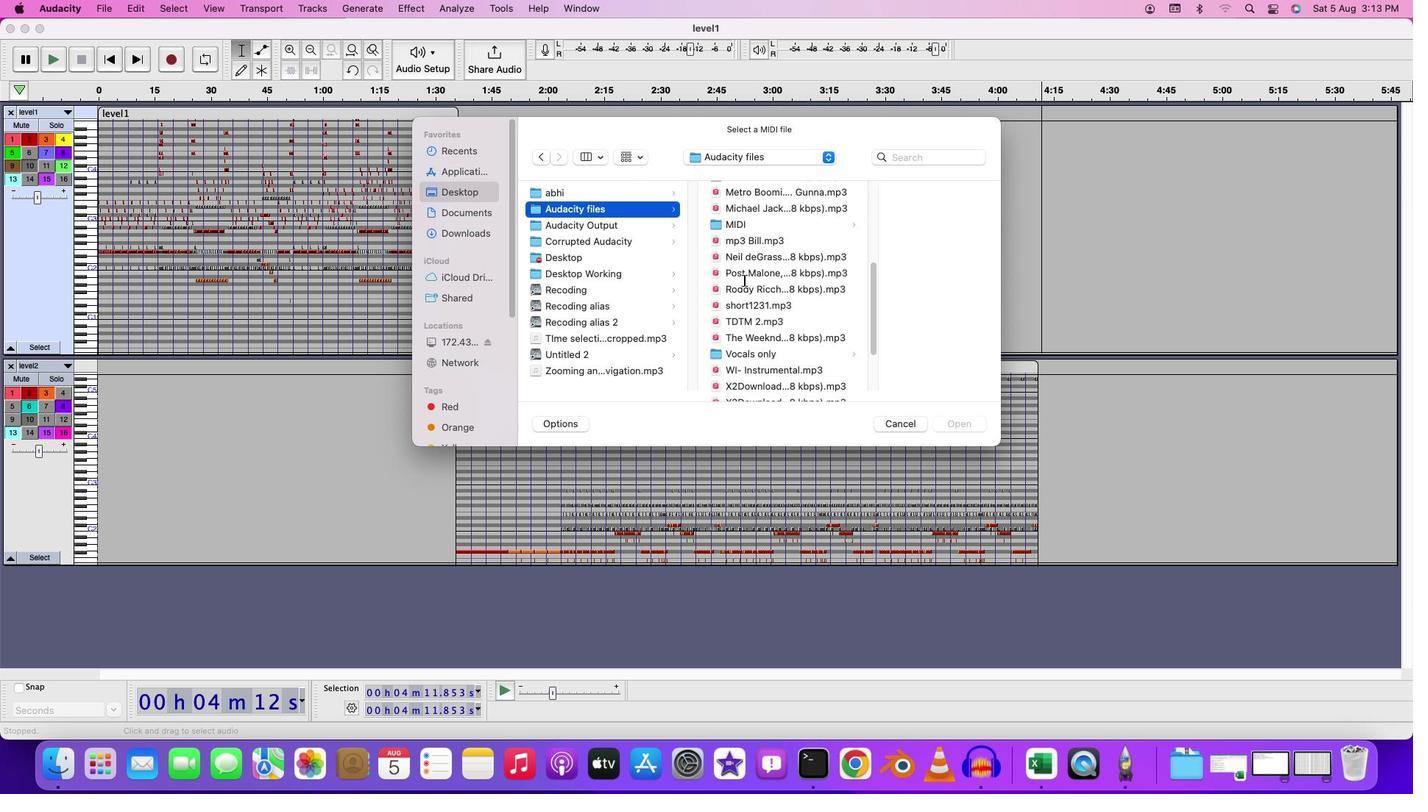 
Action: Mouse scrolled (746, 283) with delta (2, 0)
Screenshot: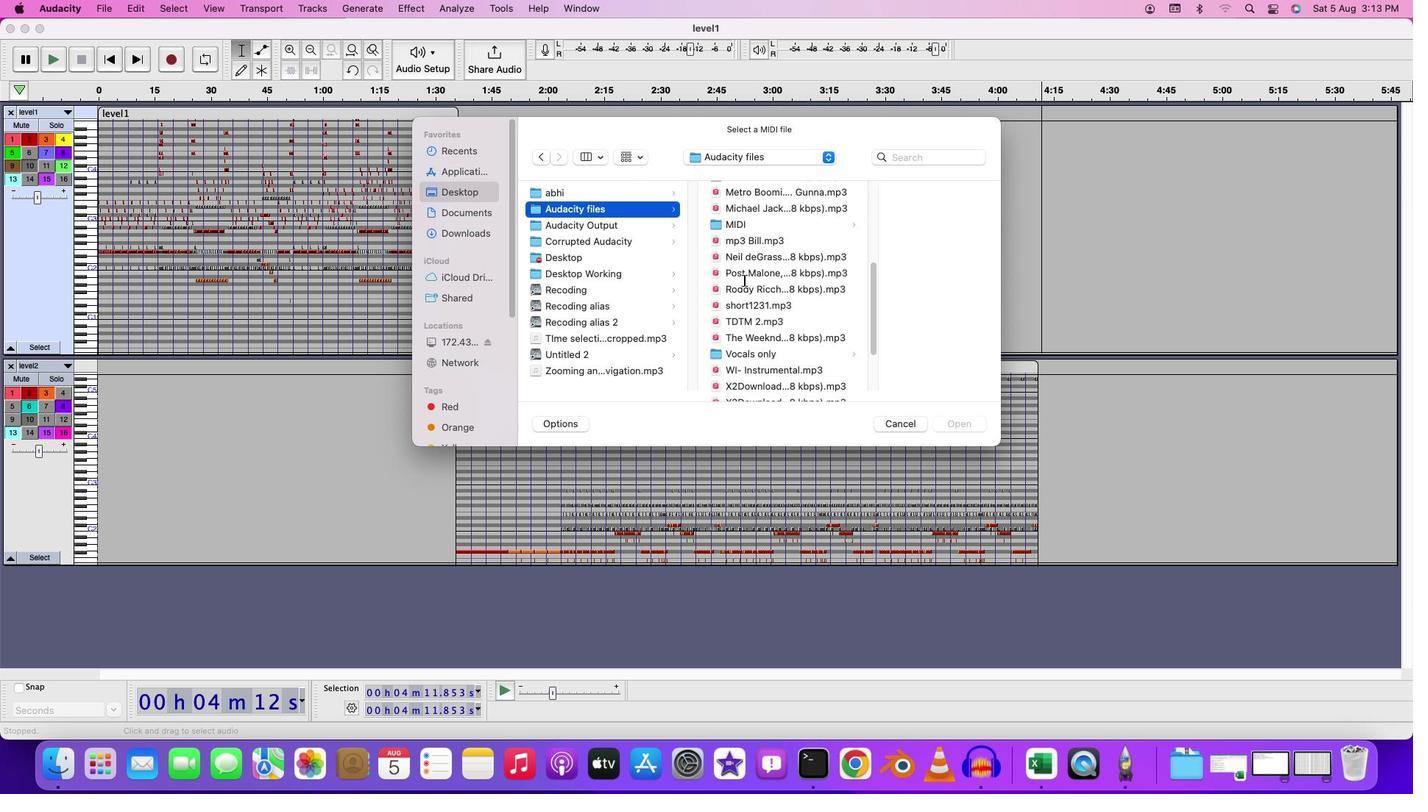 
Action: Mouse scrolled (746, 283) with delta (2, -1)
Screenshot: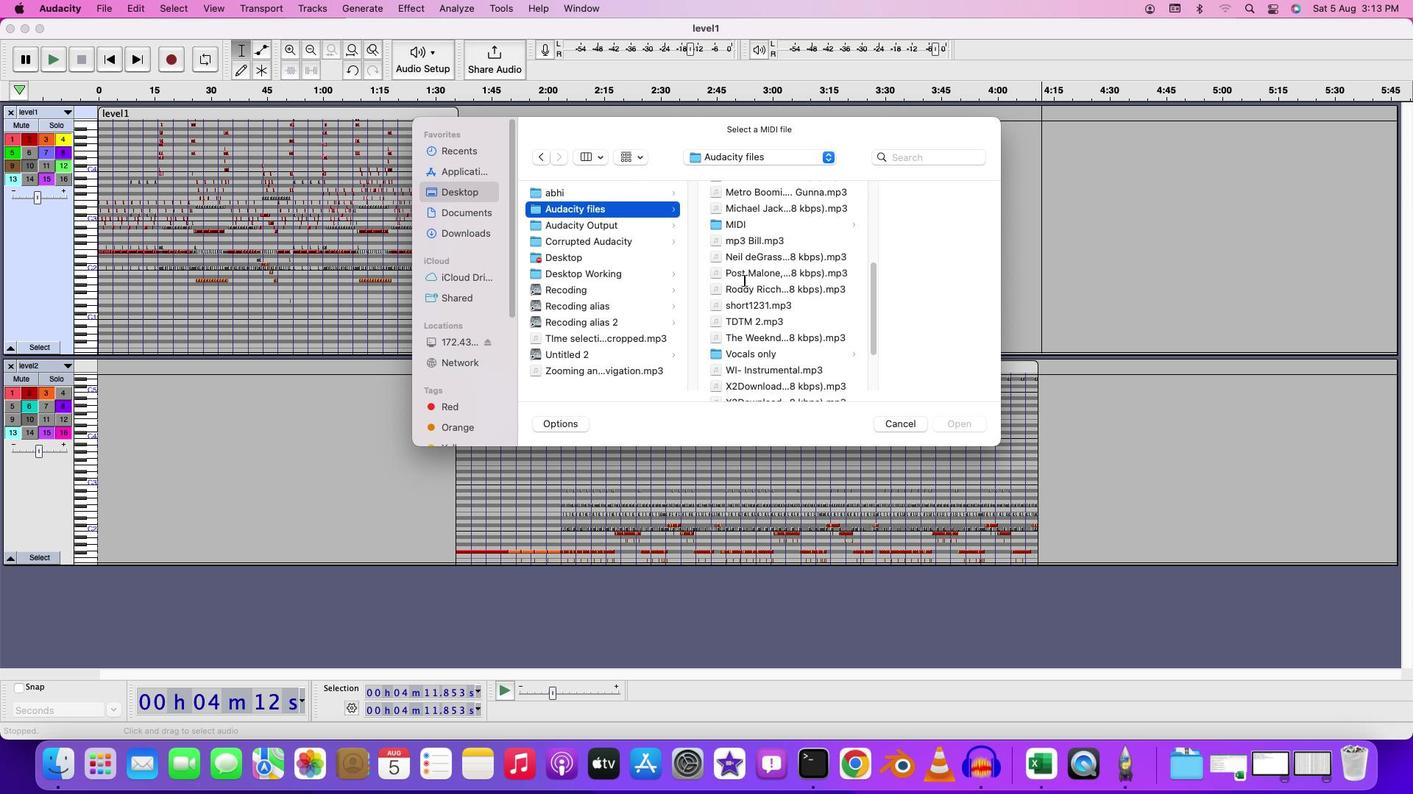 
Action: Mouse moved to (743, 227)
Screenshot: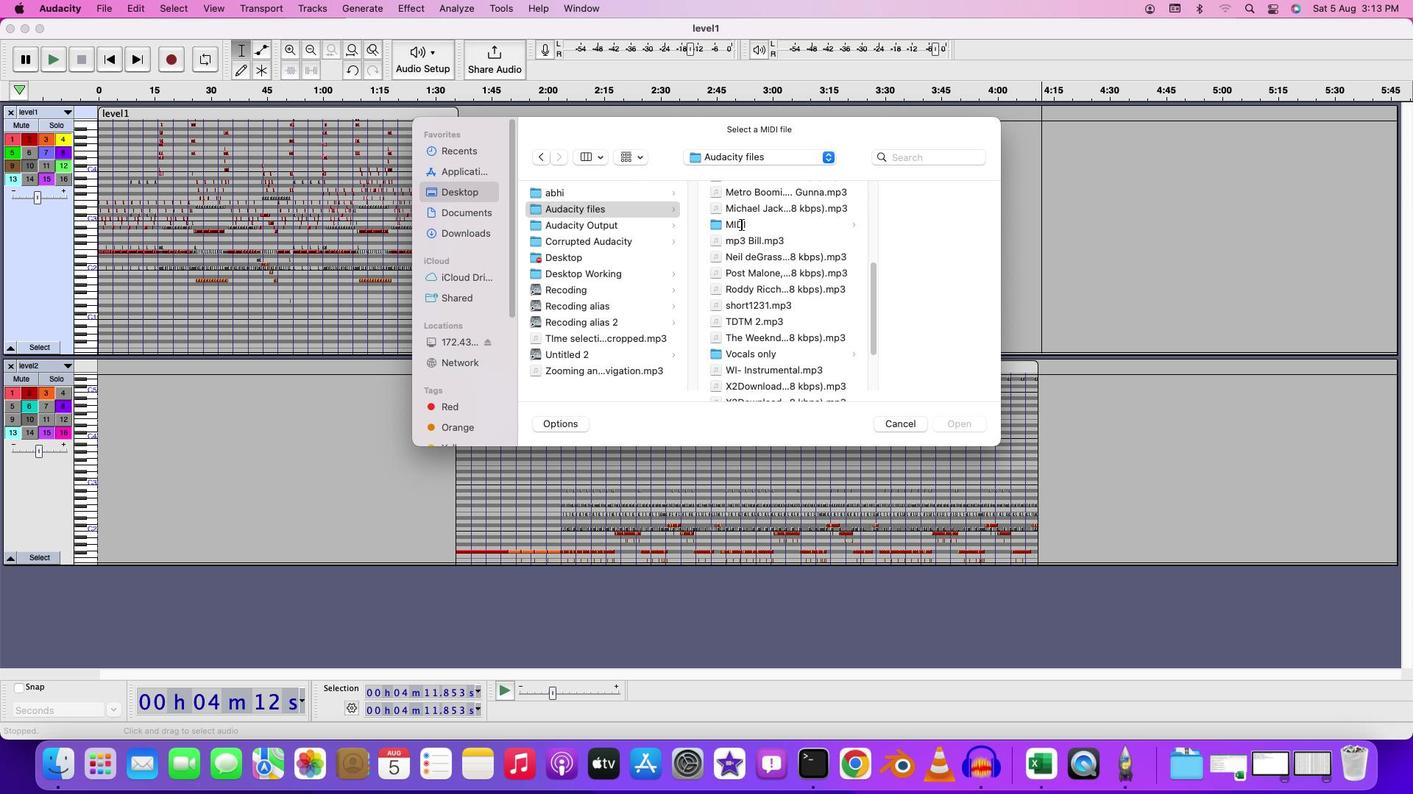 
Action: Mouse pressed left at (743, 227)
Screenshot: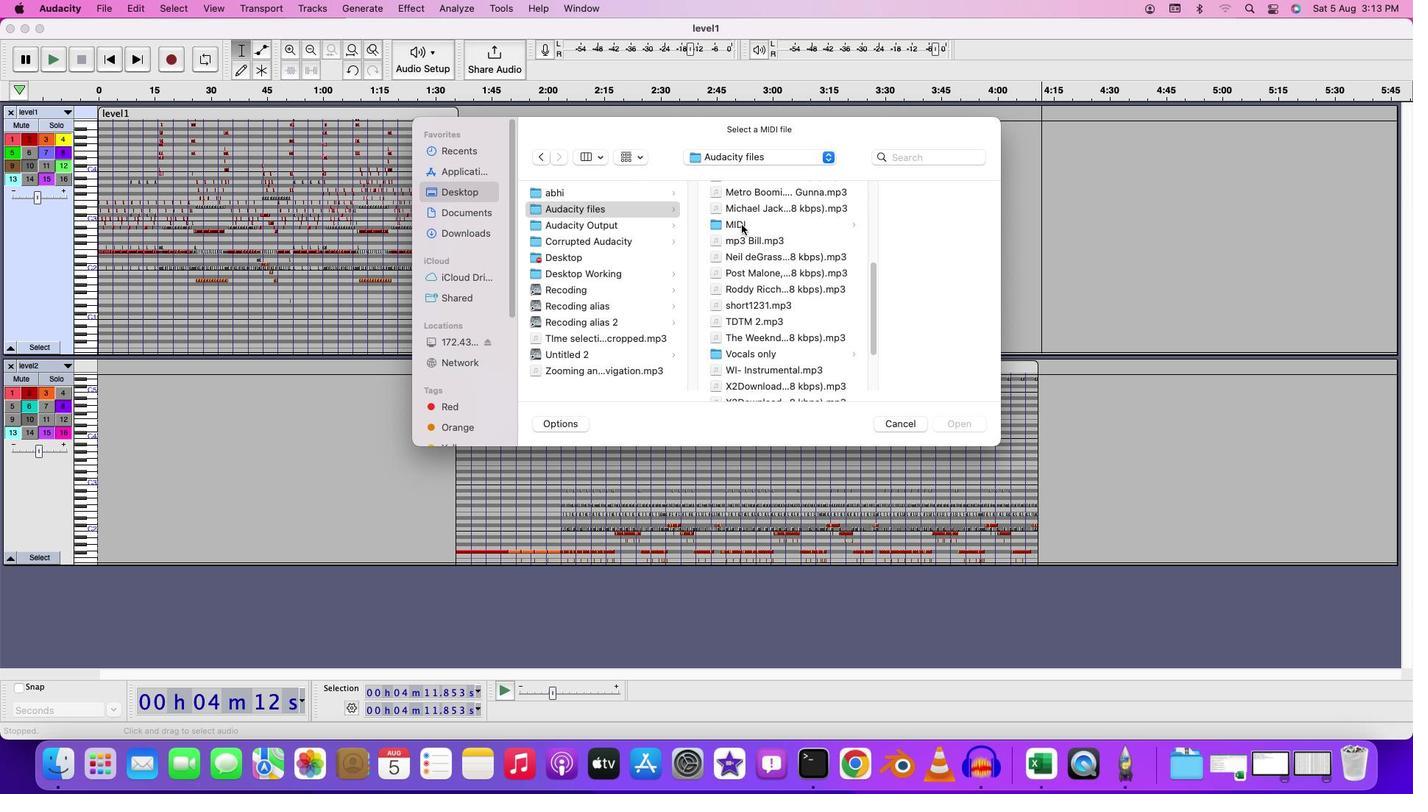 
Action: Mouse pressed left at (743, 227)
Screenshot: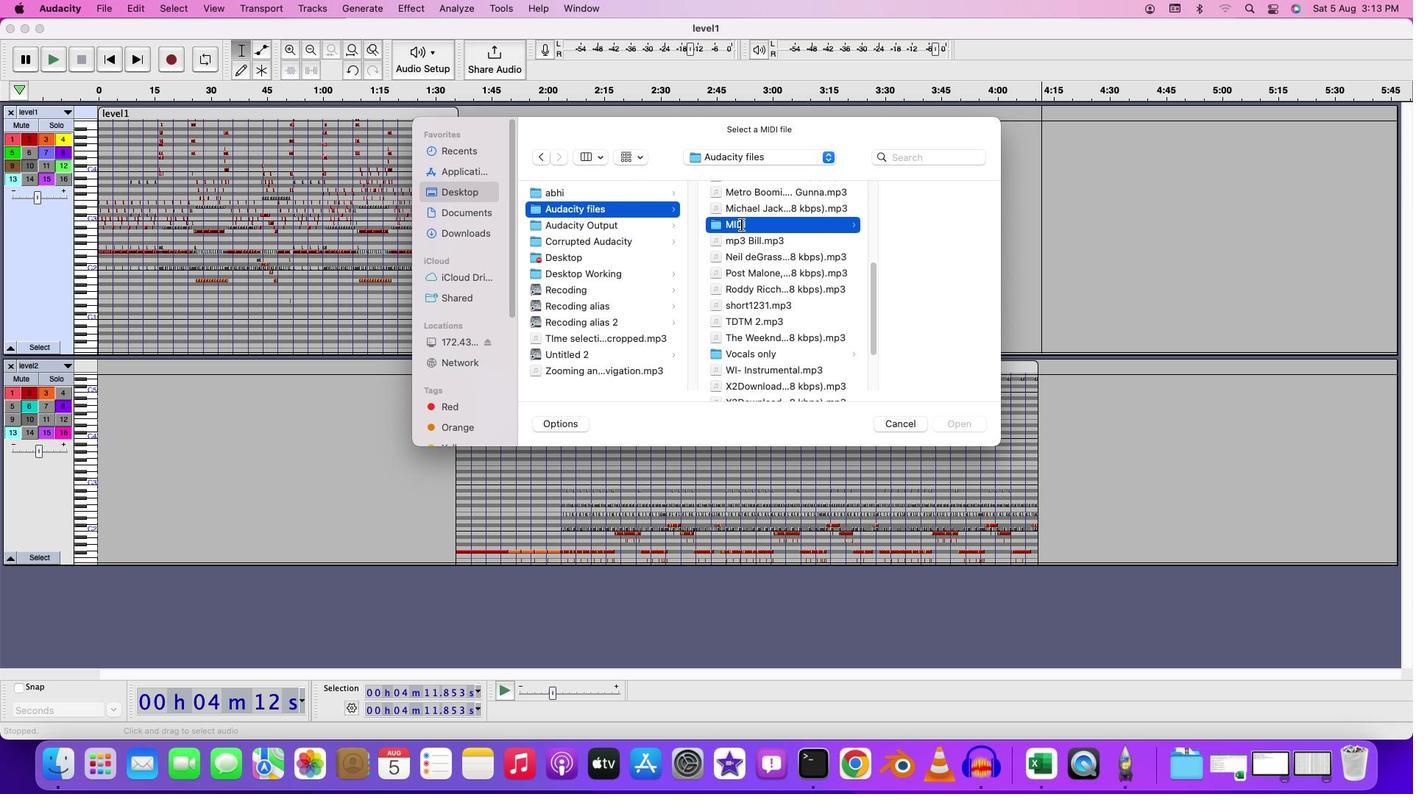 
Action: Mouse moved to (861, 194)
Screenshot: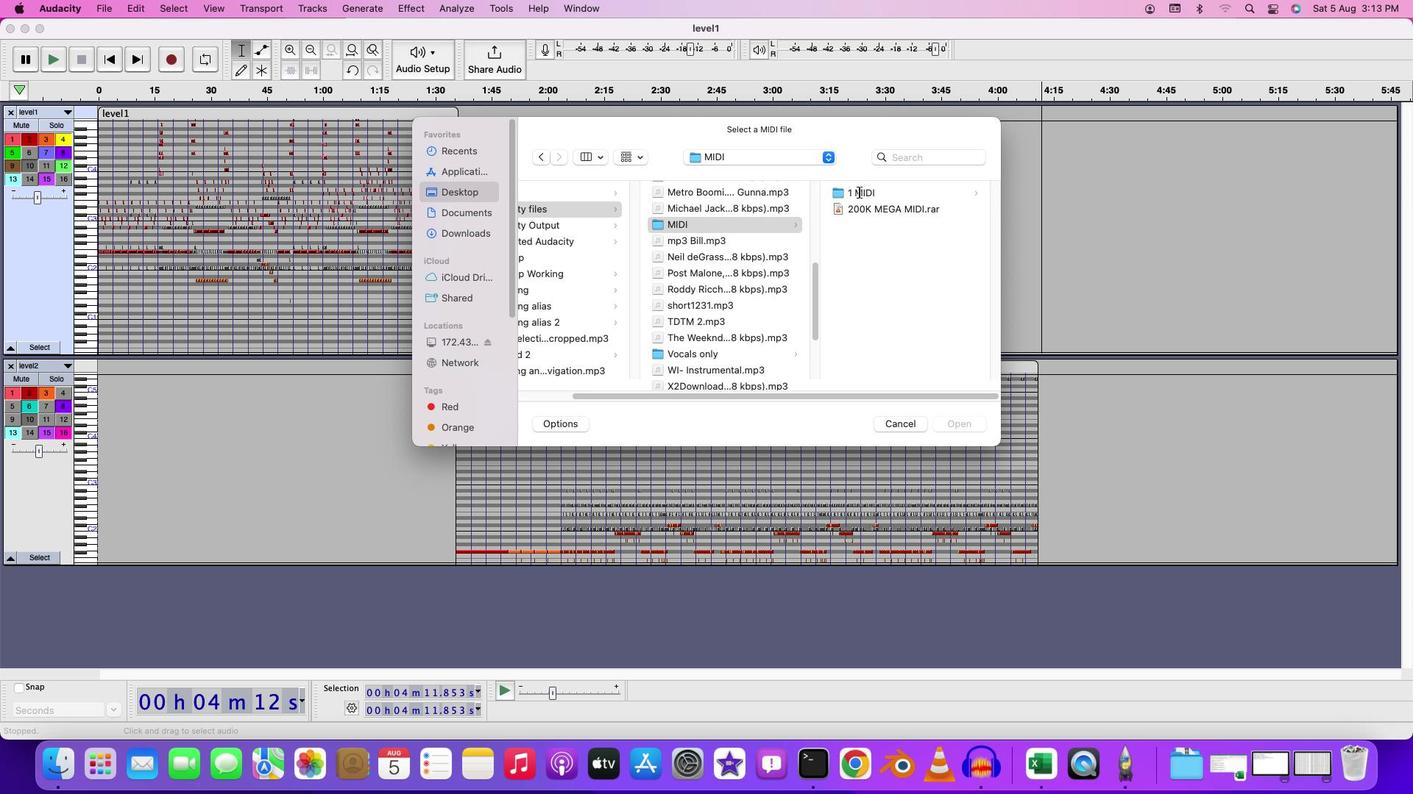 
Action: Mouse pressed left at (861, 194)
